 Task: Inception Effect.
Action: Mouse moved to (55, 23)
Screenshot: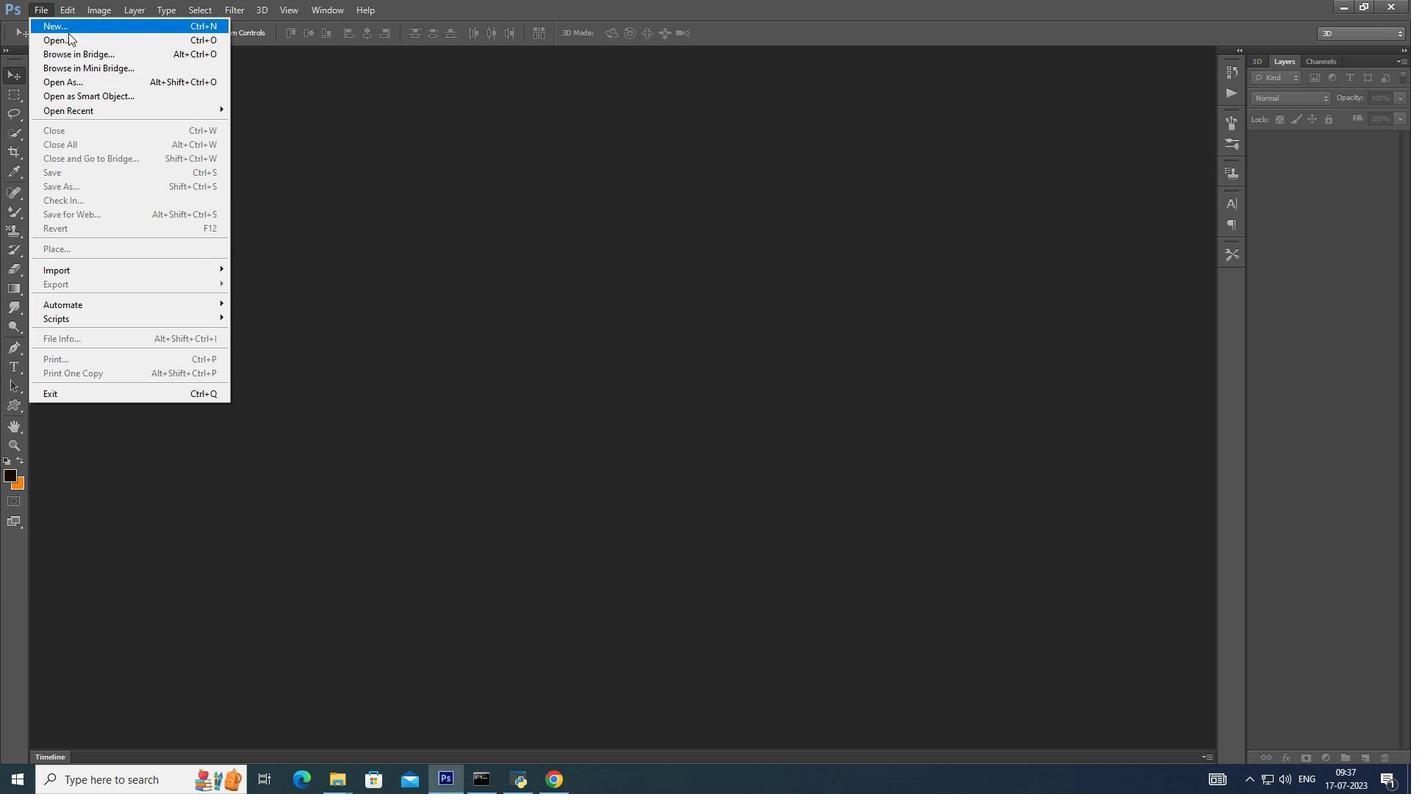 
Action: Mouse pressed left at (55, 23)
Screenshot: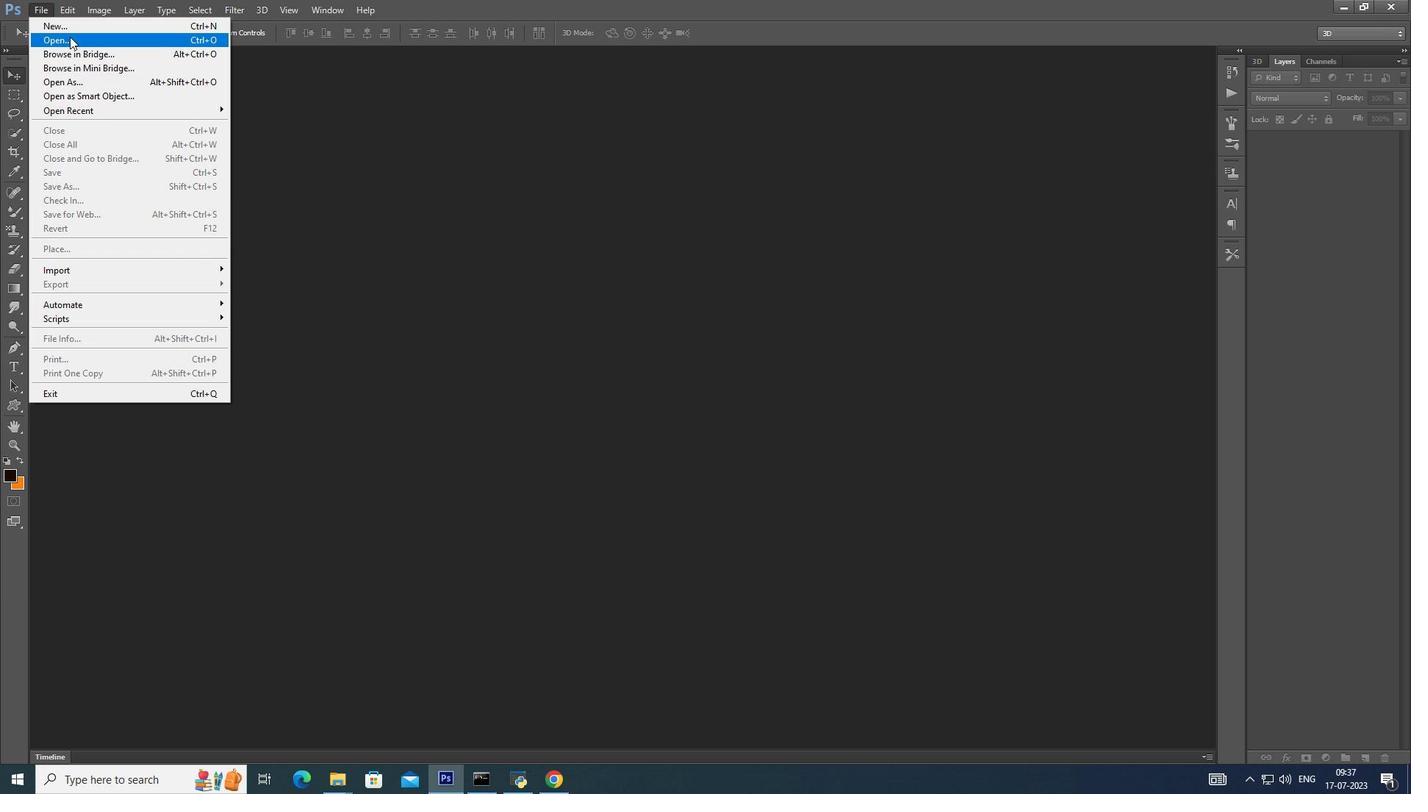 
Action: Mouse moved to (88, 55)
Screenshot: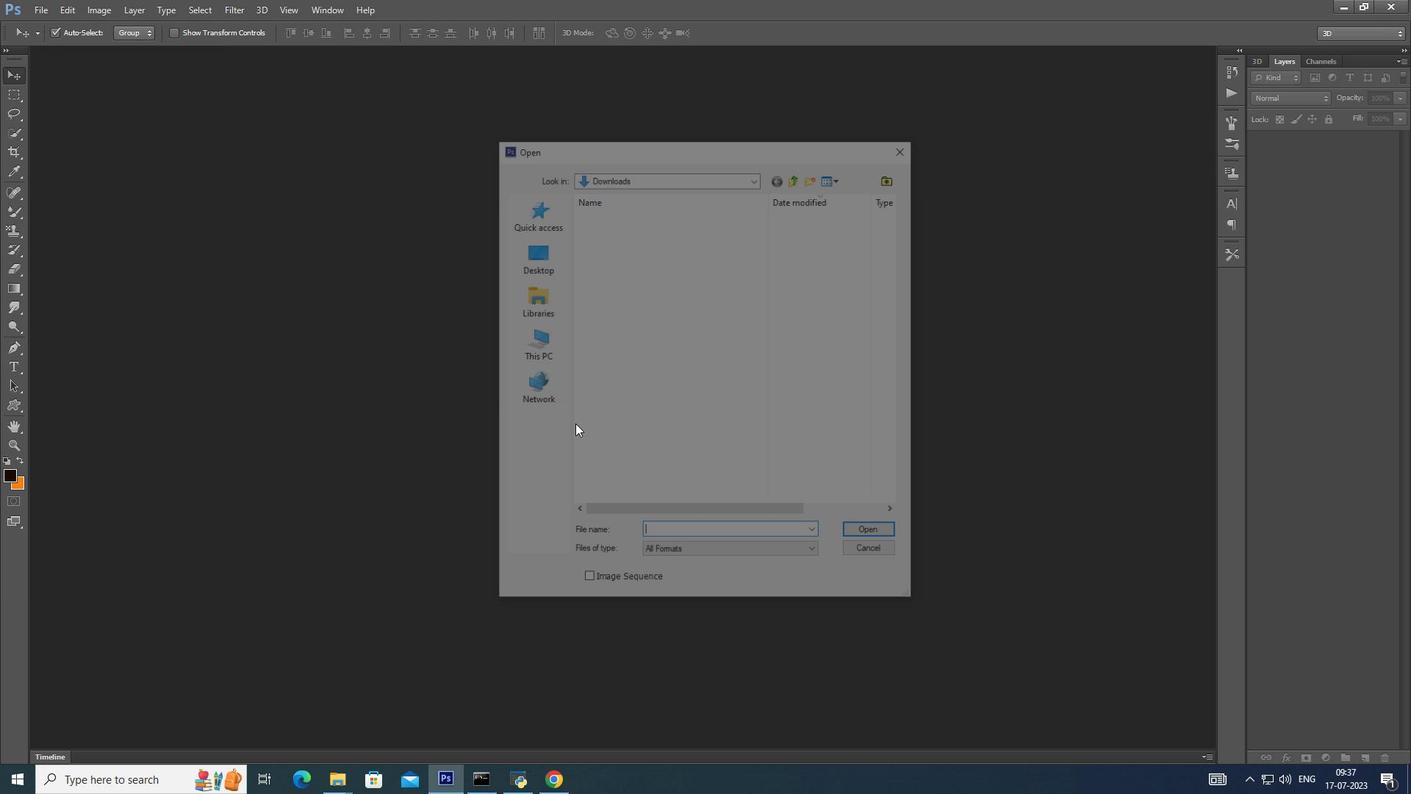 
Action: Mouse pressed left at (88, 55)
Screenshot: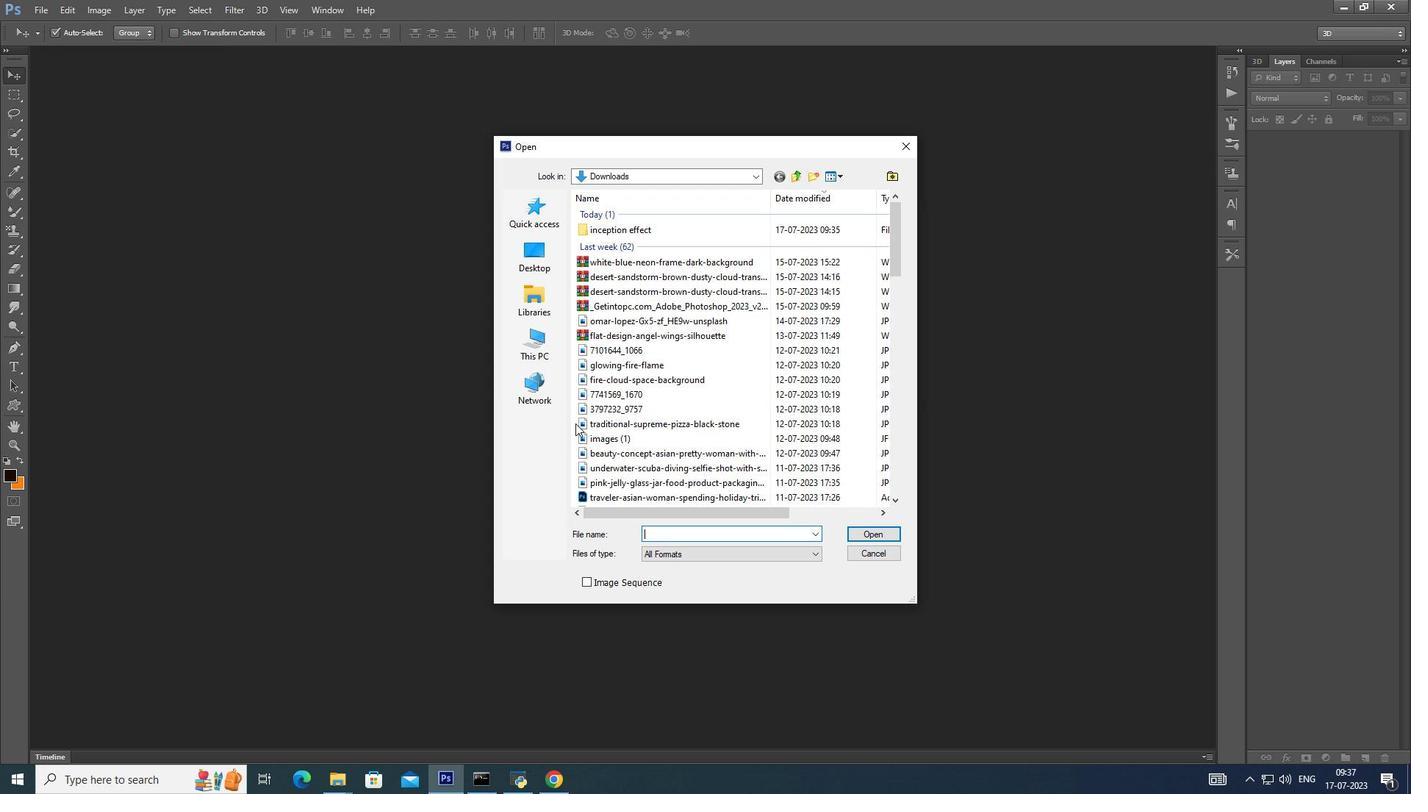 
Action: Mouse moved to (653, 244)
Screenshot: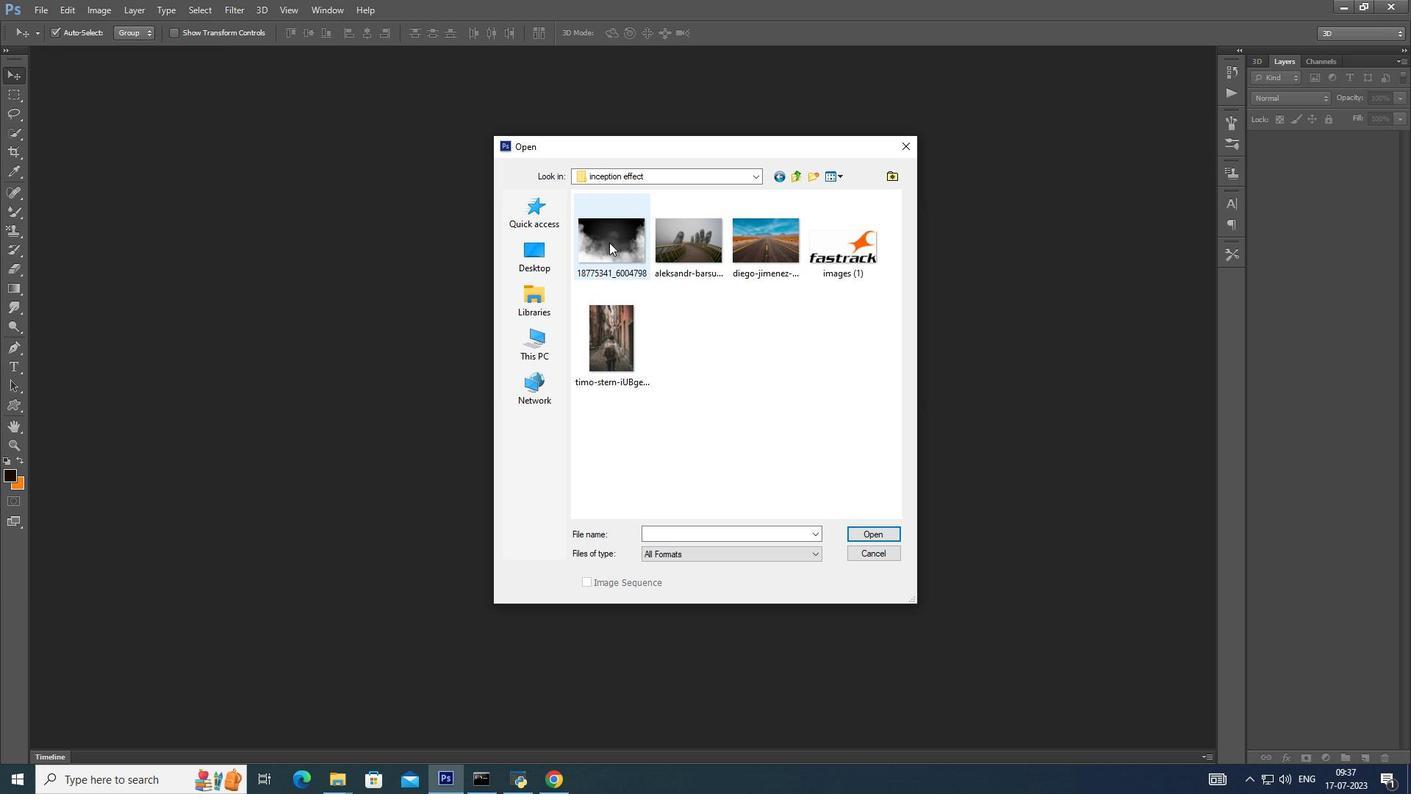 
Action: Mouse pressed left at (653, 244)
Screenshot: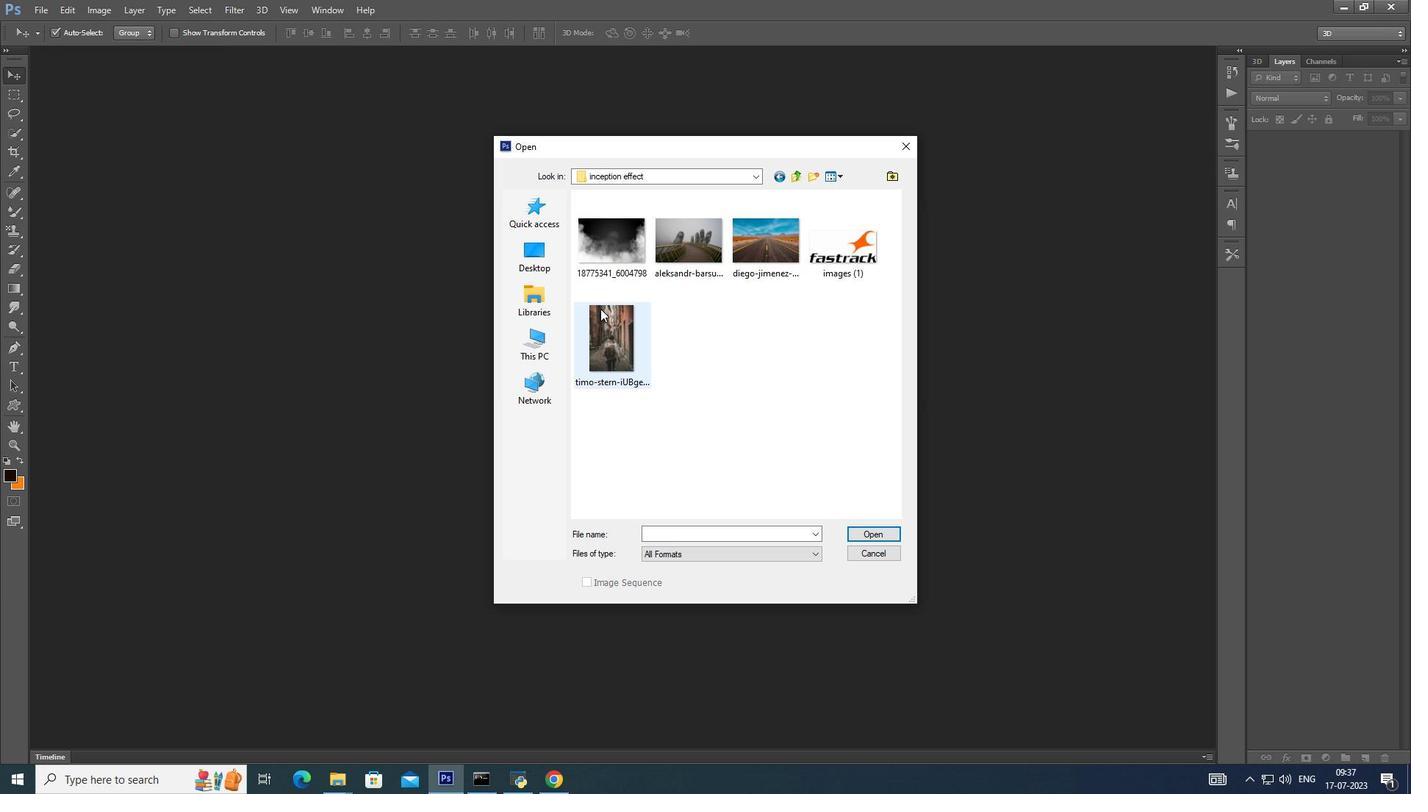 
Action: Mouse pressed left at (653, 244)
Screenshot: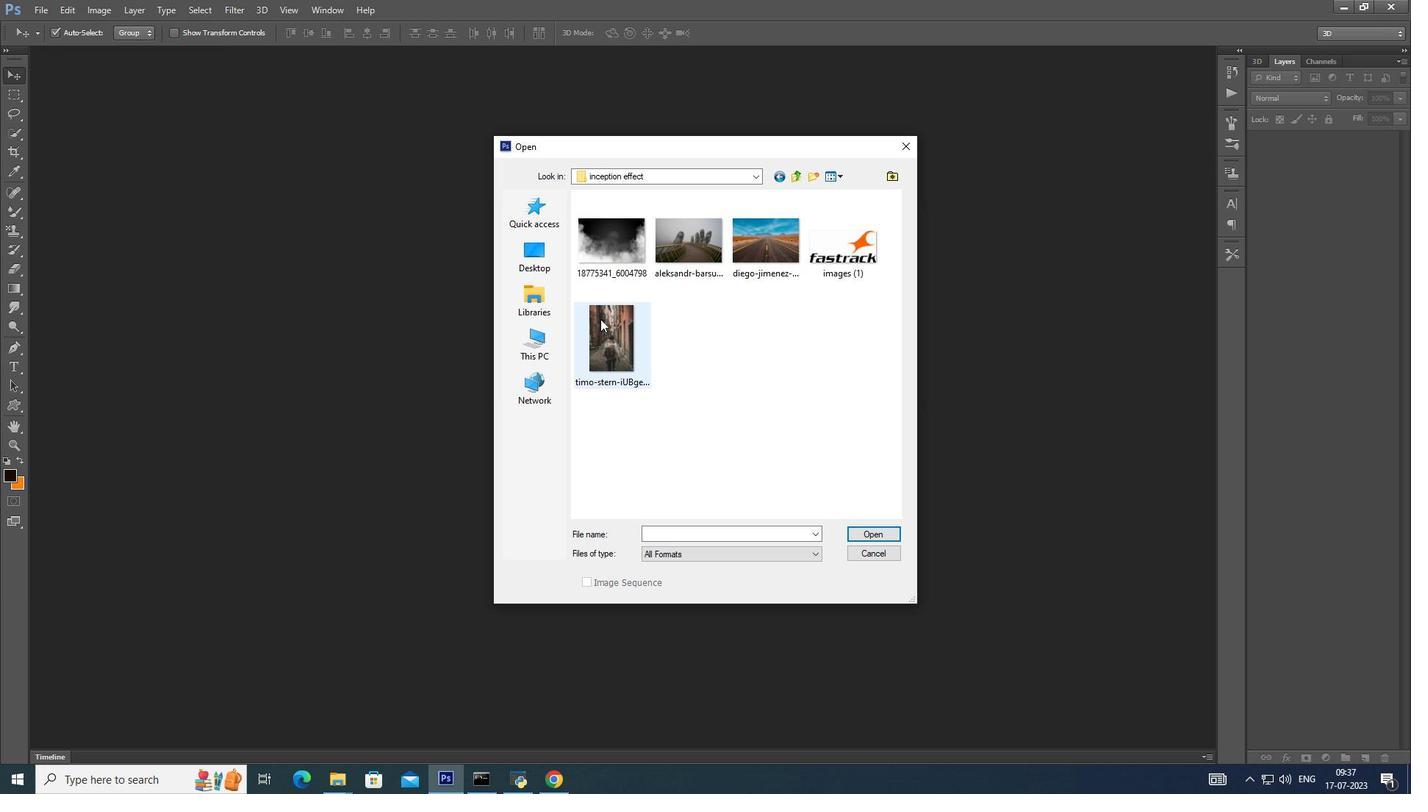 
Action: Mouse moved to (771, 275)
Screenshot: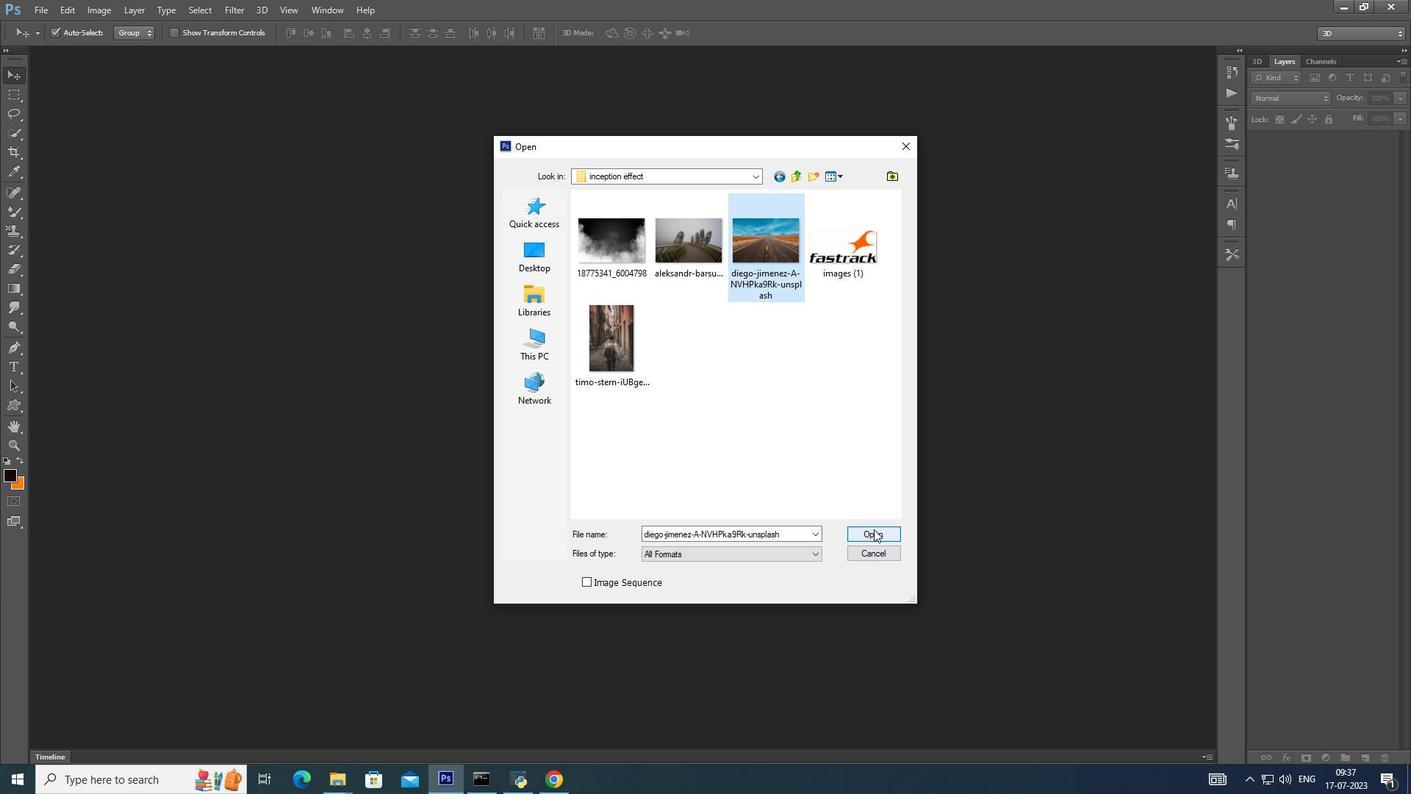 
Action: Mouse pressed left at (771, 275)
Screenshot: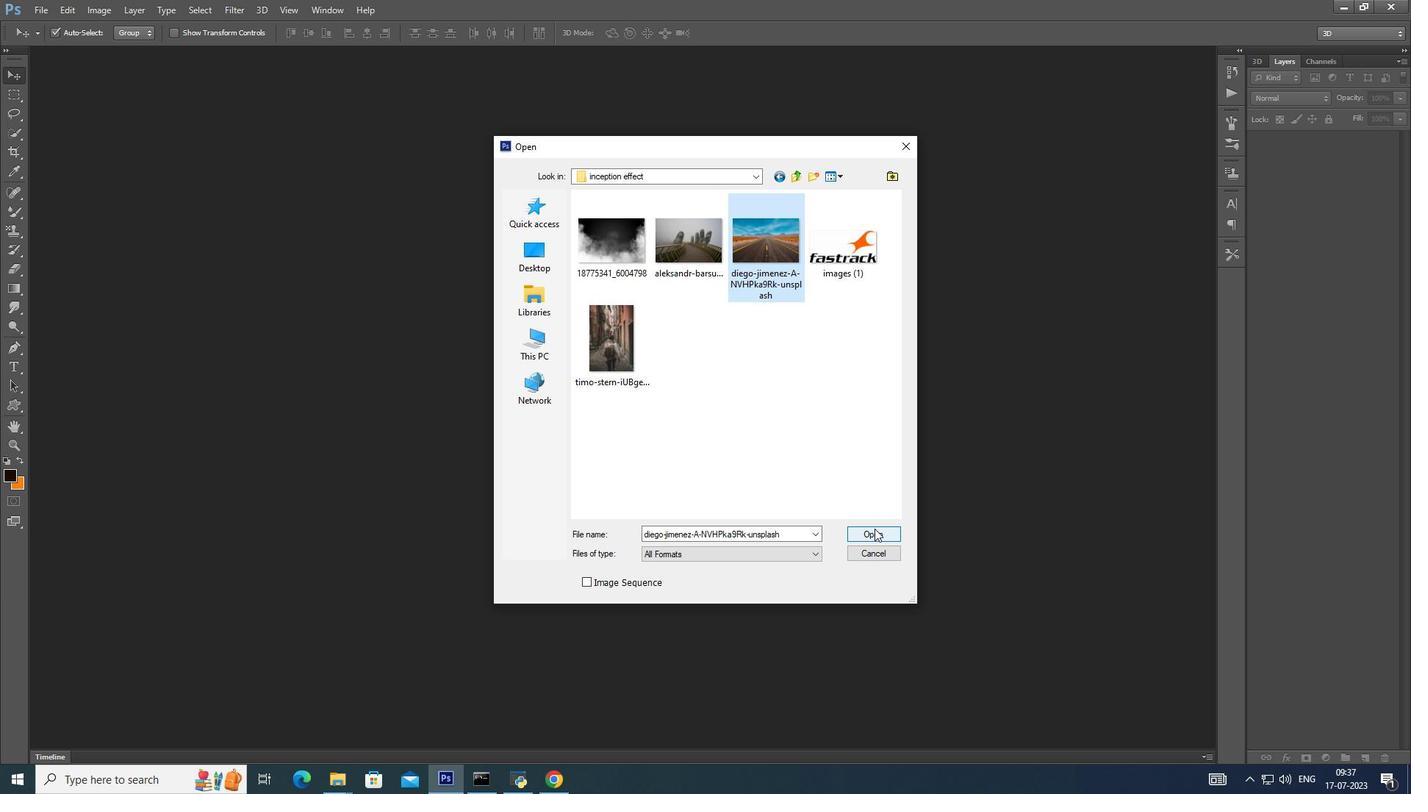 
Action: Mouse moved to (894, 547)
Screenshot: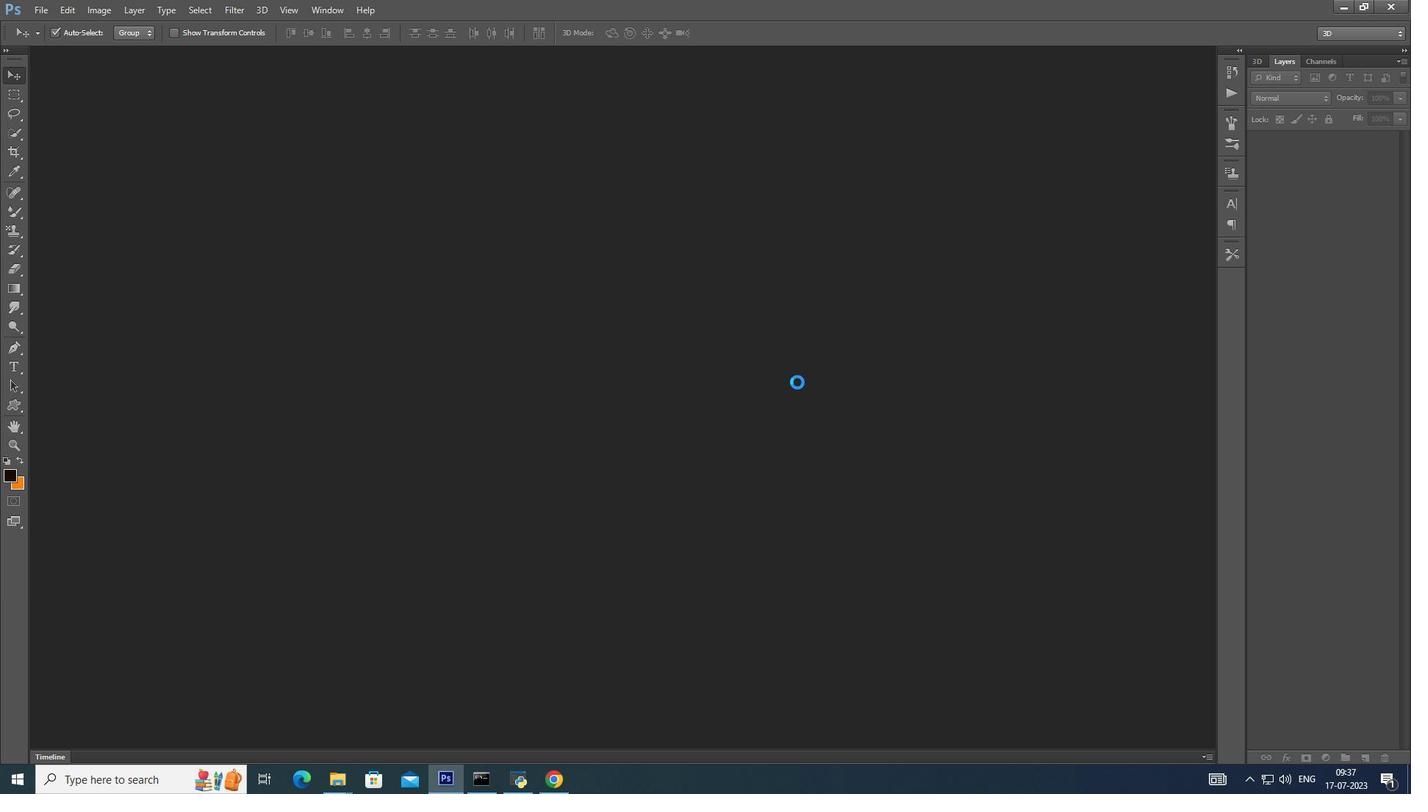 
Action: Mouse pressed left at (894, 547)
Screenshot: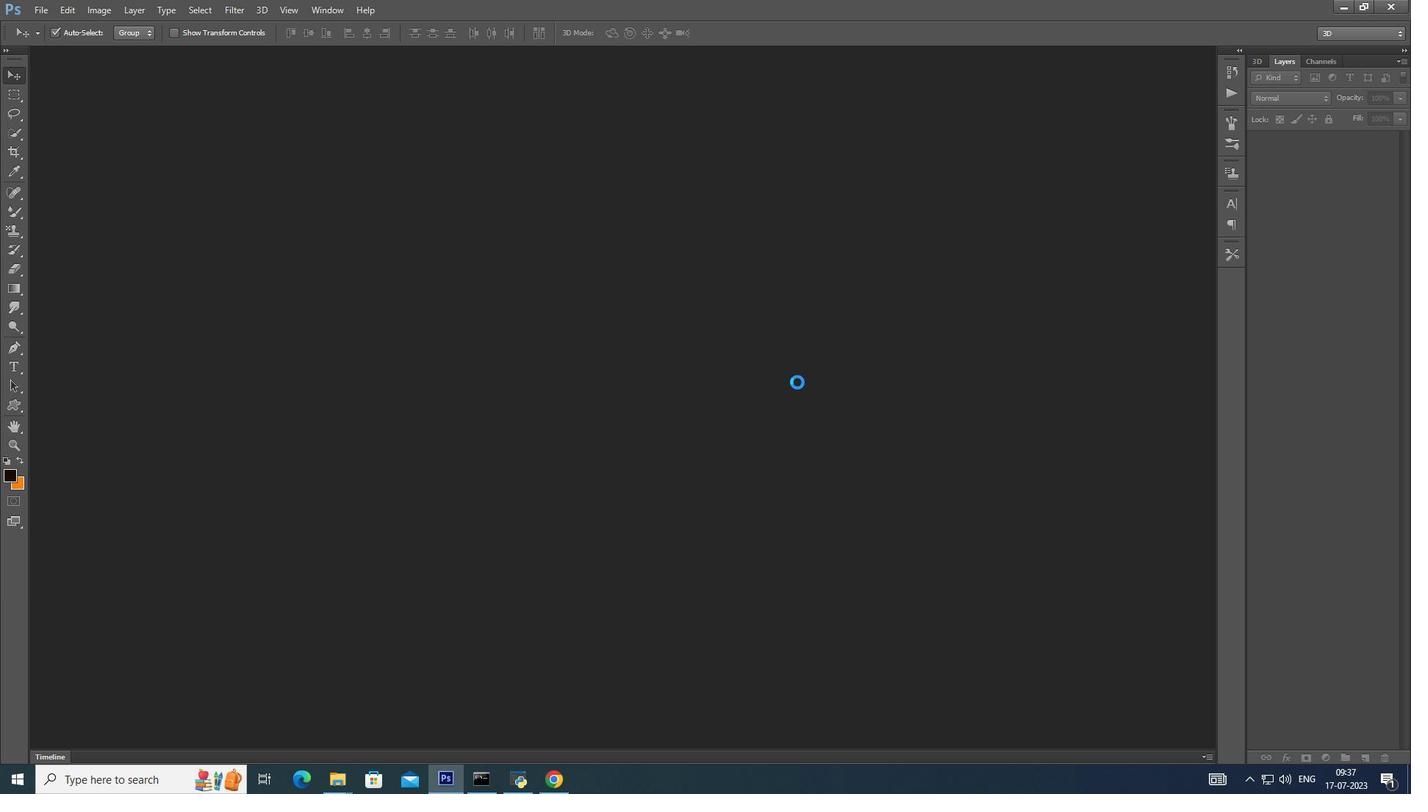 
Action: Mouse moved to (1360, 158)
Screenshot: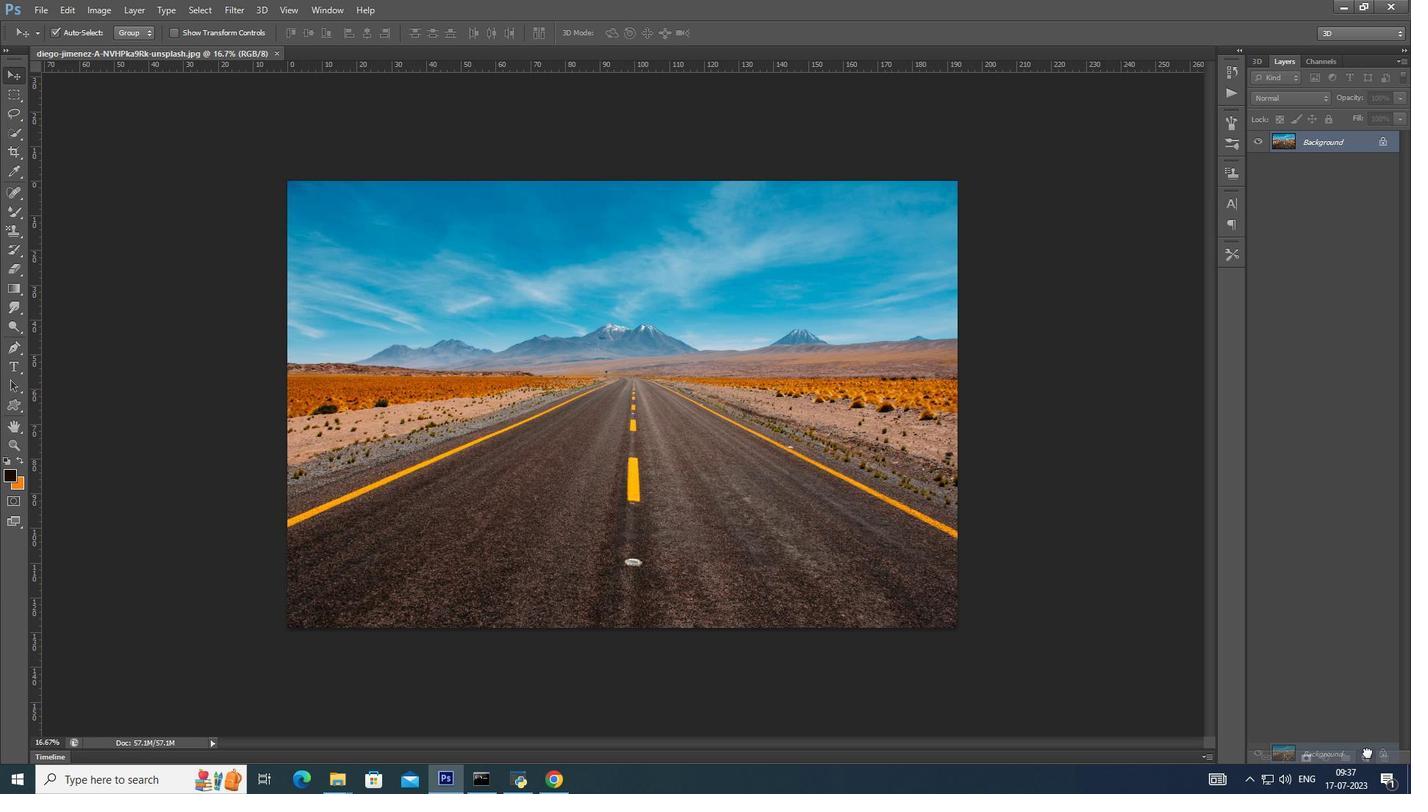 
Action: Mouse pressed left at (1360, 158)
Screenshot: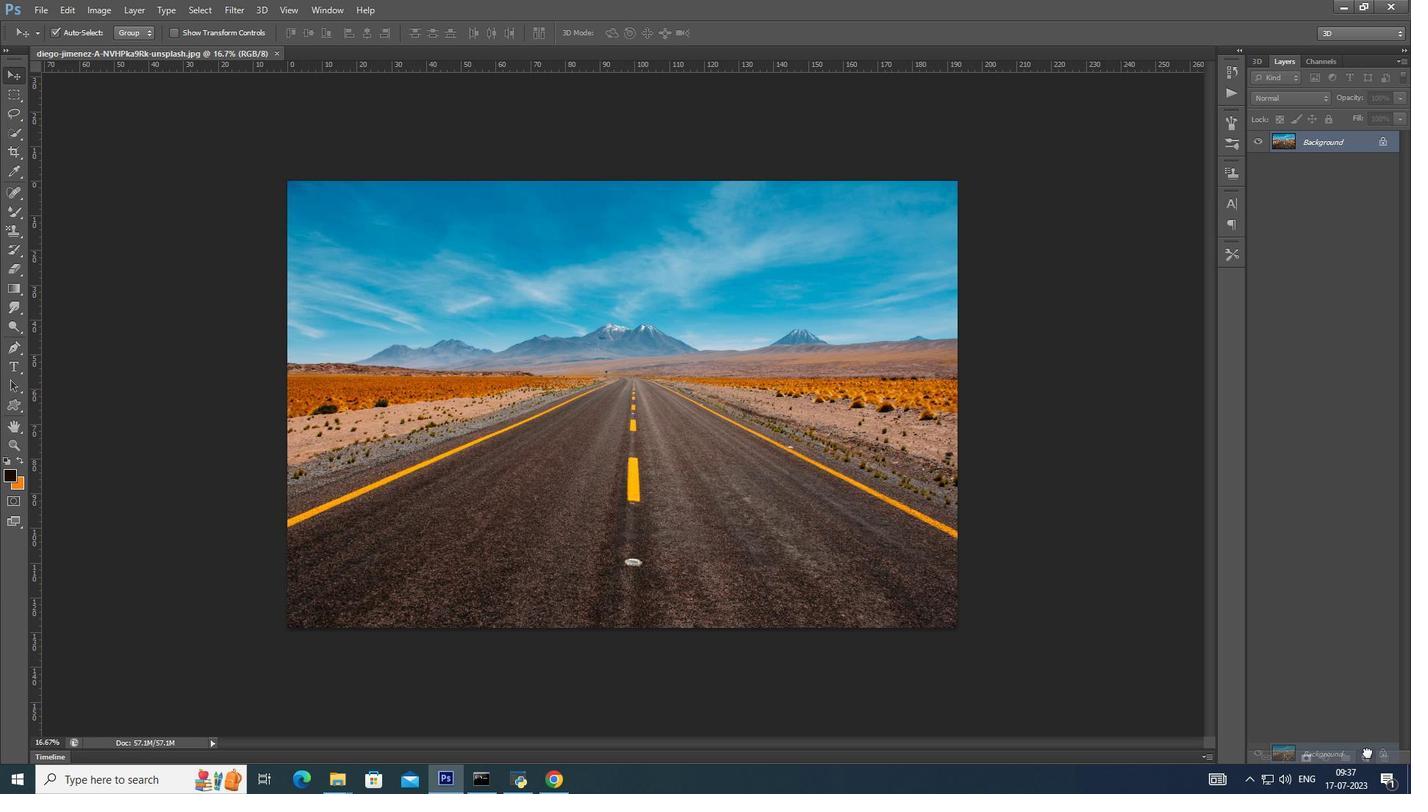 
Action: Mouse moved to (52, 29)
Screenshot: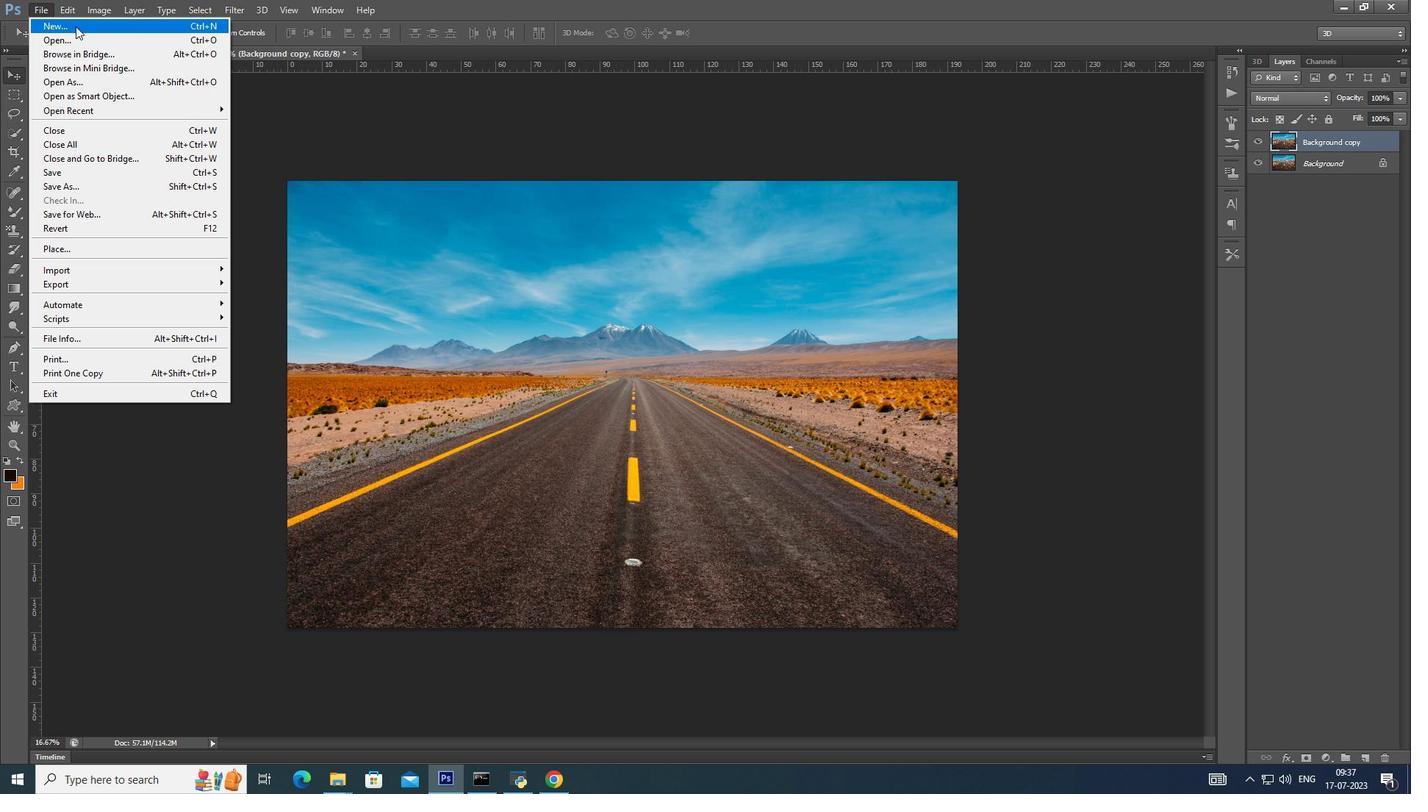 
Action: Mouse pressed left at (52, 29)
Screenshot: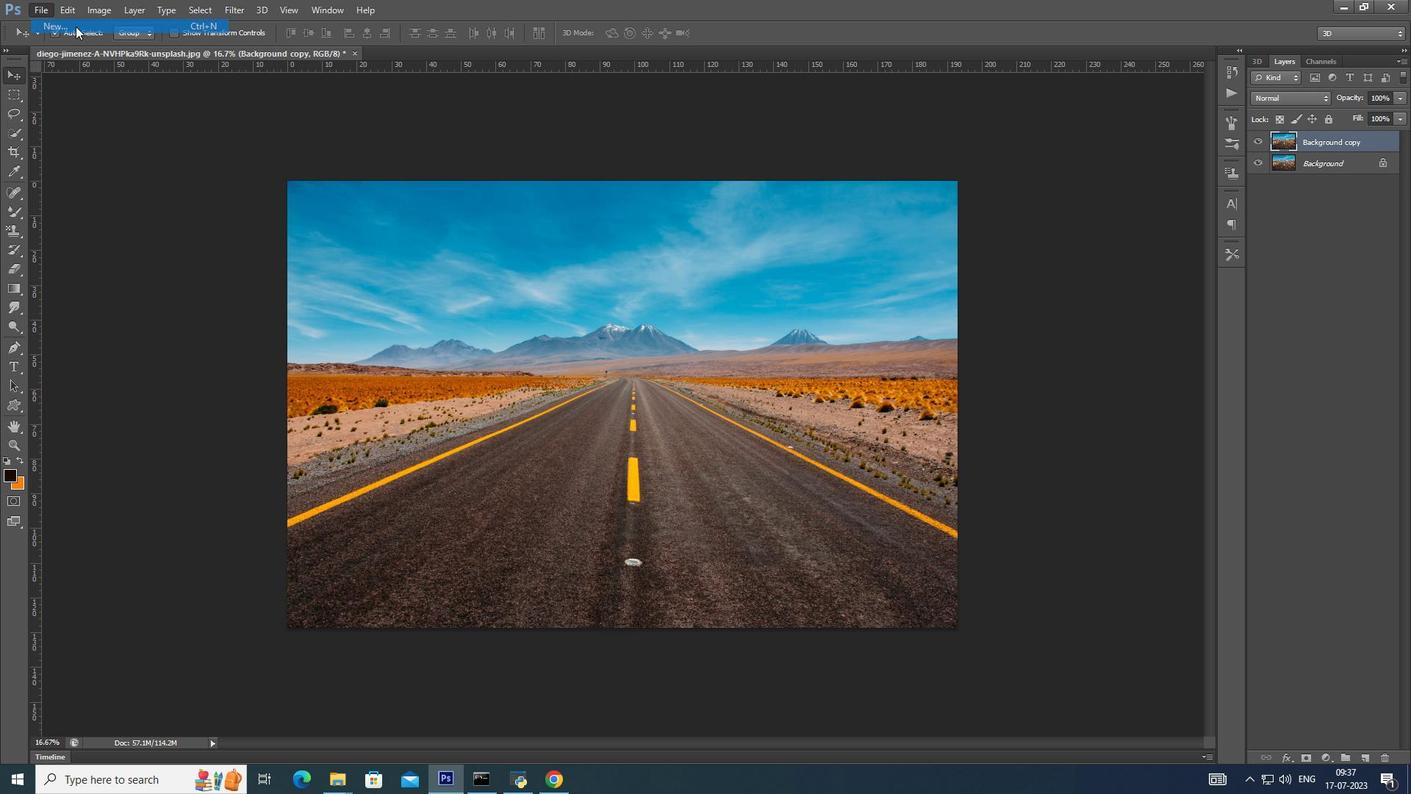 
Action: Mouse moved to (94, 45)
Screenshot: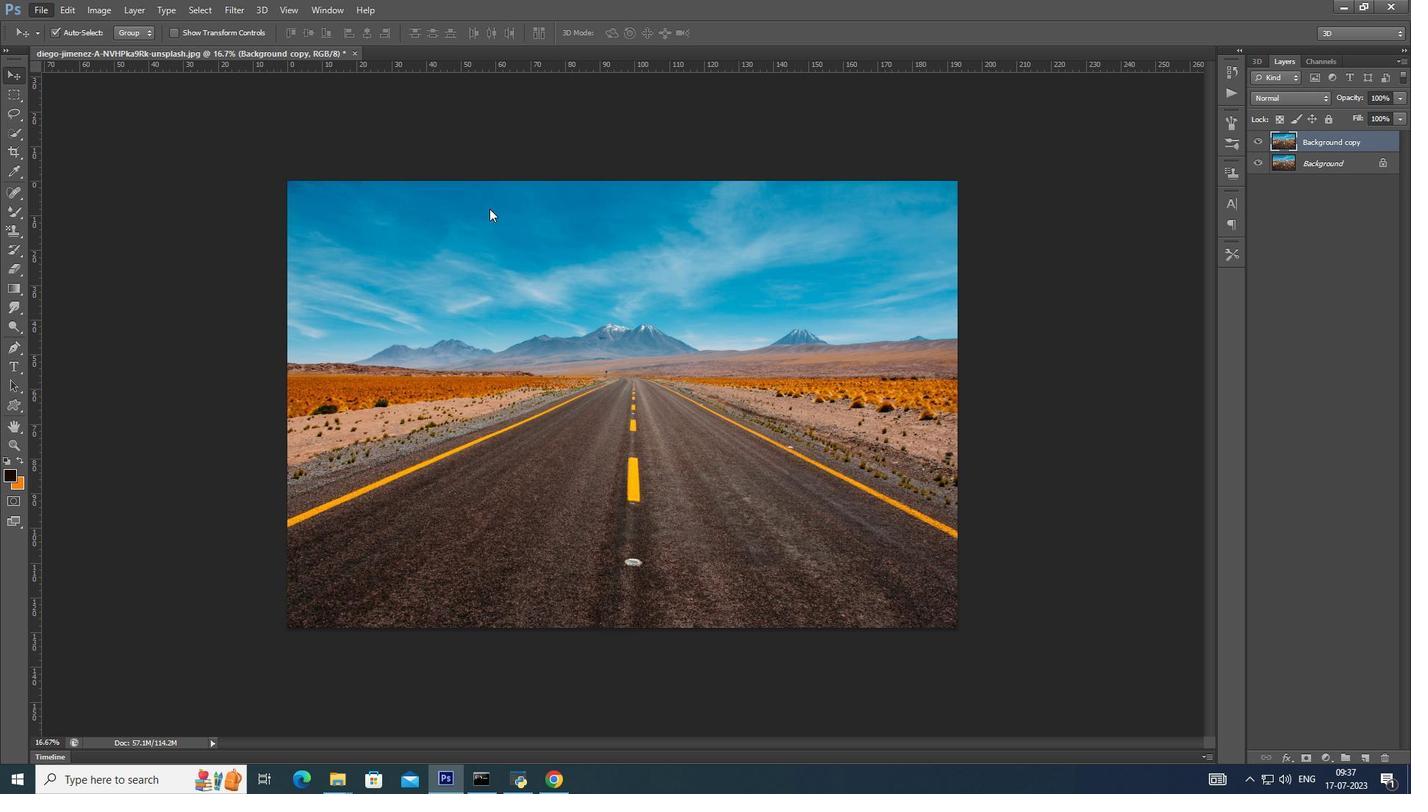 
Action: Mouse pressed left at (94, 45)
Screenshot: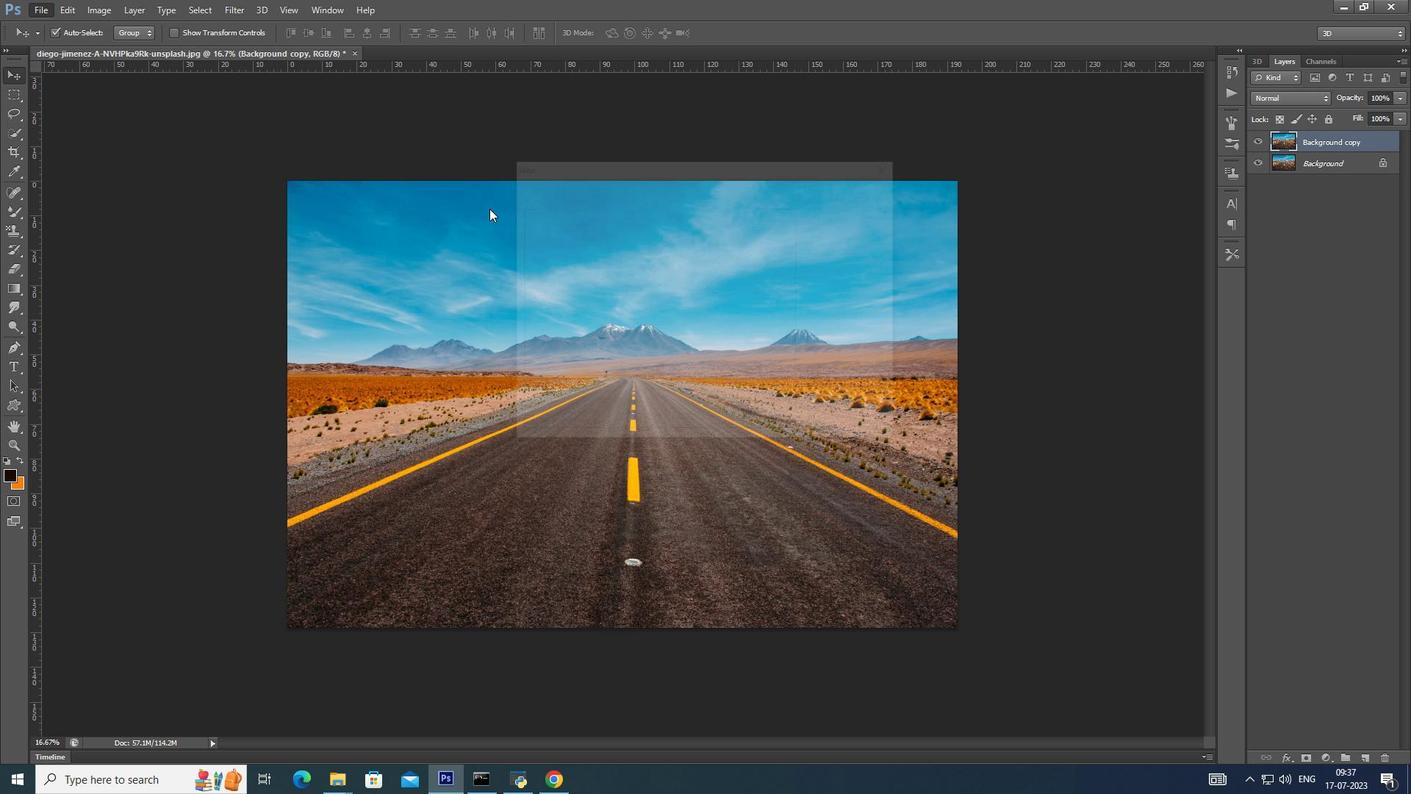 
Action: Mouse moved to (864, 203)
Screenshot: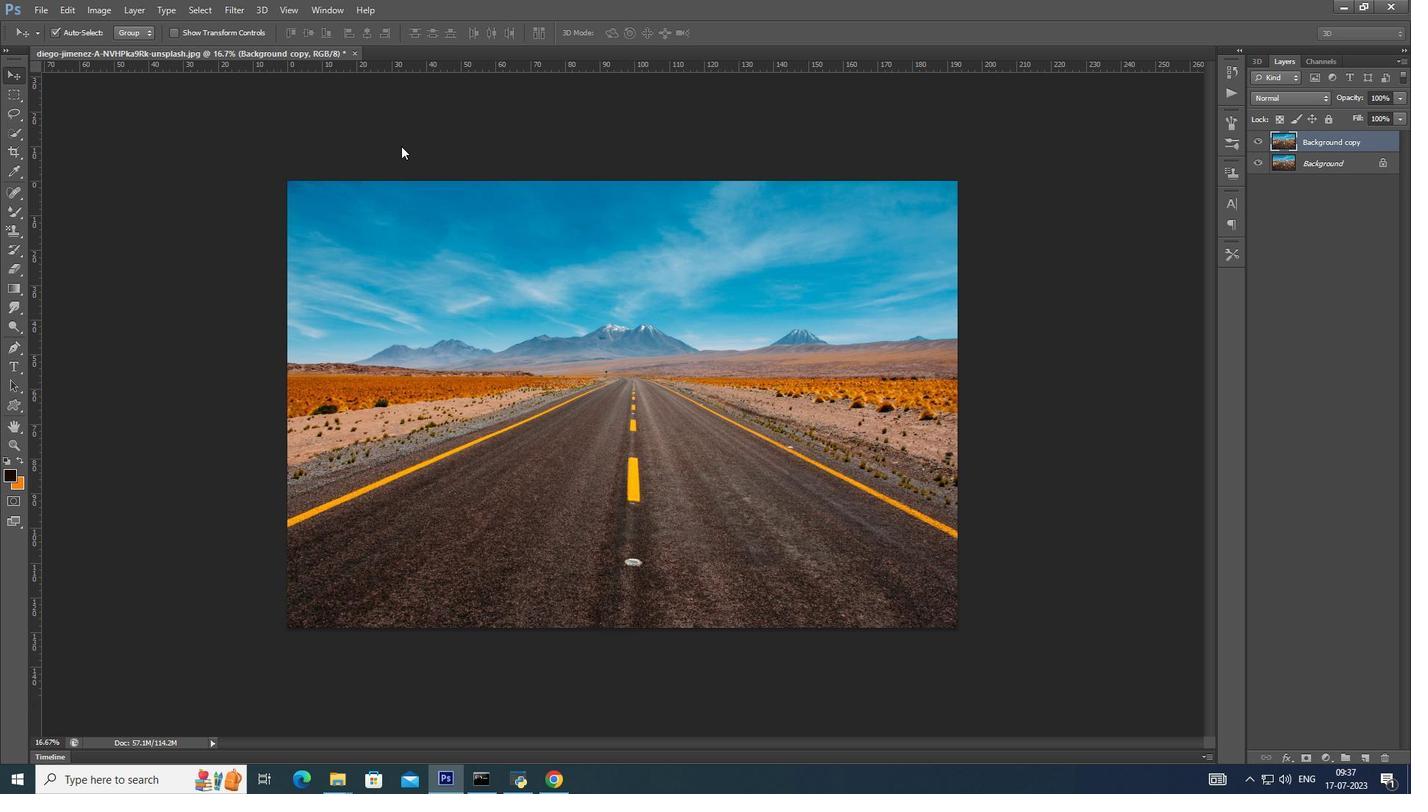 
Action: Mouse pressed left at (864, 203)
Screenshot: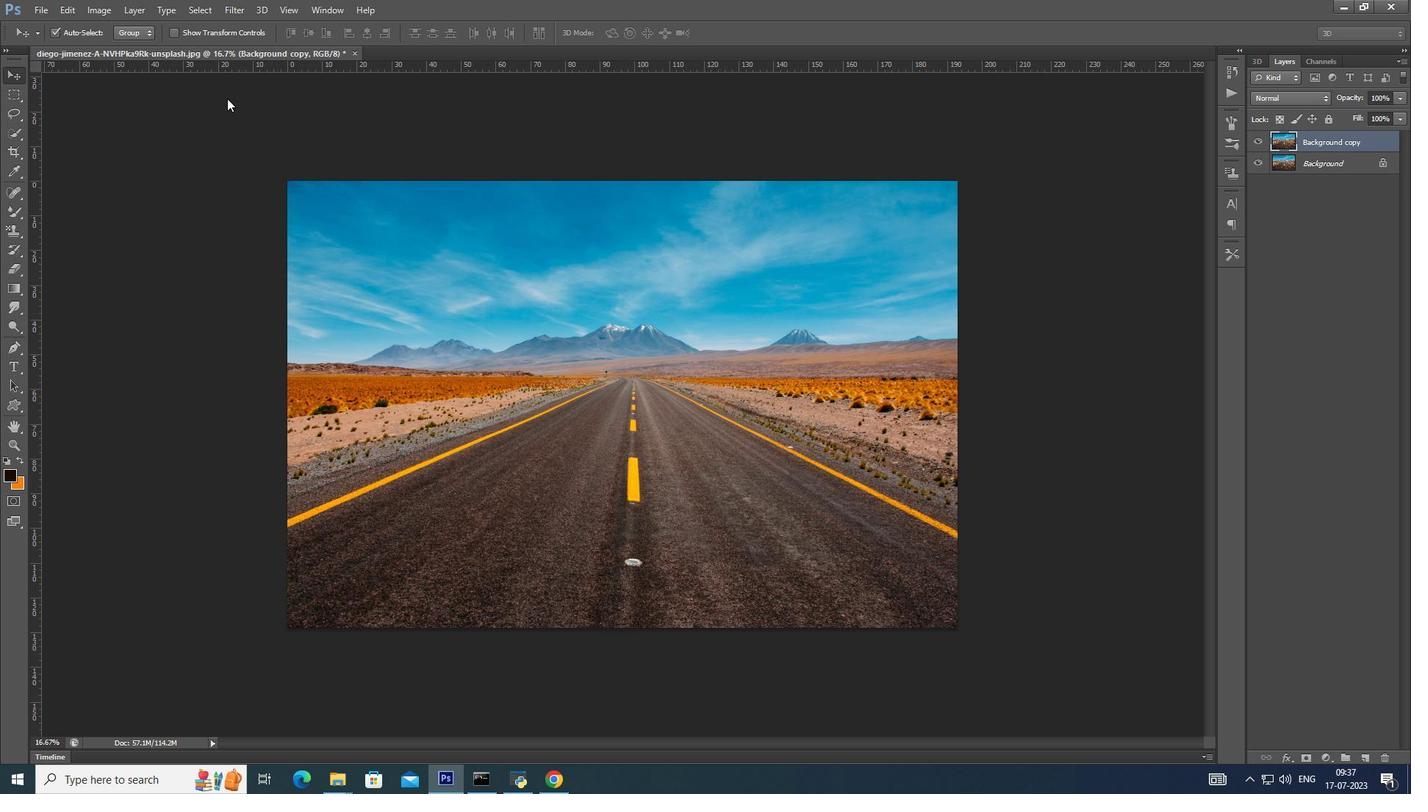 
Action: Mouse moved to (247, 72)
Screenshot: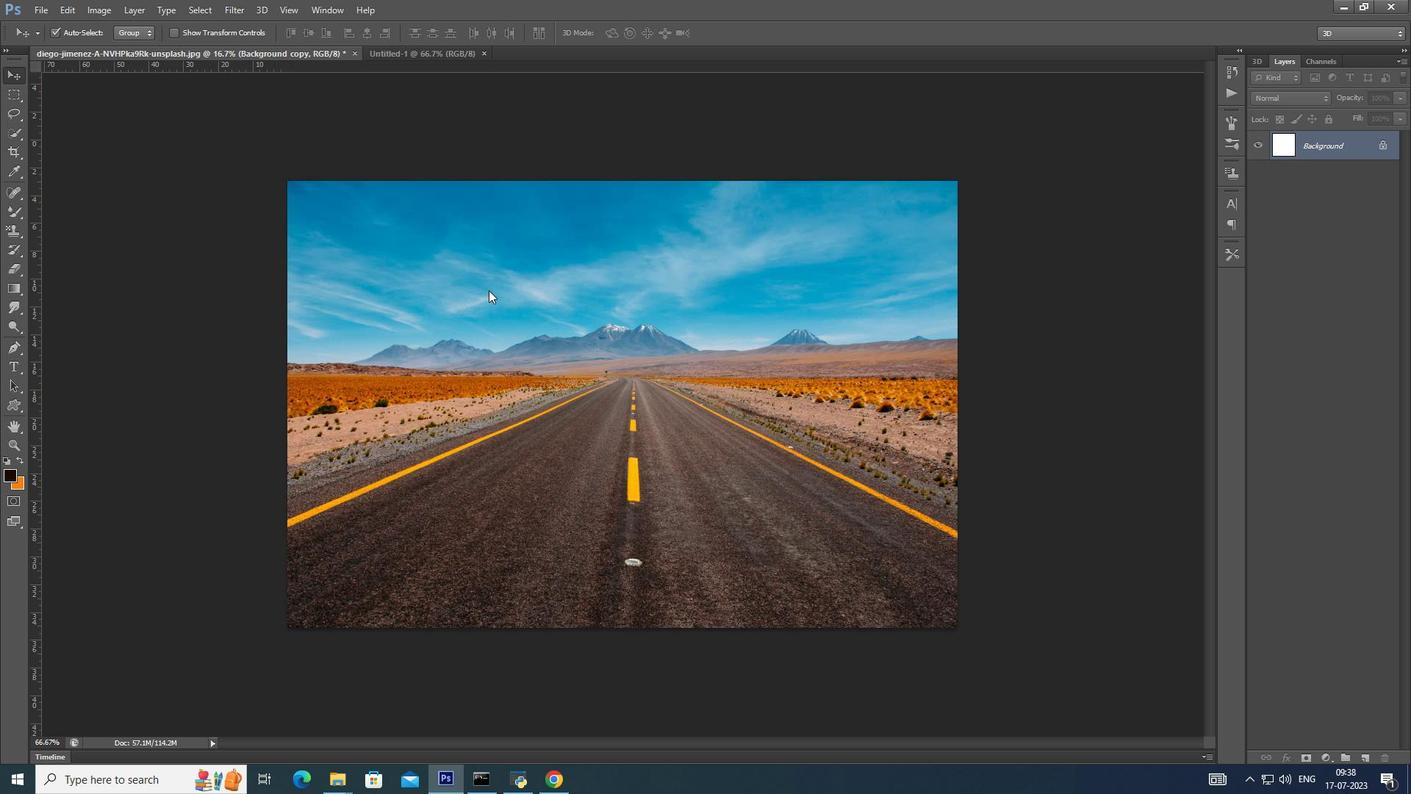 
Action: Mouse pressed left at (247, 72)
Screenshot: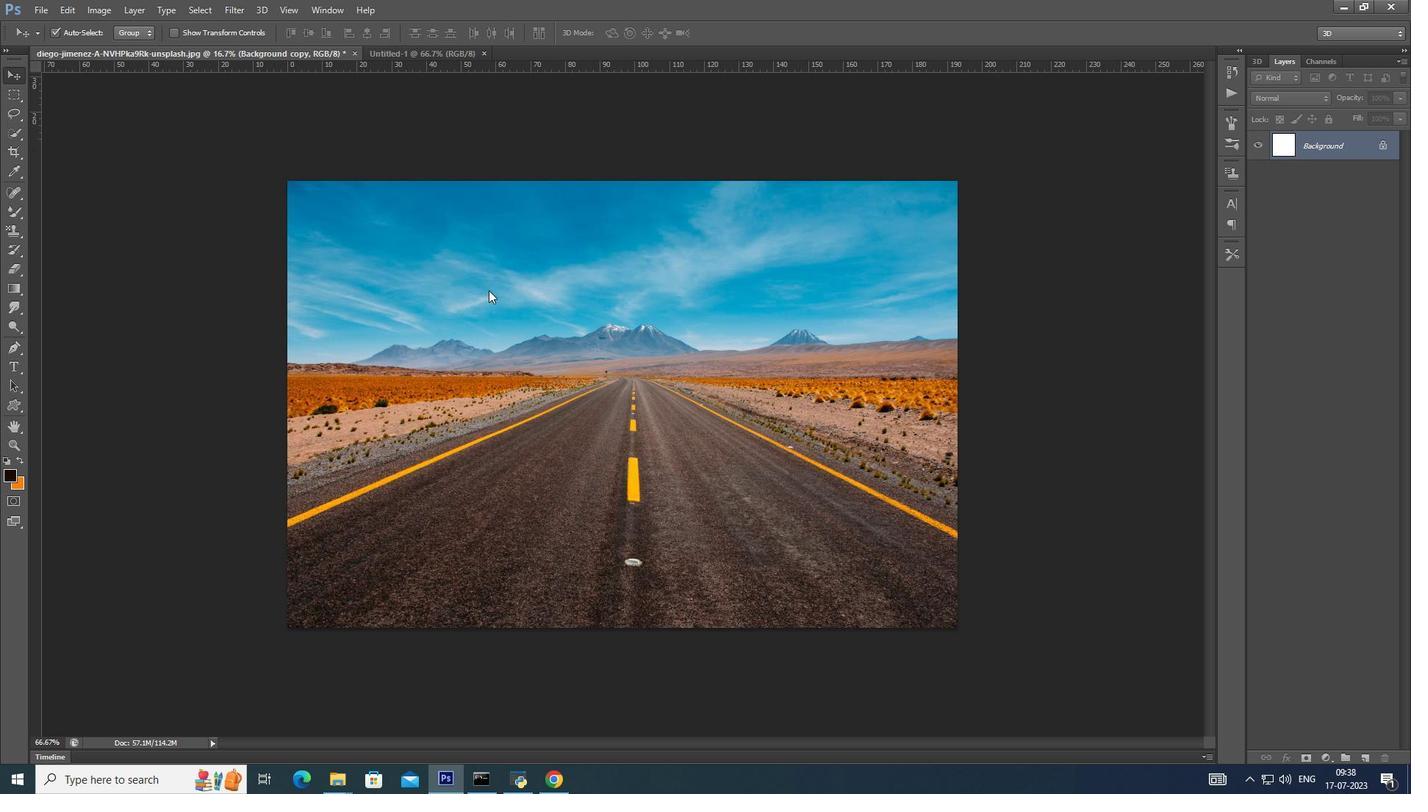 
Action: Mouse moved to (499, 354)
Screenshot: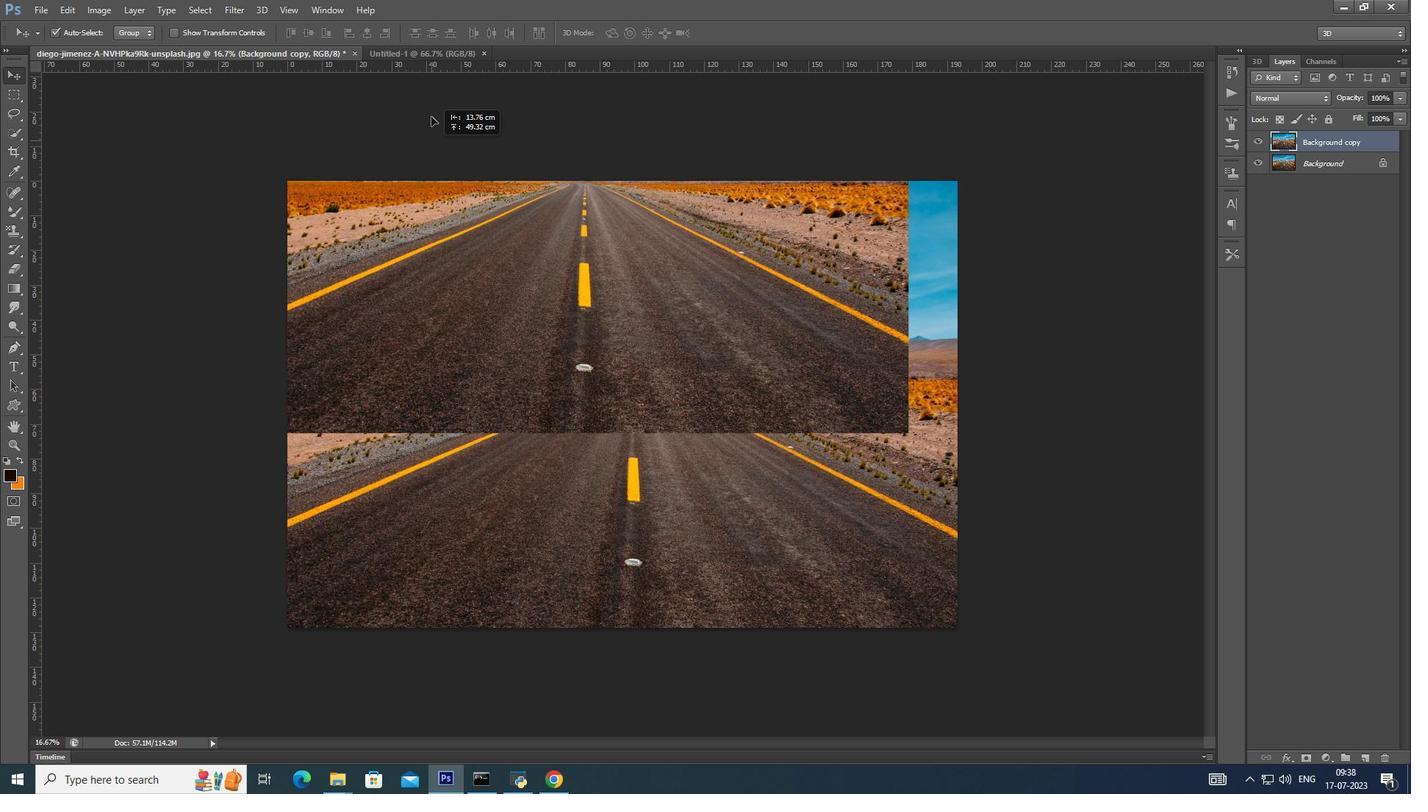
Action: Mouse pressed left at (499, 354)
Screenshot: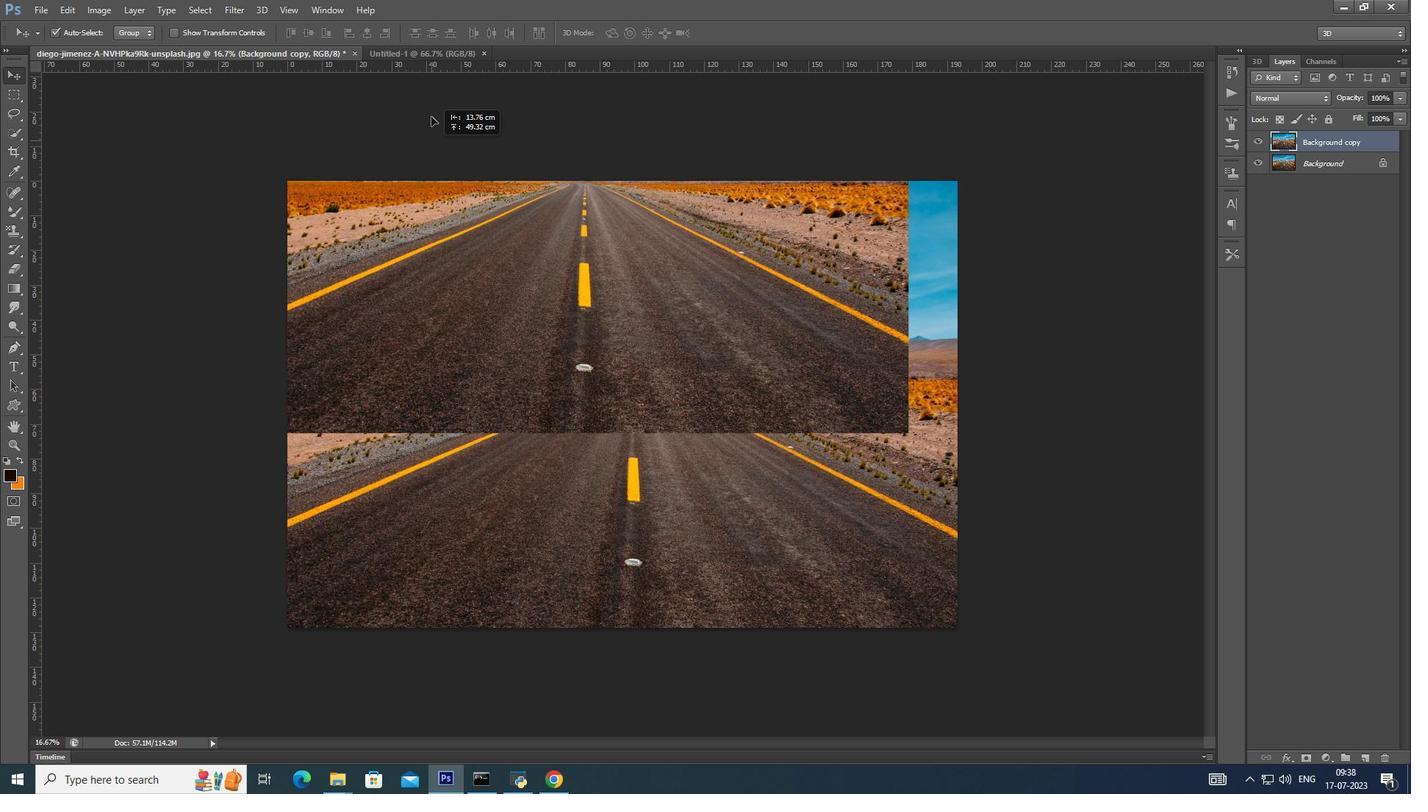 
Action: Mouse moved to (623, 441)
Screenshot: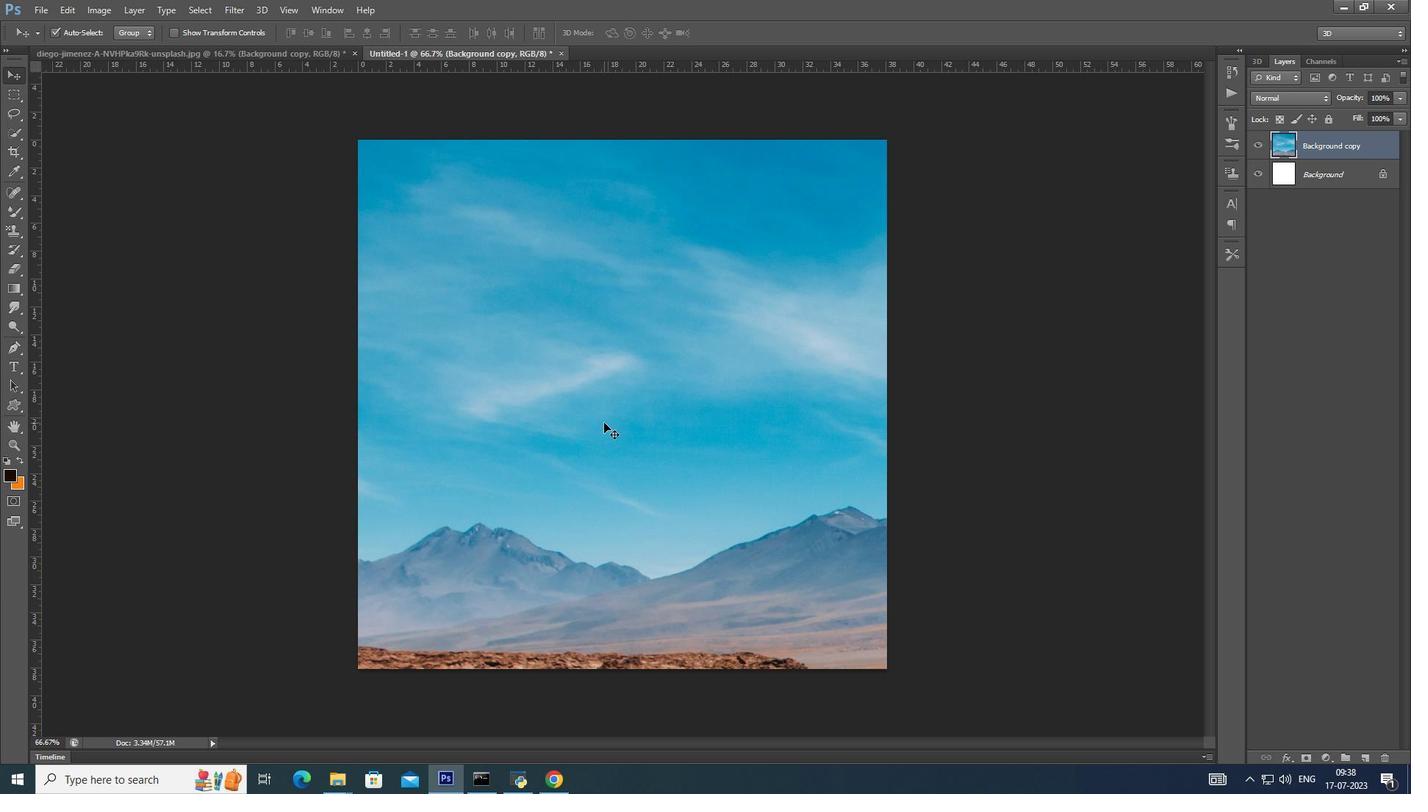 
Action: Key pressed ctrl+T<Key.shift_r><Key.shift_r><Key.shift_r><Key.shift_r><Key.shift_r><Key.shift_r><Key.shift_r><Key.shift_r>___<<189>><<189>><<189>><<189>>
Screenshot: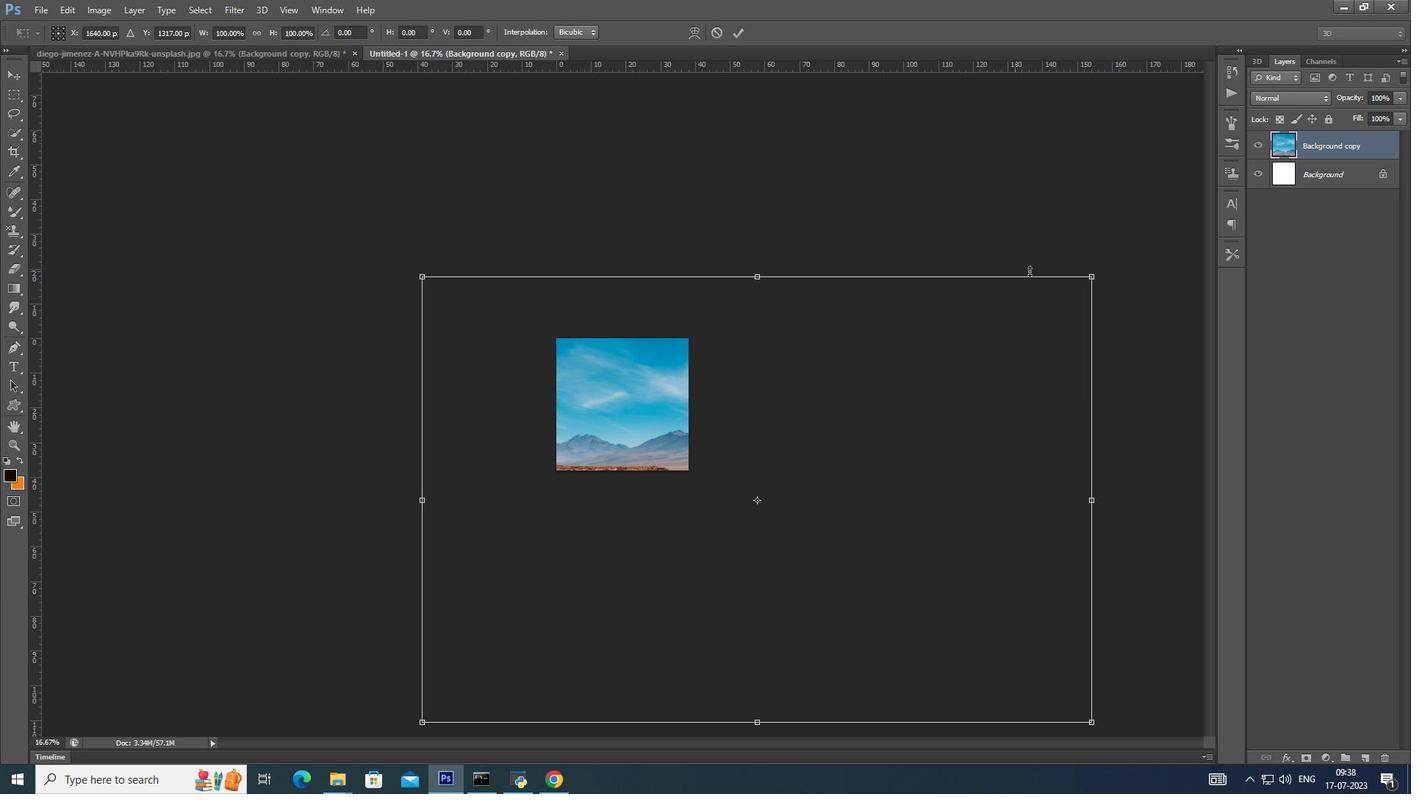 
Action: Mouse moved to (1111, 296)
Screenshot: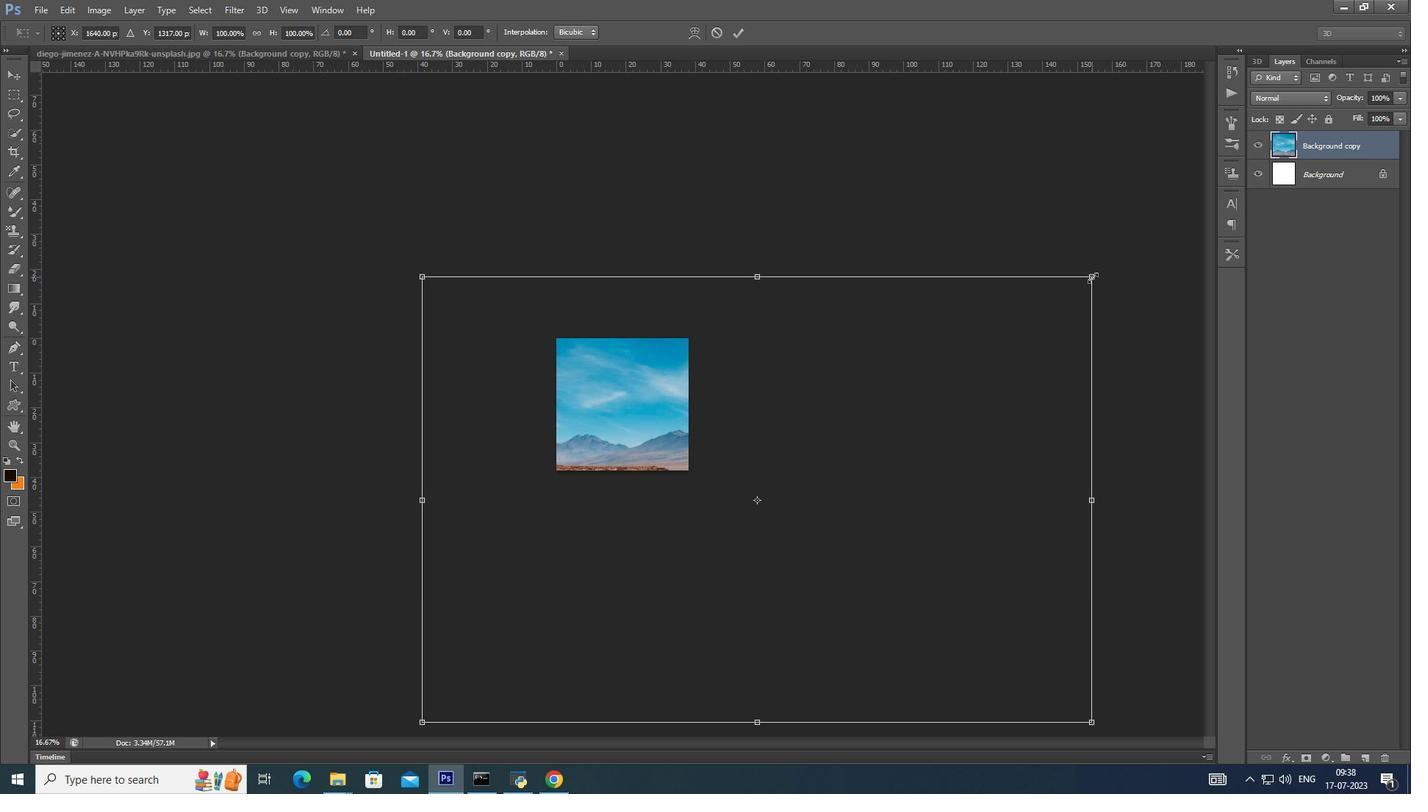 
Action: Key pressed <Key.shift><Key.alt_l>
Screenshot: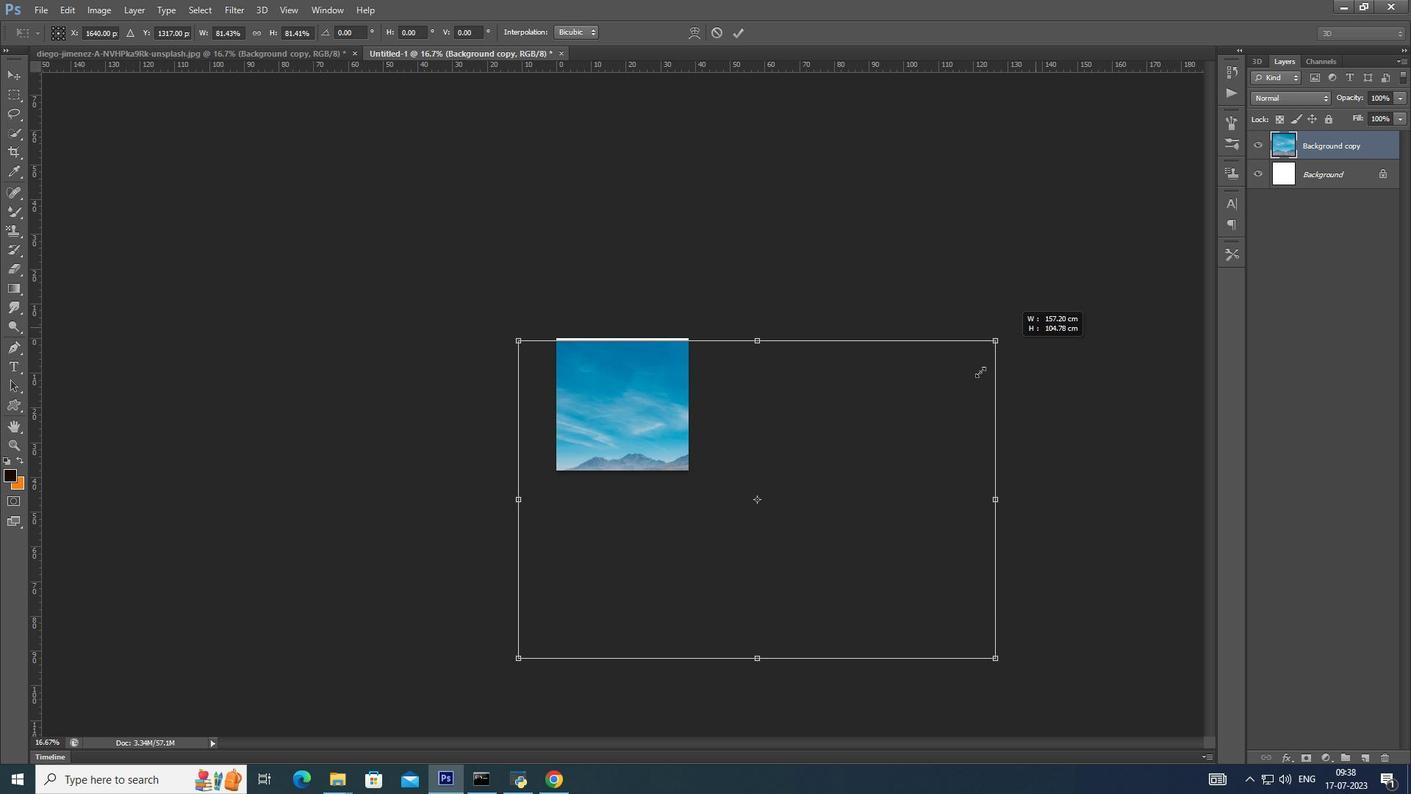 
Action: Mouse pressed left at (1111, 296)
Screenshot: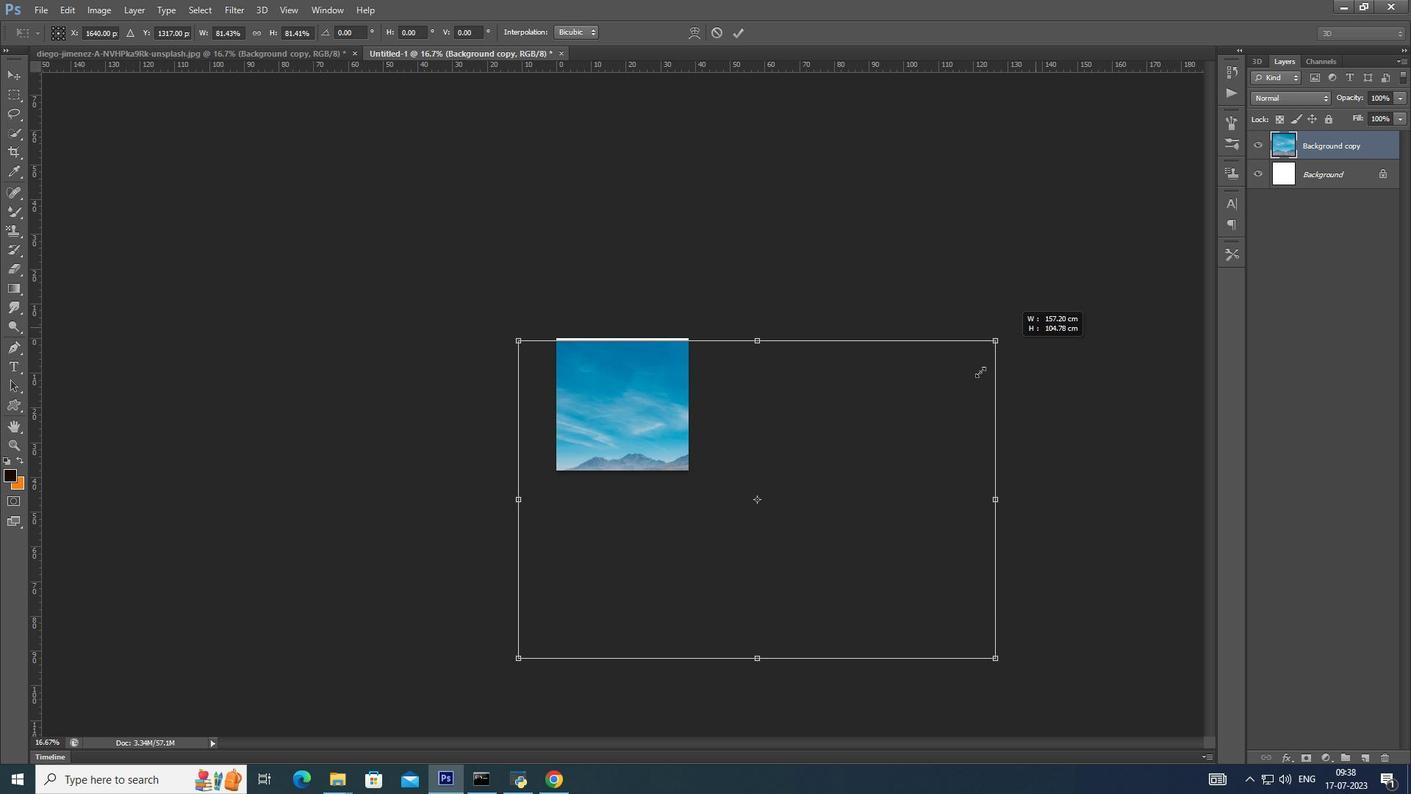 
Action: Mouse moved to (1089, 319)
Screenshot: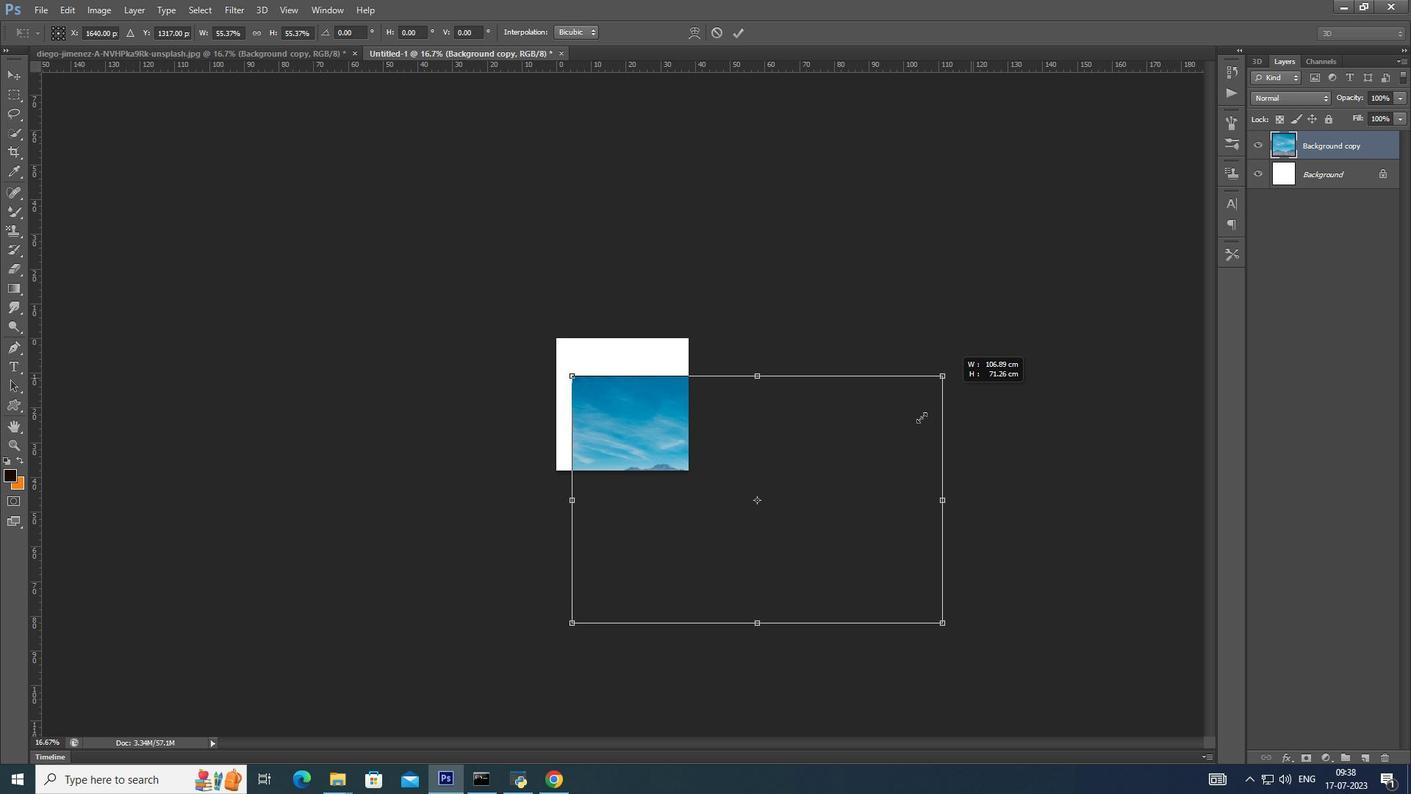 
Action: Key pressed <Key.alt_l>
Screenshot: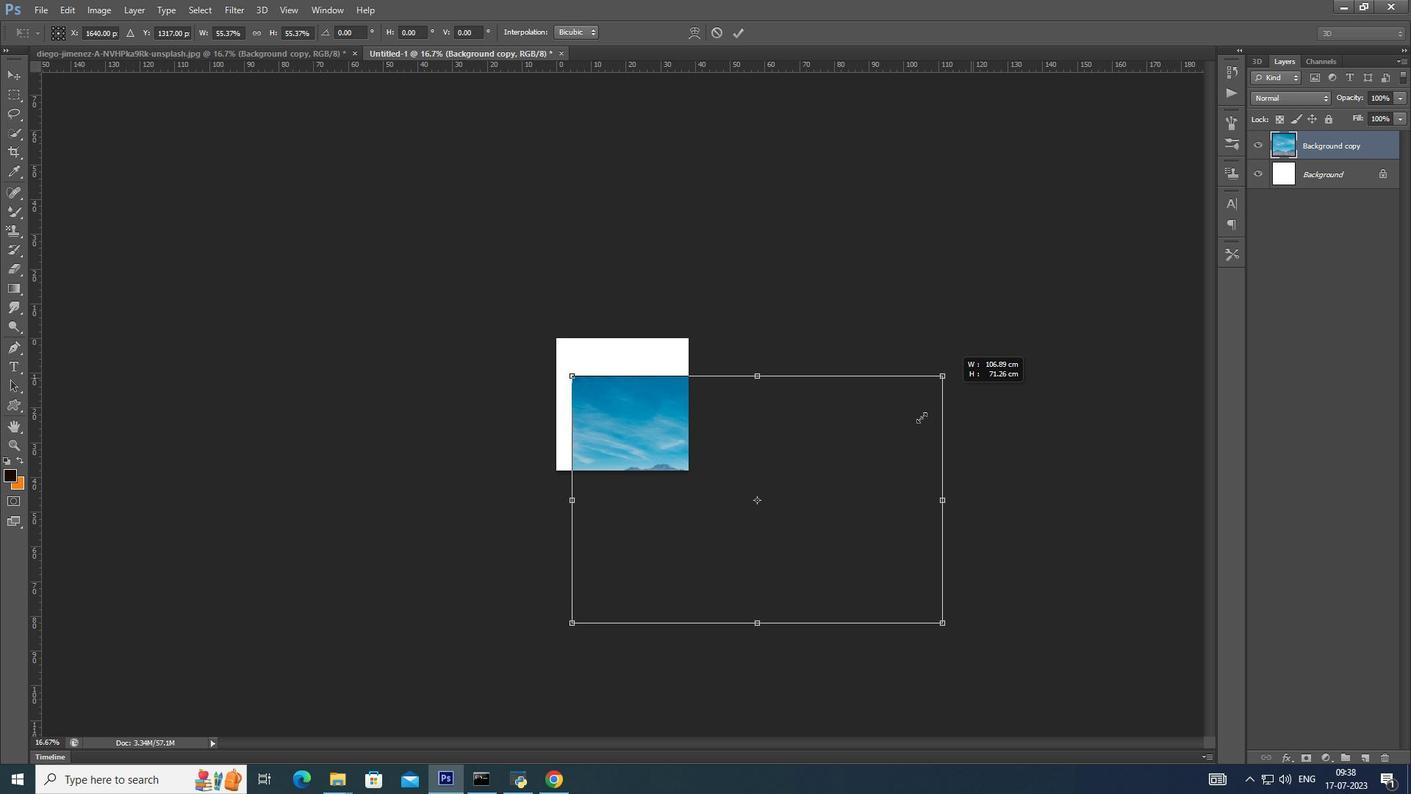 
Action: Mouse moved to (1085, 324)
Screenshot: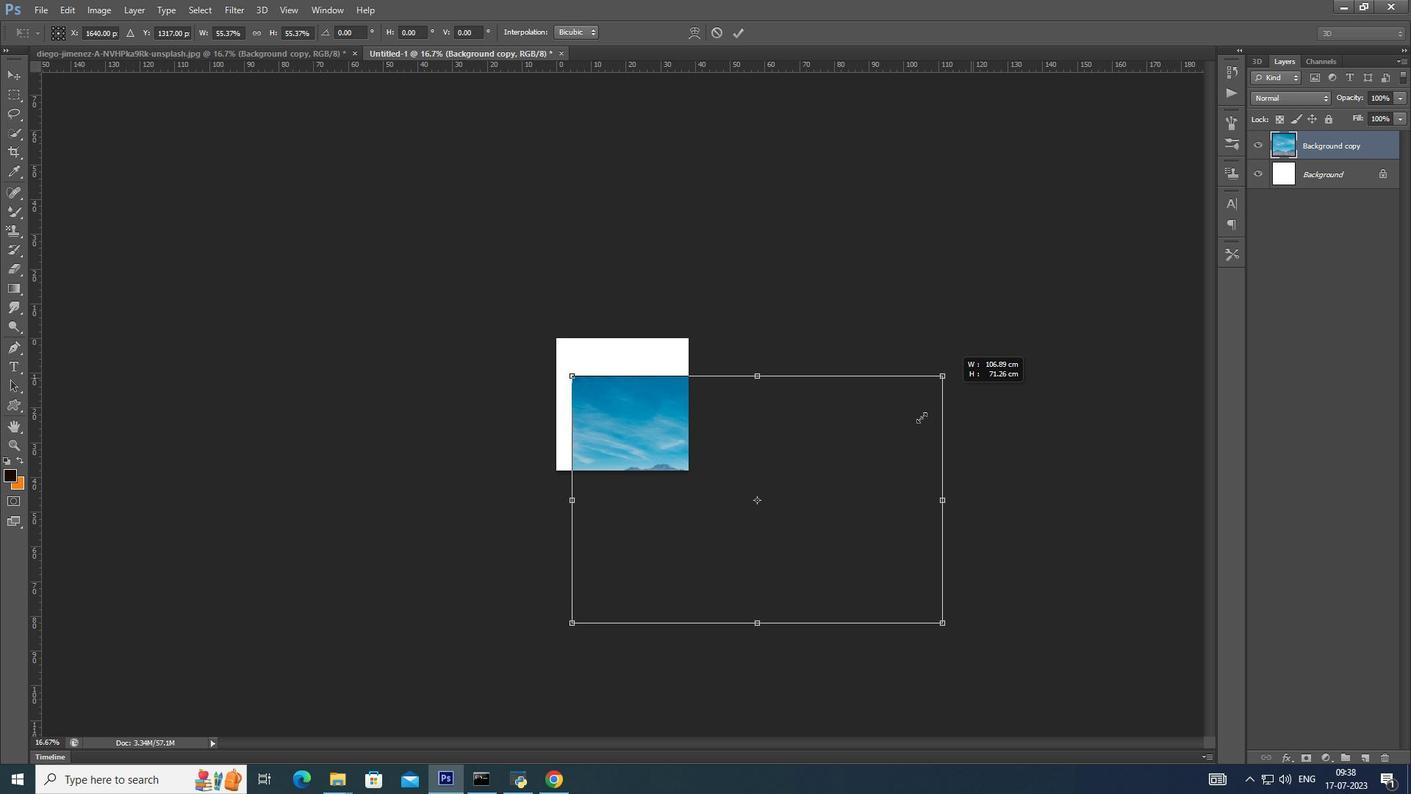 
Action: Key pressed <Key.alt_l>
Screenshot: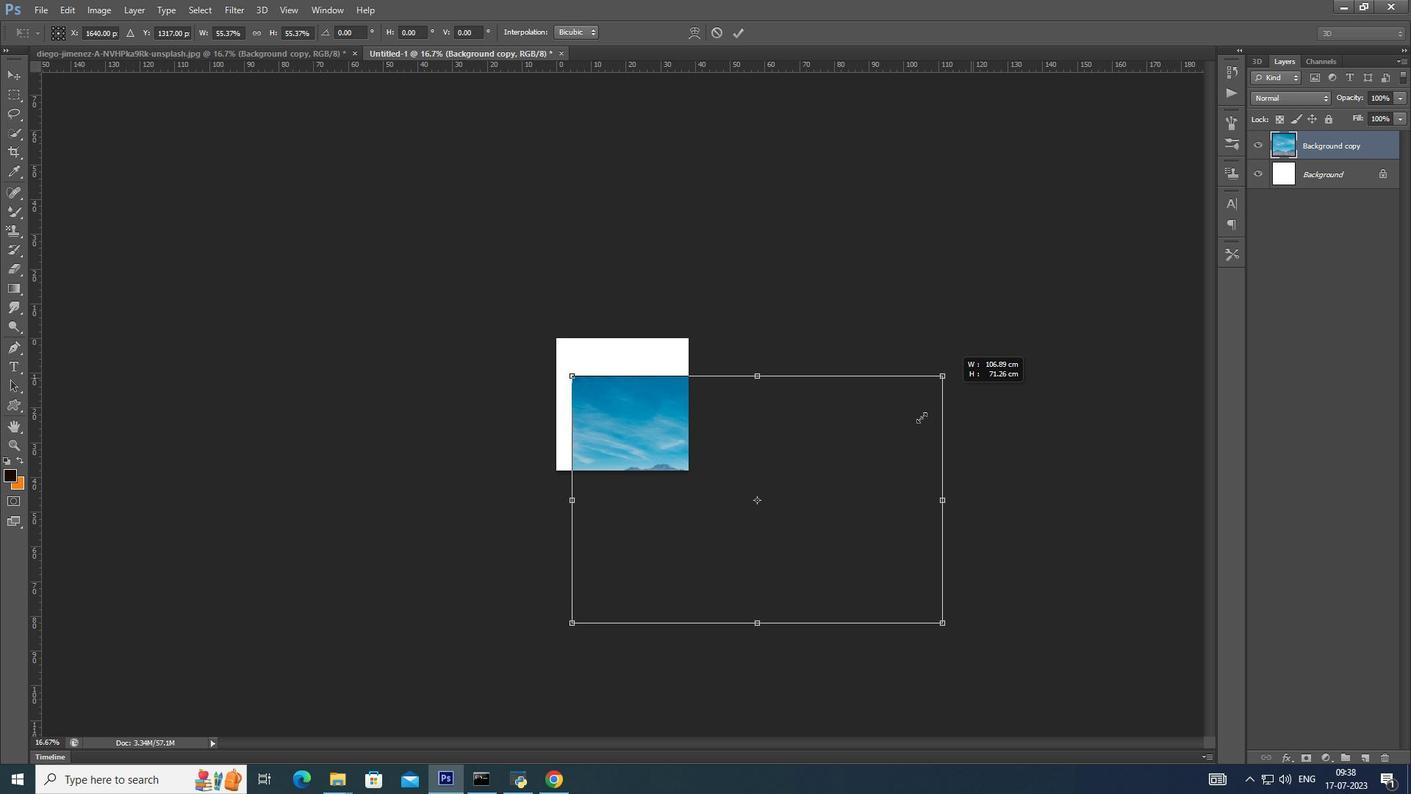 
Action: Mouse moved to (1084, 325)
Screenshot: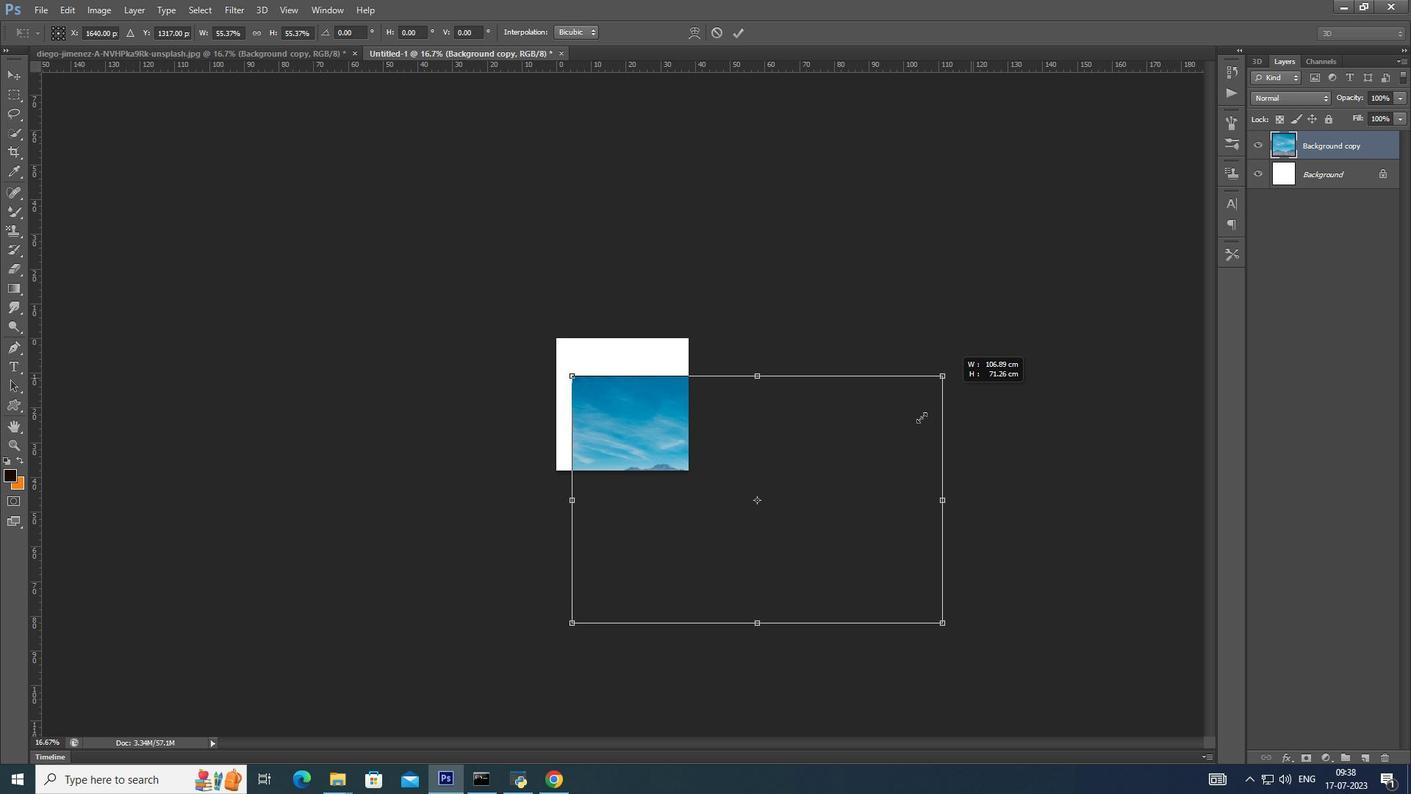 
Action: Key pressed <Key.alt_l>
Screenshot: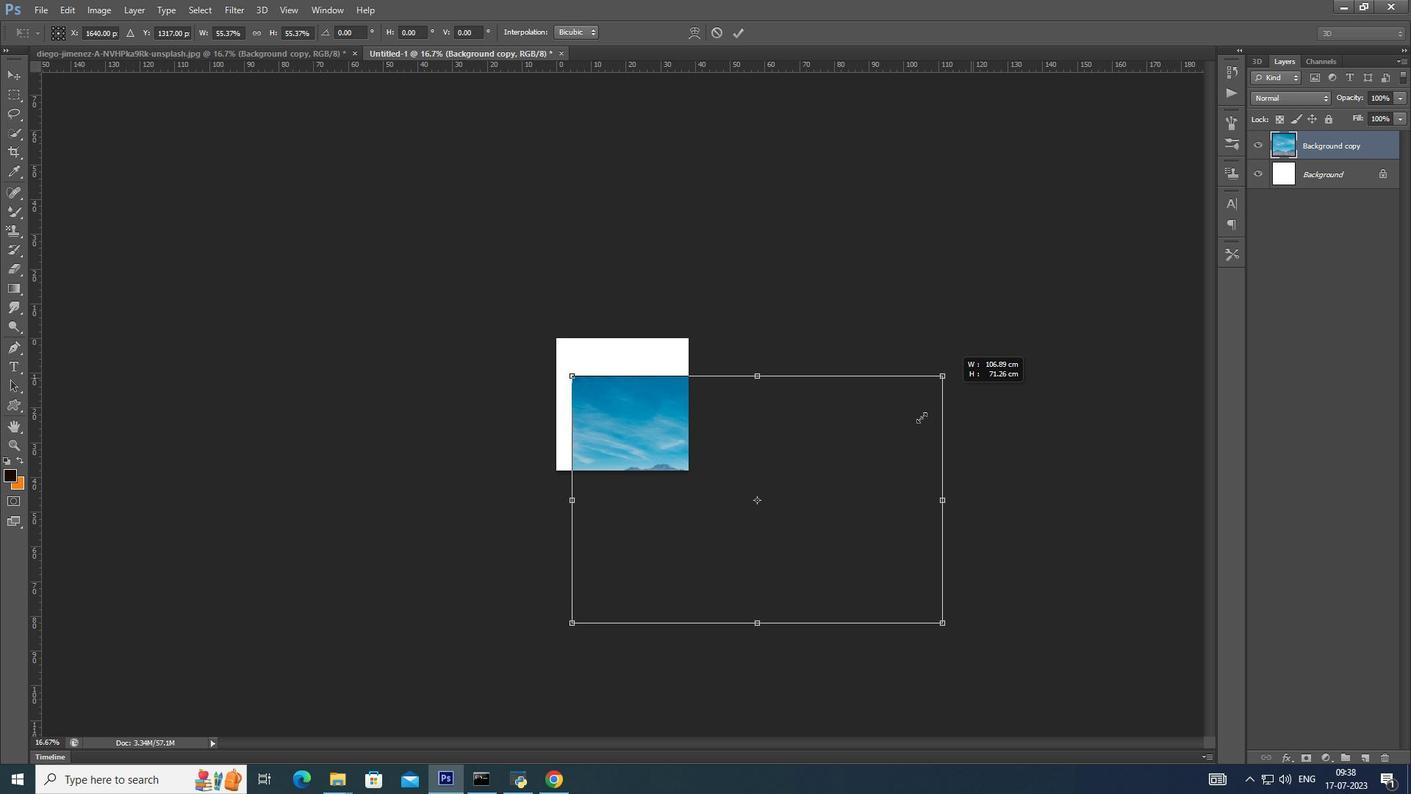 
Action: Mouse moved to (1080, 327)
Screenshot: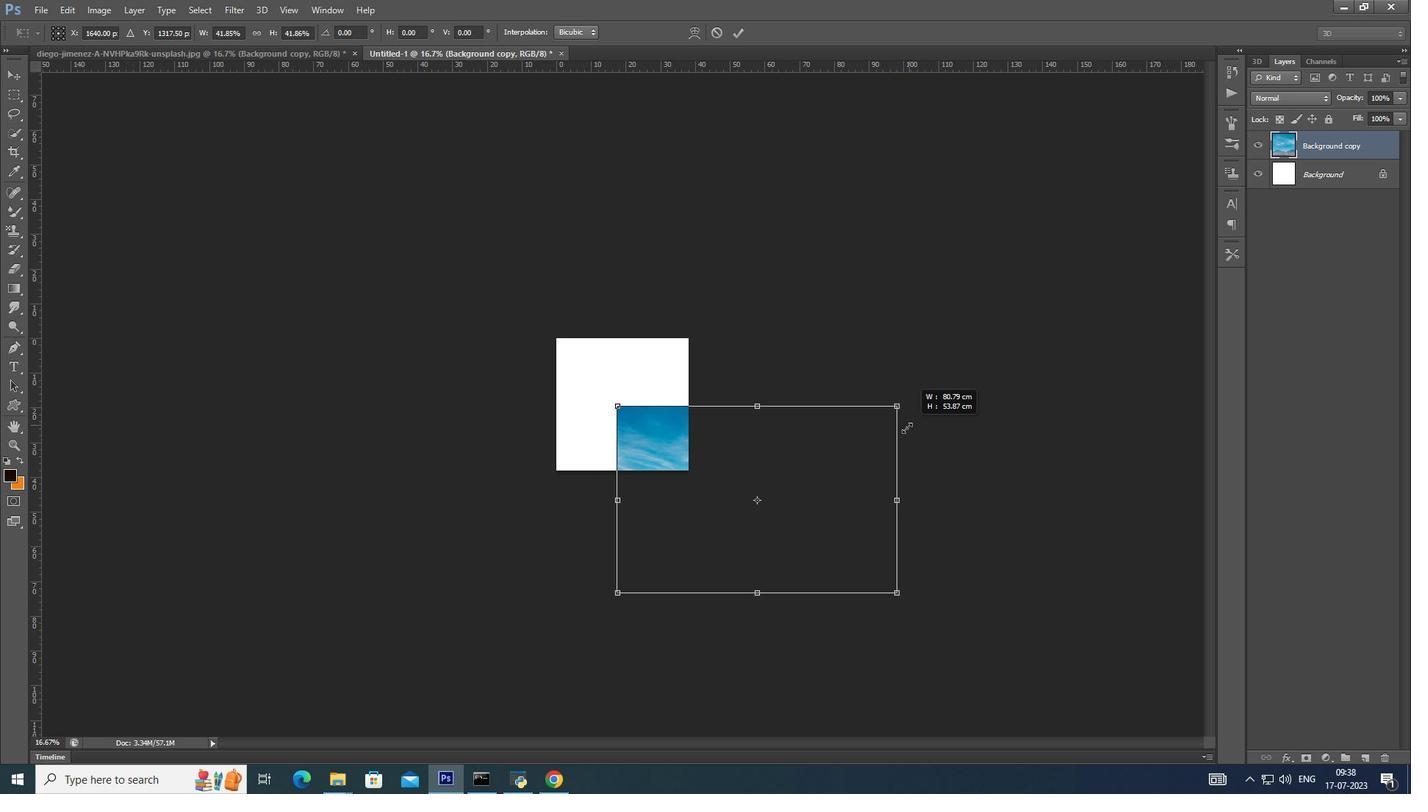 
Action: Key pressed <Key.alt_l>
Screenshot: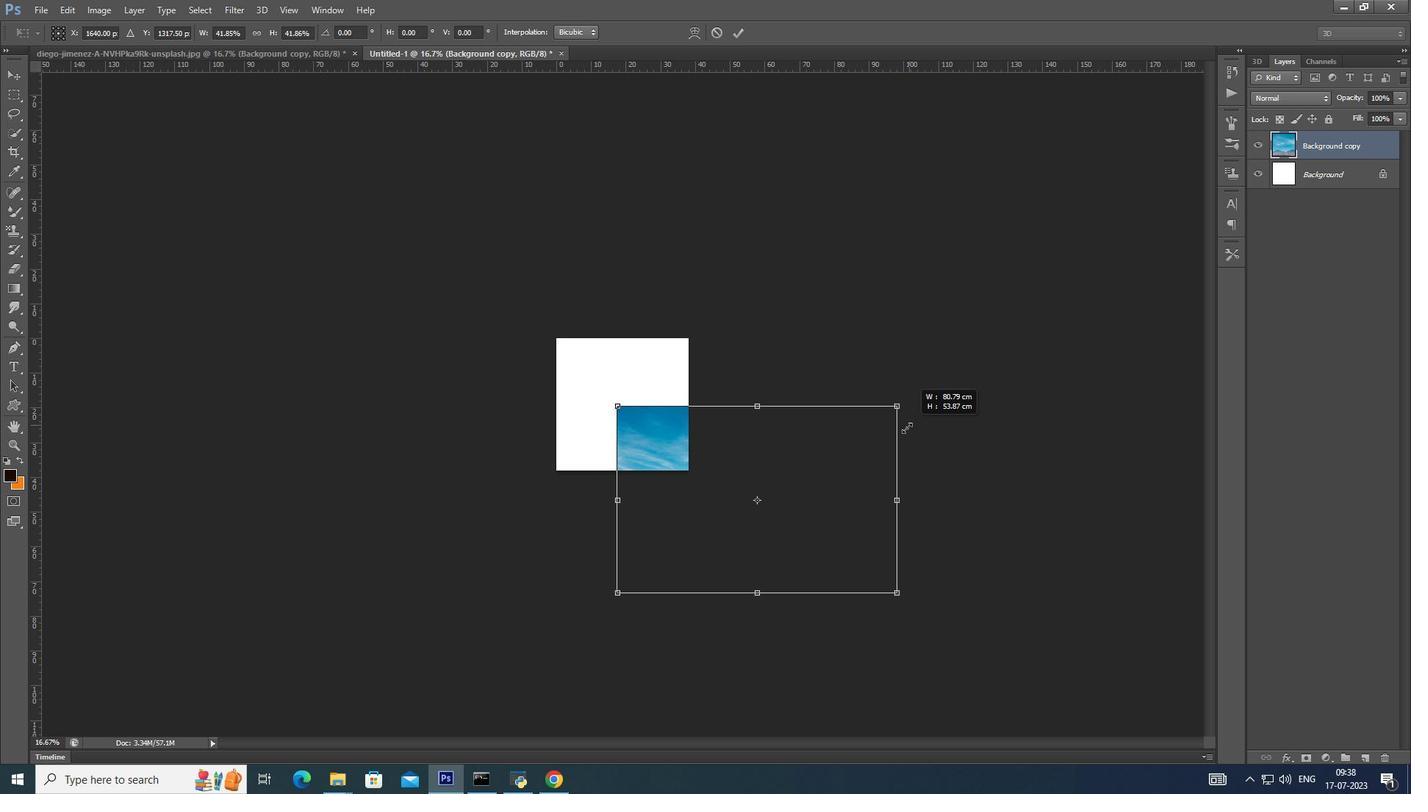 
Action: Mouse moved to (1076, 331)
Screenshot: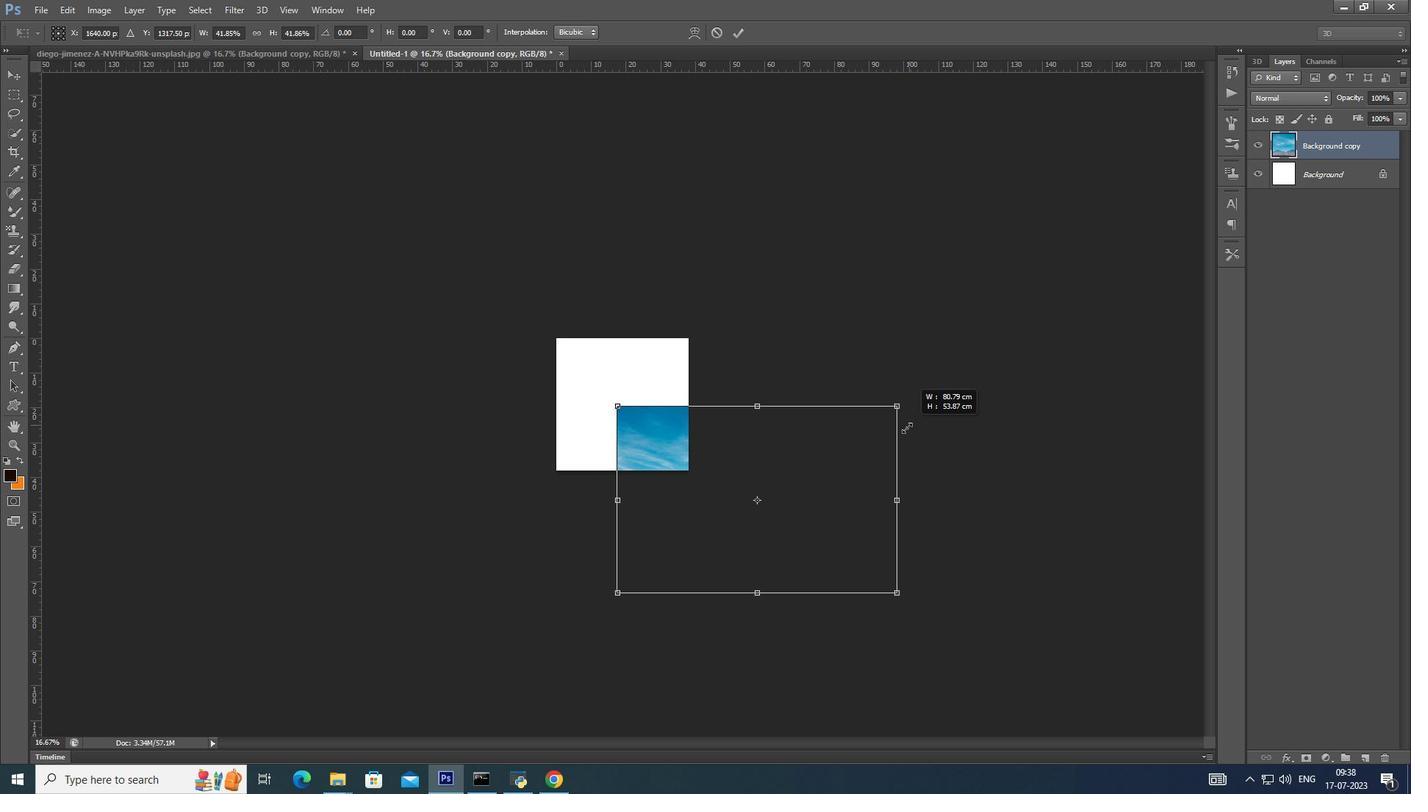 
Action: Key pressed <Key.alt_l>
Screenshot: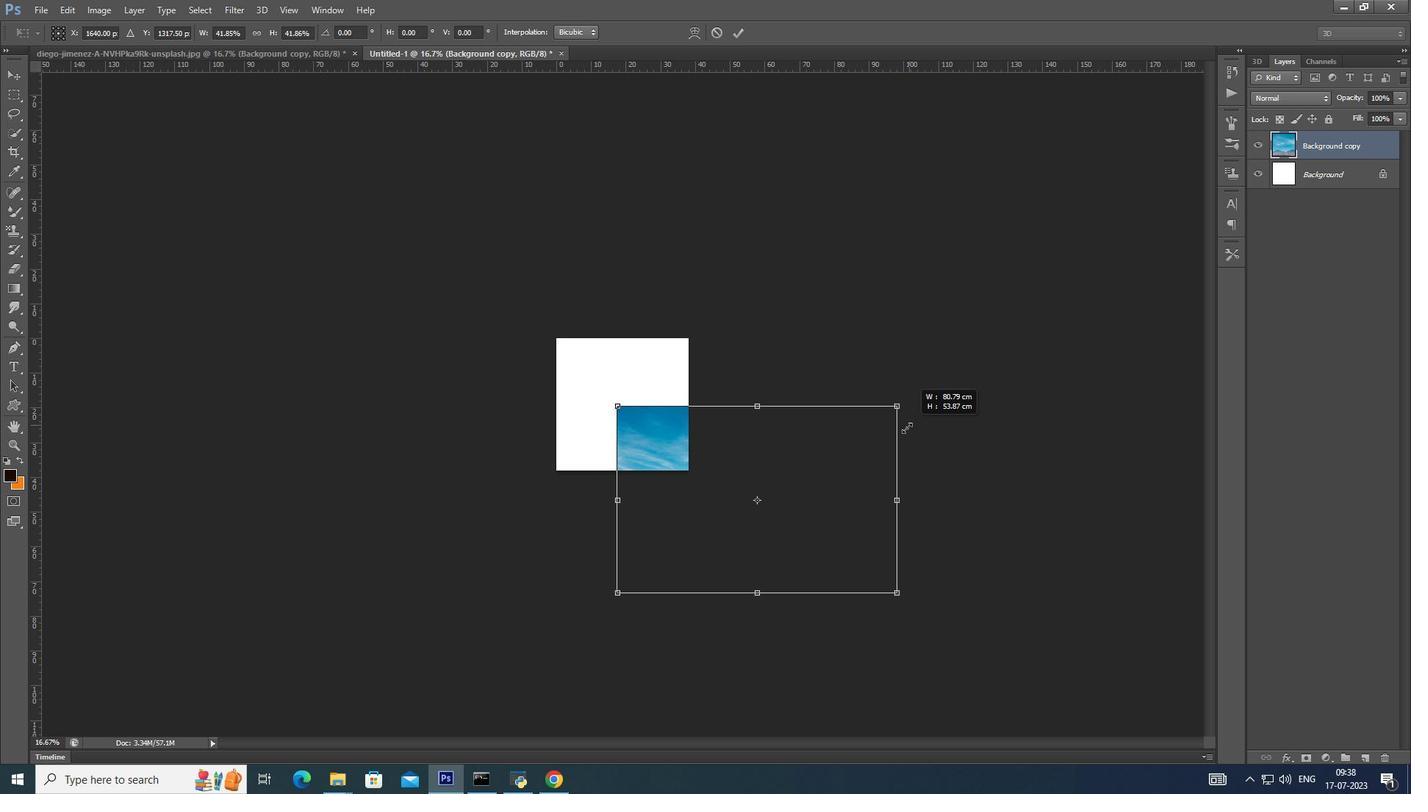 
Action: Mouse moved to (1069, 335)
Screenshot: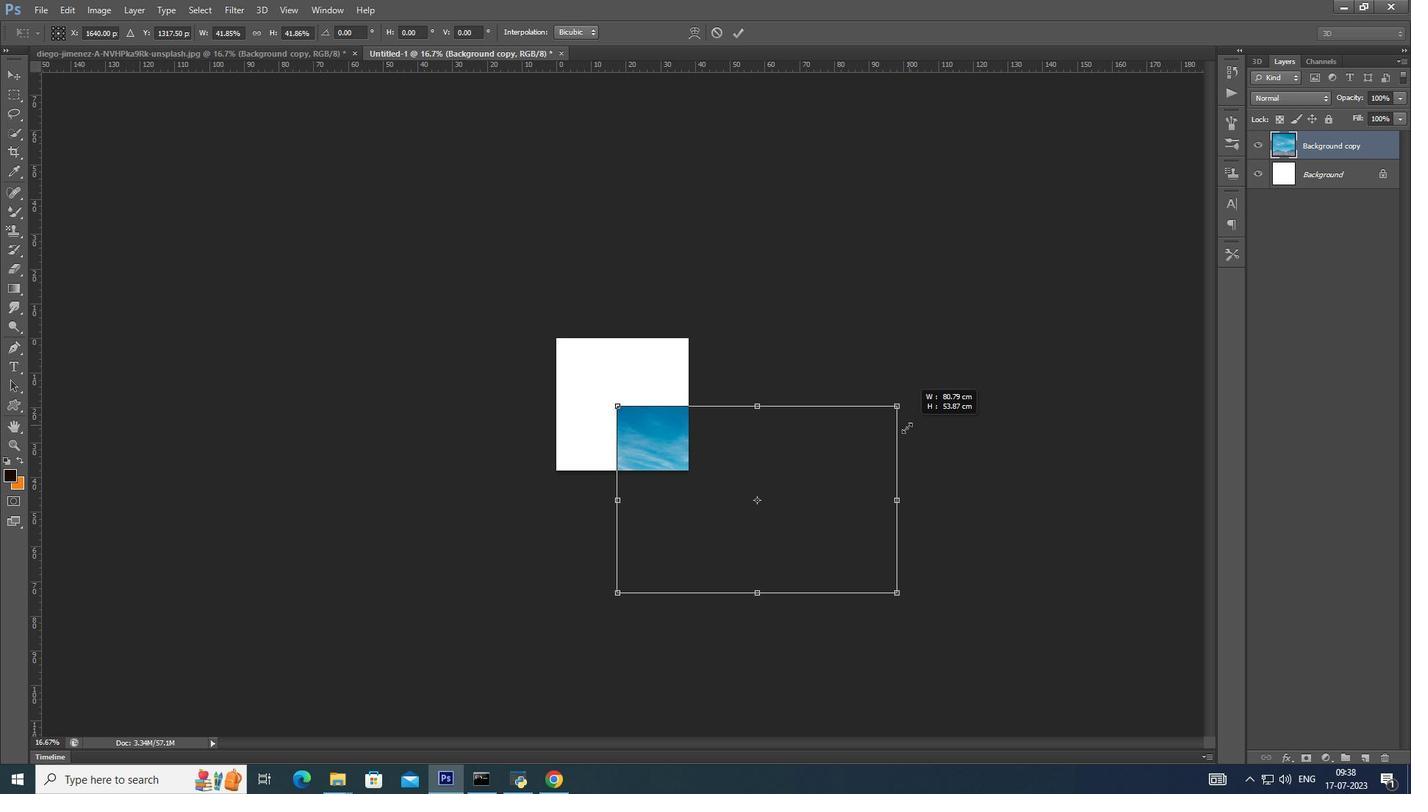 
Action: Key pressed <Key.alt_l>
Screenshot: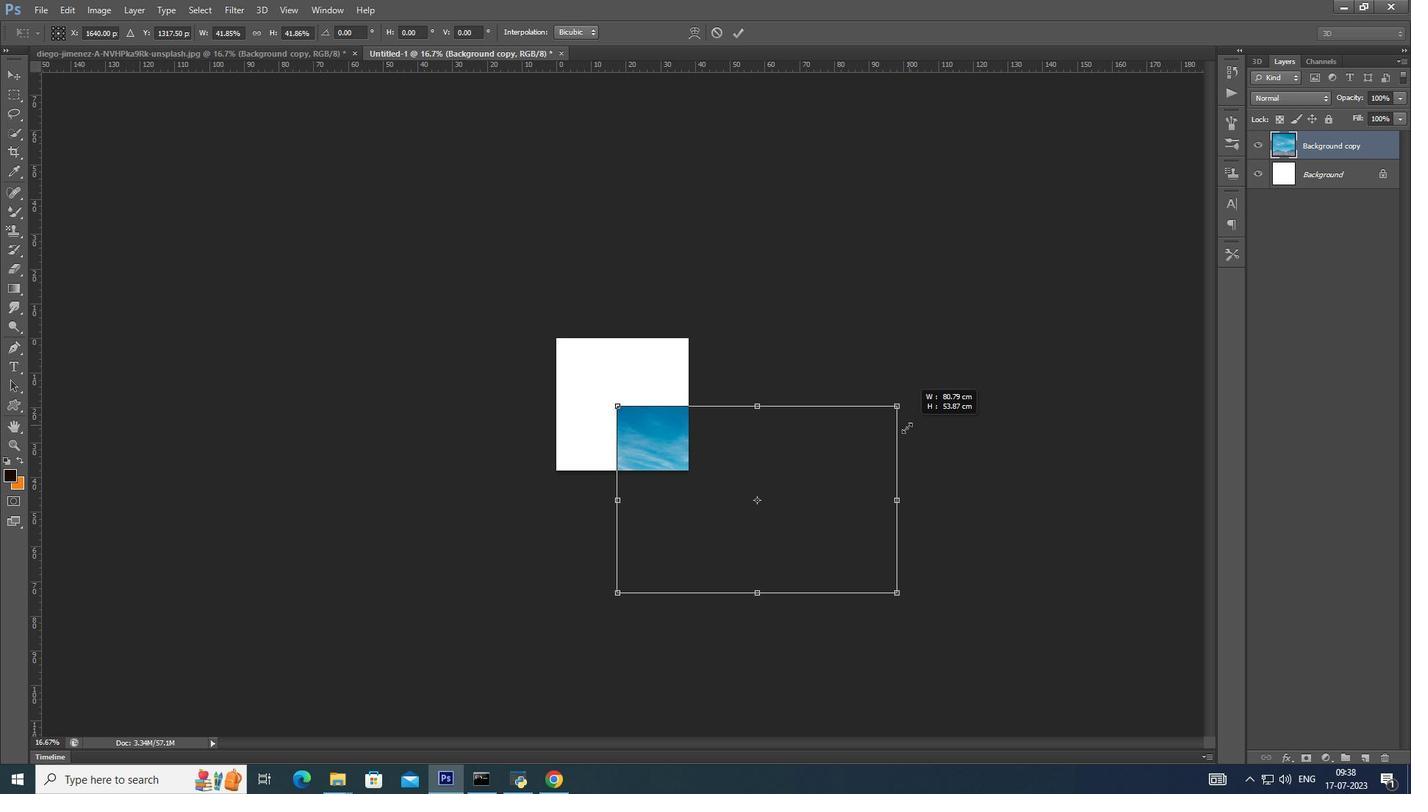 
Action: Mouse moved to (1068, 337)
Screenshot: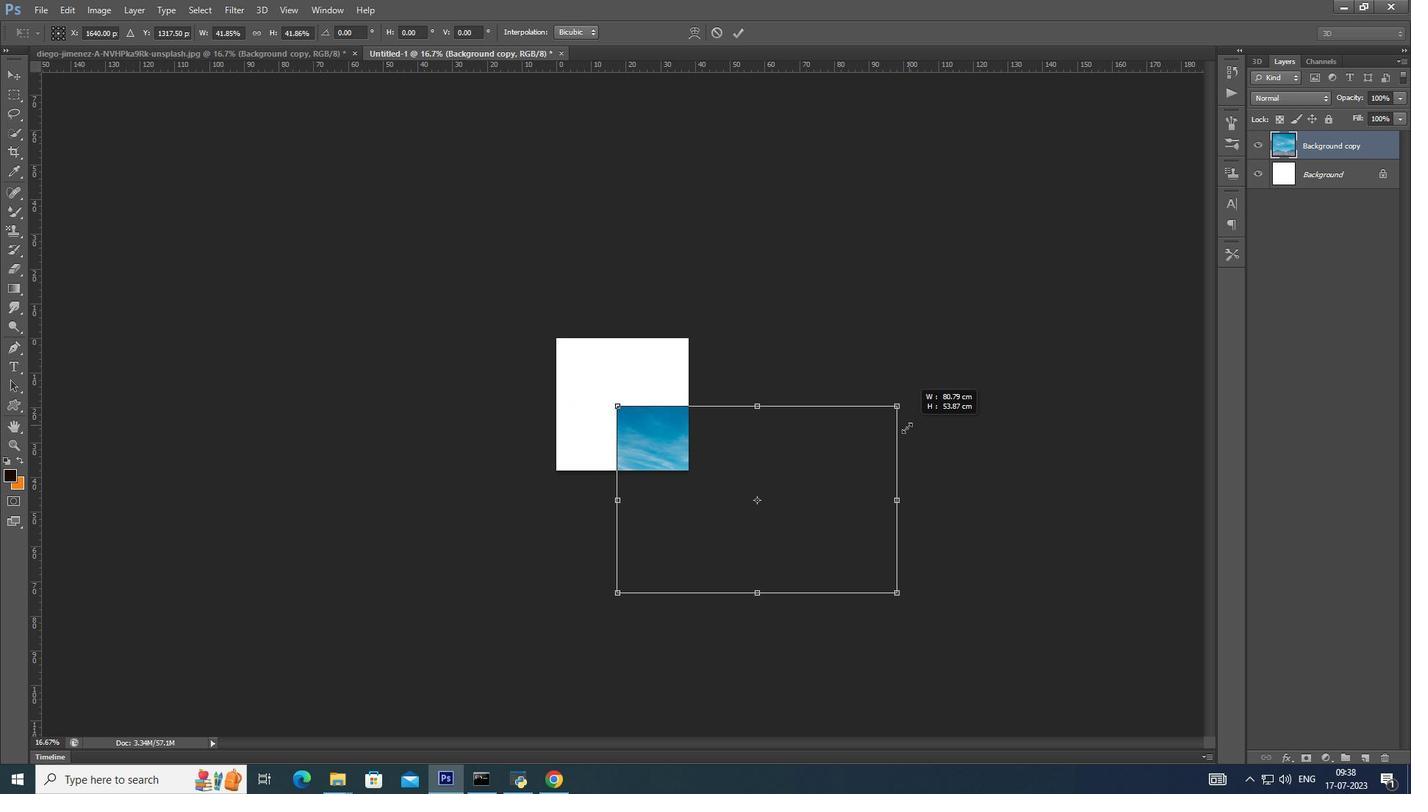 
Action: Key pressed <Key.alt_l>
Screenshot: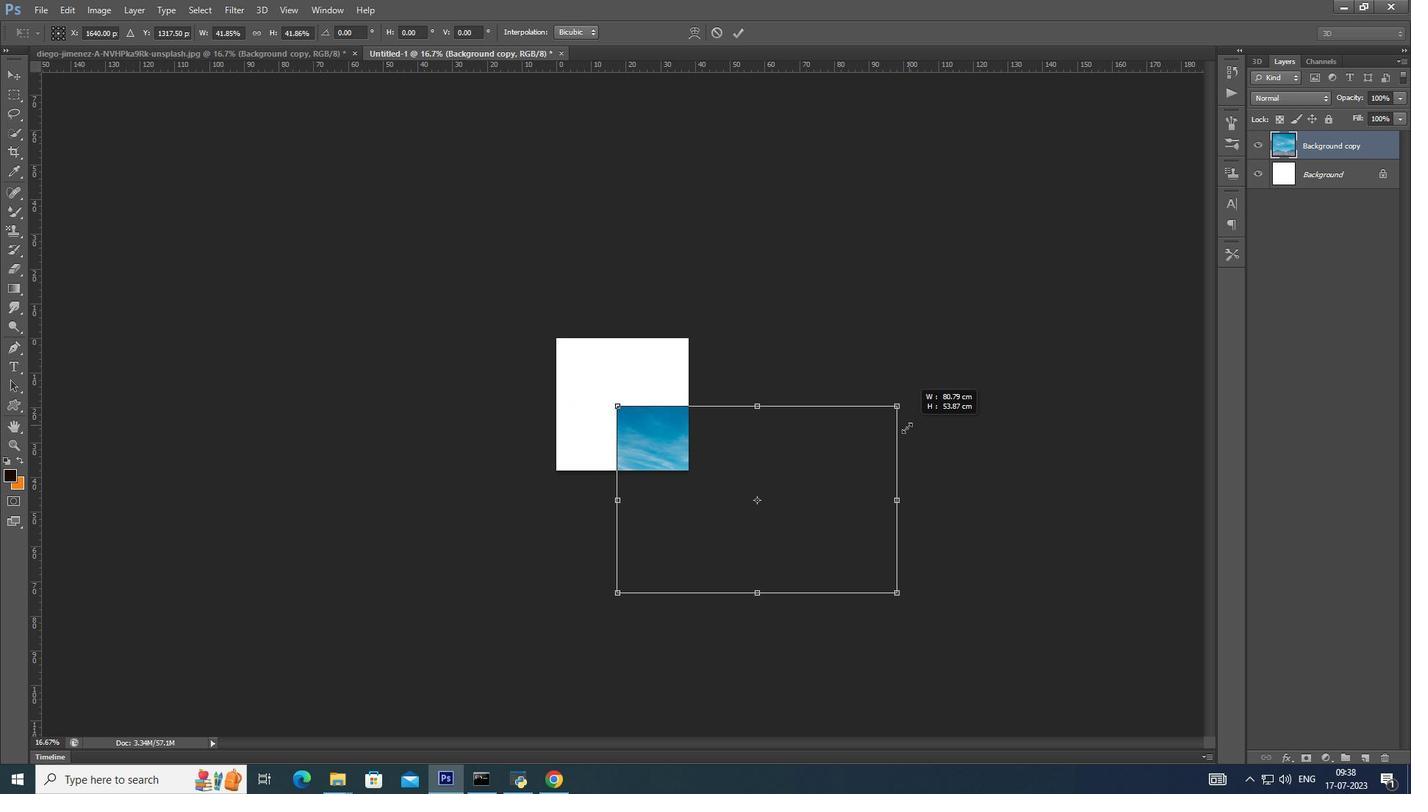 
Action: Mouse moved to (1060, 341)
Screenshot: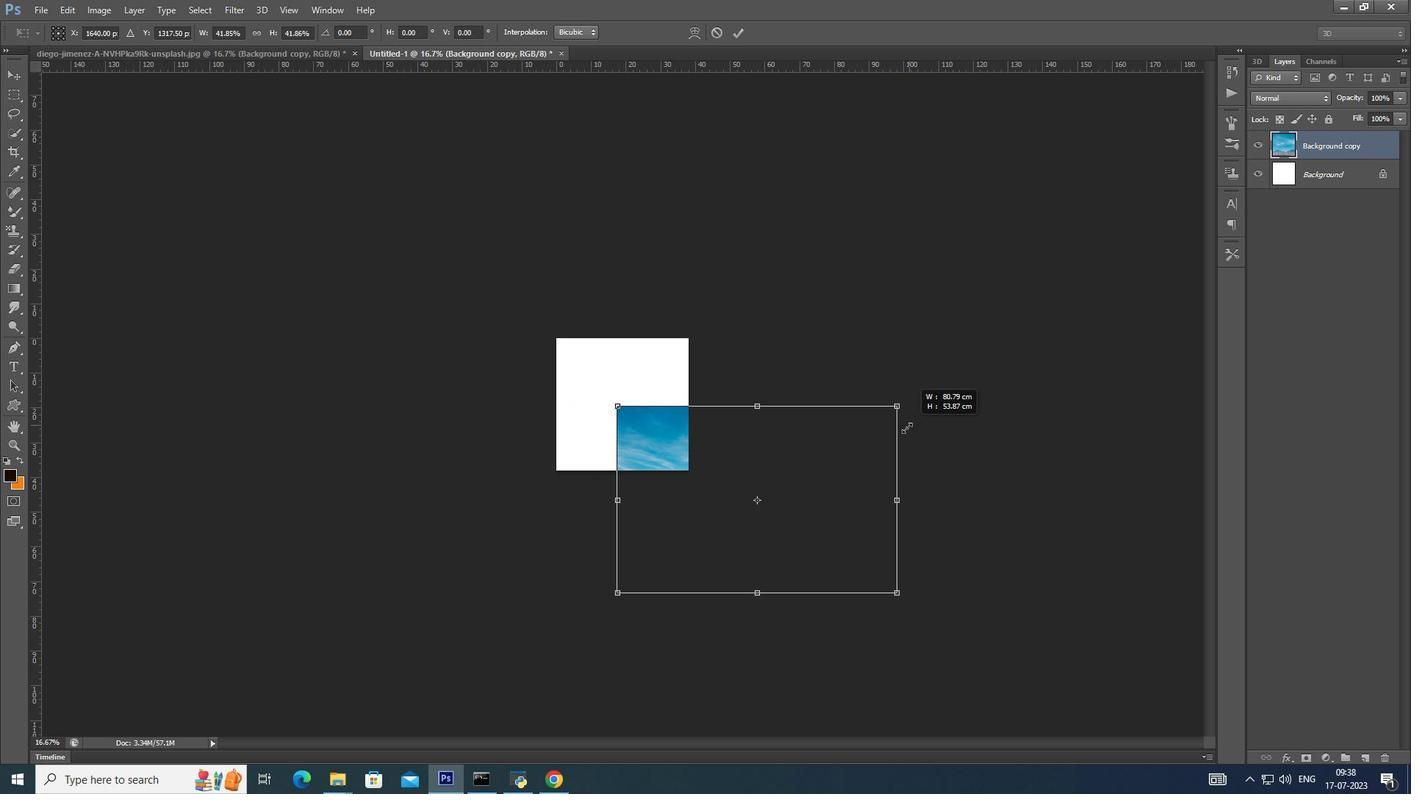 
Action: Key pressed <Key.alt_l>
Screenshot: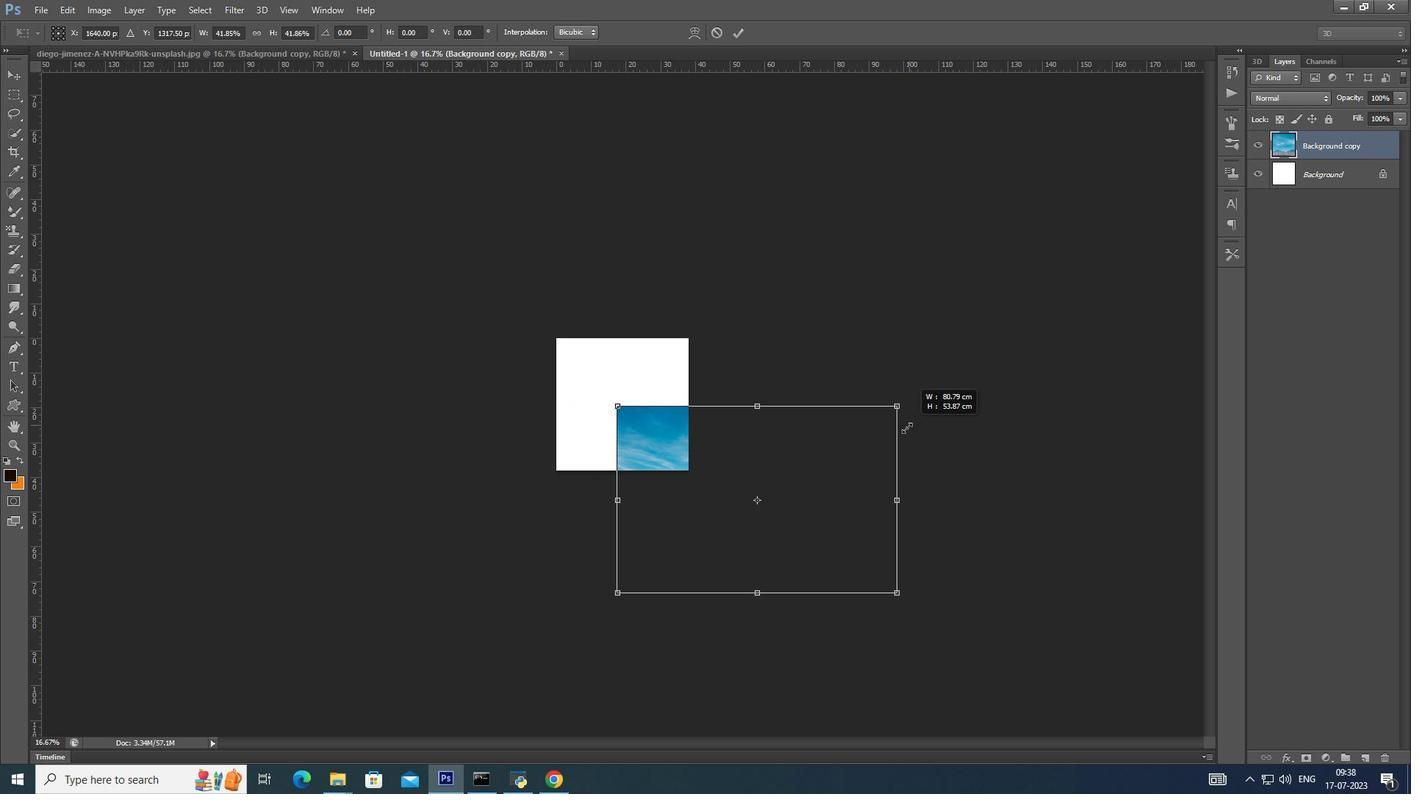 
Action: Mouse moved to (1052, 347)
Screenshot: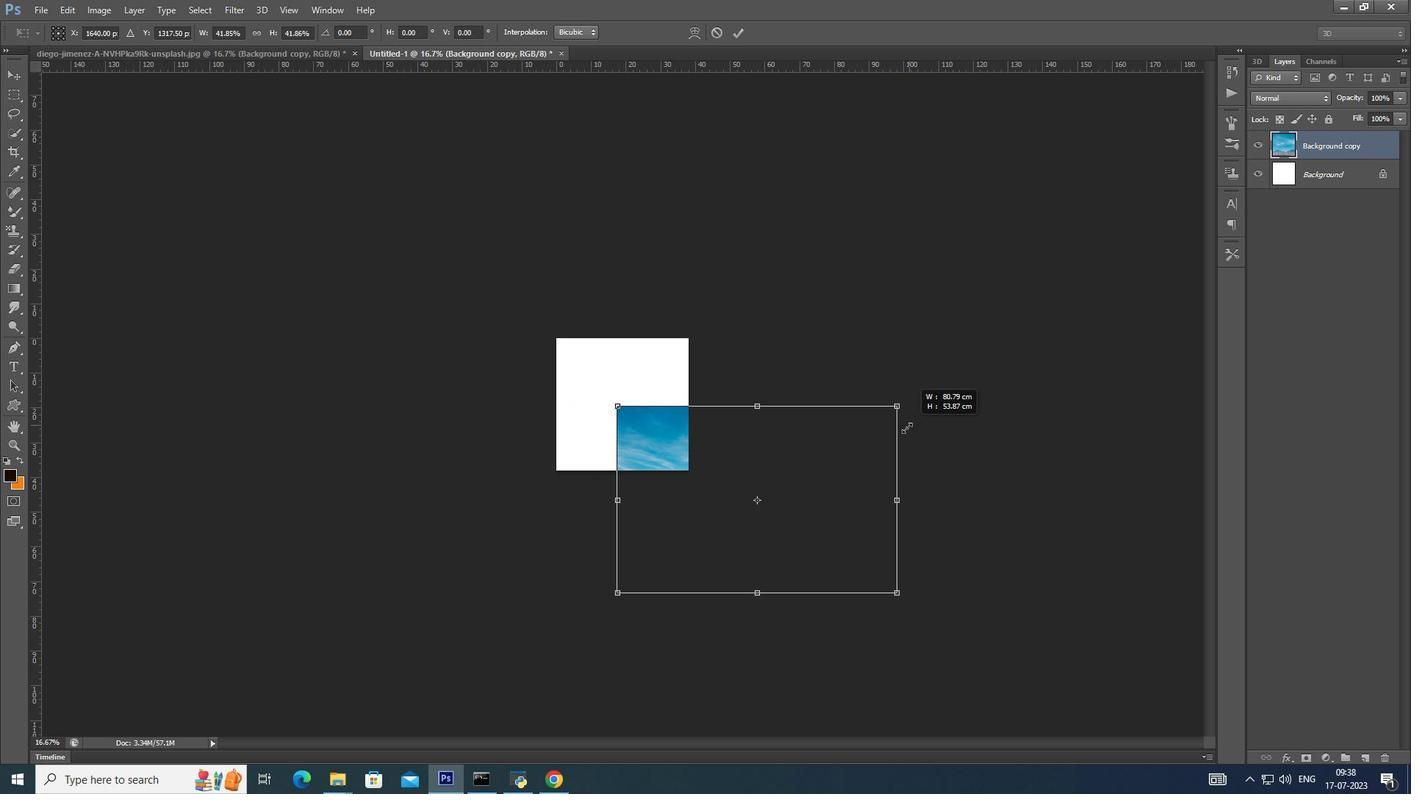 
Action: Key pressed <Key.alt_l>
Screenshot: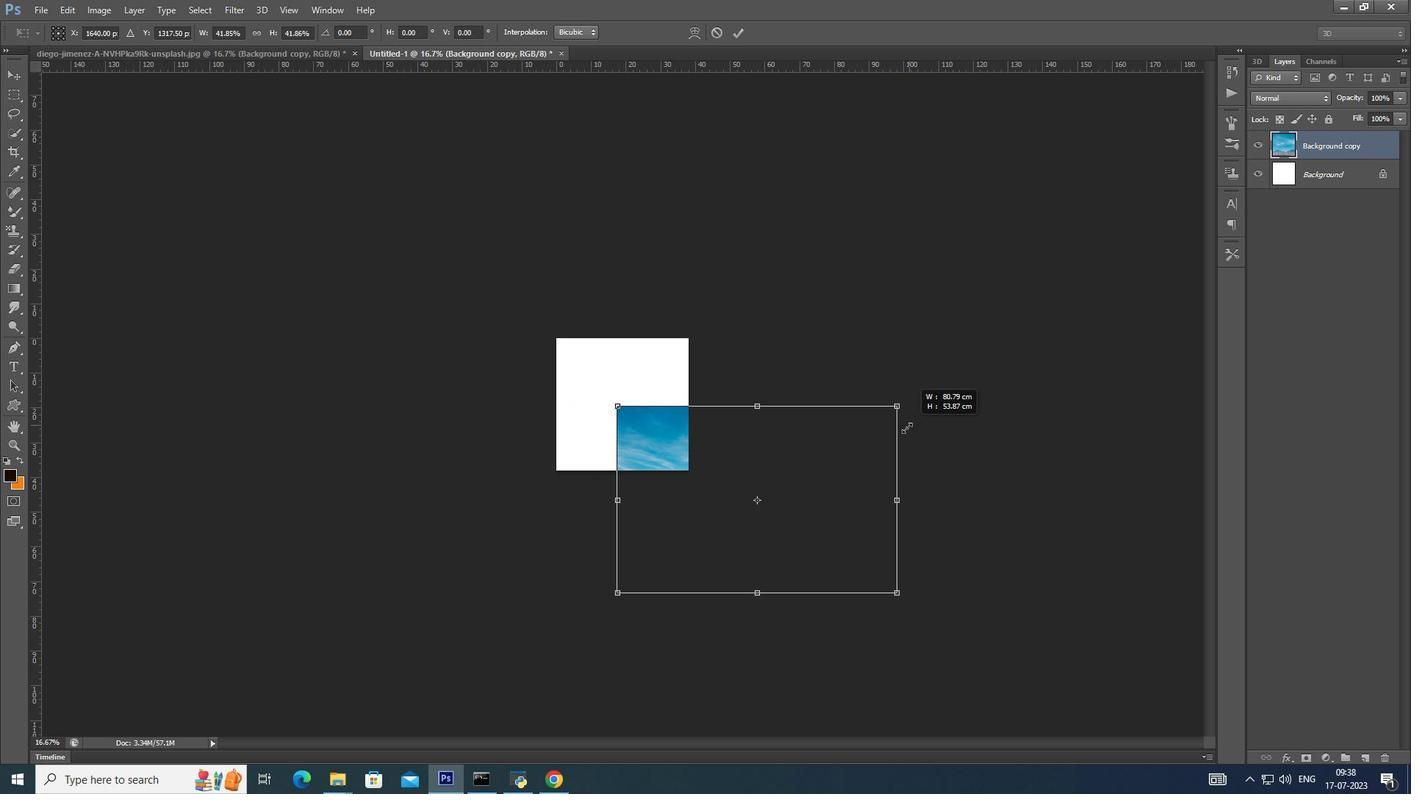 
Action: Mouse moved to (1046, 352)
Screenshot: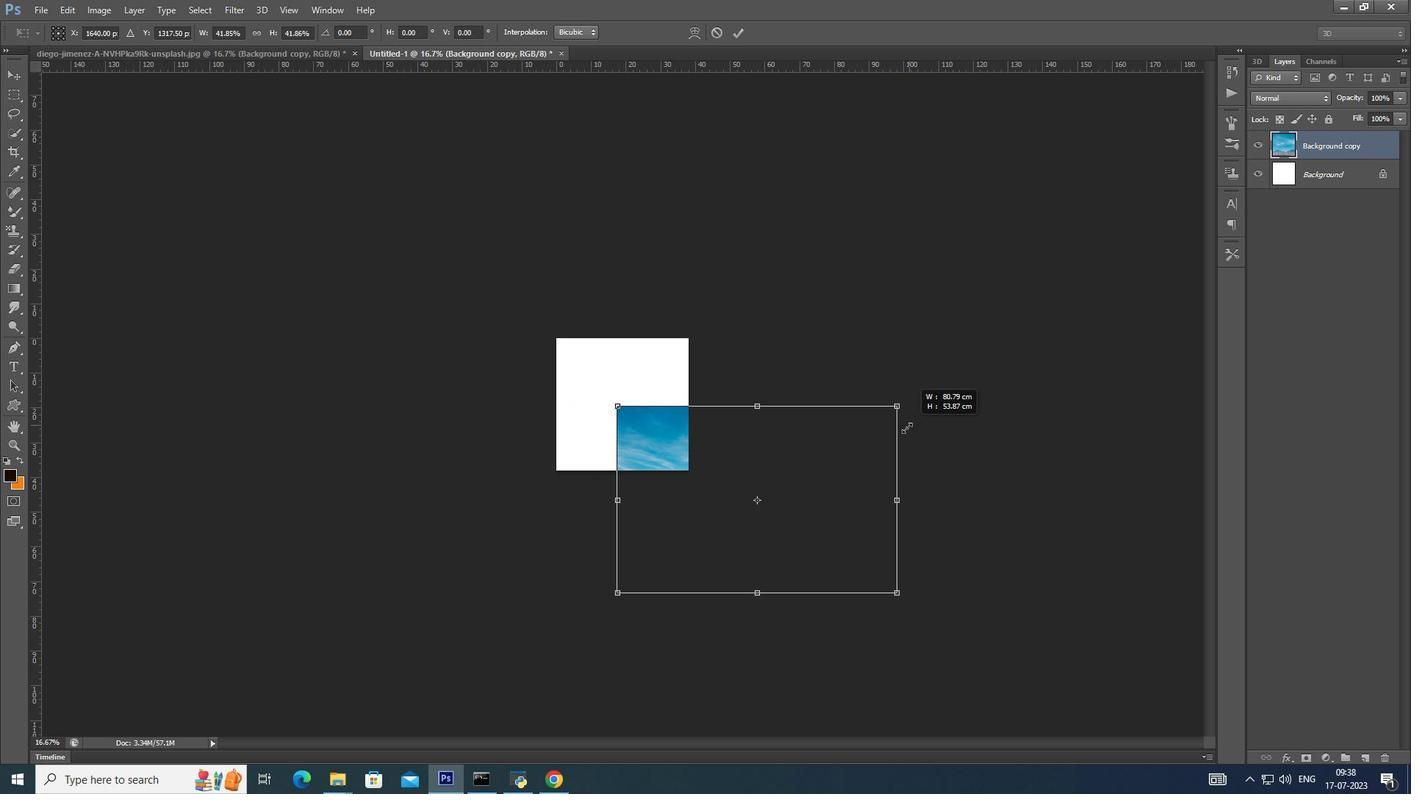 
Action: Key pressed <Key.alt_l>
Screenshot: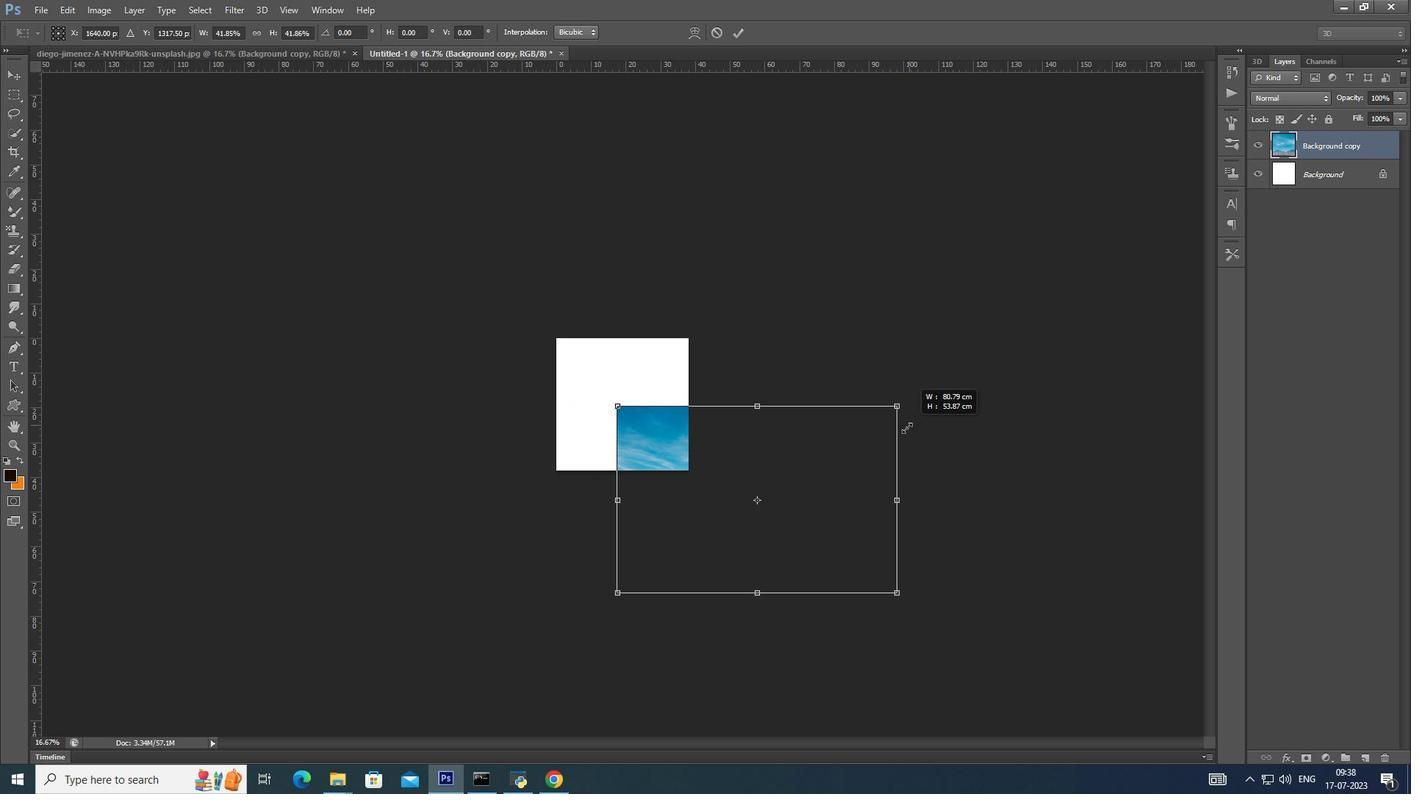 
Action: Mouse moved to (1037, 360)
Screenshot: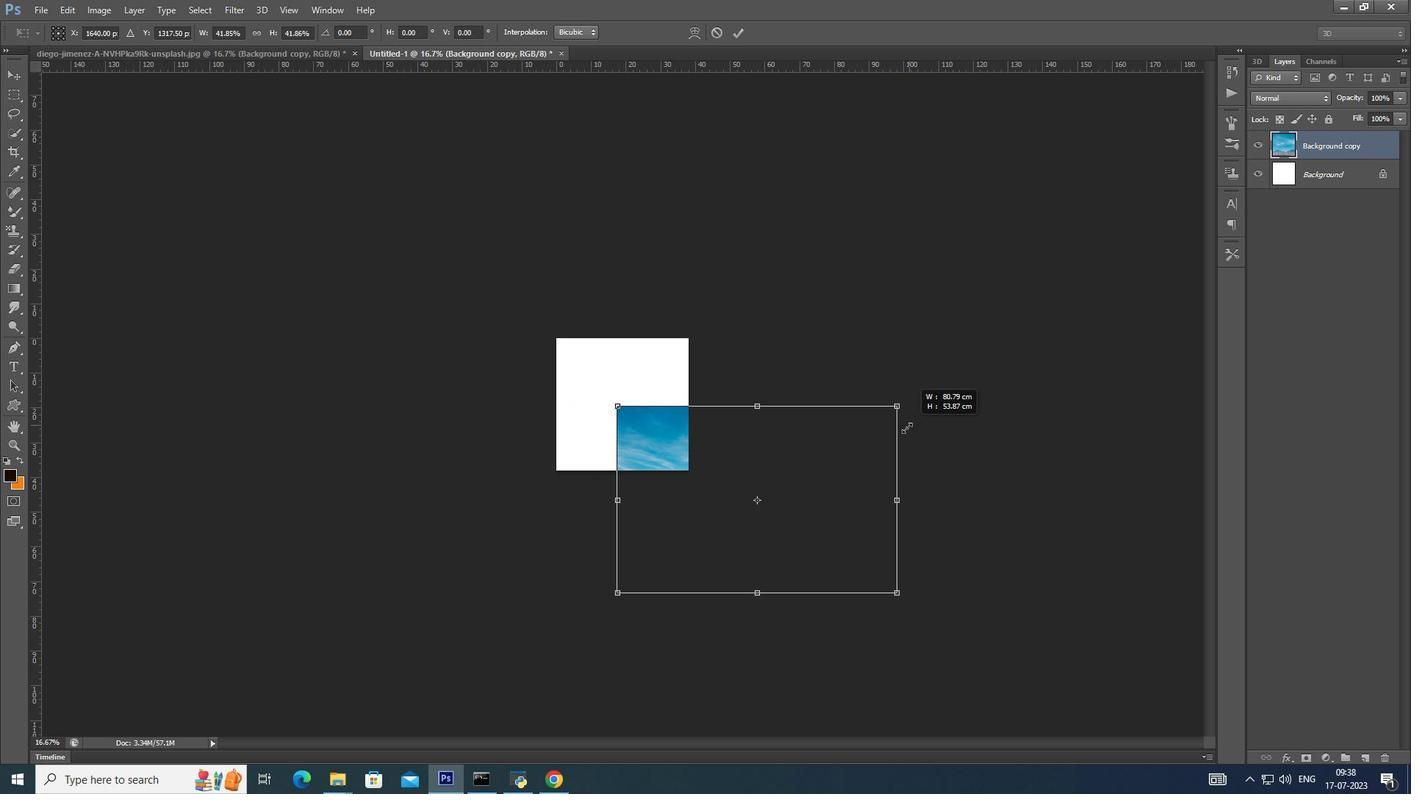 
Action: Key pressed <Key.alt_l>
Screenshot: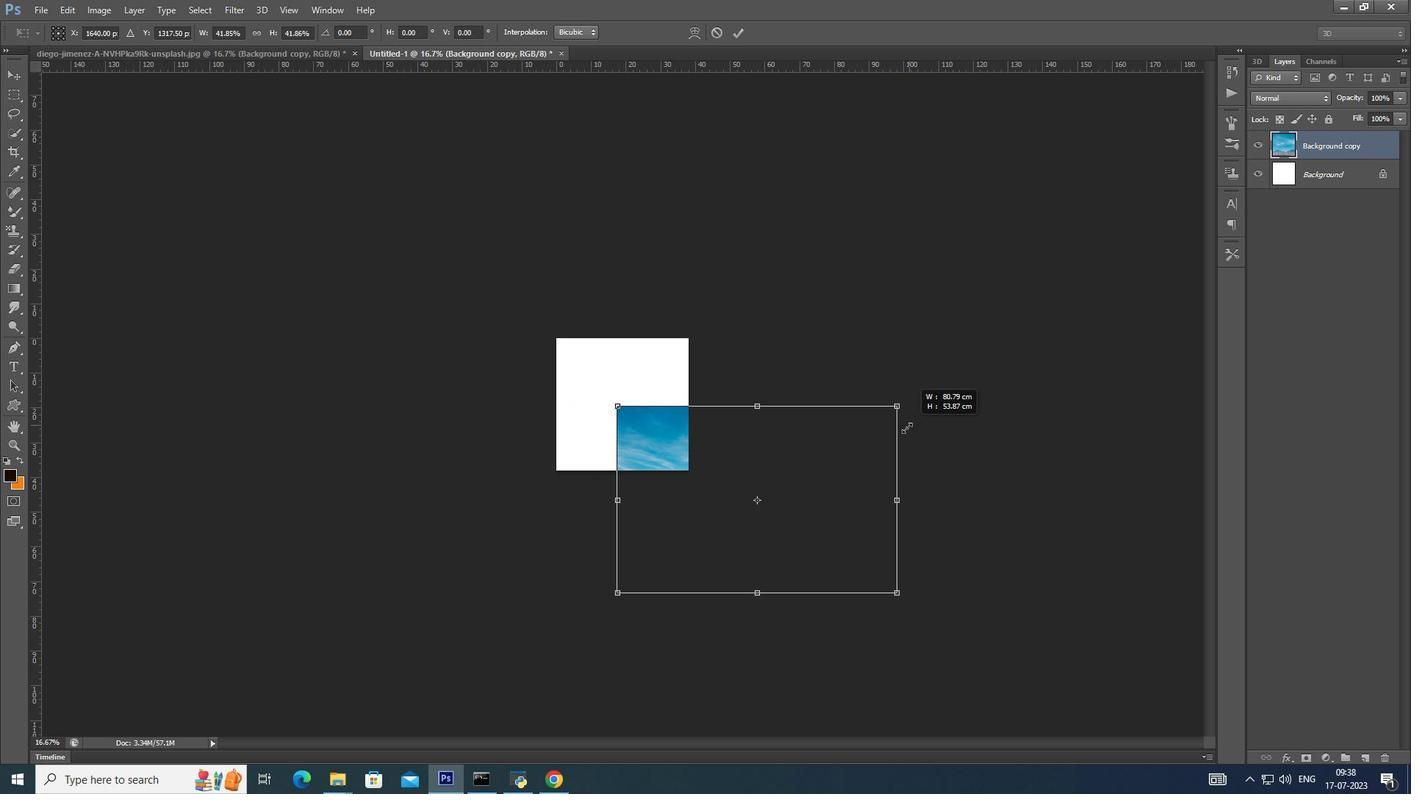 
Action: Mouse moved to (1033, 362)
Screenshot: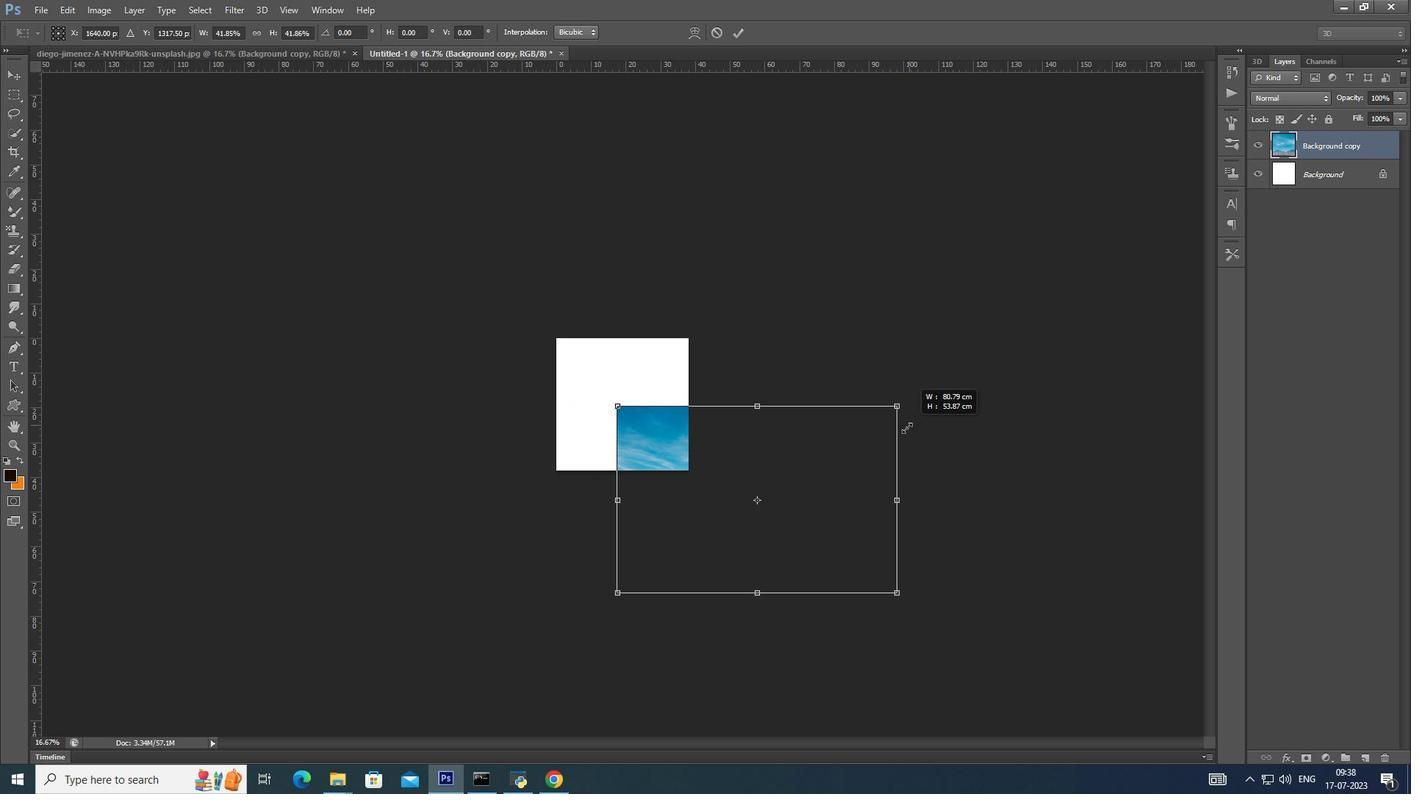 
Action: Key pressed <Key.alt_l>
Screenshot: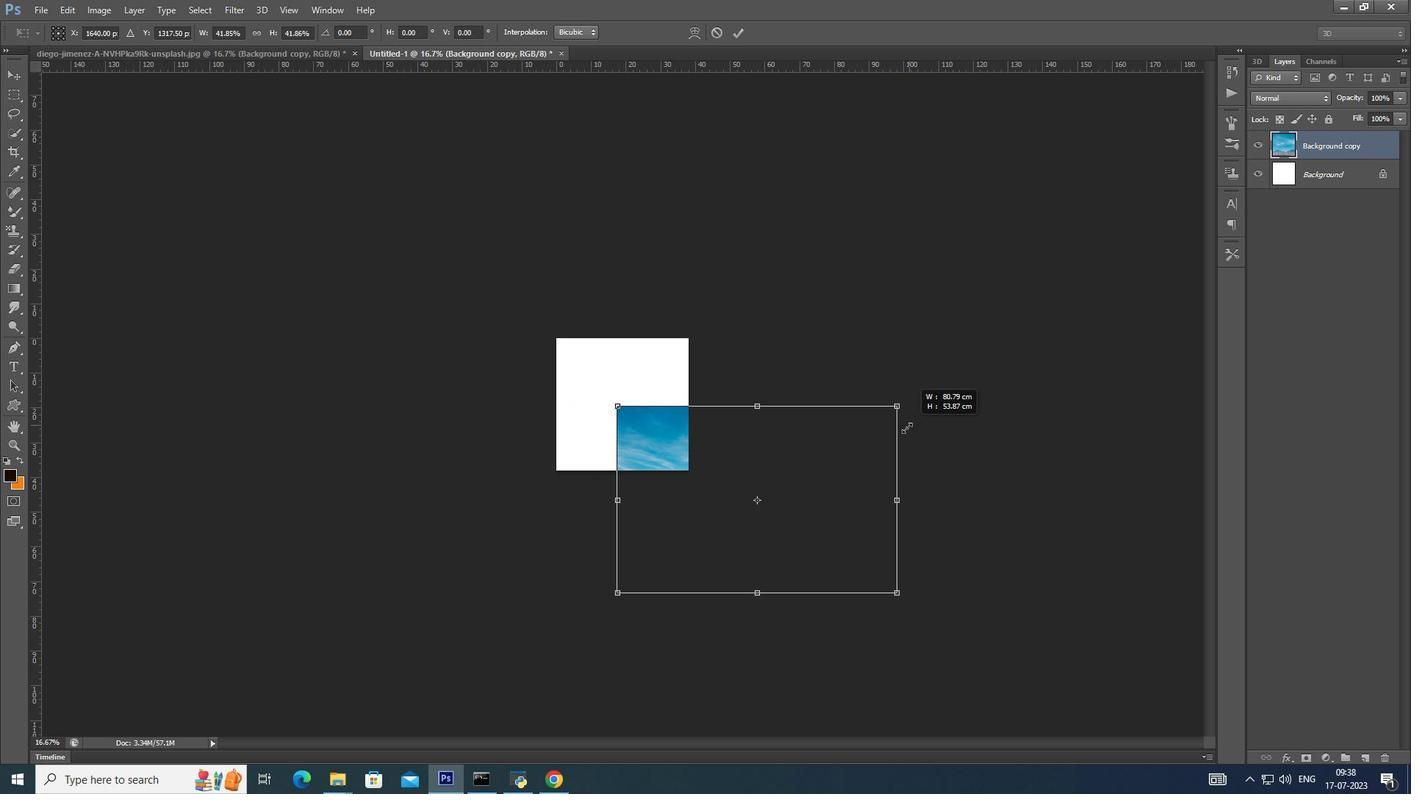 
Action: Mouse moved to (1022, 371)
Screenshot: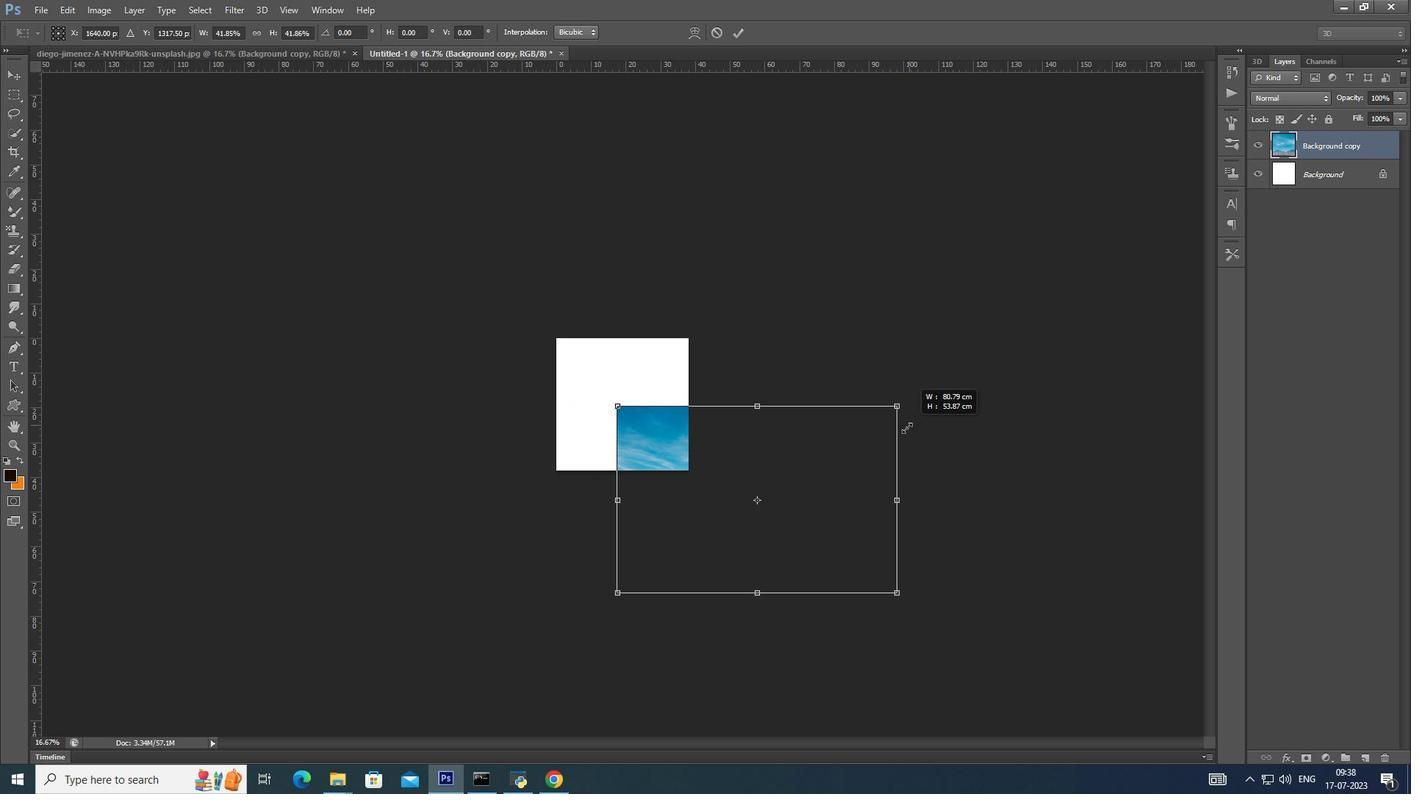 
Action: Key pressed <Key.alt_l>
Screenshot: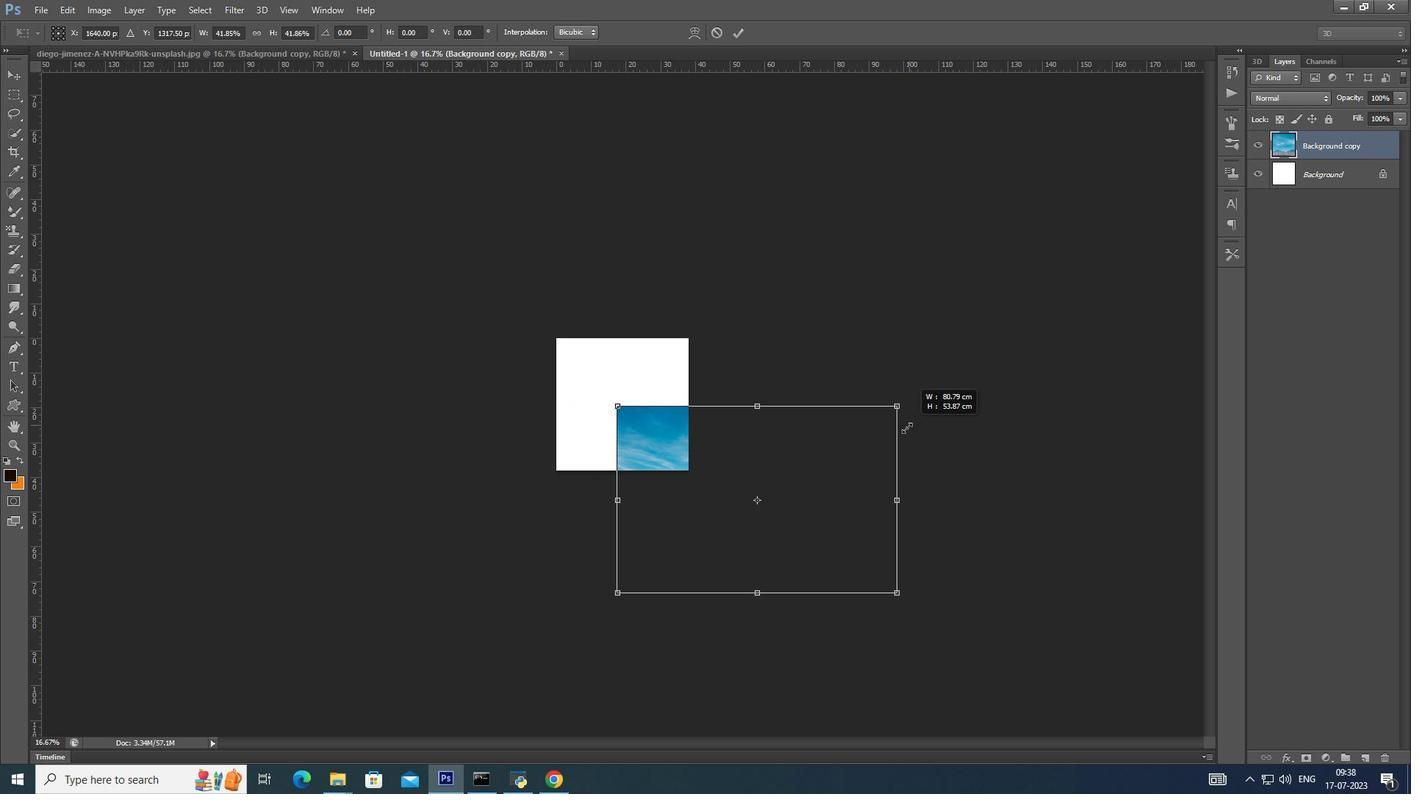 
Action: Mouse moved to (1018, 374)
Screenshot: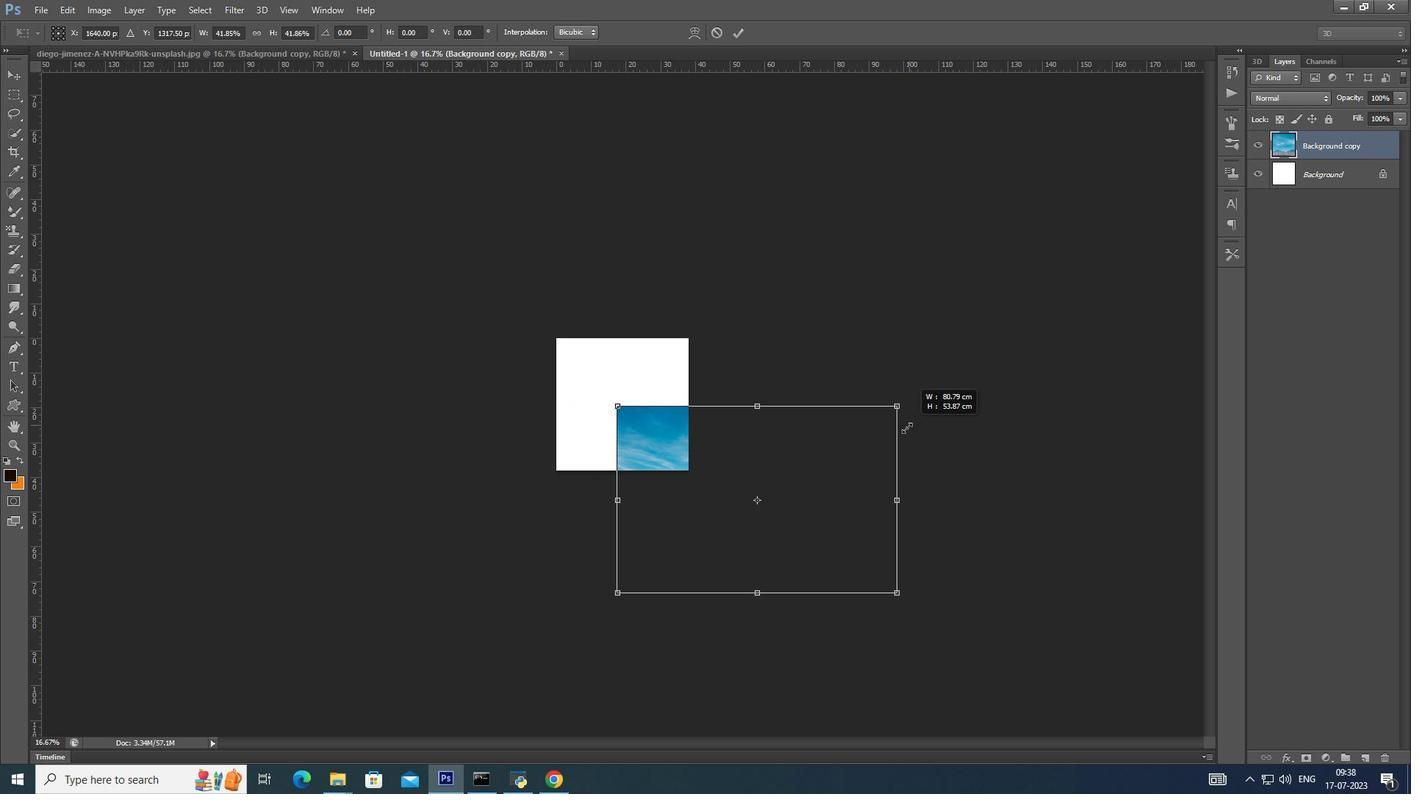 
Action: Key pressed <Key.alt_l>
Screenshot: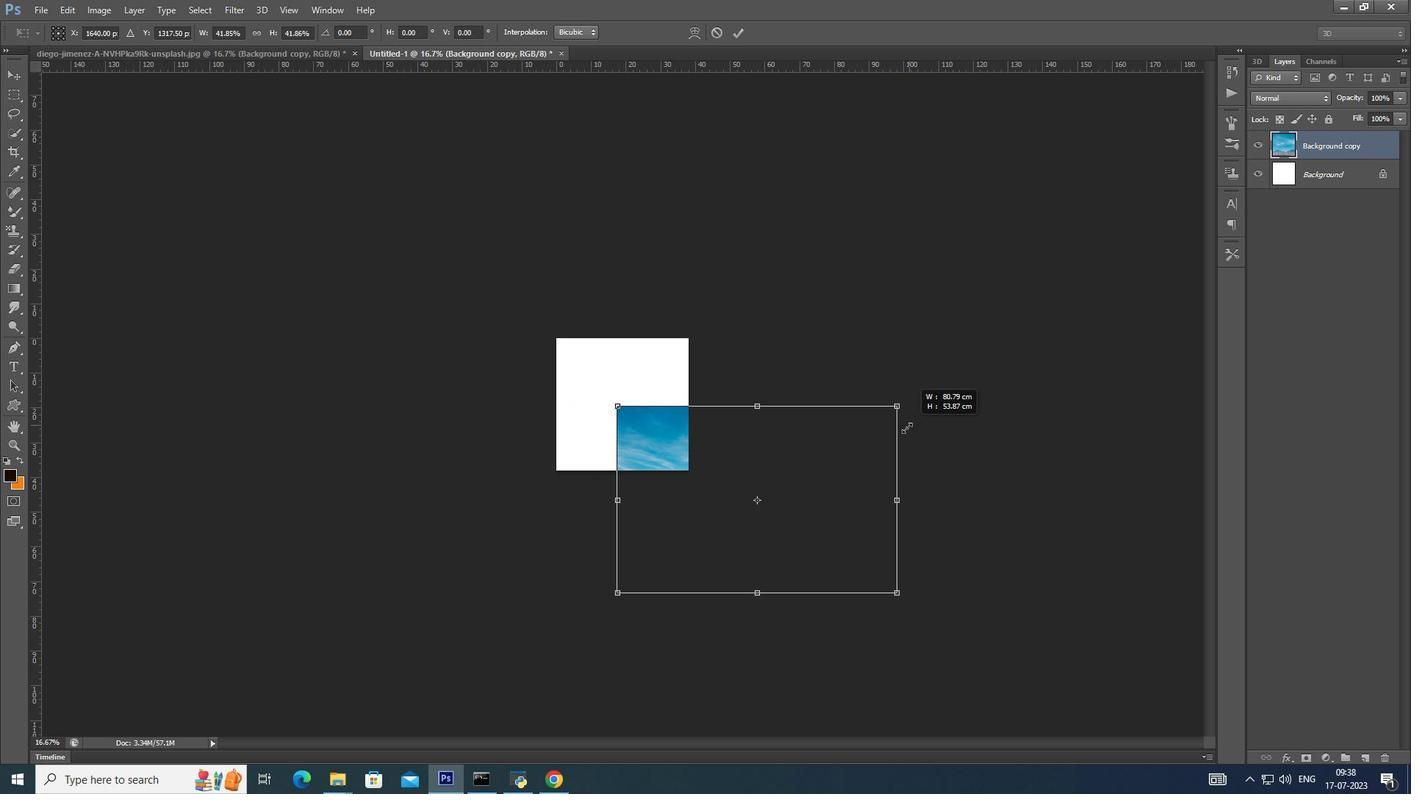 
Action: Mouse moved to (1010, 380)
Screenshot: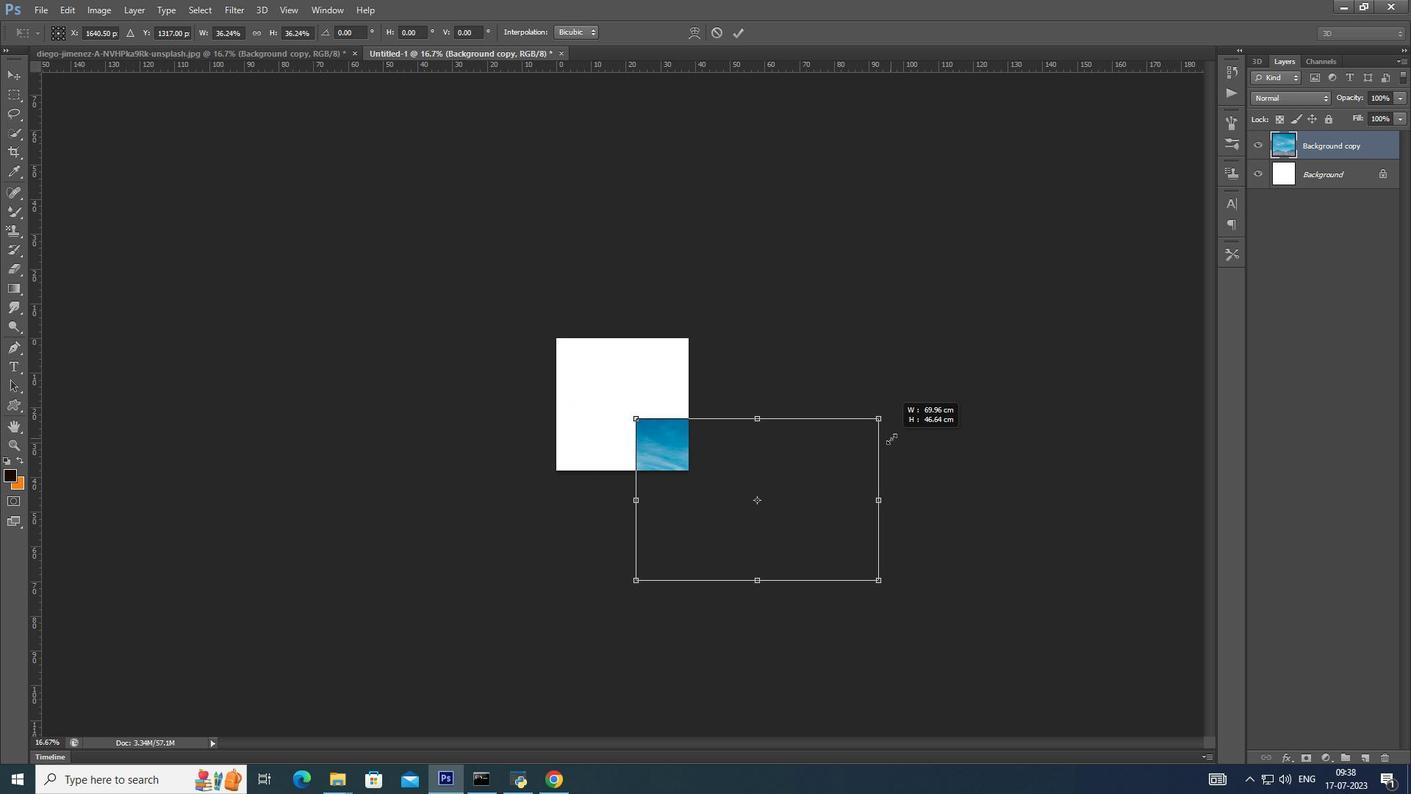 
Action: Key pressed <Key.alt_l>
Screenshot: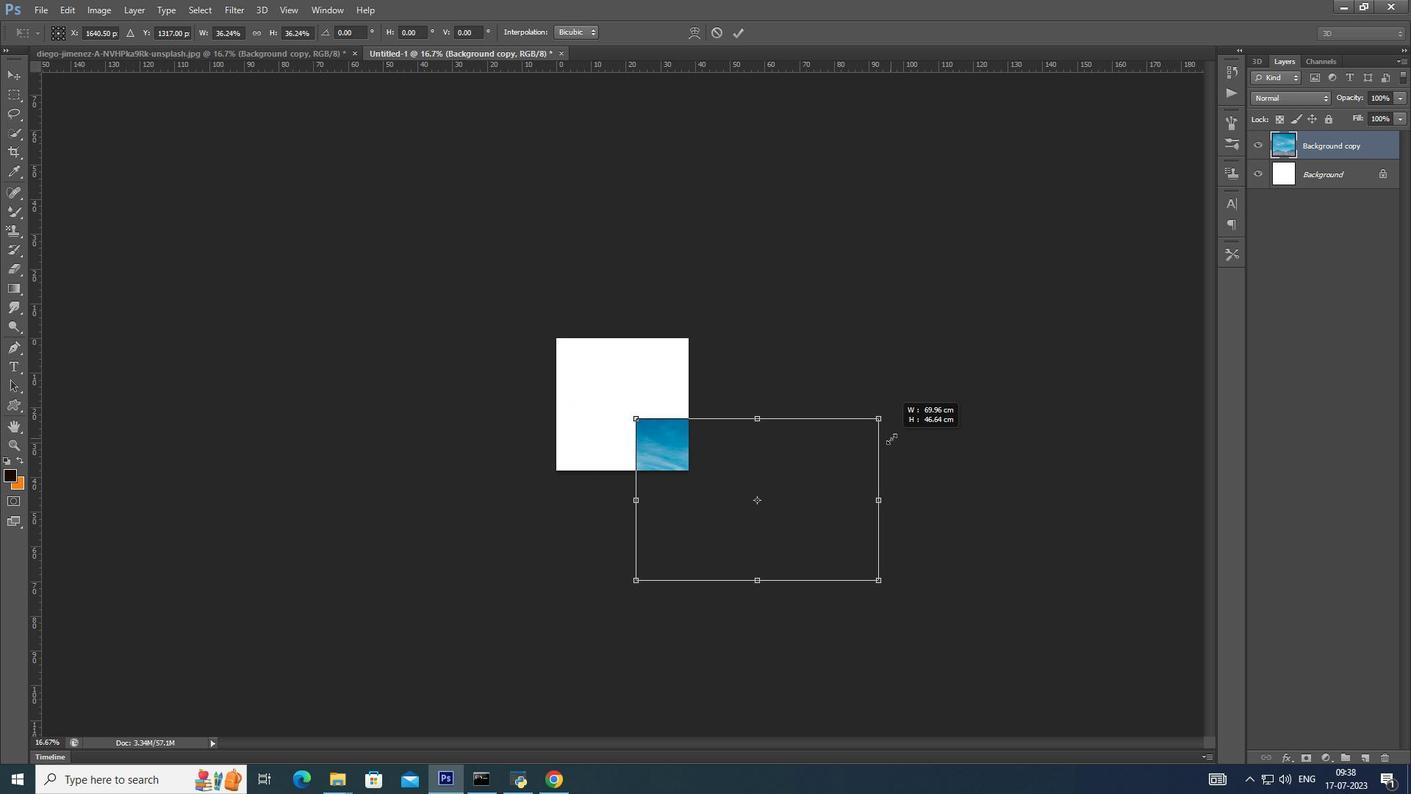 
Action: Mouse moved to (1005, 384)
Screenshot: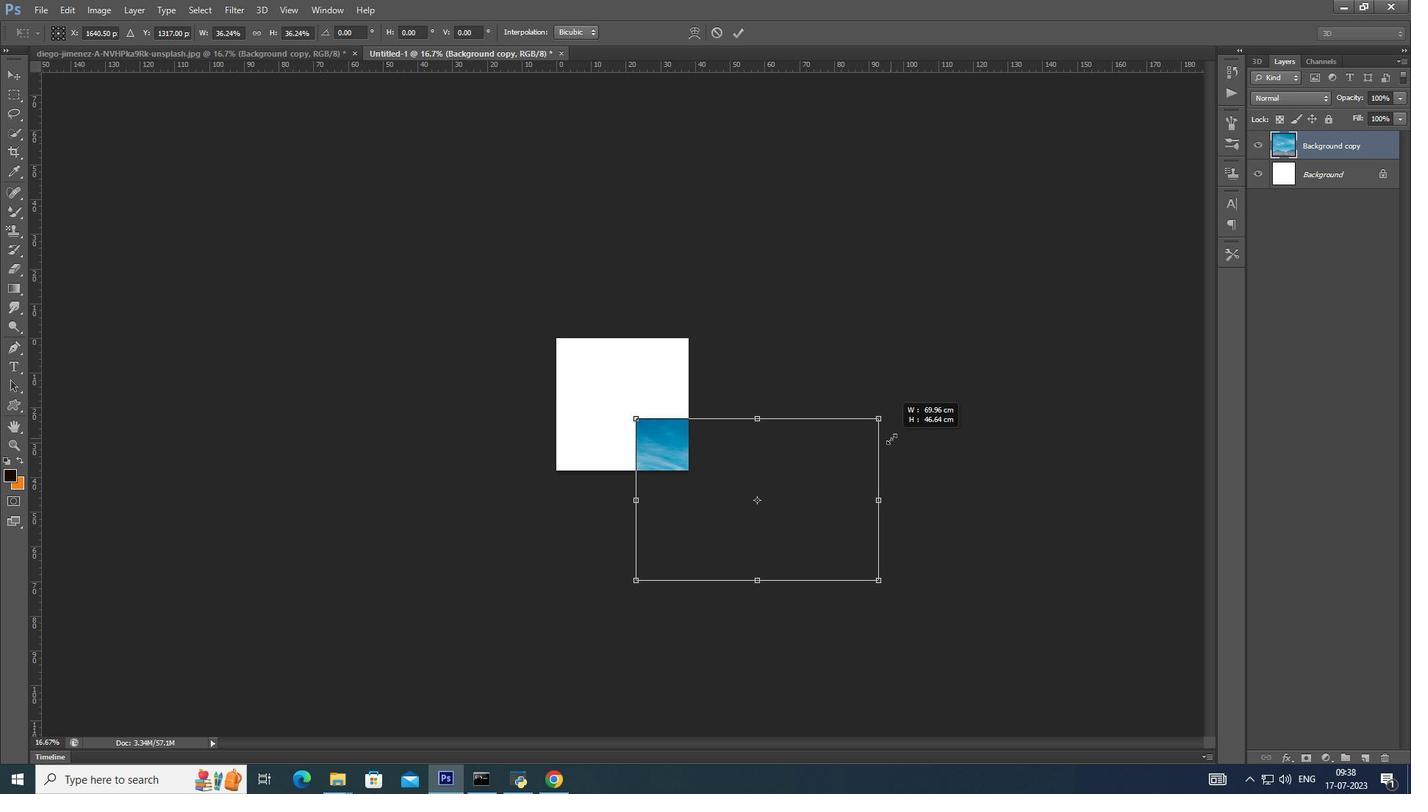 
Action: Key pressed <Key.alt_l>
Screenshot: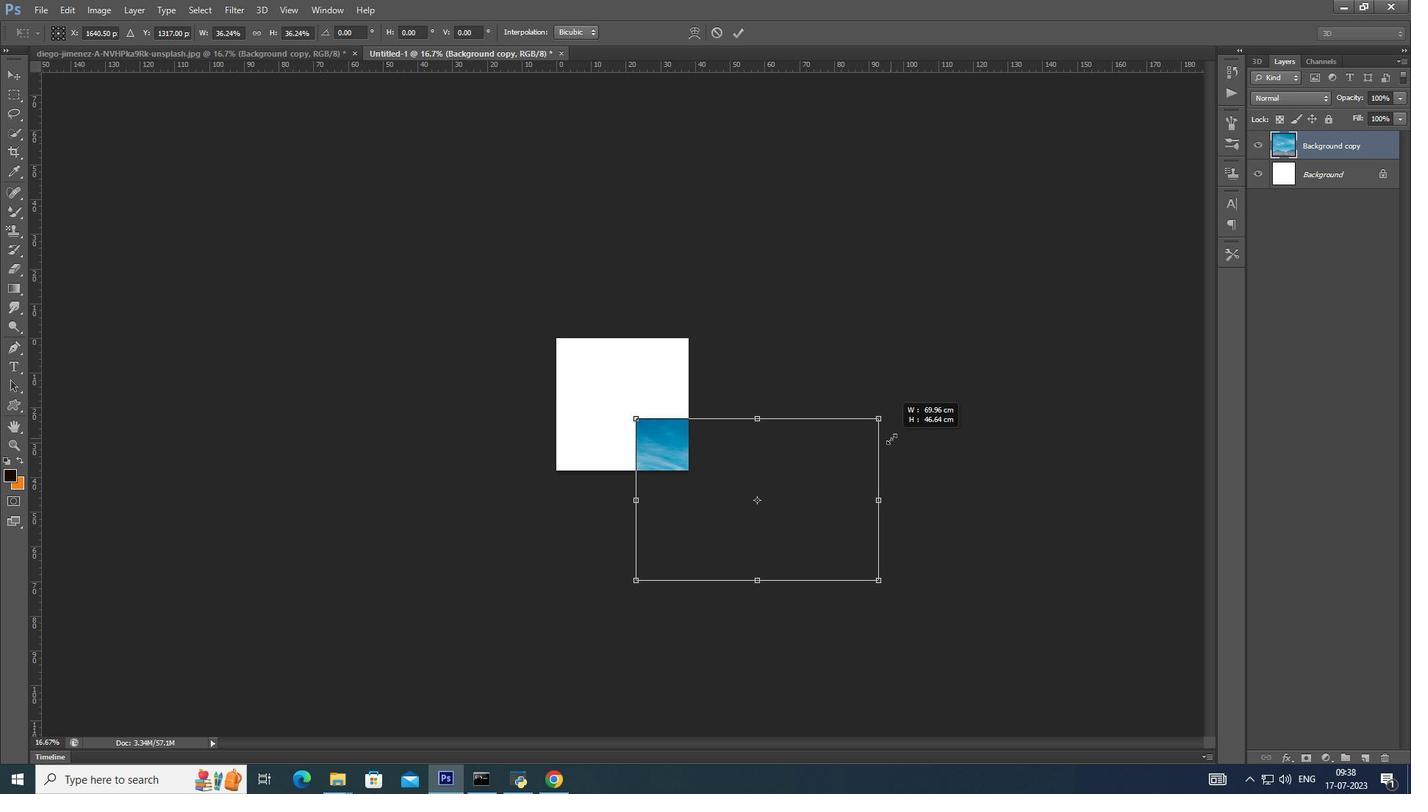
Action: Mouse moved to (1002, 387)
Screenshot: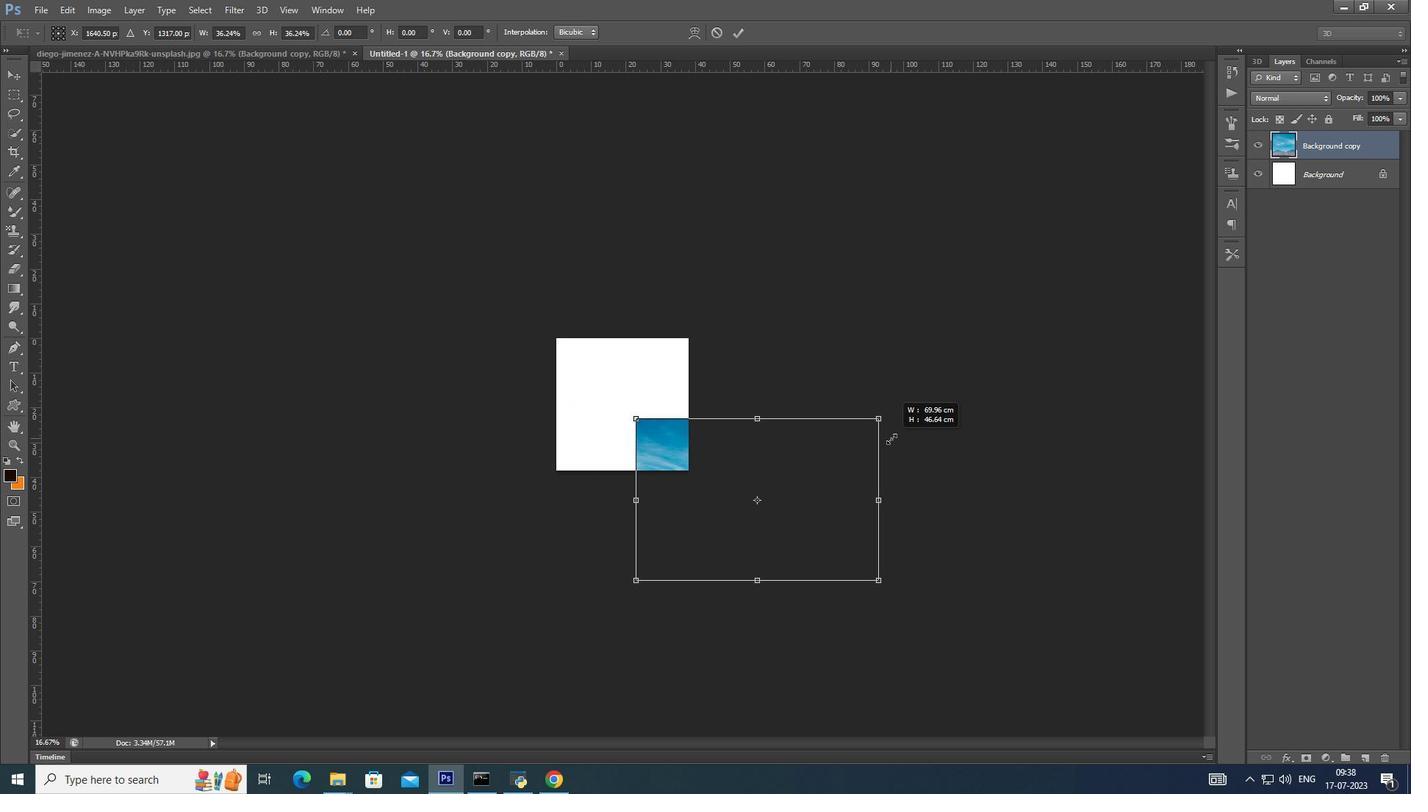 
Action: Key pressed <Key.alt_l>
Screenshot: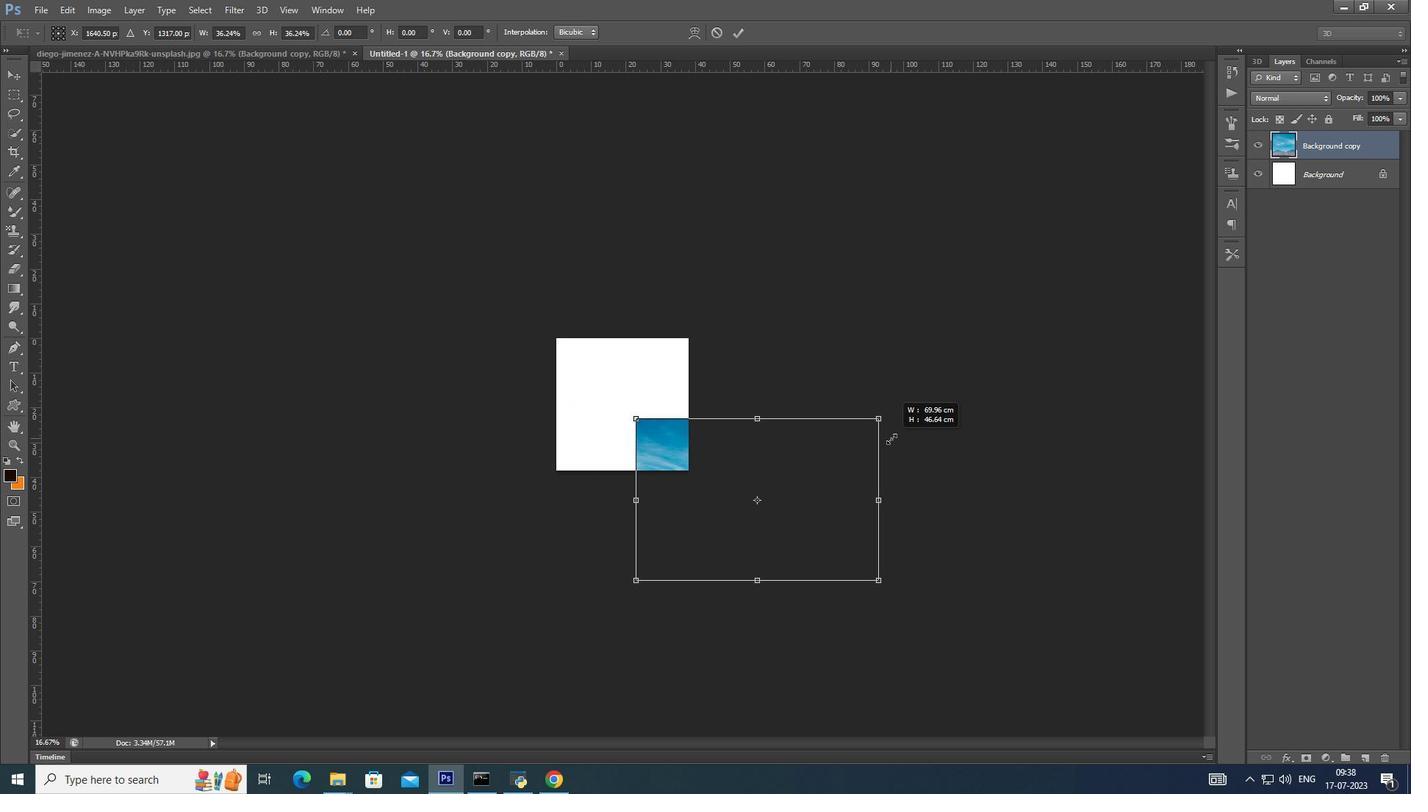 
Action: Mouse moved to (996, 392)
Screenshot: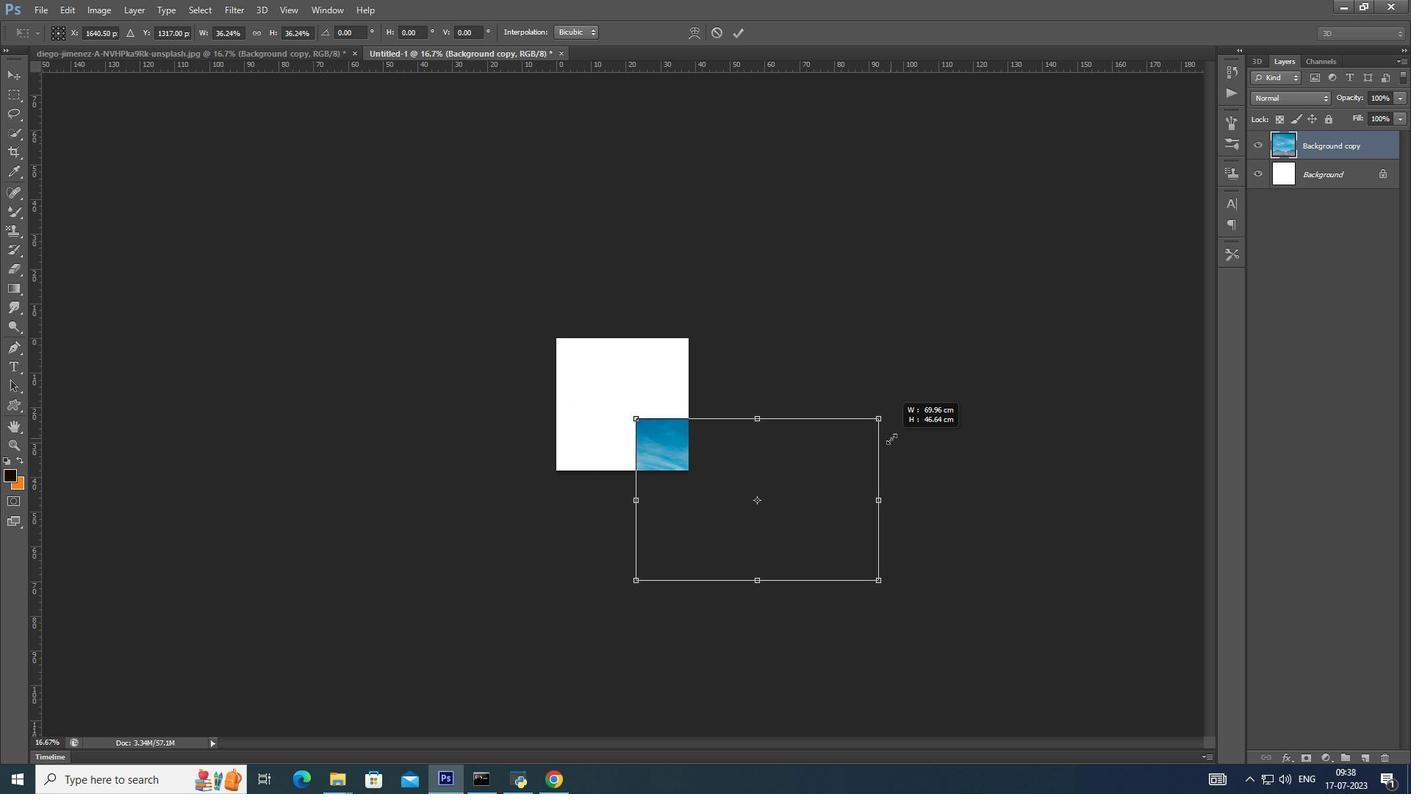 
Action: Key pressed <Key.alt_l>
Screenshot: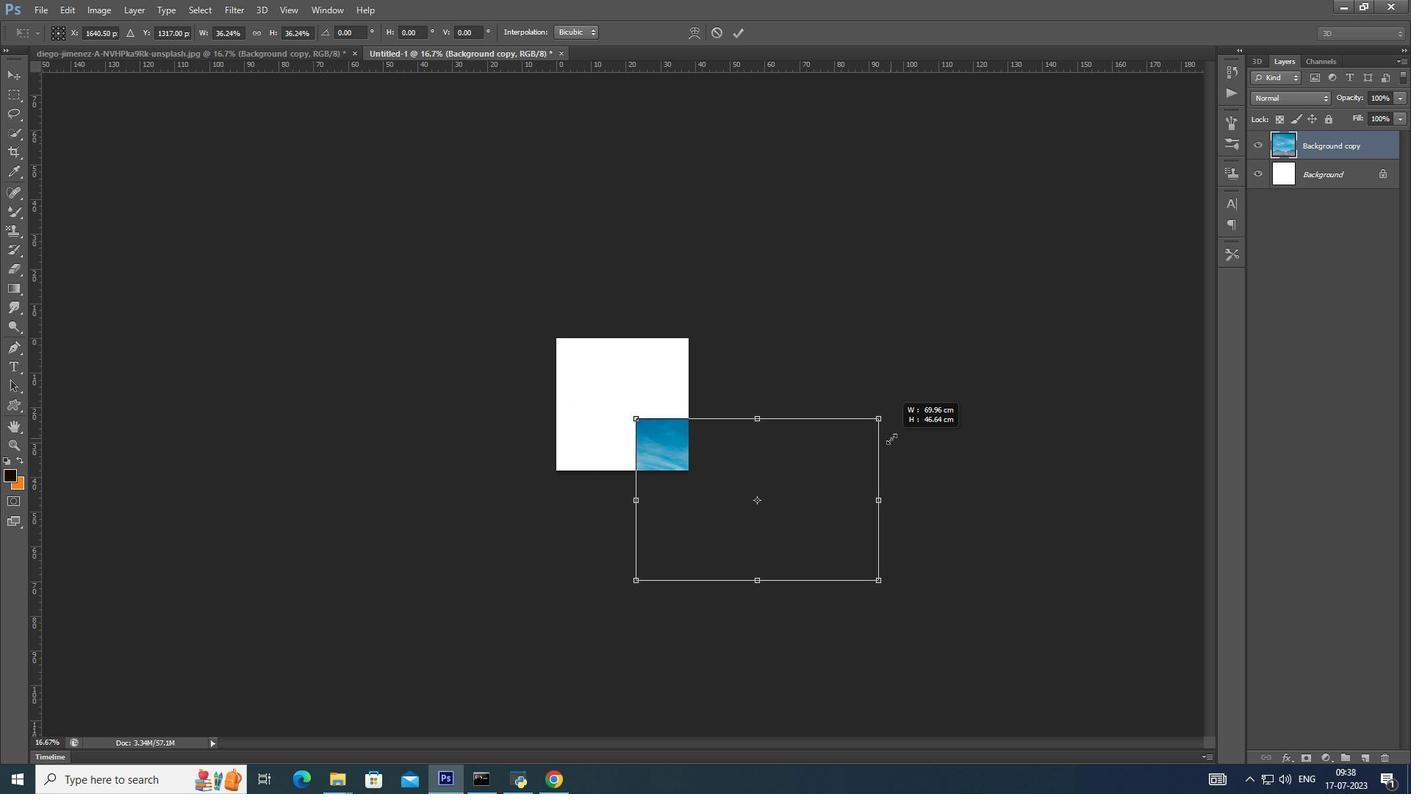 
Action: Mouse moved to (995, 393)
Screenshot: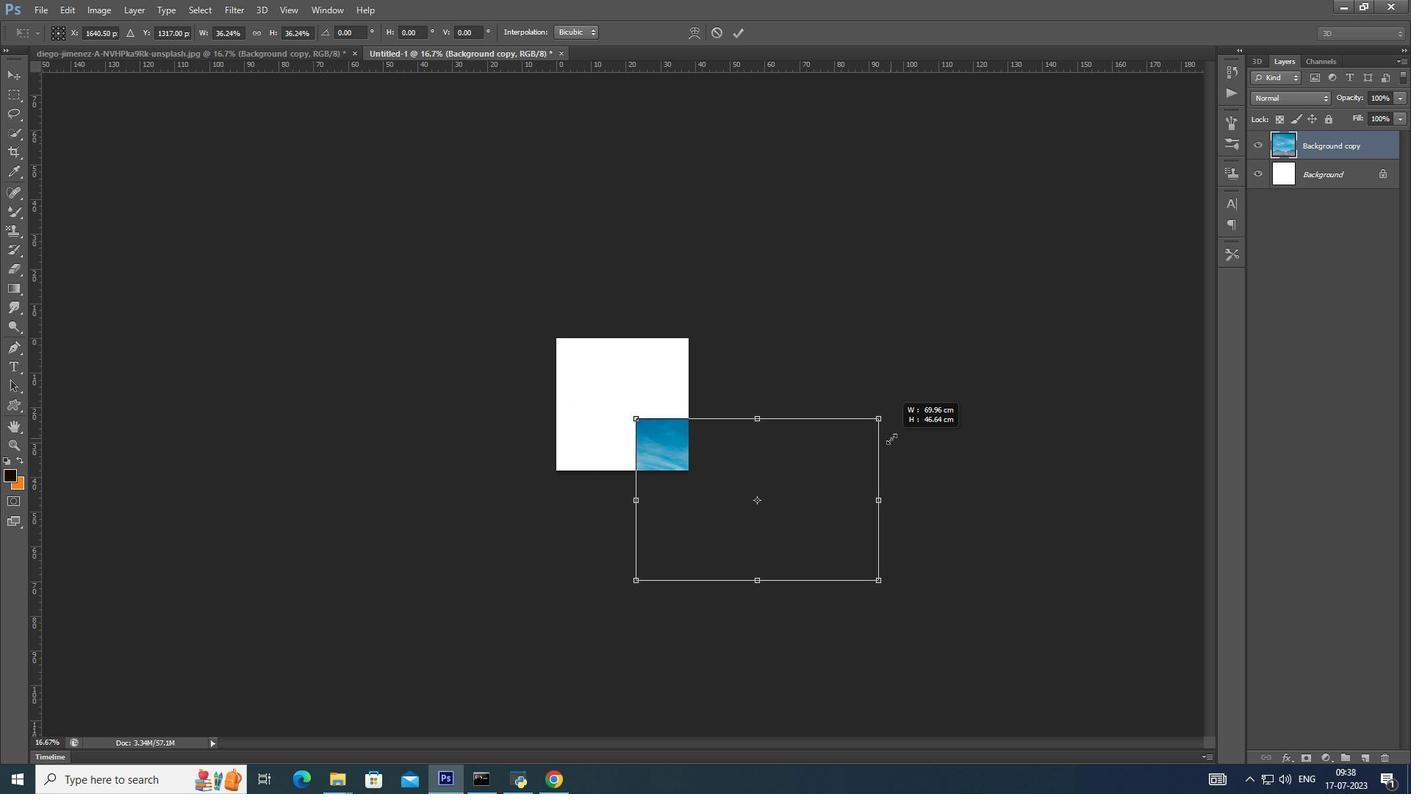 
Action: Key pressed <Key.alt_l>
Screenshot: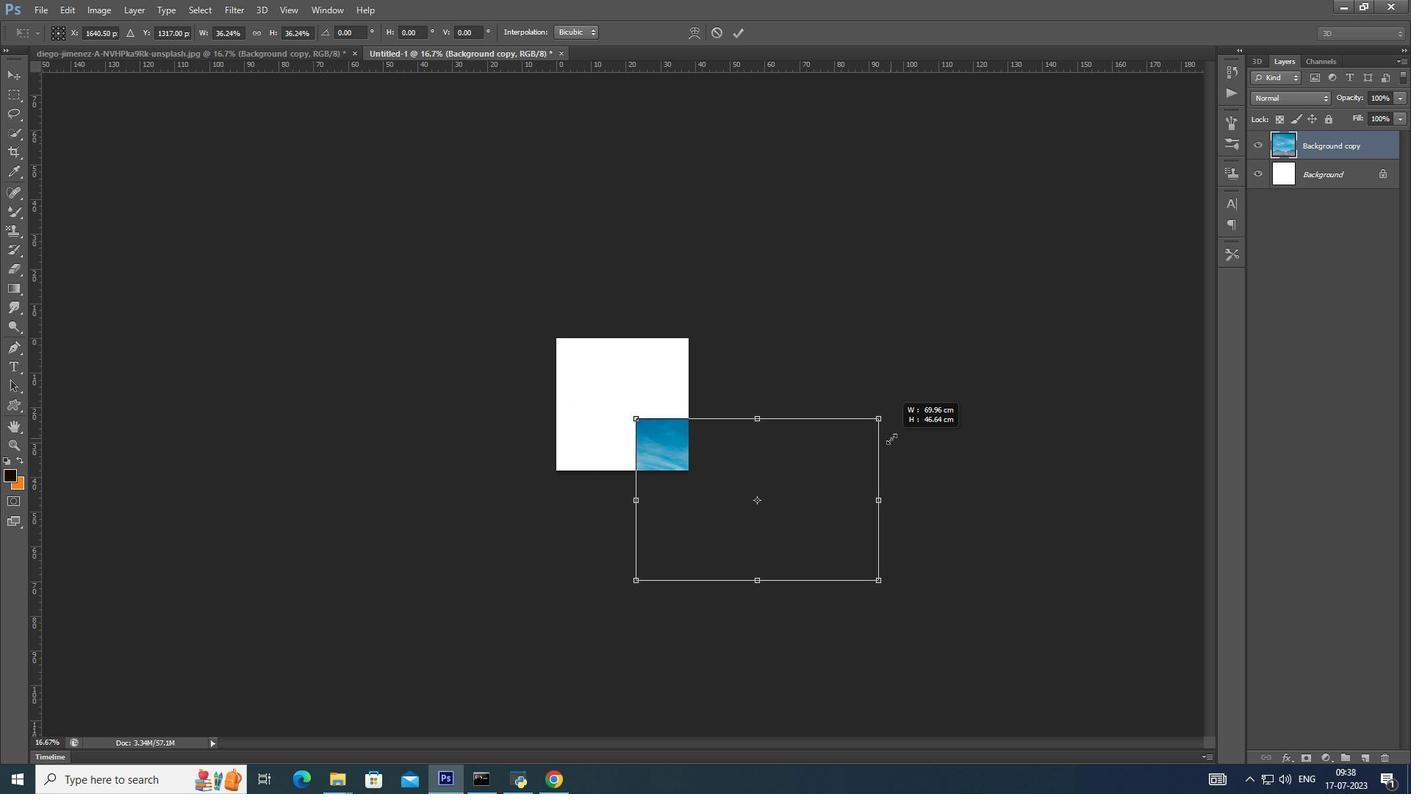 
Action: Mouse moved to (989, 398)
Screenshot: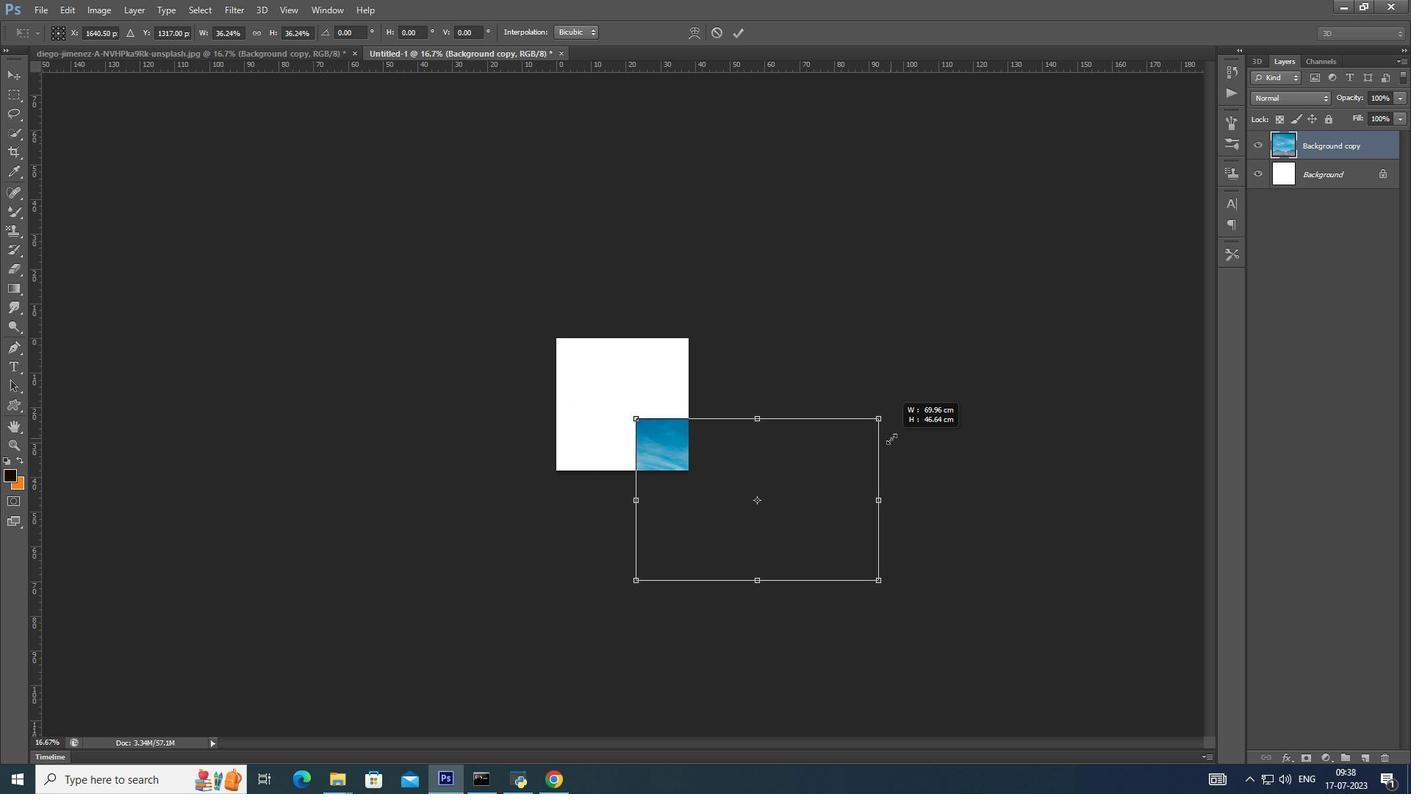 
Action: Key pressed <Key.alt_l>
Screenshot: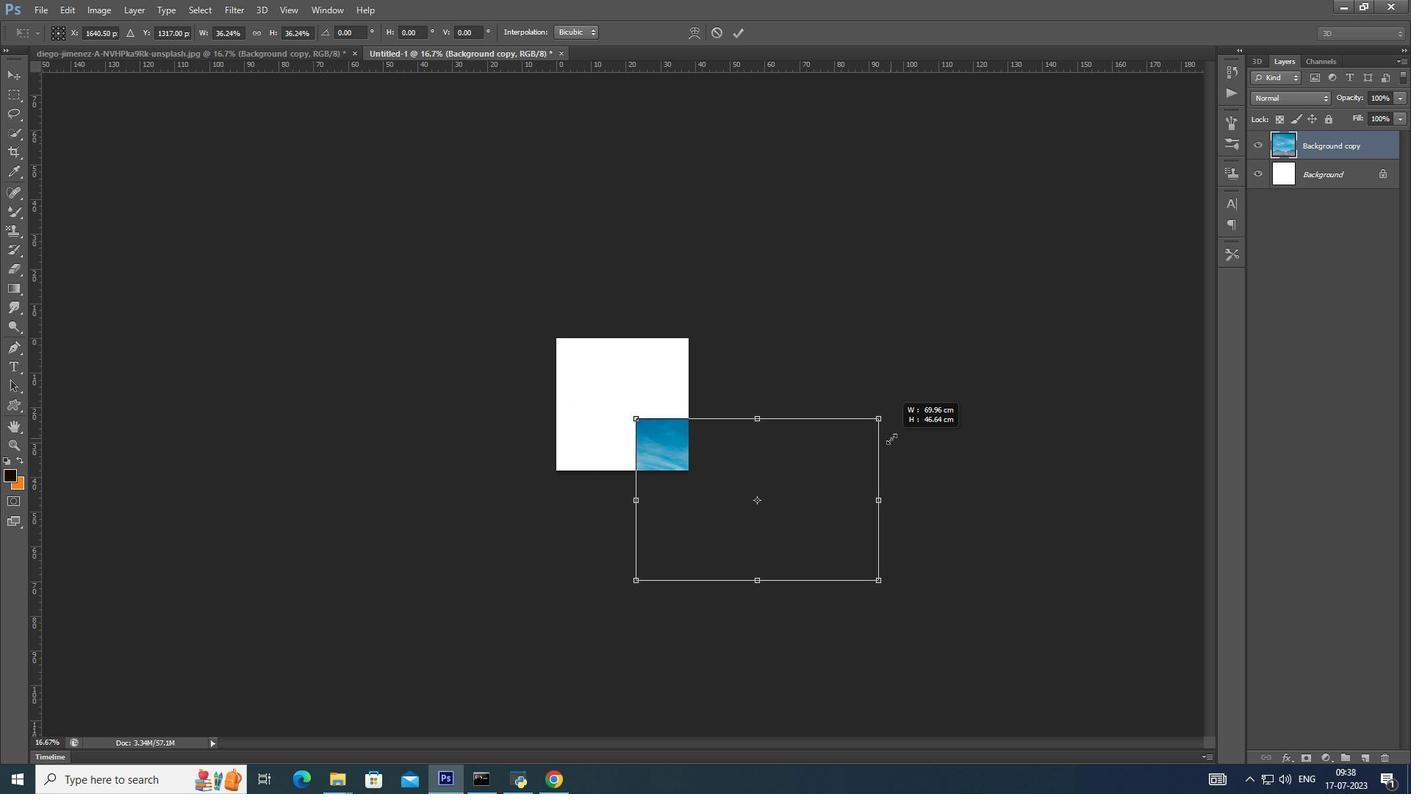 
Action: Mouse moved to (985, 401)
Screenshot: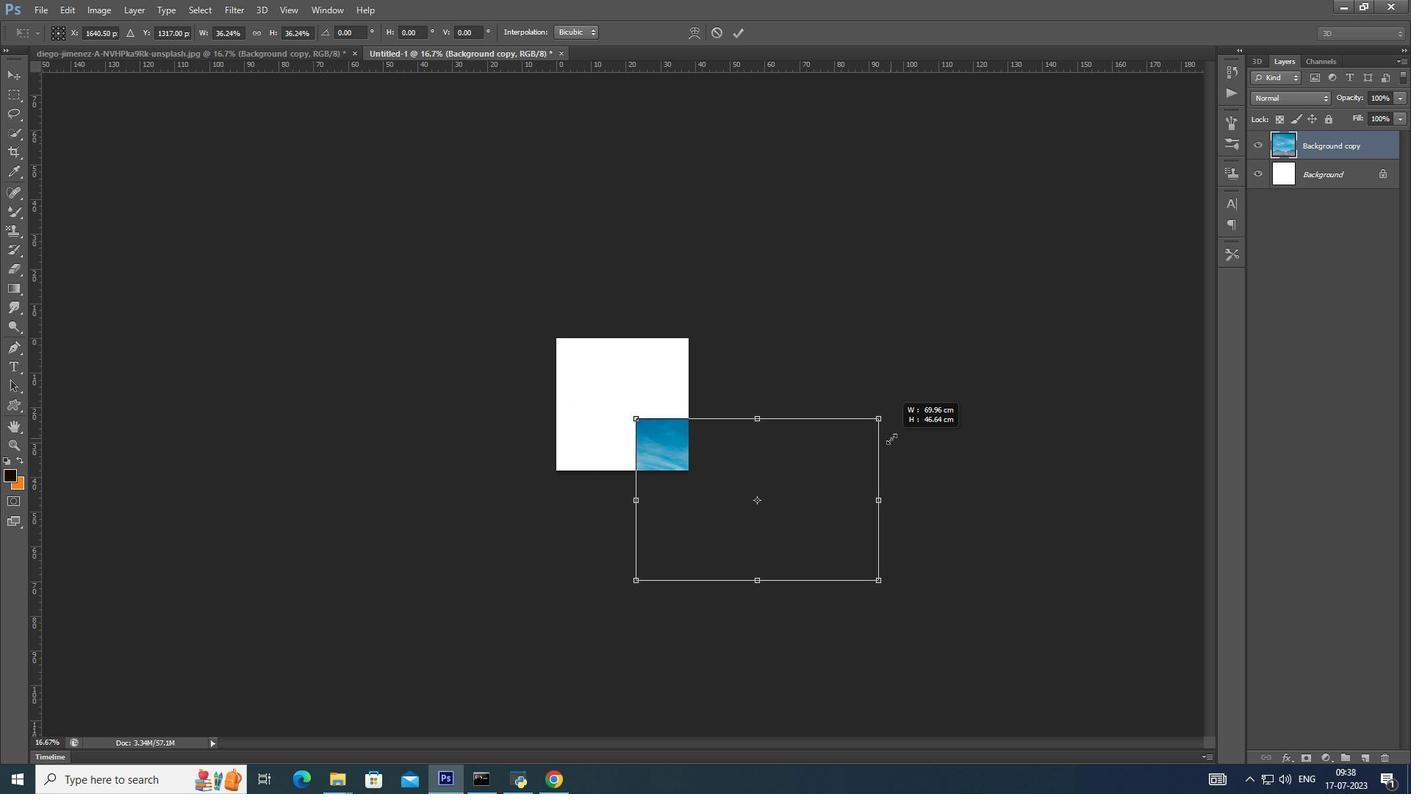 
Action: Key pressed <Key.alt_l>
Screenshot: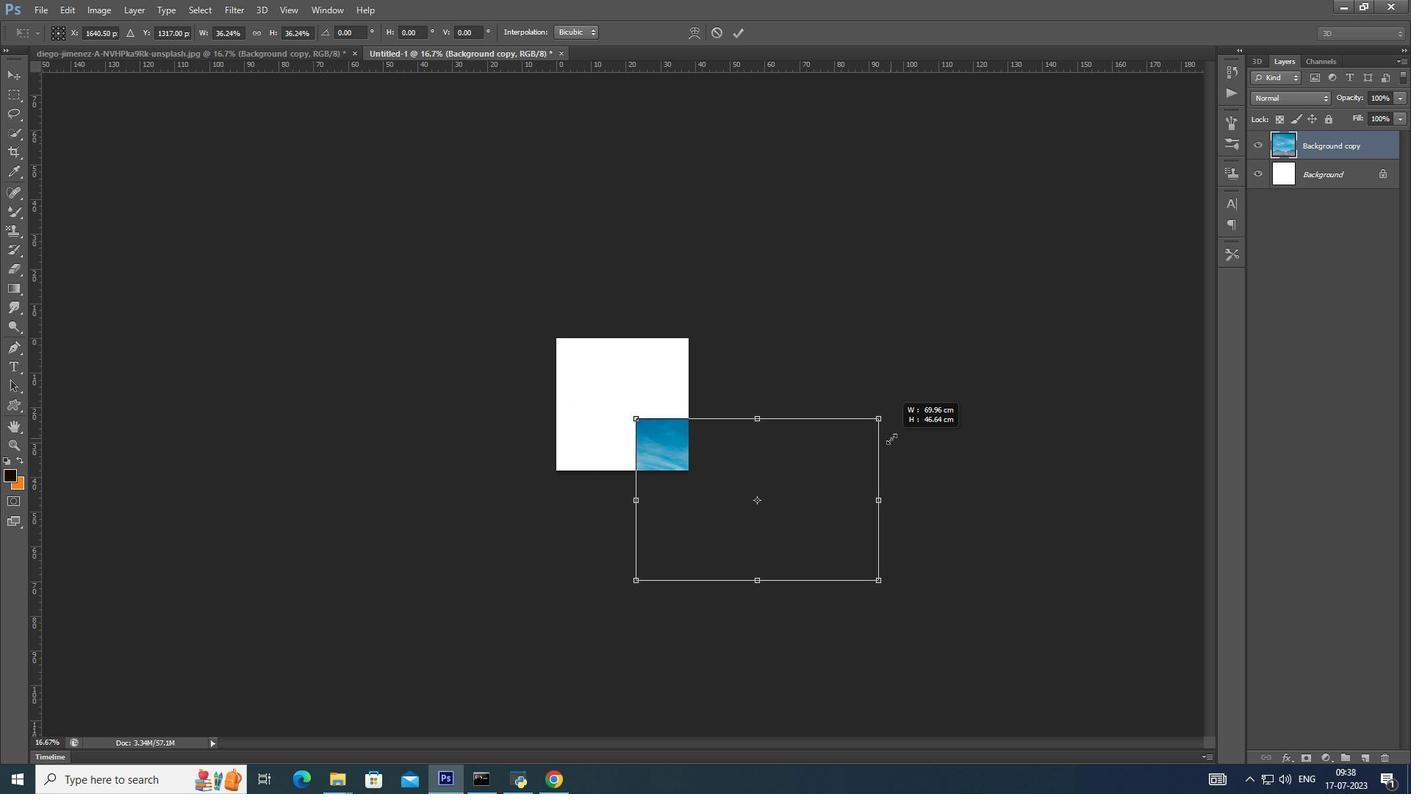 
Action: Mouse moved to (980, 405)
Screenshot: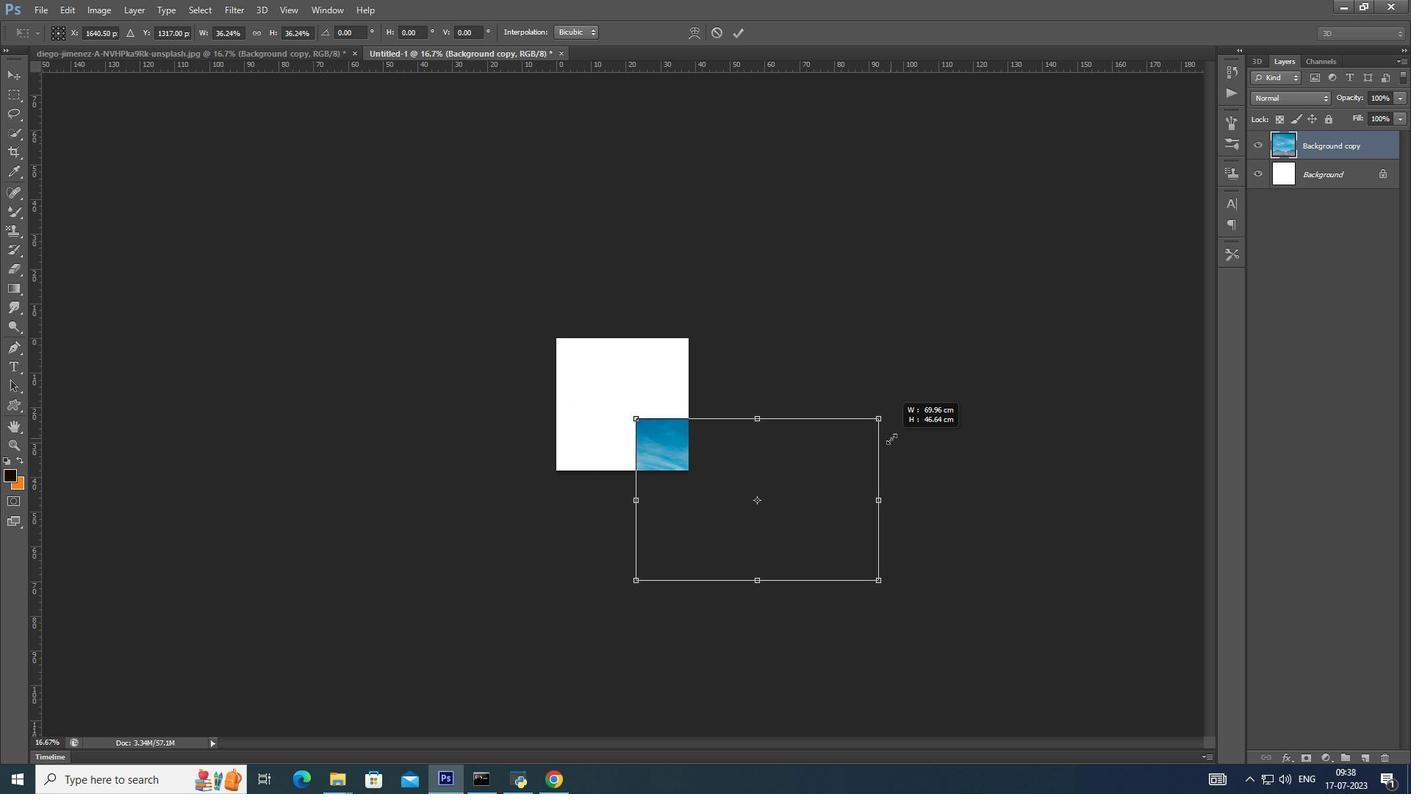 
Action: Key pressed <Key.alt_l>
Screenshot: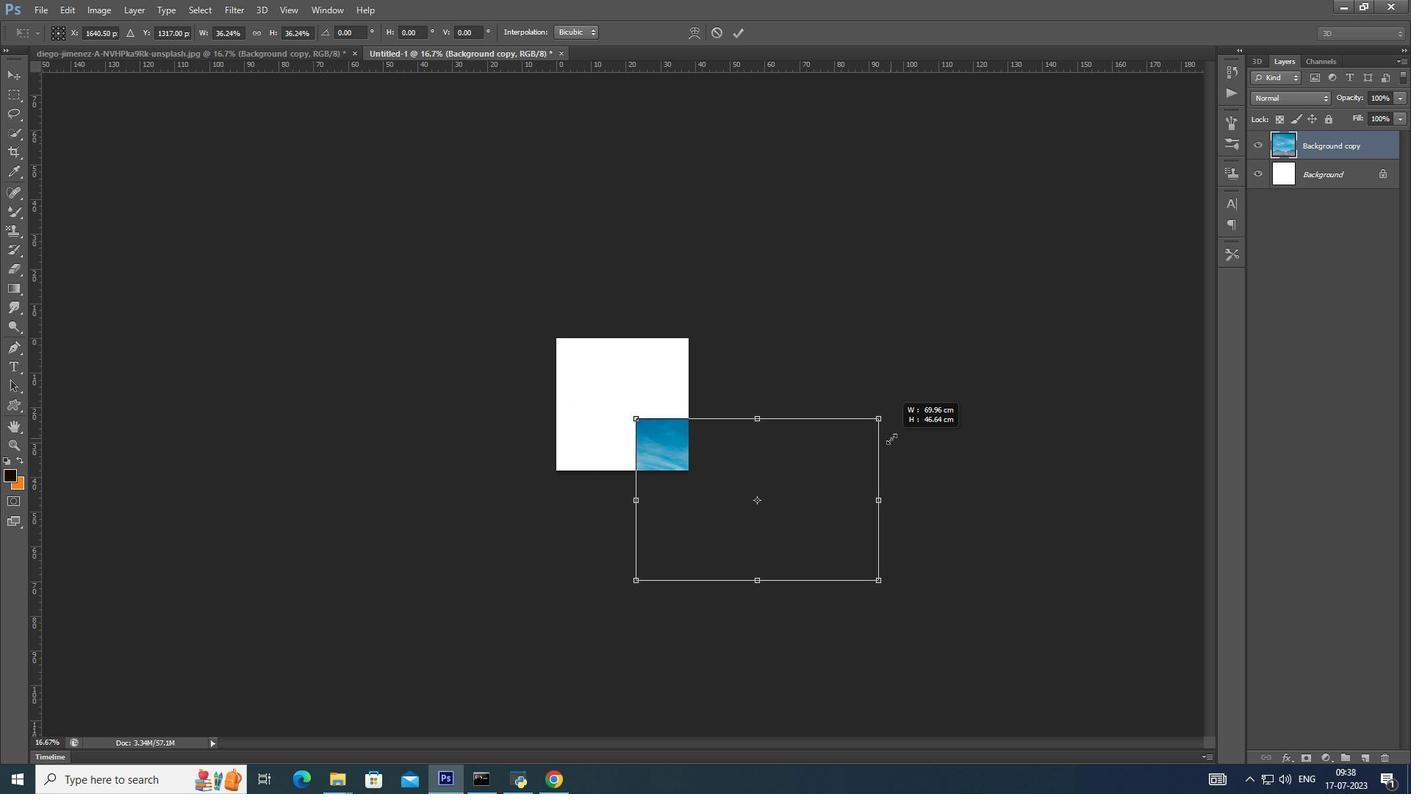 
Action: Mouse moved to (974, 409)
Screenshot: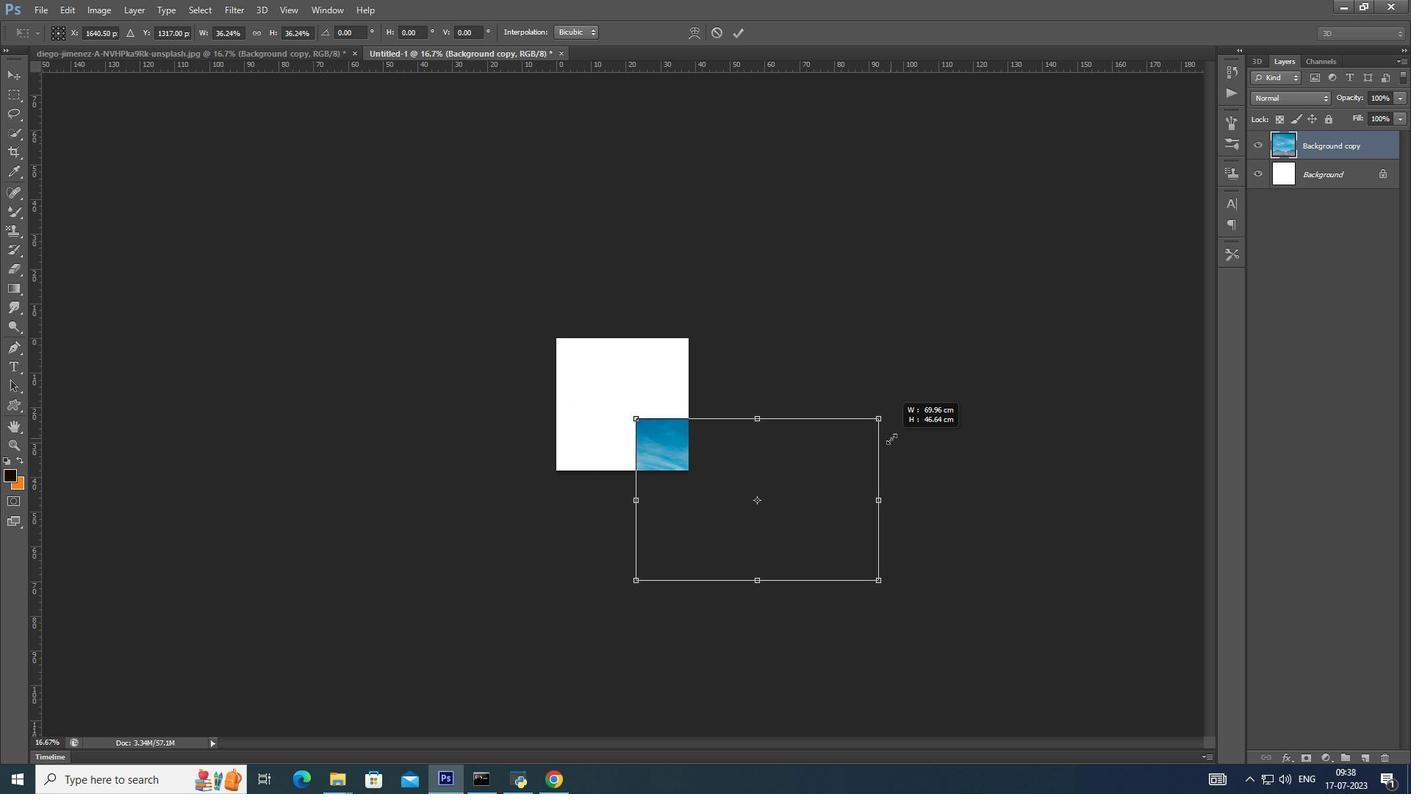 
Action: Key pressed <Key.alt_l>
Screenshot: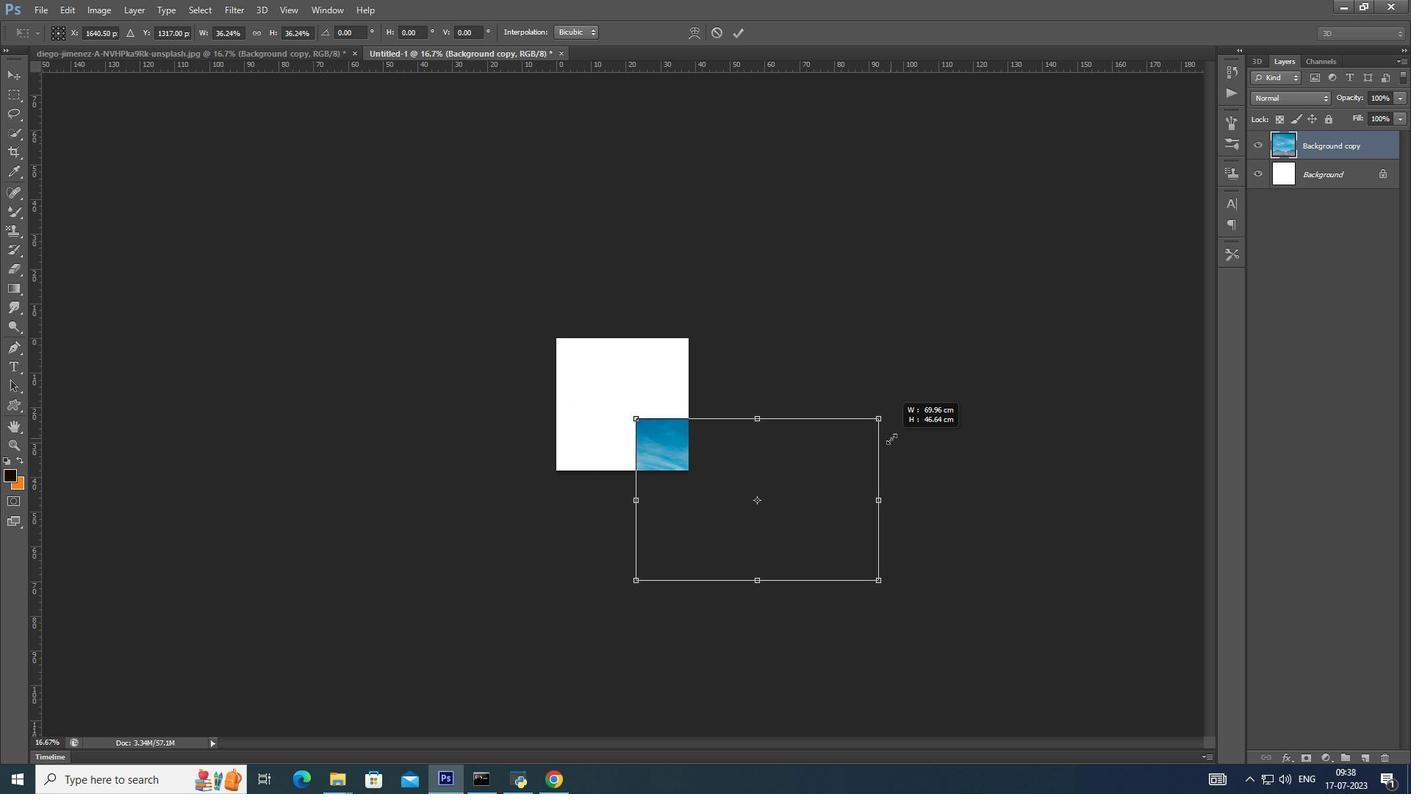 
Action: Mouse moved to (971, 410)
Screenshot: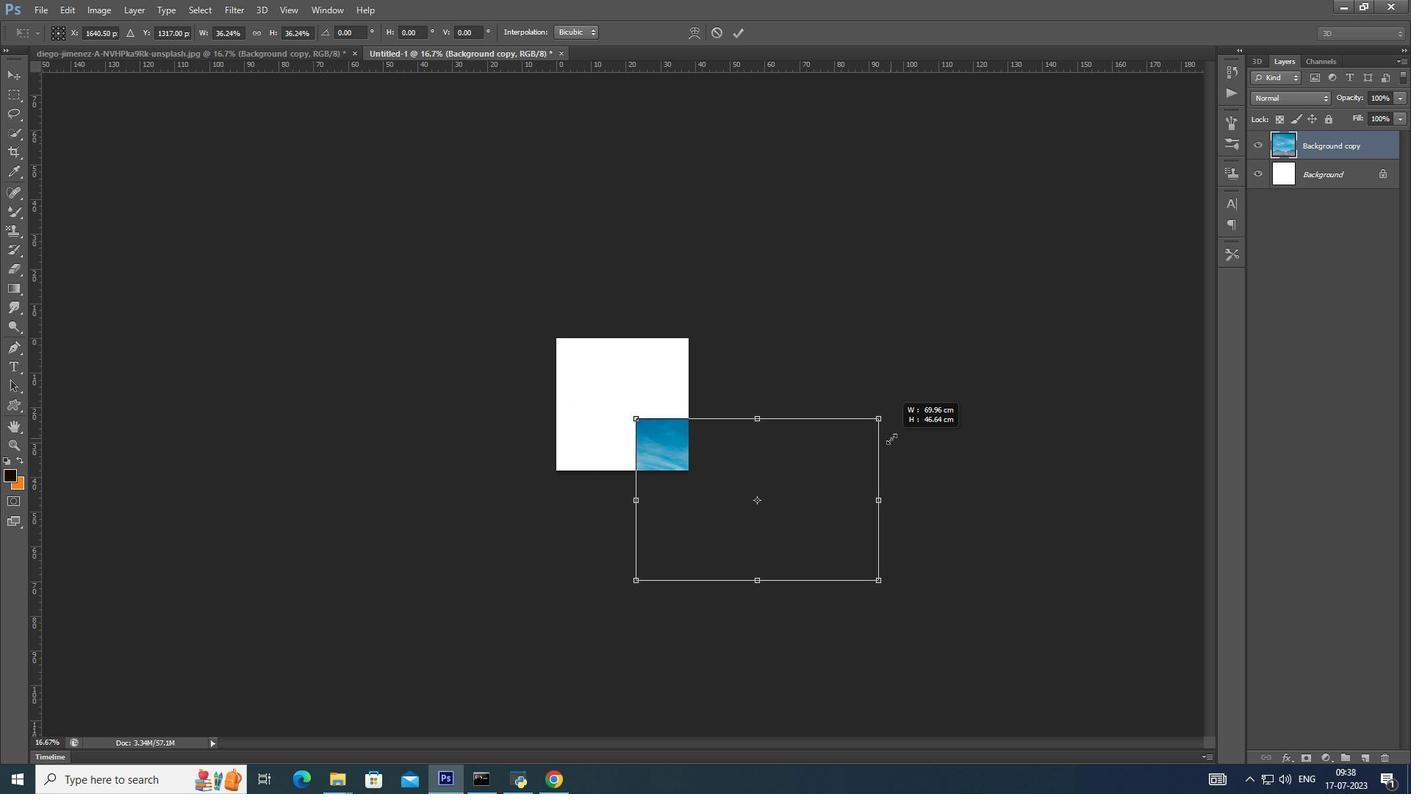 
Action: Key pressed <Key.alt_l>
Screenshot: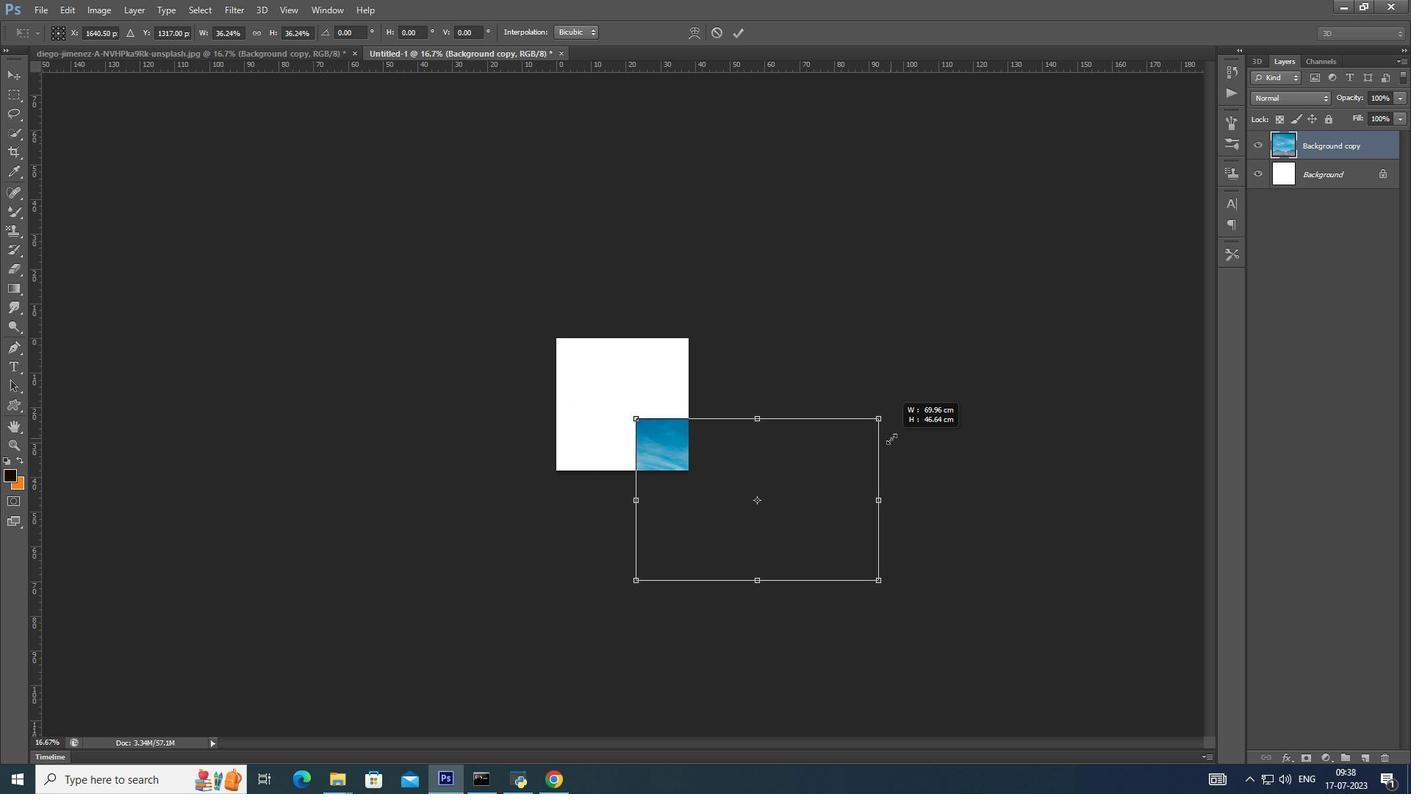 
Action: Mouse moved to (970, 411)
Screenshot: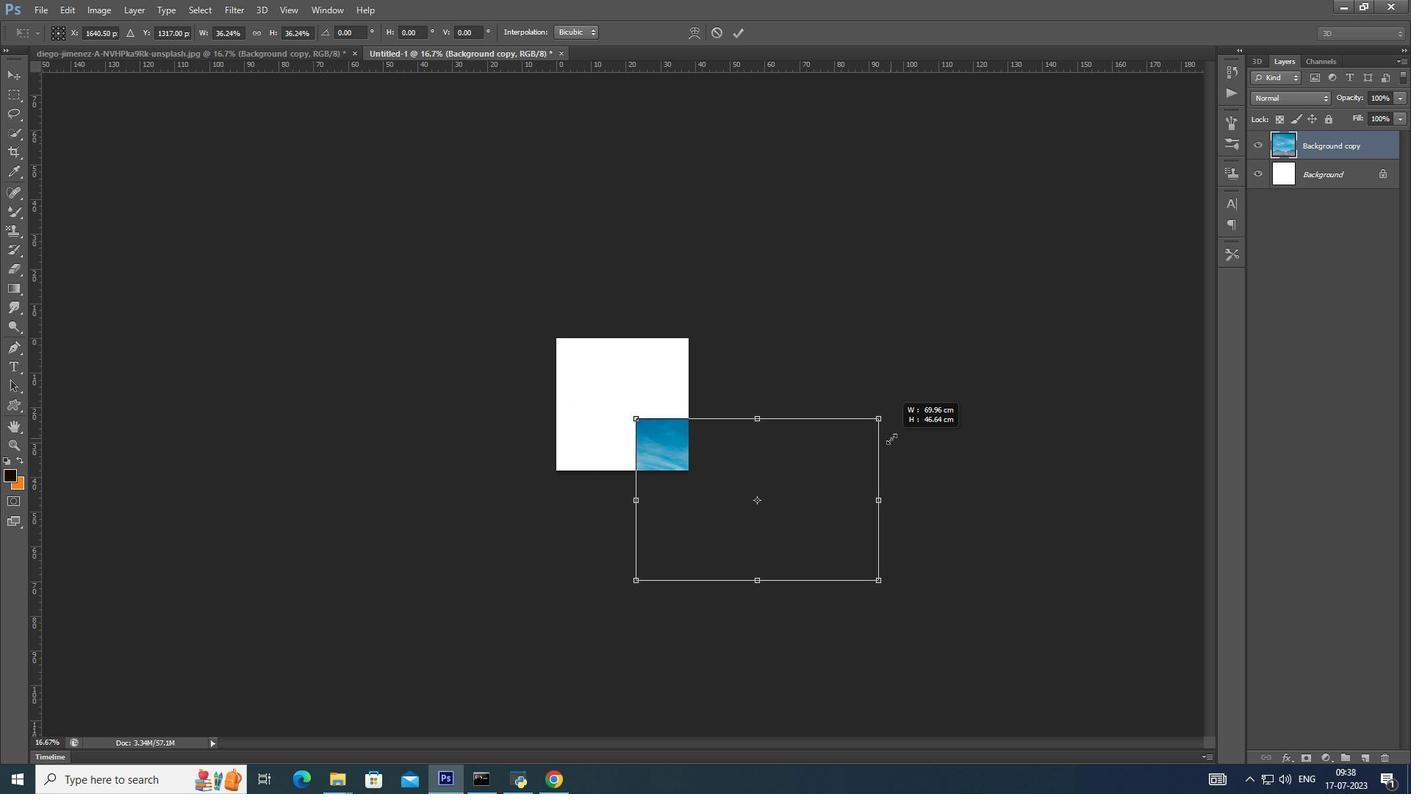 
Action: Key pressed <Key.alt_l><Key.alt_l><Key.alt_l>
Screenshot: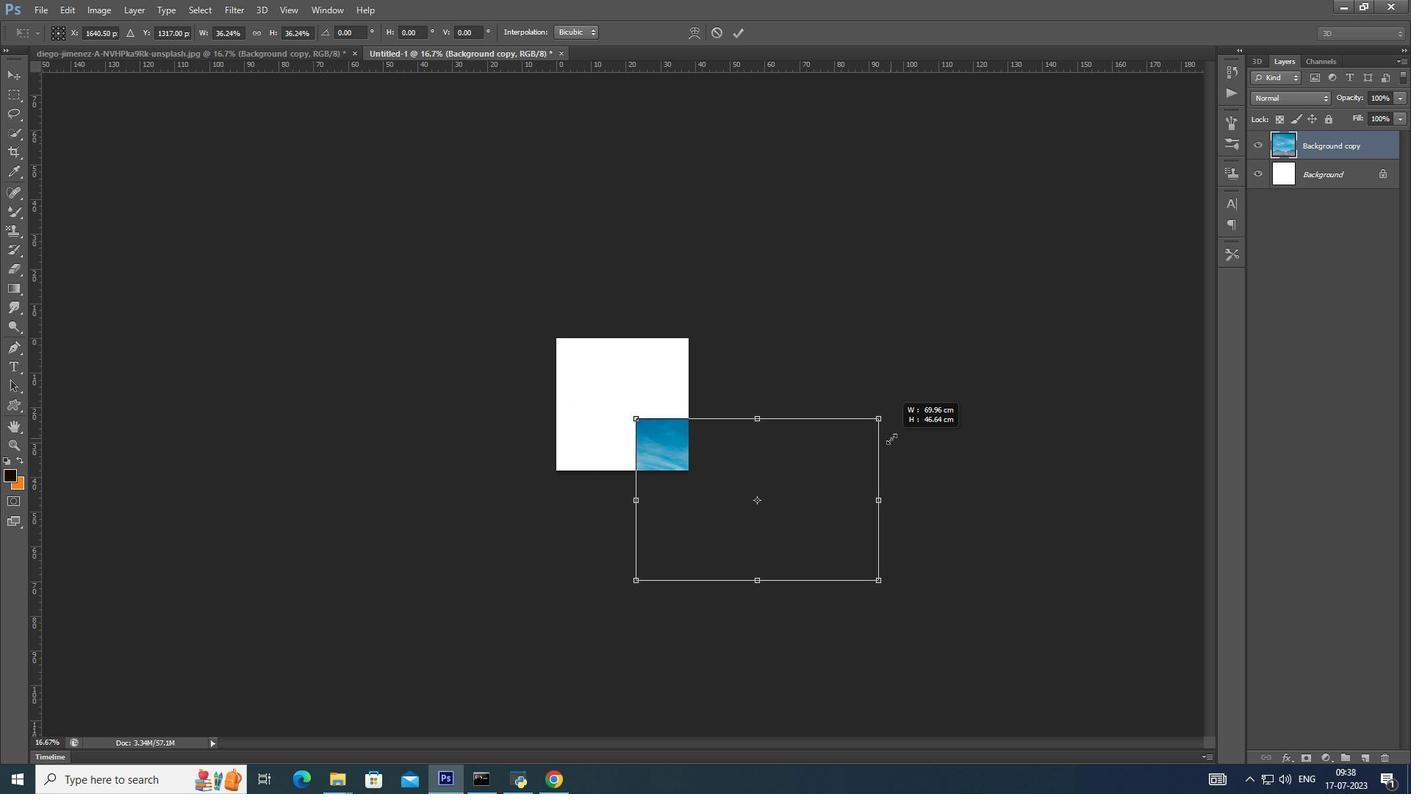 
Action: Mouse moved to (954, 424)
Screenshot: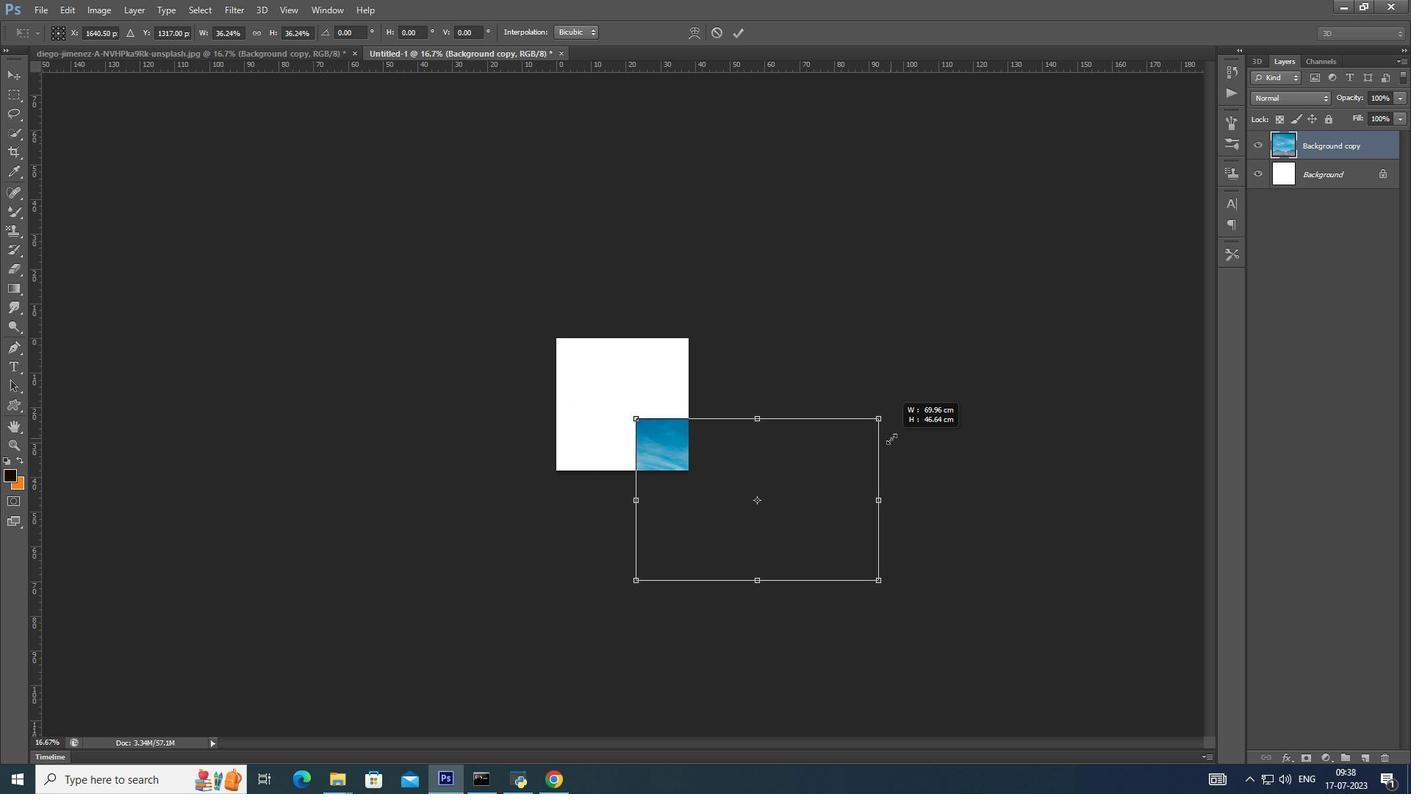 
Action: Key pressed <Key.alt_l>
Screenshot: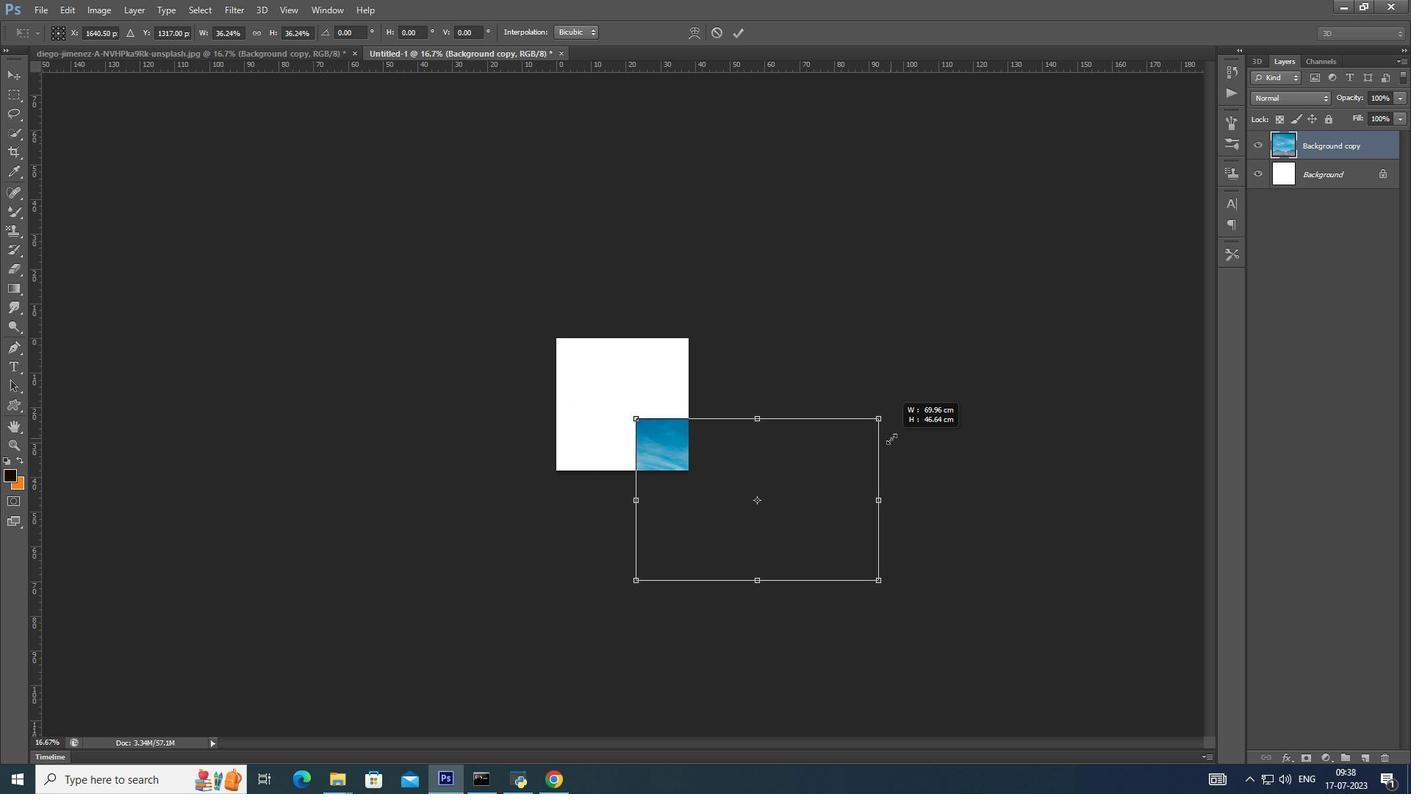 
Action: Mouse moved to (950, 427)
Screenshot: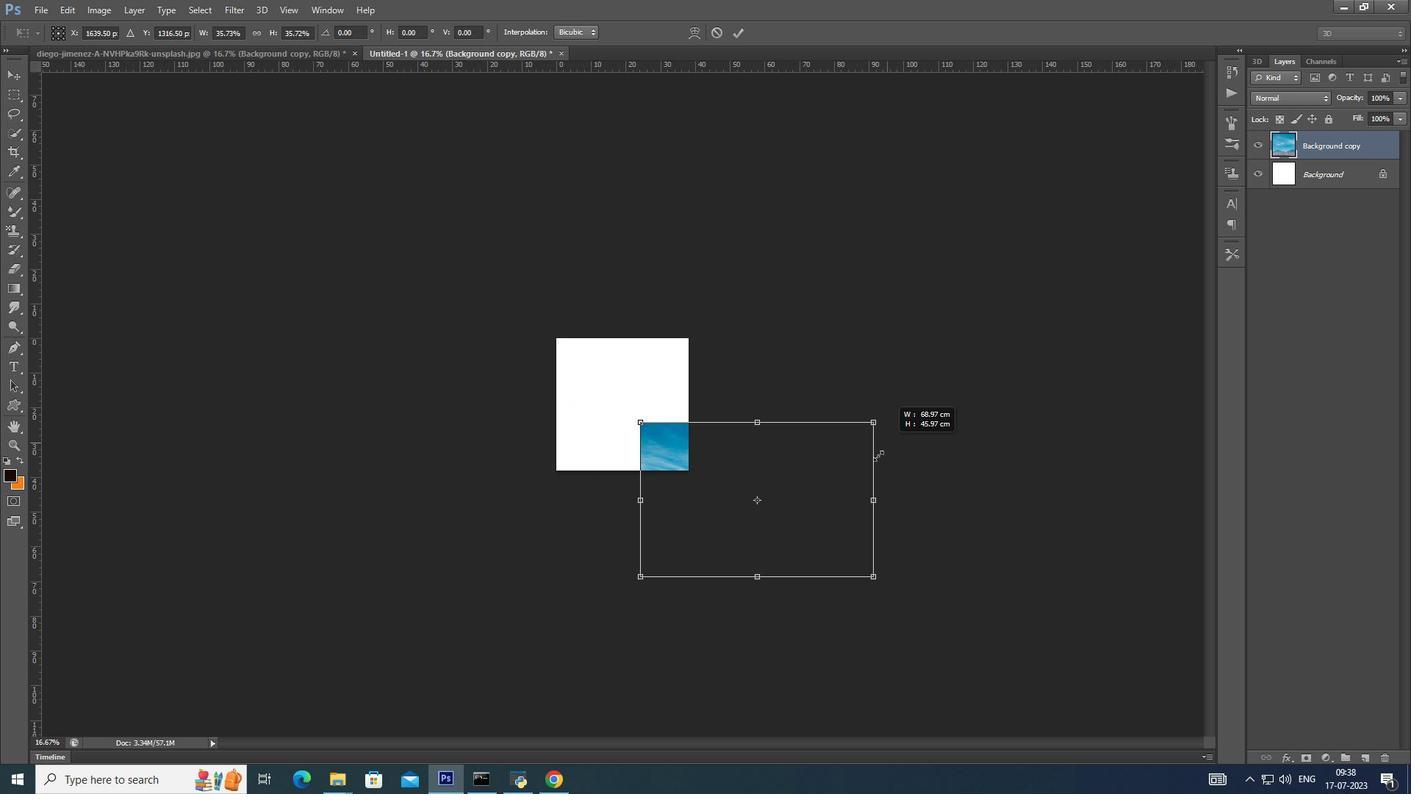
Action: Key pressed <Key.alt_l>
Screenshot: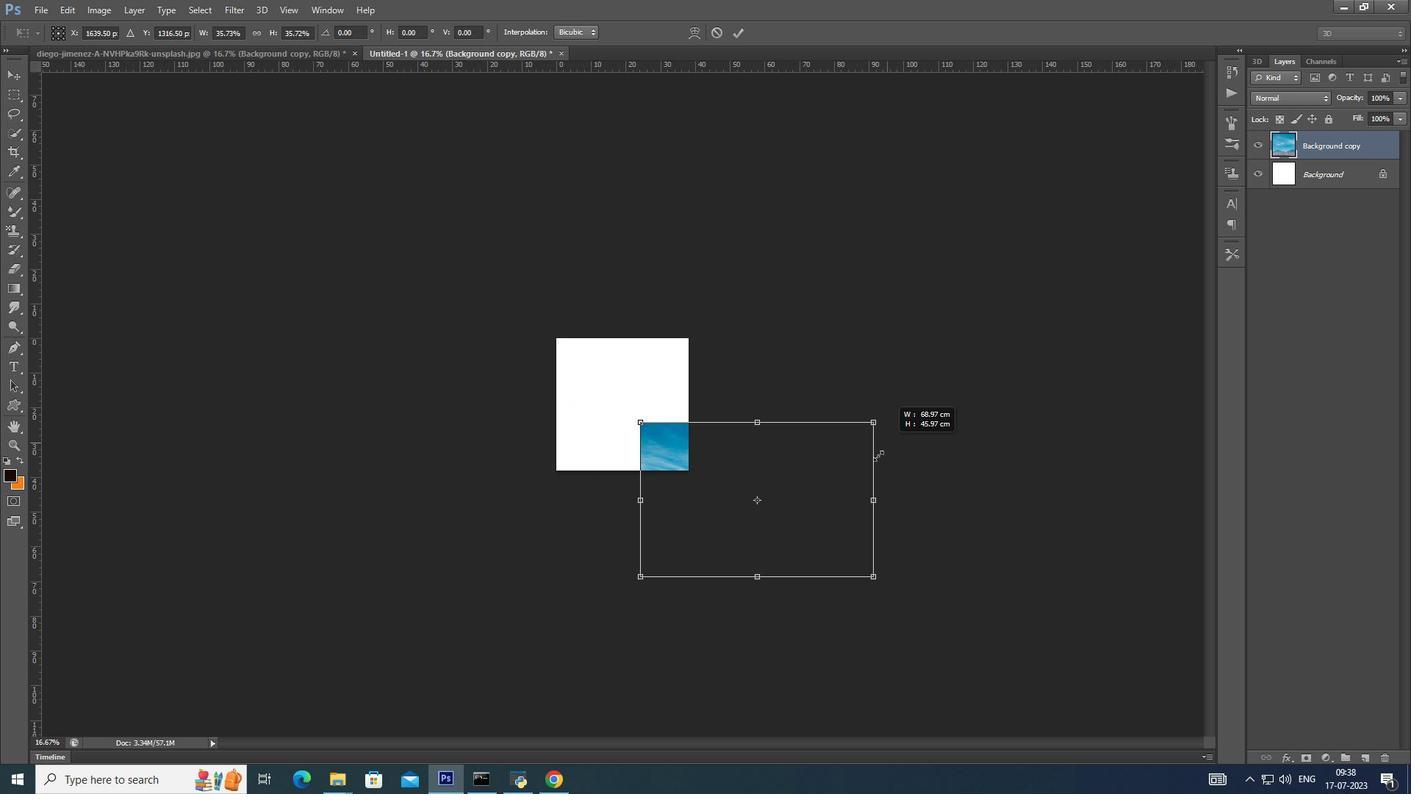 
Action: Mouse moved to (941, 434)
Screenshot: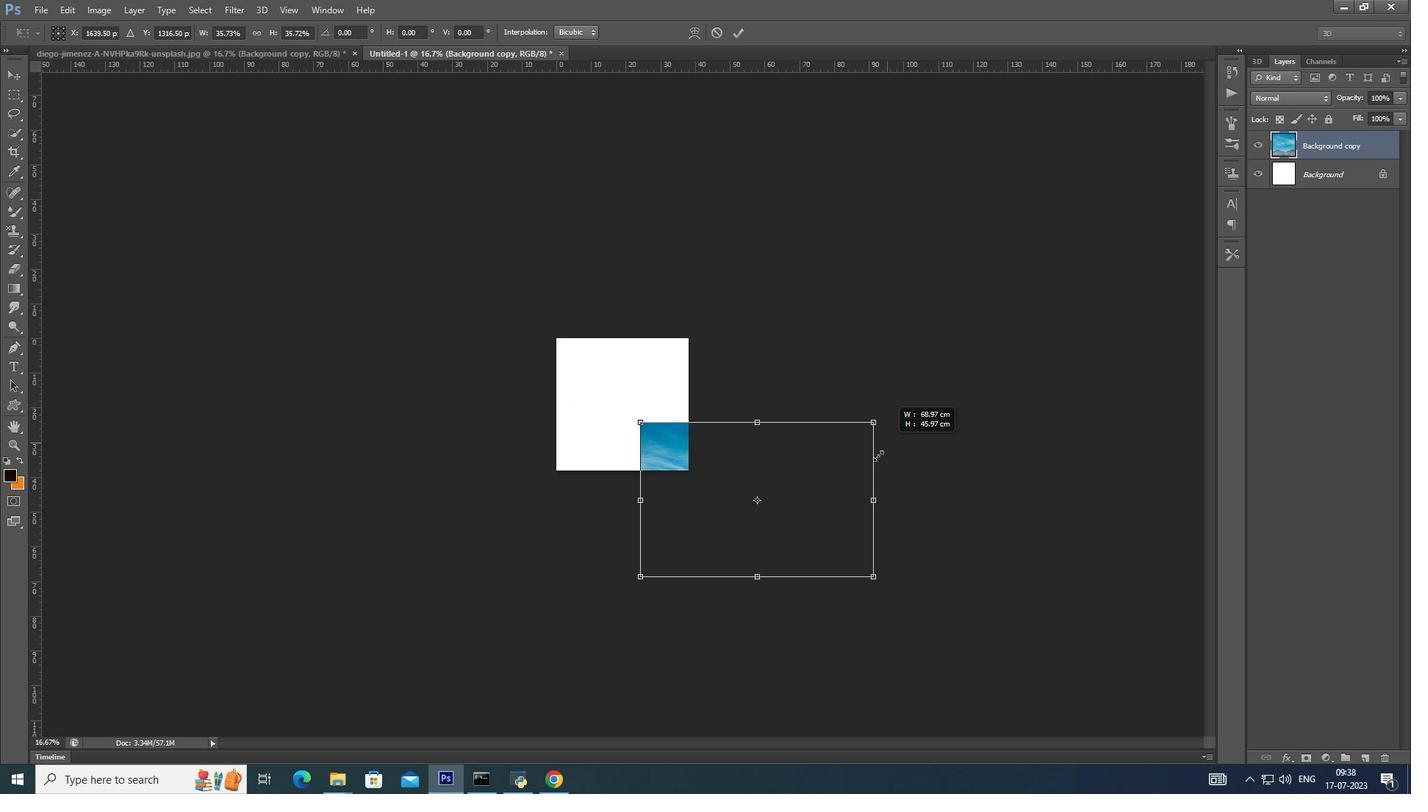 
Action: Key pressed <Key.alt_l>
Screenshot: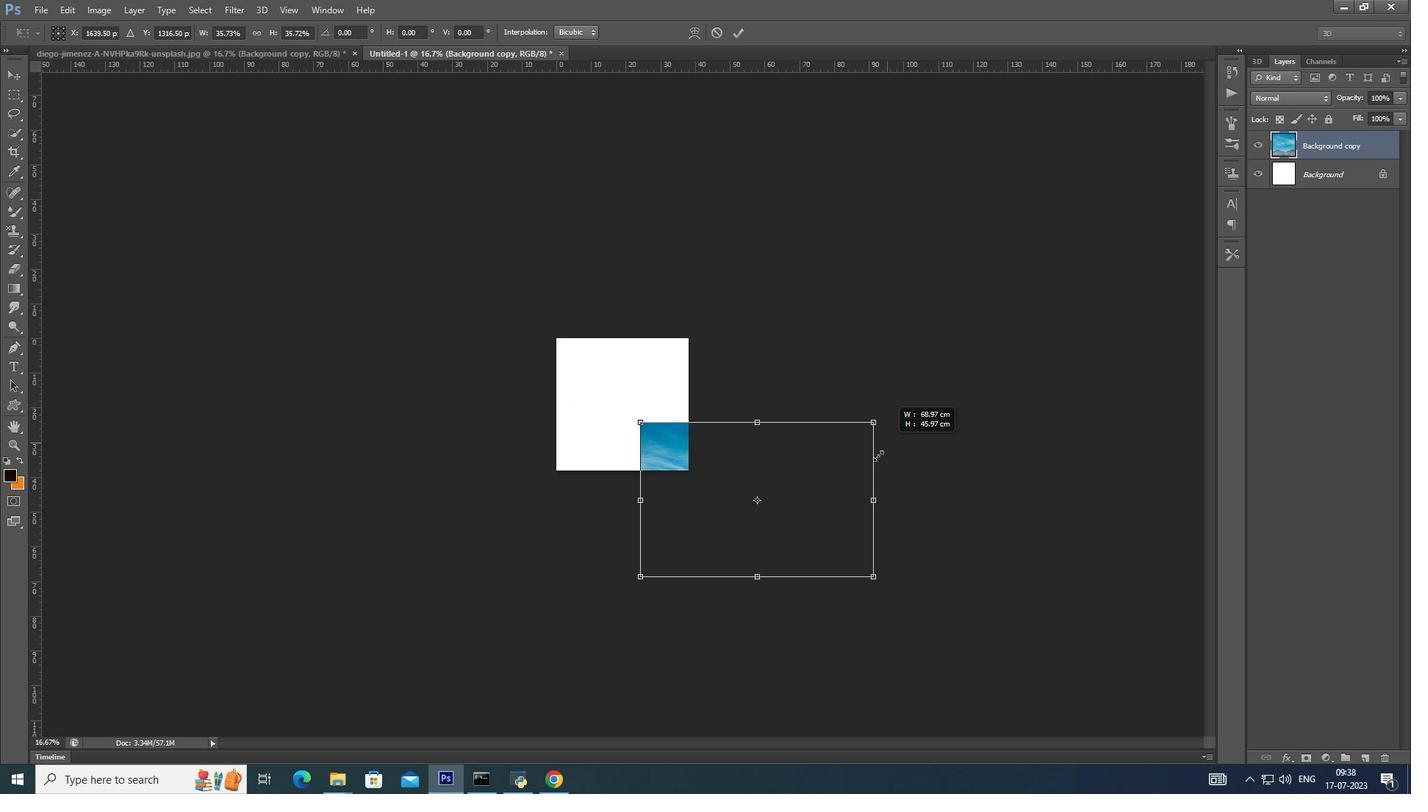 
Action: Mouse moved to (940, 435)
Screenshot: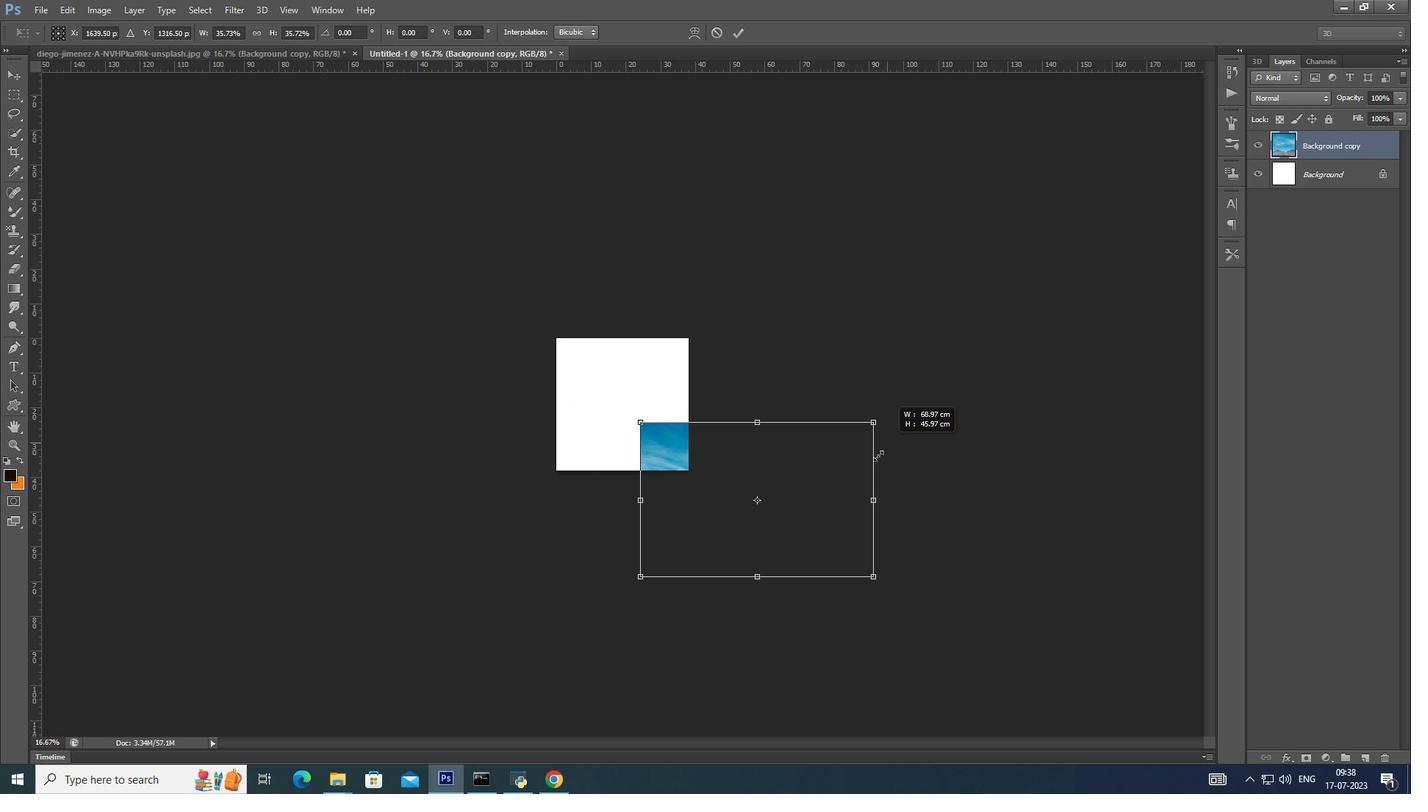
Action: Key pressed <Key.alt_l>
Screenshot: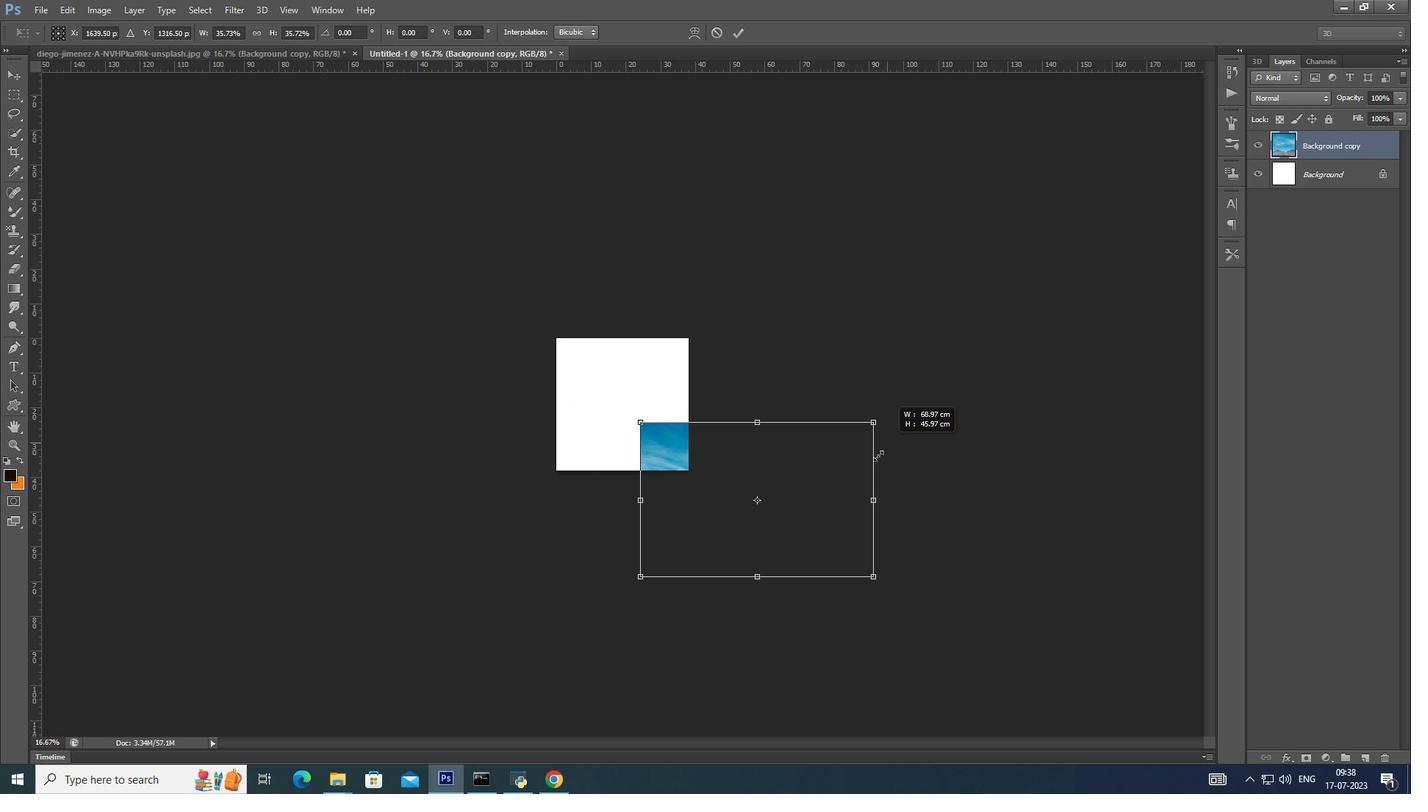 
Action: Mouse moved to (937, 437)
Screenshot: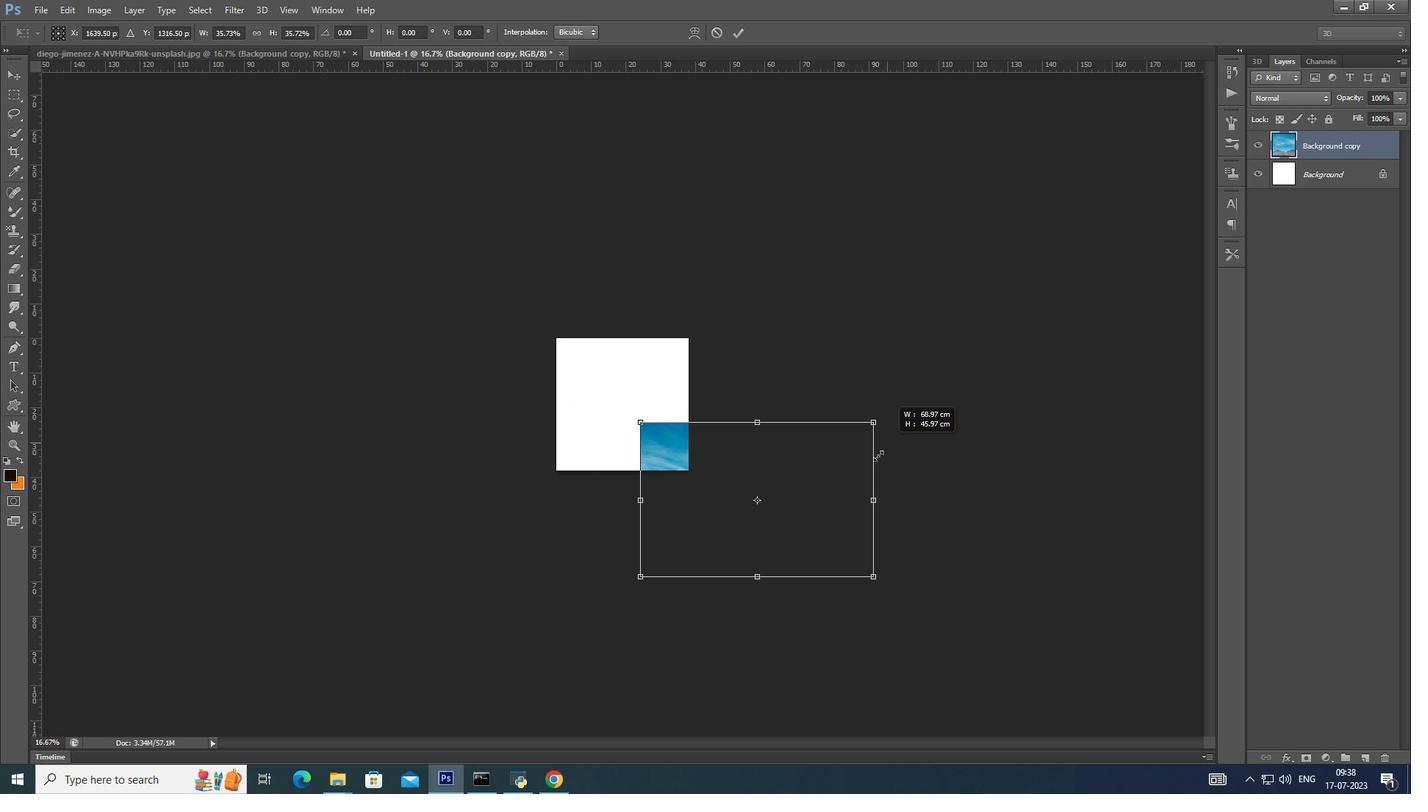 
Action: Key pressed <Key.alt_l>
Screenshot: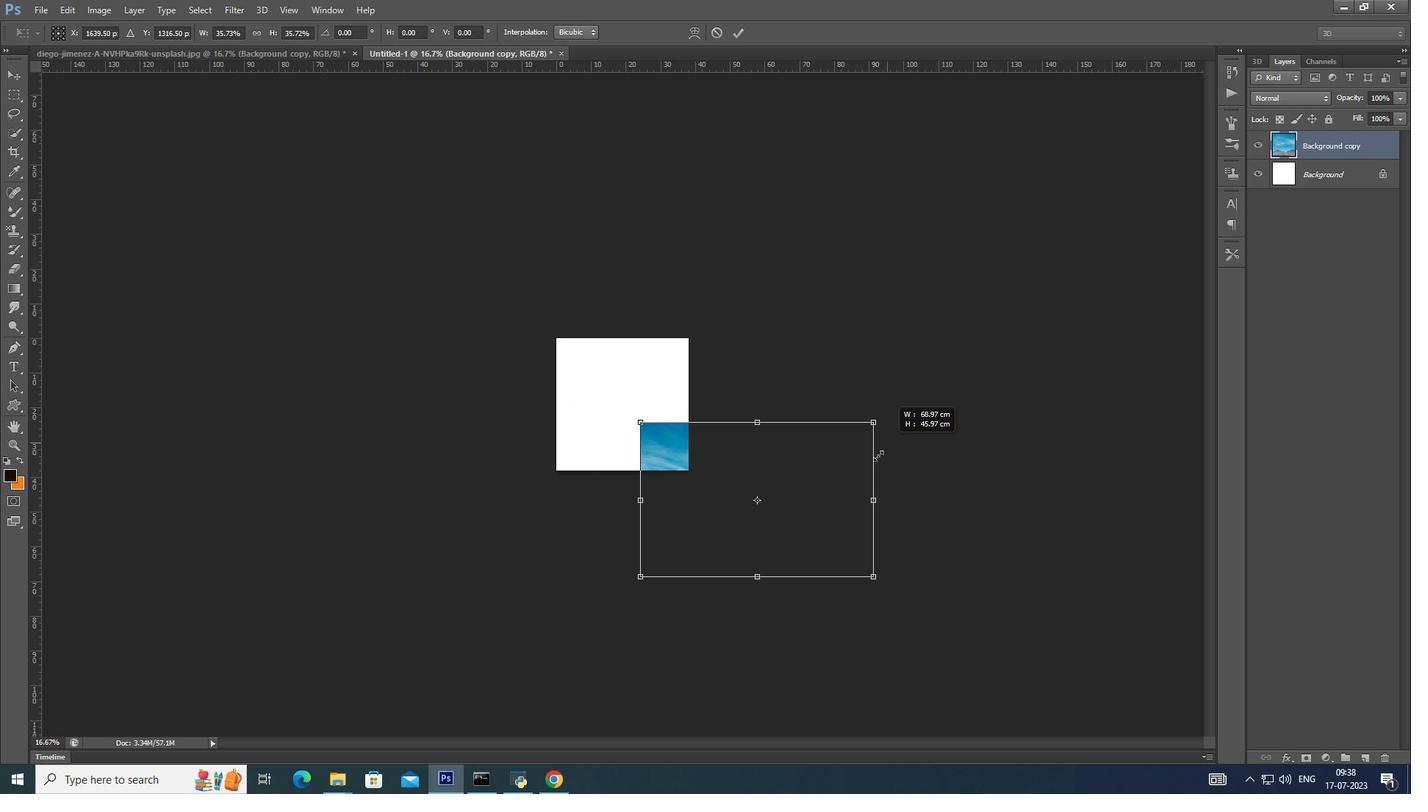 
Action: Mouse moved to (935, 438)
Screenshot: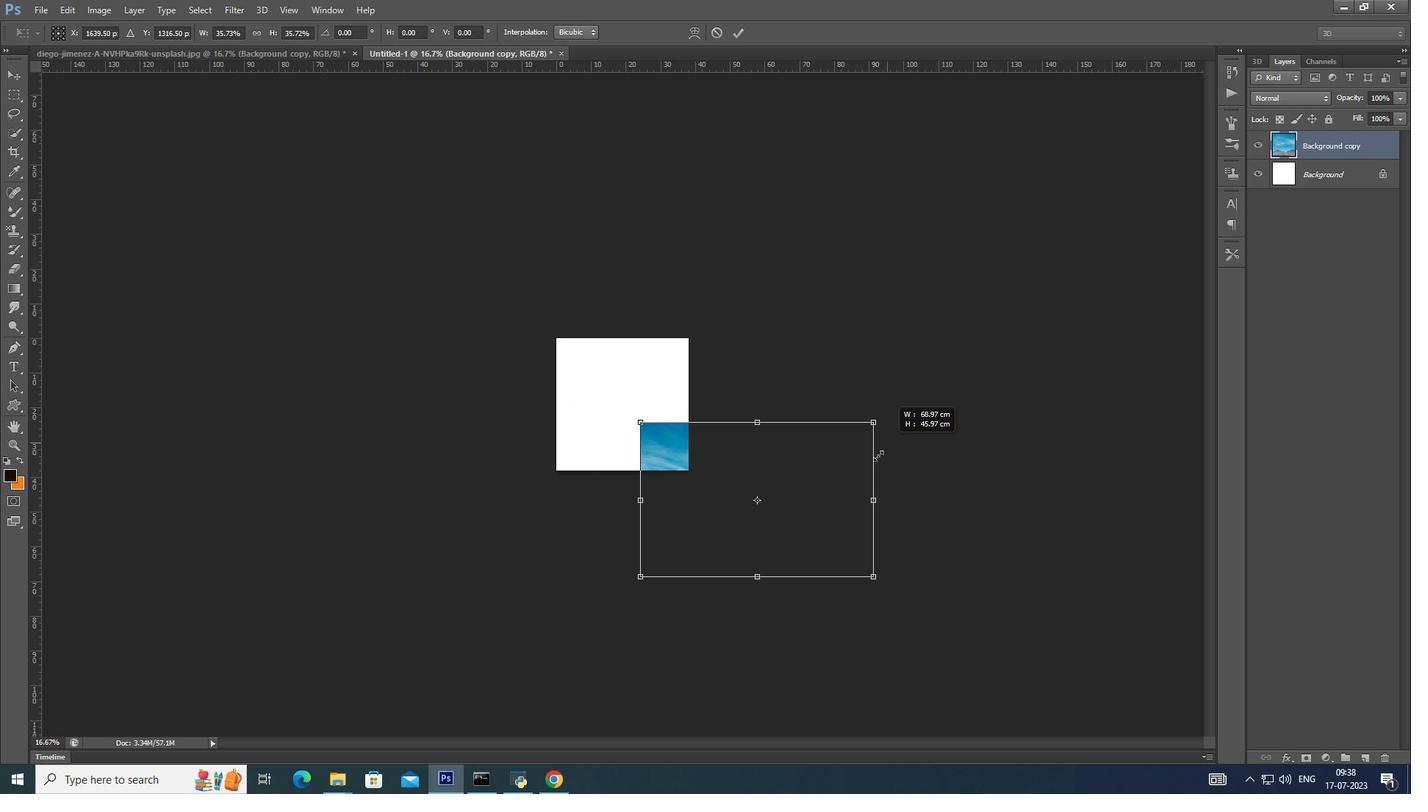 
Action: Key pressed <Key.alt_l>
Screenshot: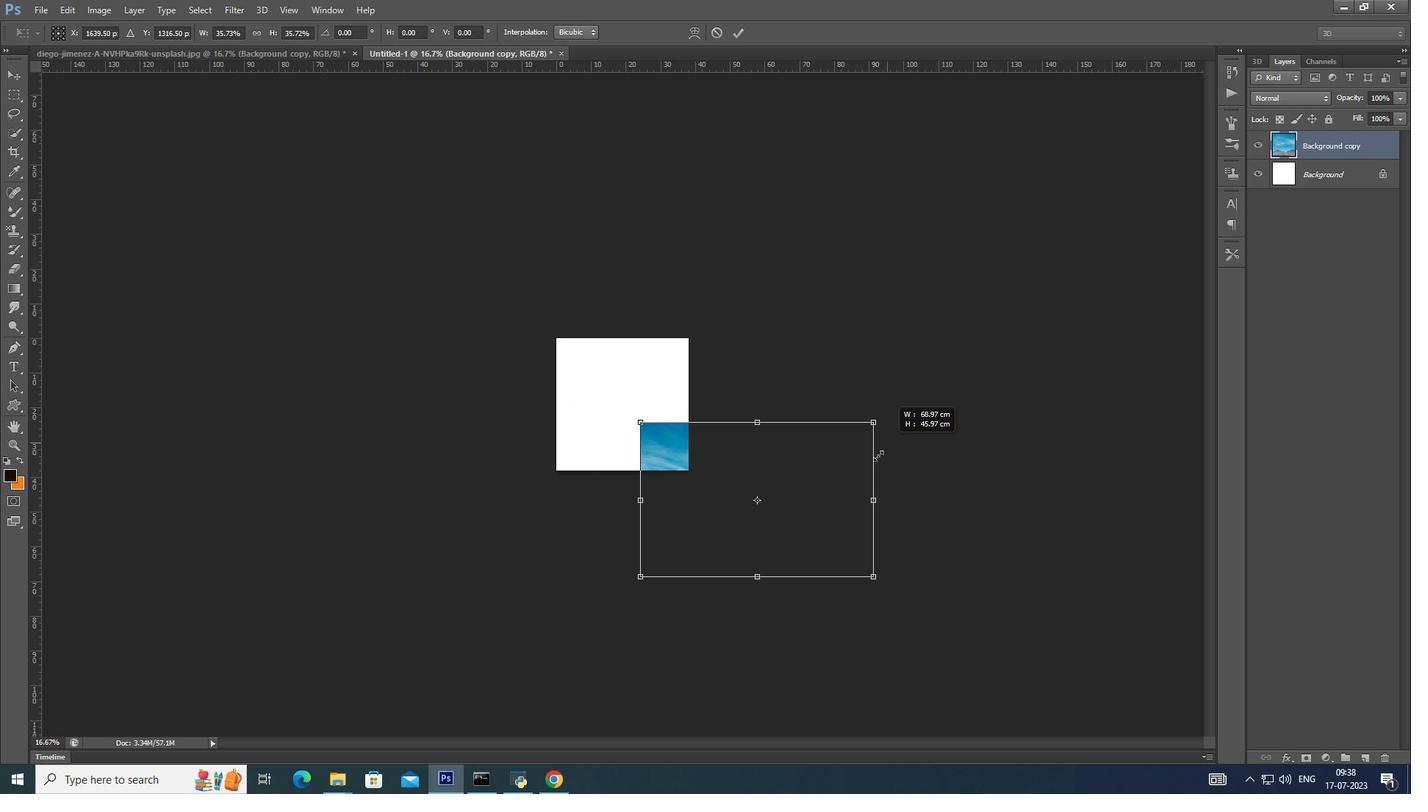 
Action: Mouse moved to (934, 440)
Screenshot: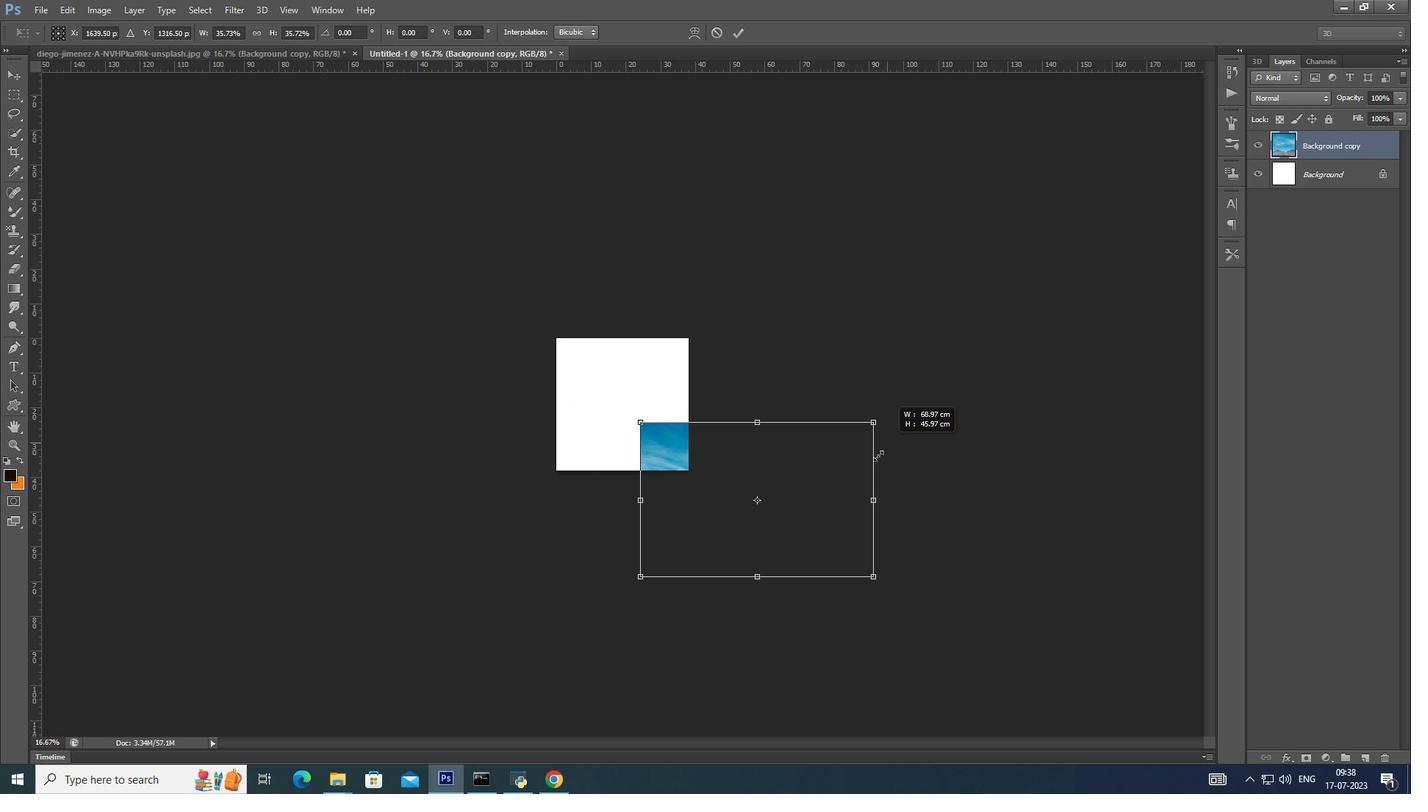 
Action: Key pressed <Key.alt_l>
Screenshot: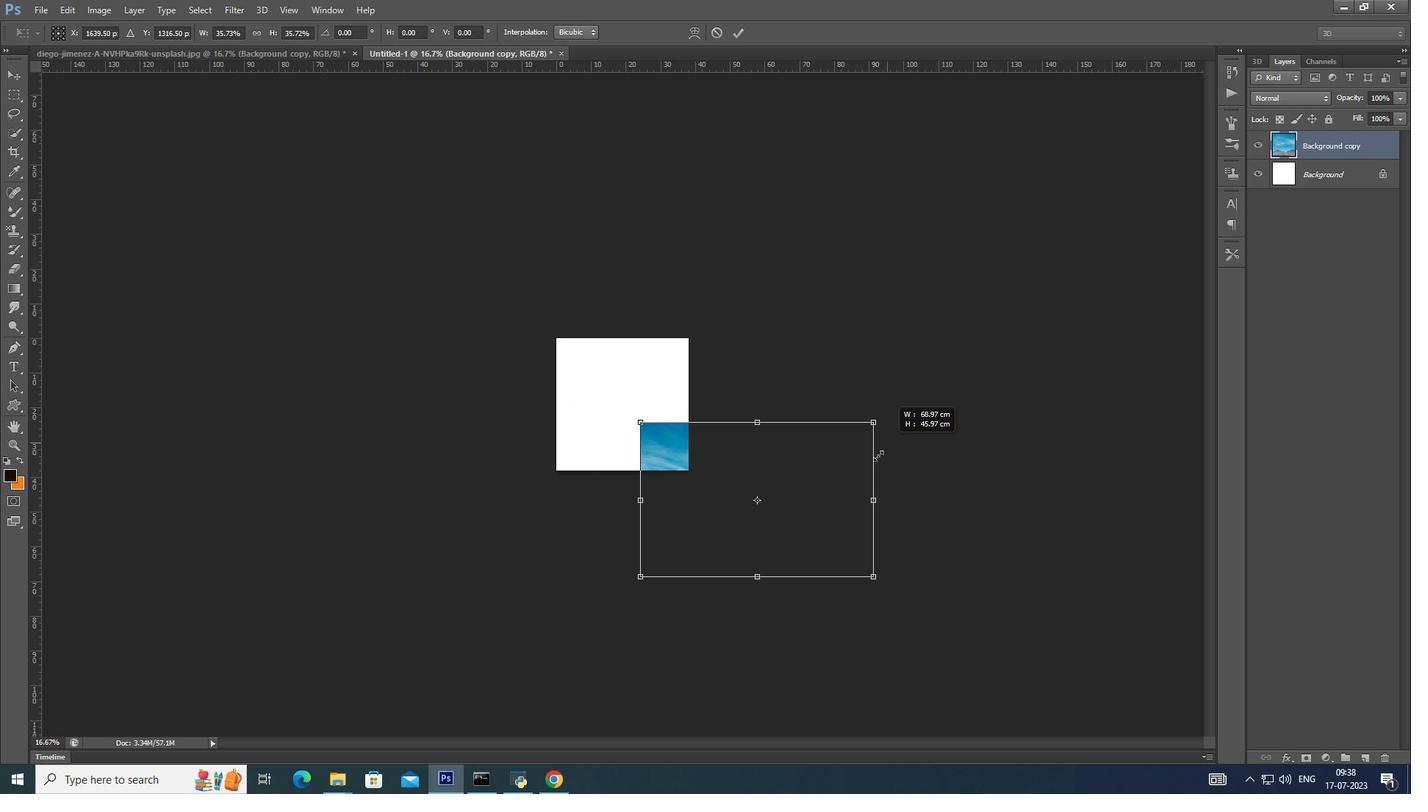 
Action: Mouse moved to (930, 443)
Screenshot: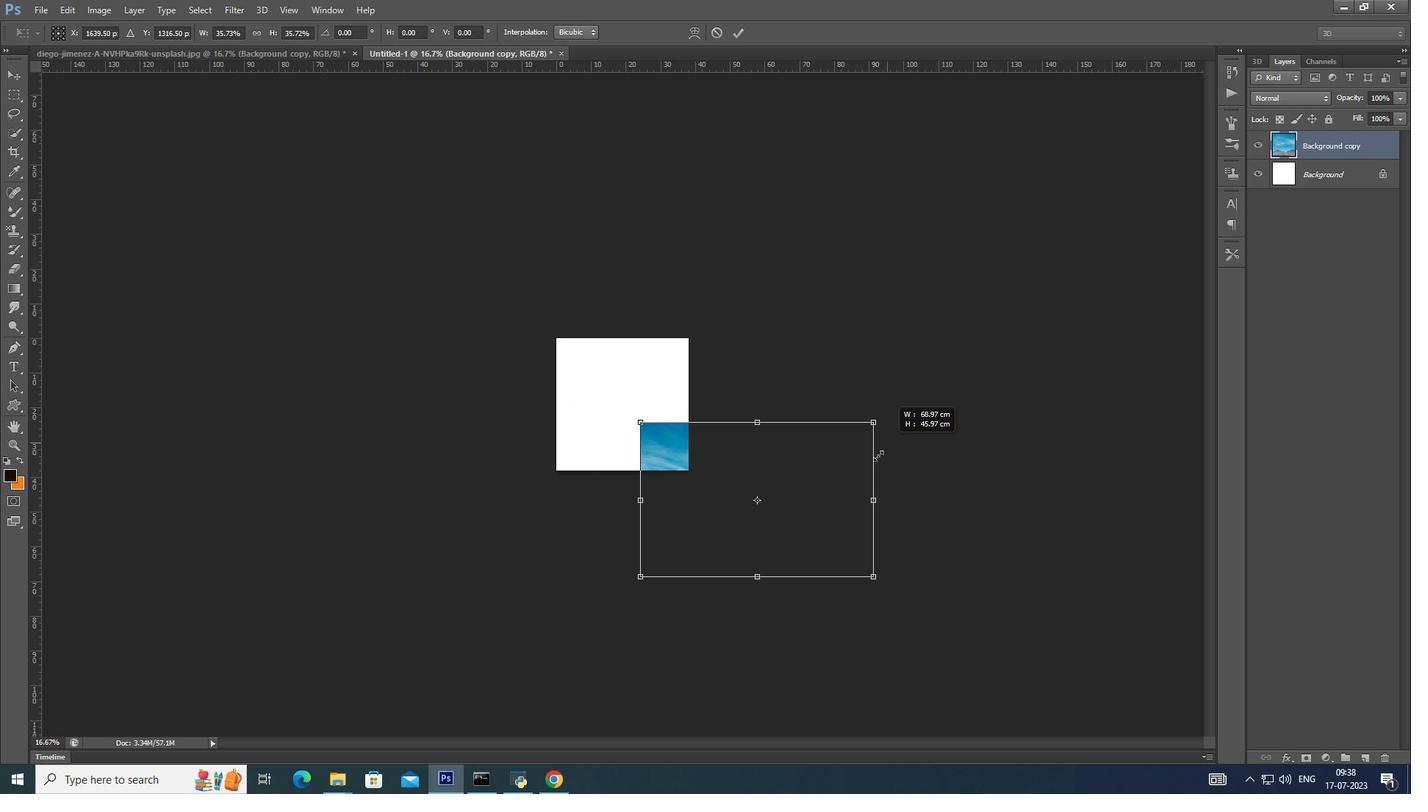 
Action: Key pressed <Key.alt_l>
Screenshot: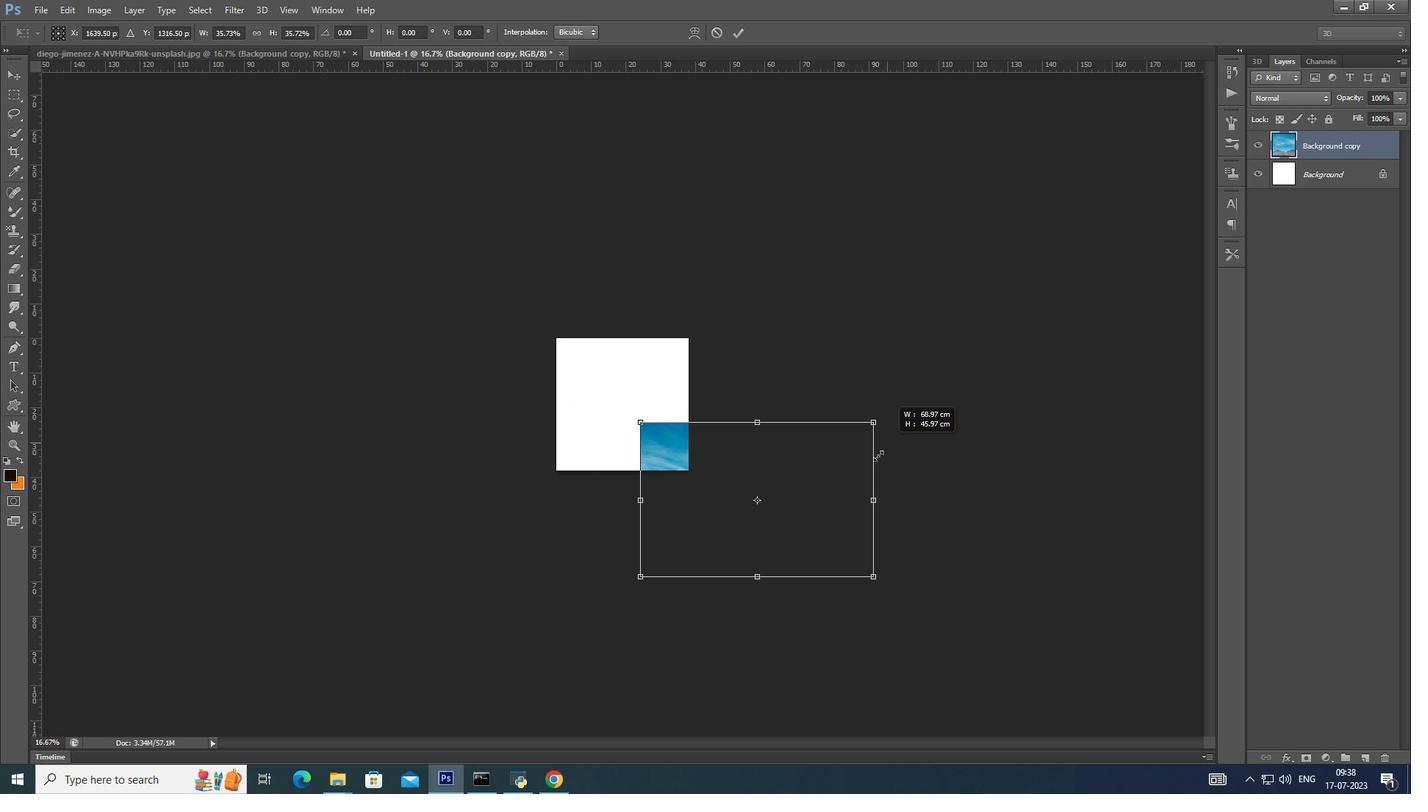 
Action: Mouse moved to (929, 443)
Screenshot: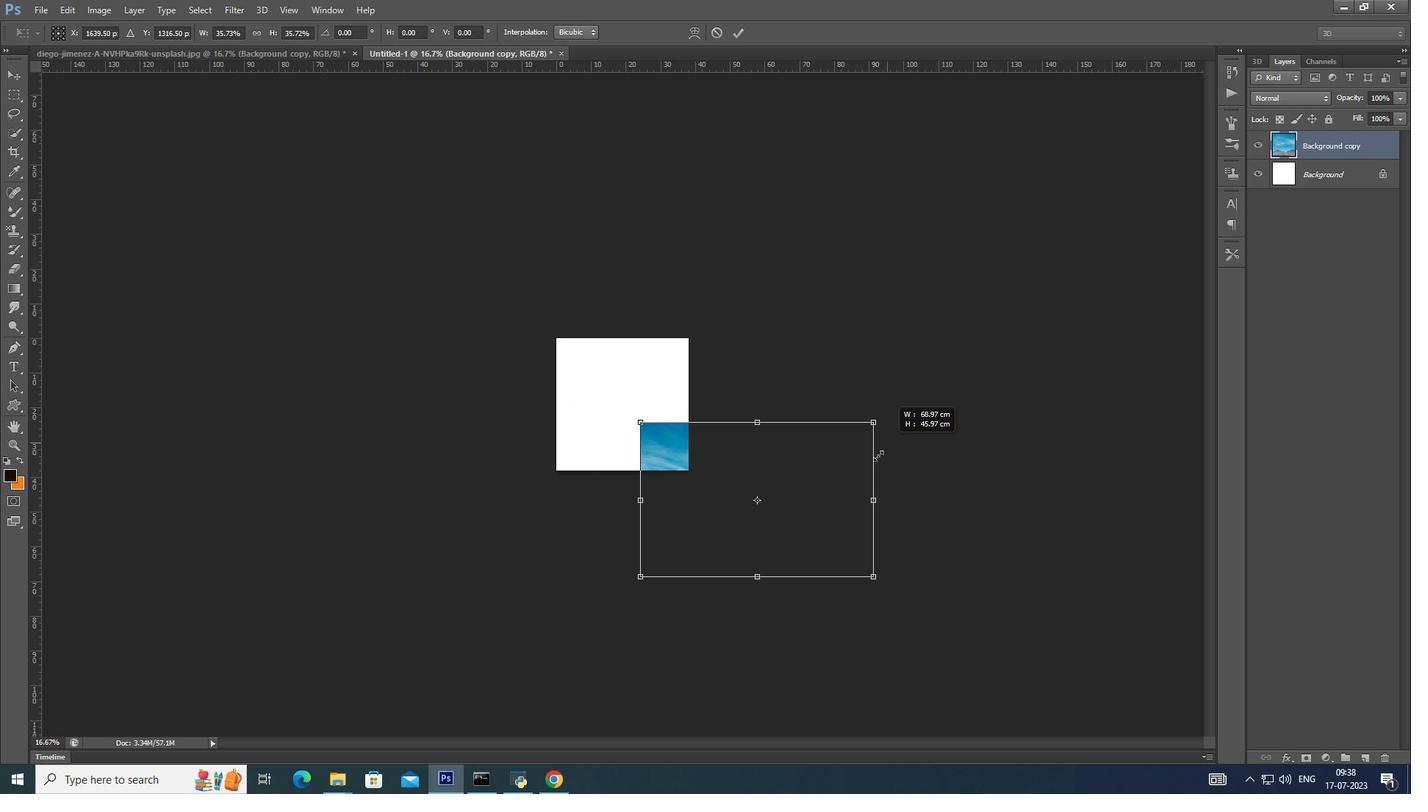 
Action: Key pressed <Key.alt_l>
Screenshot: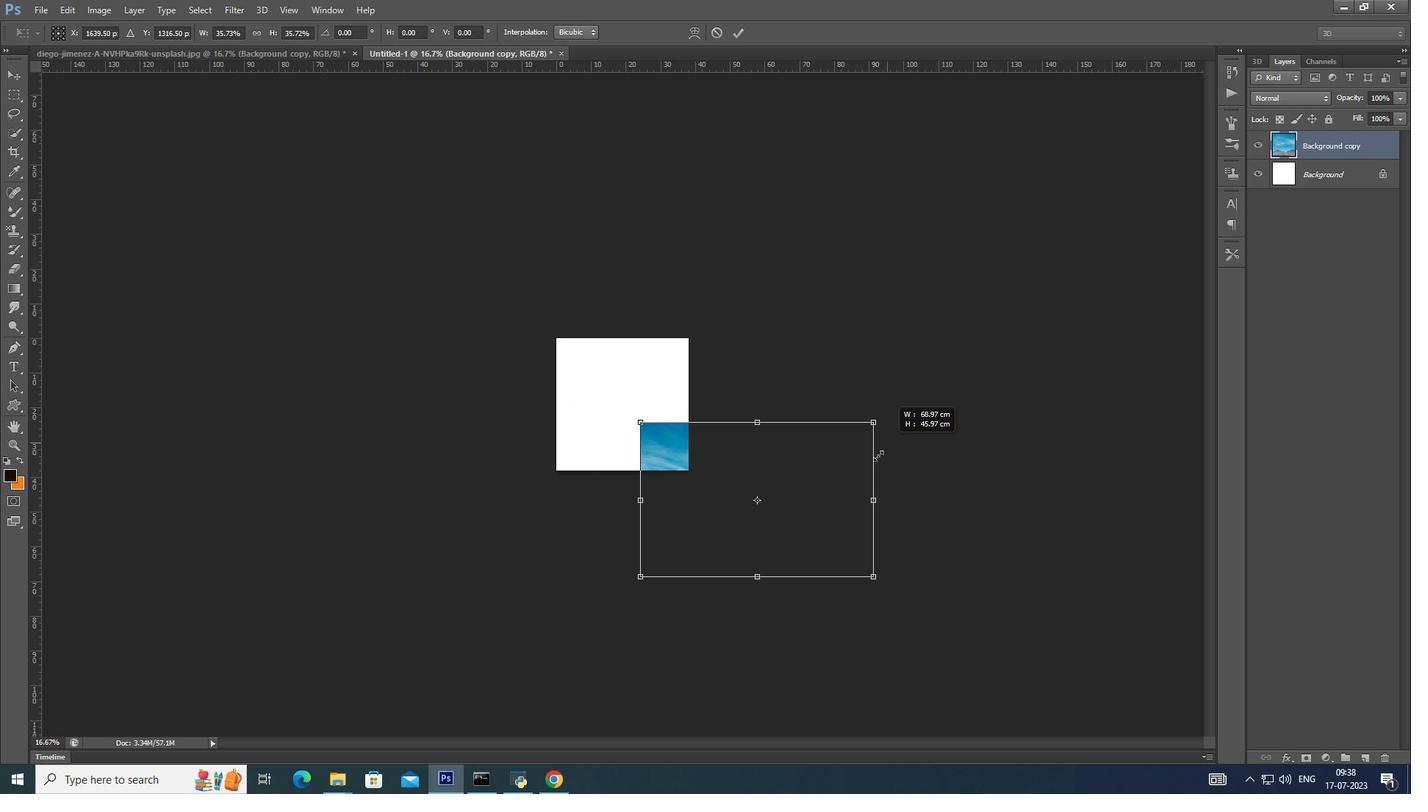 
Action: Mouse moved to (928, 444)
Screenshot: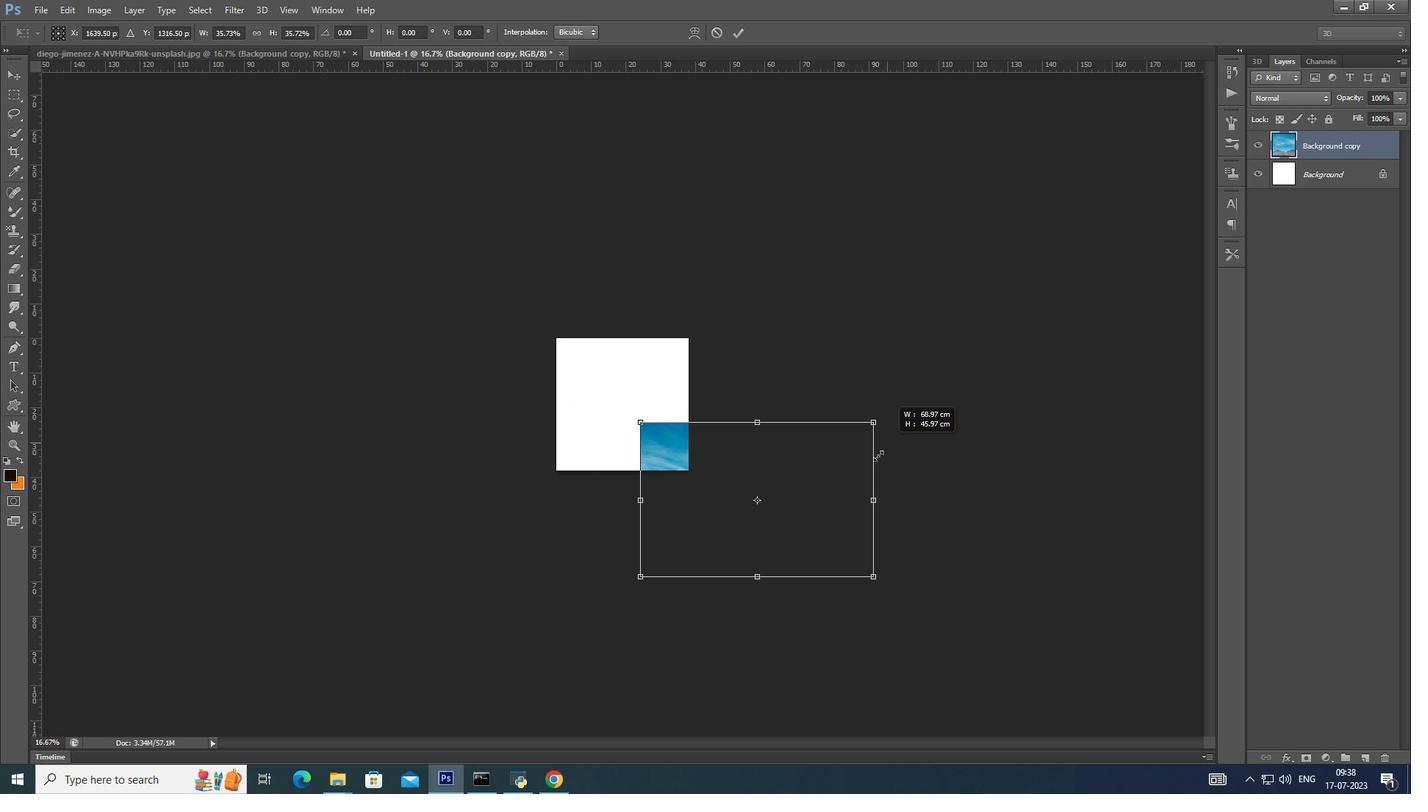 
Action: Key pressed <Key.alt_l><Key.alt_l><Key.alt_l><Key.alt_l><Key.alt_l><Key.alt_l>
Screenshot: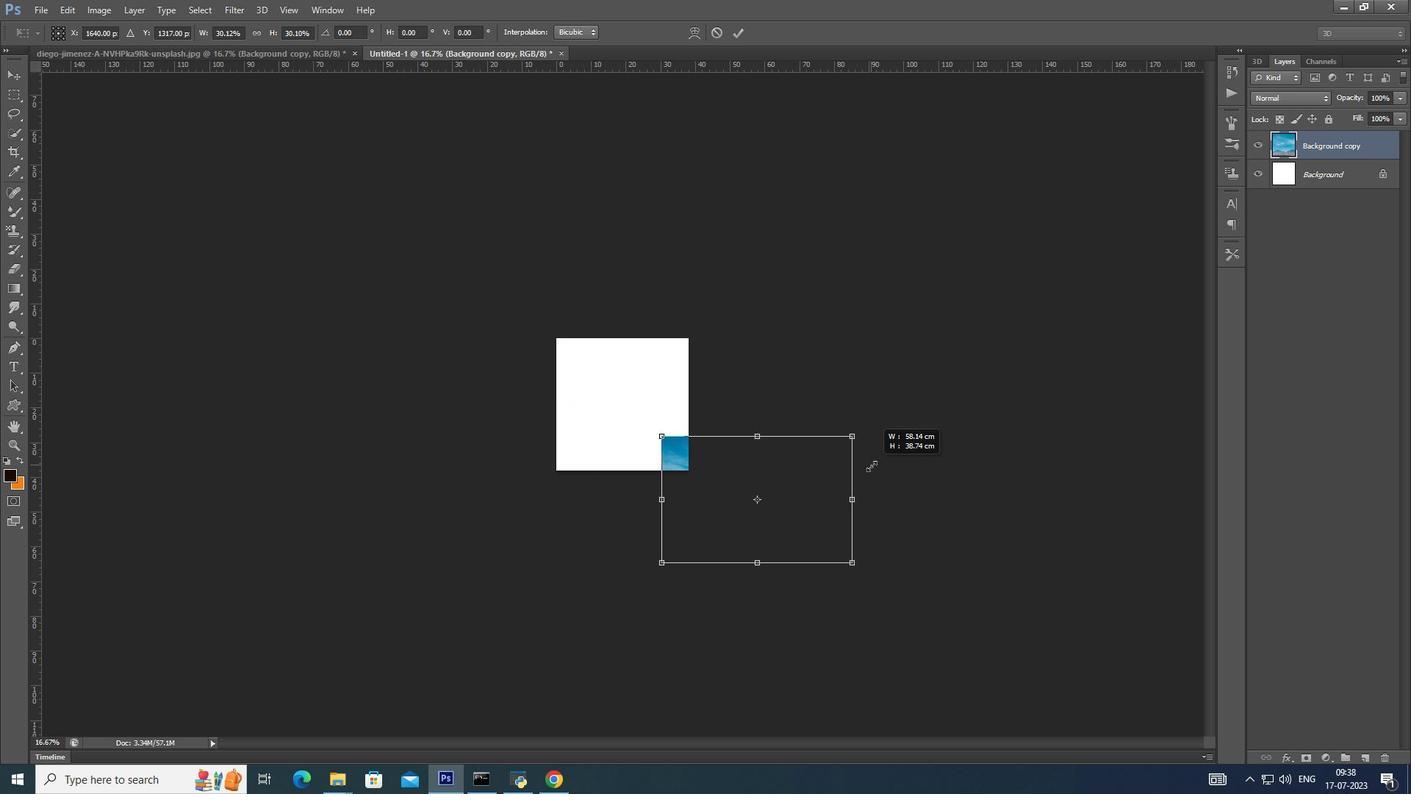 
Action: Mouse moved to (927, 445)
Screenshot: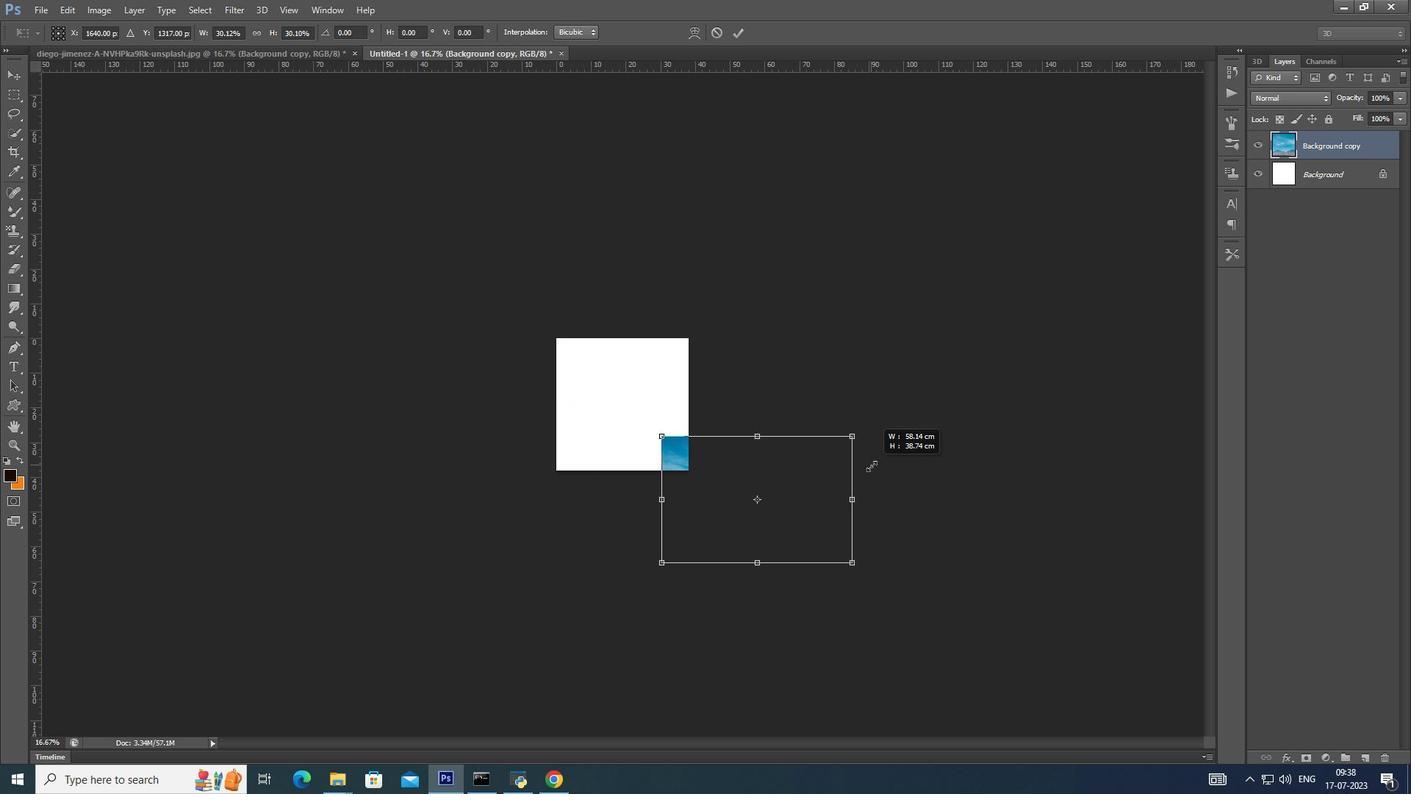 
Action: Key pressed <Key.alt_l>
Screenshot: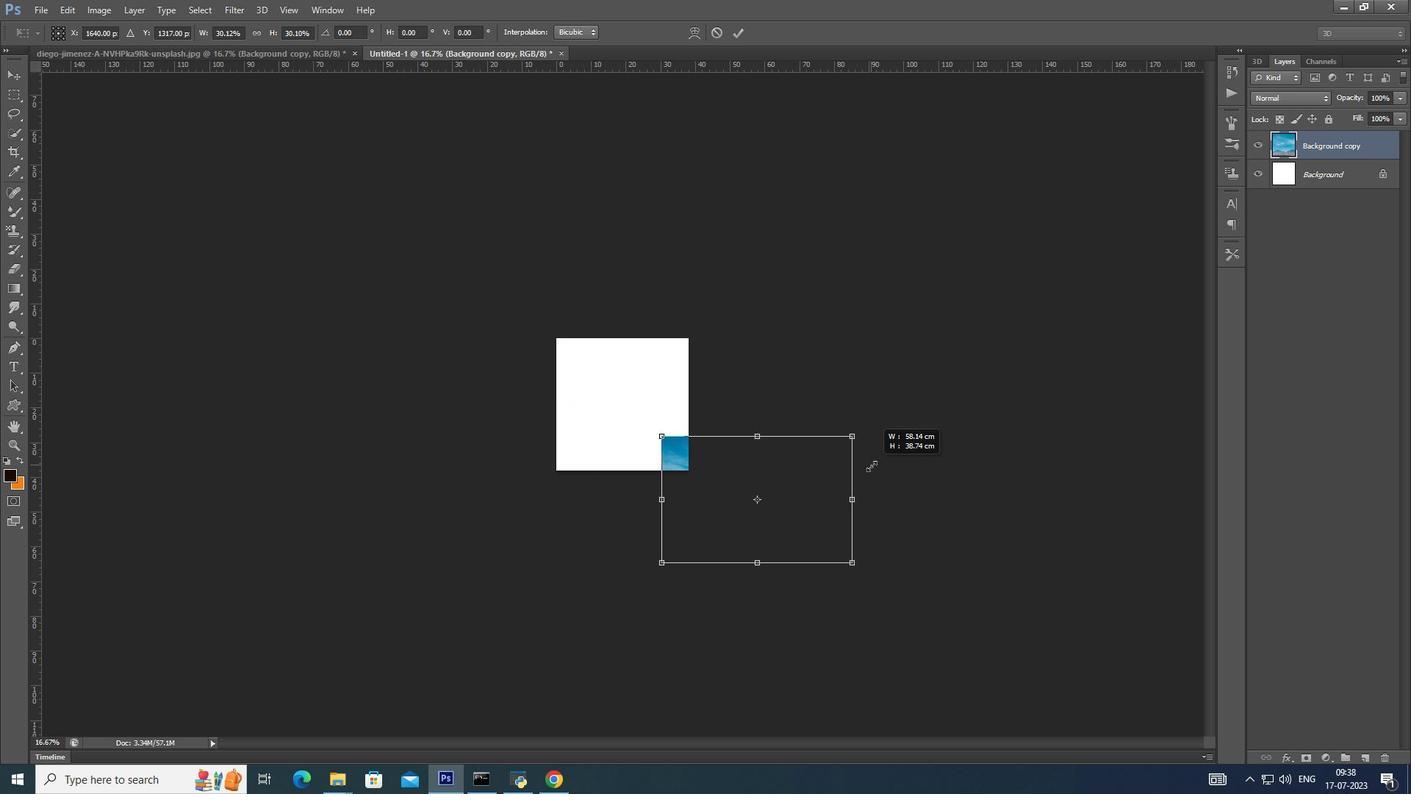 
Action: Mouse moved to (921, 448)
Screenshot: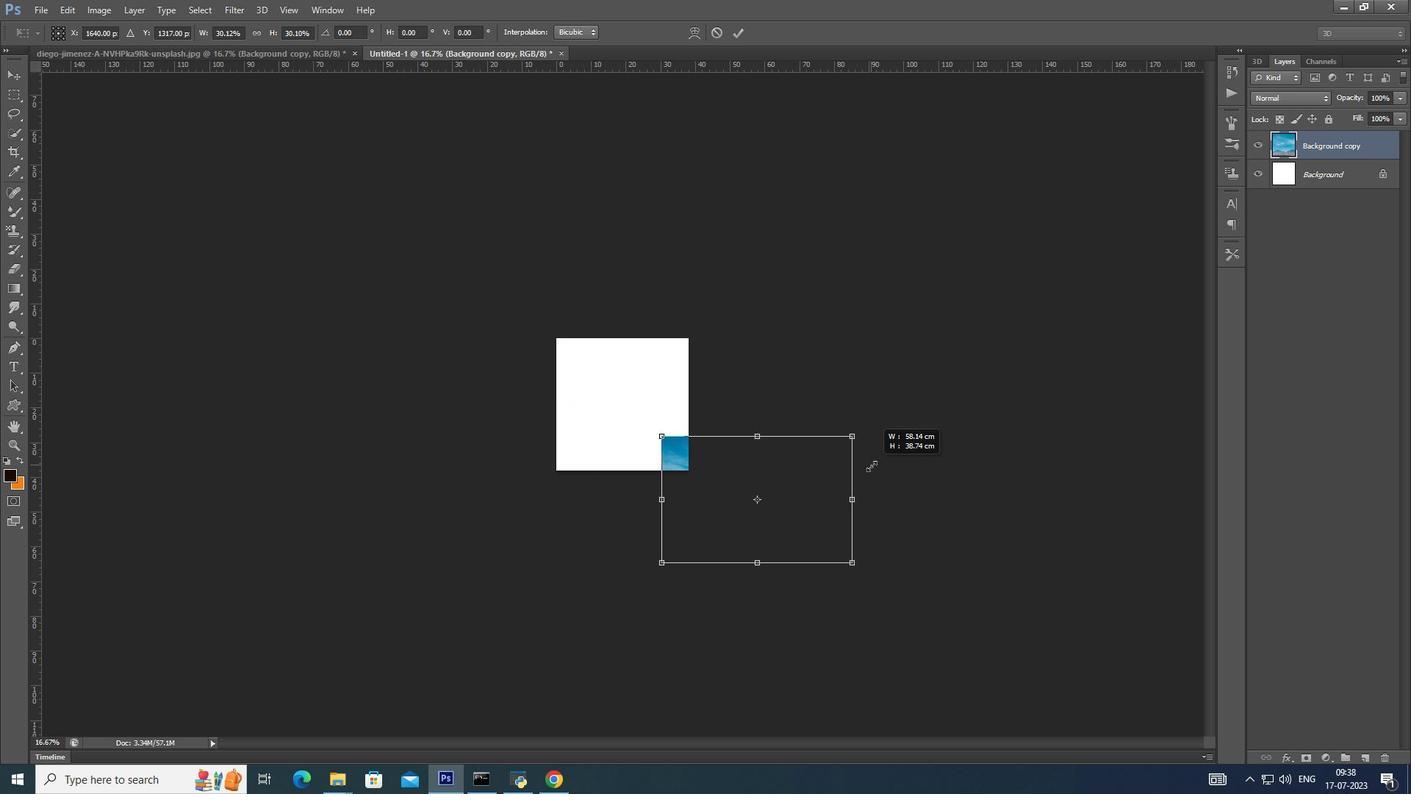 
Action: Key pressed <Key.alt_l>
Screenshot: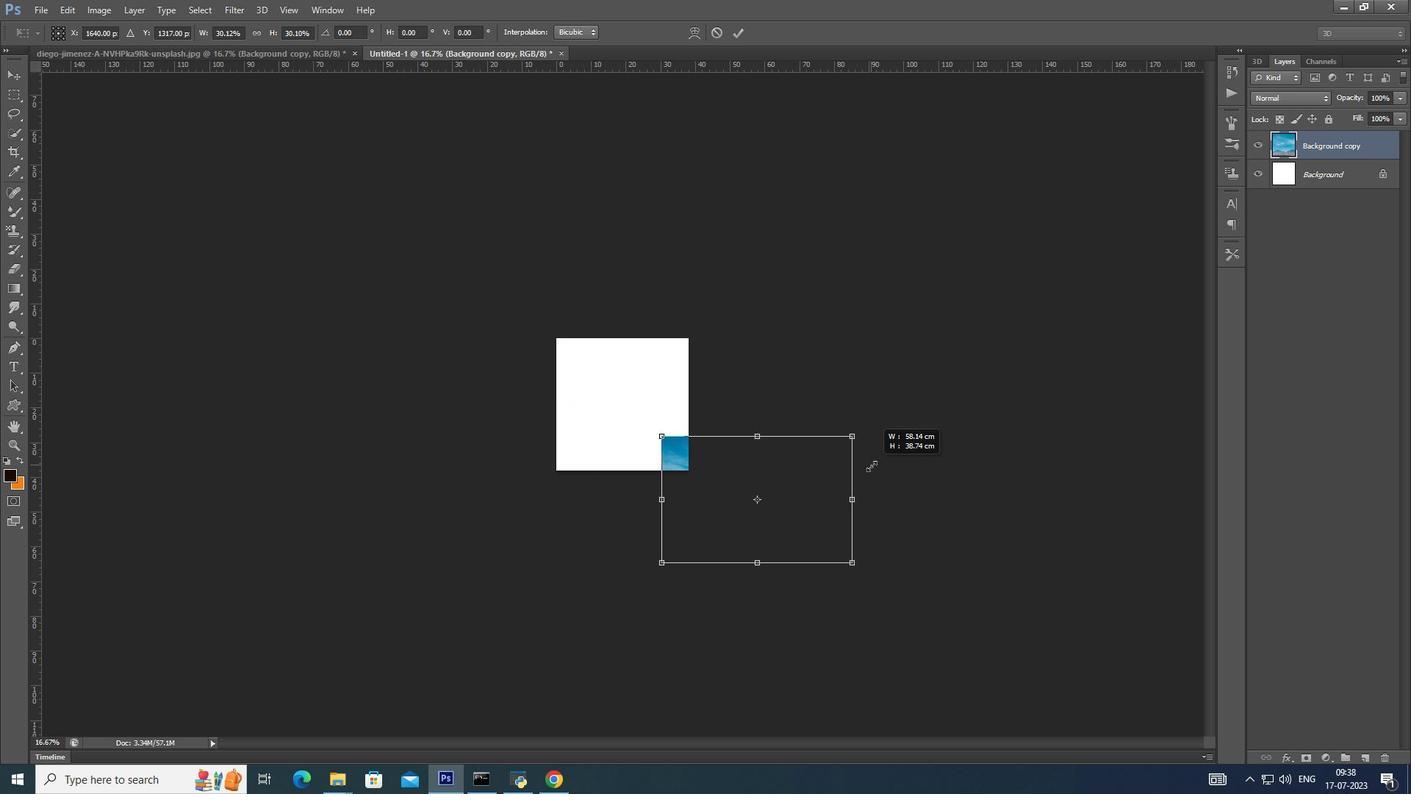 
Action: Mouse moved to (917, 450)
Screenshot: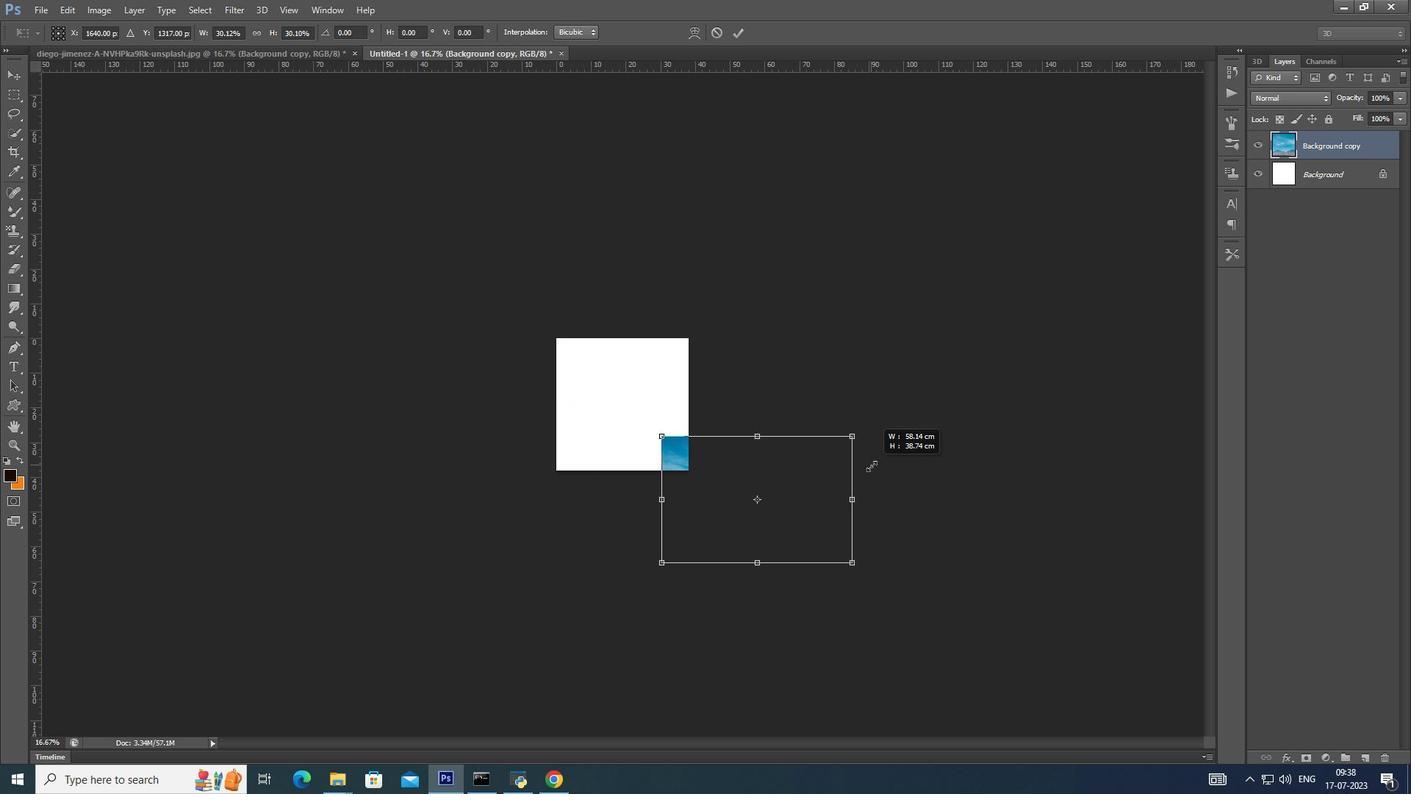 
Action: Key pressed <Key.alt_l>
Screenshot: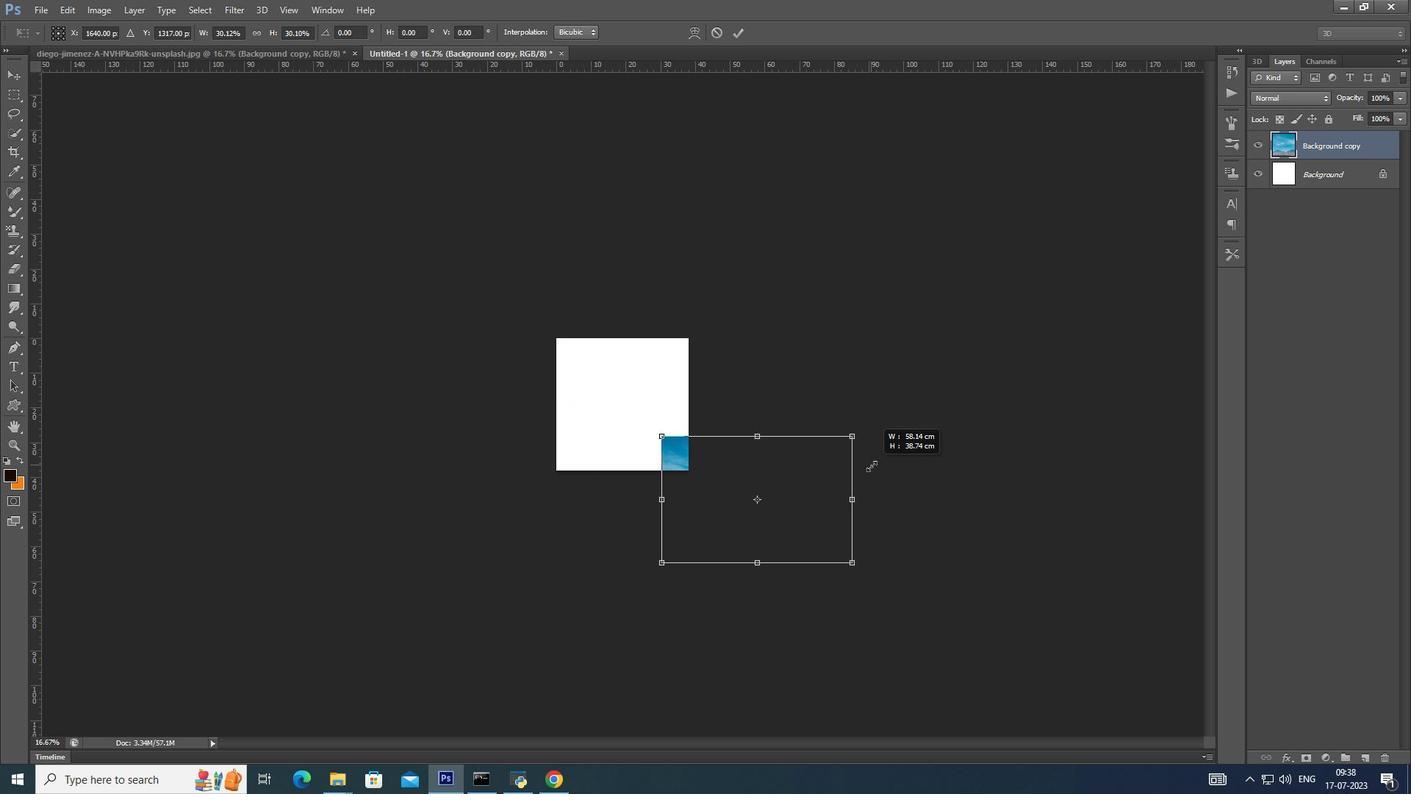 
Action: Mouse moved to (910, 457)
Screenshot: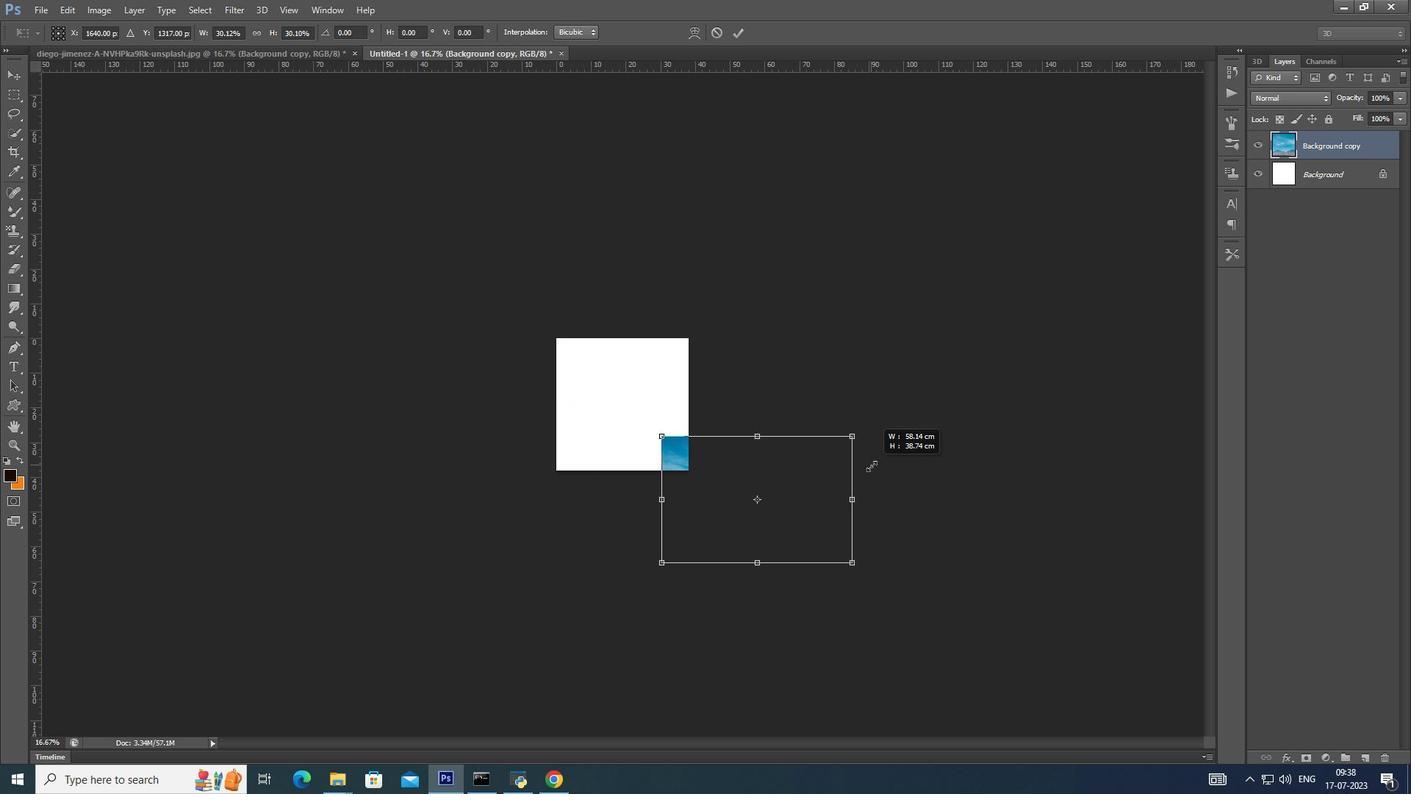 
Action: Key pressed <Key.alt_l><Key.alt_l><Key.alt_l><Key.alt_l><Key.alt_l><Key.alt_l><Key.alt_l><Key.alt_l><Key.alt_l><Key.alt_l><Key.alt_l><Key.alt_l><Key.alt_l><Key.alt_l><Key.alt_l><Key.alt_l><Key.alt_l>
Screenshot: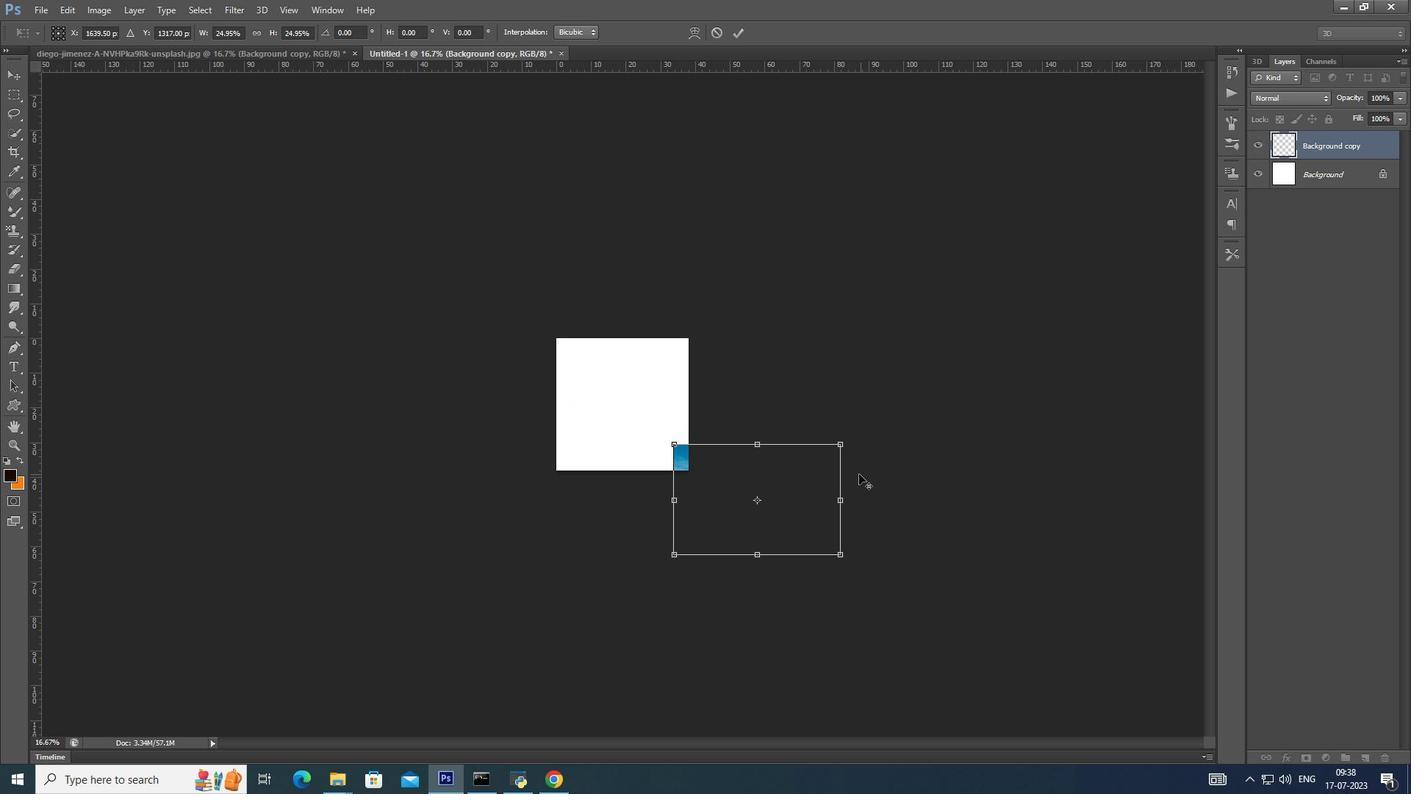 
Action: Mouse moved to (906, 461)
Screenshot: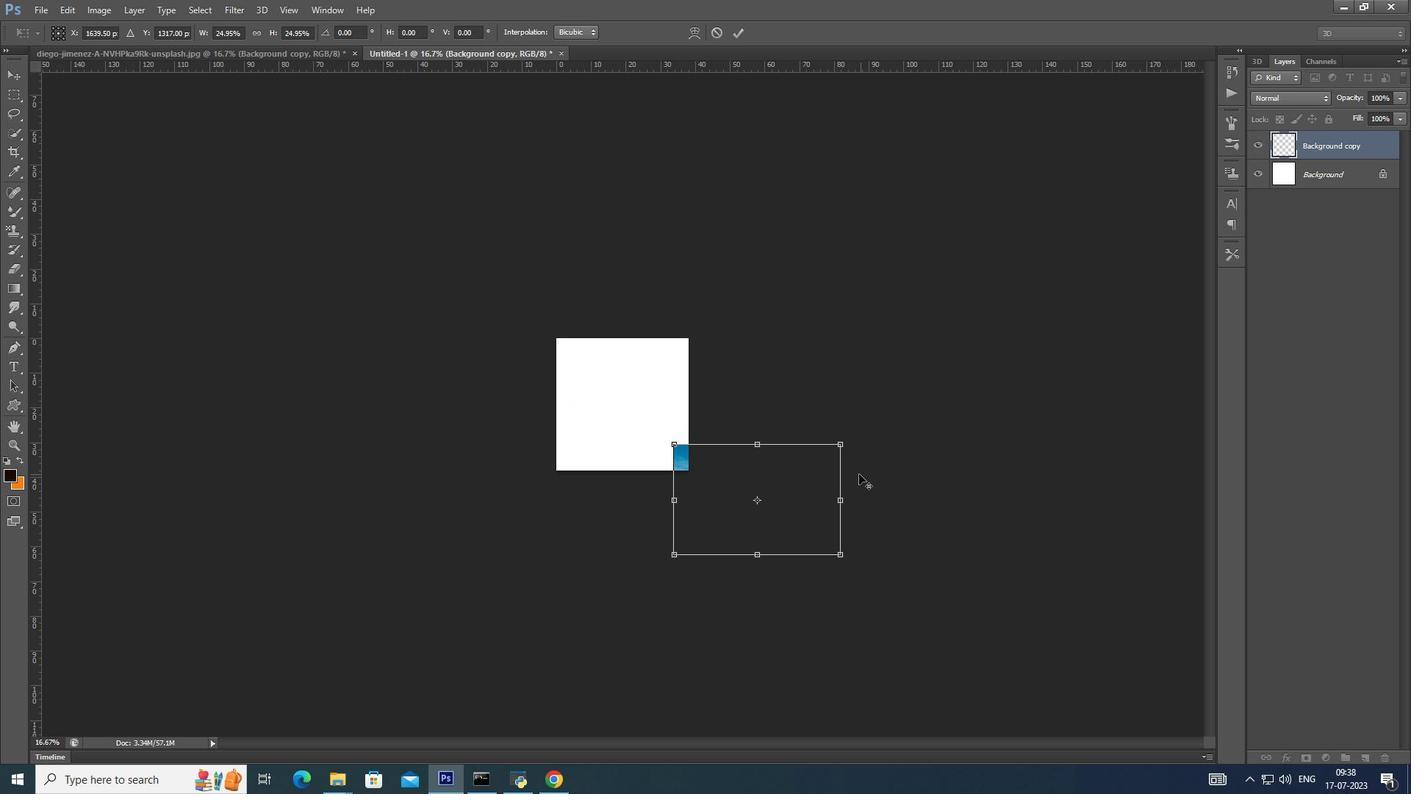 
Action: Key pressed <Key.alt_l>
Screenshot: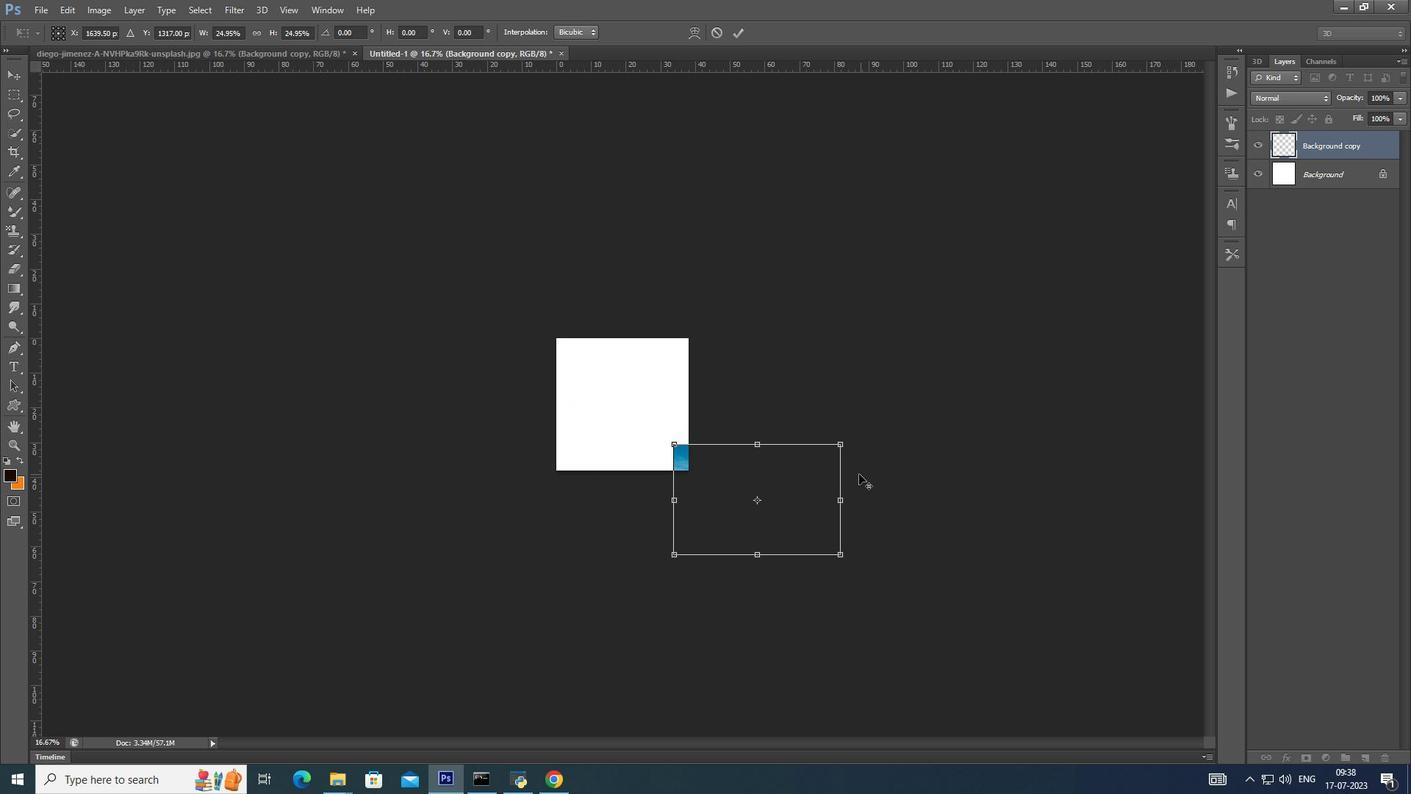 
Action: Mouse moved to (906, 461)
Screenshot: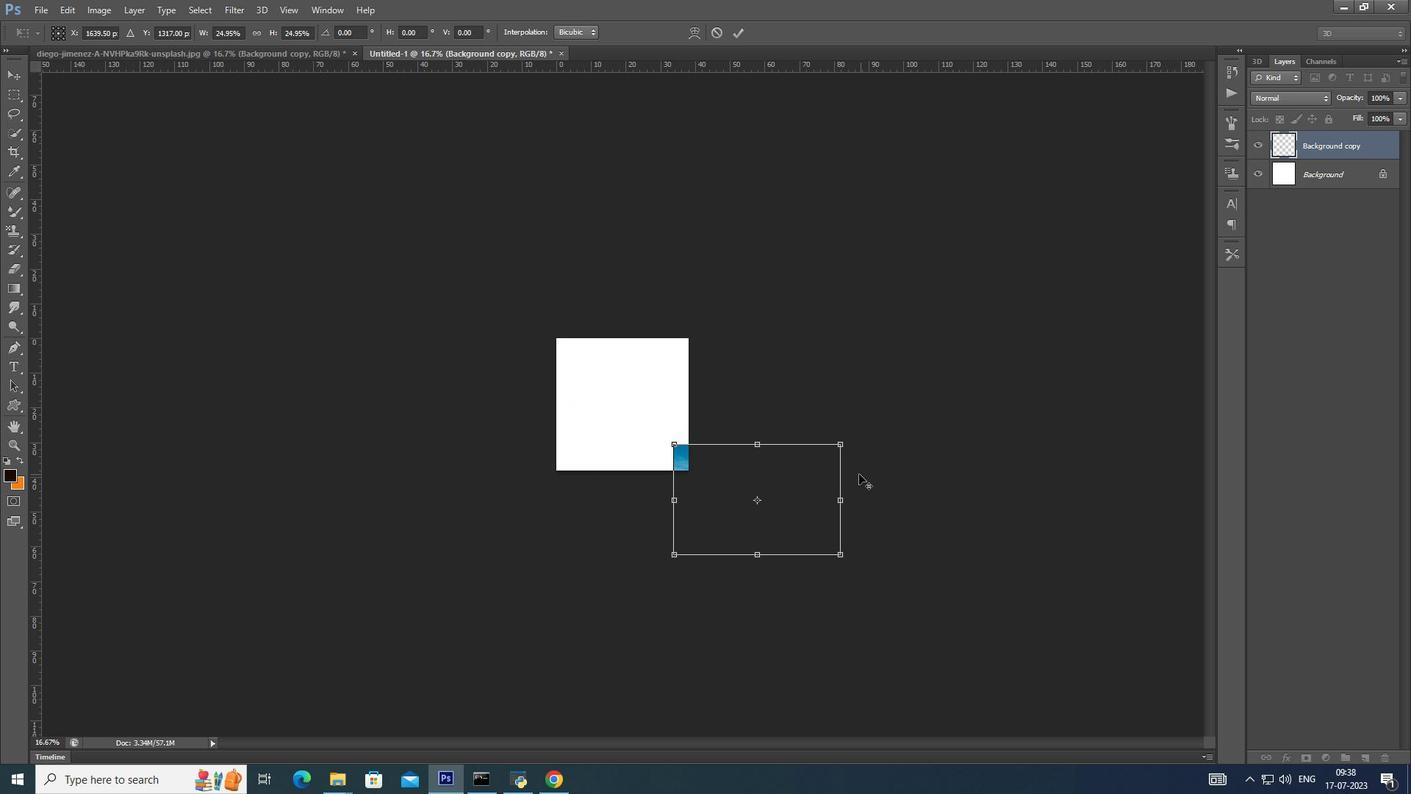 
Action: Key pressed <Key.alt_l>
Screenshot: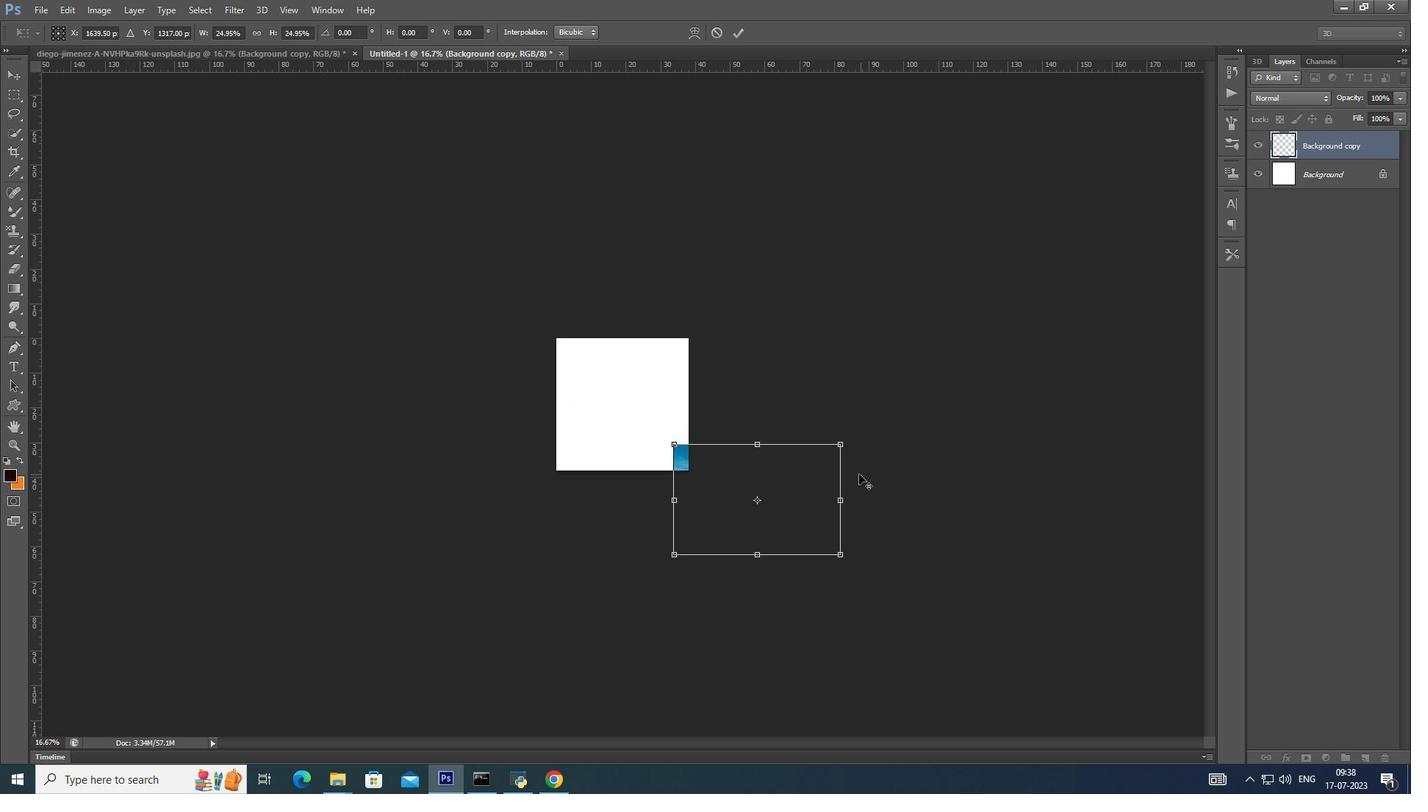 
Action: Mouse moved to (903, 466)
Screenshot: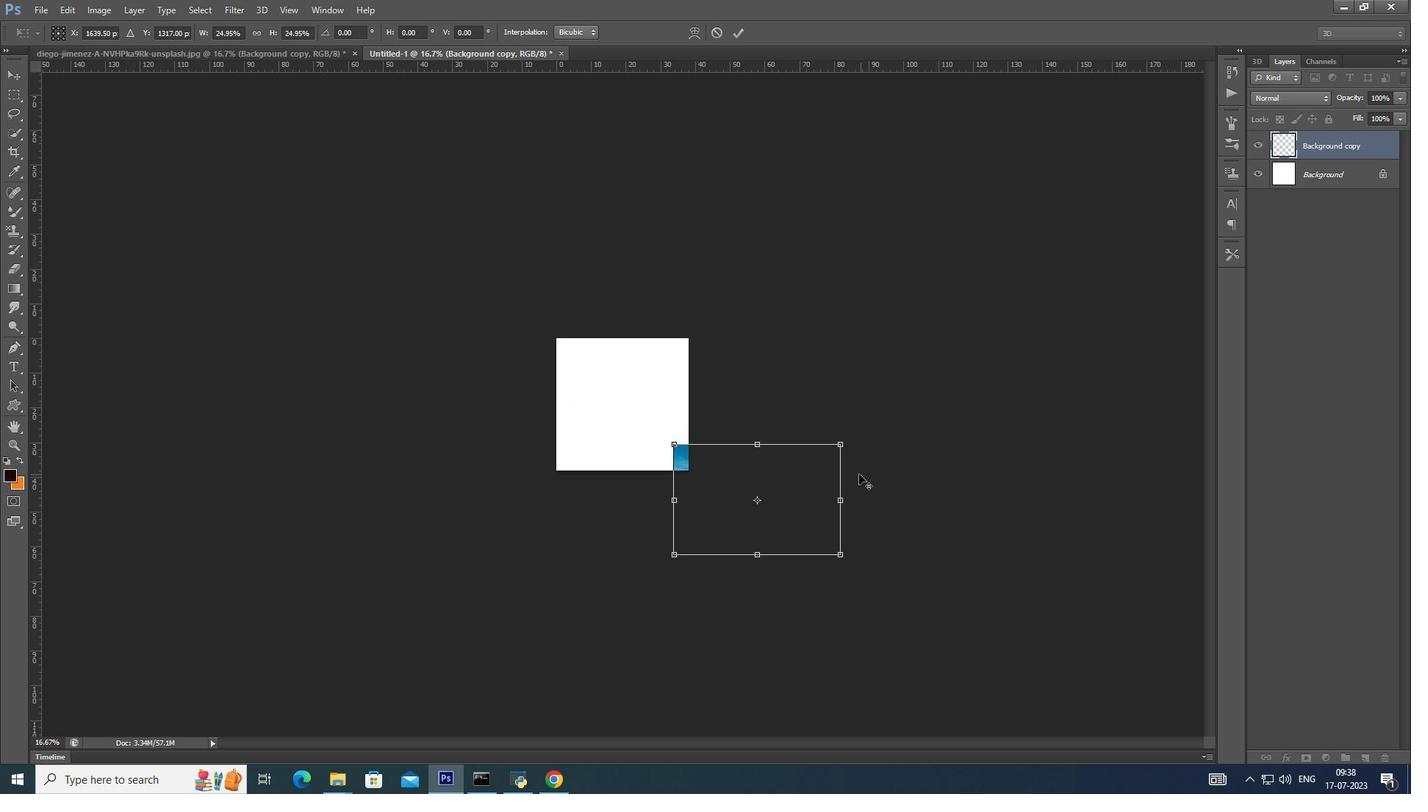 
Action: Key pressed <Key.alt_l><Key.alt_l>
Screenshot: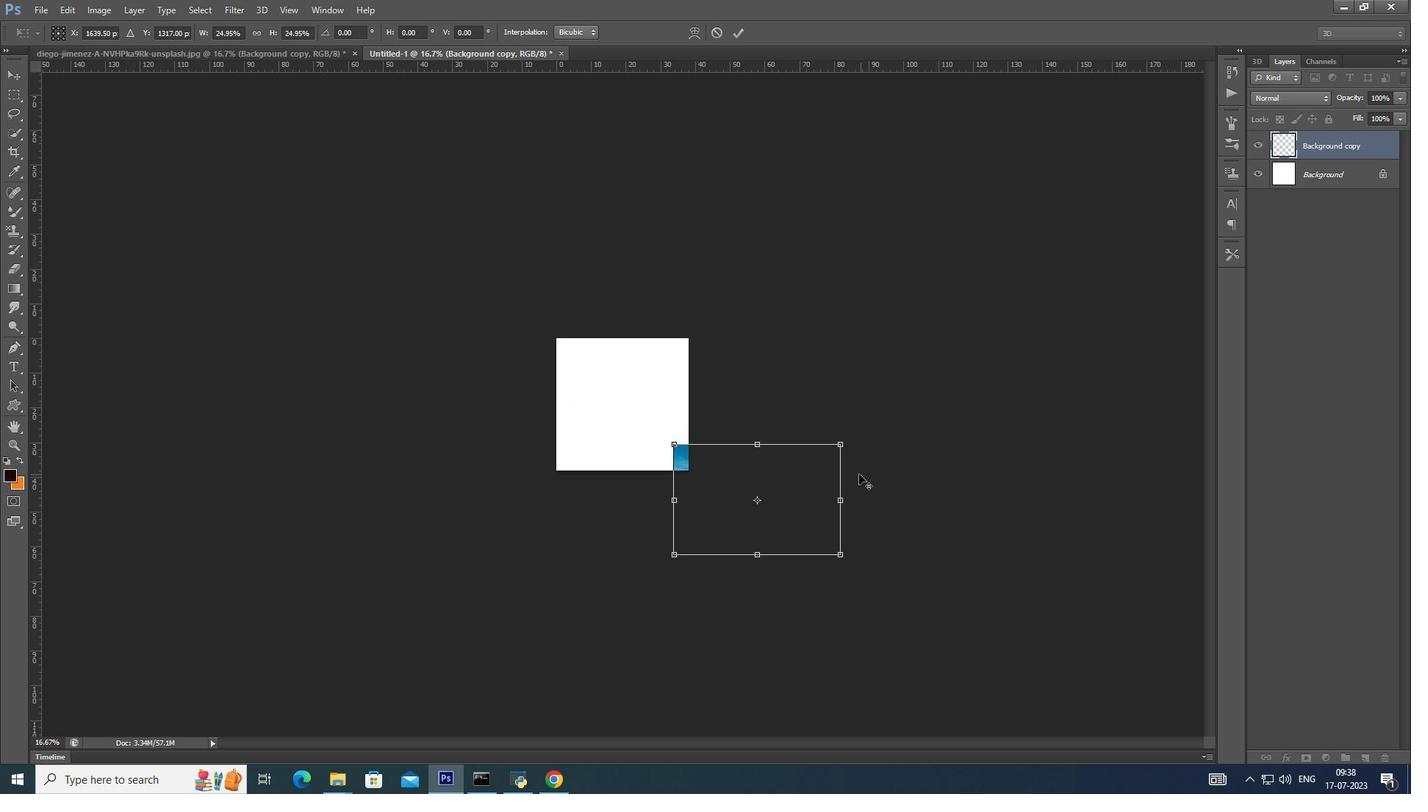 
Action: Mouse moved to (899, 471)
Screenshot: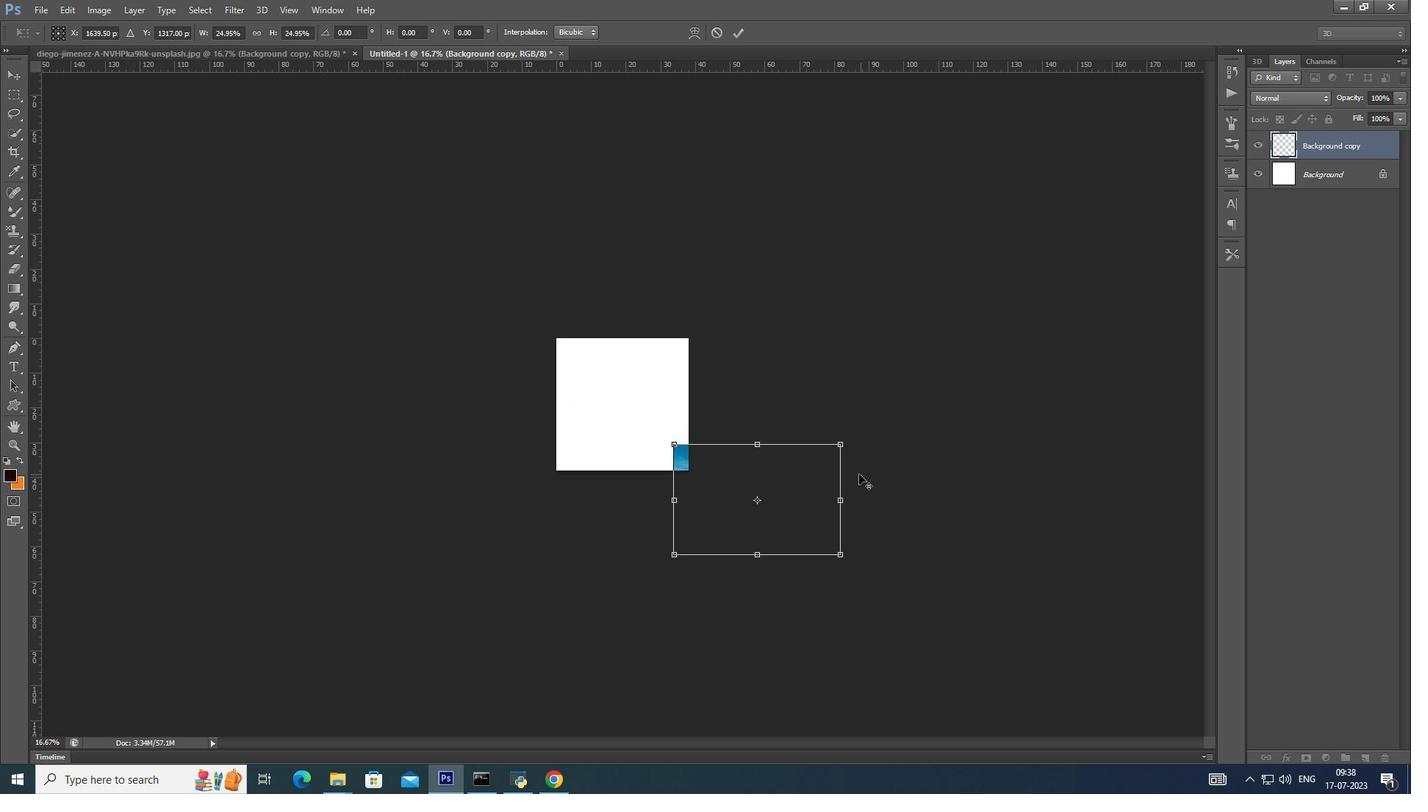 
Action: Key pressed <Key.alt_l>
Screenshot: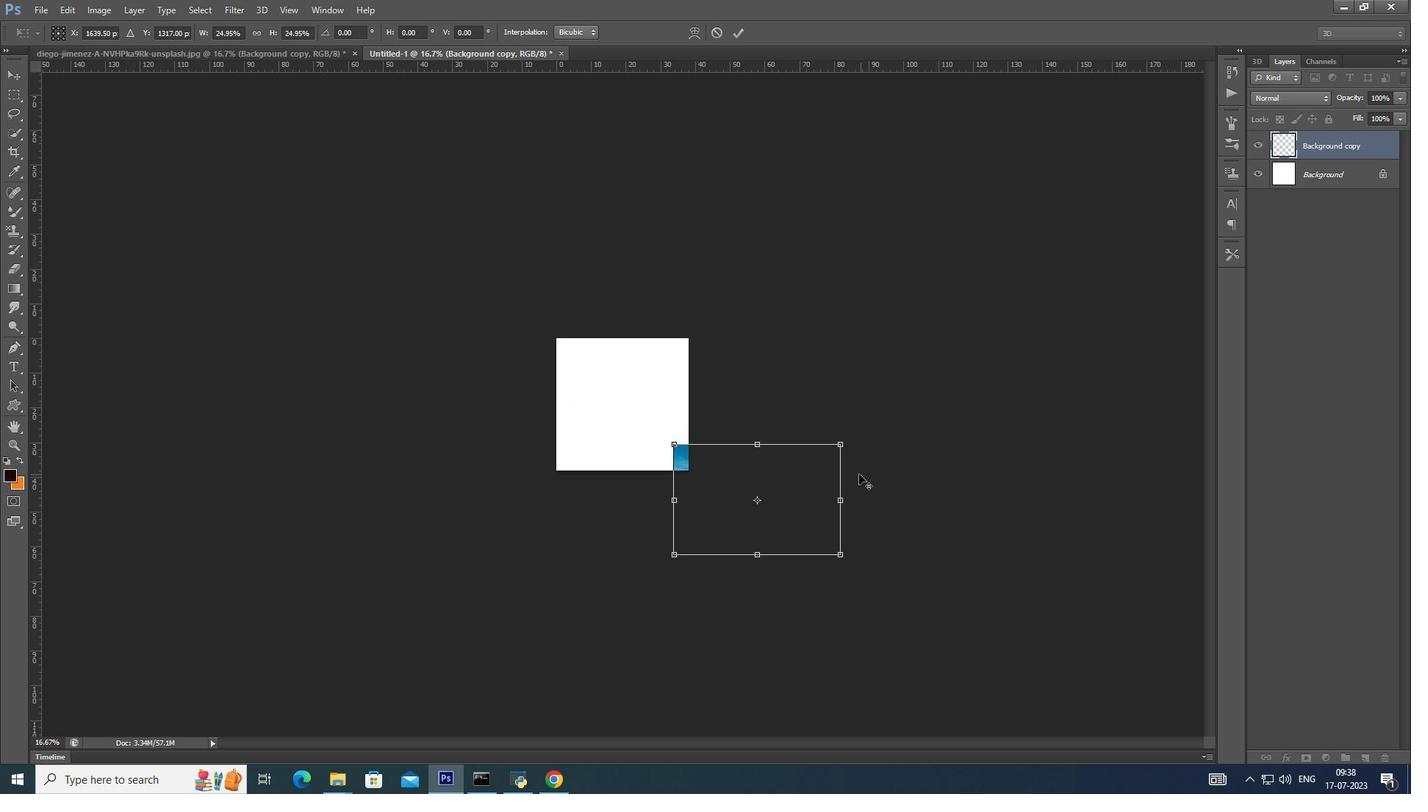 
Action: Mouse moved to (899, 472)
Screenshot: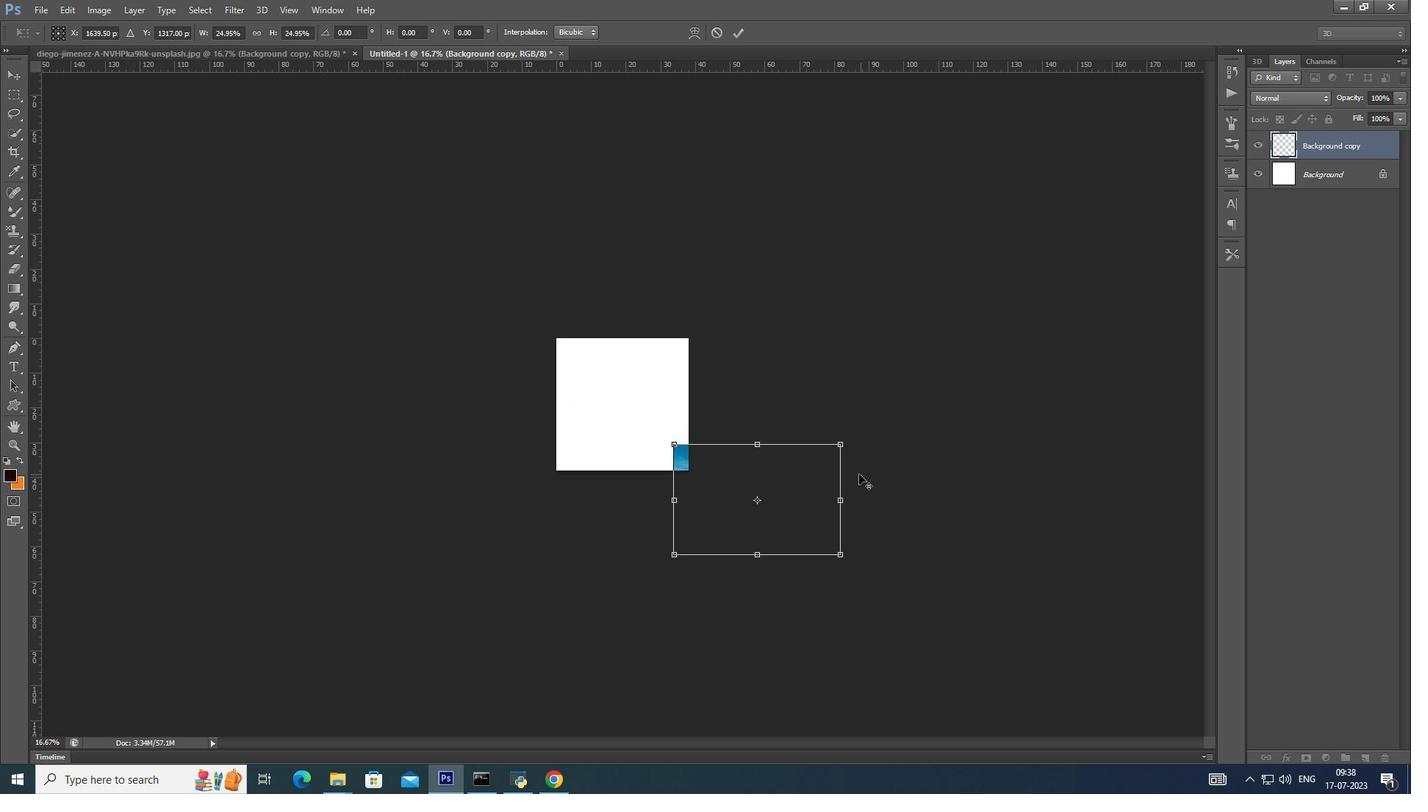 
Action: Key pressed <Key.alt_l>
Screenshot: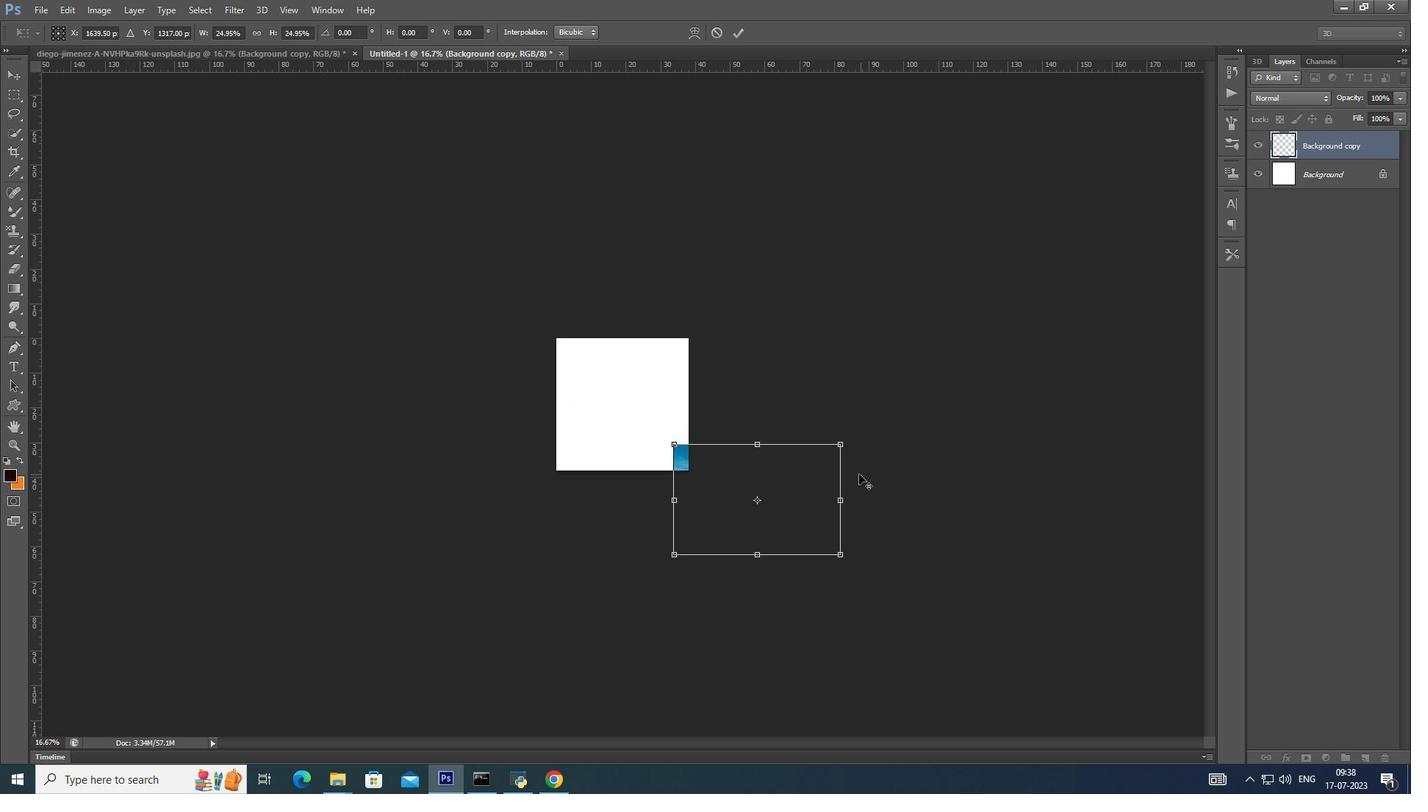 
Action: Mouse moved to (897, 474)
Screenshot: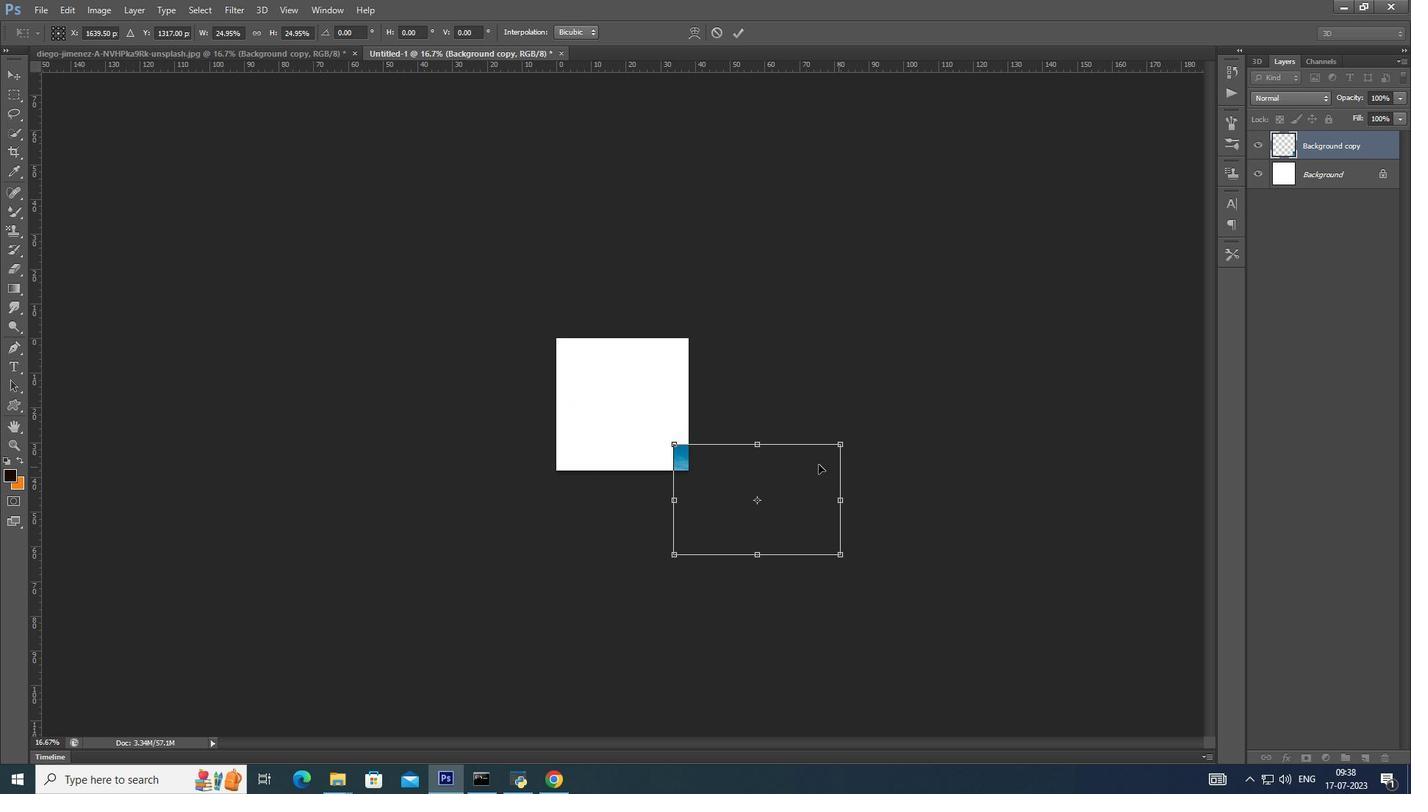
Action: Key pressed <Key.alt_l>
Screenshot: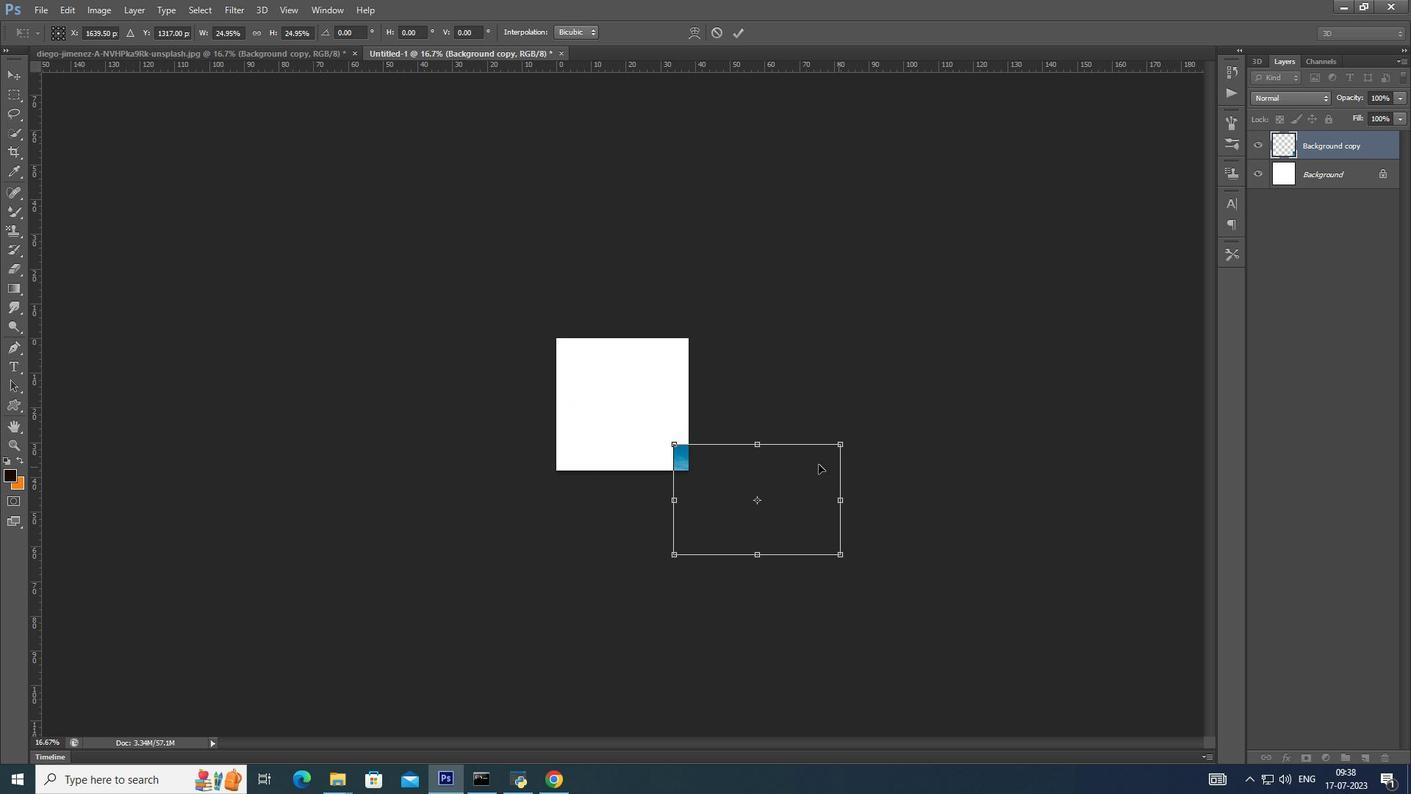 
Action: Mouse moved to (895, 477)
Screenshot: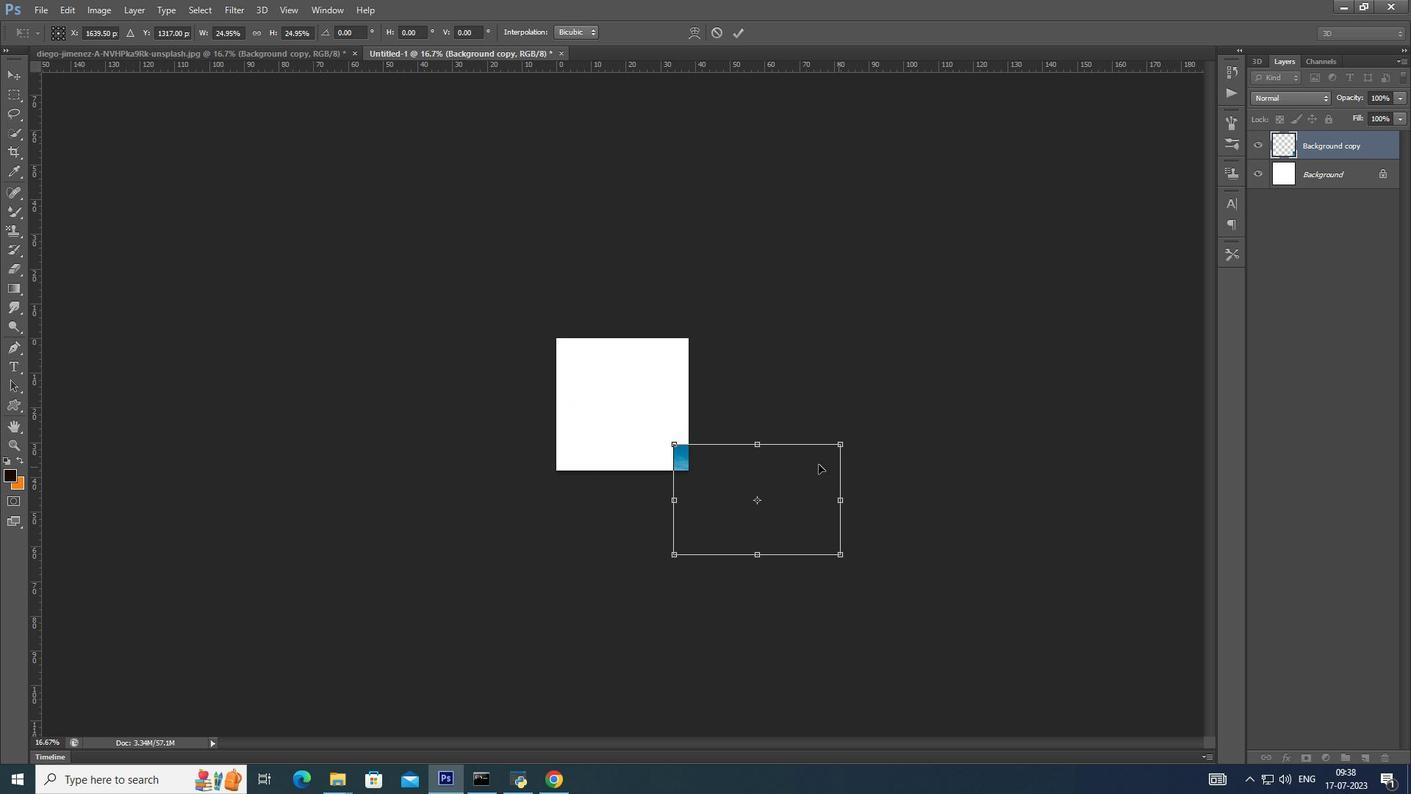 
Action: Key pressed <Key.alt_l>
Screenshot: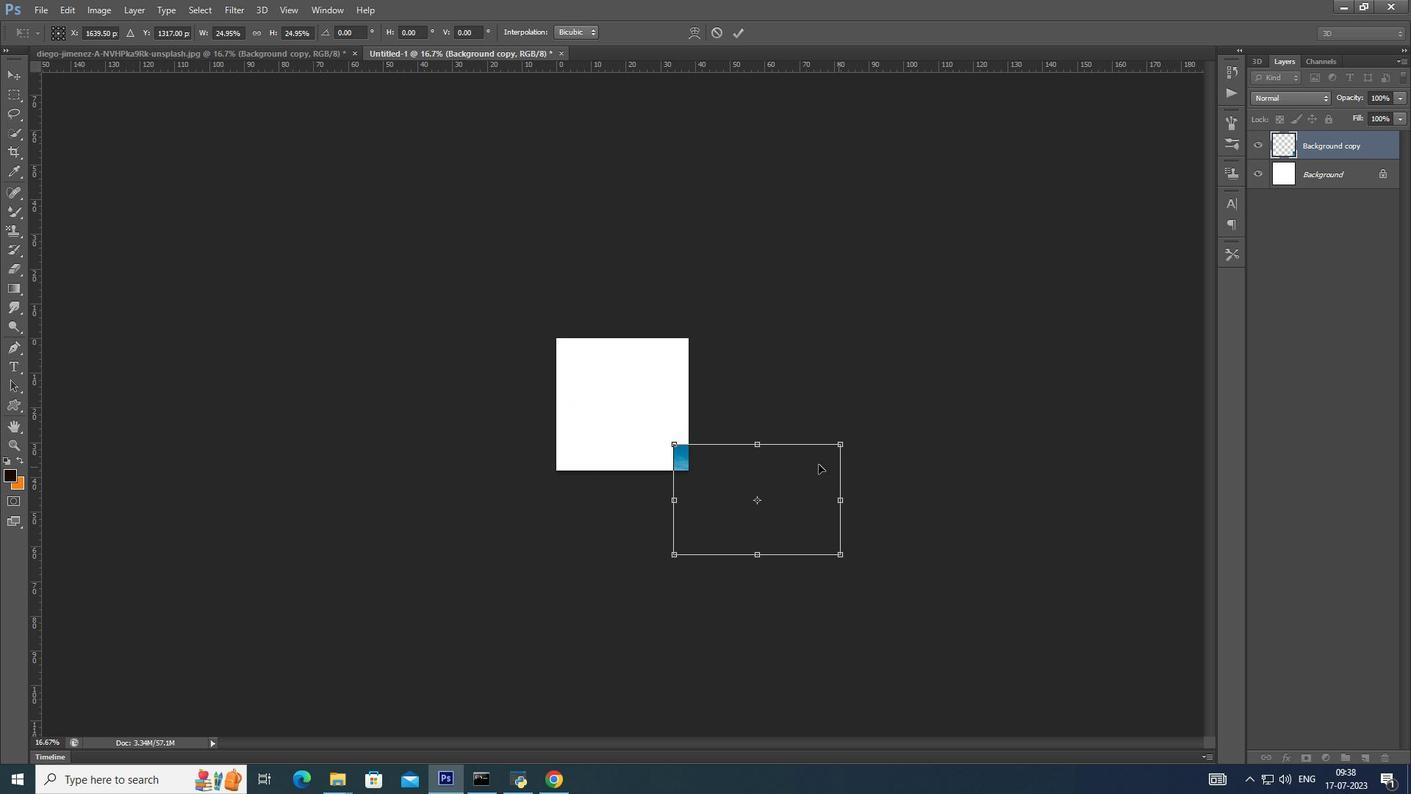
Action: Mouse moved to (895, 477)
Screenshot: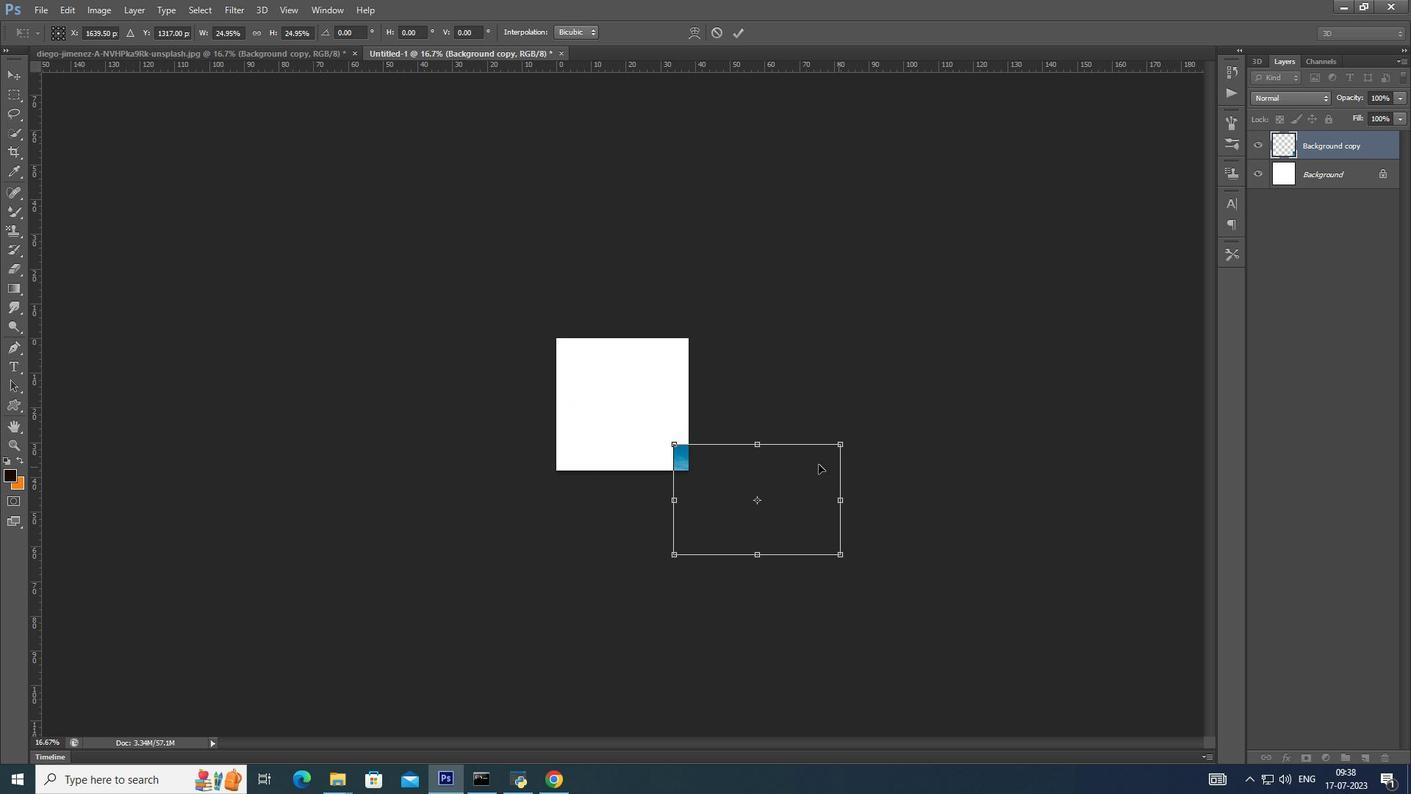 
Action: Key pressed <Key.alt_l>
Screenshot: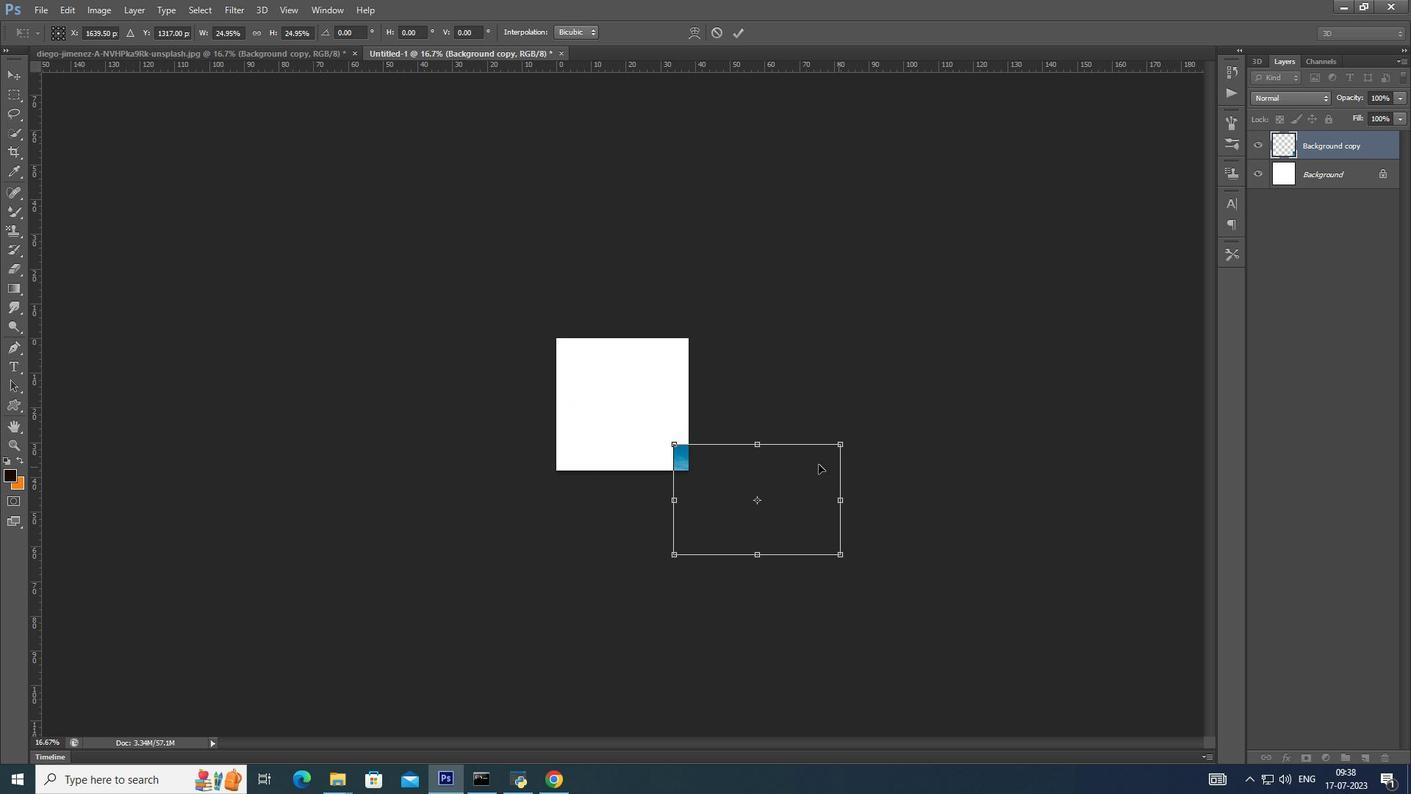 
Action: Mouse moved to (894, 479)
Screenshot: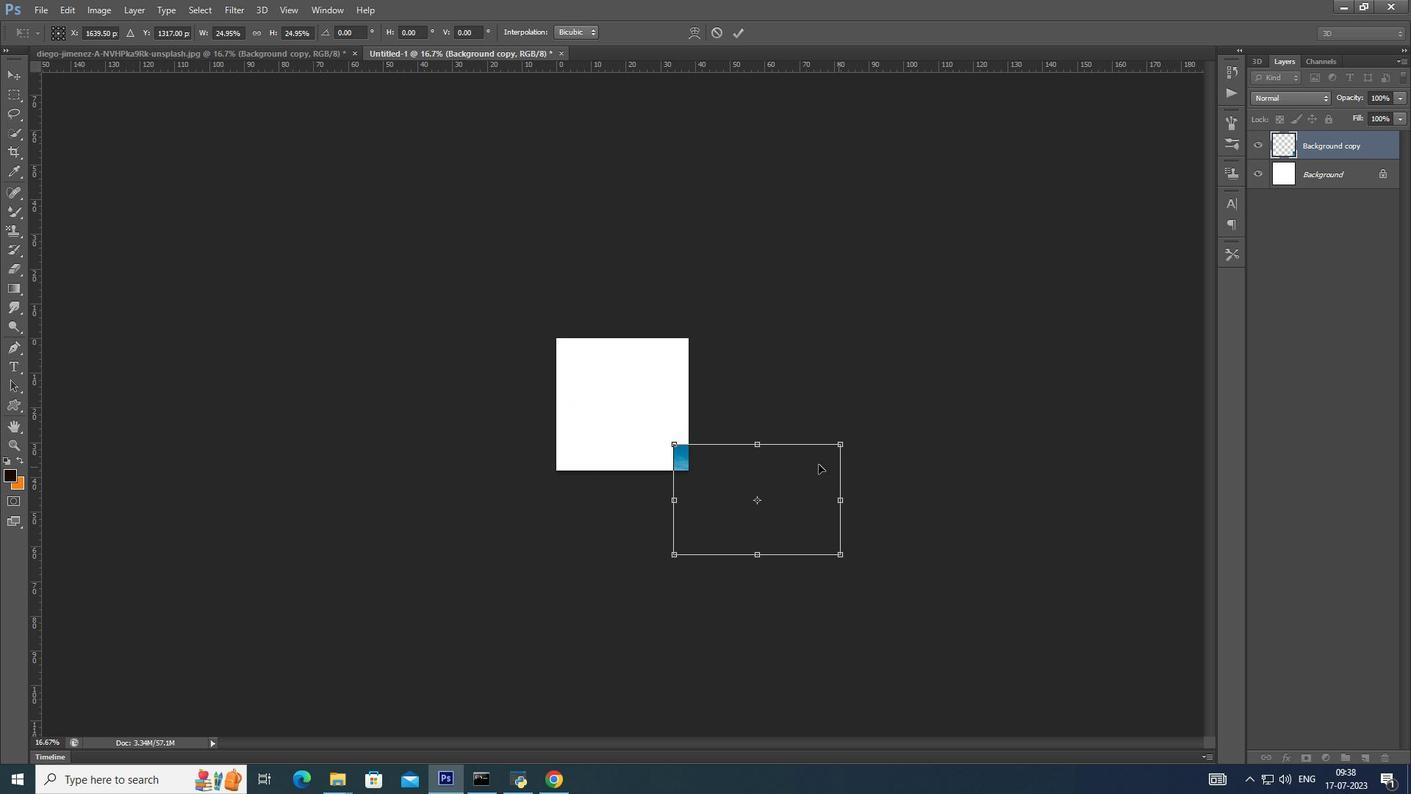 
Action: Key pressed <Key.alt_l>
Screenshot: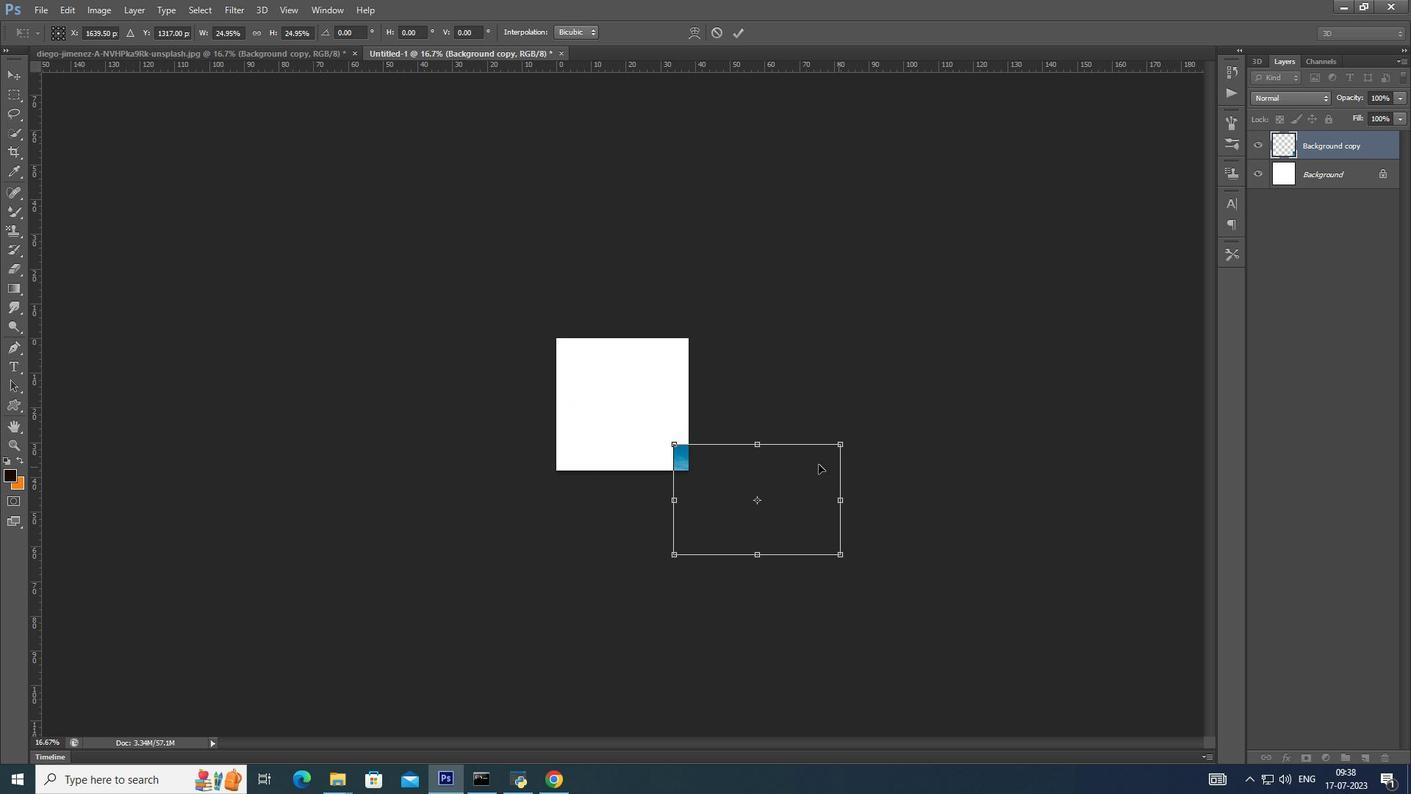 
Action: Mouse moved to (892, 481)
Screenshot: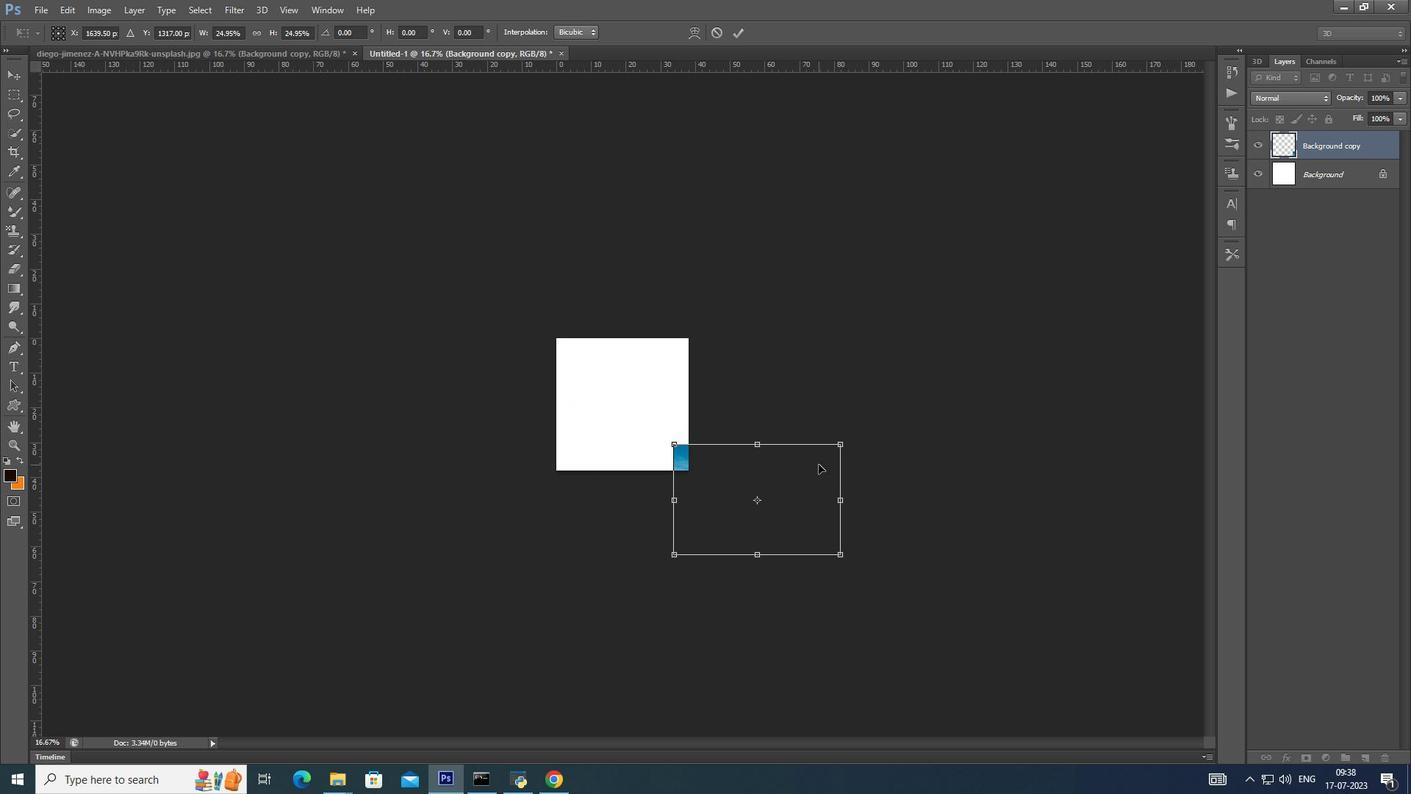 
Action: Key pressed <Key.alt_l>
Screenshot: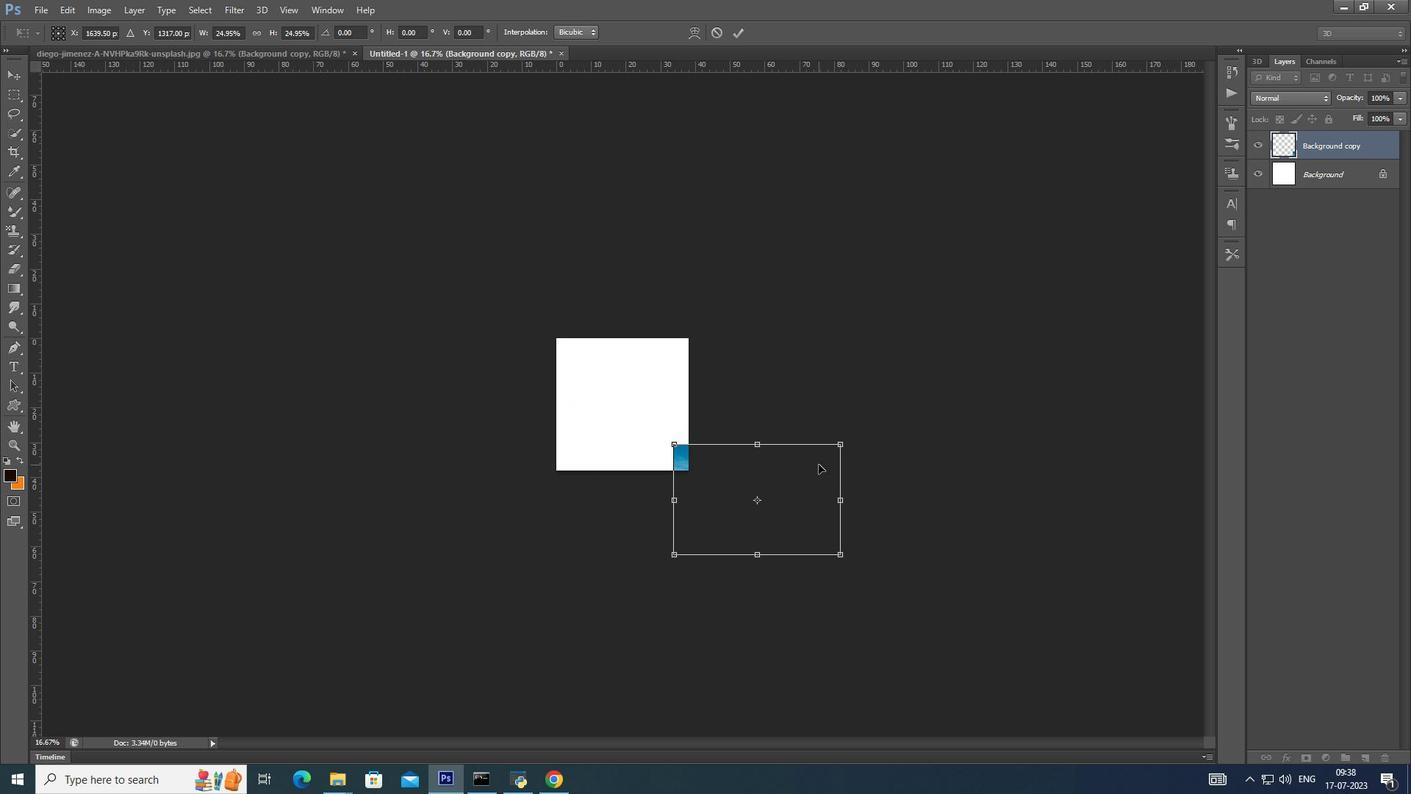 
Action: Mouse moved to (890, 483)
Screenshot: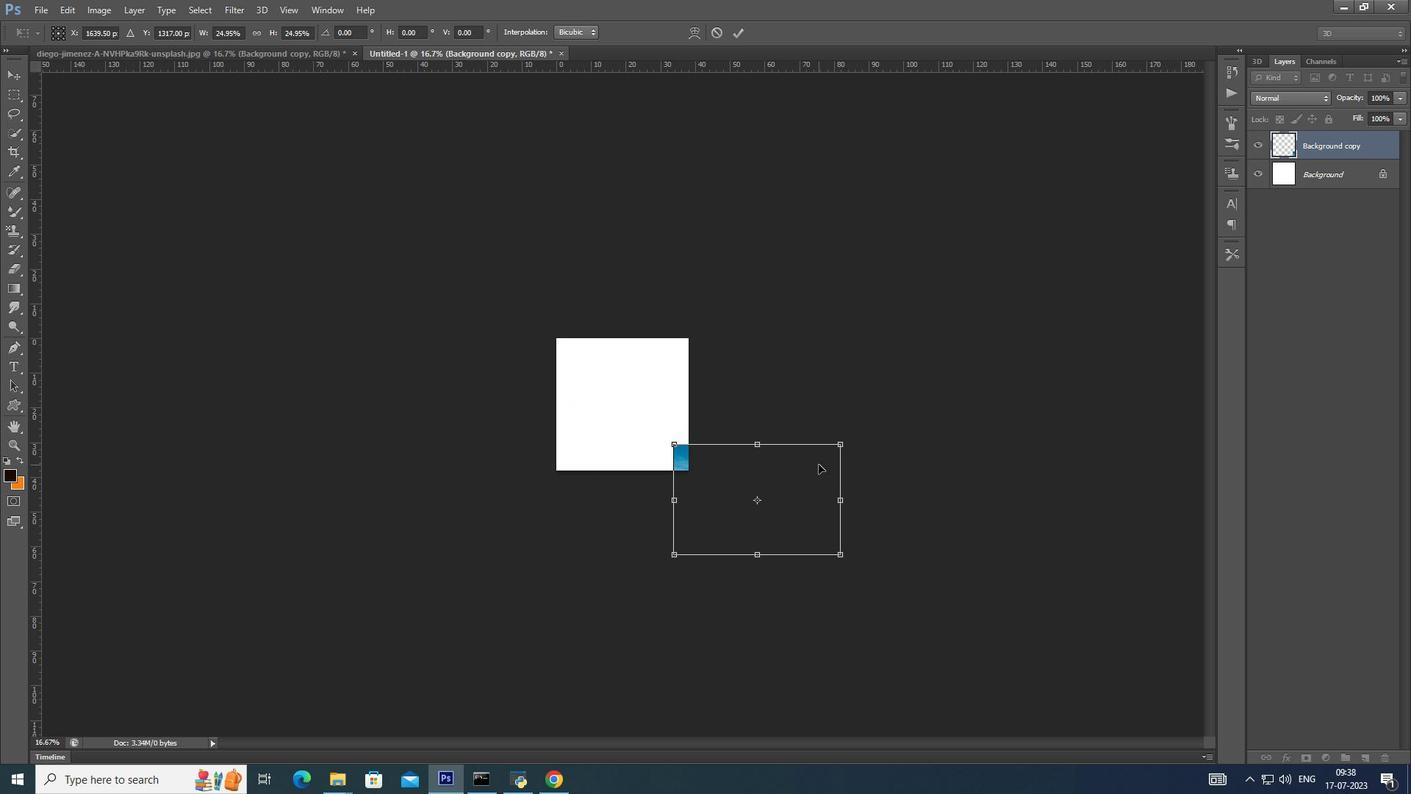 
Action: Key pressed <Key.alt_l>
Screenshot: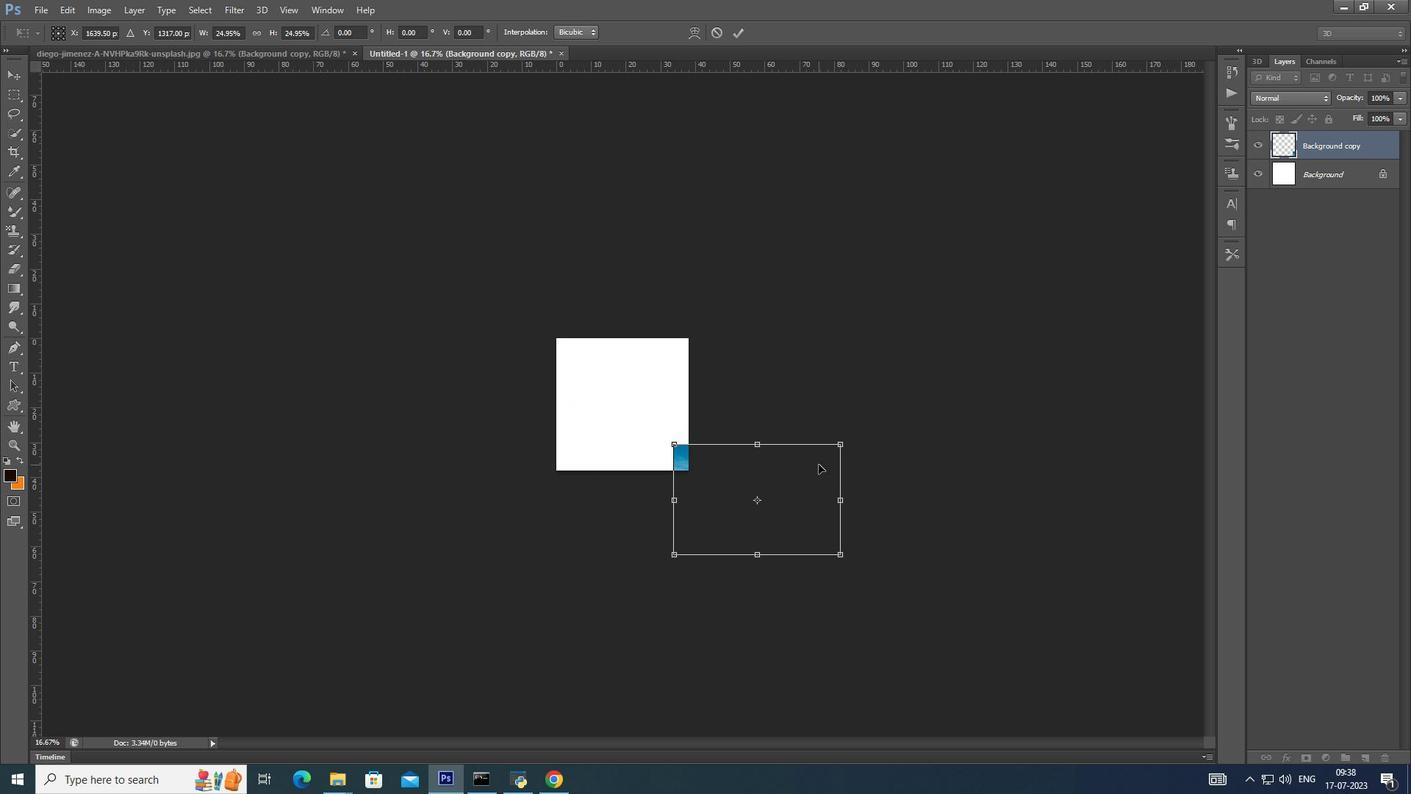 
Action: Mouse moved to (890, 484)
Screenshot: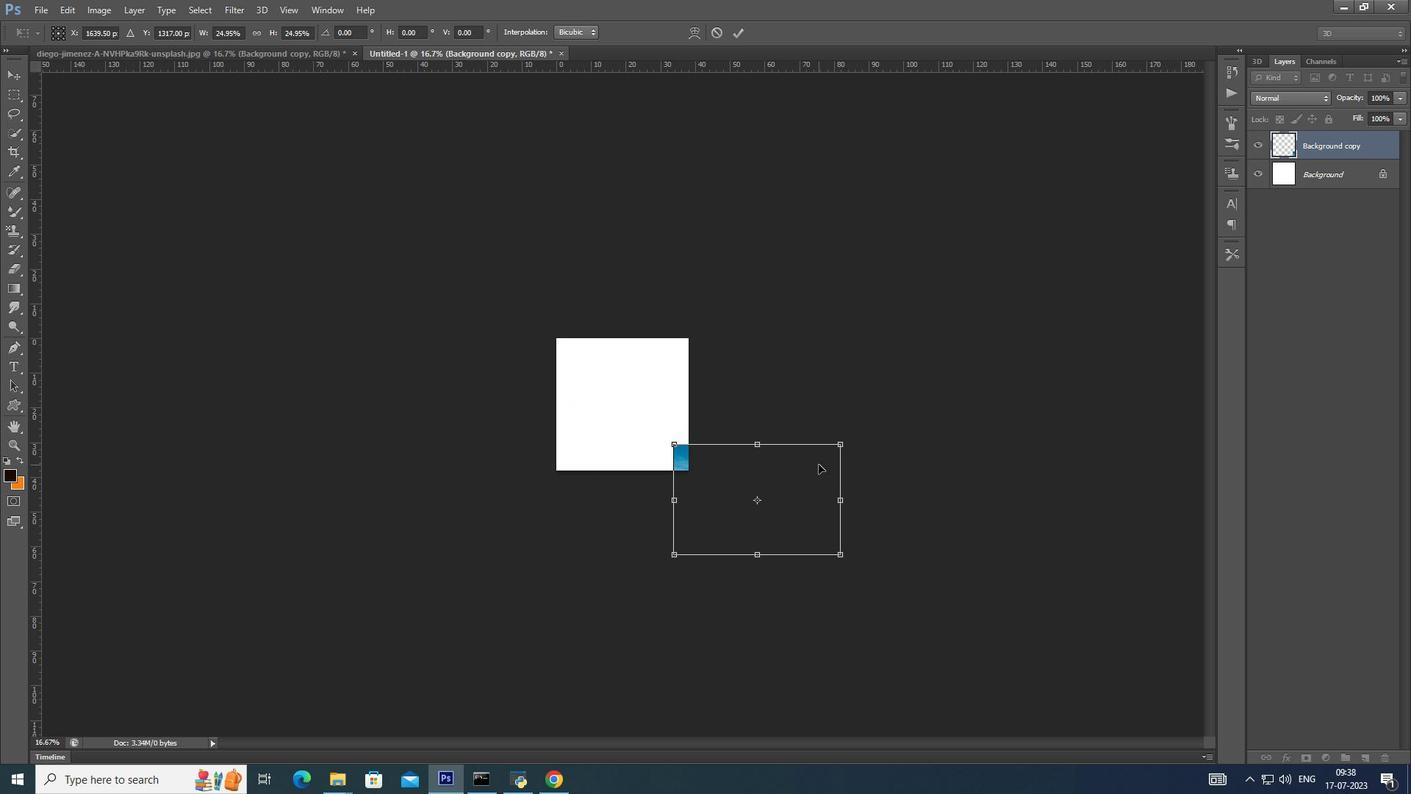 
Action: Key pressed <Key.alt_l><Key.alt_l><Key.alt_l><Key.alt_l>
Screenshot: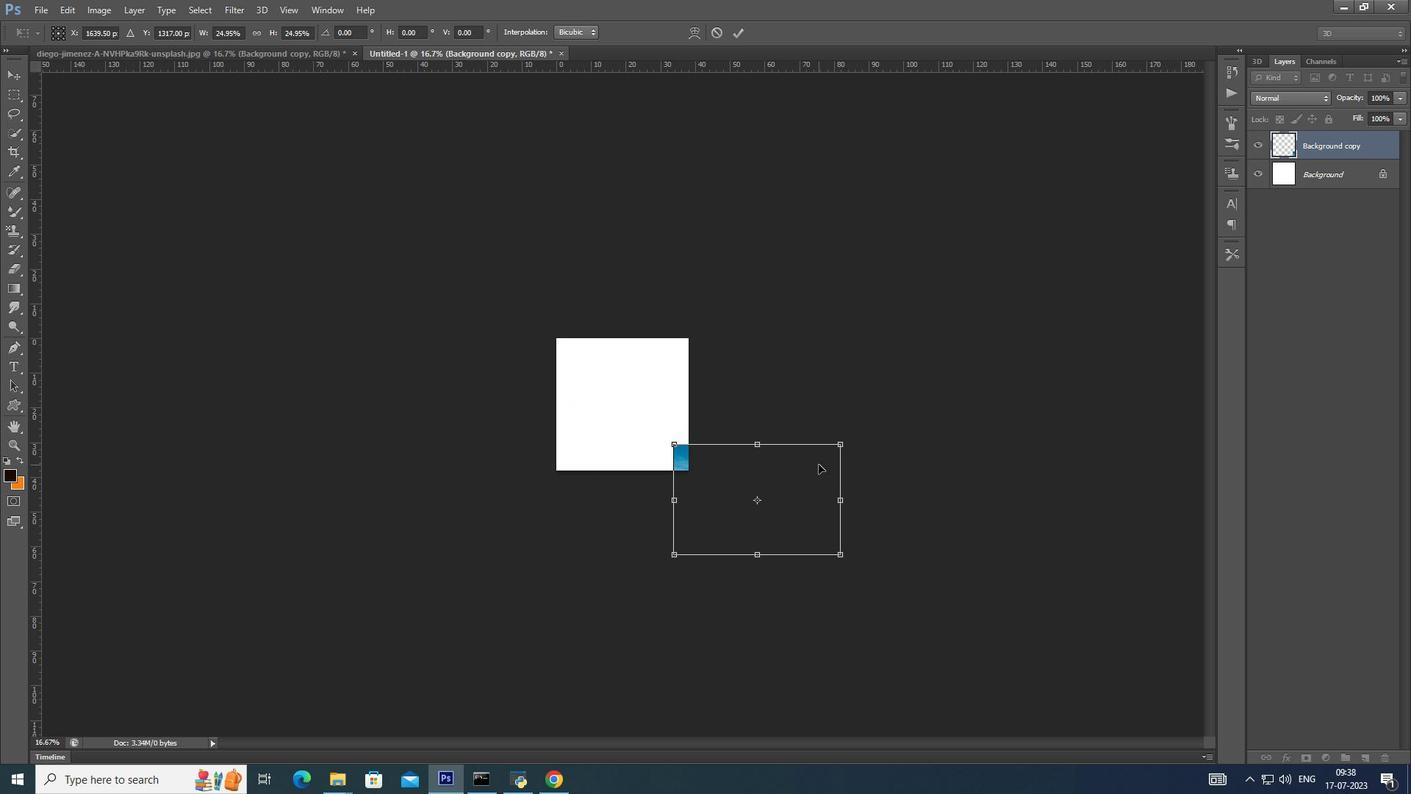 
Action: Mouse moved to (889, 485)
Screenshot: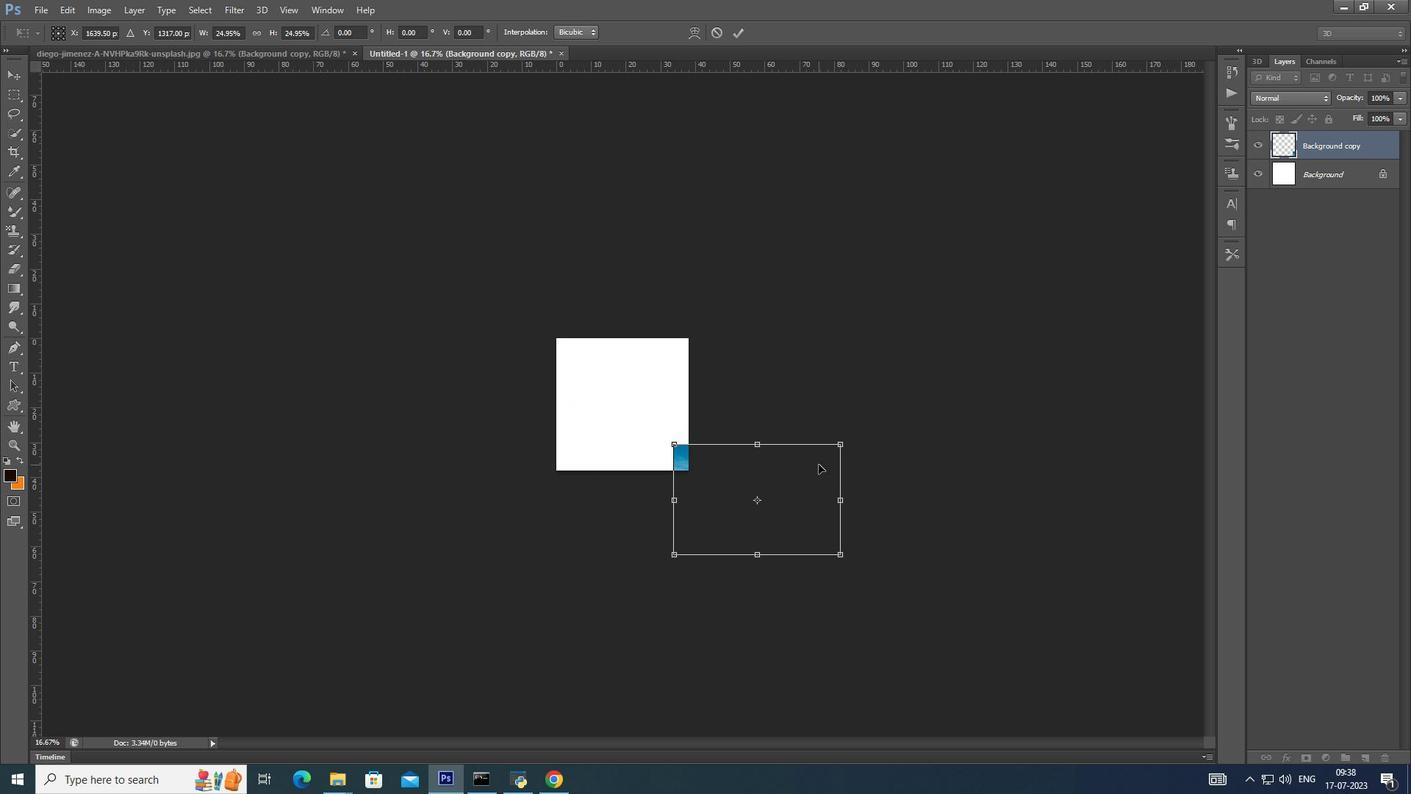 
Action: Key pressed <Key.alt_l>
Screenshot: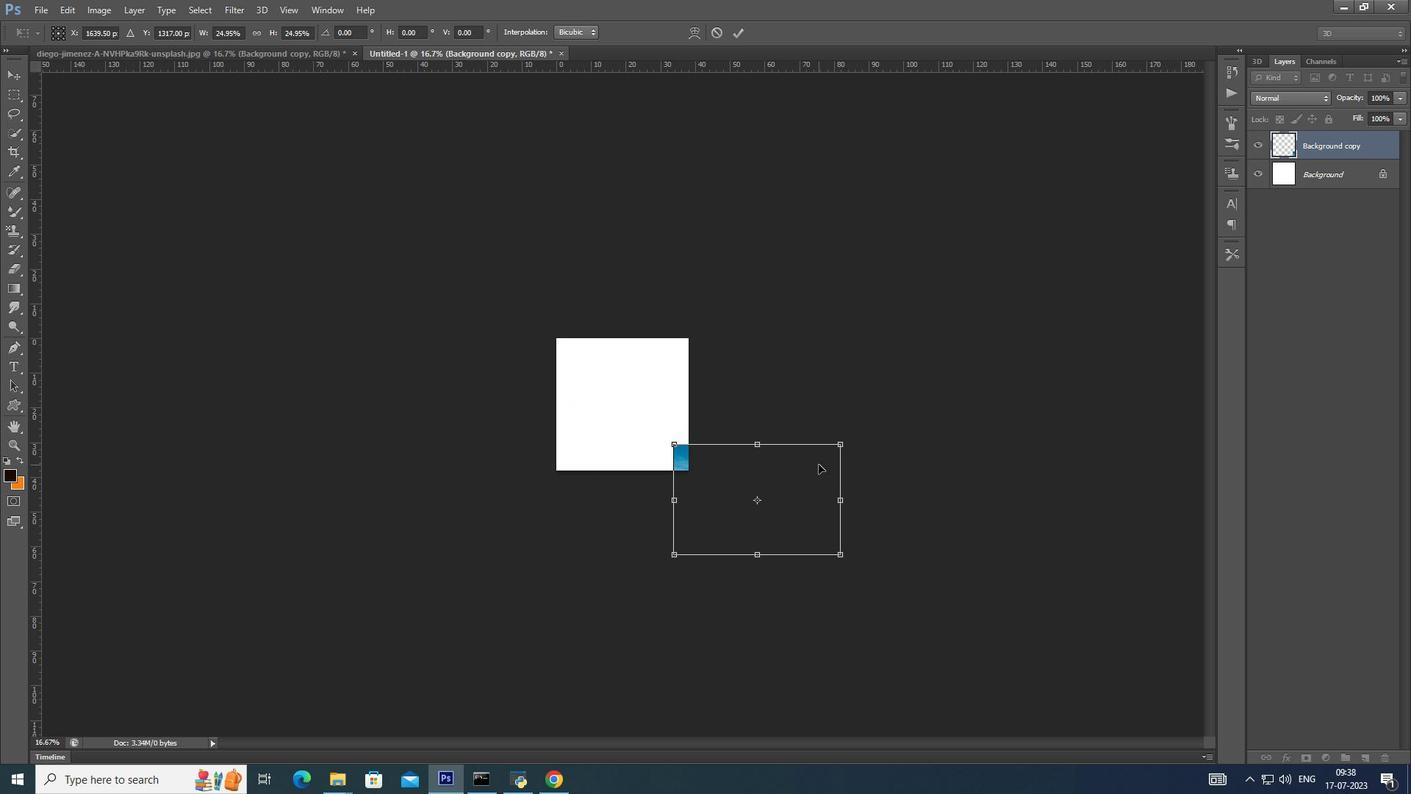
Action: Mouse moved to (882, 492)
Screenshot: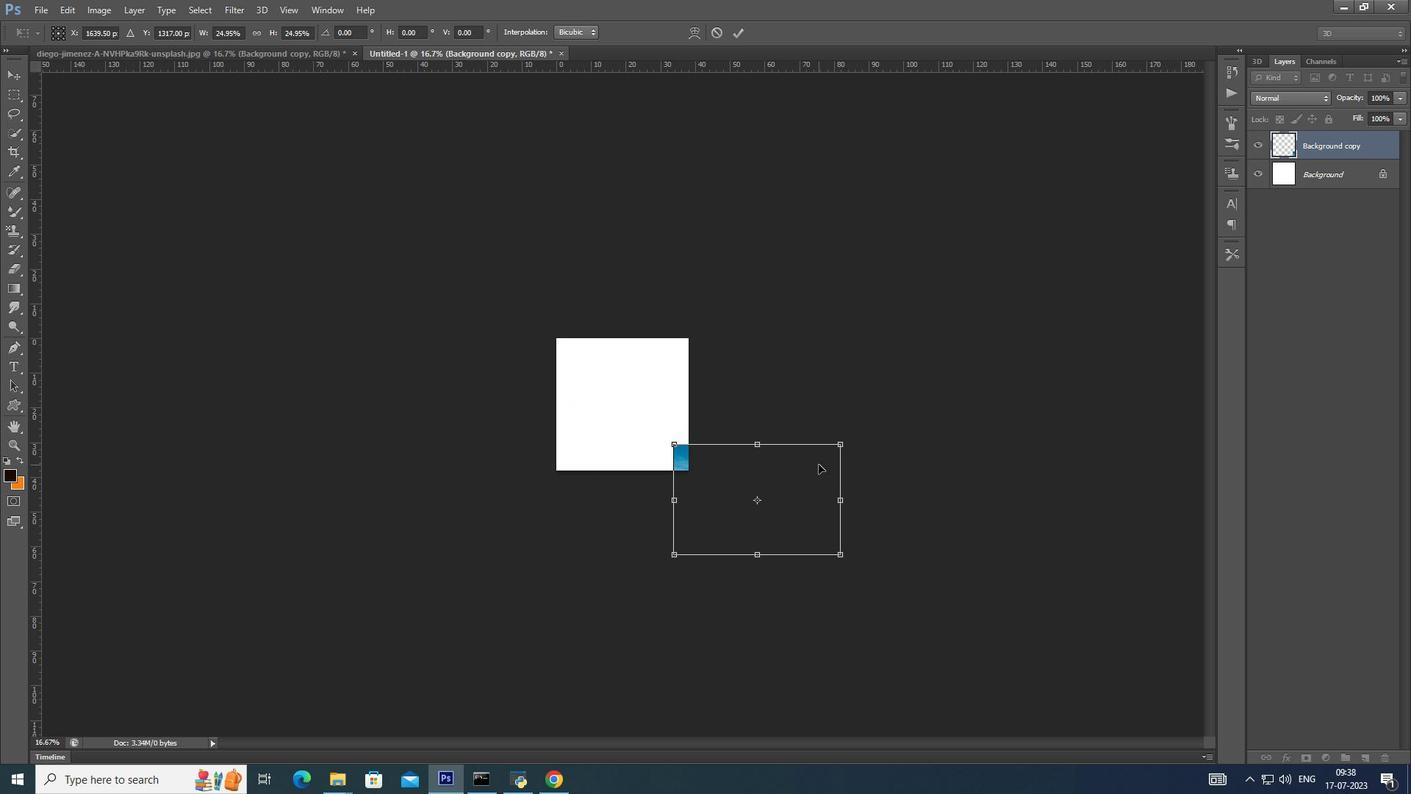 
Action: Key pressed <Key.alt_l>
Screenshot: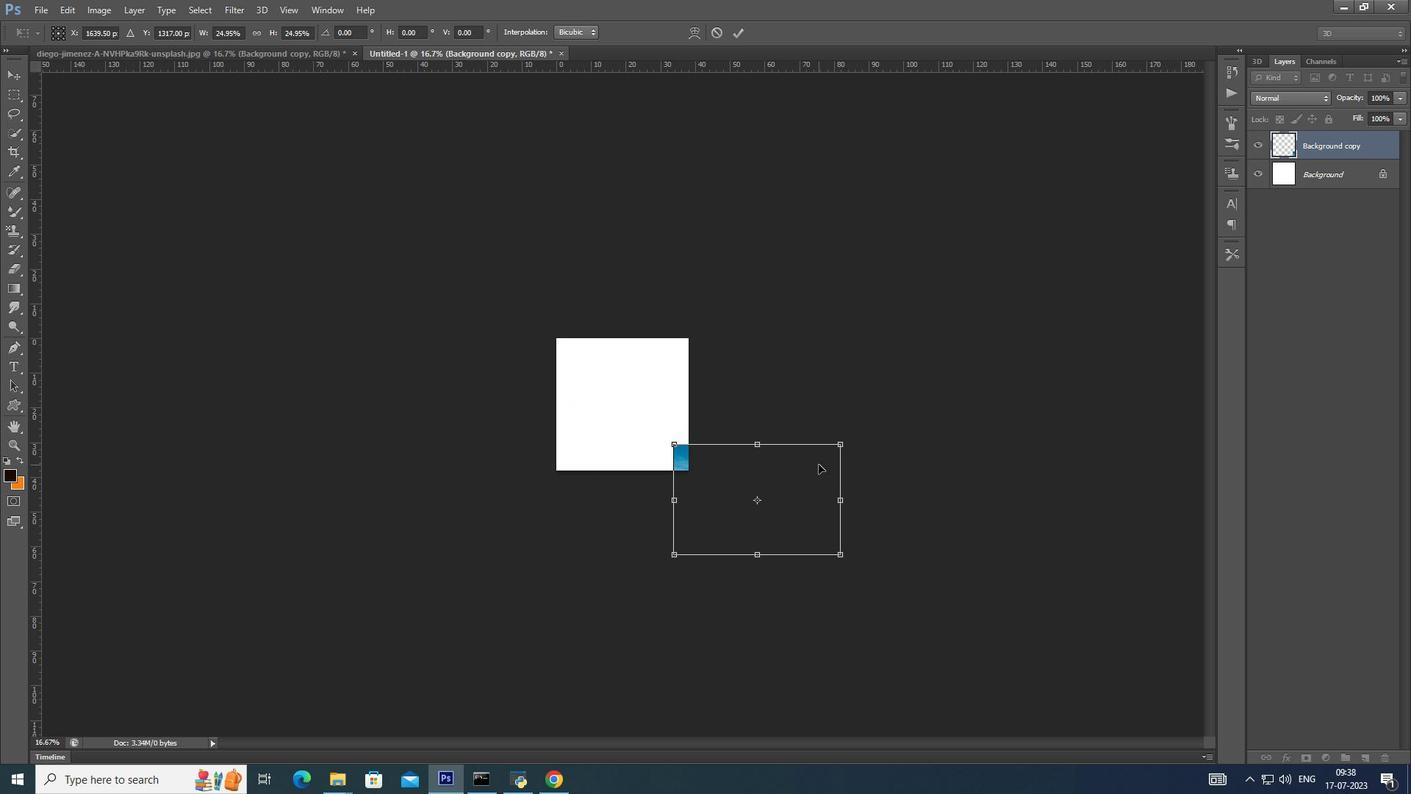 
Action: Mouse moved to (880, 494)
Screenshot: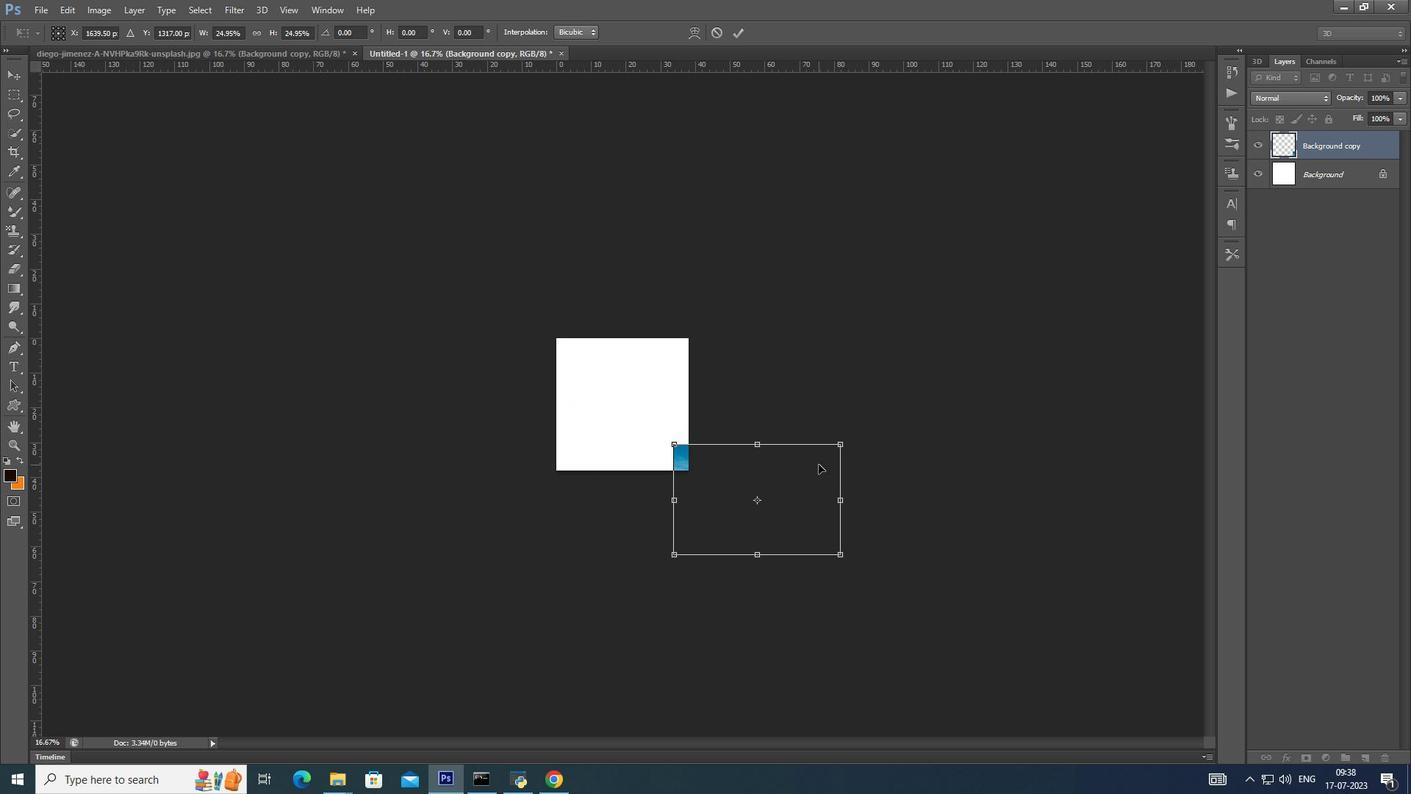 
Action: Key pressed <Key.alt_l><Key.alt_l><Key.alt_l><Key.alt_l><Key.alt_l><Key.alt_l><Key.alt_l><Key.alt_l><Key.alt_l><Key.alt_l><Key.alt_l><Key.alt_l><Key.alt_l><Key.alt_l><Key.alt_l><Key.alt_l><Key.alt_l><Key.alt_l>
Screenshot: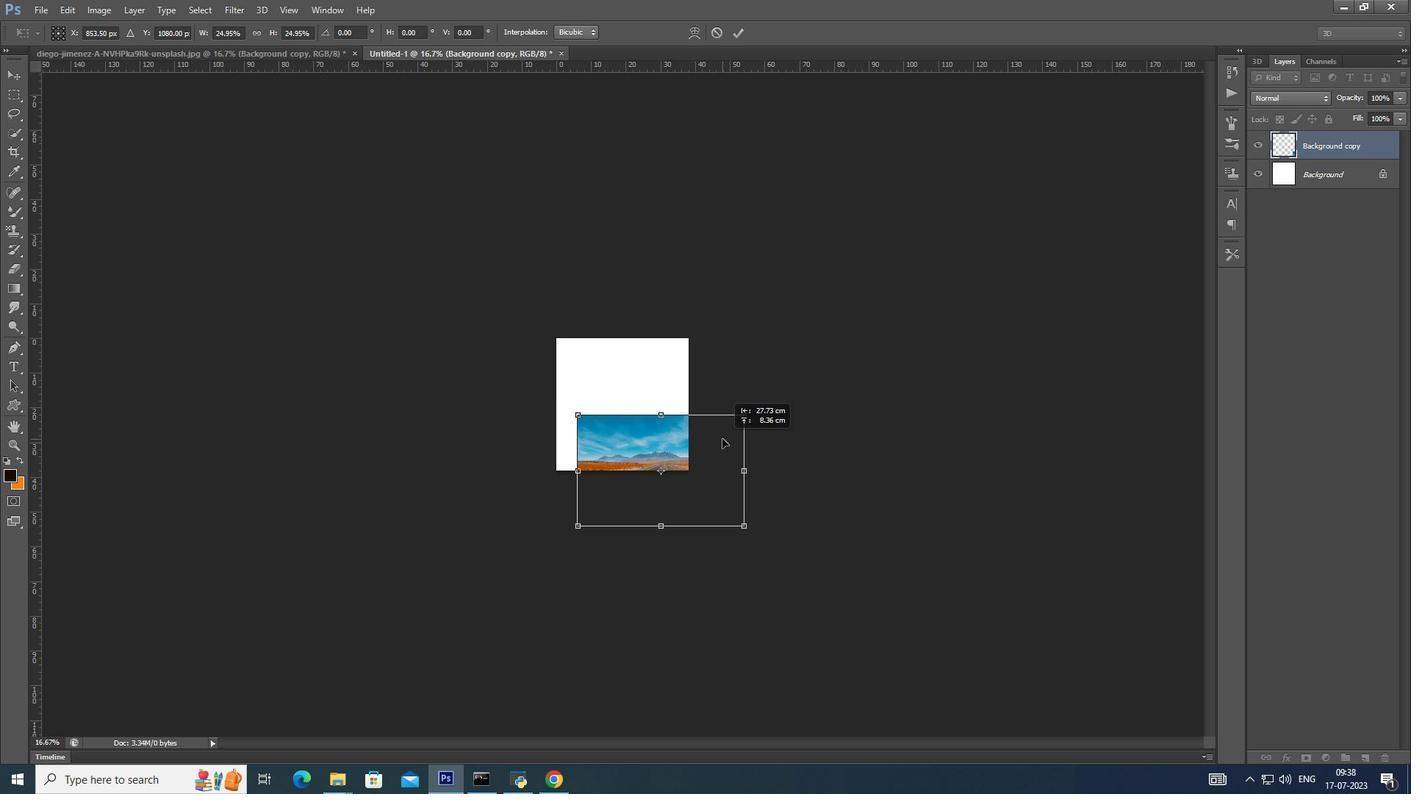 
Action: Mouse moved to (878, 493)
Screenshot: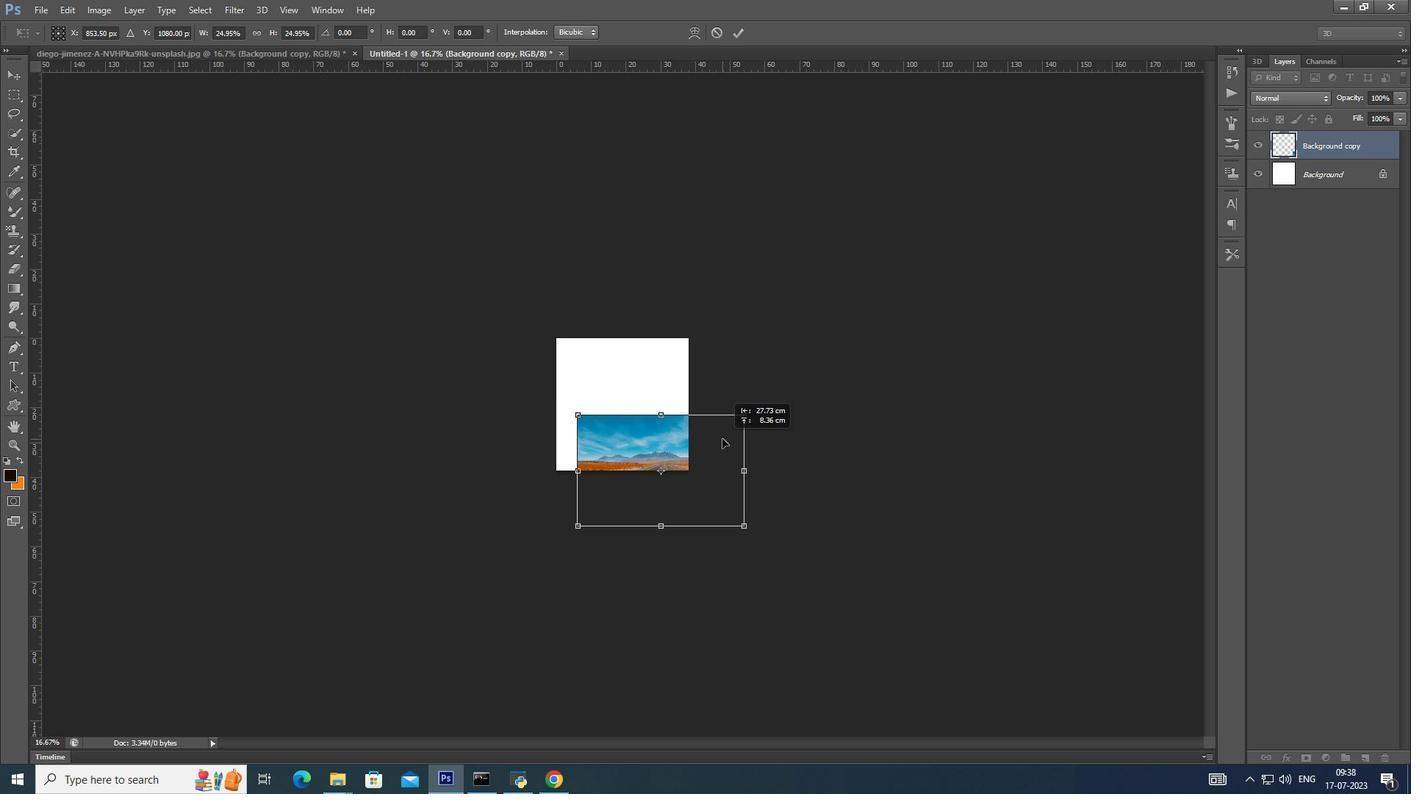 
Action: Key pressed <Key.alt_l><Key.alt_l>
Screenshot: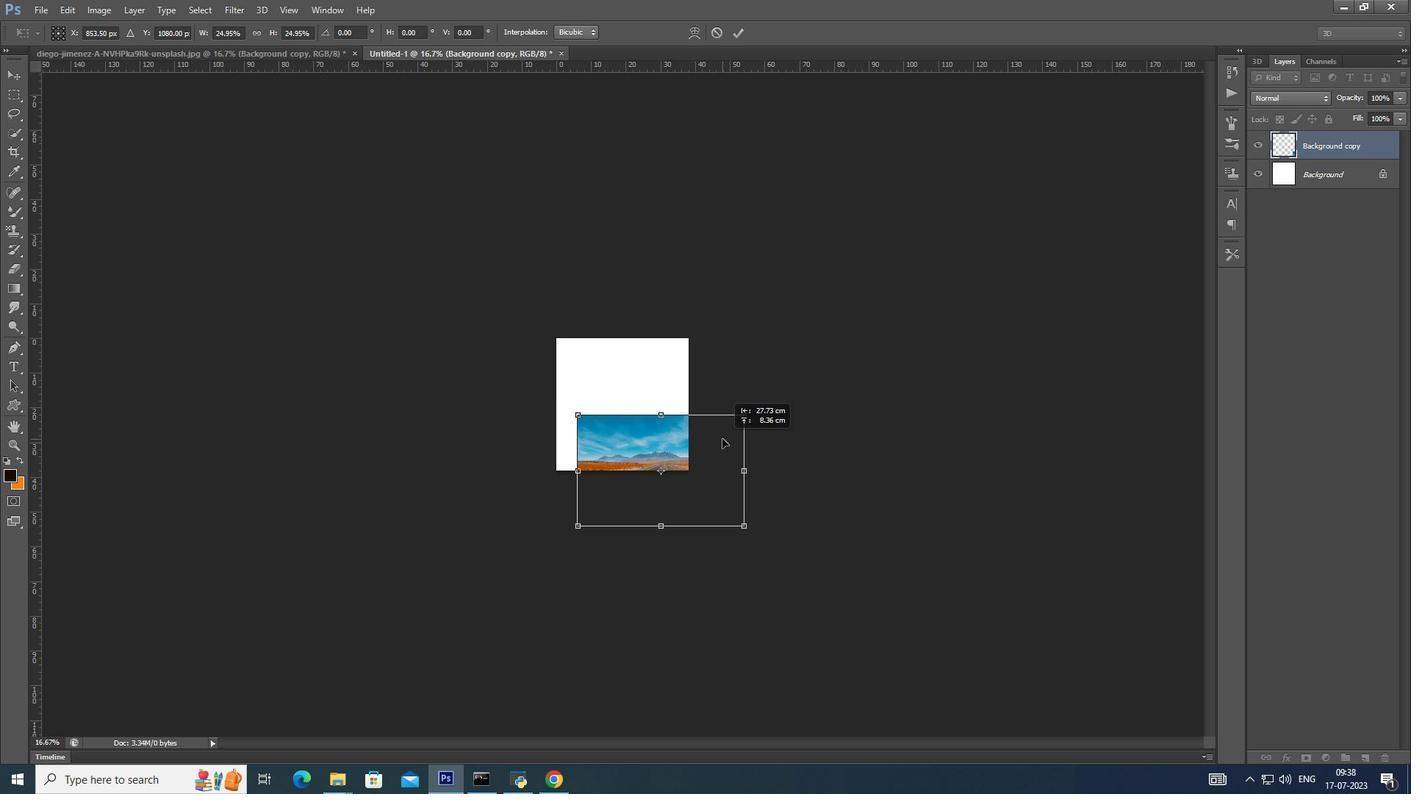 
Action: Mouse moved to (878, 491)
Screenshot: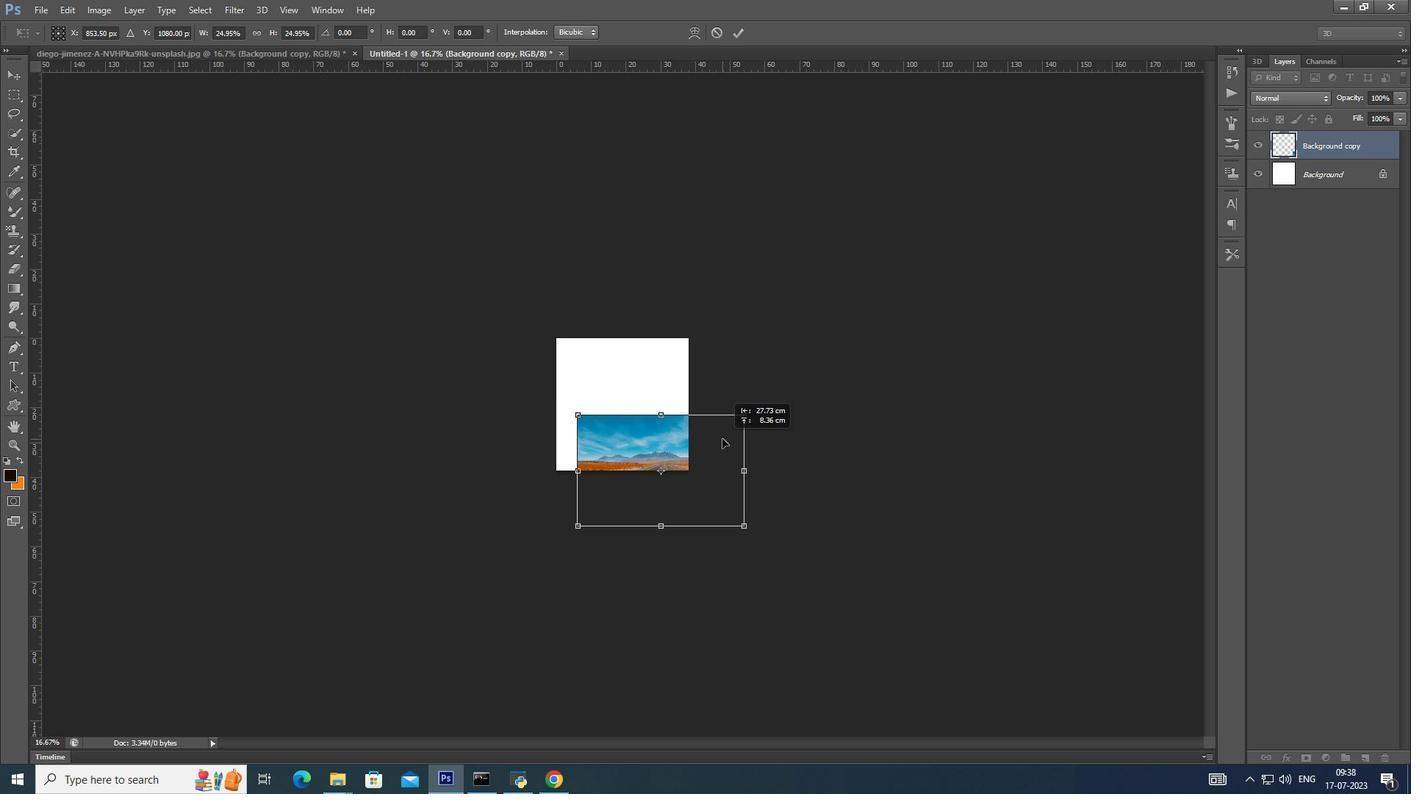 
Action: Key pressed <Key.alt_l>
Screenshot: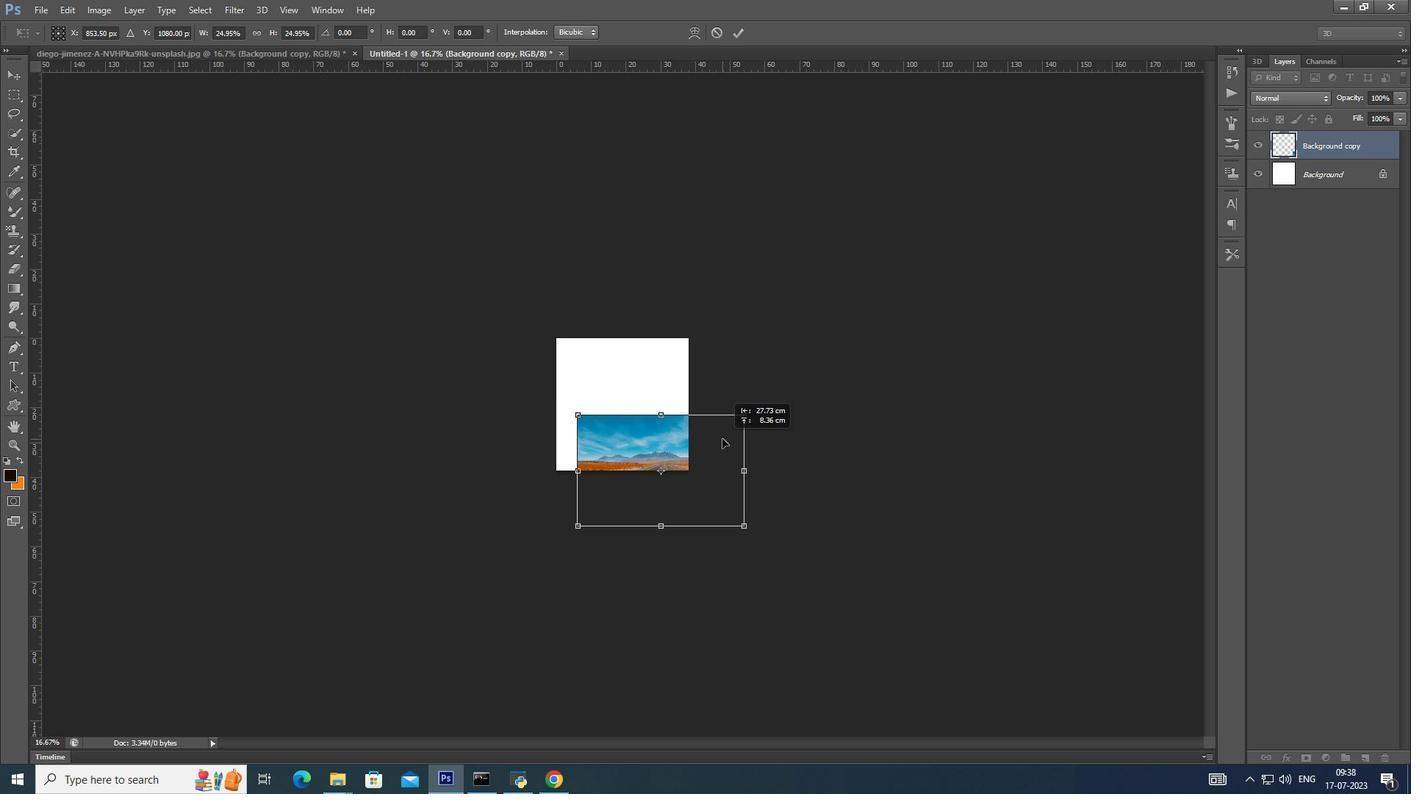 
Action: Mouse moved to (838, 483)
Screenshot: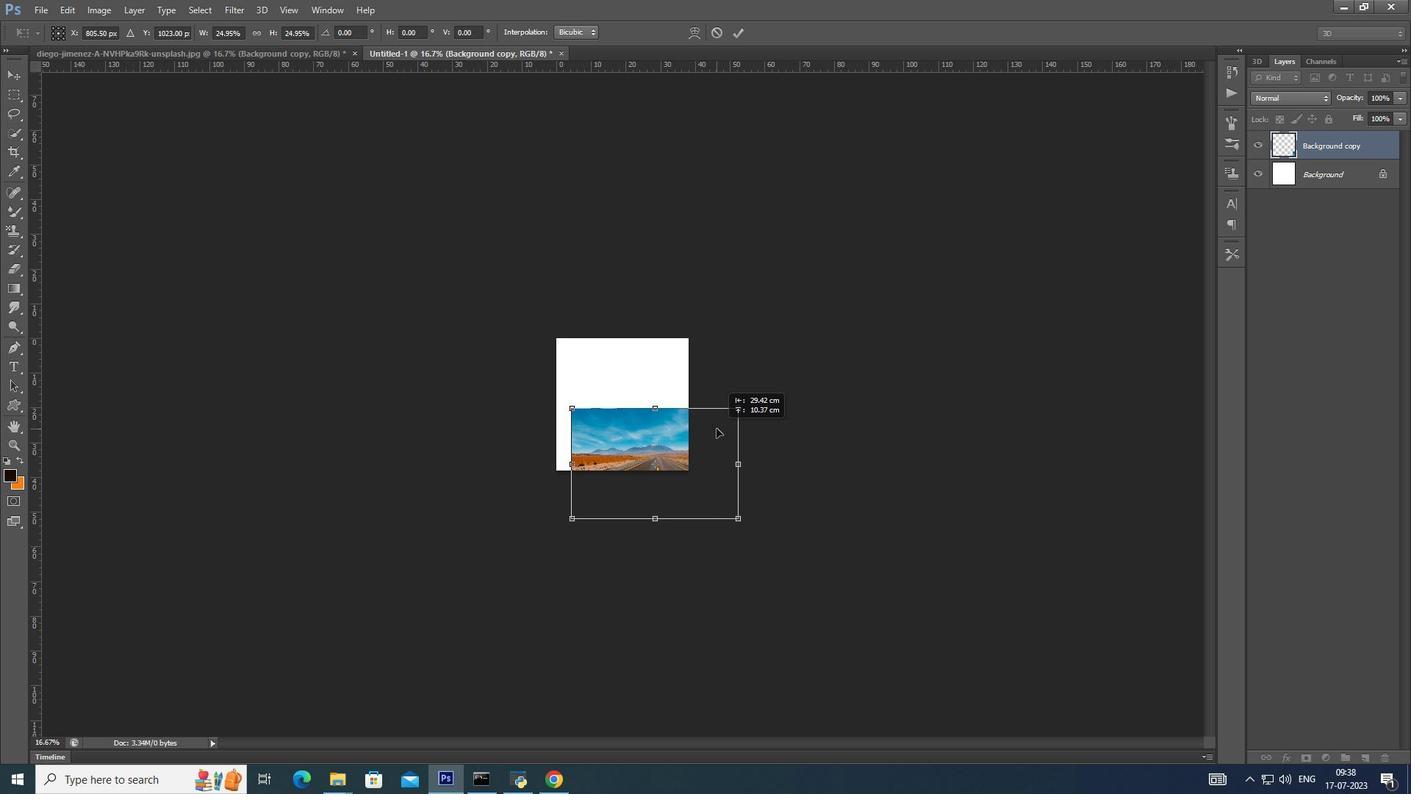 
Action: Mouse pressed left at (838, 483)
Screenshot: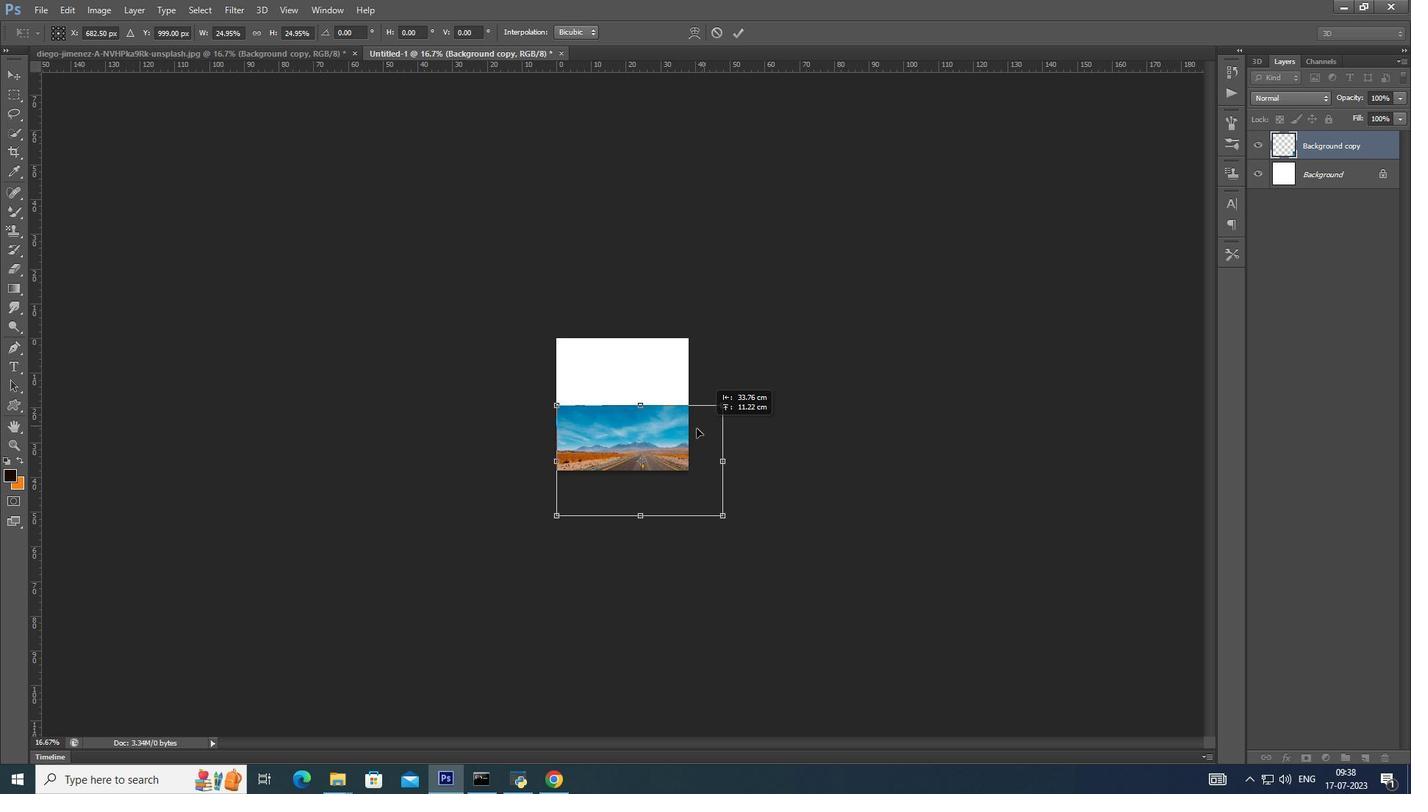 
Action: Mouse moved to (730, 422)
Screenshot: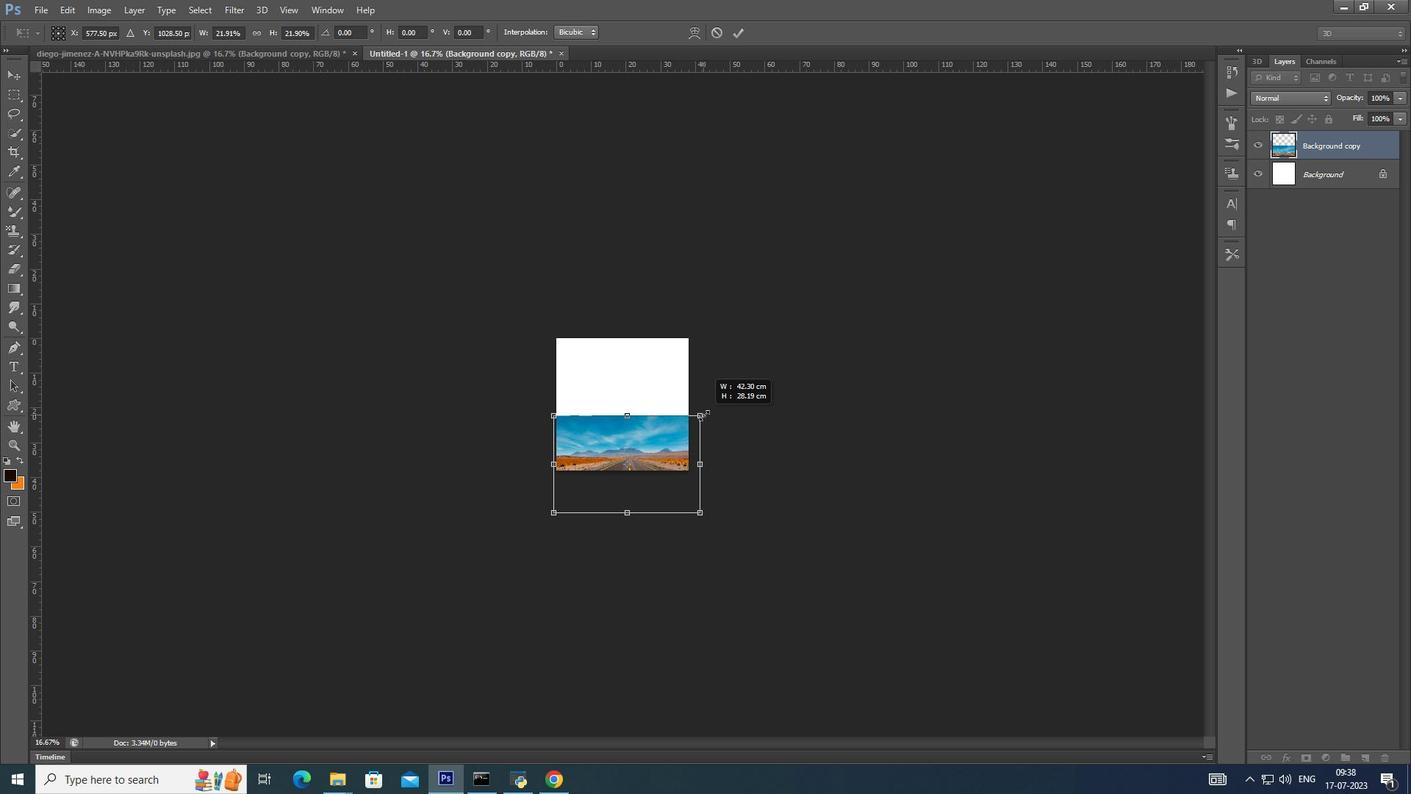 
Action: Key pressed <Key.shift>
Screenshot: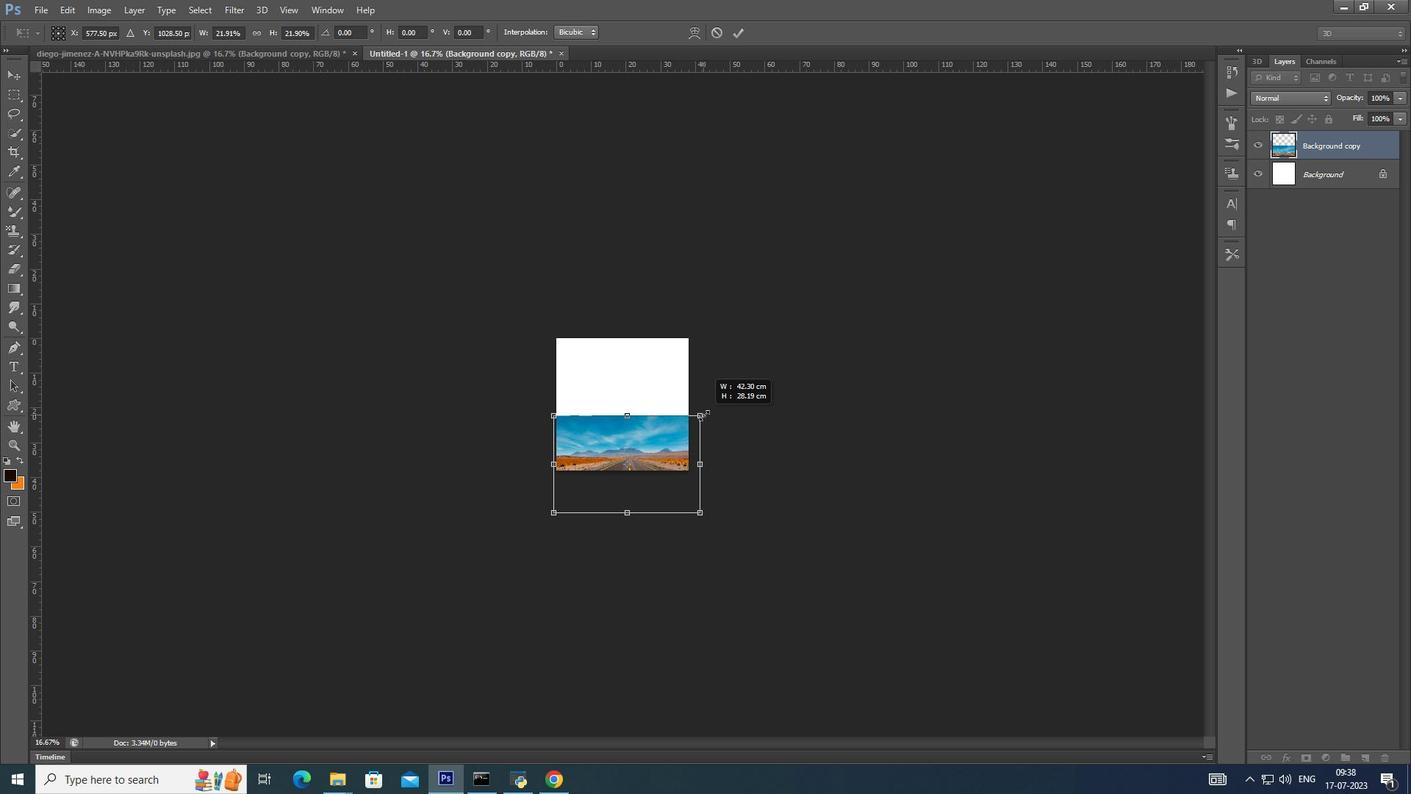 
Action: Mouse pressed left at (730, 422)
Screenshot: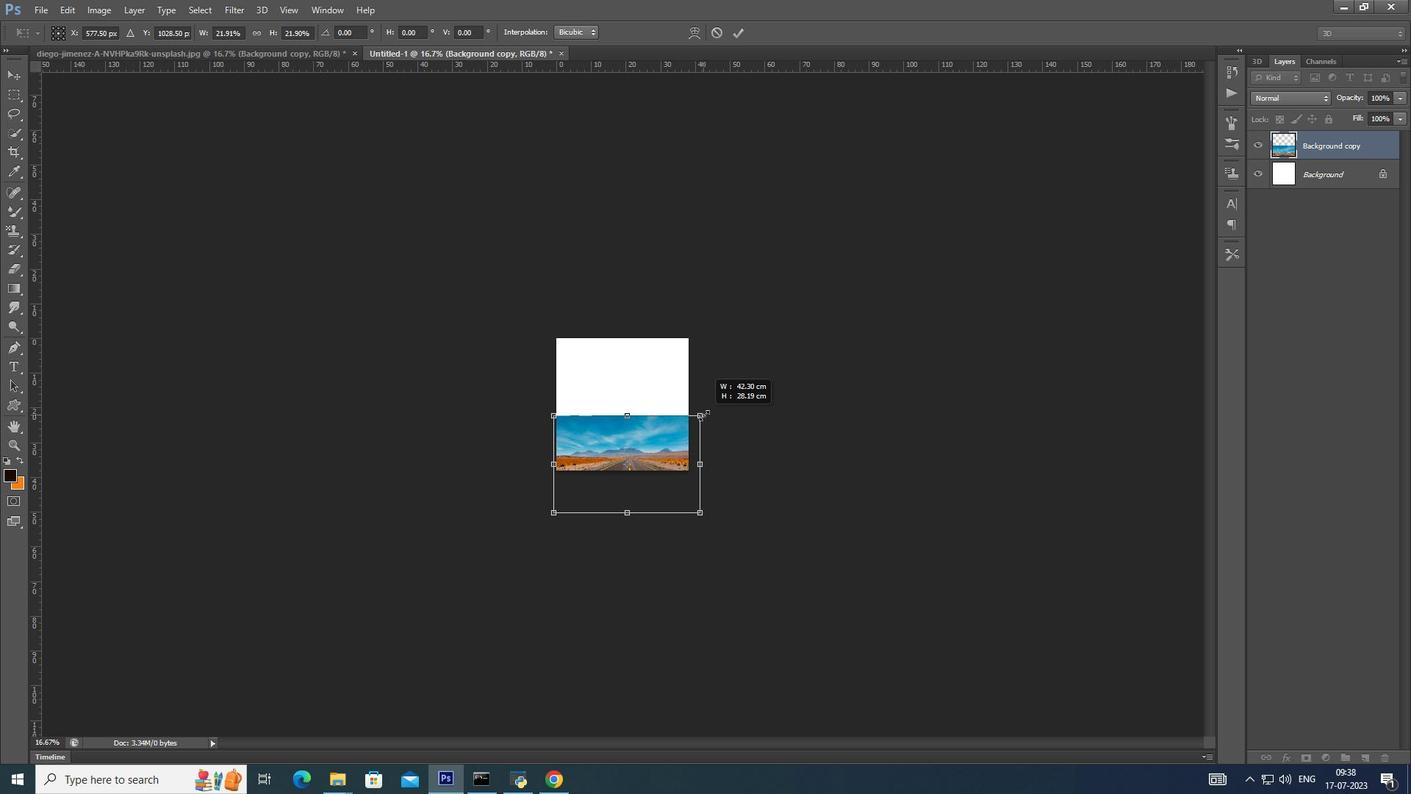 
Action: Key pressed <Key.alt_l>
Screenshot: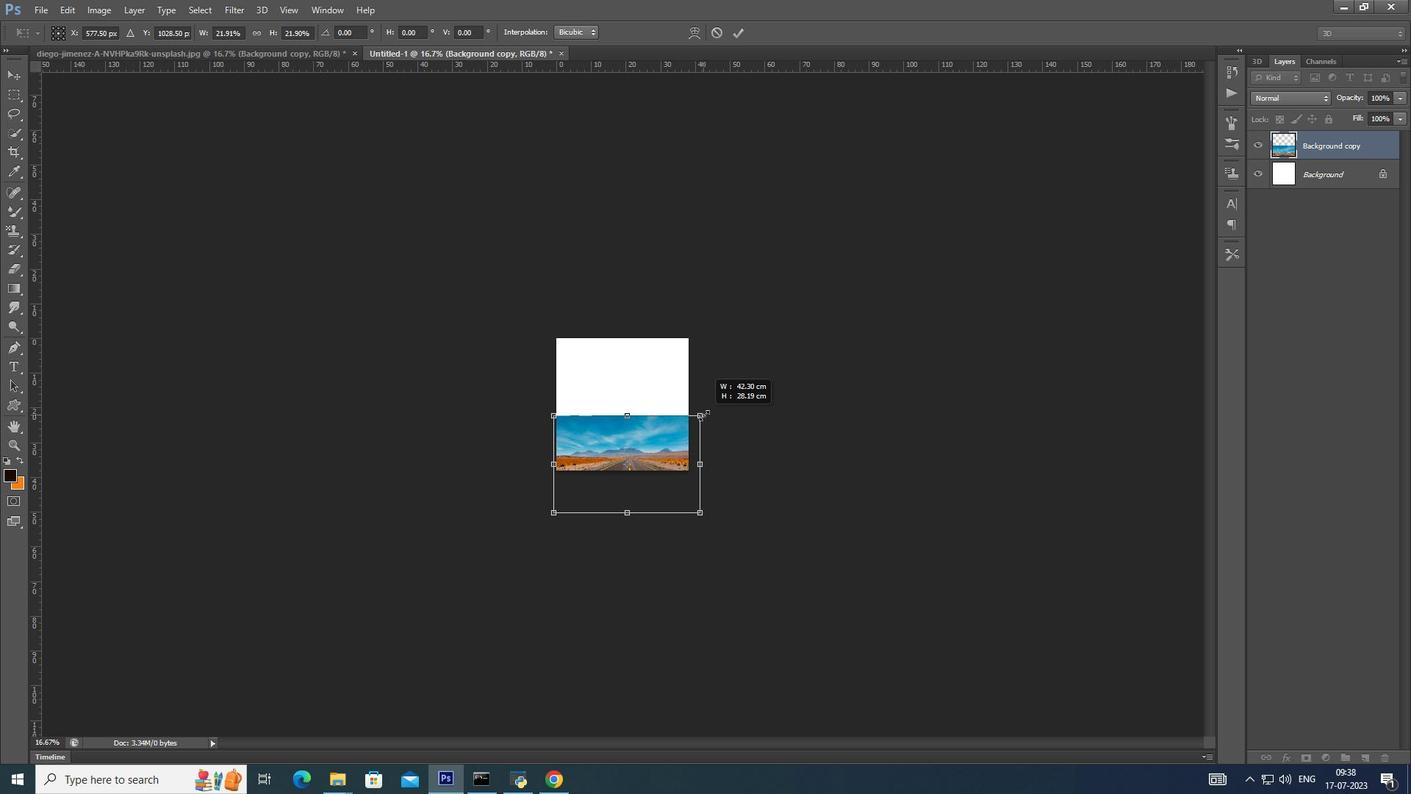 
Action: Mouse moved to (722, 433)
Screenshot: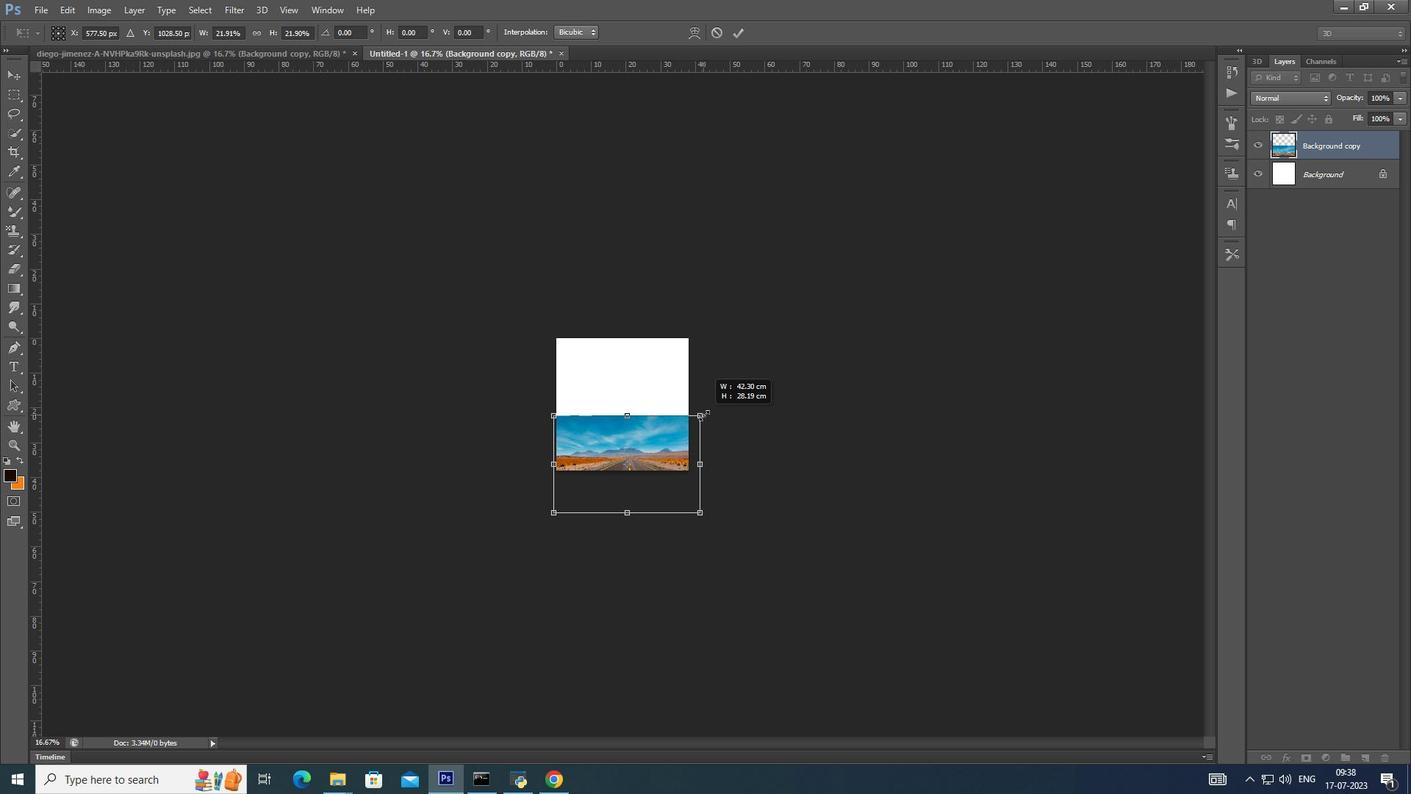 
Action: Key pressed <Key.alt_l><Key.alt_l><Key.alt_l><Key.alt_l><Key.alt_l><Key.alt_l><Key.alt_l><Key.alt_l><Key.alt_l><Key.alt_l><Key.alt_l><Key.alt_l><Key.alt_l><Key.alt_l><Key.alt_l><Key.alt_l><Key.alt_l><Key.alt_l><Key.alt_l><Key.alt_l><Key.alt_l><Key.alt_l><Key.alt_l><Key.alt_l><Key.alt_l><Key.alt_l><Key.alt_l><Key.alt_l><Key.alt_l><Key.alt_l><Key.alt_l><Key.alt_l><Key.alt_l><Key.alt_l><Key.alt_l><Key.alt_l><Key.alt_l><Key.alt_l><Key.alt_l><Key.alt_l><Key.alt_l><Key.alt_l><Key.alt_l><Key.alt_l><Key.alt_l><Key.alt_l><Key.alt_l><Key.alt_l><Key.alt_l><Key.alt_l><Key.alt_l><Key.alt_l><Key.alt_l><Key.alt_l>
Screenshot: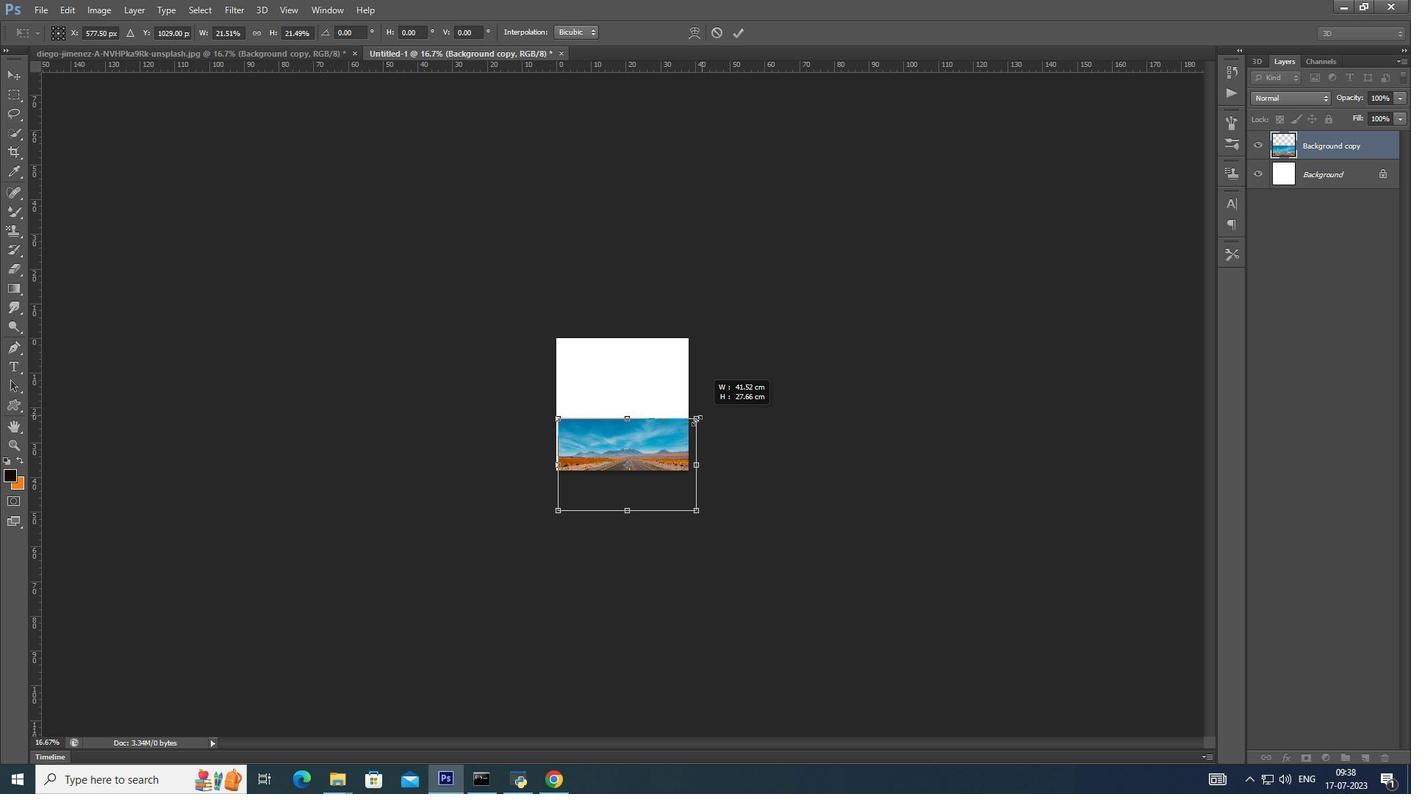 
Action: Mouse moved to (721, 433)
Screenshot: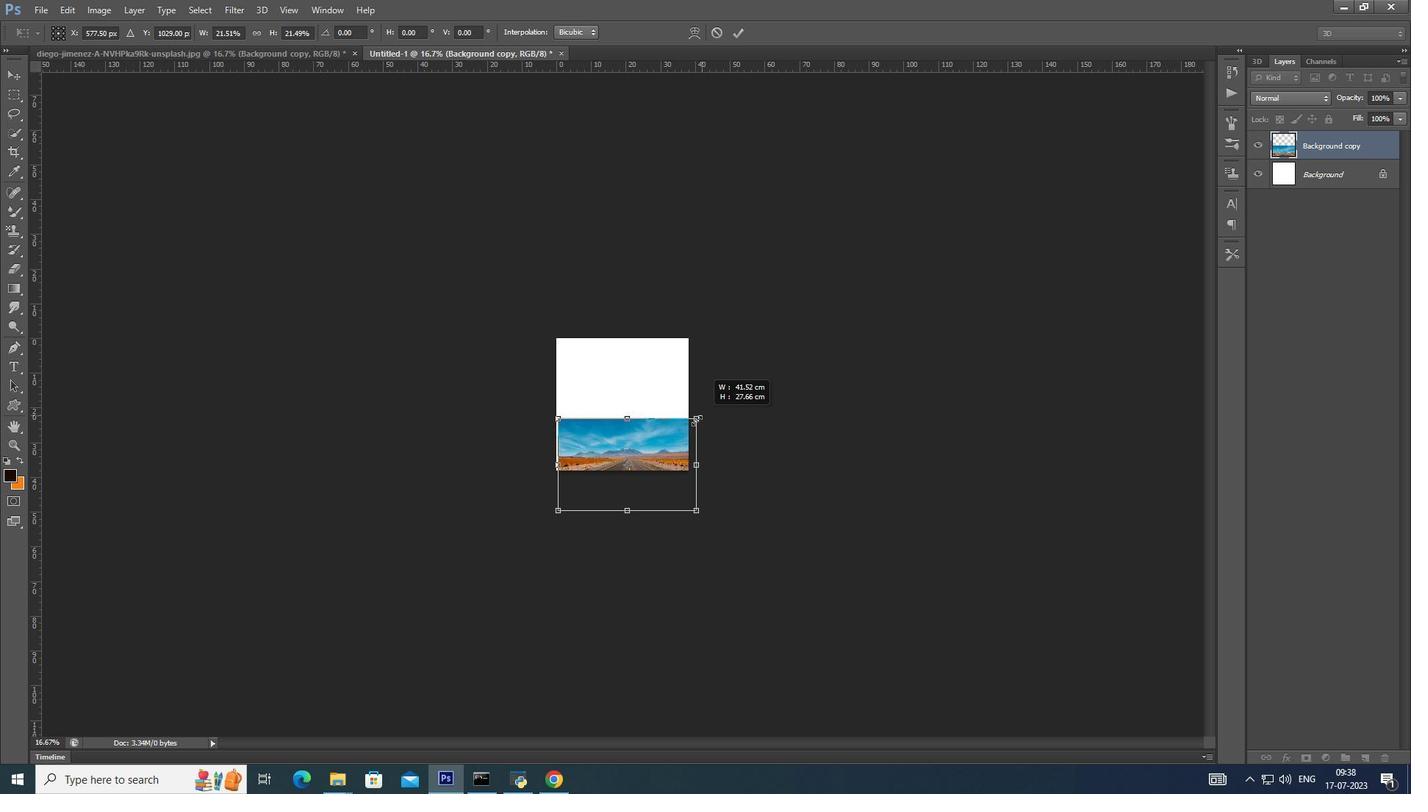 
Action: Key pressed <Key.alt_l><Key.alt_l><Key.alt_l><Key.alt_l><Key.alt_l><Key.alt_l><Key.alt_l><Key.alt_l>
Screenshot: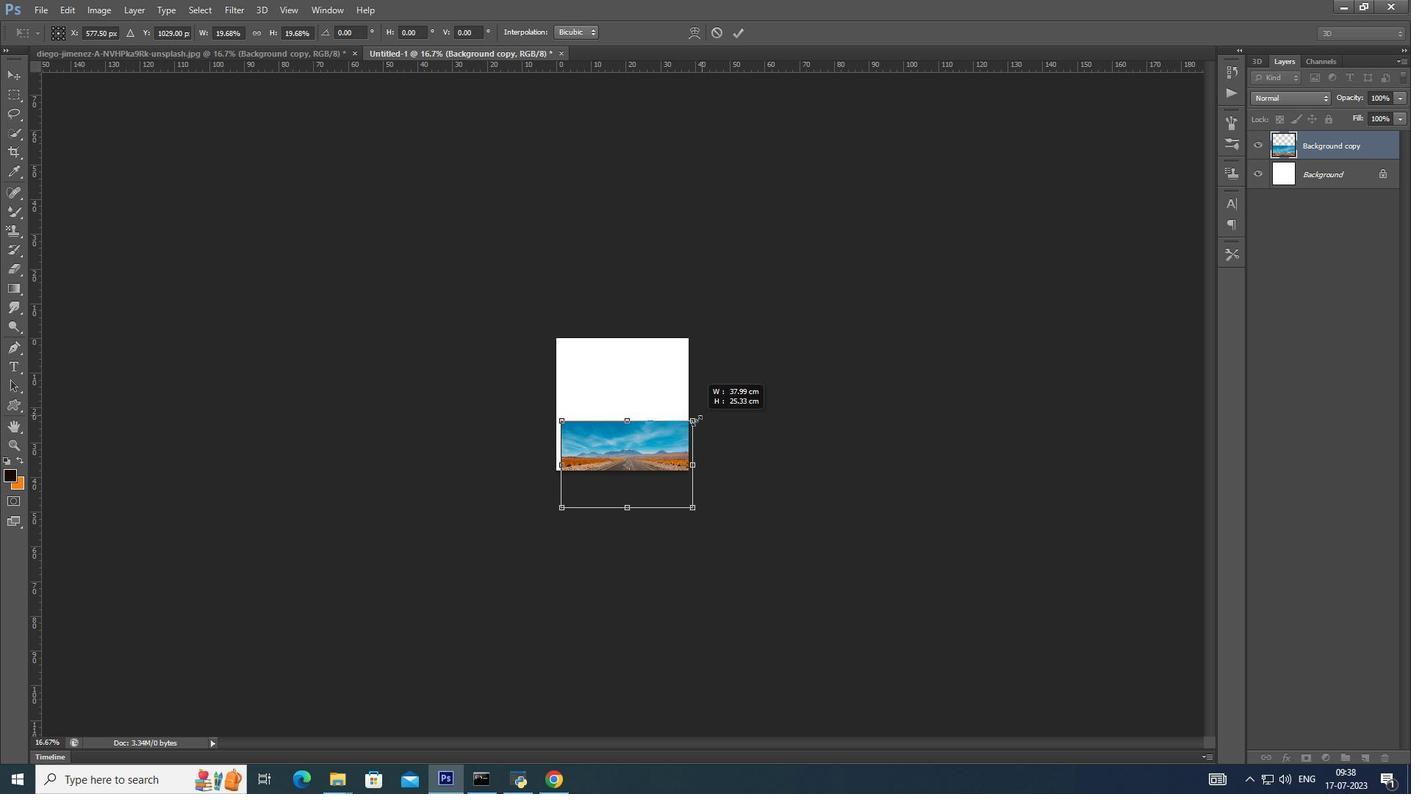 
Action: Mouse moved to (721, 434)
Screenshot: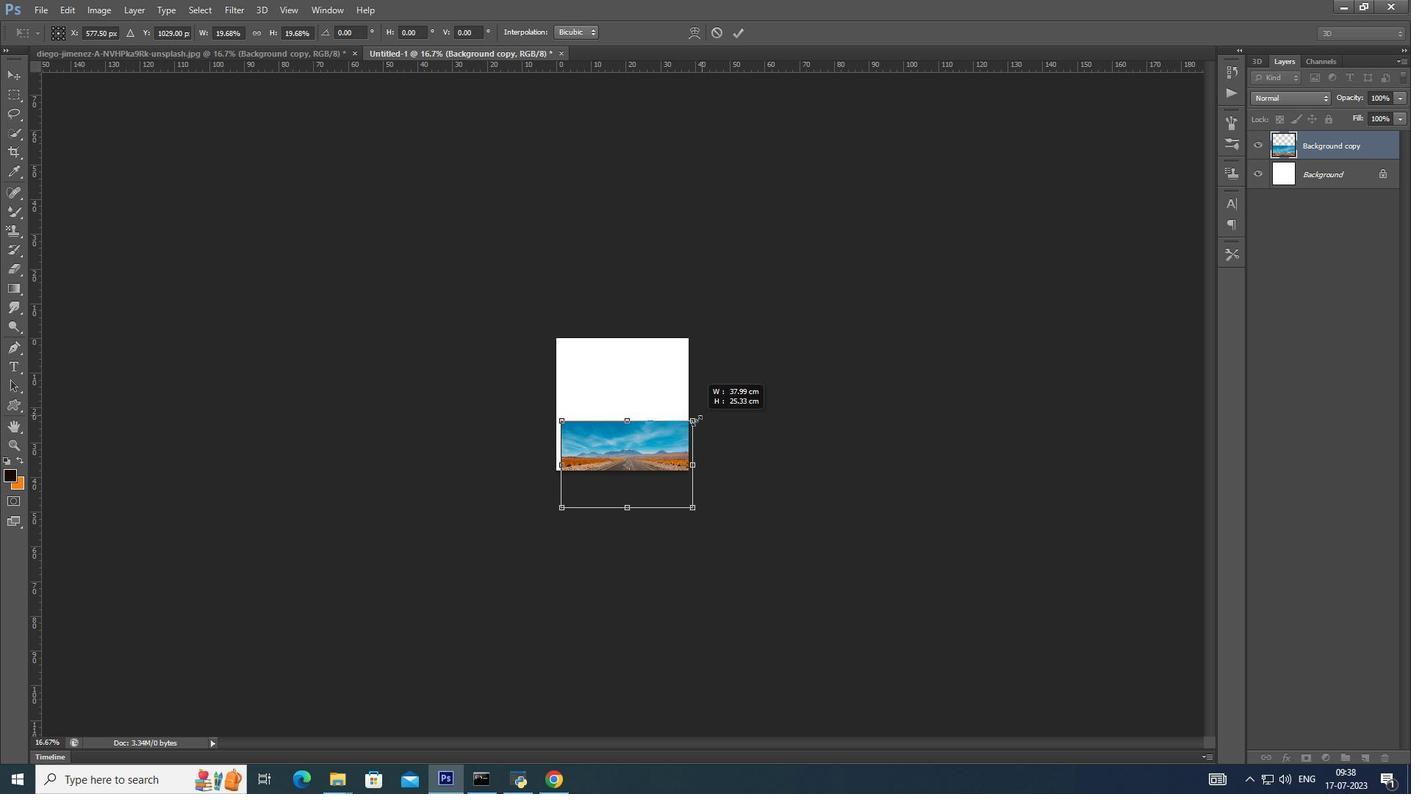 
Action: Key pressed <Key.alt_l><Key.alt_l><Key.alt_l><Key.alt_l><Key.alt_l><Key.alt_l><Key.alt_l><Key.alt_l><Key.alt_l><Key.alt_l><Key.alt_l><Key.alt_l><Key.alt_l><Key.alt_l><Key.alt_l><Key.alt_l><Key.alt_l><Key.alt_l><Key.alt_l><Key.alt_l><Key.alt_l><Key.alt_l><Key.alt_l><Key.alt_l><Key.alt_l><Key.alt_l><Key.alt_l>
Screenshot: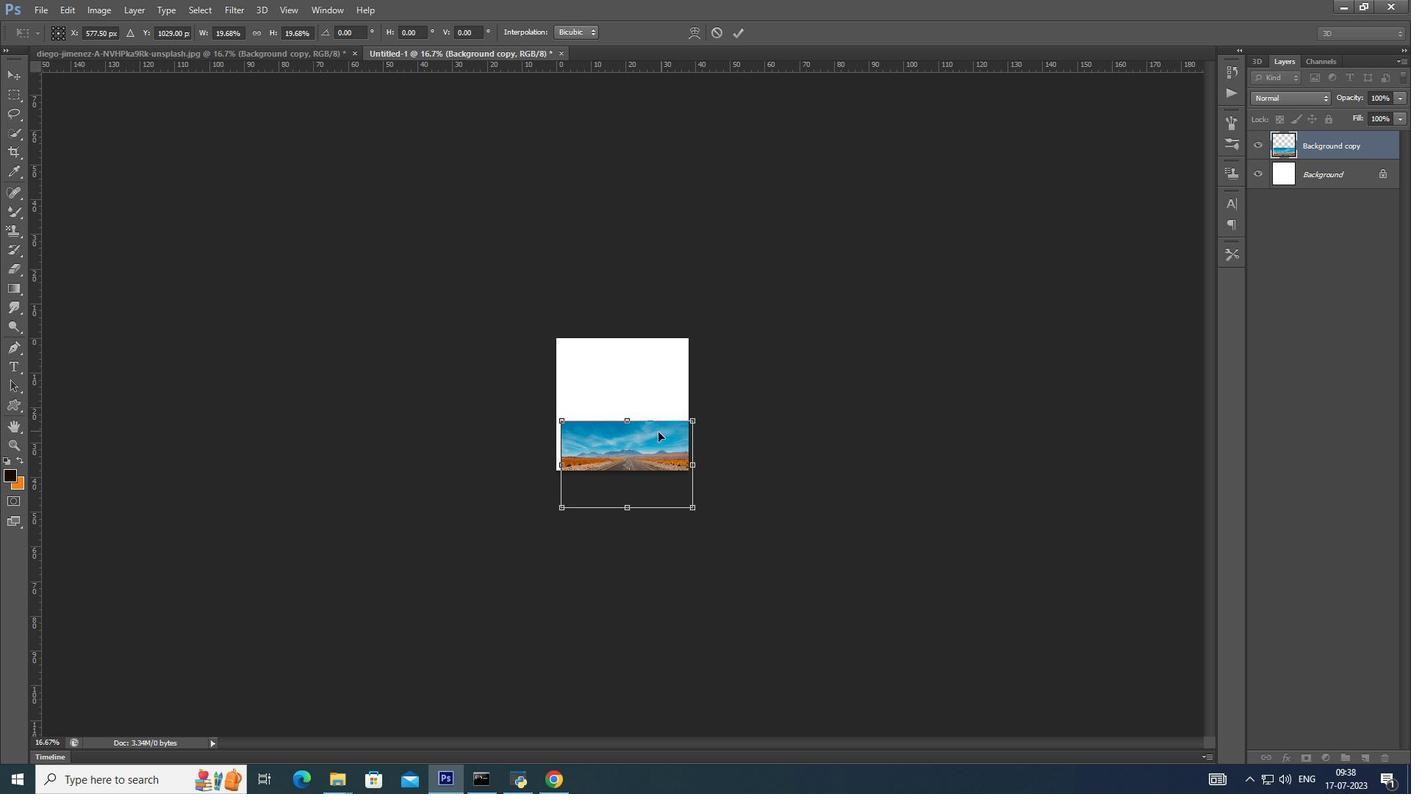 
Action: Mouse moved to (719, 436)
Screenshot: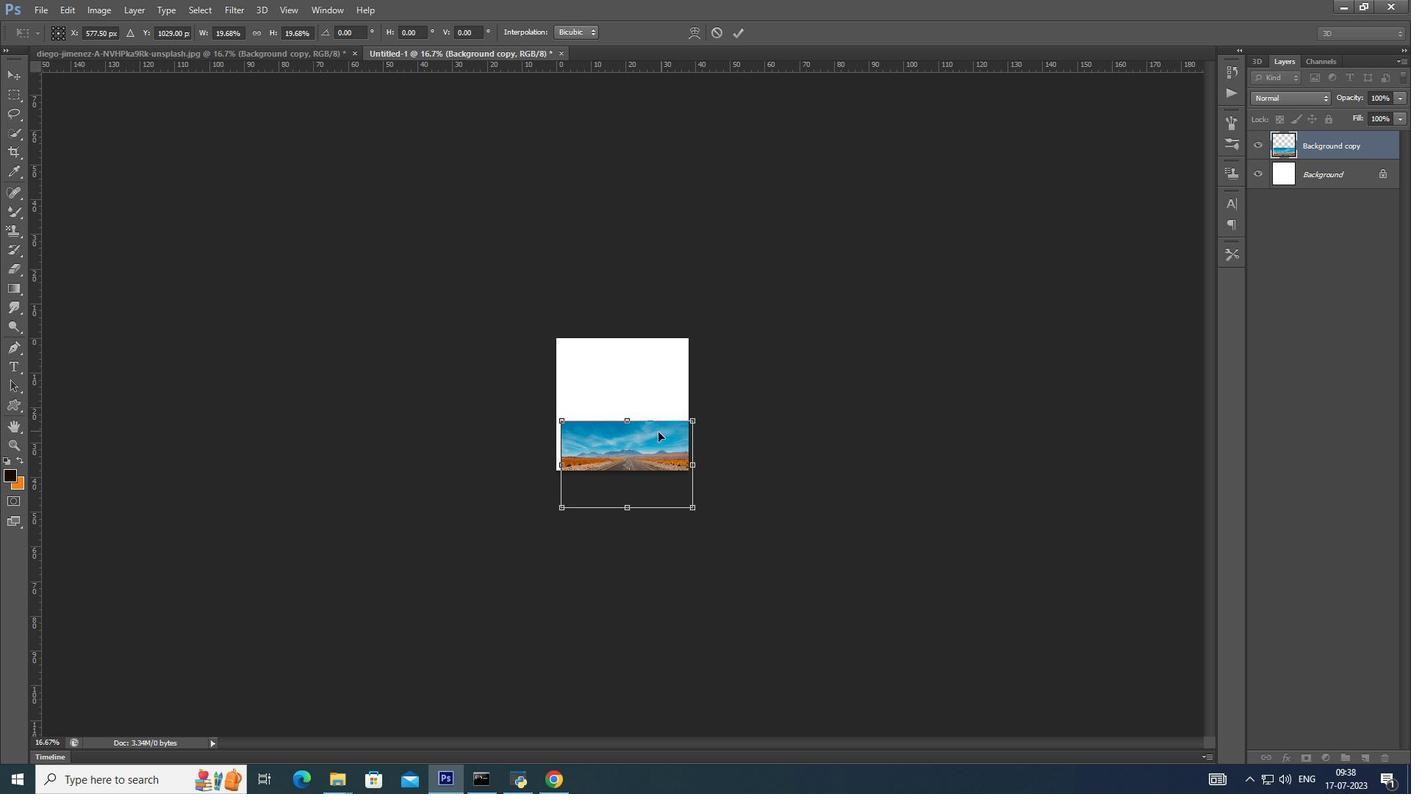 
Action: Key pressed <Key.alt_l>
Screenshot: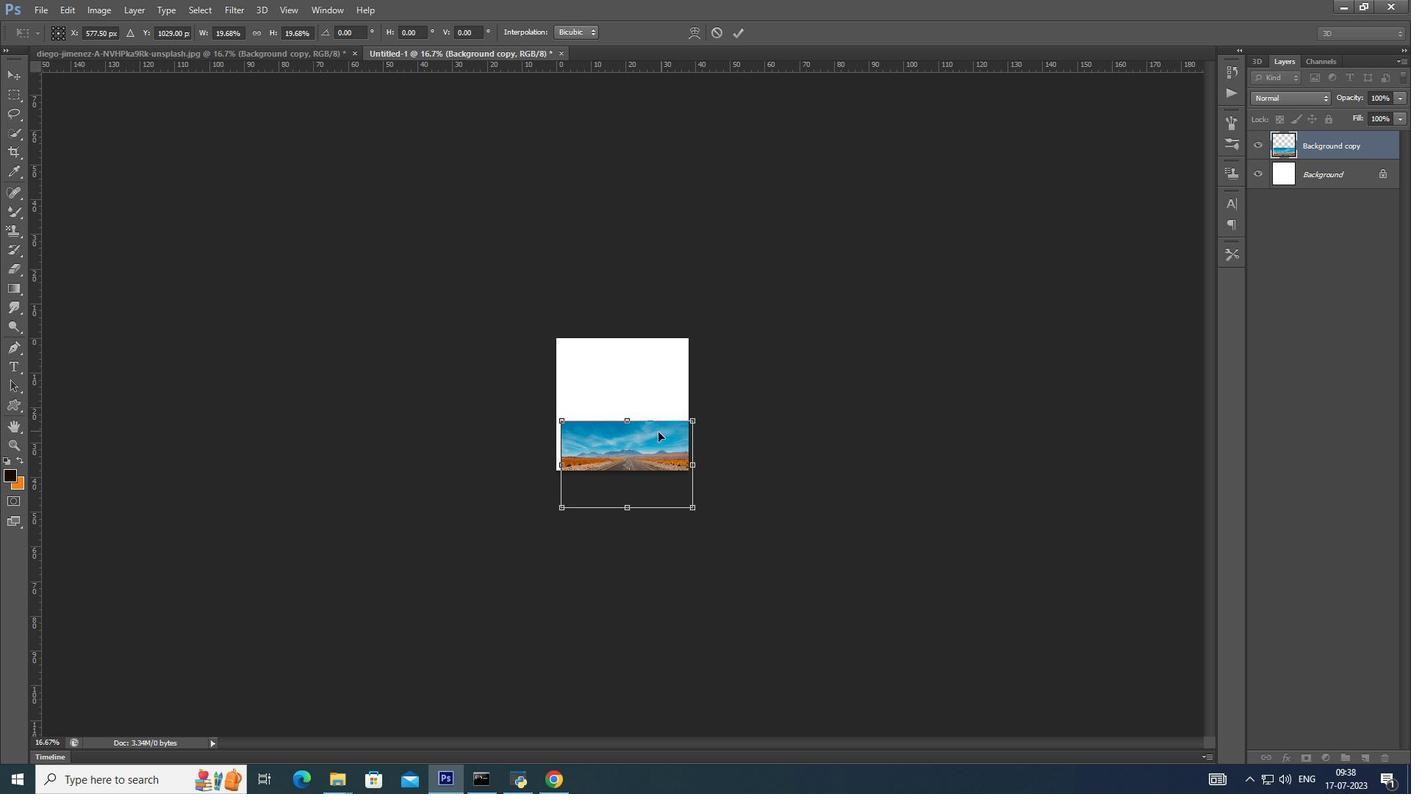
Action: Mouse moved to (715, 438)
Screenshot: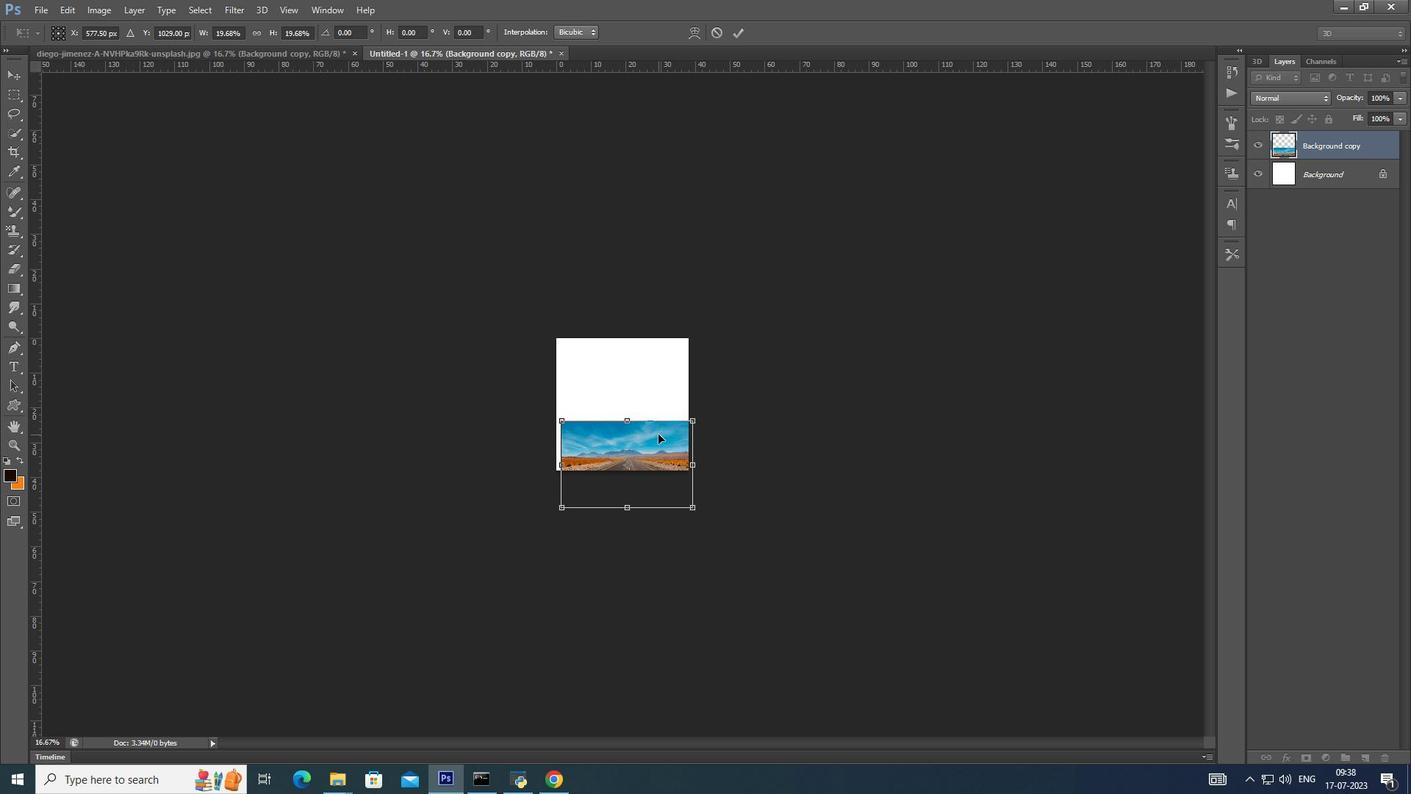 
Action: Key pressed <Key.alt_l><Key.alt_l><Key.alt_l><Key.alt_l><Key.alt_l><Key.alt_l><Key.alt_l><Key.alt_l>
Screenshot: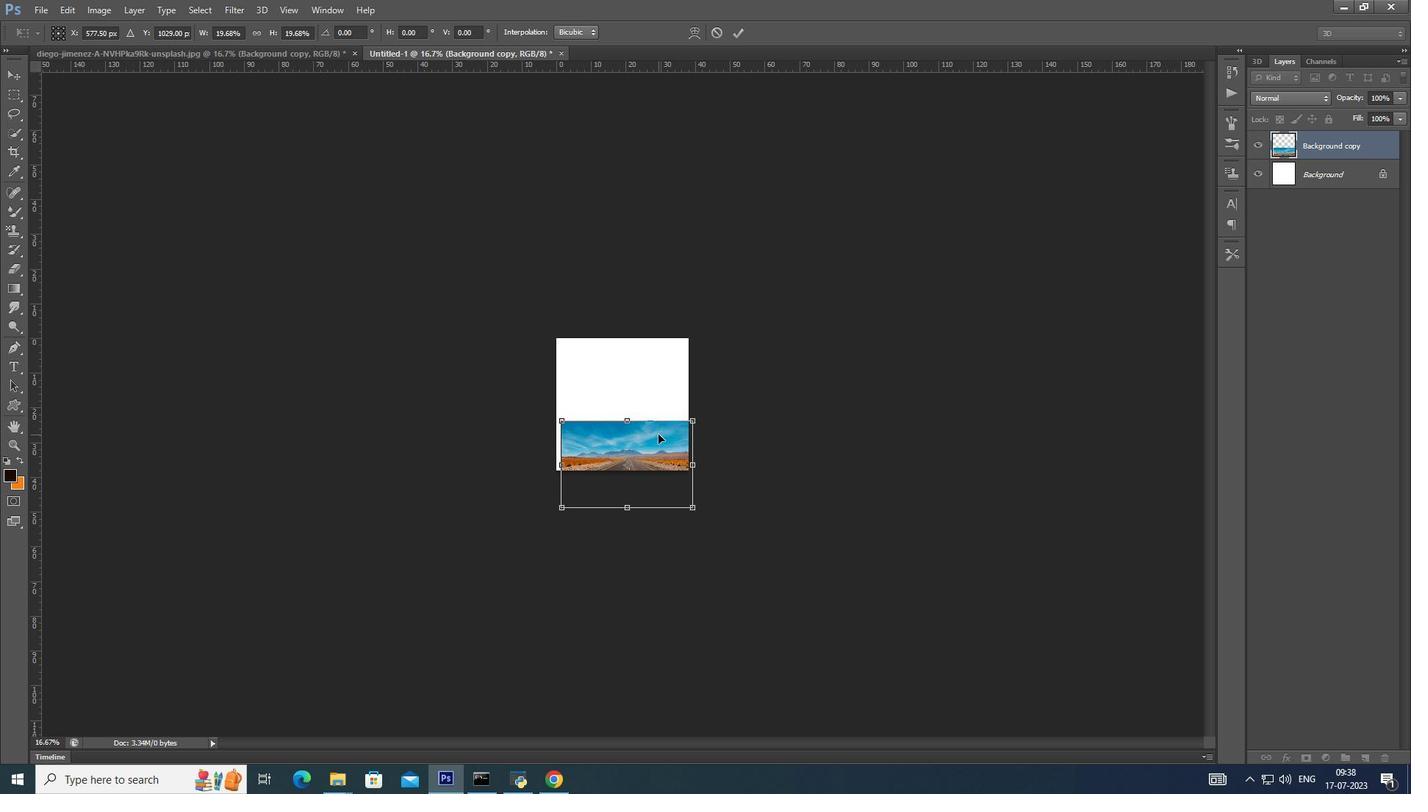 
Action: Mouse moved to (715, 438)
Screenshot: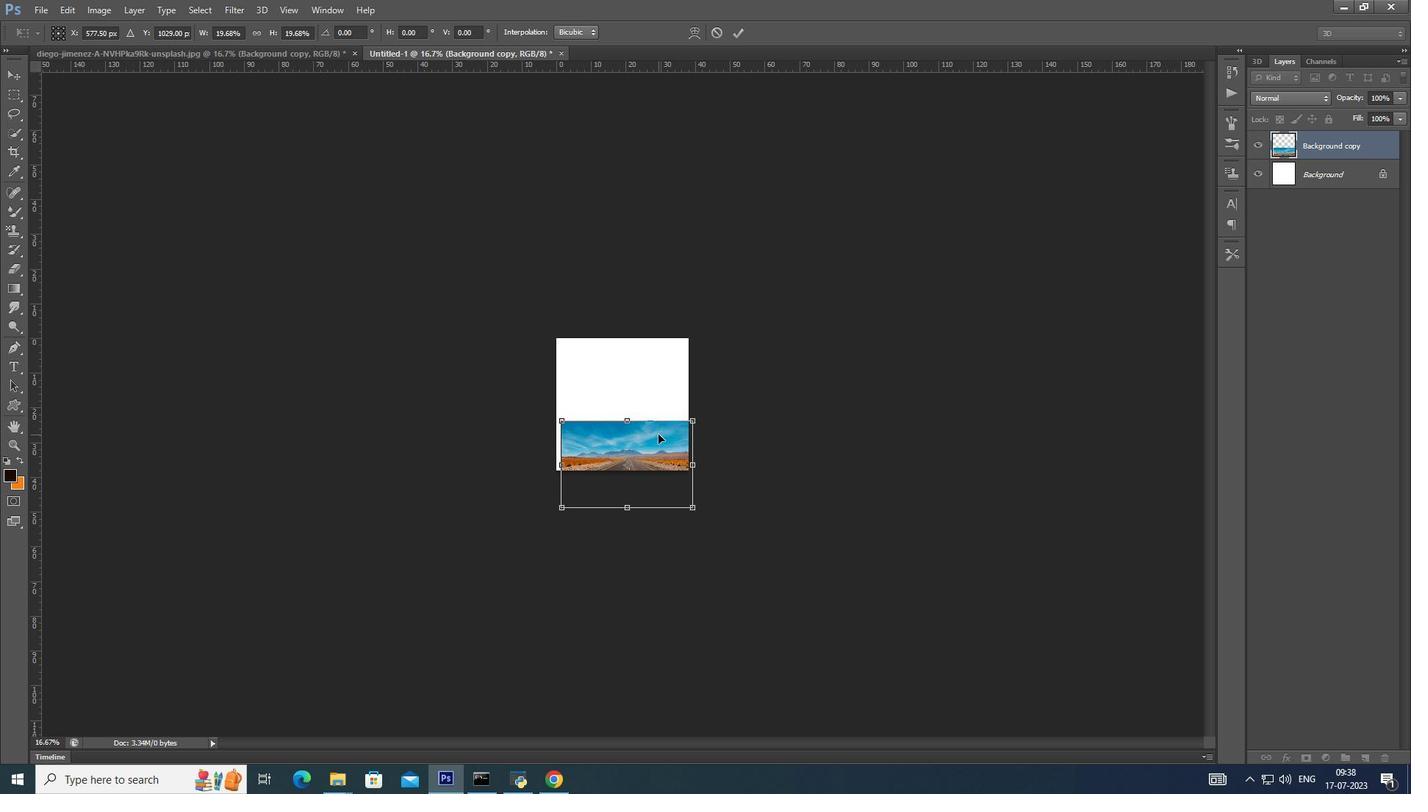 
Action: Key pressed <Key.alt_l><Key.alt_l><Key.alt_l><Key.alt_l><Key.alt_l><Key.alt_l><Key.alt_l><Key.alt_l><Key.alt_l><Key.alt_l><Key.alt_l><Key.alt_l><Key.alt_l><Key.alt_l><Key.alt_l><Key.alt_l><Key.alt_l><Key.alt_l><Key.alt_l><Key.alt_l>
Screenshot: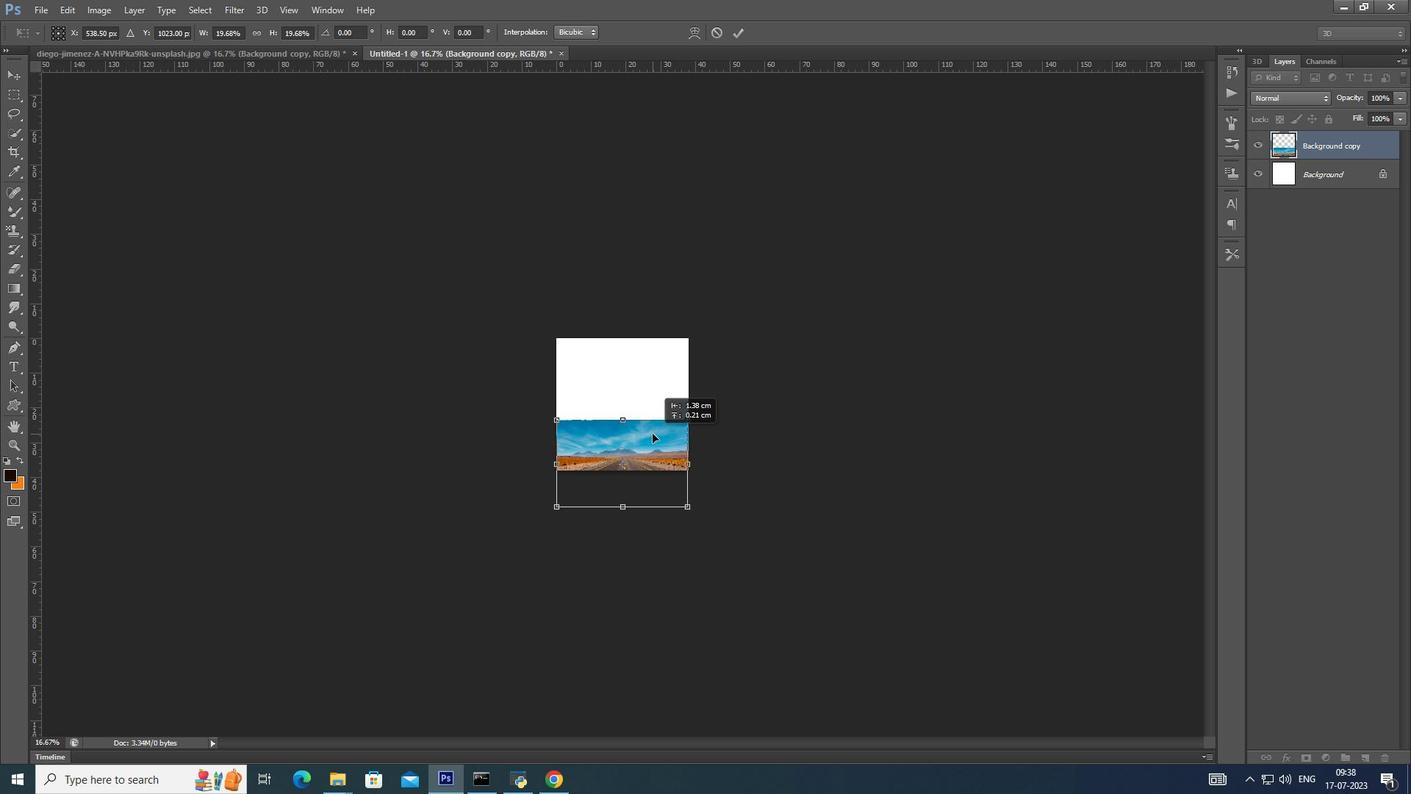 
Action: Mouse moved to (677, 453)
Screenshot: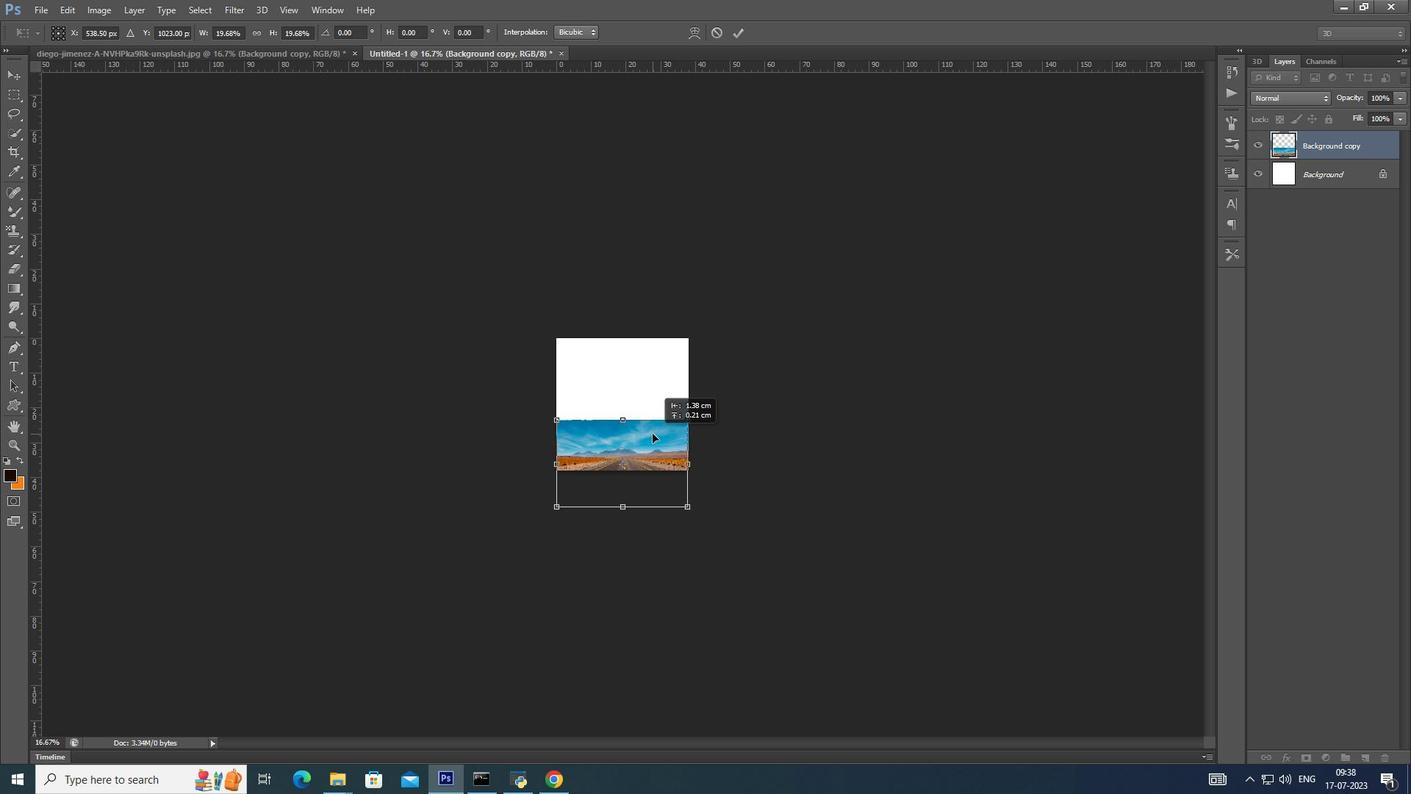 
Action: Mouse pressed left at (677, 453)
Screenshot: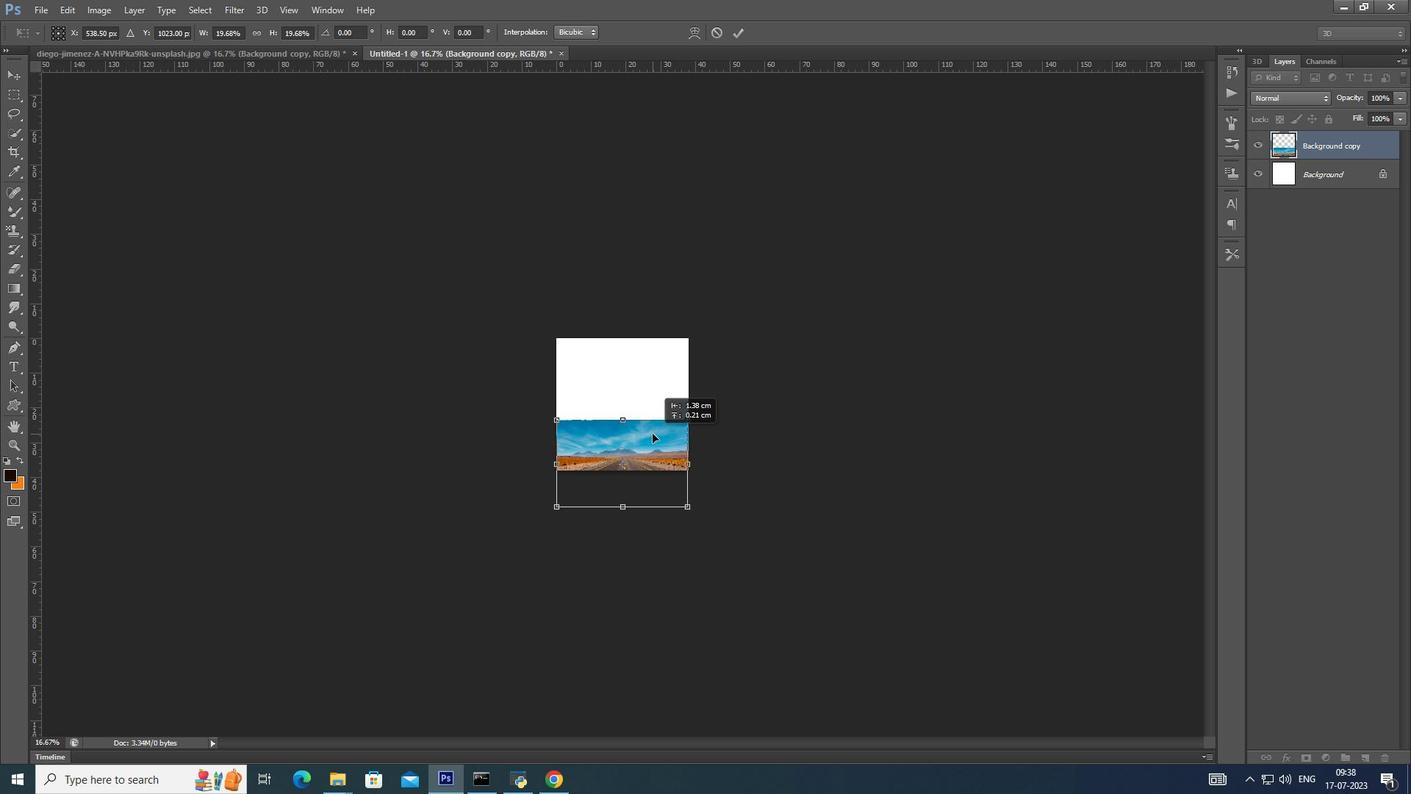 
Action: Mouse moved to (671, 452)
Screenshot: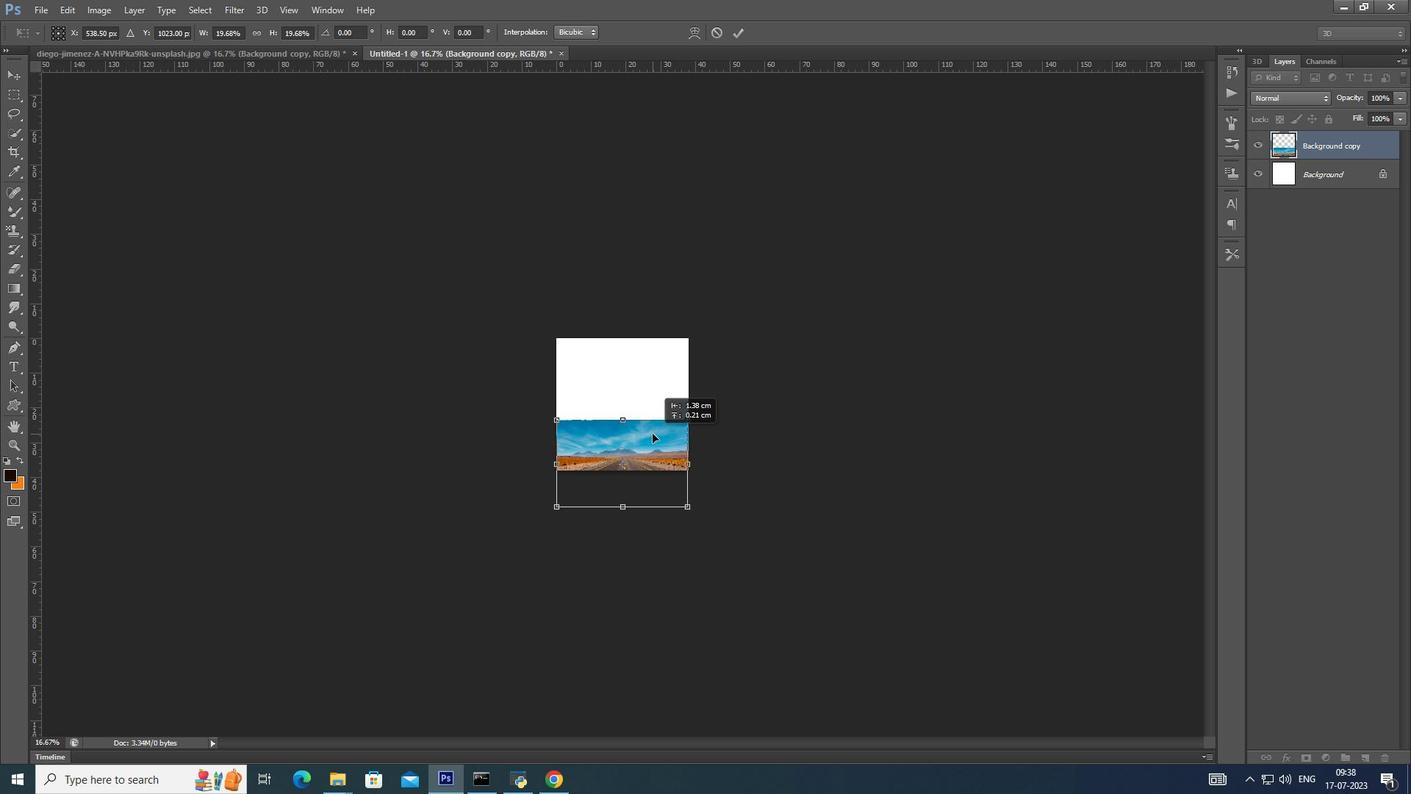 
Action: Key pressed <Key.enter>
Screenshot: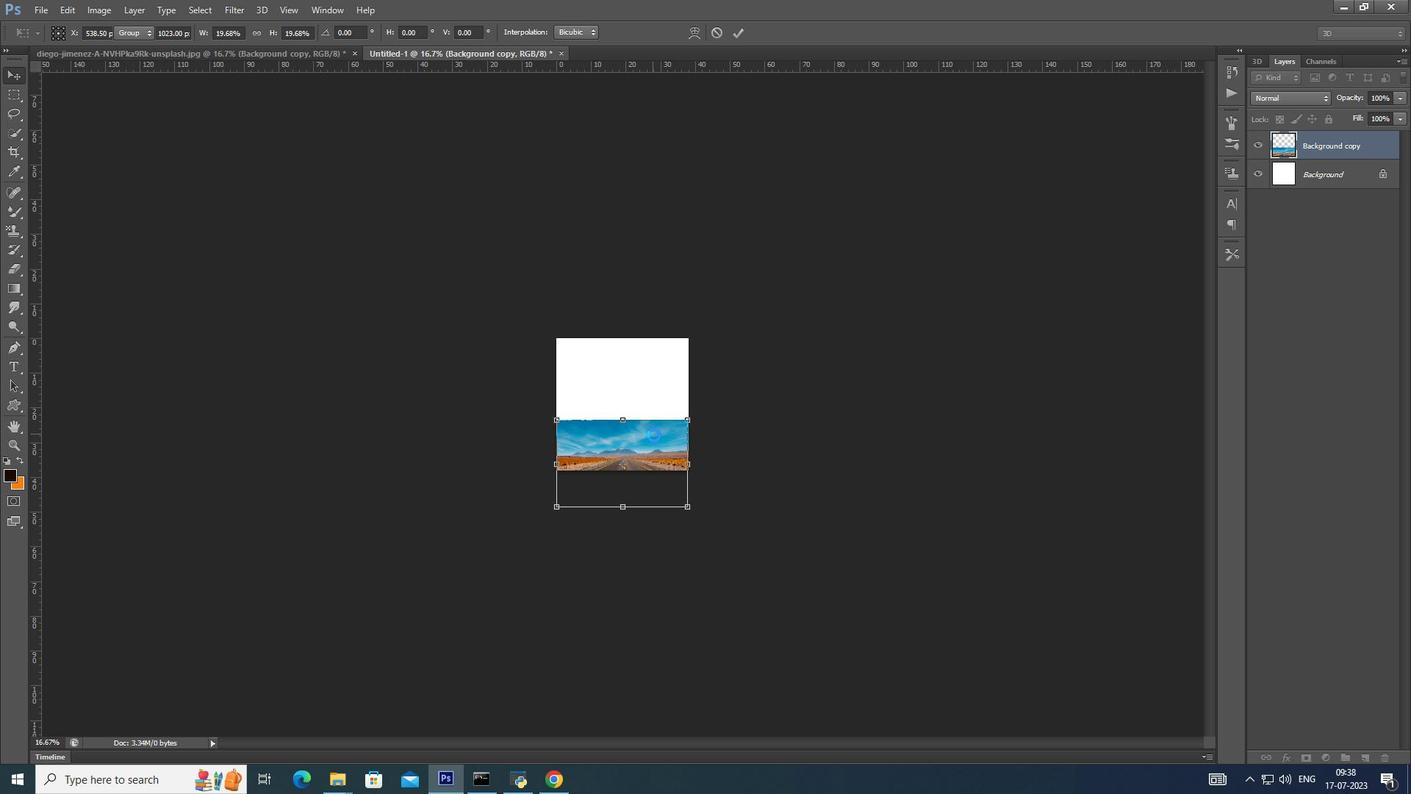 
Action: Mouse moved to (673, 454)
Screenshot: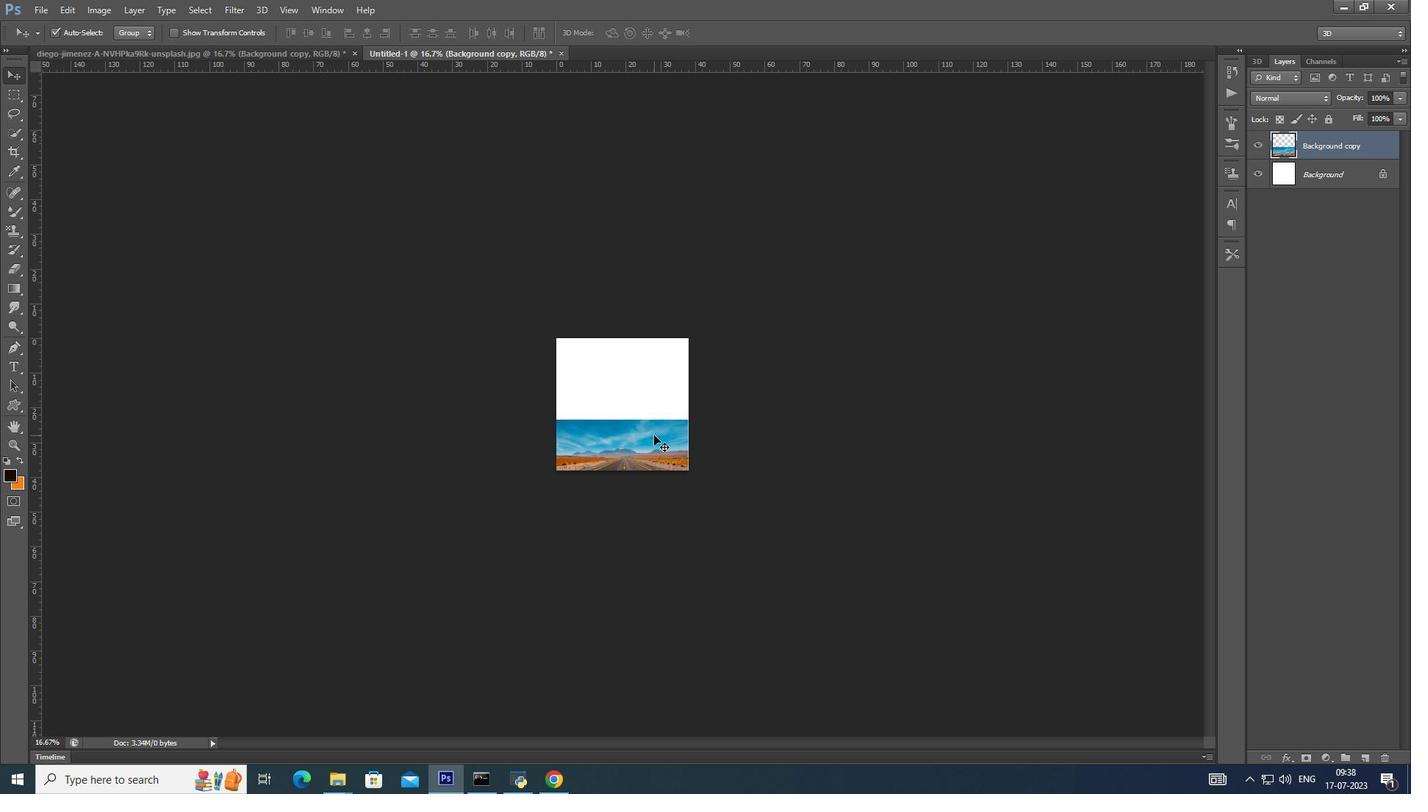 
Action: Key pressed <<187>><<187>><<187>>
Screenshot: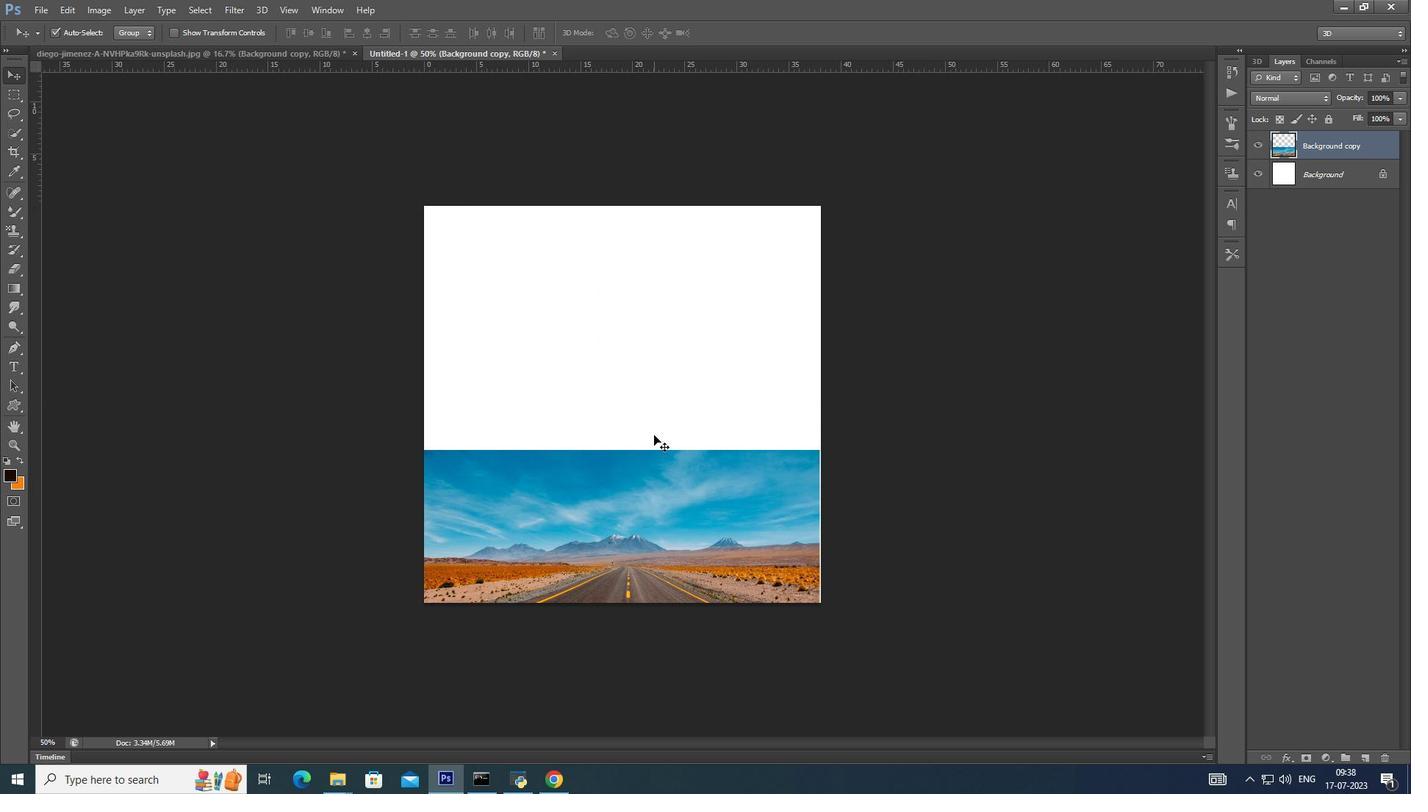 
Action: Mouse moved to (768, 555)
Screenshot: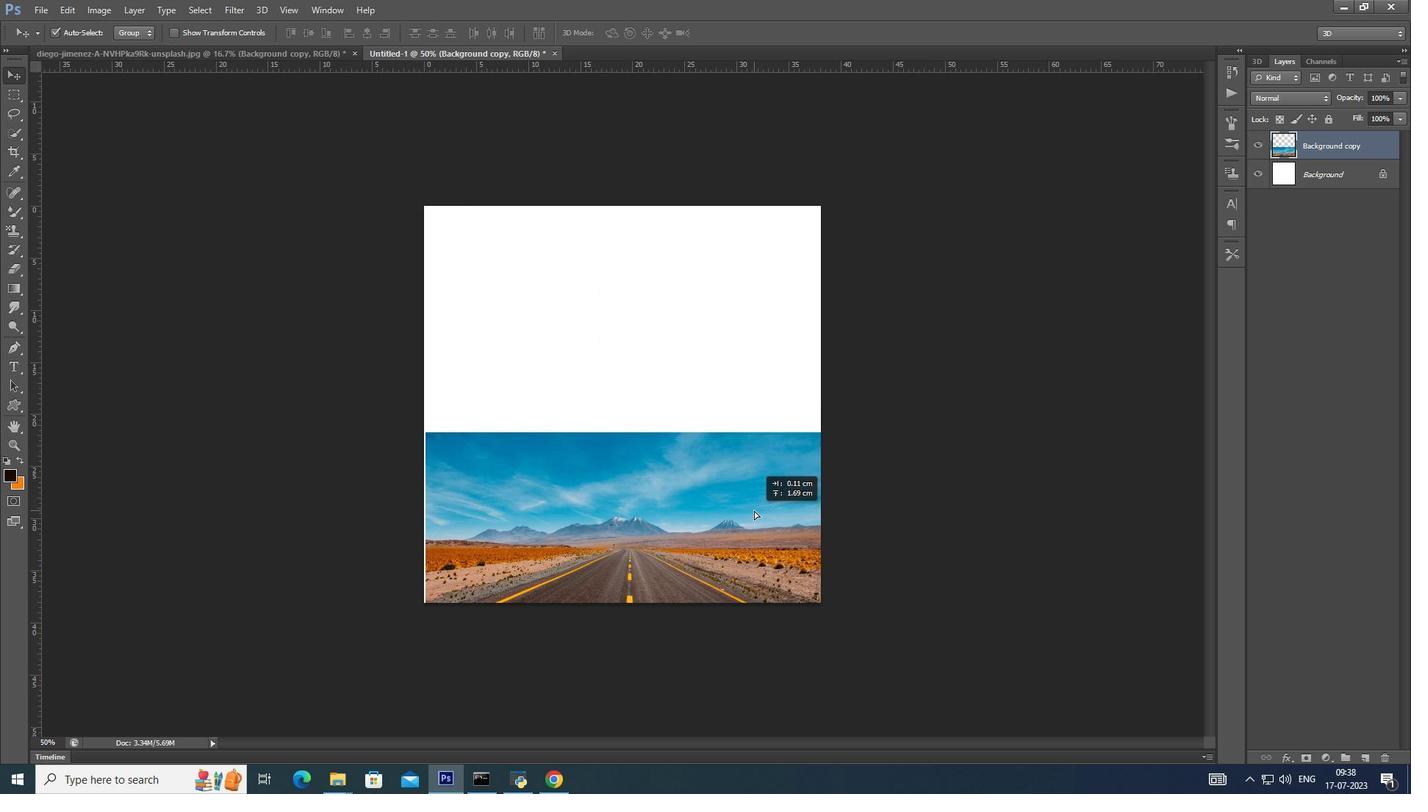 
Action: Mouse pressed left at (768, 555)
Screenshot: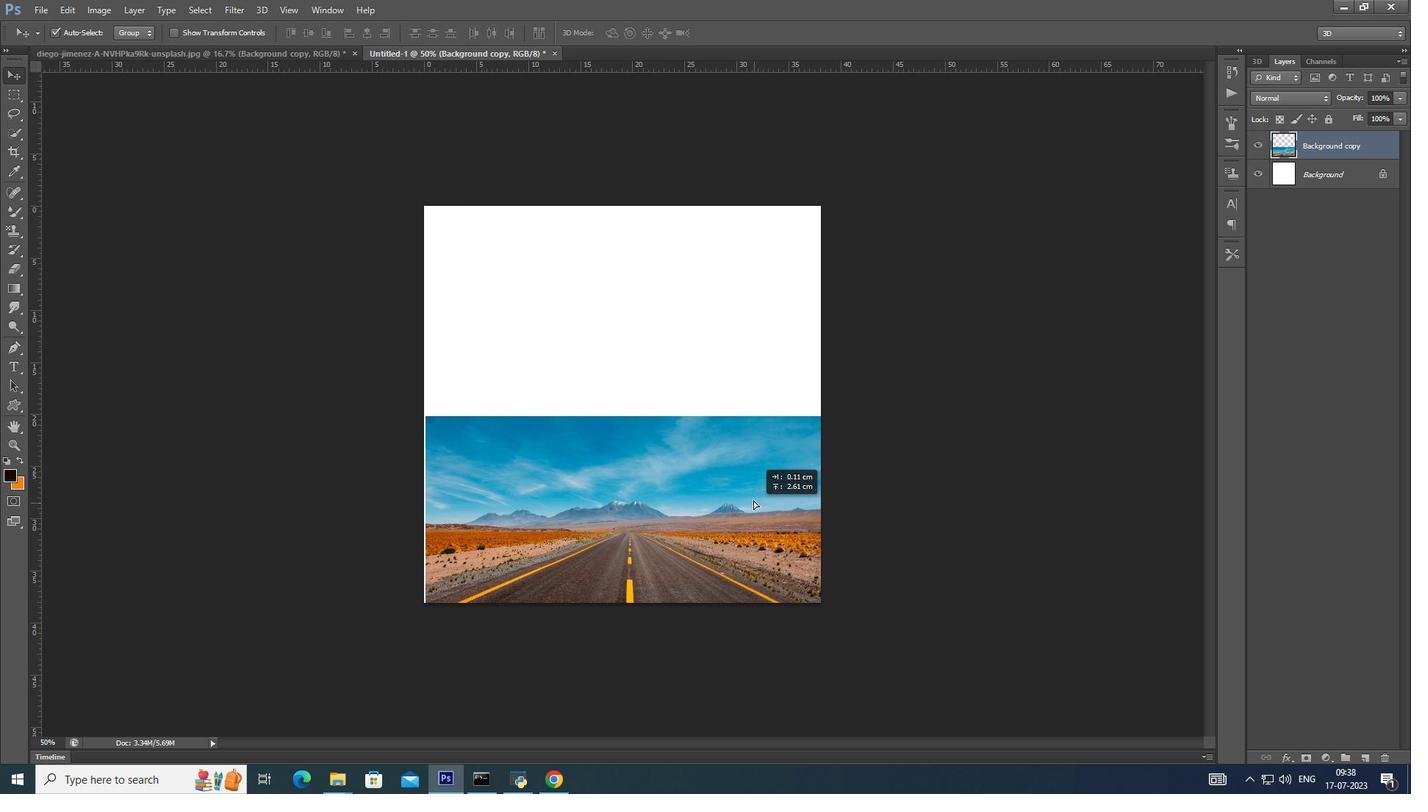 
Action: Mouse moved to (771, 516)
Screenshot: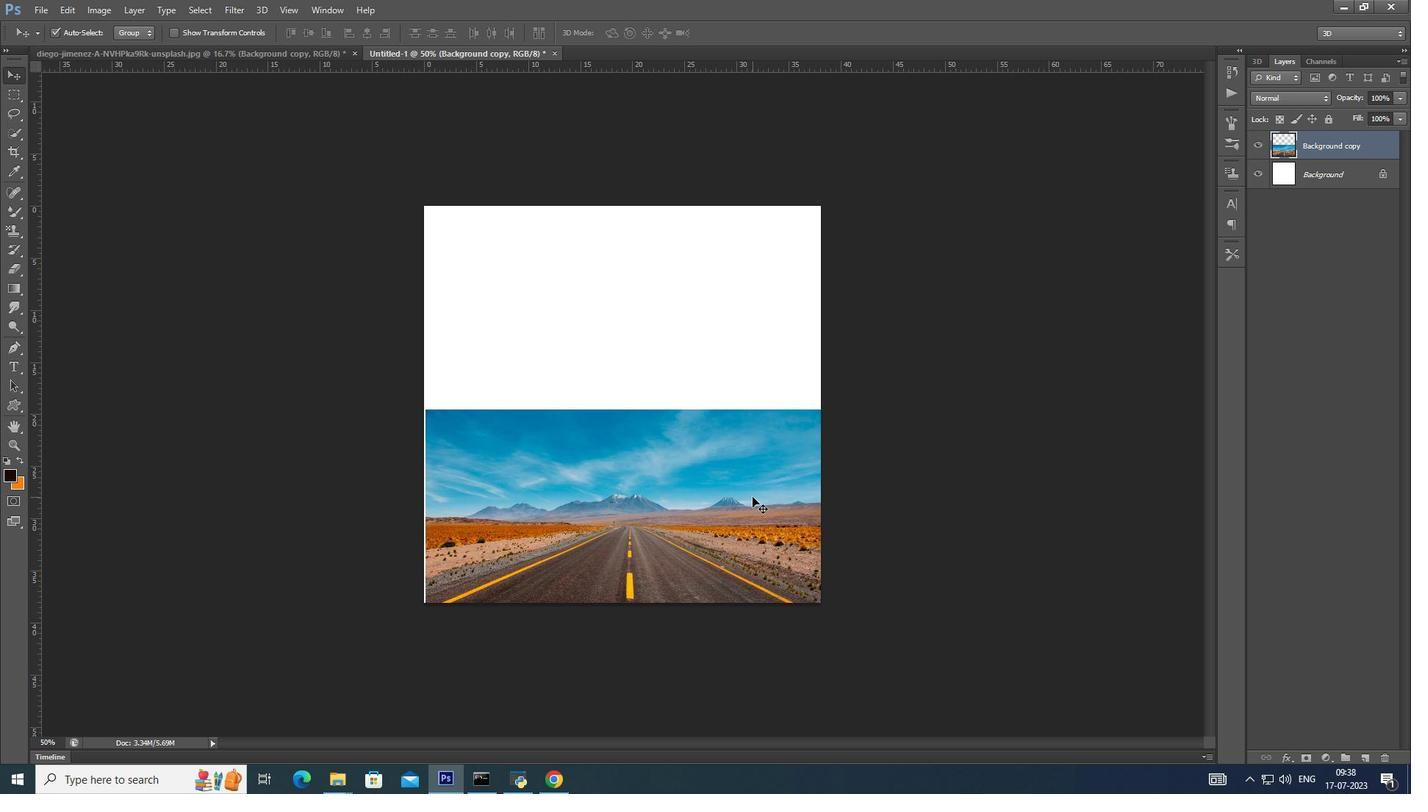
Action: Key pressed <Key.left><Key.left>ctrl+T
Screenshot: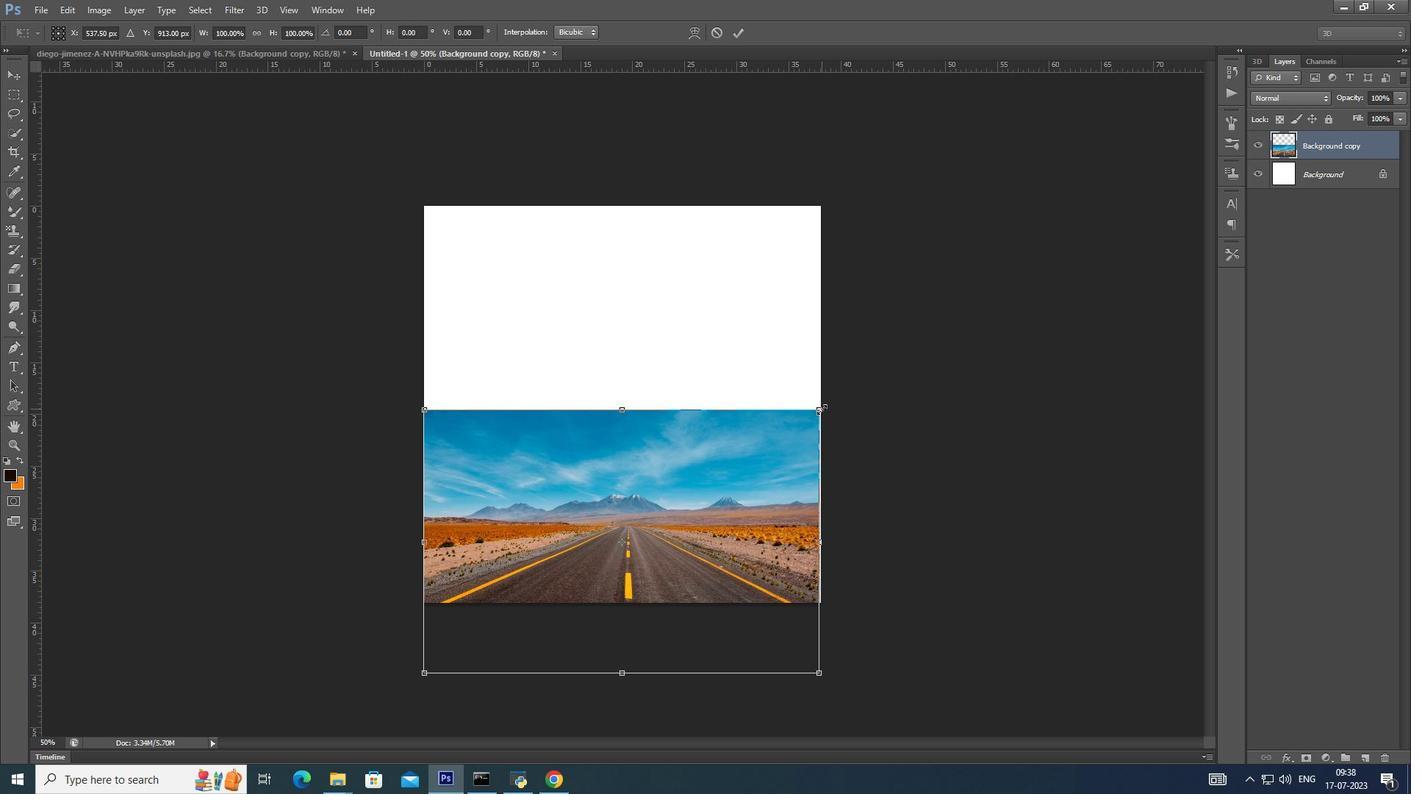 
Action: Mouse moved to (840, 427)
Screenshot: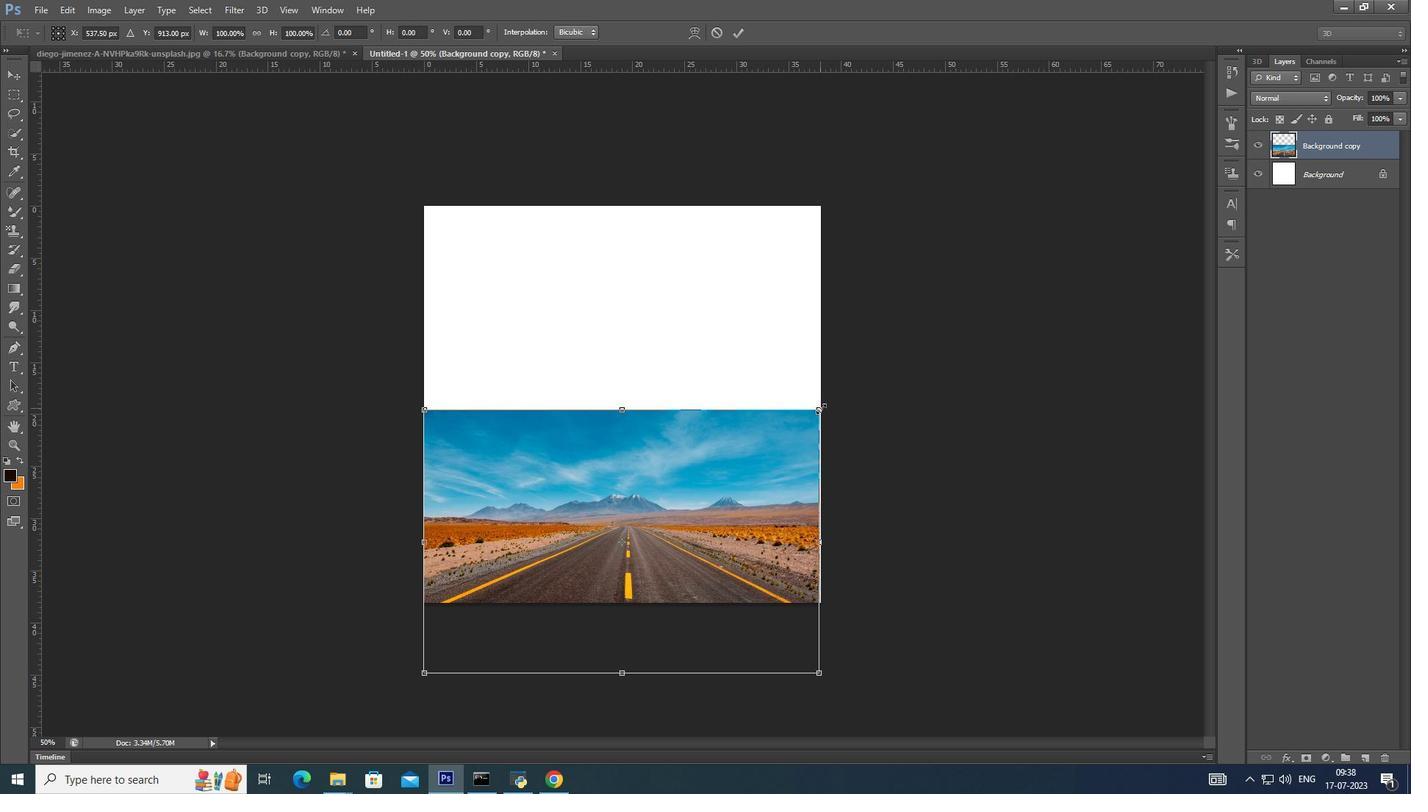 
Action: Key pressed <Key.shift><Key.alt_l>
Screenshot: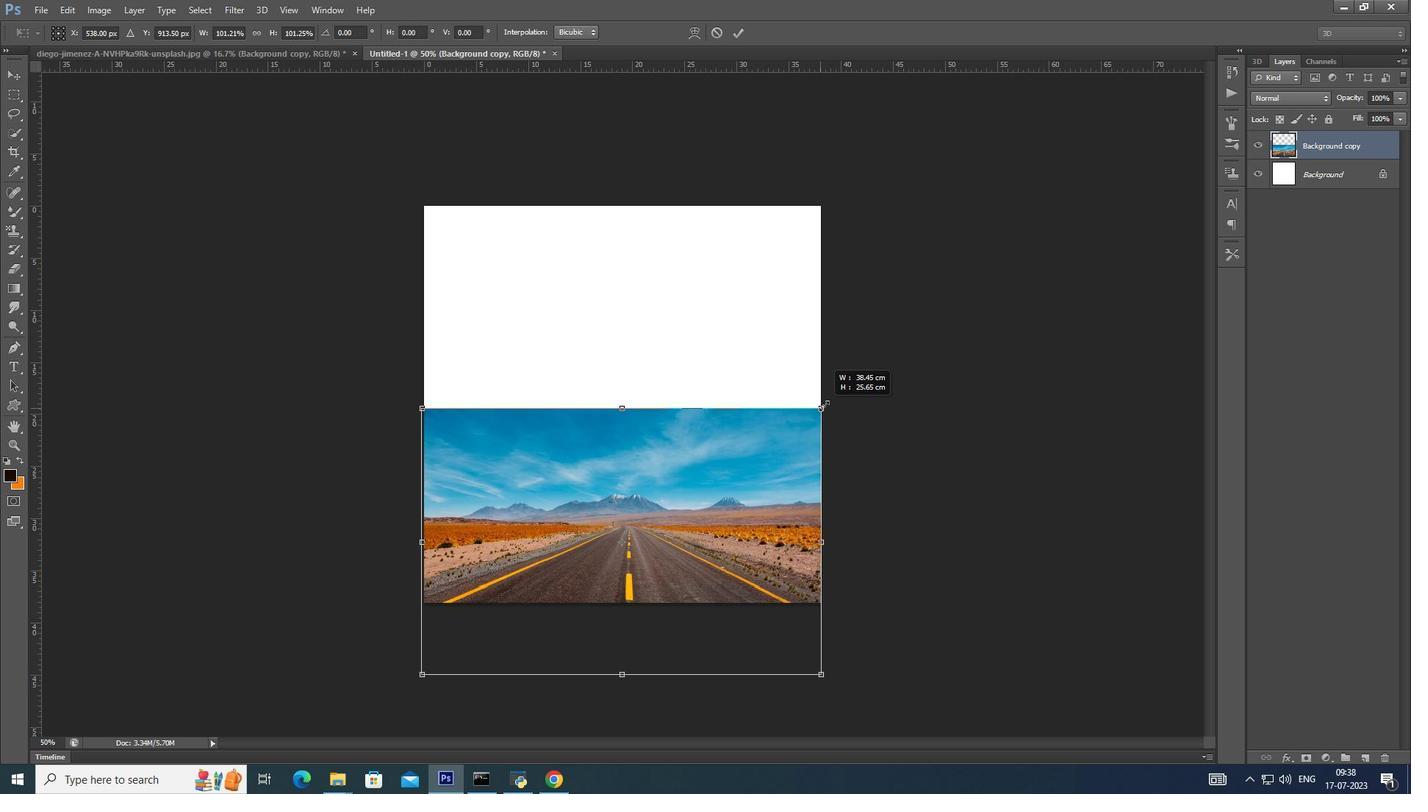 
Action: Mouse pressed left at (840, 427)
Screenshot: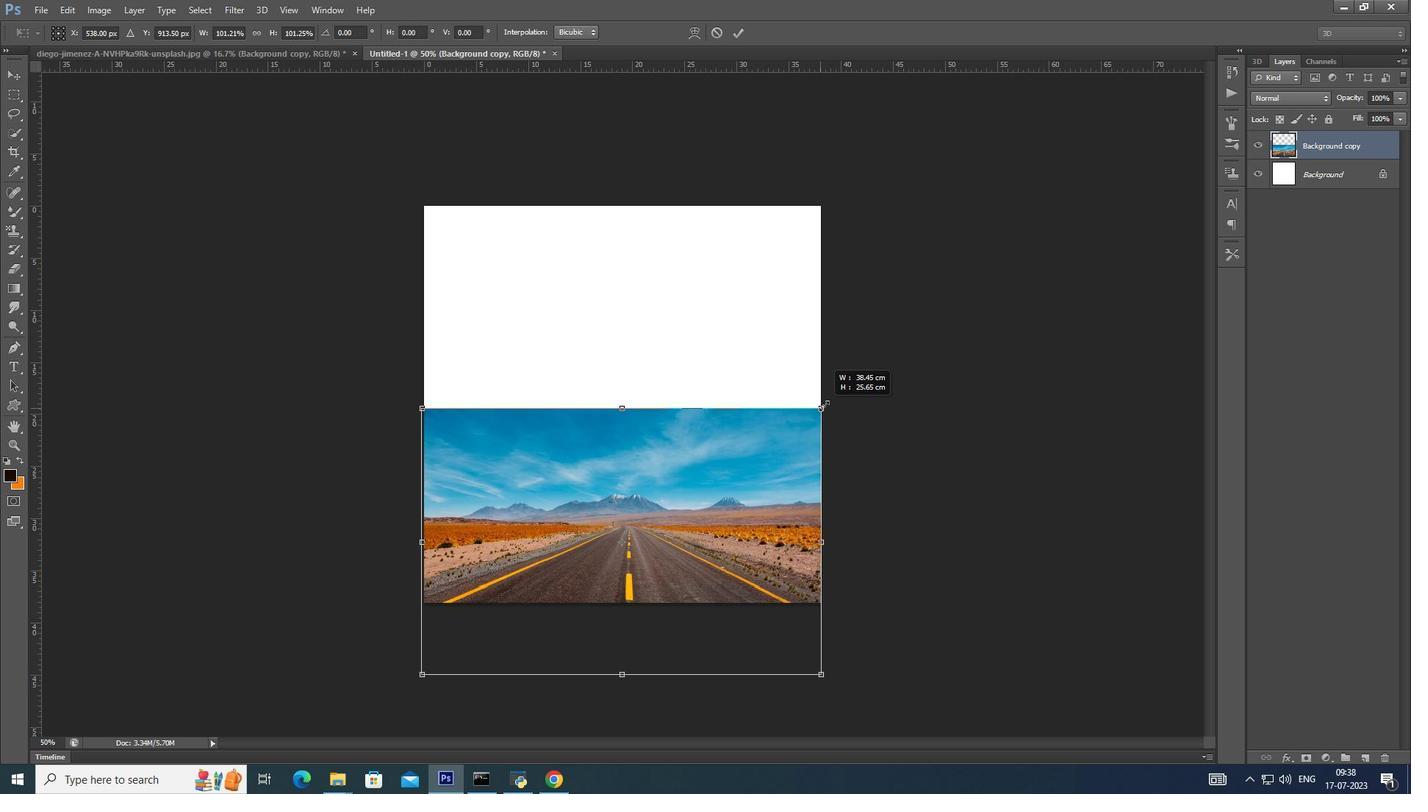 
Action: Mouse moved to (839, 427)
Screenshot: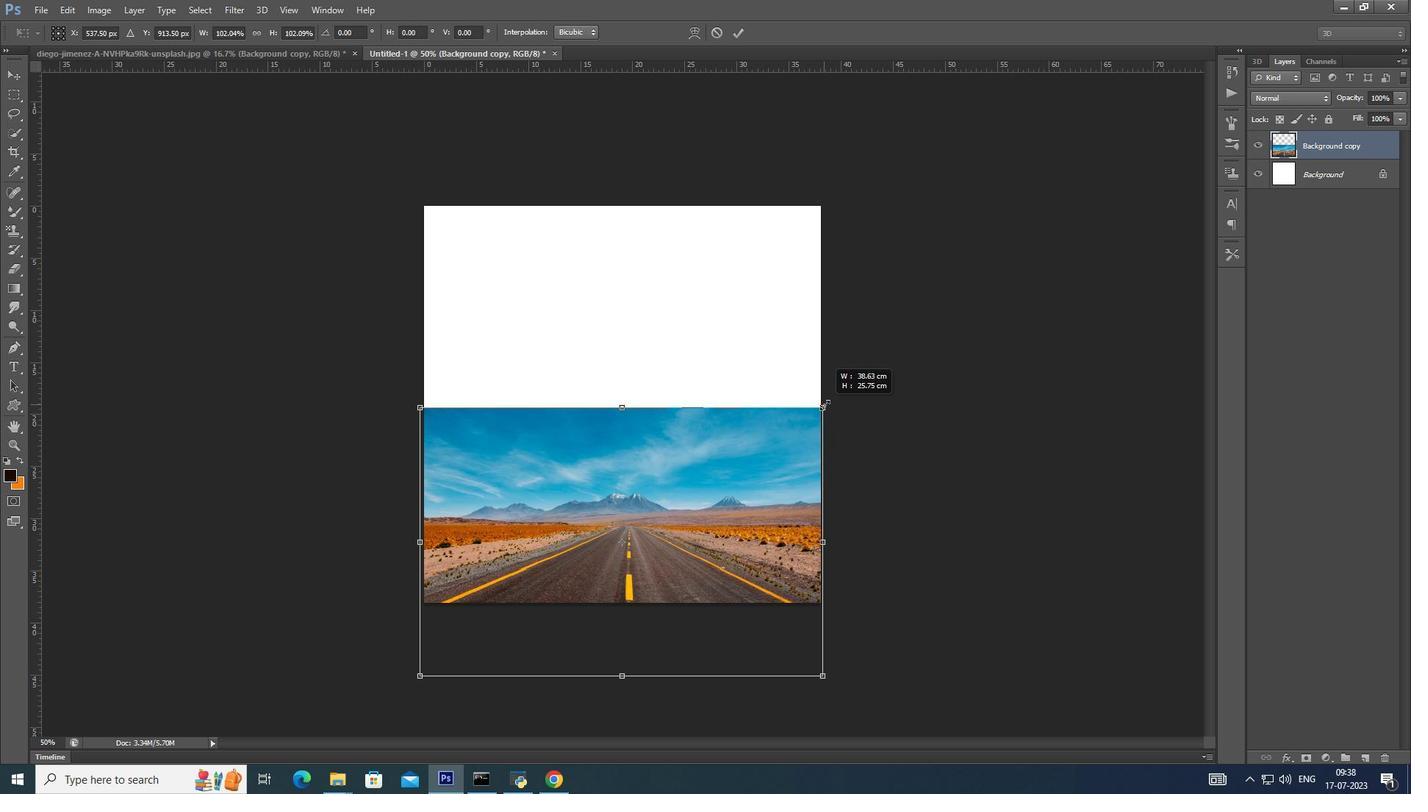 
Action: Key pressed <Key.shift><Key.alt_l><Key.shift><Key.alt_l><Key.shift><Key.alt_l><Key.shift><Key.alt_l><Key.shift><Key.alt_l><Key.shift><Key.alt_l><Key.shift><Key.alt_l><Key.shift><Key.alt_l><Key.shift><Key.alt_l><Key.shift><Key.alt_l><Key.shift><Key.alt_l><Key.shift>
Screenshot: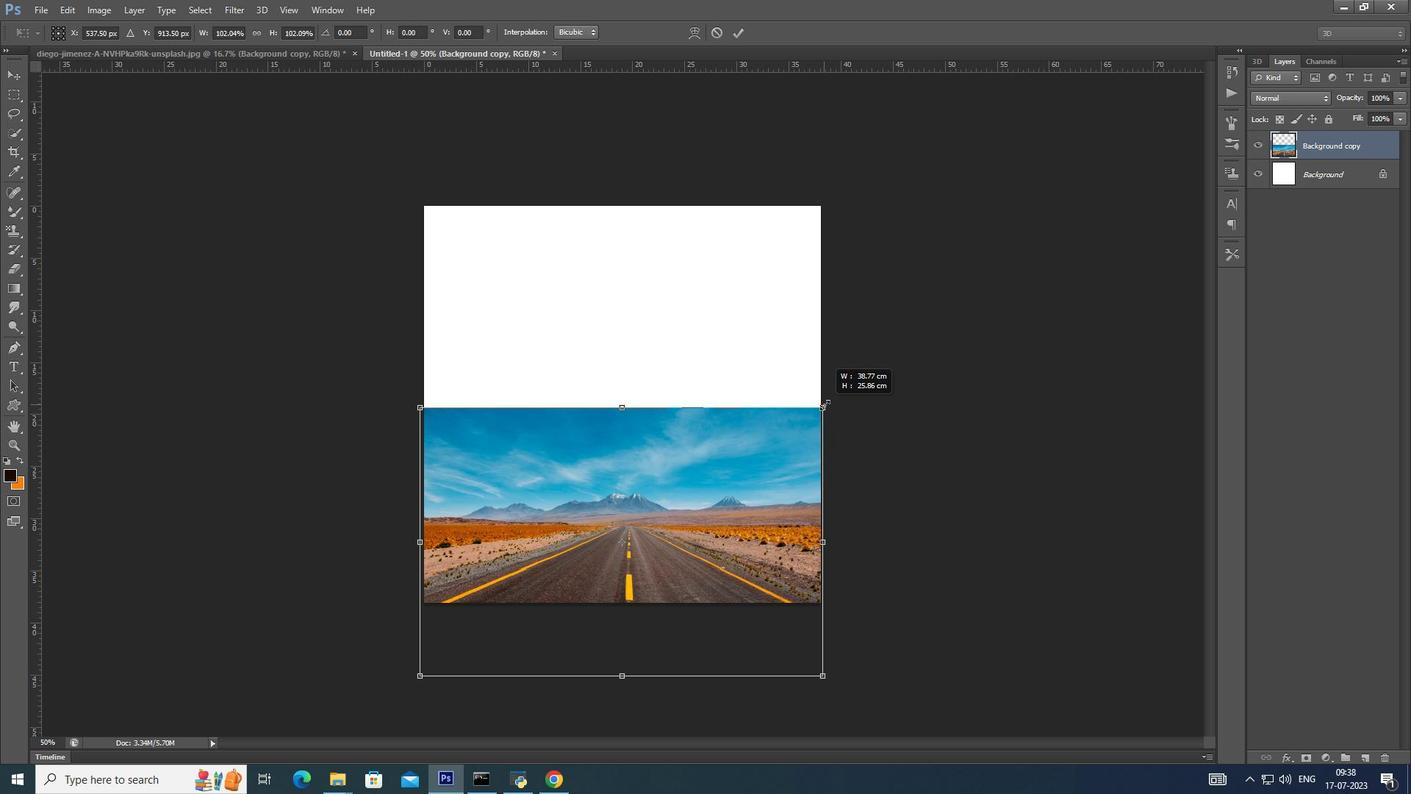 
Action: Mouse moved to (839, 427)
Screenshot: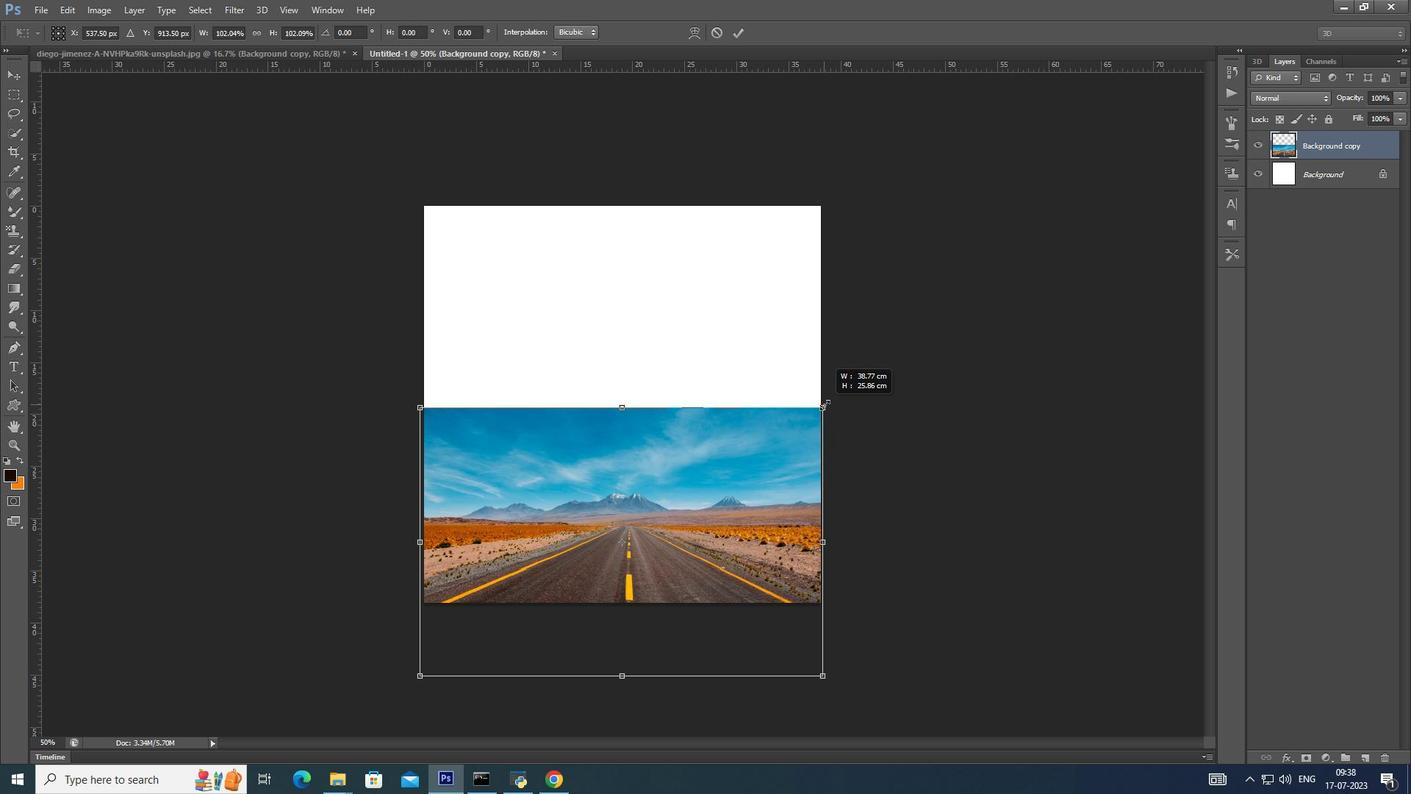 
Action: Key pressed <Key.alt_l>
Screenshot: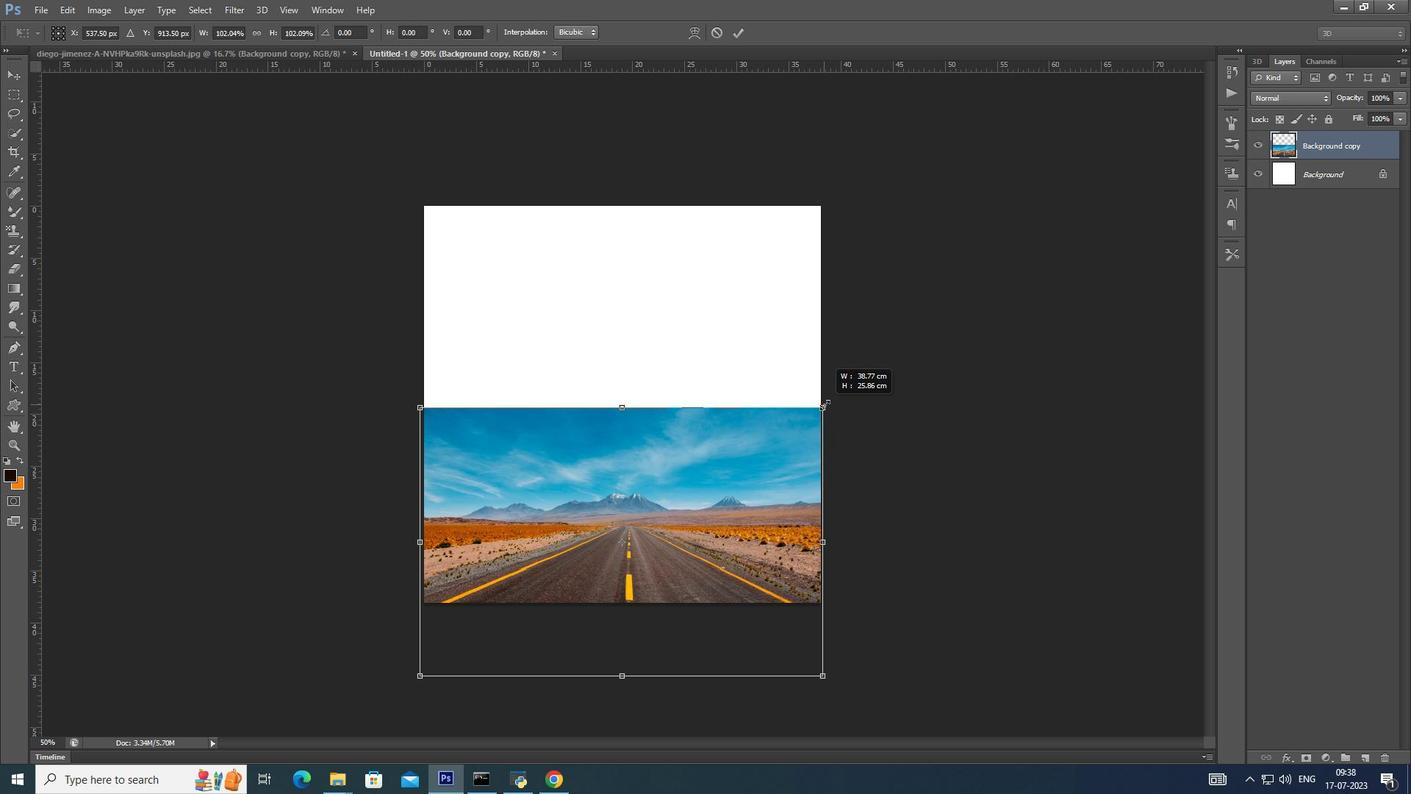 
Action: Mouse moved to (839, 427)
Screenshot: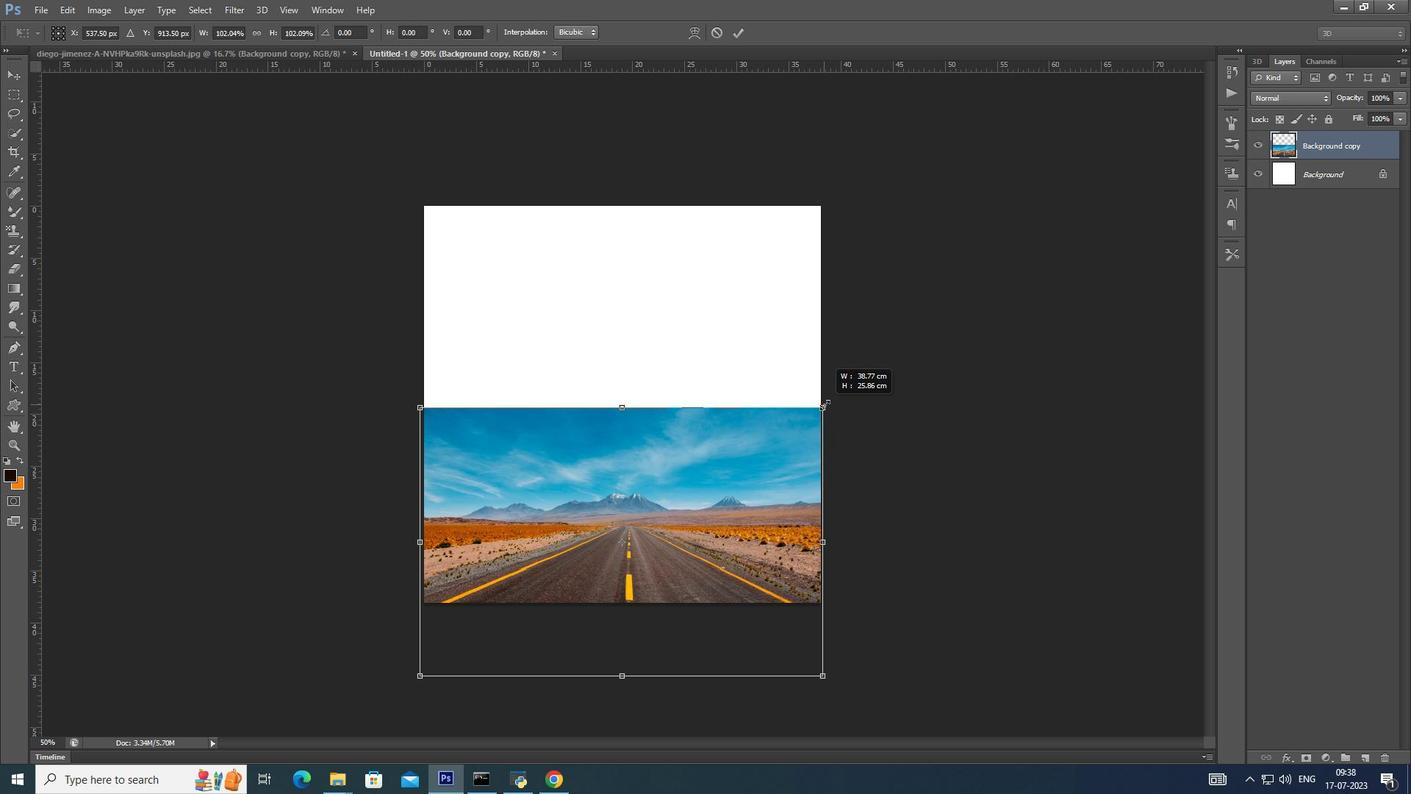 
Action: Key pressed <Key.shift><Key.alt_l><Key.shift><Key.alt_l><Key.shift><Key.alt_l><Key.shift><Key.alt_l><Key.shift><Key.alt_l><Key.shift><Key.alt_l><Key.shift><Key.alt_l><Key.shift>
Screenshot: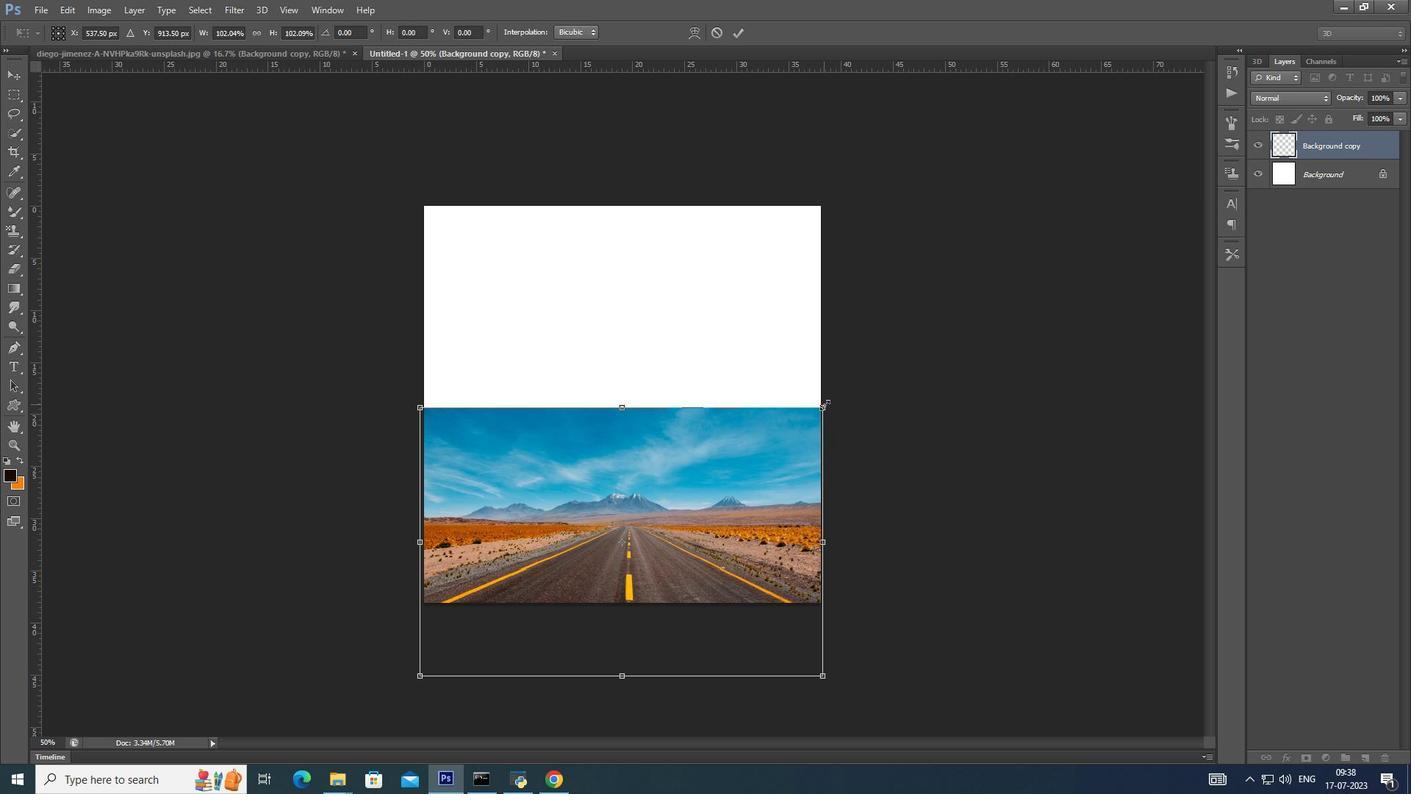 
Action: Mouse moved to (840, 425)
Screenshot: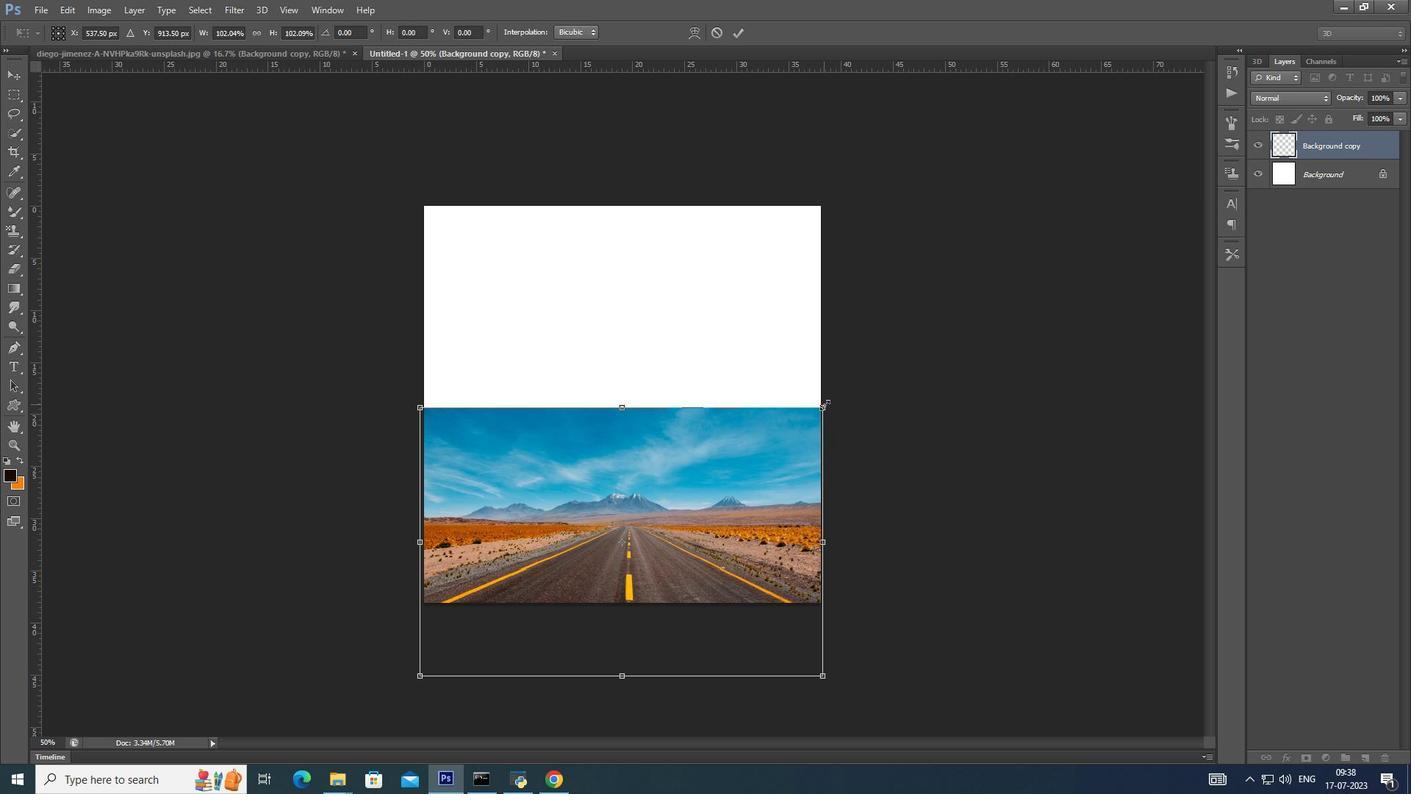 
Action: Key pressed <Key.alt_l>
Screenshot: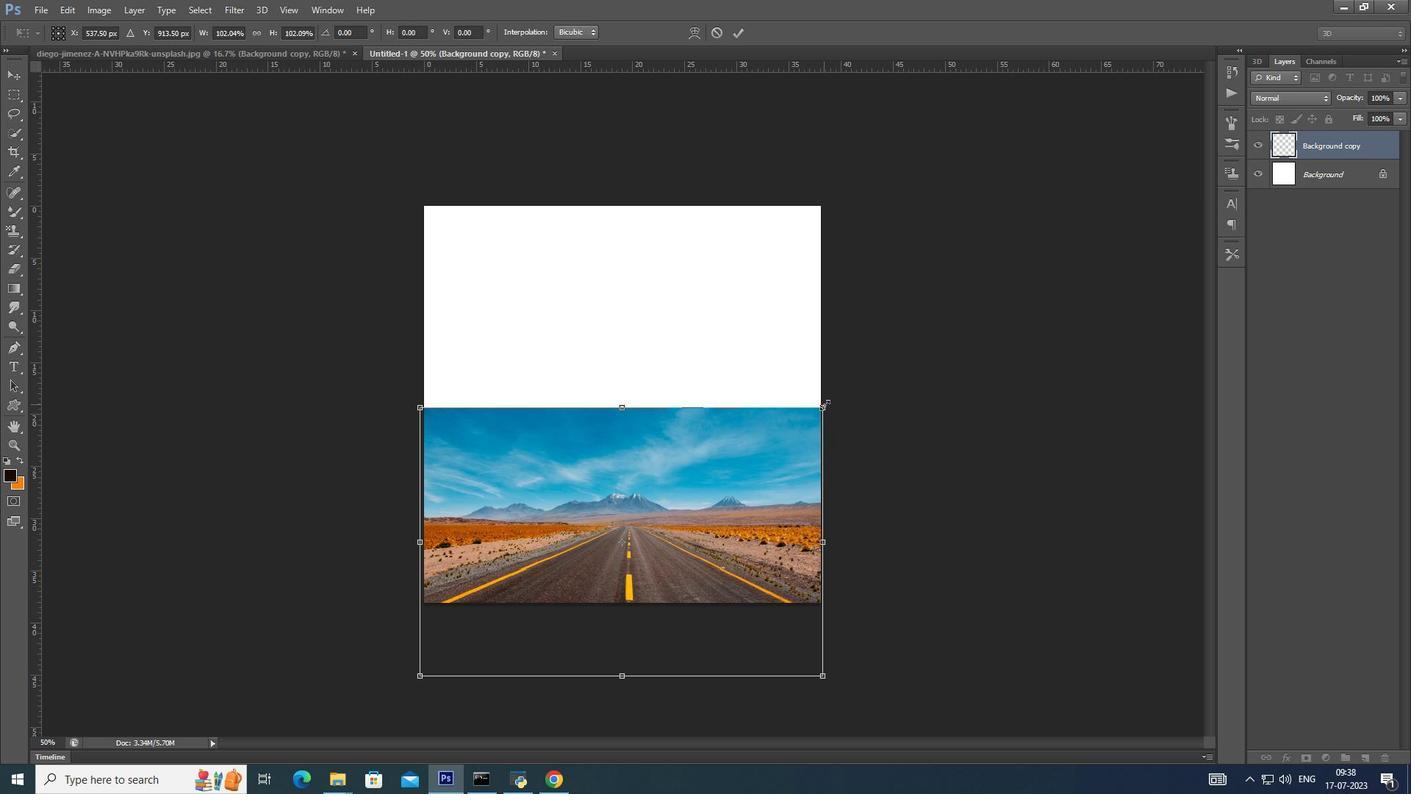 
Action: Mouse moved to (841, 425)
Screenshot: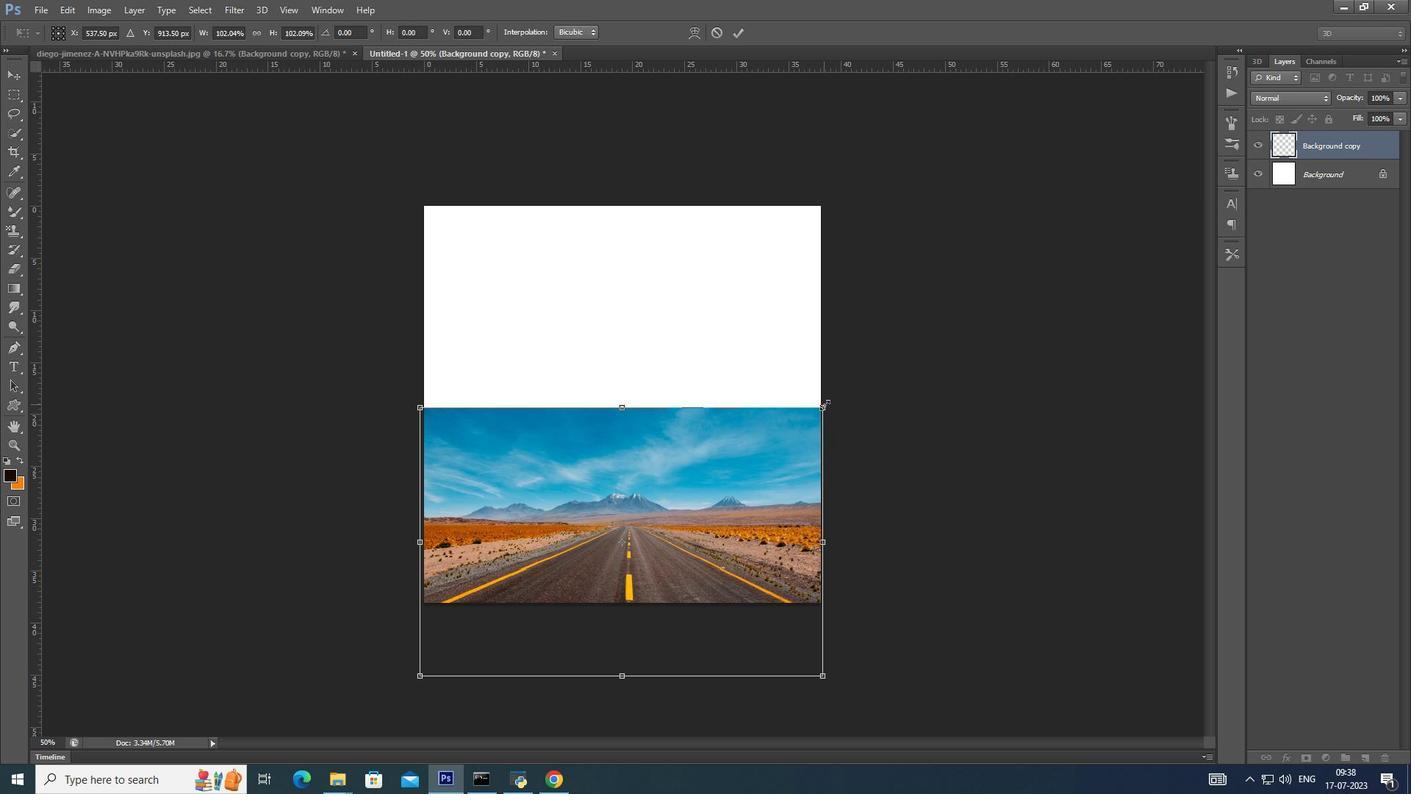 
Action: Key pressed <Key.shift>
Screenshot: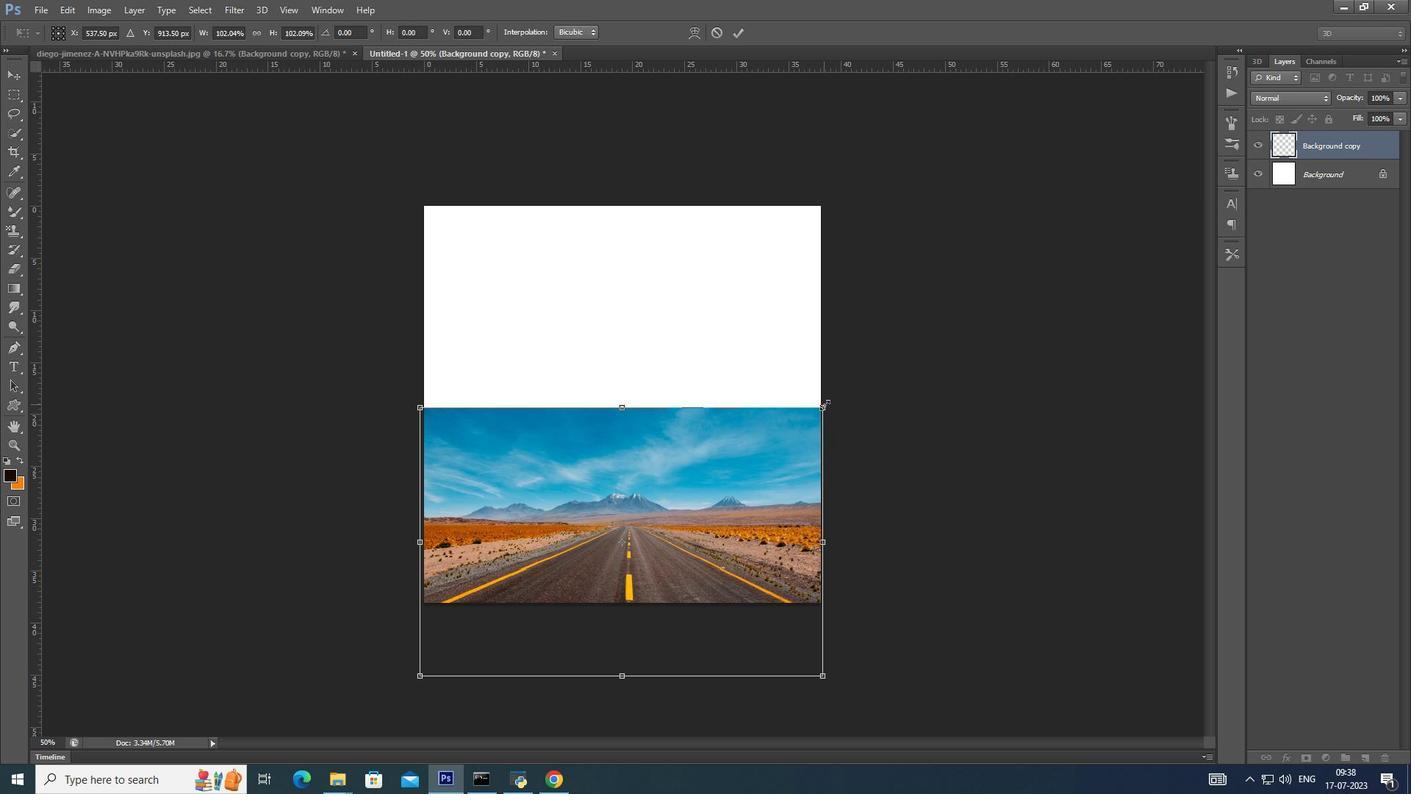 
Action: Mouse moved to (841, 424)
Screenshot: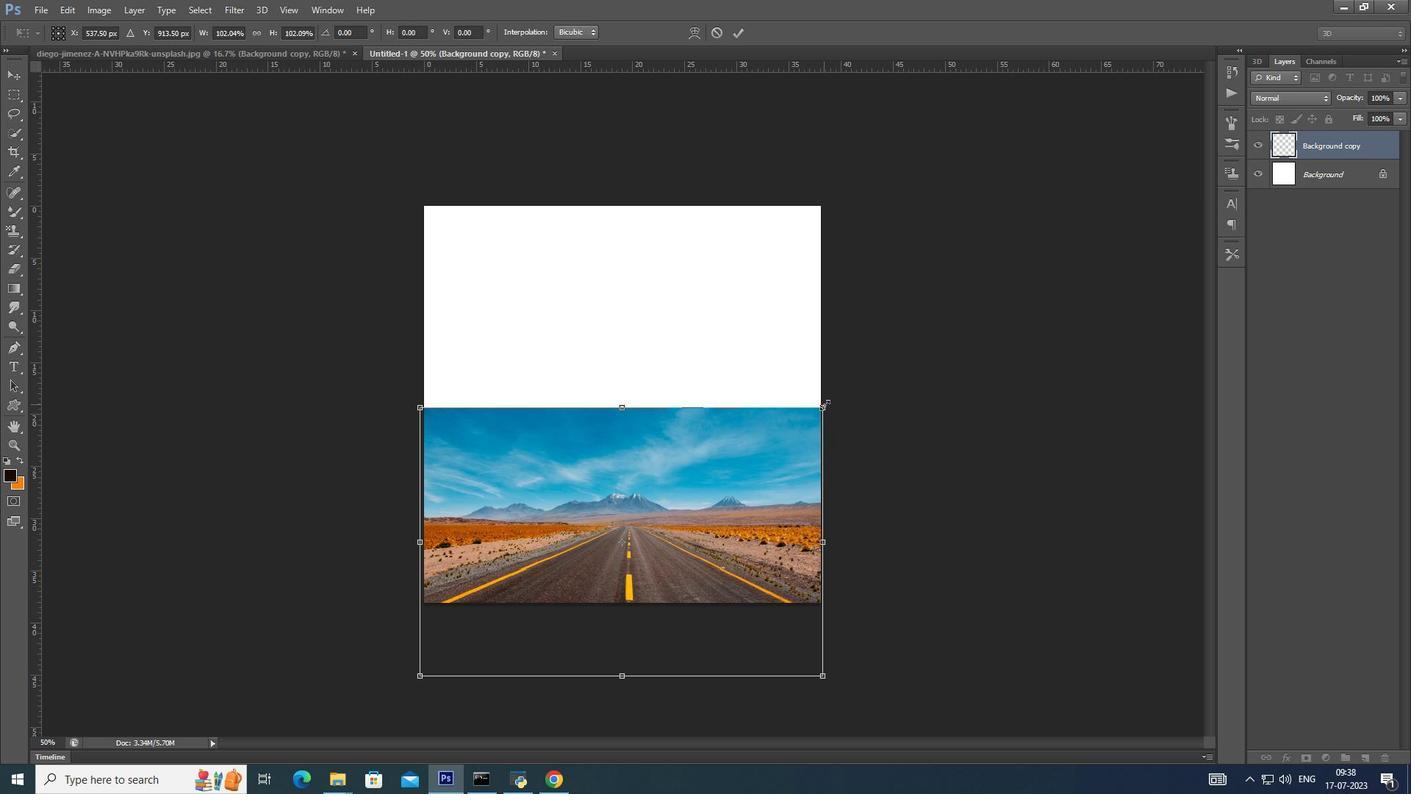 
Action: Key pressed <Key.alt_l><Key.shift><Key.alt_l><Key.shift><Key.alt_l><Key.shift><Key.alt_l><Key.shift><Key.alt_l><Key.shift><Key.alt_l>
Screenshot: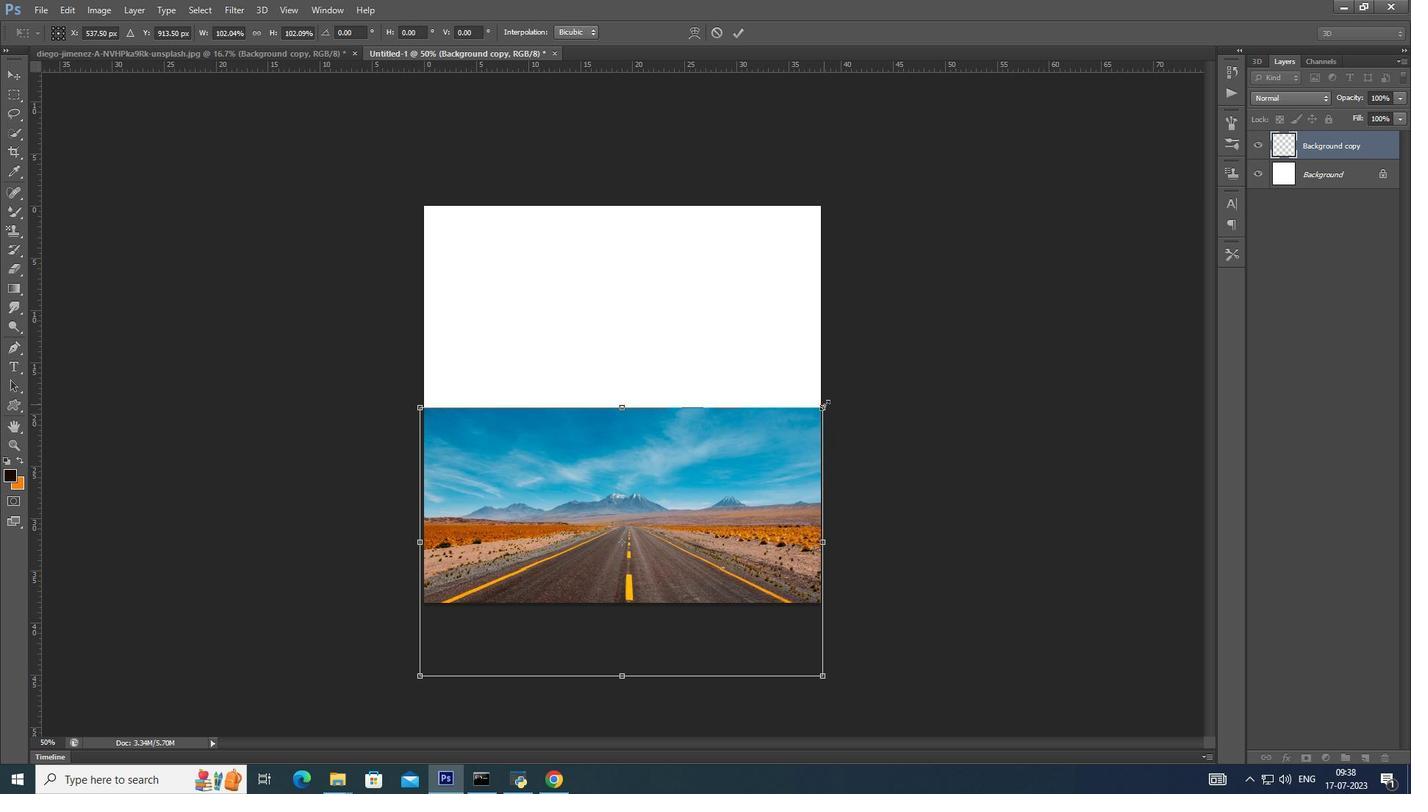 
Action: Mouse moved to (842, 424)
Screenshot: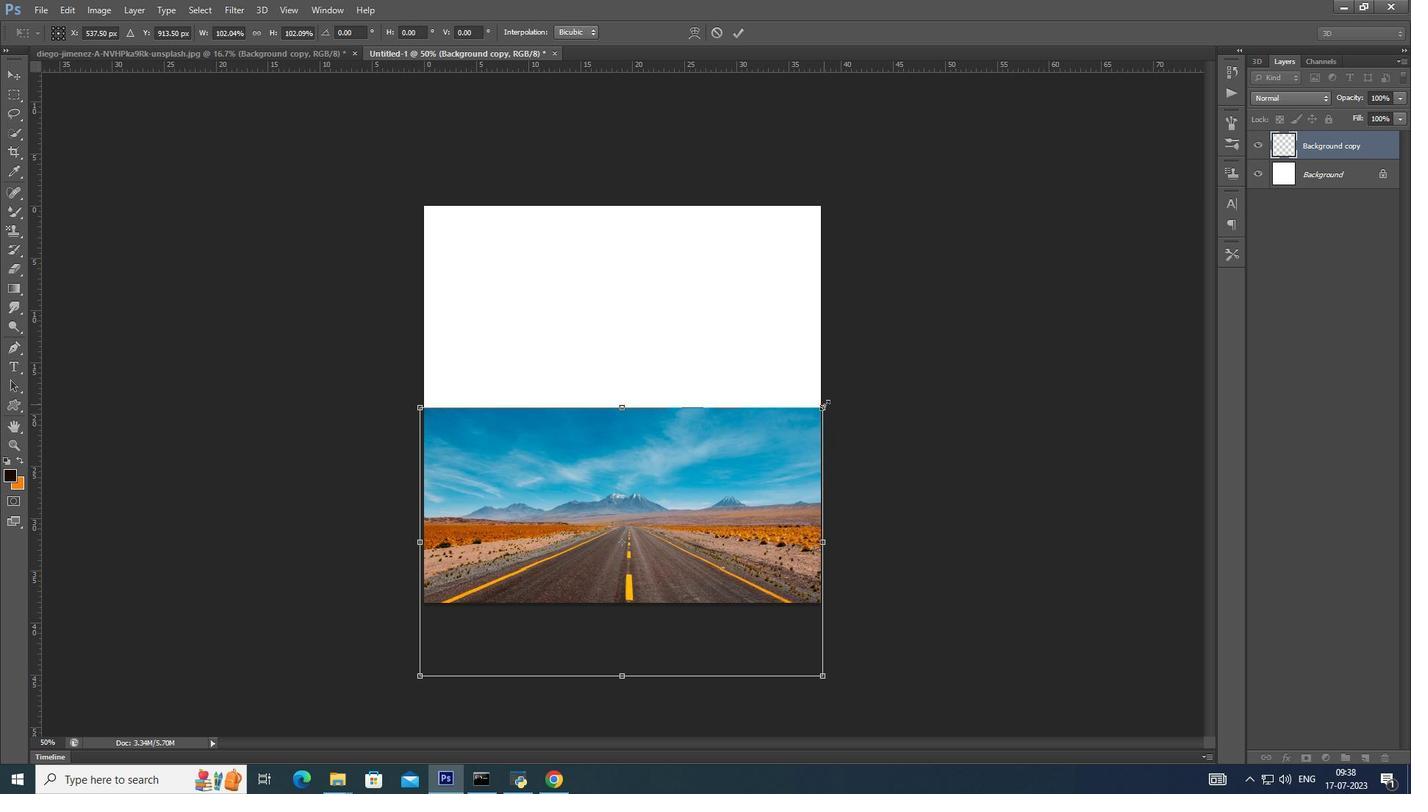 
Action: Key pressed <Key.shift><Key.alt_l>
Screenshot: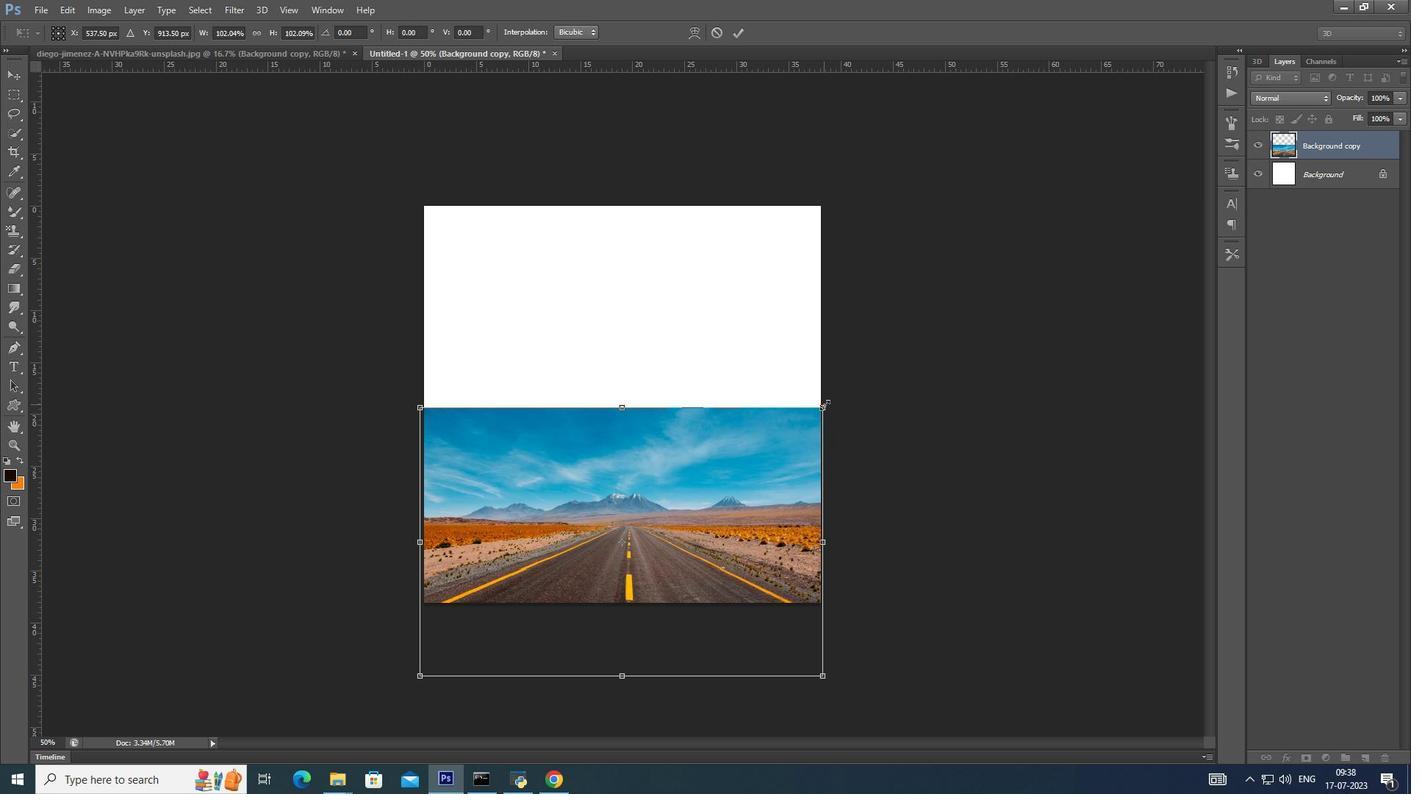 
Action: Mouse moved to (843, 423)
Screenshot: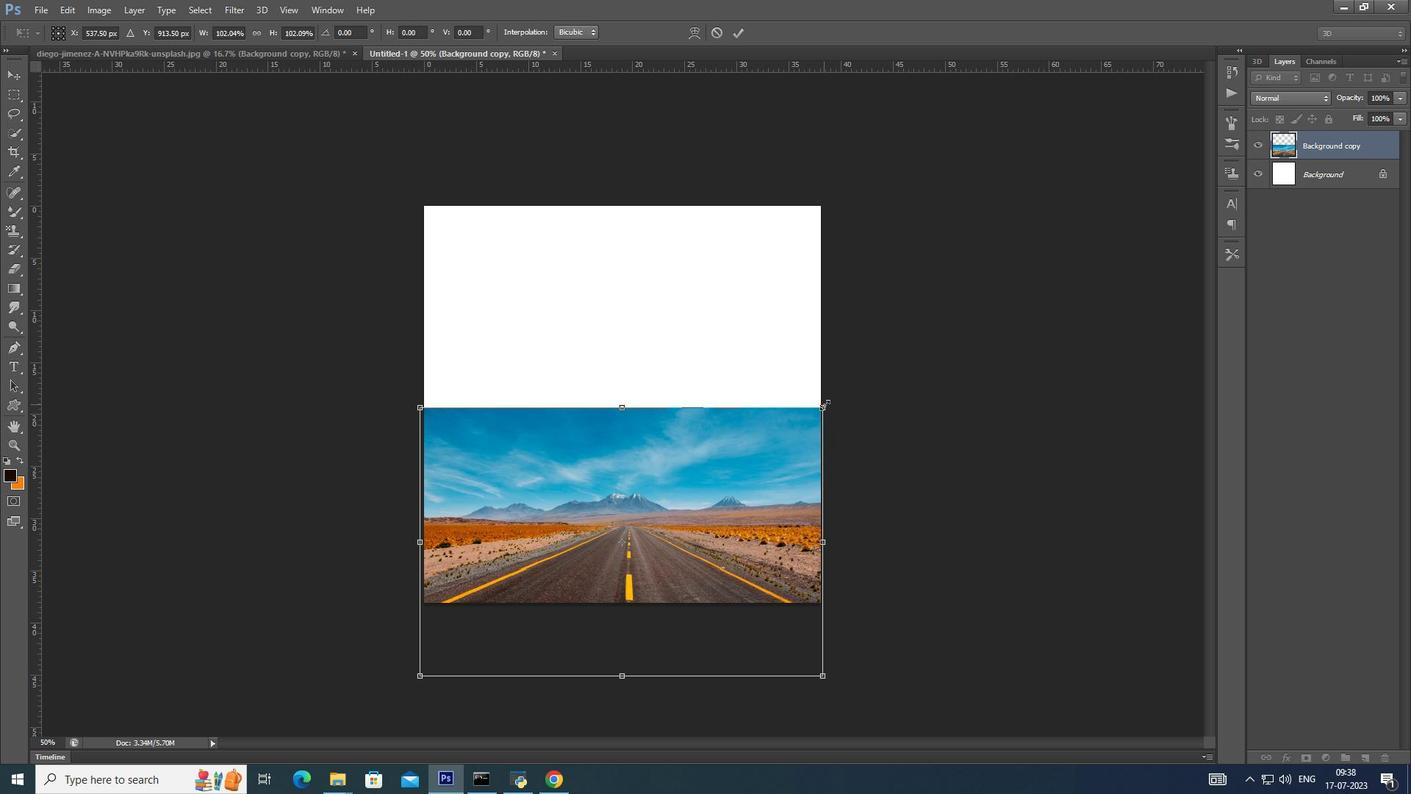
Action: Key pressed <Key.shift><Key.alt_l><Key.shift><Key.alt_l><Key.shift><Key.alt_l><Key.shift><Key.alt_l><Key.shift><Key.alt_l><Key.shift><Key.alt_l><Key.shift><Key.alt_l><Key.shift><Key.alt_l><Key.shift><Key.alt_l><Key.shift><Key.alt_l><Key.shift><Key.alt_l><Key.shift><Key.alt_l><Key.shift><Key.alt_l><Key.shift><Key.alt_l><Key.shift><Key.alt_l><Key.shift><Key.alt_l><Key.shift><Key.alt_l><Key.shift><Key.alt_l><Key.shift><Key.alt_l><Key.shift><Key.alt_l><Key.shift><Key.alt_l><Key.shift><Key.alt_l><Key.shift><Key.alt_l><Key.shift><Key.alt_l><Key.shift><Key.alt_l><Key.shift><Key.alt_l><Key.enter>
Screenshot: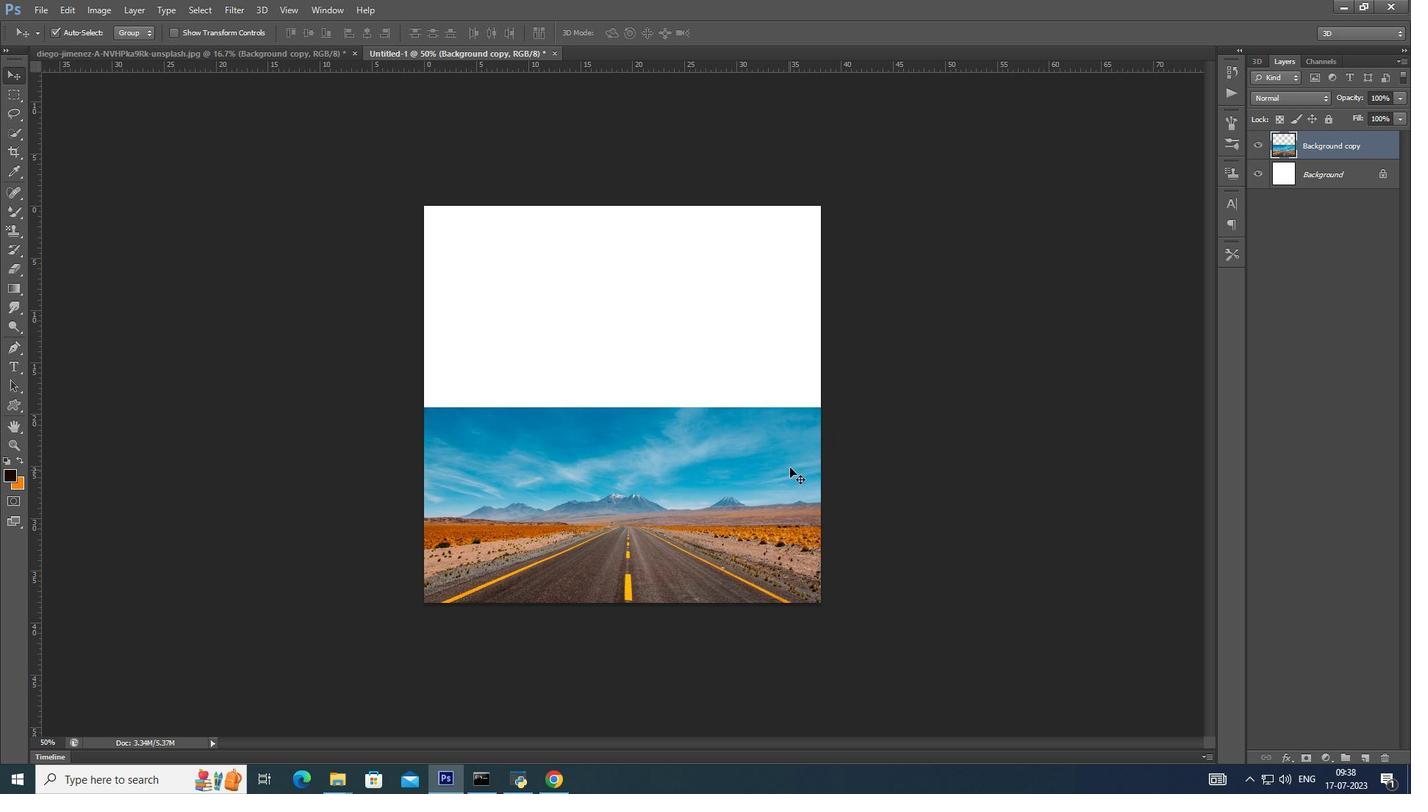 
Action: Mouse moved to (809, 488)
Screenshot: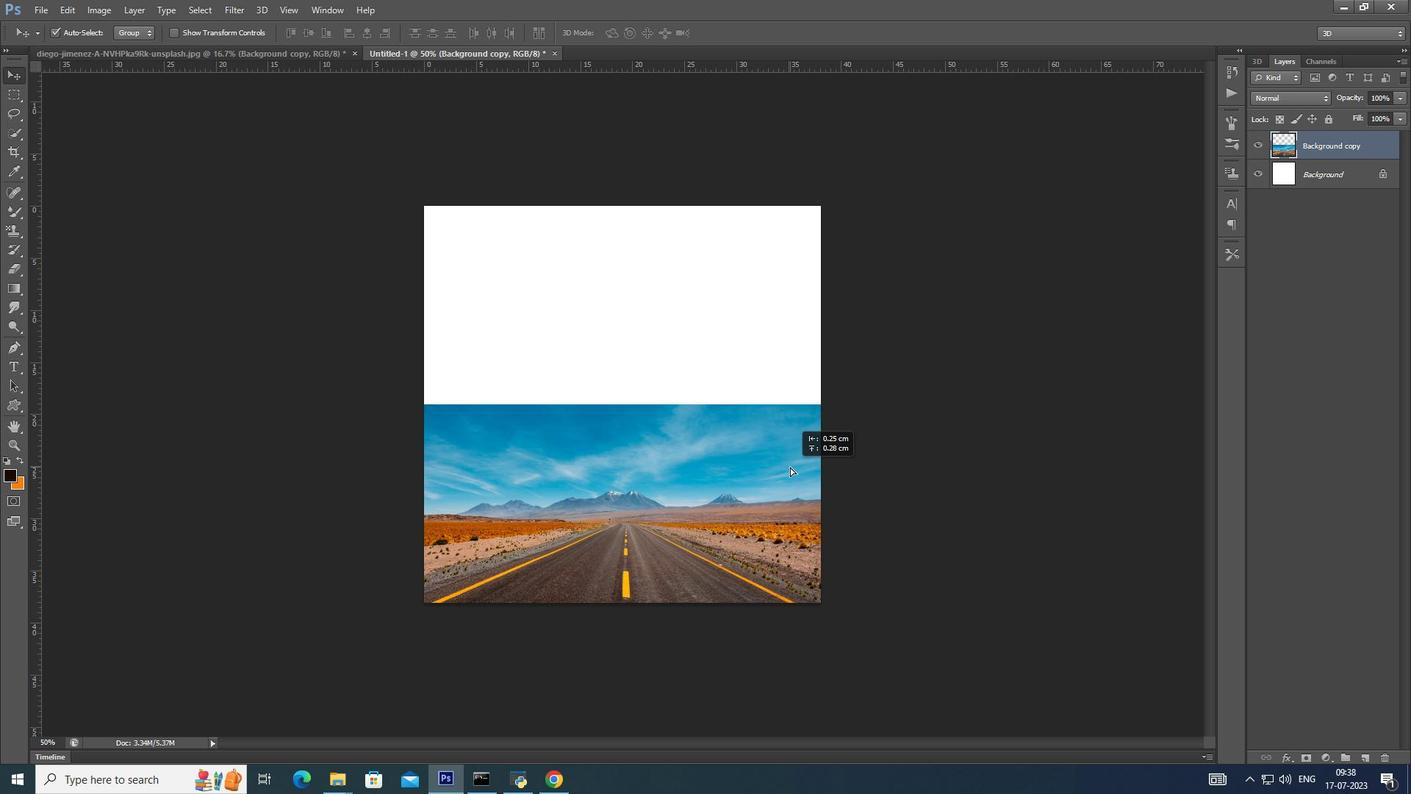 
Action: Mouse pressed left at (809, 488)
Screenshot: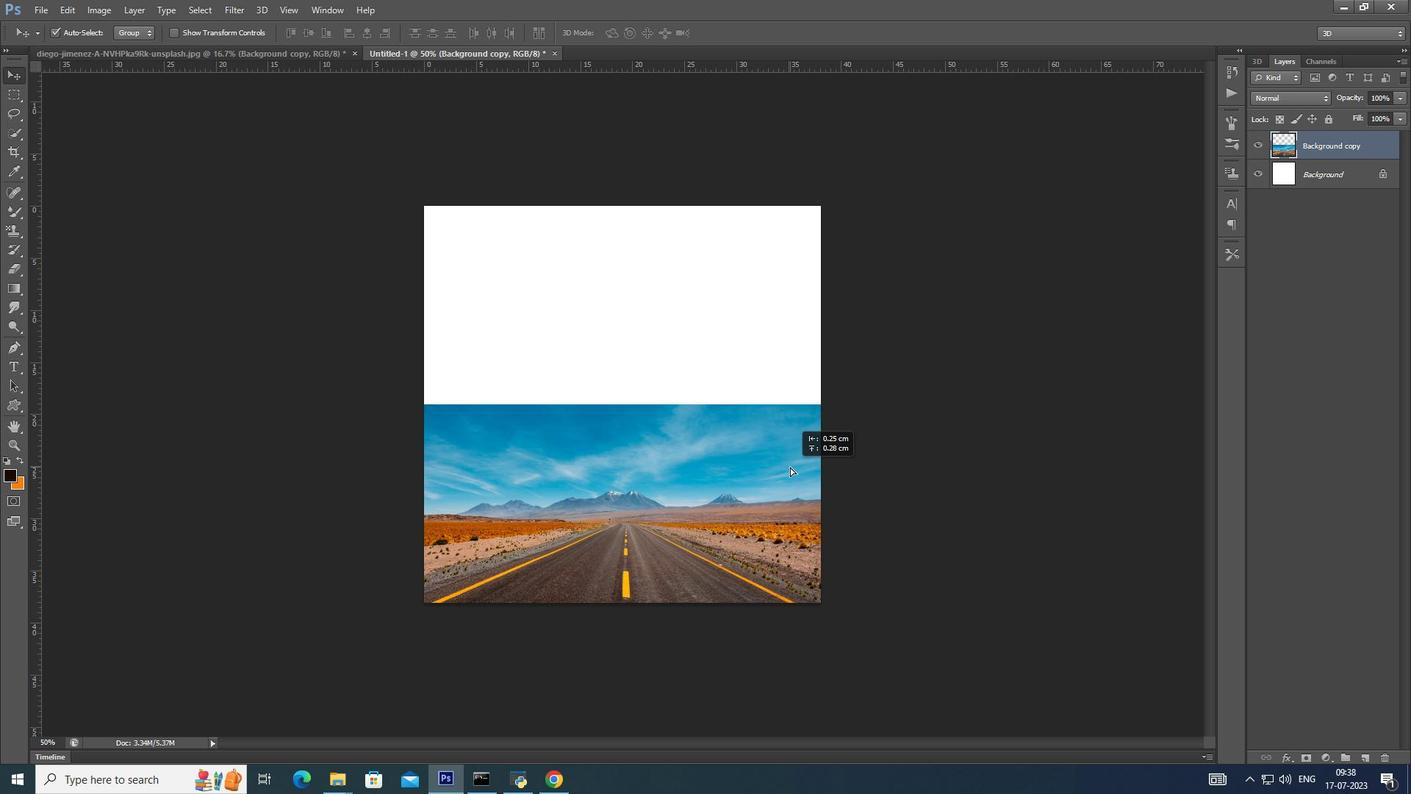 
Action: Mouse moved to (1352, 160)
Screenshot: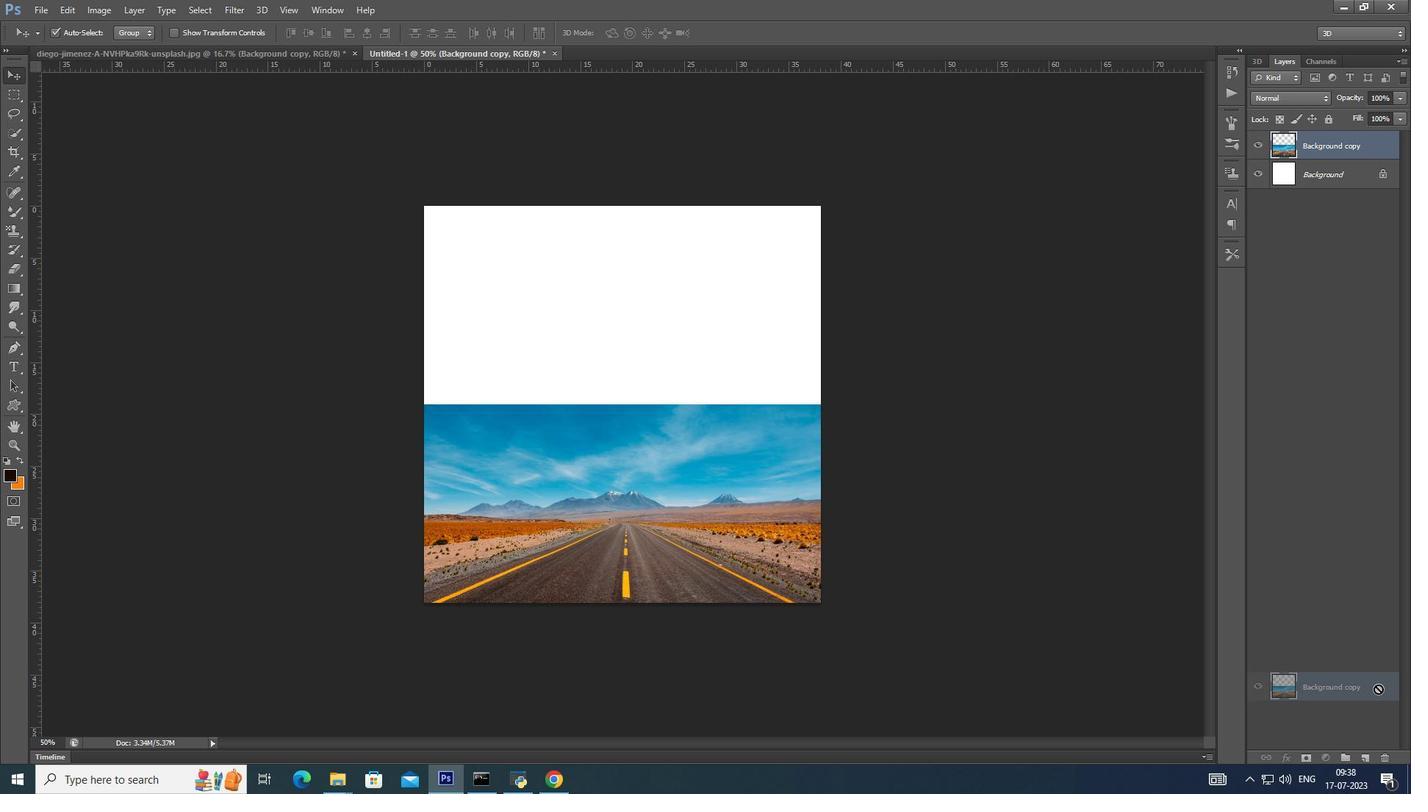 
Action: Mouse pressed left at (1352, 160)
Screenshot: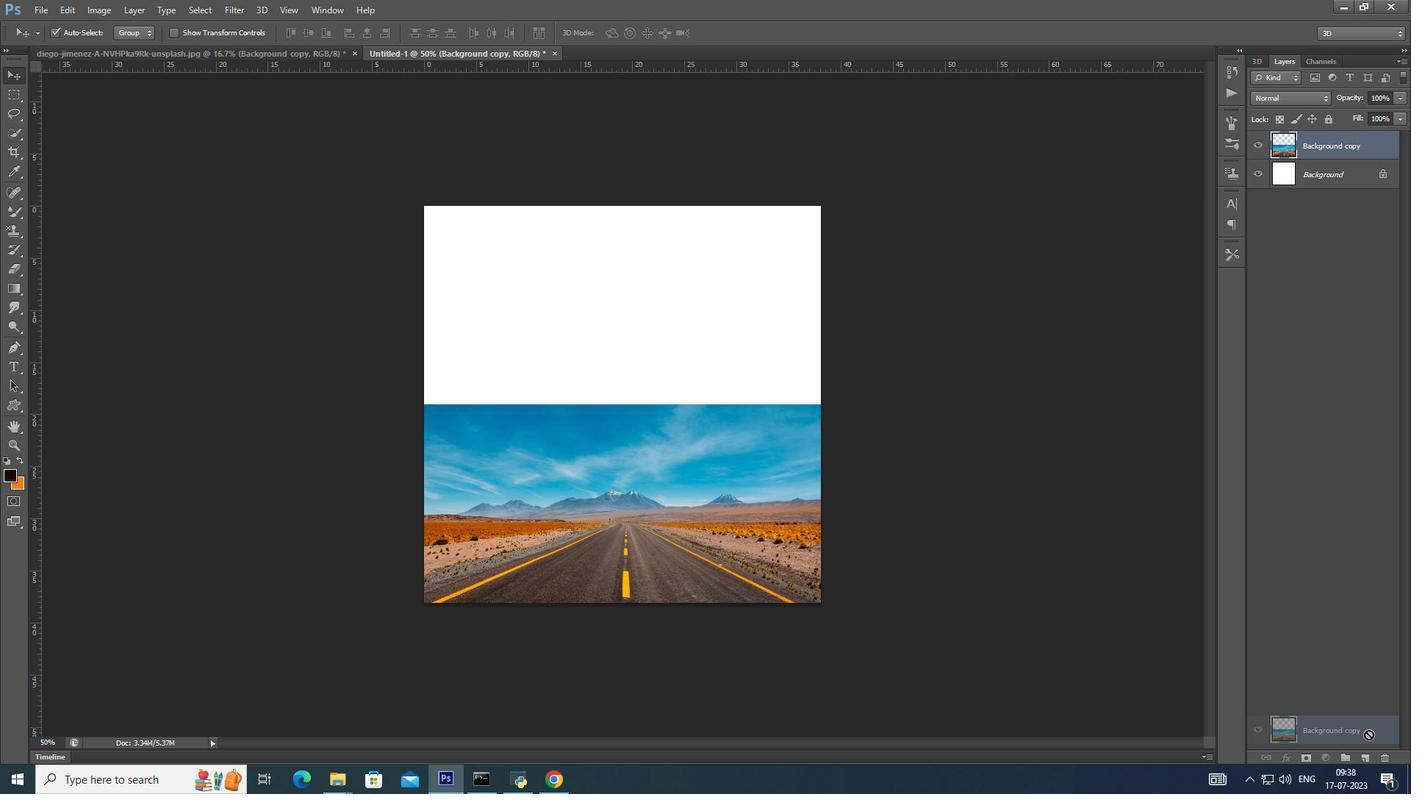 
Action: Mouse moved to (666, 255)
Screenshot: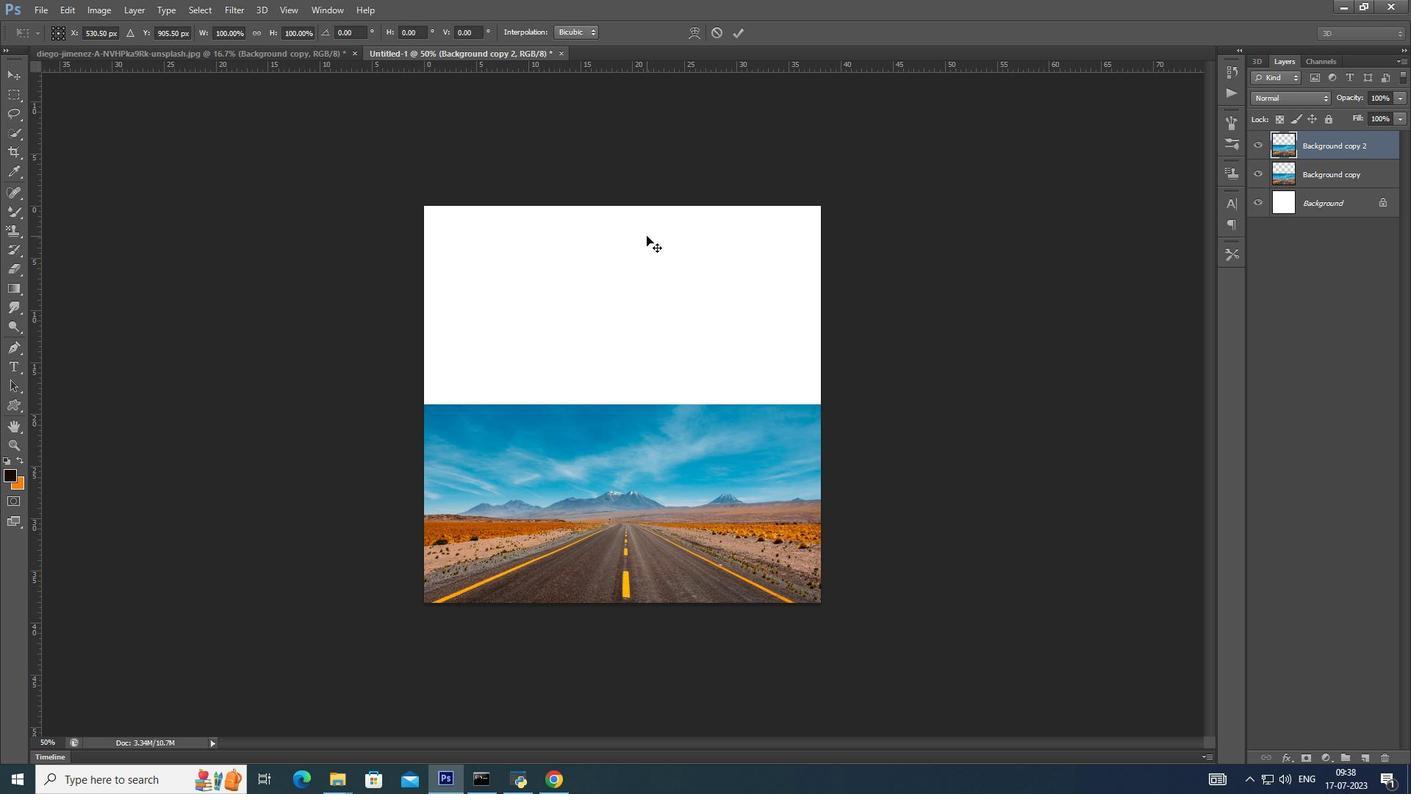 
Action: Key pressed ctrl+T
Screenshot: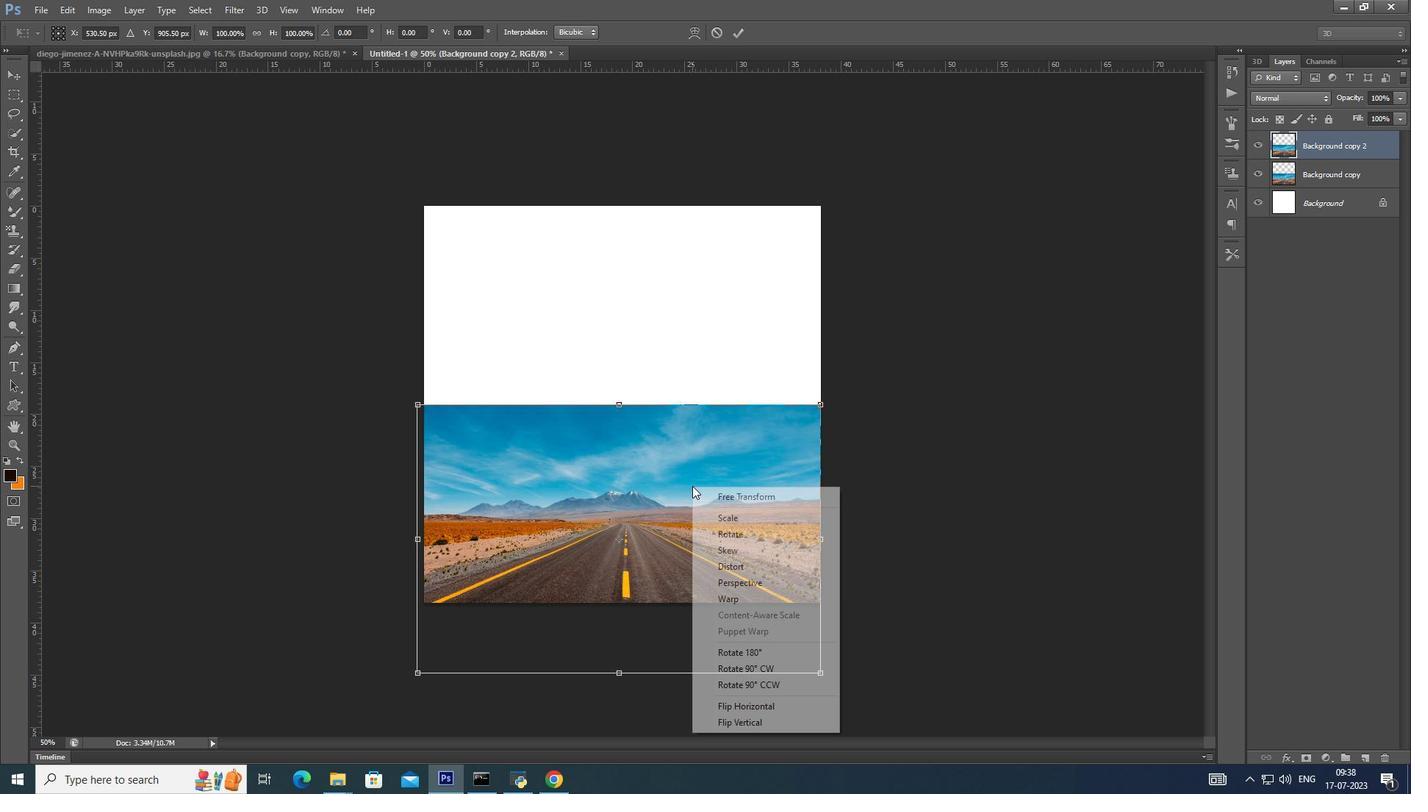
Action: Mouse moved to (711, 505)
Screenshot: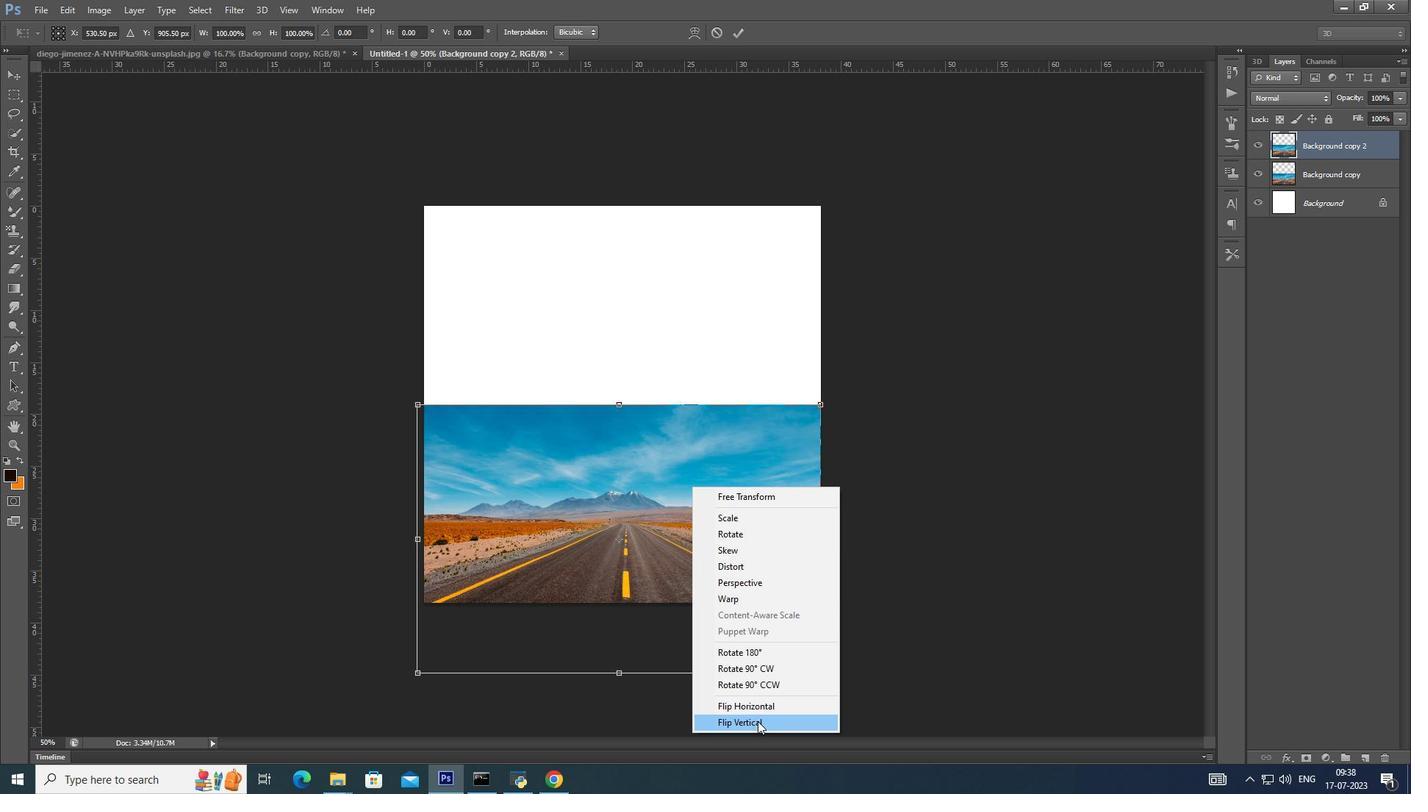 
Action: Mouse pressed right at (711, 505)
Screenshot: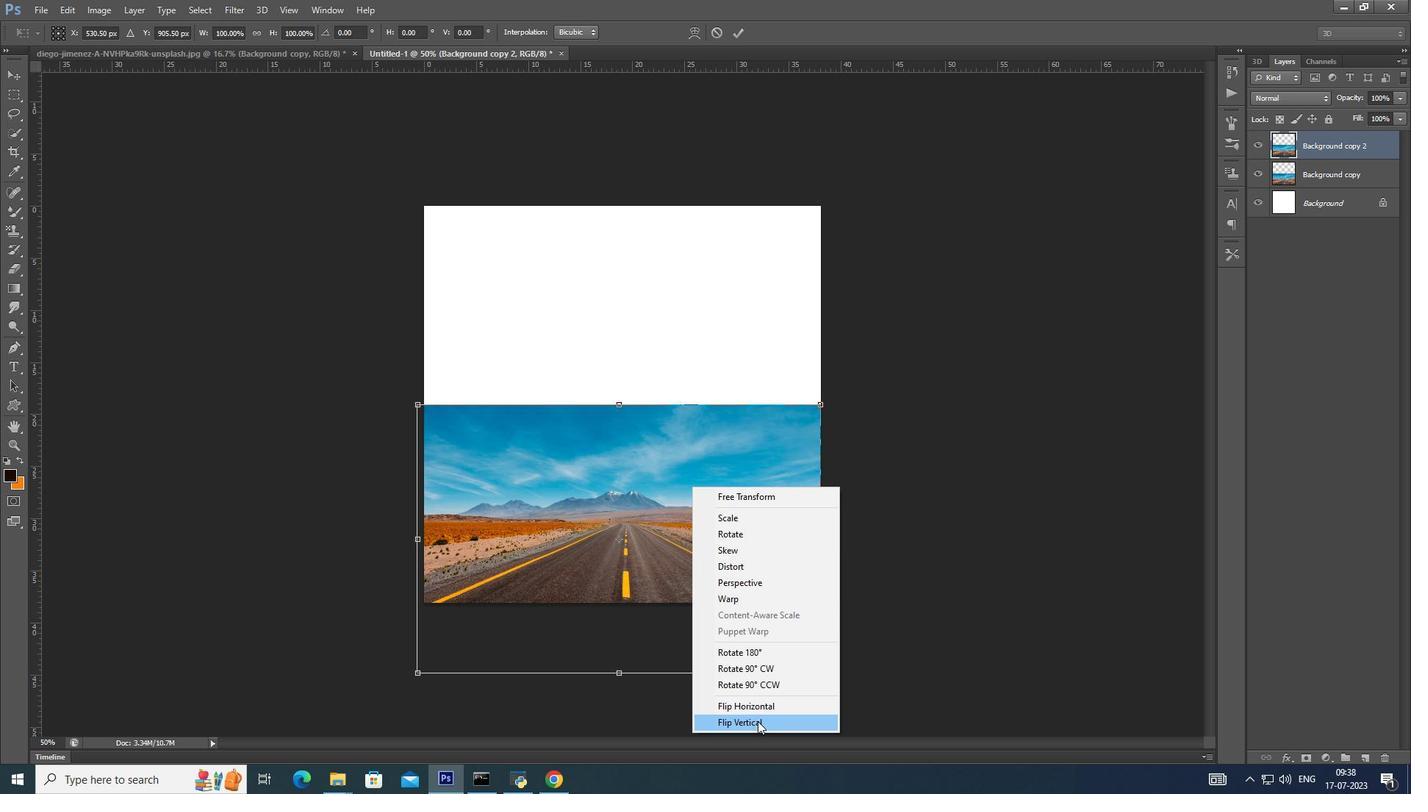 
Action: Mouse moved to (777, 740)
Screenshot: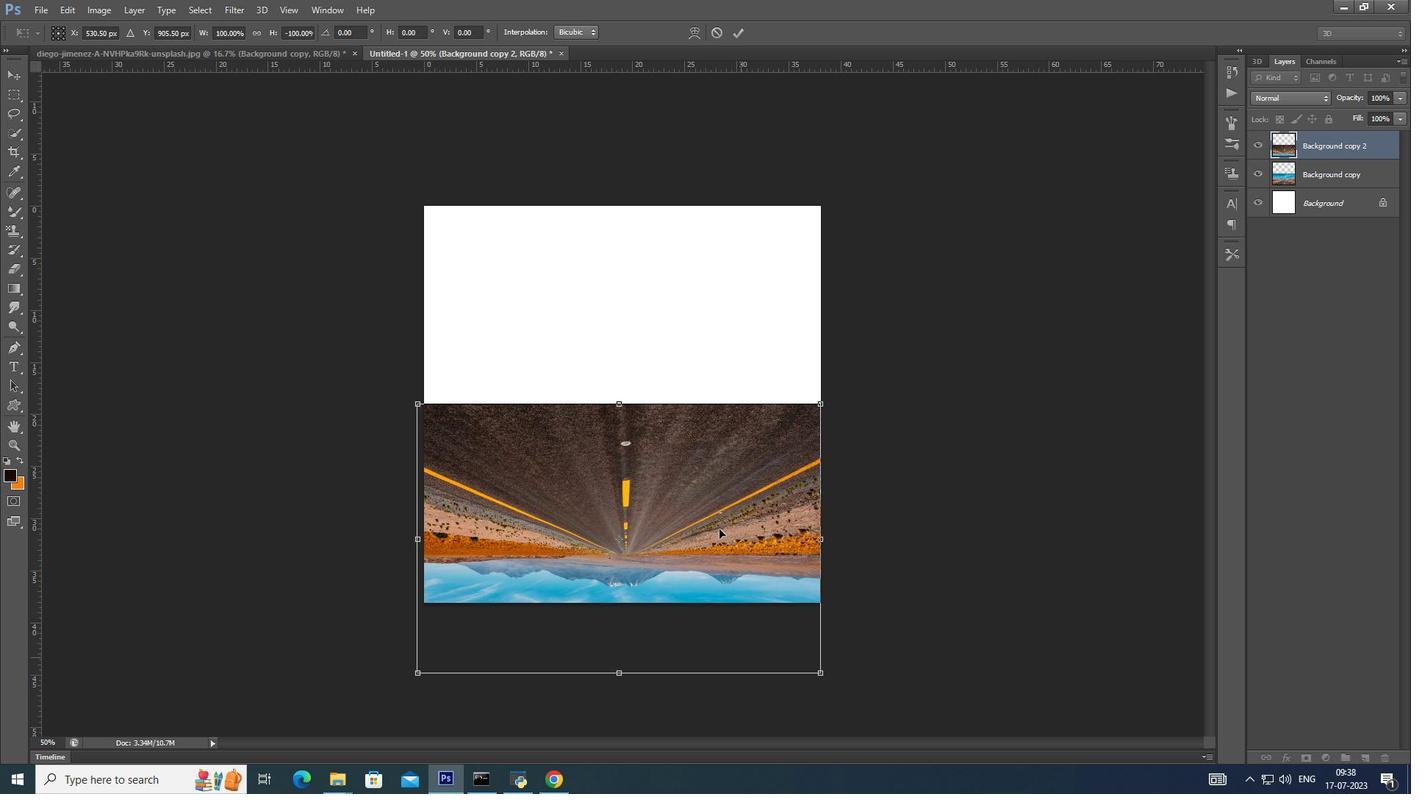 
Action: Mouse pressed left at (777, 740)
Screenshot: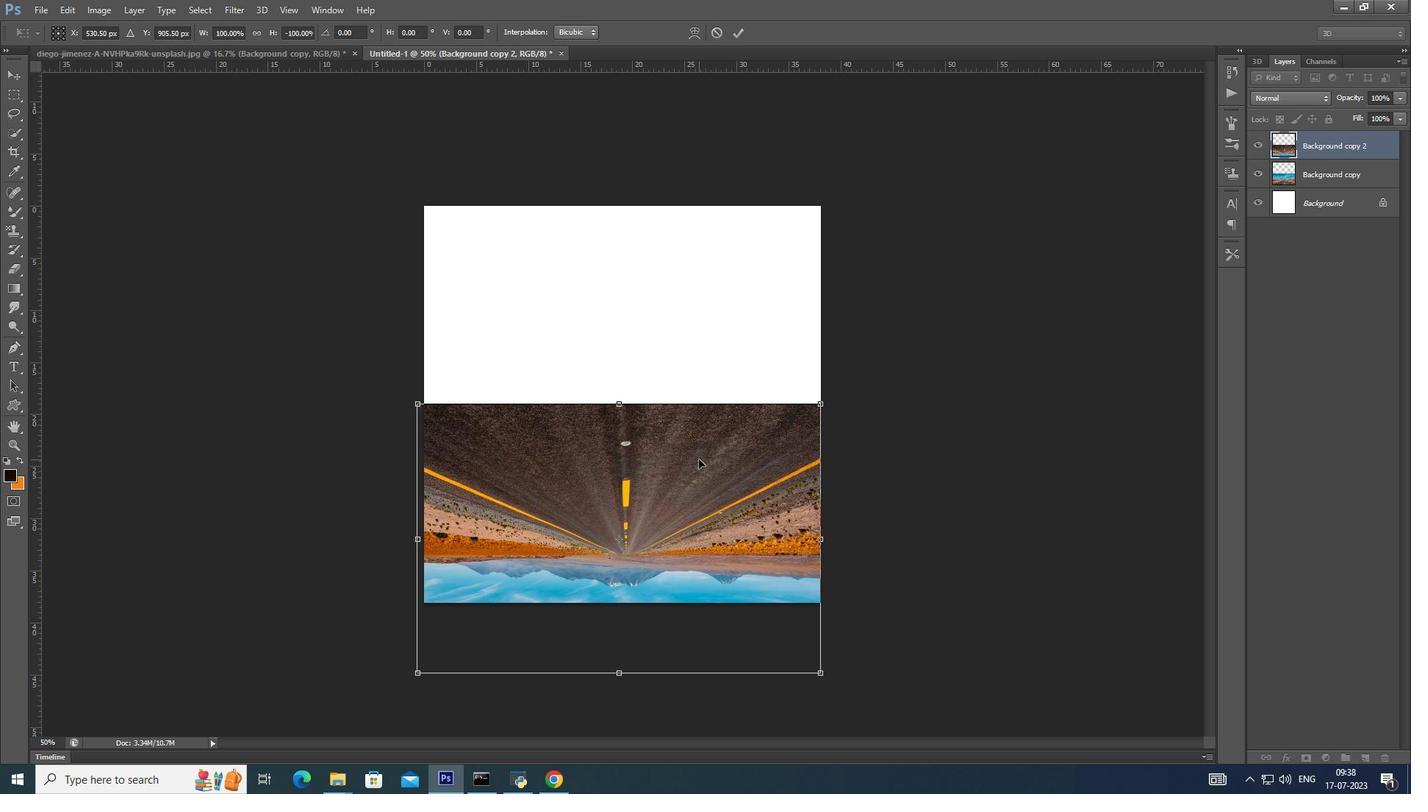 
Action: Mouse moved to (718, 478)
Screenshot: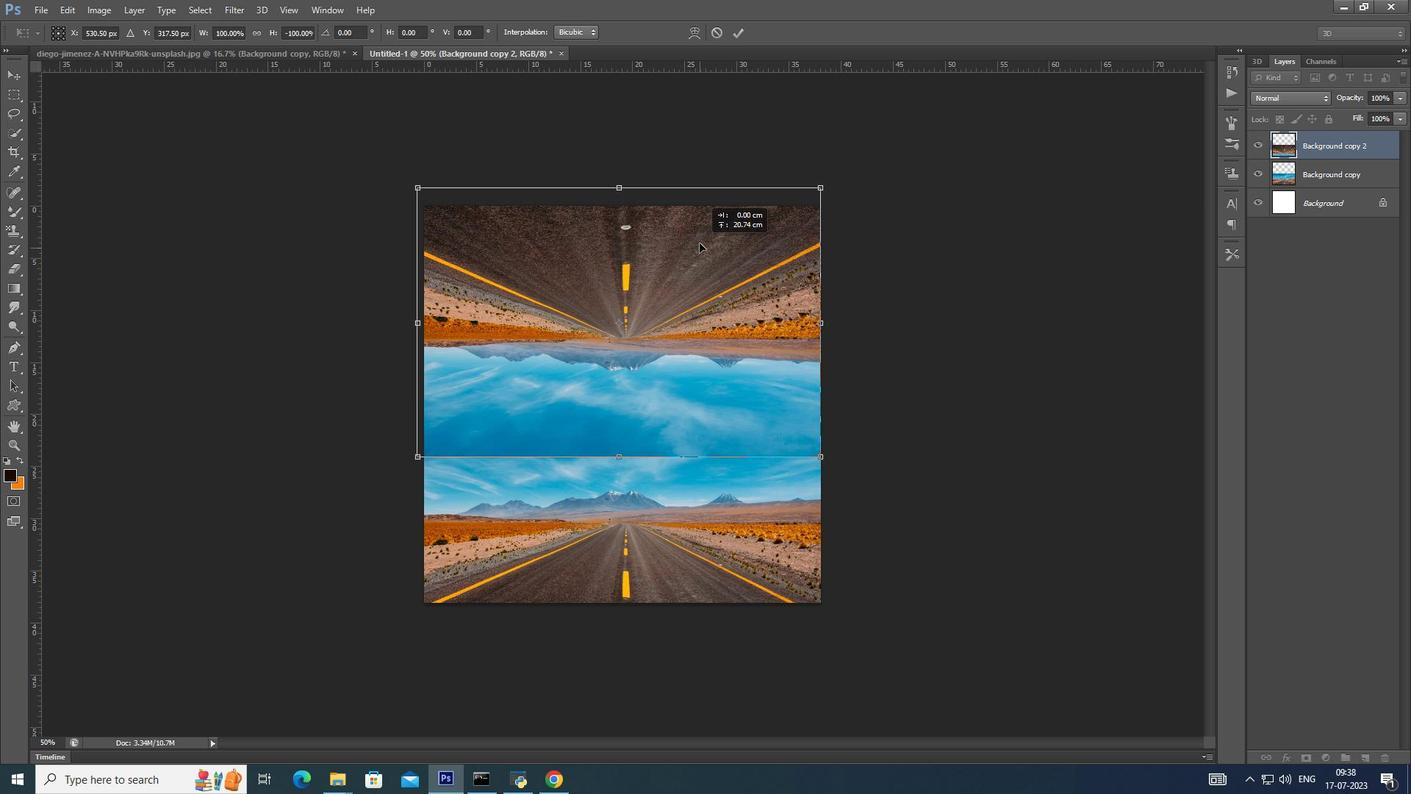 
Action: Mouse pressed left at (718, 478)
Screenshot: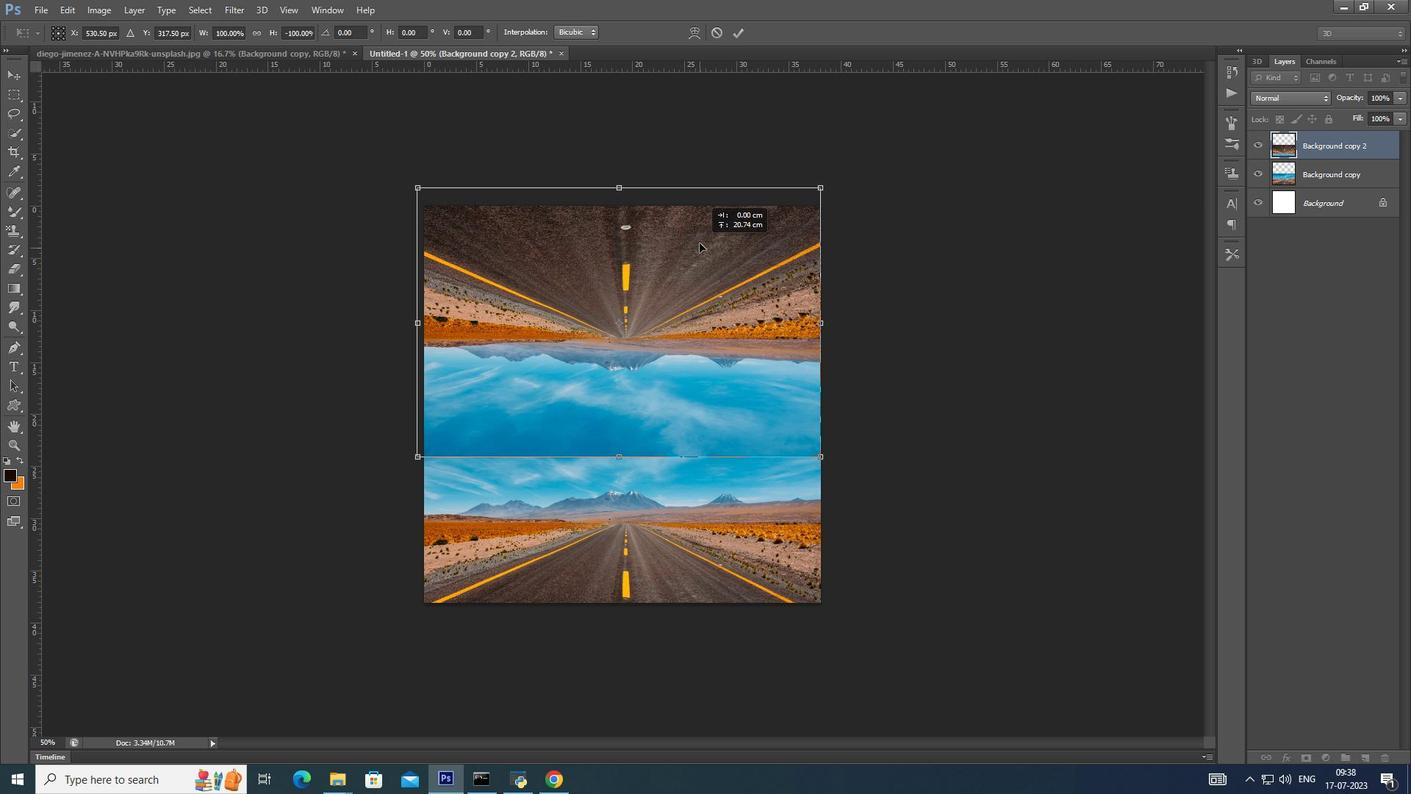 
Action: Mouse moved to (819, 349)
Screenshot: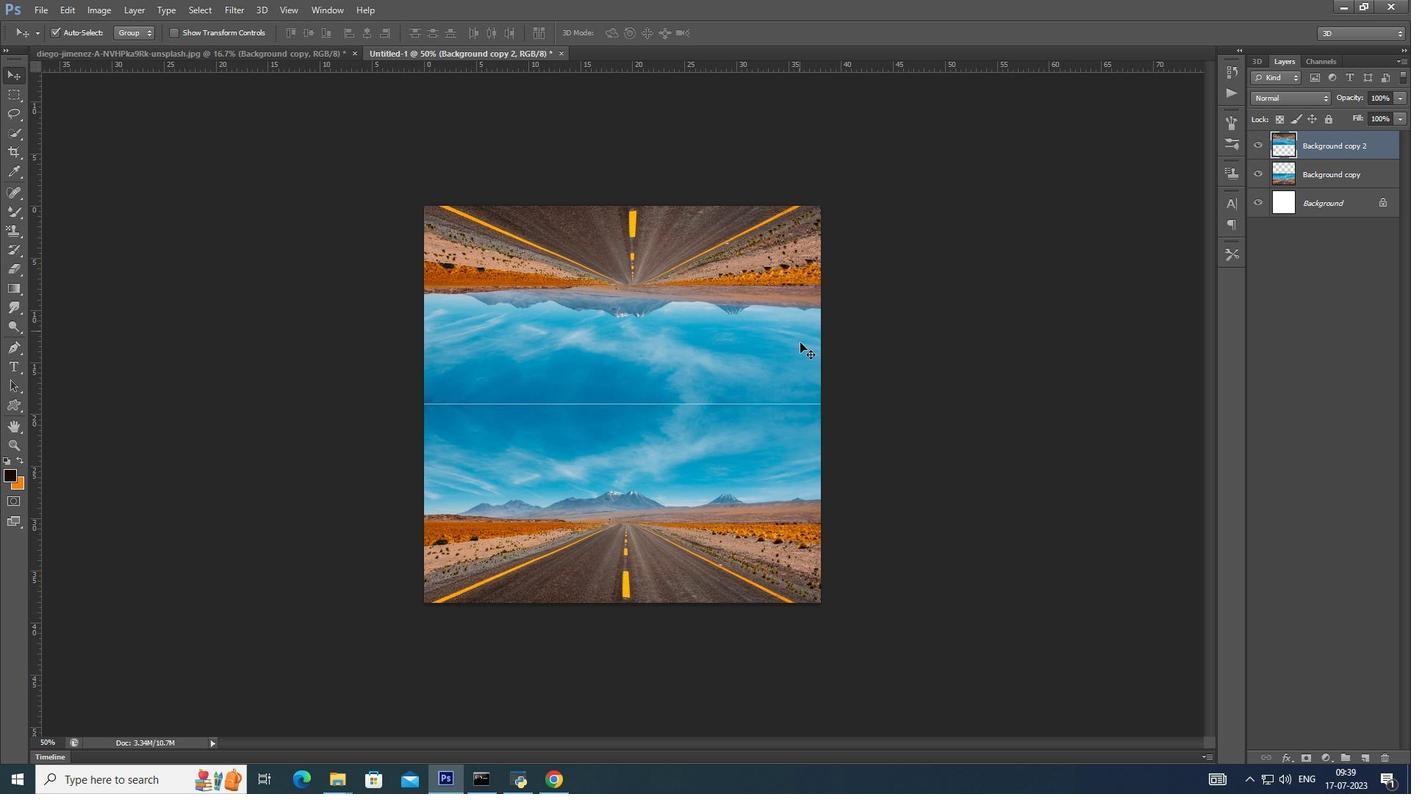 
Action: Key pressed <Key.enter>
Screenshot: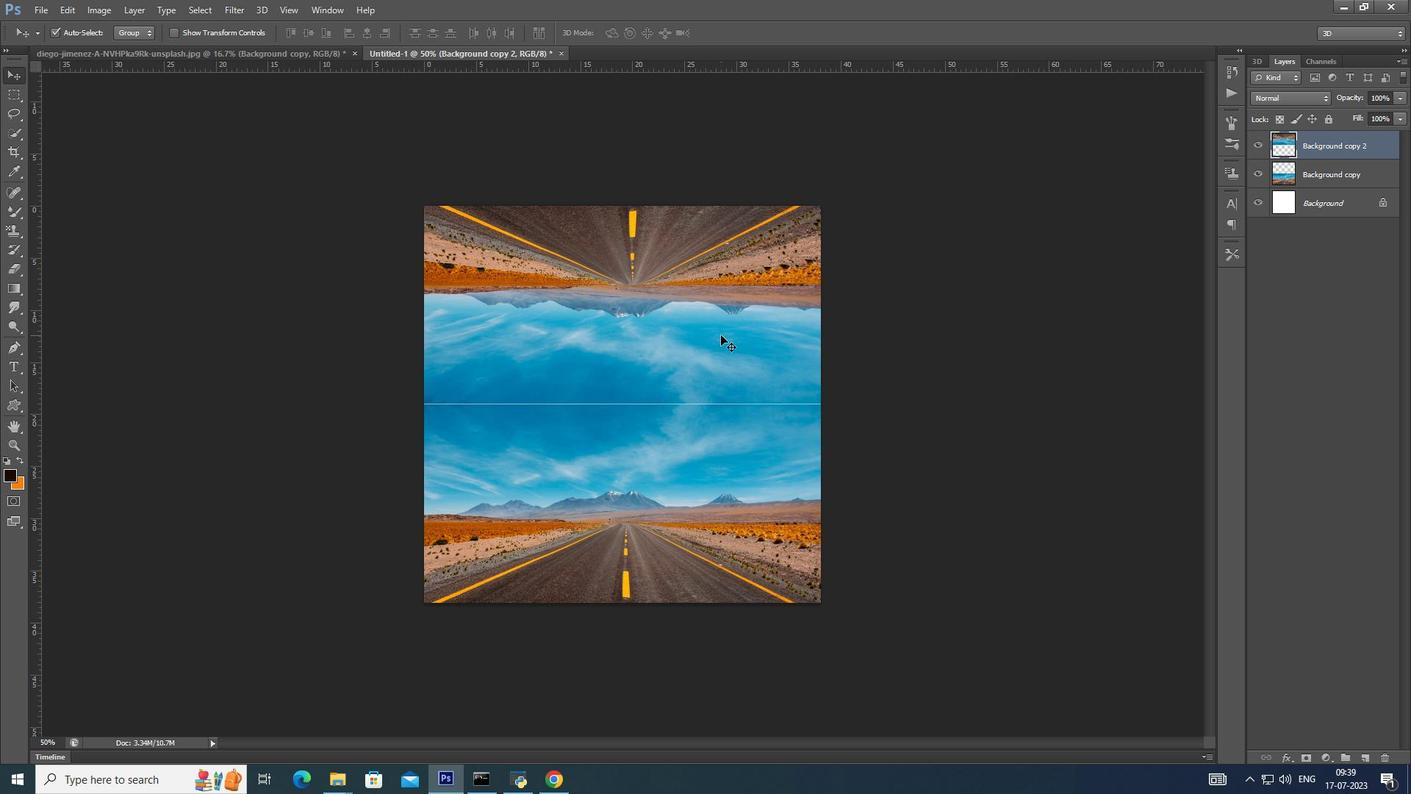 
Action: Mouse moved to (740, 354)
Screenshot: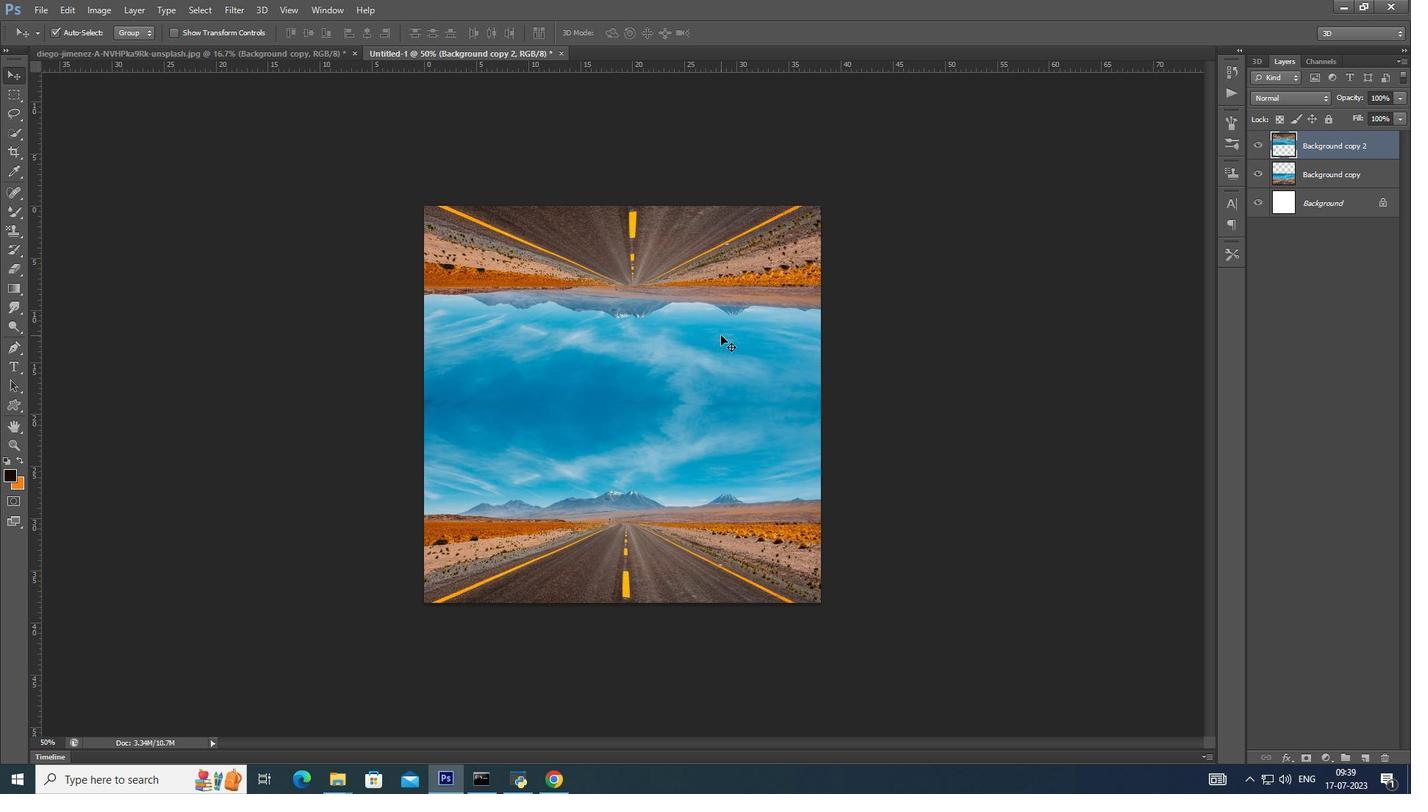 
Action: Mouse pressed left at (740, 354)
Screenshot: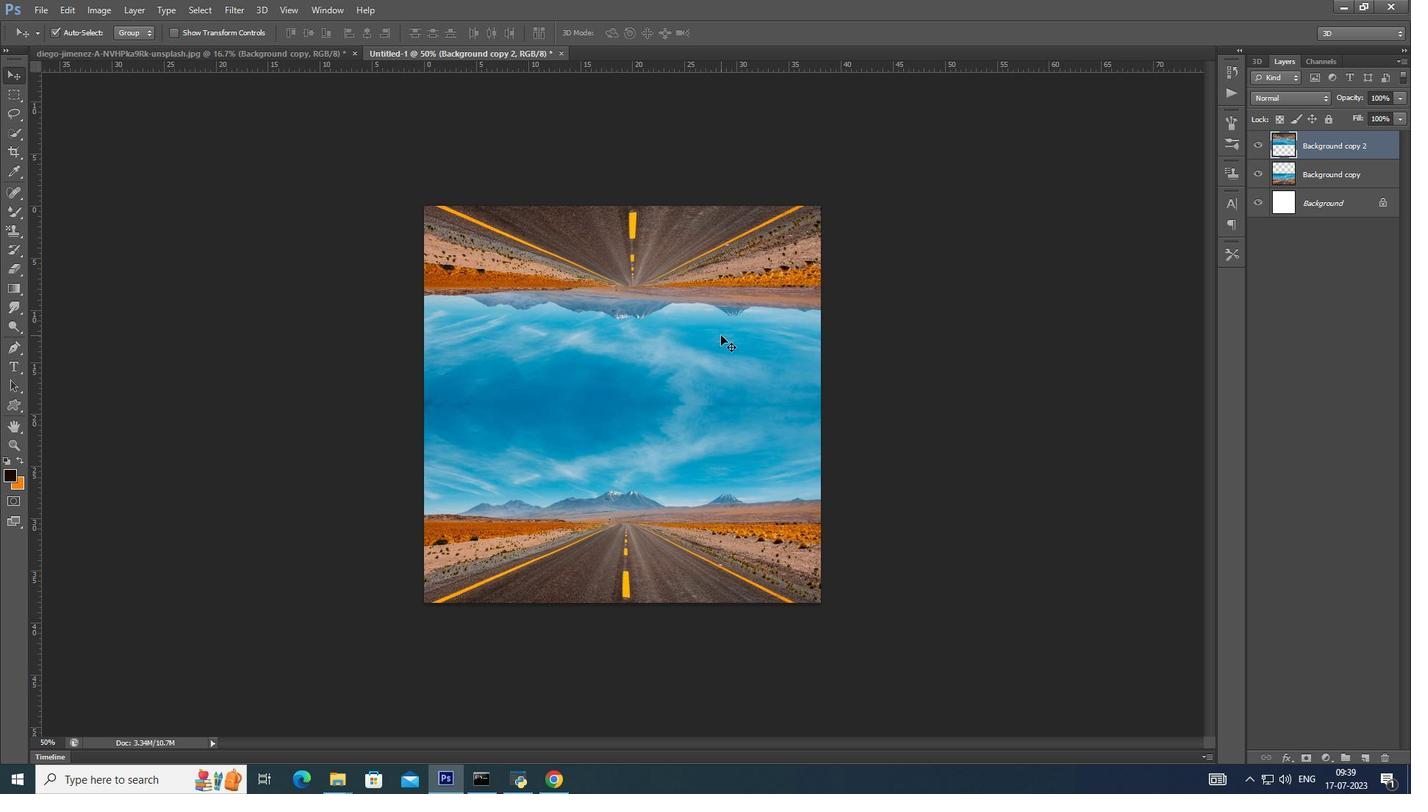 
Action: Key pressed <Key.down><Key.down>
Screenshot: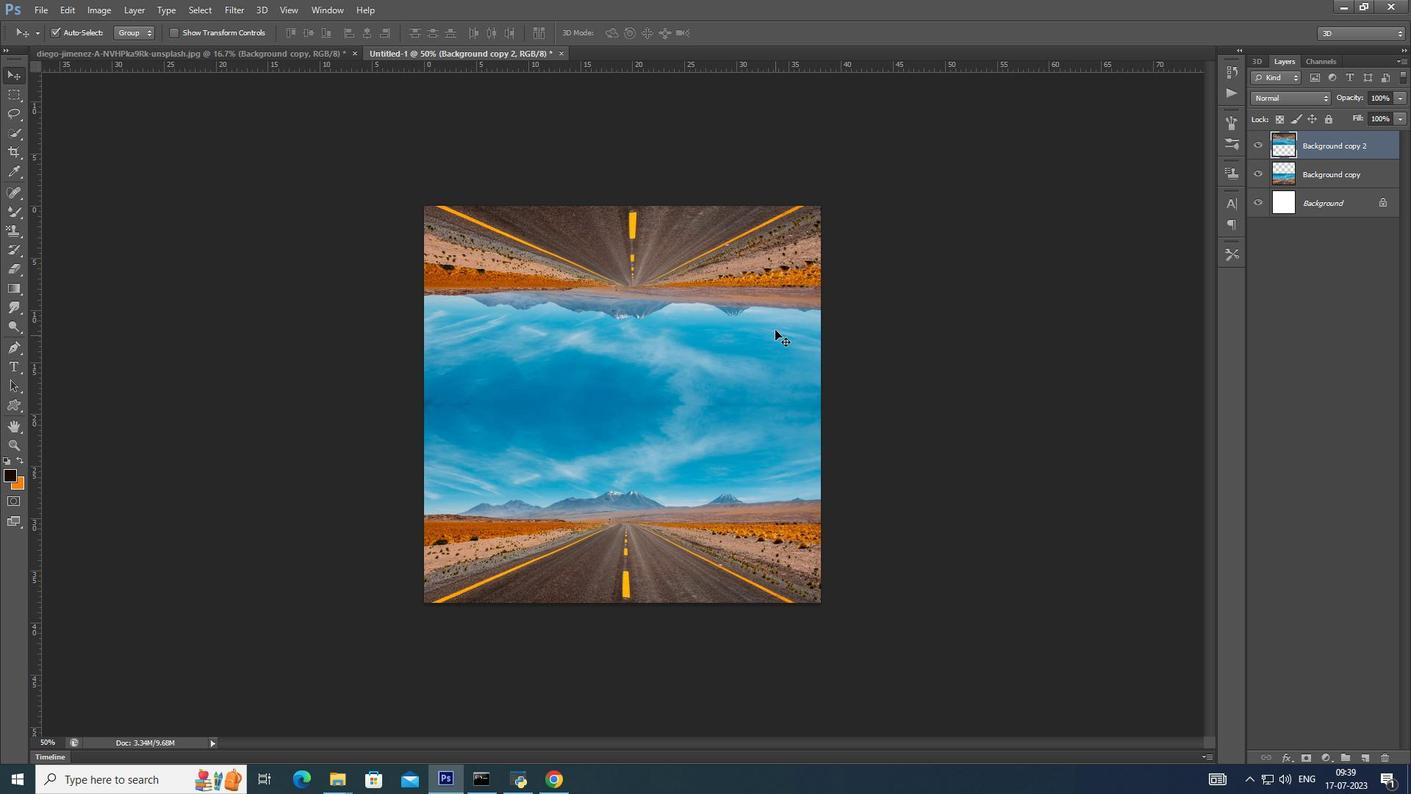 
Action: Mouse moved to (696, 531)
Screenshot: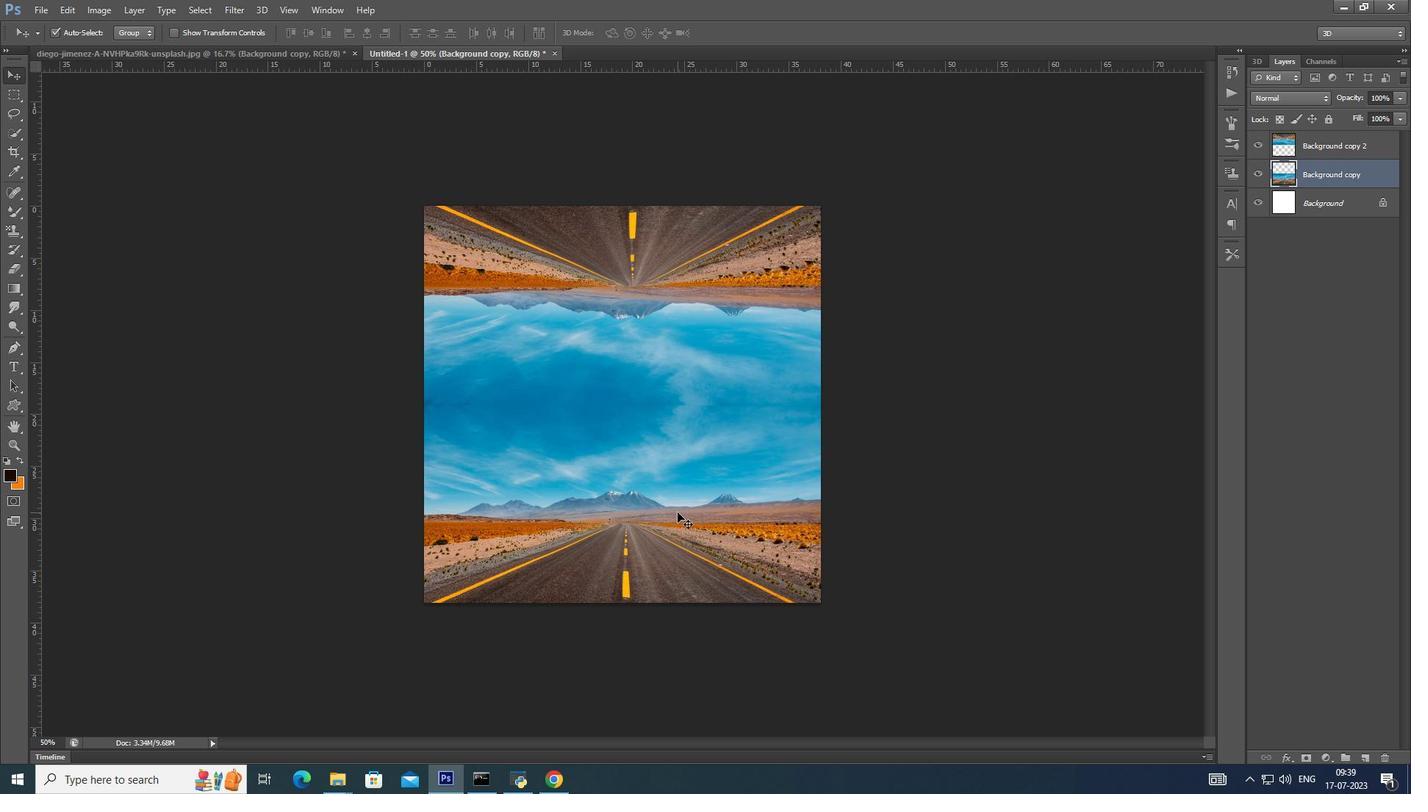 
Action: Mouse pressed left at (696, 531)
Screenshot: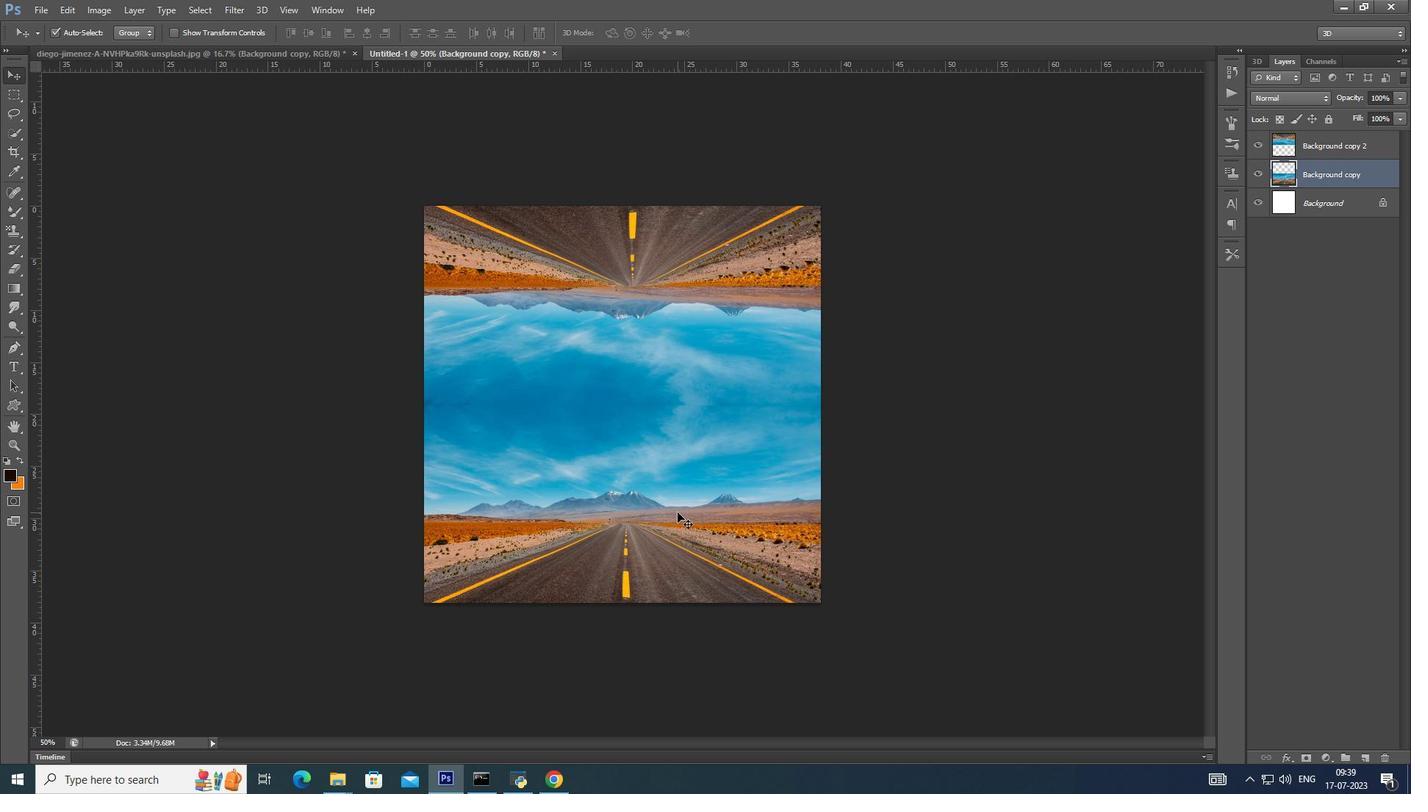 
Action: Mouse pressed left at (696, 531)
Screenshot: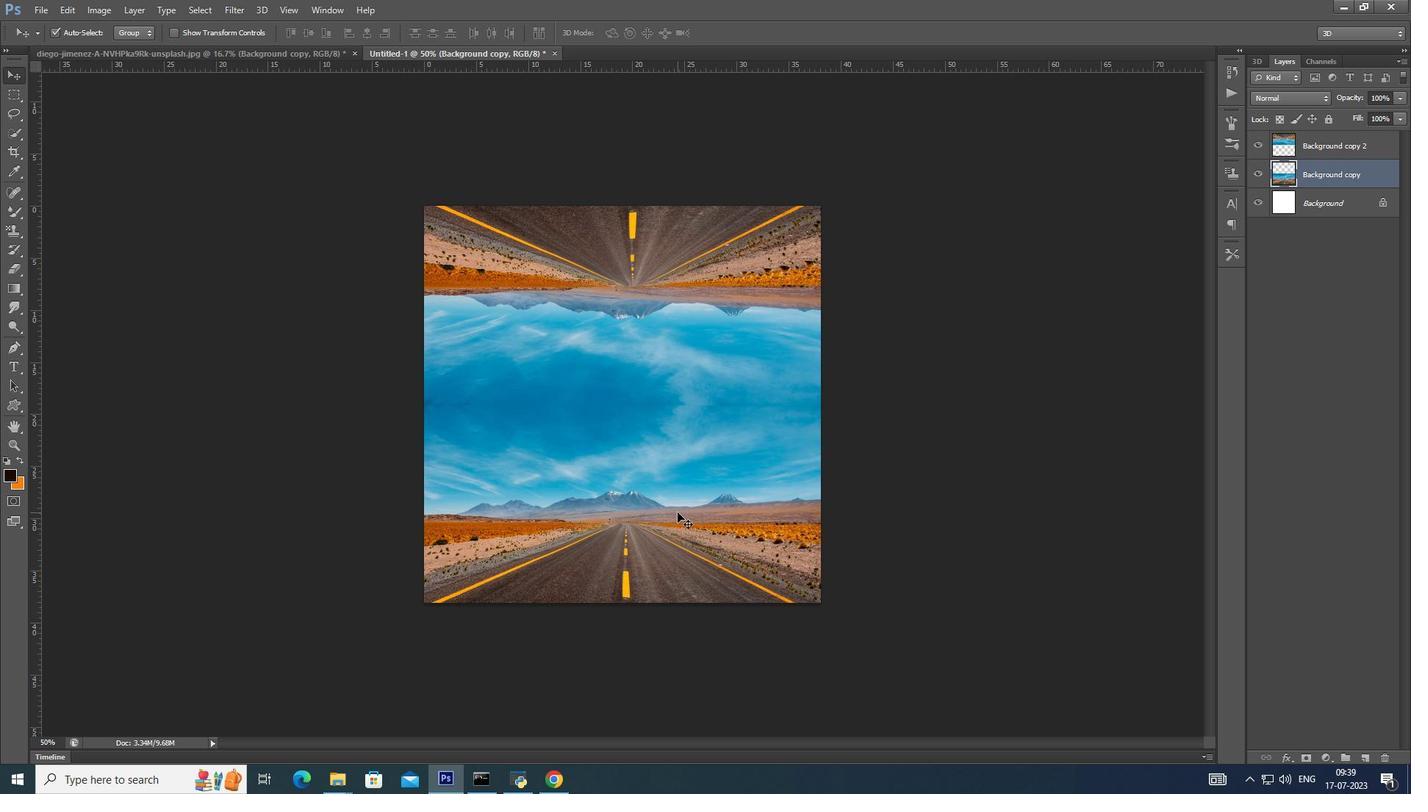 
Action: Mouse moved to (686, 308)
Screenshot: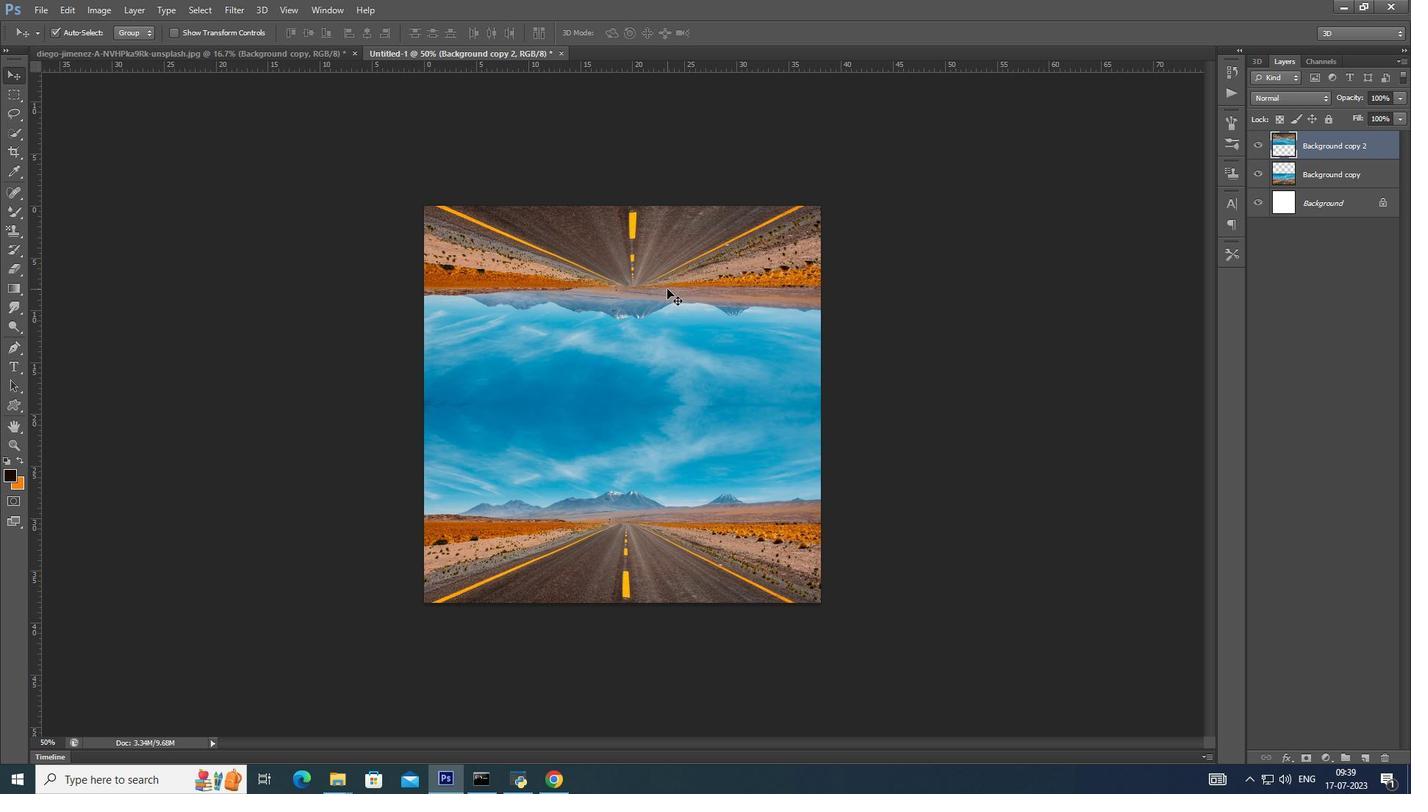 
Action: Mouse pressed left at (686, 308)
Screenshot: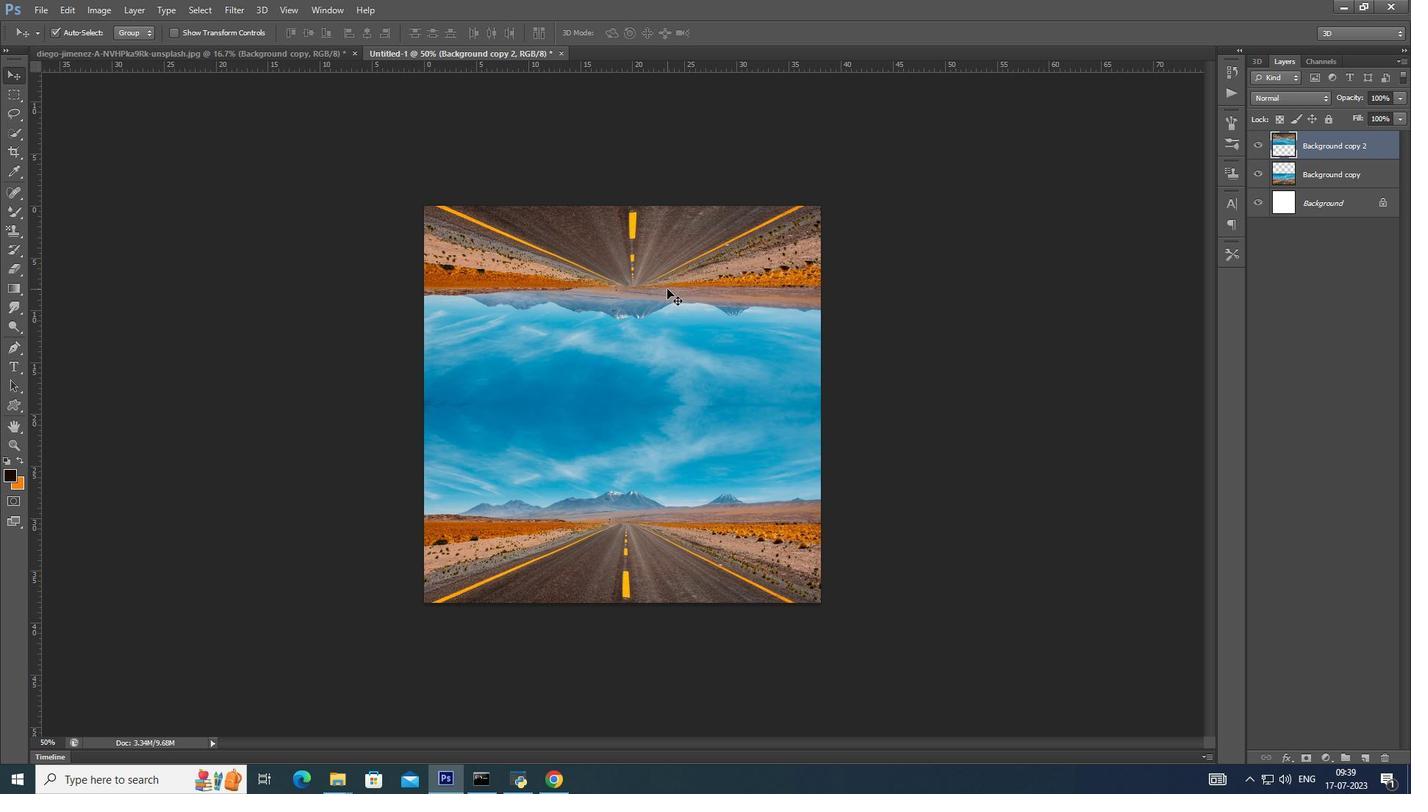 
Action: Mouse moved to (58, 24)
Screenshot: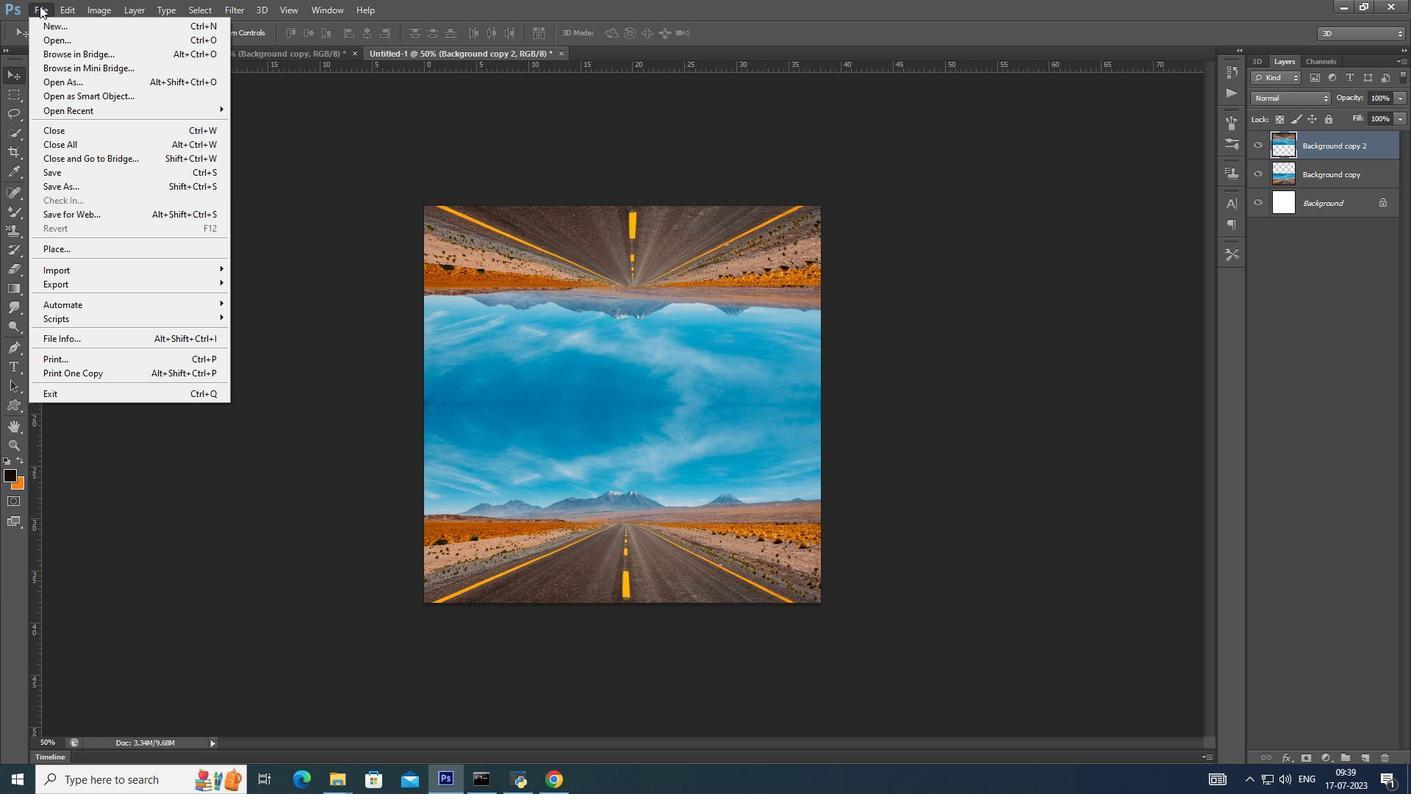 
Action: Mouse pressed left at (58, 24)
Screenshot: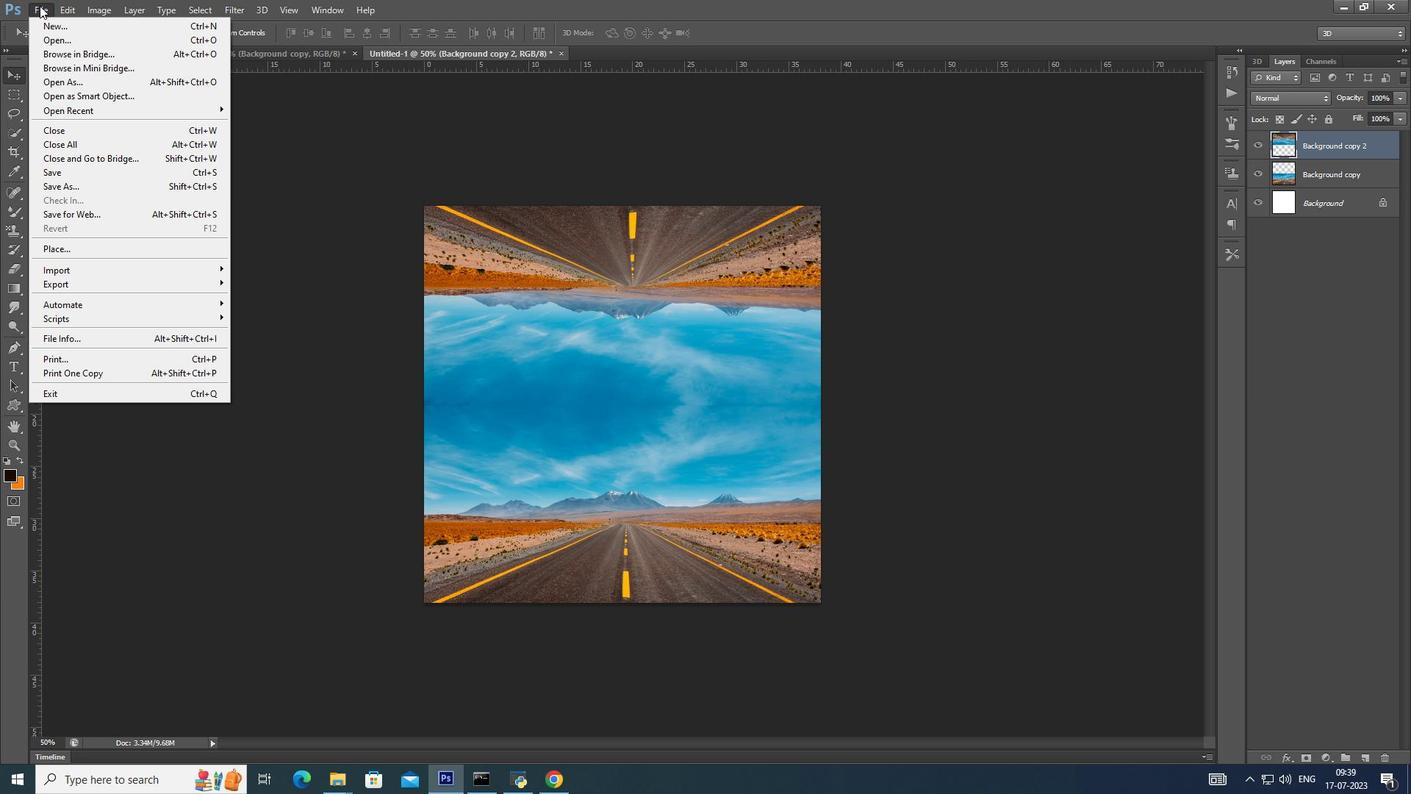 
Action: Mouse moved to (69, 61)
Screenshot: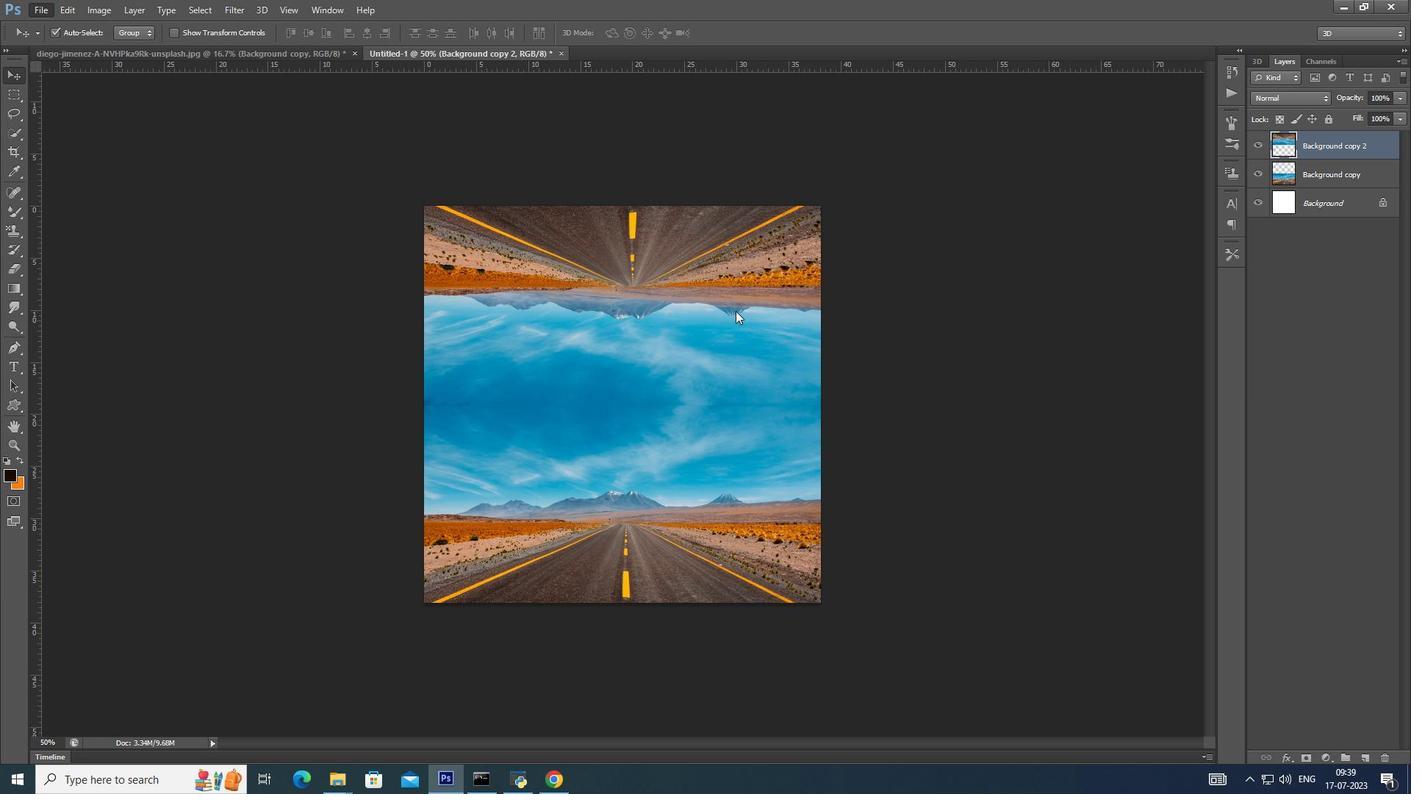 
Action: Mouse pressed left at (69, 61)
Screenshot: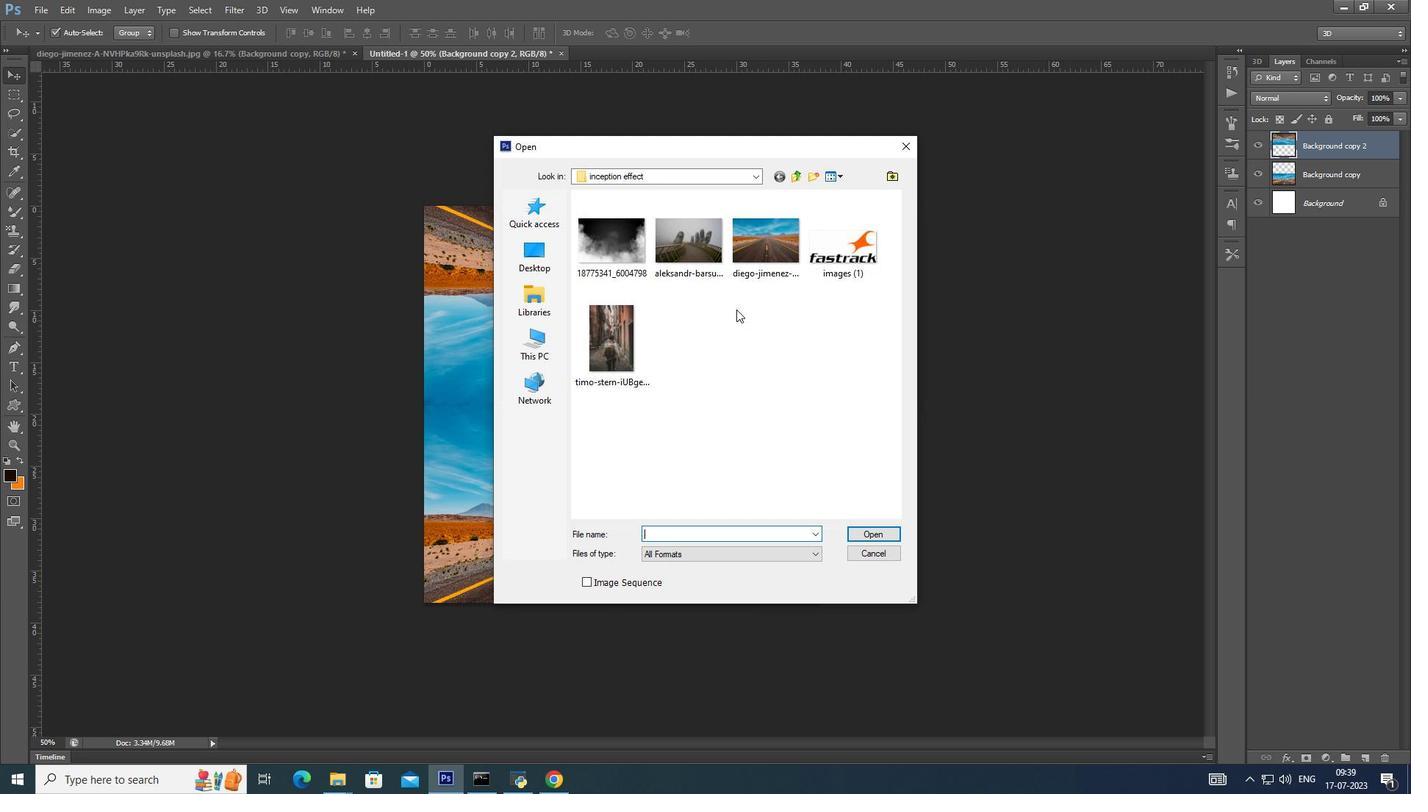 
Action: Mouse moved to (708, 265)
Screenshot: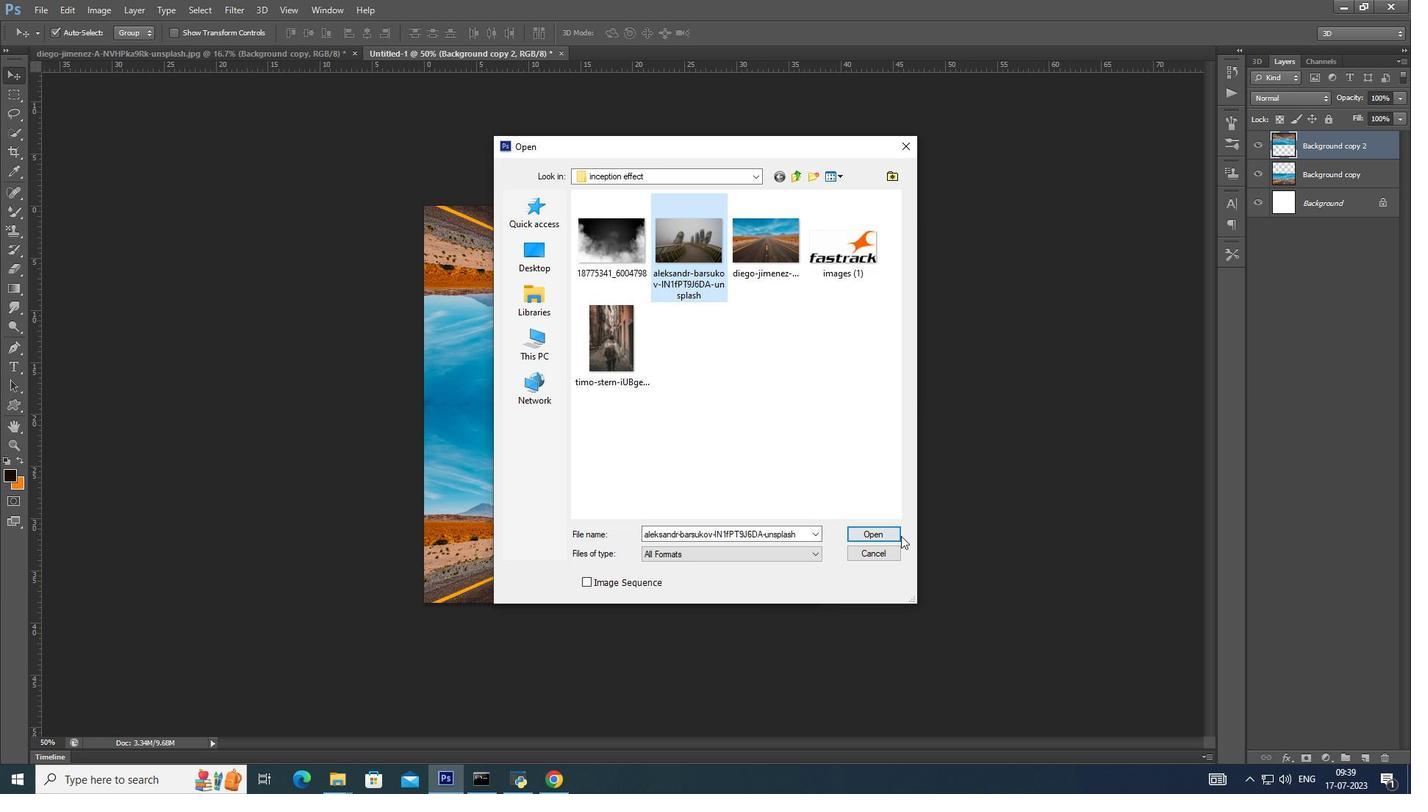 
Action: Mouse pressed left at (708, 265)
Screenshot: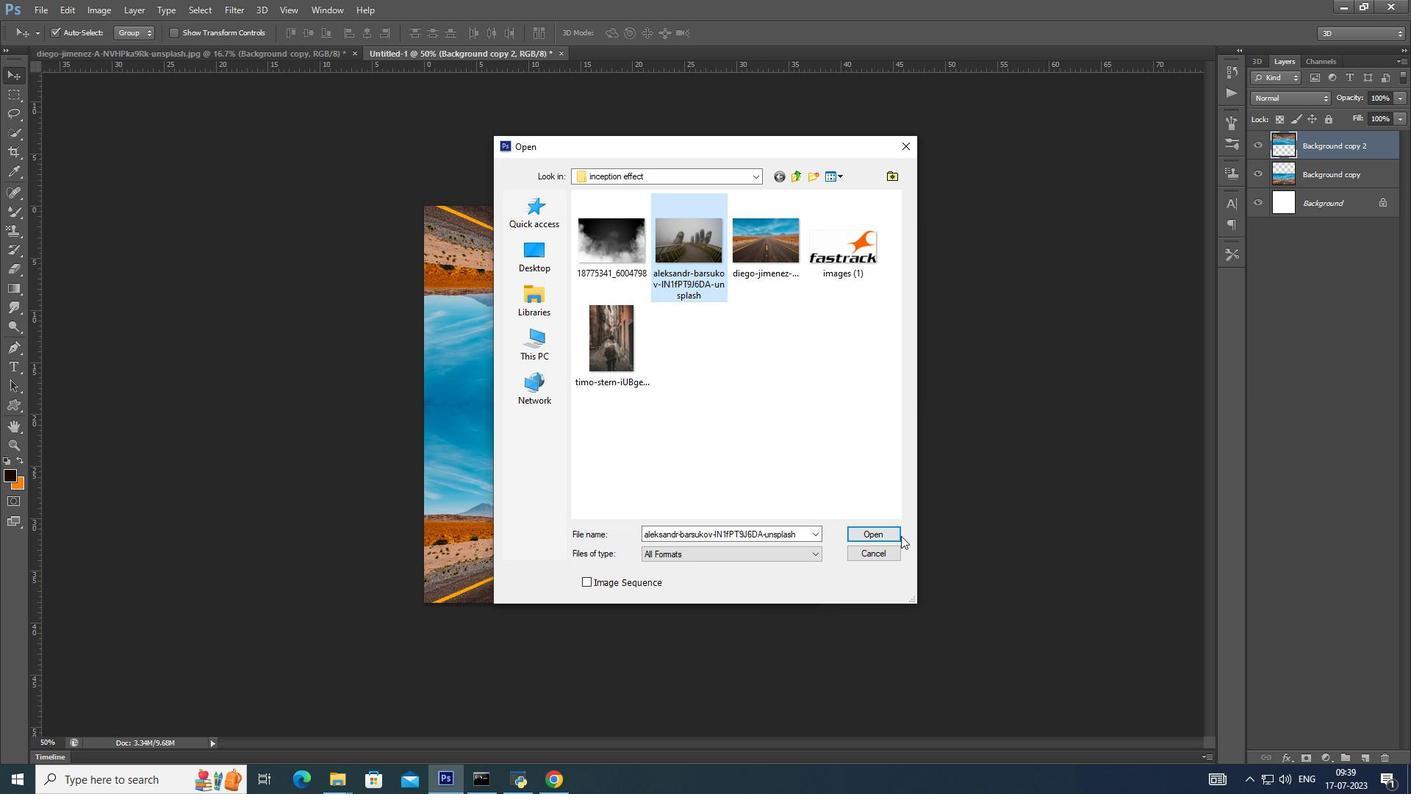 
Action: Mouse moved to (911, 552)
Screenshot: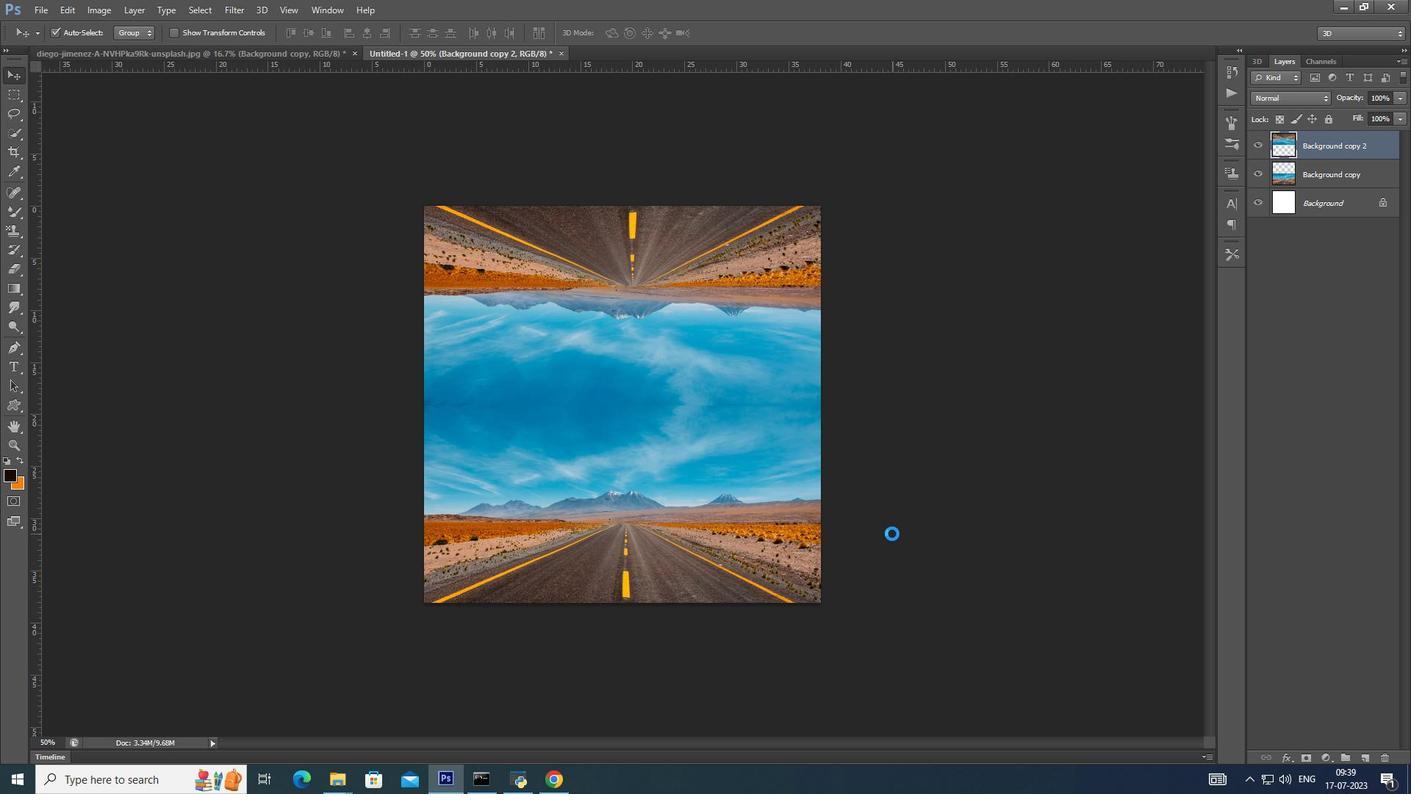 
Action: Mouse pressed left at (911, 552)
Screenshot: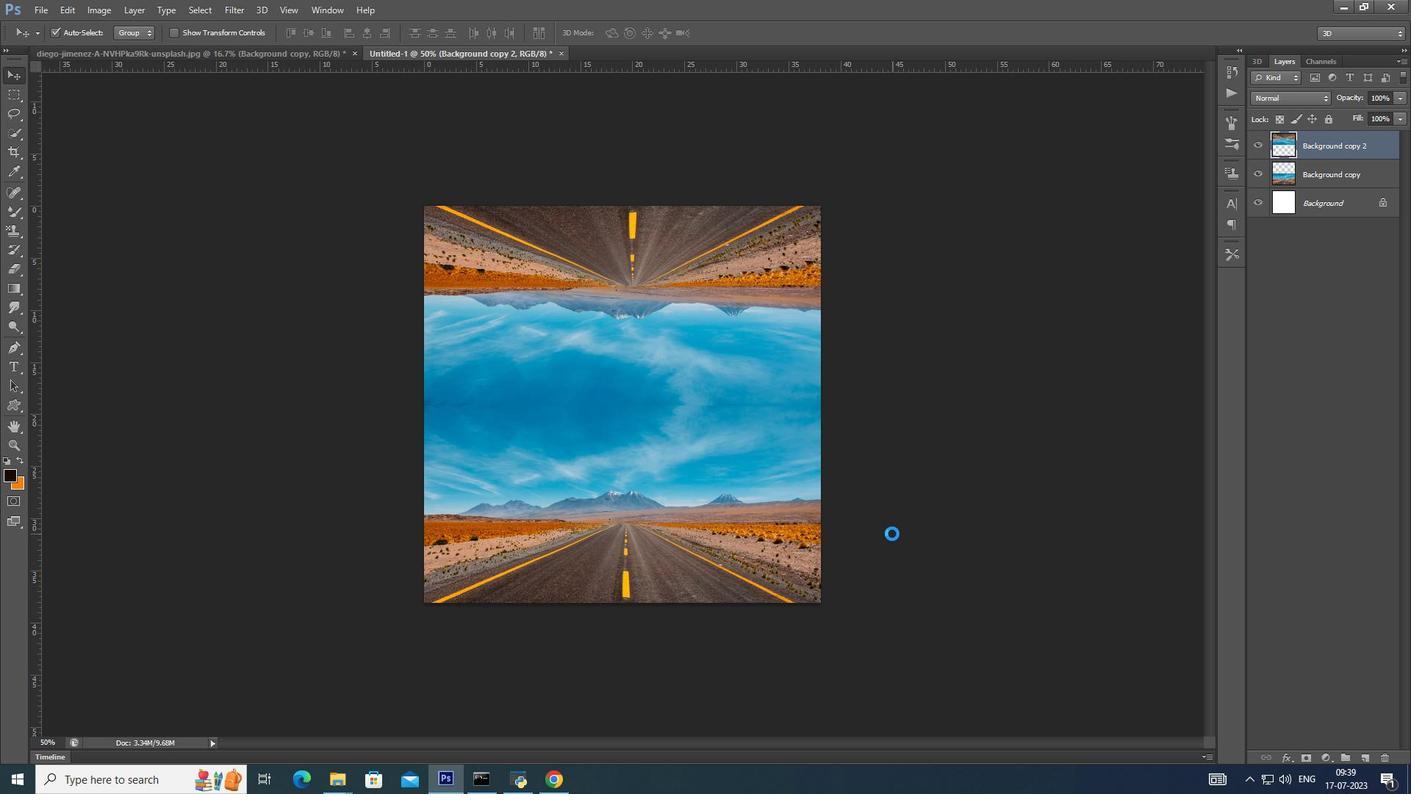 
Action: Mouse moved to (1346, 160)
Screenshot: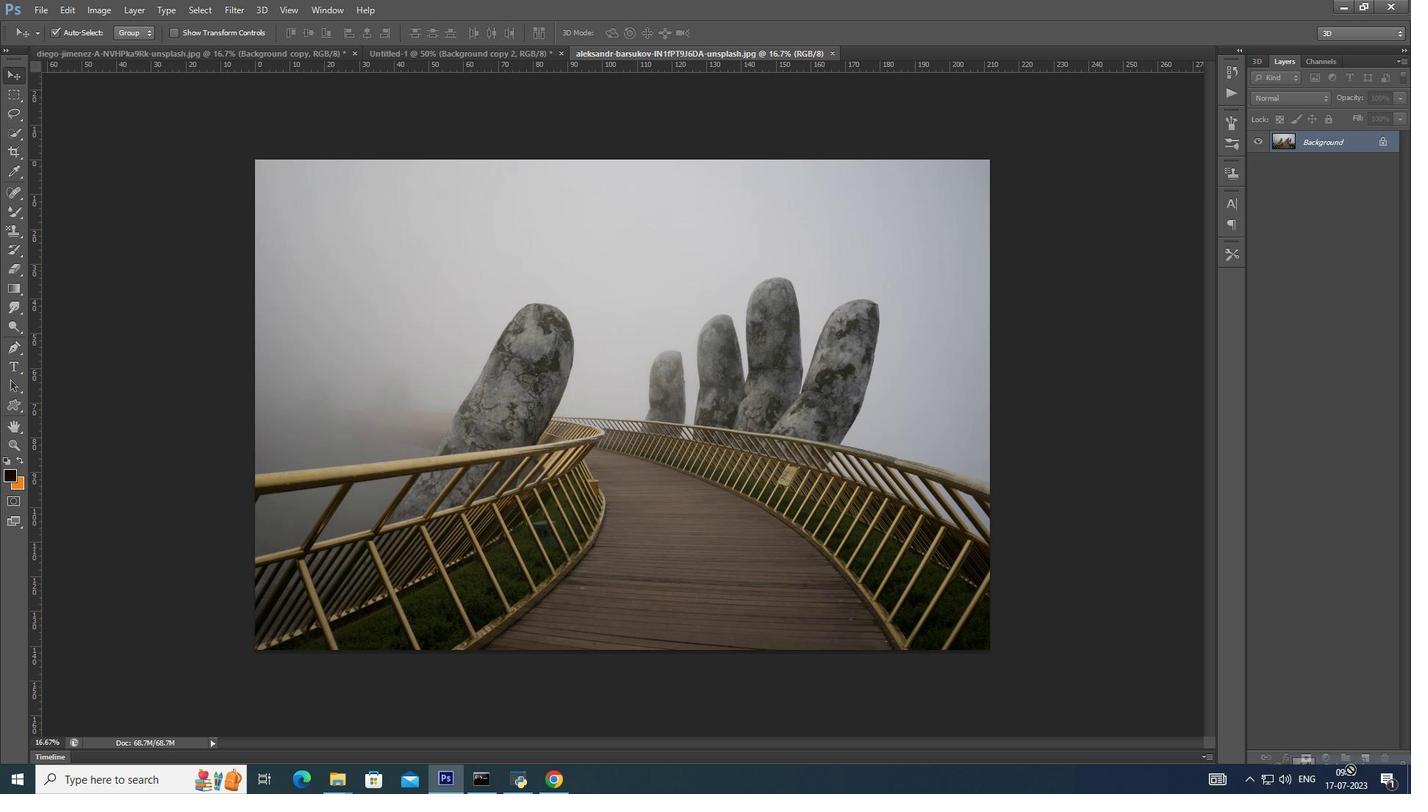 
Action: Mouse pressed left at (1346, 160)
Screenshot: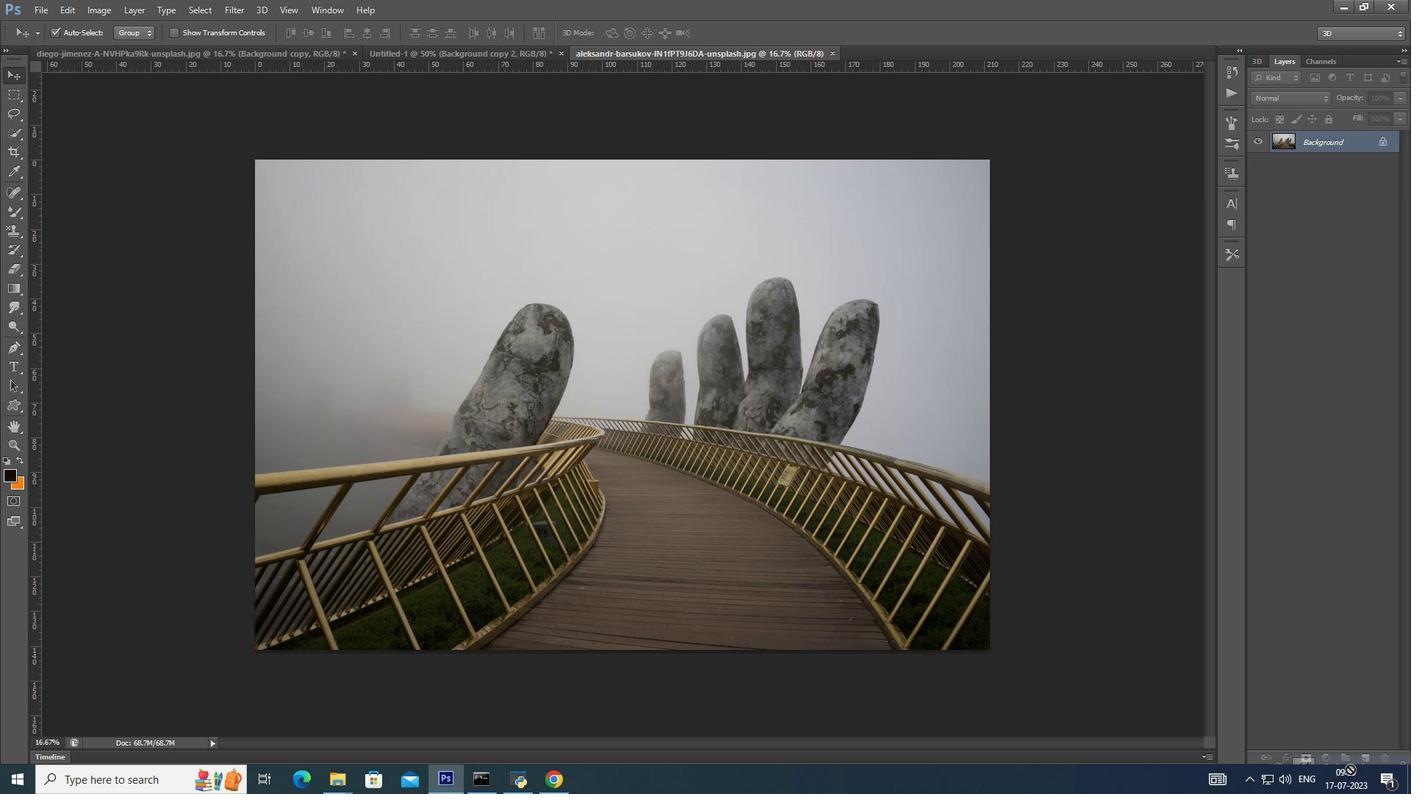 
Action: Mouse moved to (33, 150)
Screenshot: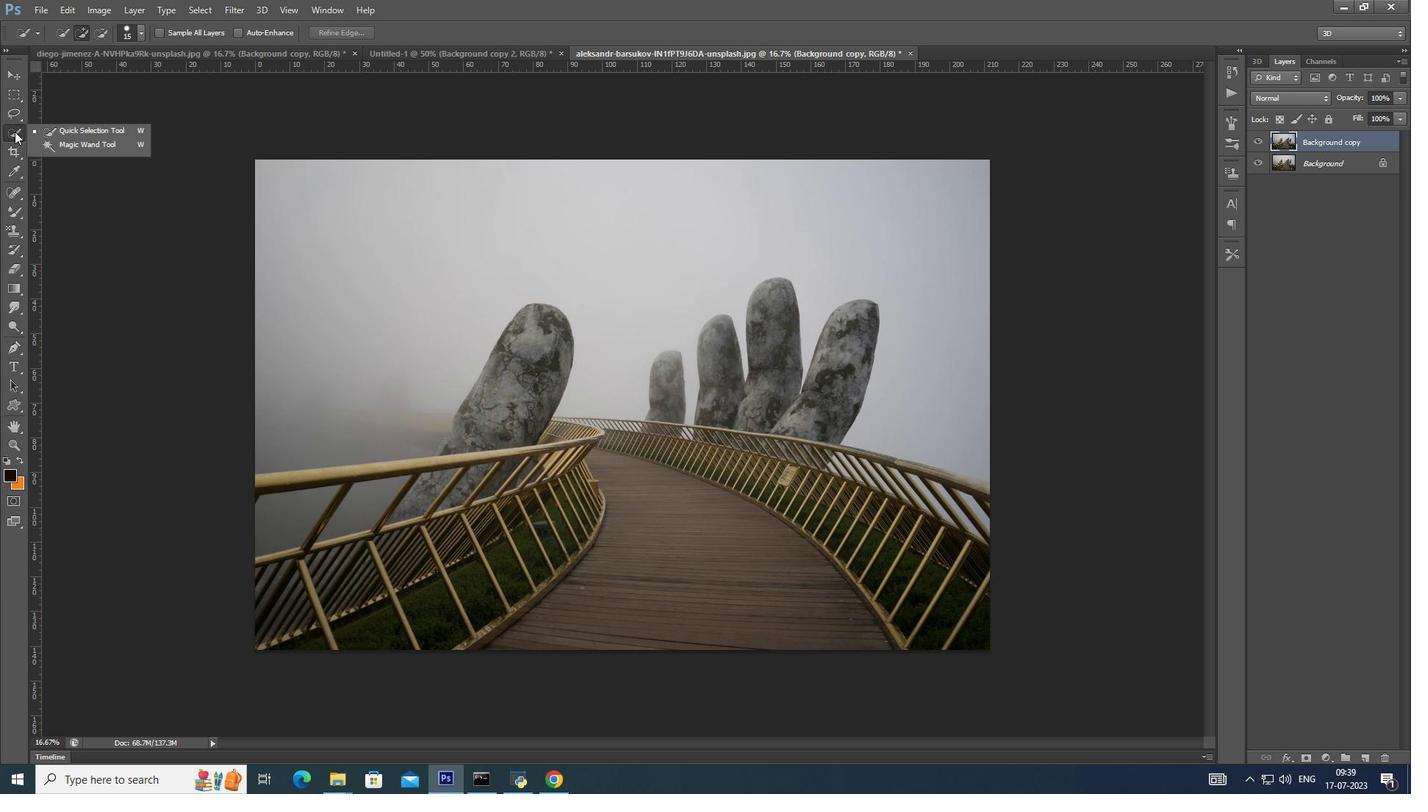 
Action: Mouse pressed left at (33, 150)
Screenshot: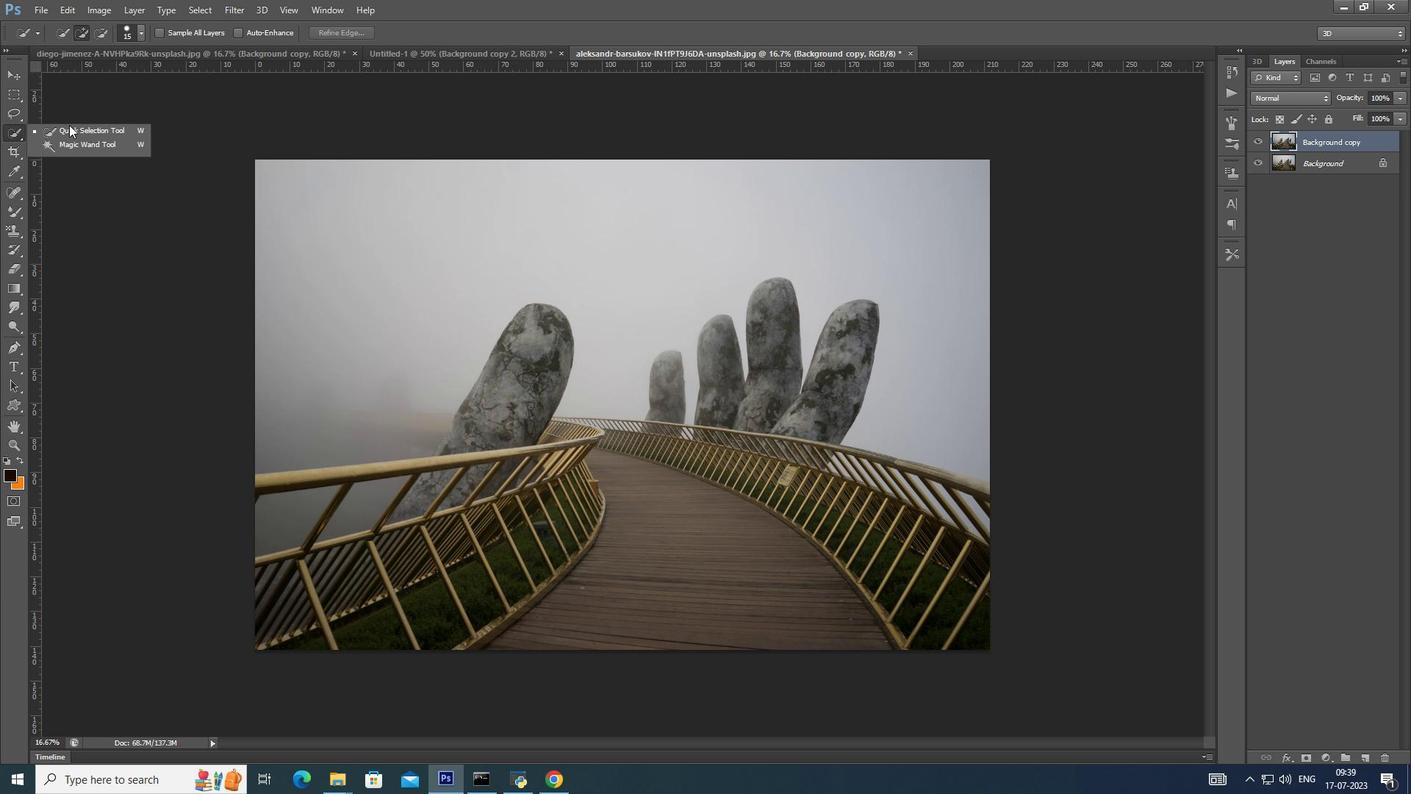 
Action: Mouse moved to (102, 147)
Screenshot: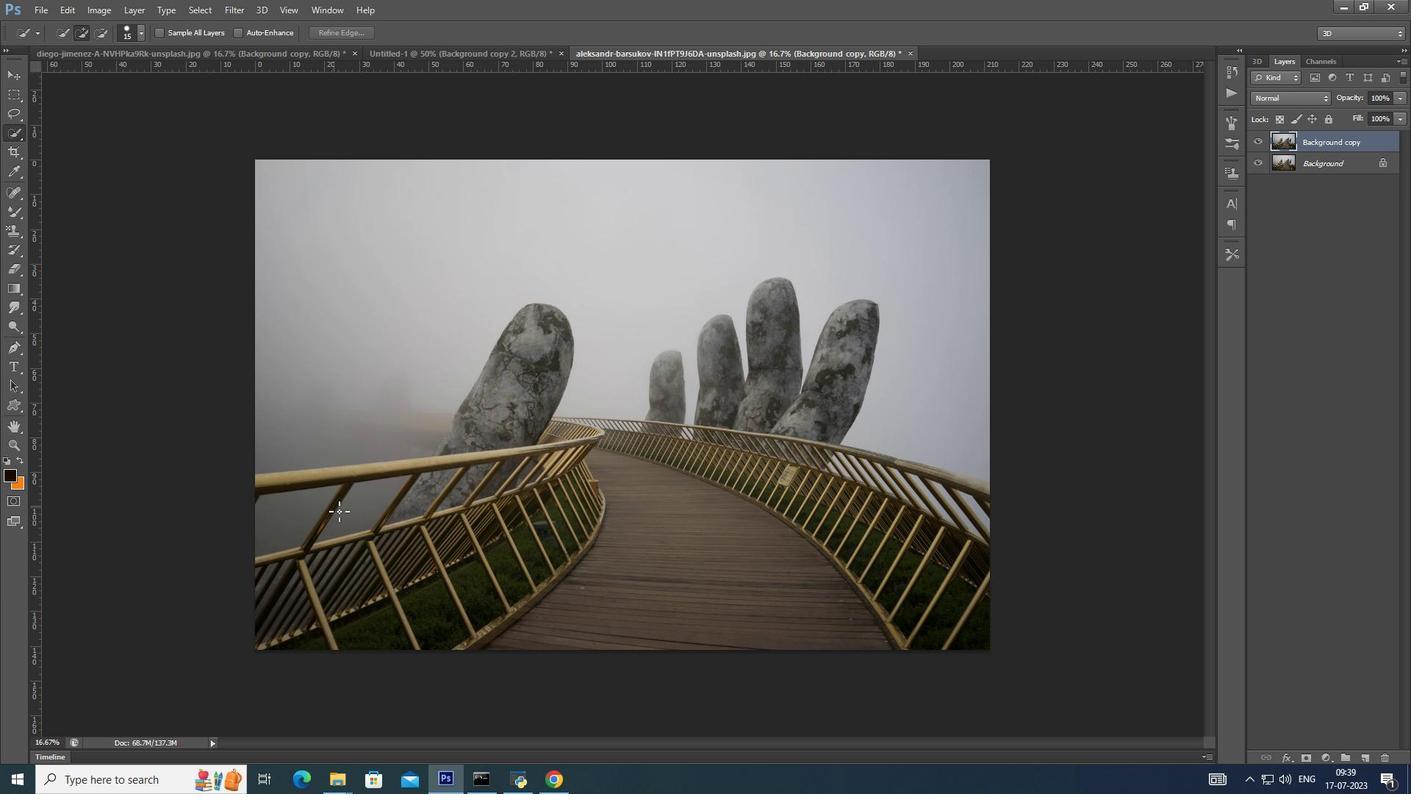 
Action: Mouse pressed left at (102, 147)
Screenshot: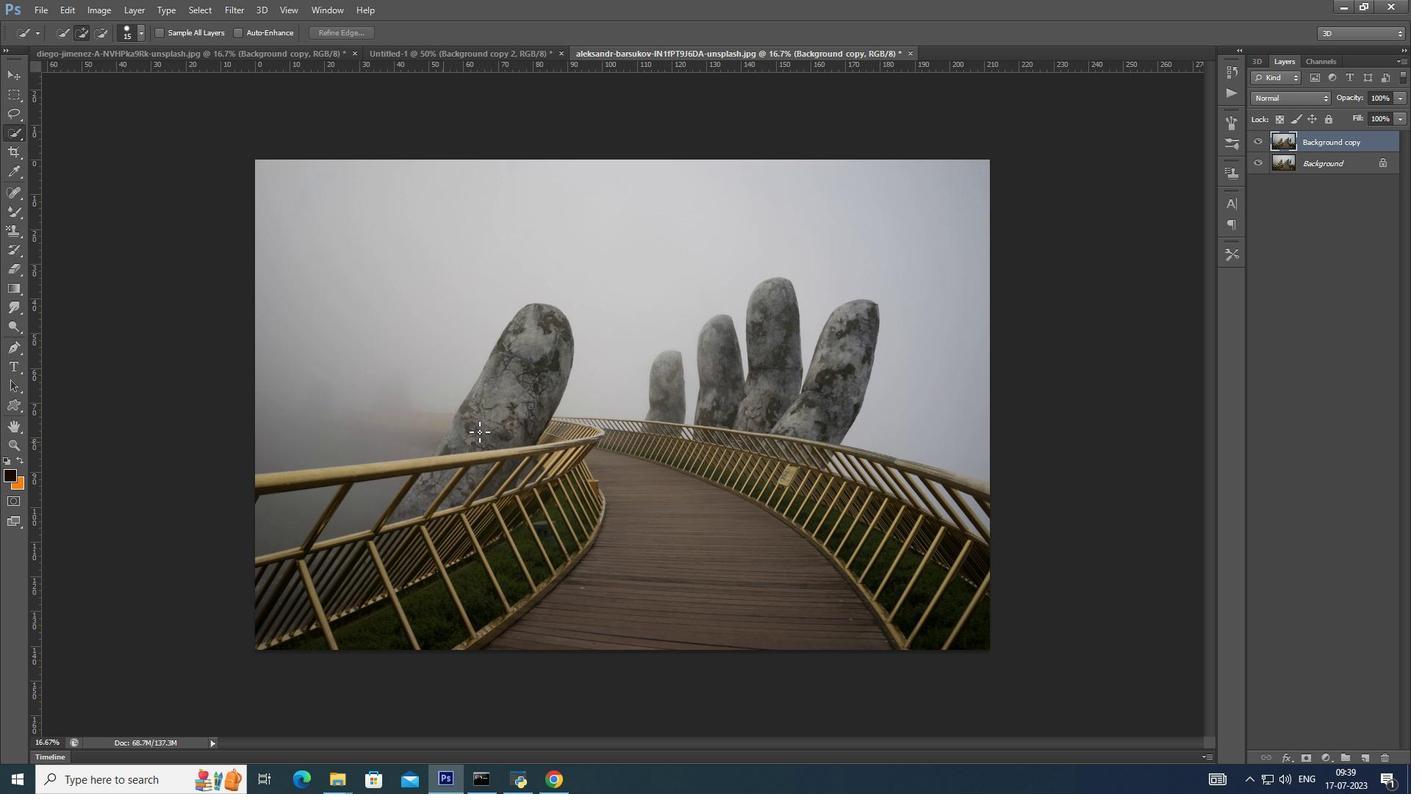 
Action: Mouse moved to (523, 402)
Screenshot: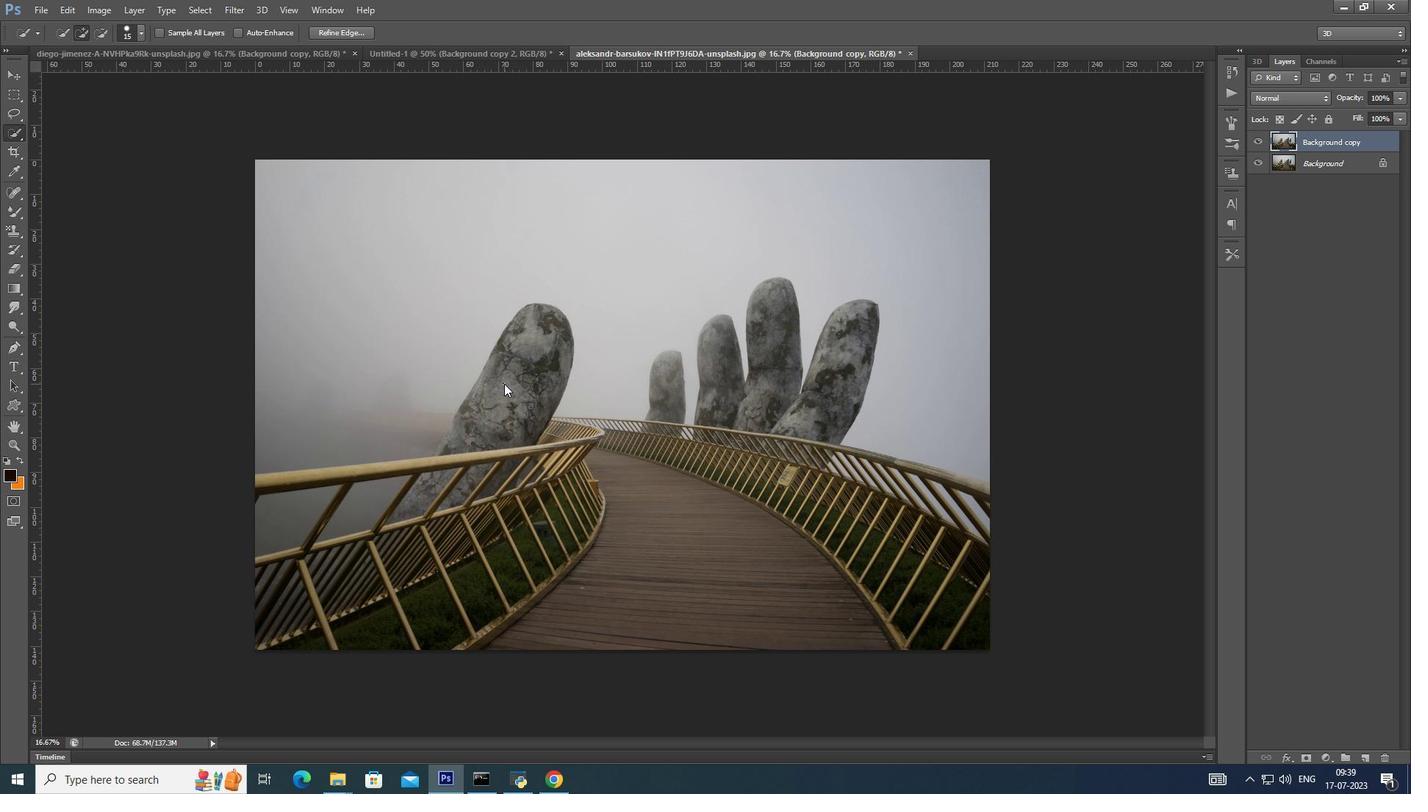 
Action: Mouse pressed left at (523, 402)
Screenshot: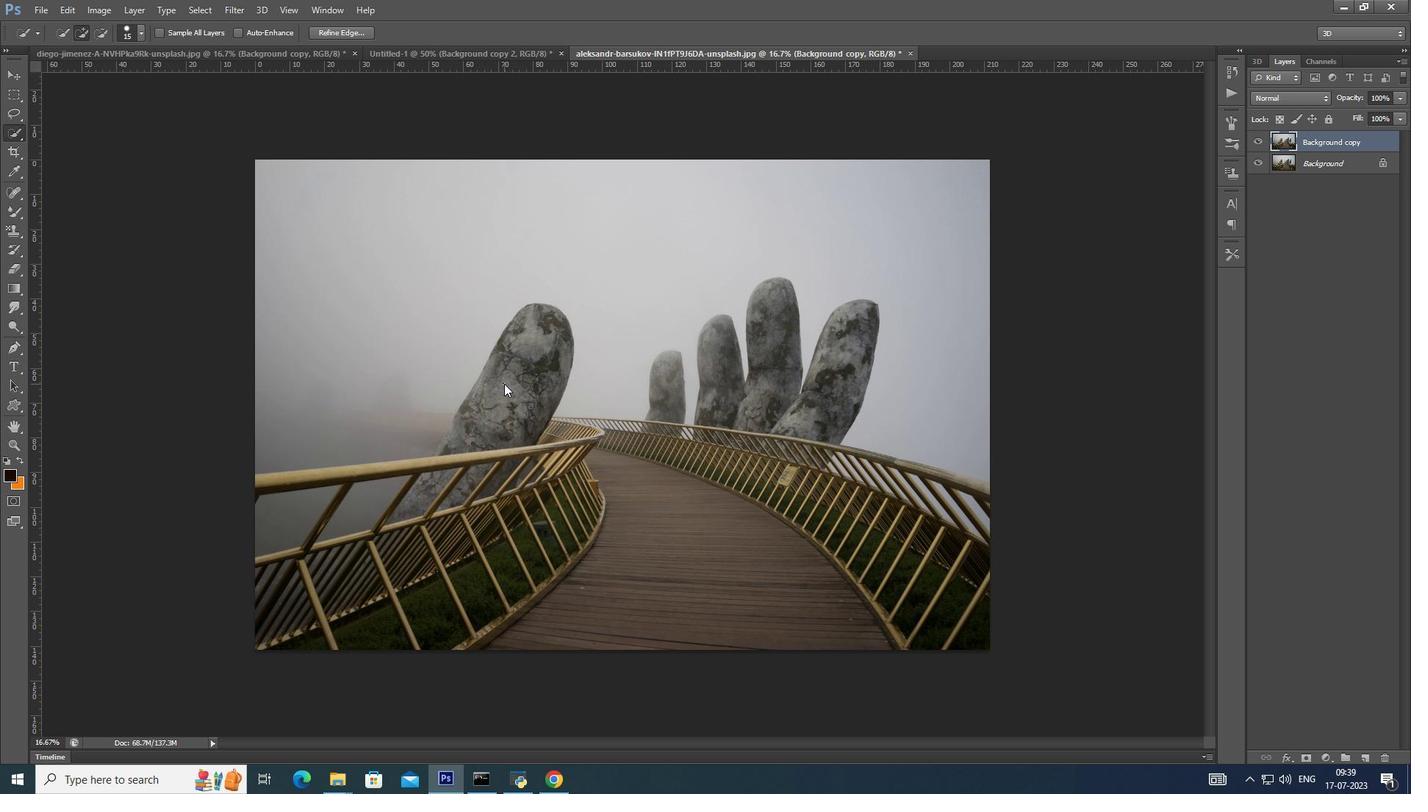 
Action: Mouse moved to (546, 396)
Screenshot: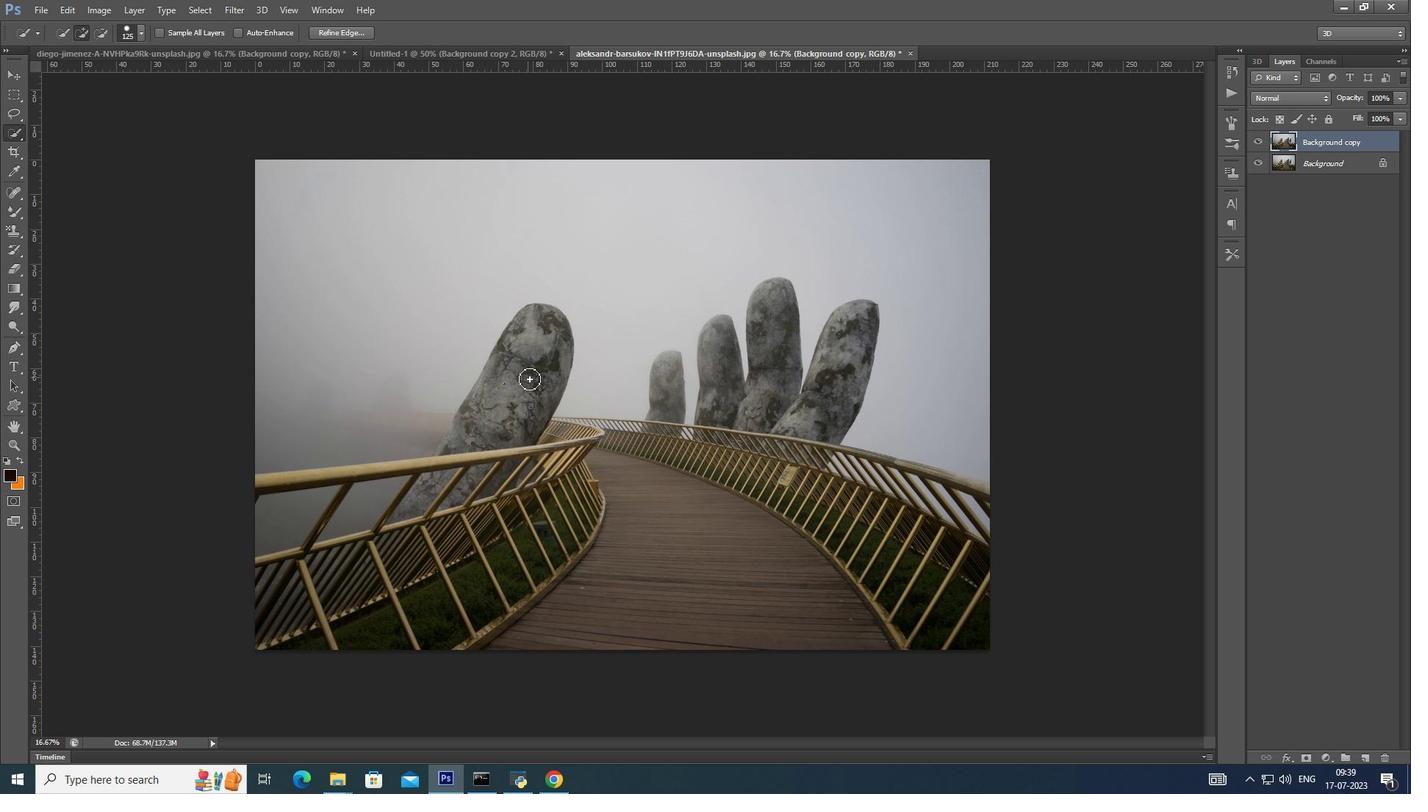 
Action: Key pressed ]]]]]]]]]]]]]]]]]]]]]]
Screenshot: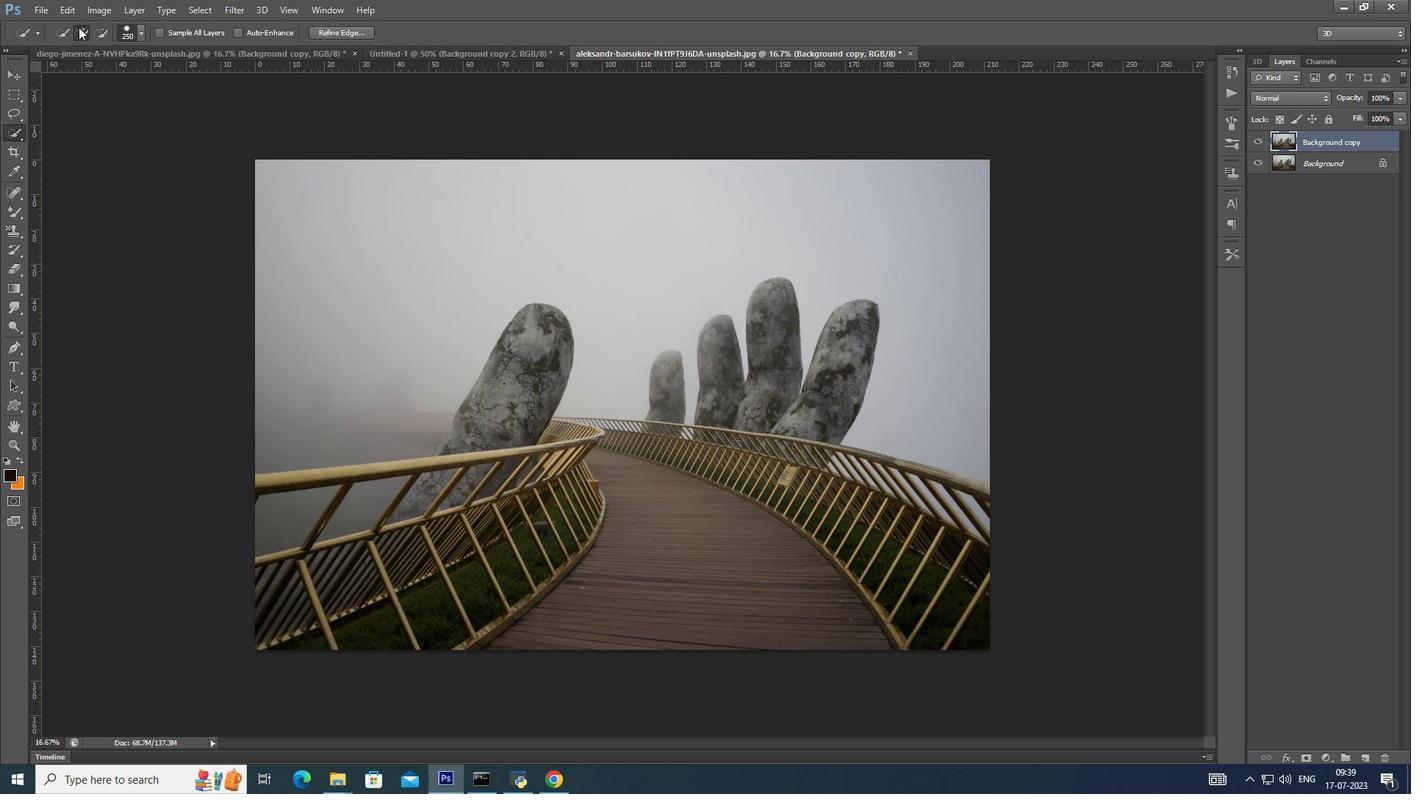 
Action: Mouse moved to (78, 49)
Screenshot: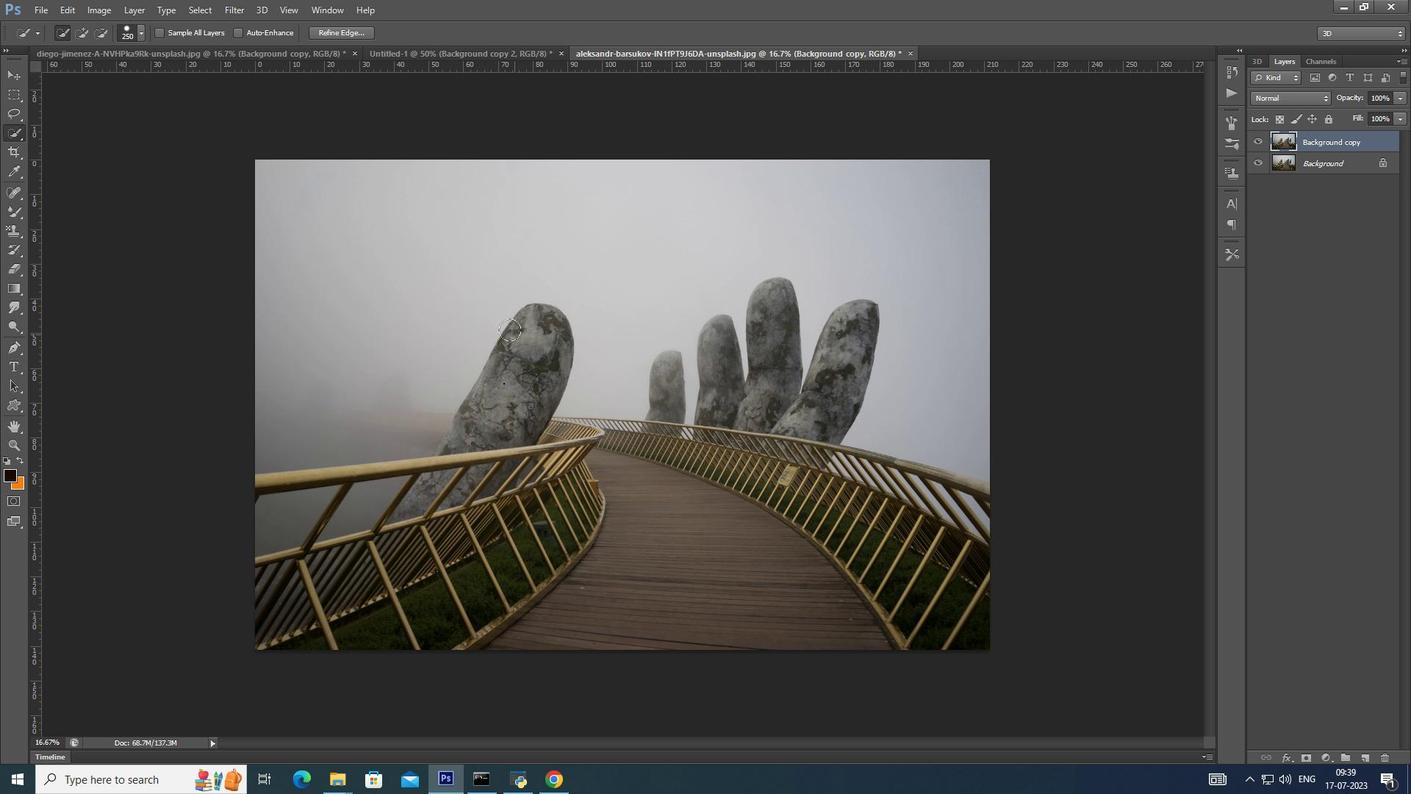 
Action: Mouse pressed left at (78, 49)
Screenshot: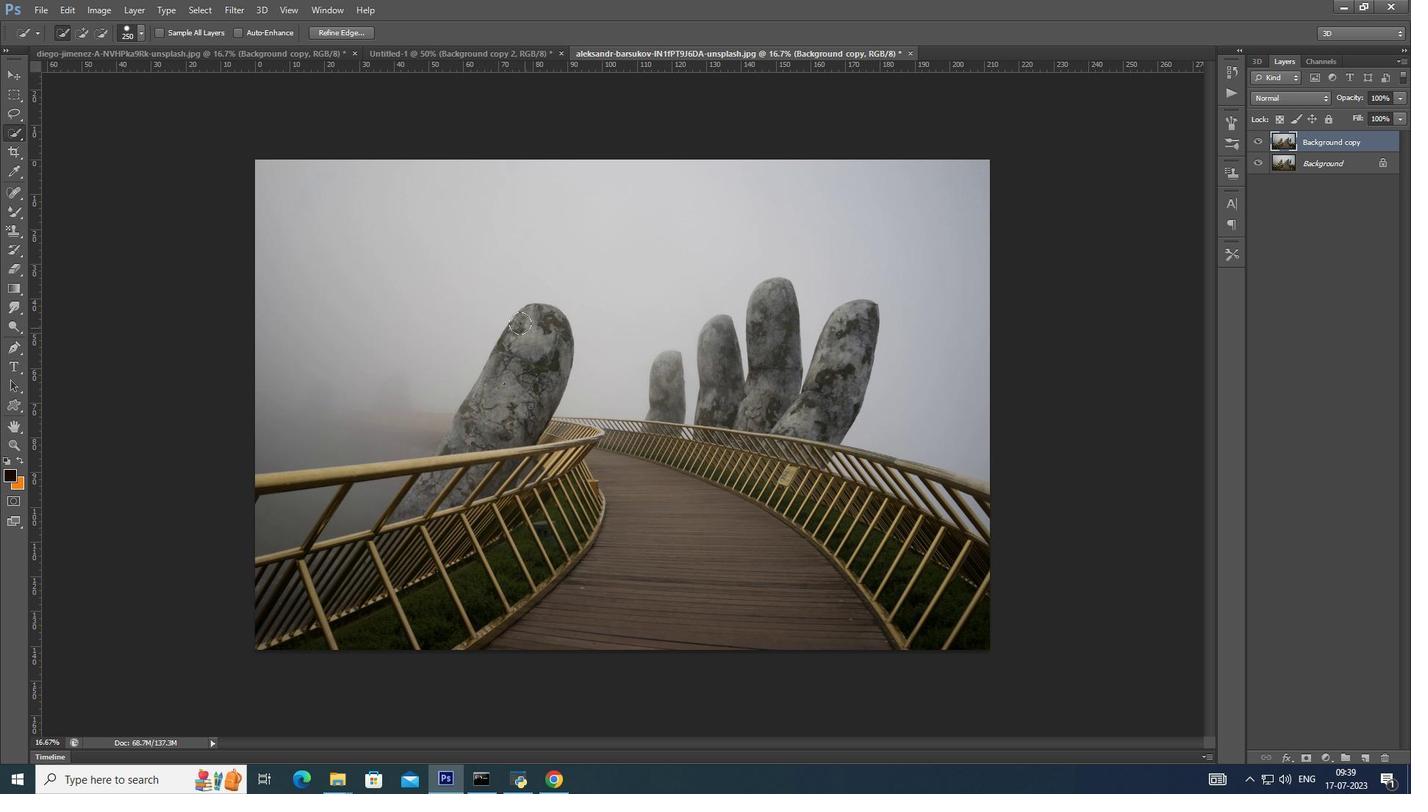 
Action: Mouse moved to (544, 347)
Screenshot: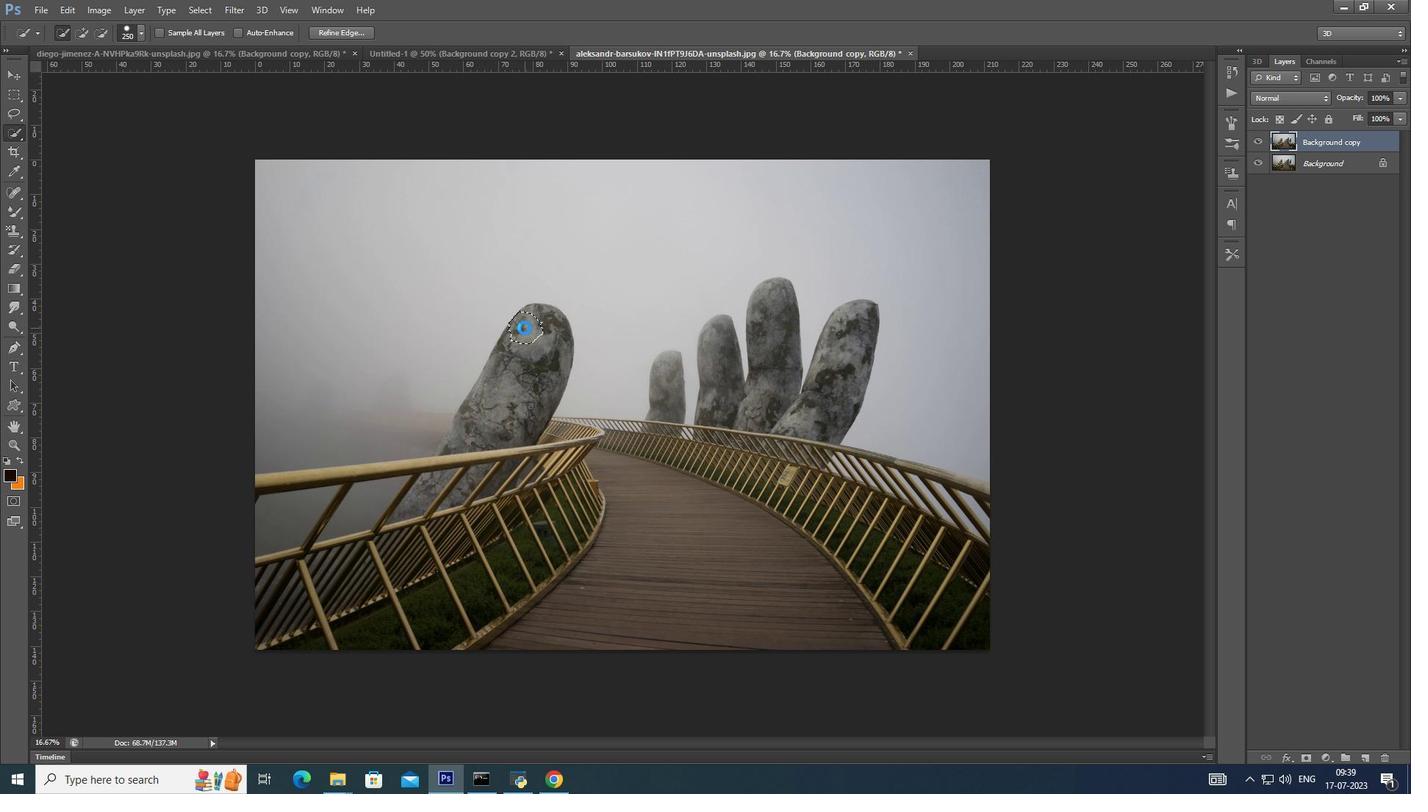 
Action: Mouse pressed left at (544, 347)
Screenshot: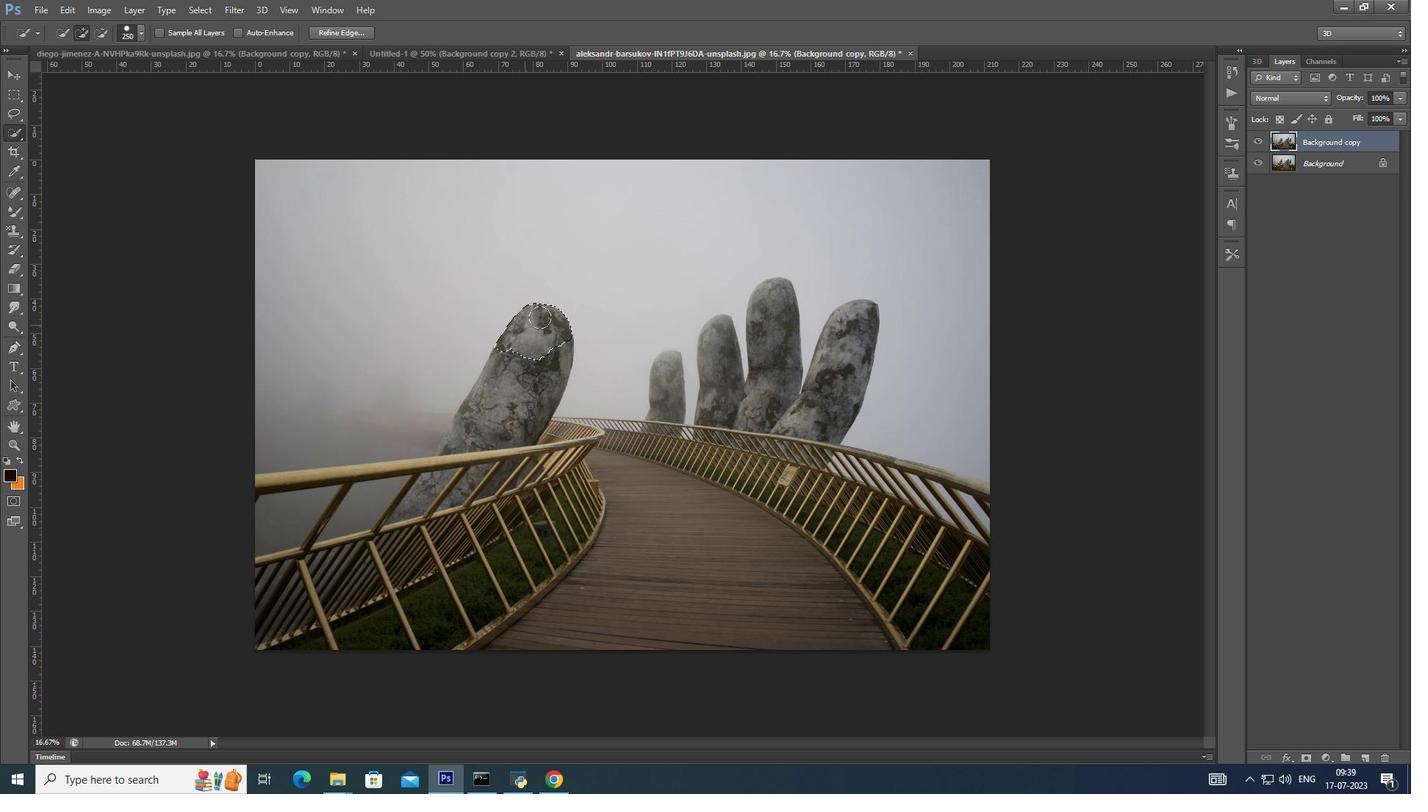 
Action: Mouse moved to (524, 427)
Screenshot: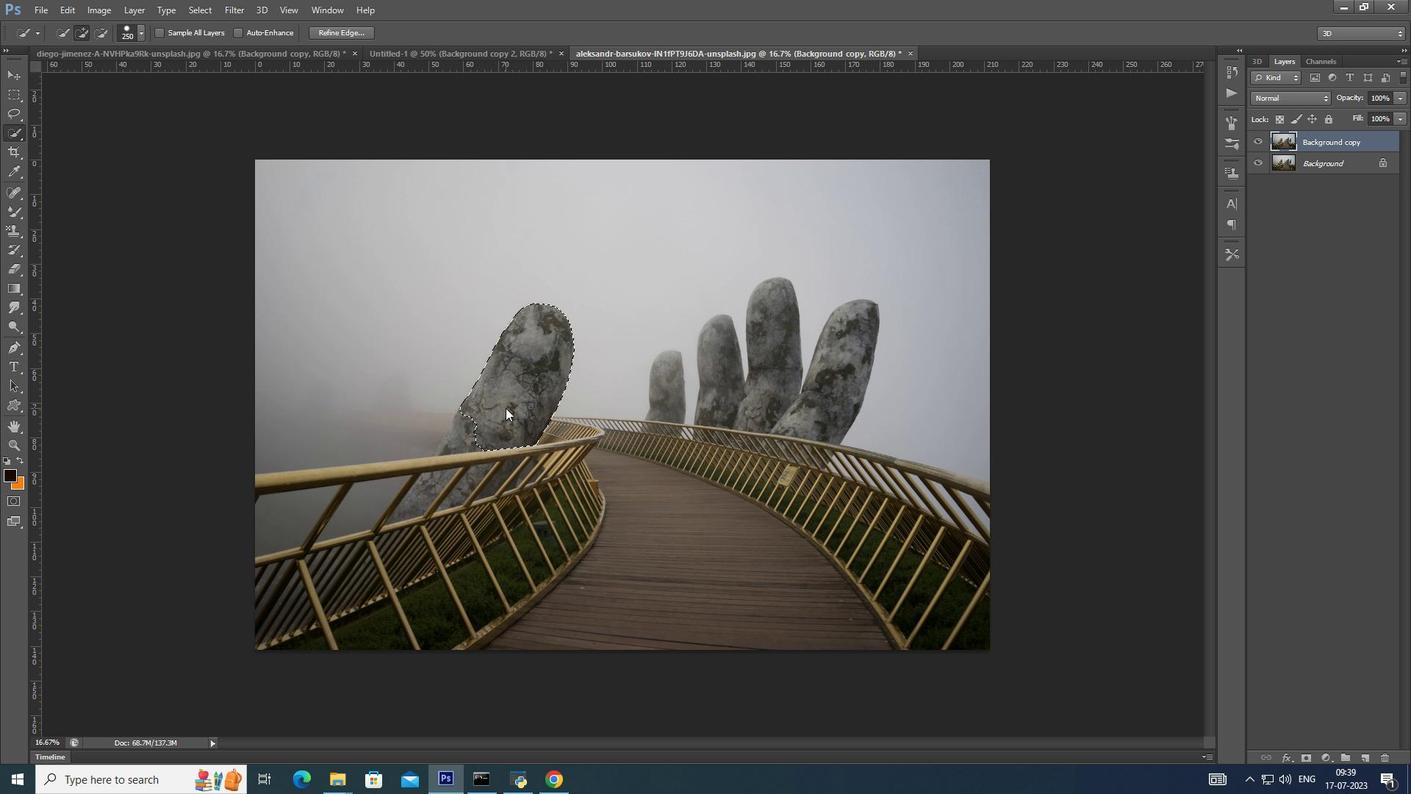 
Action: Mouse pressed left at (524, 427)
Screenshot: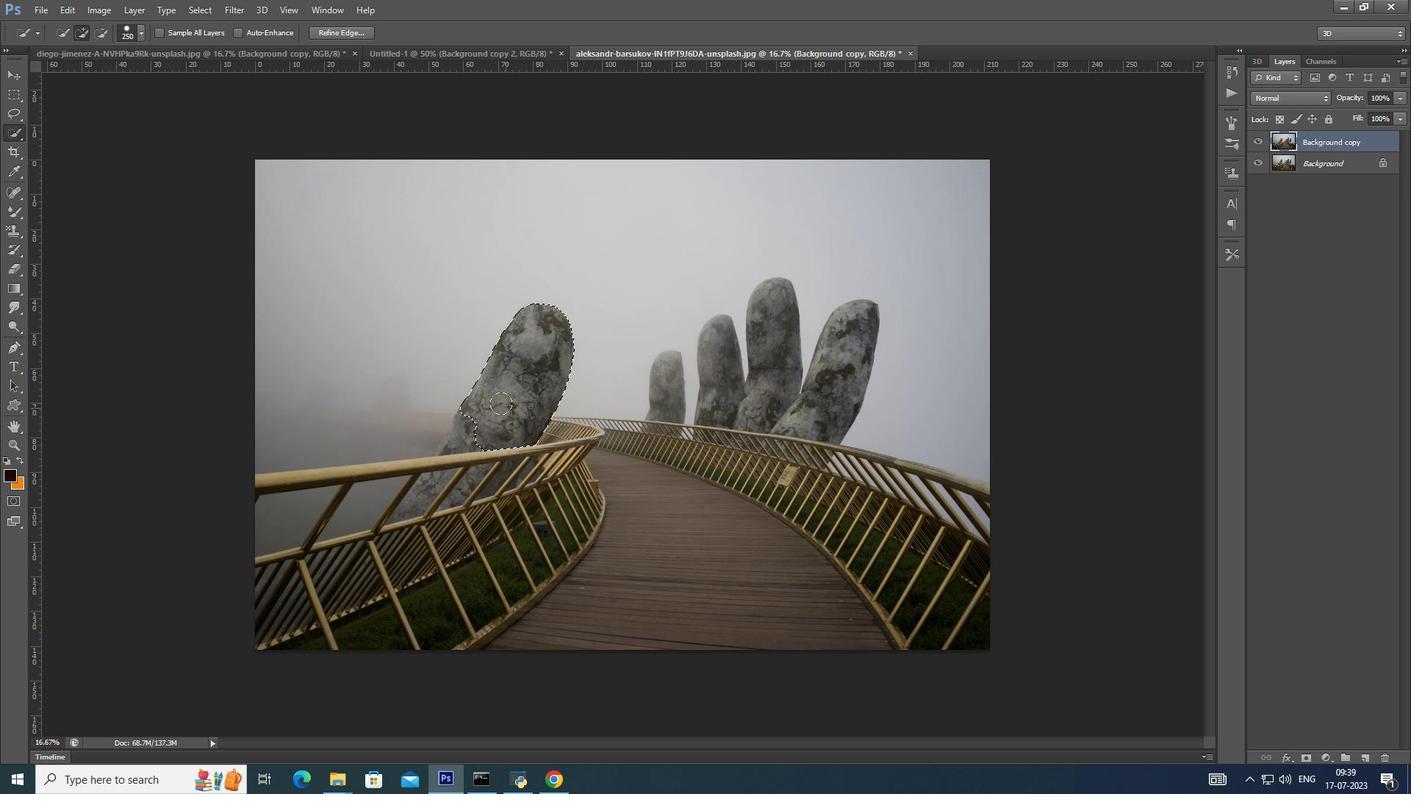 
Action: Mouse moved to (478, 485)
Screenshot: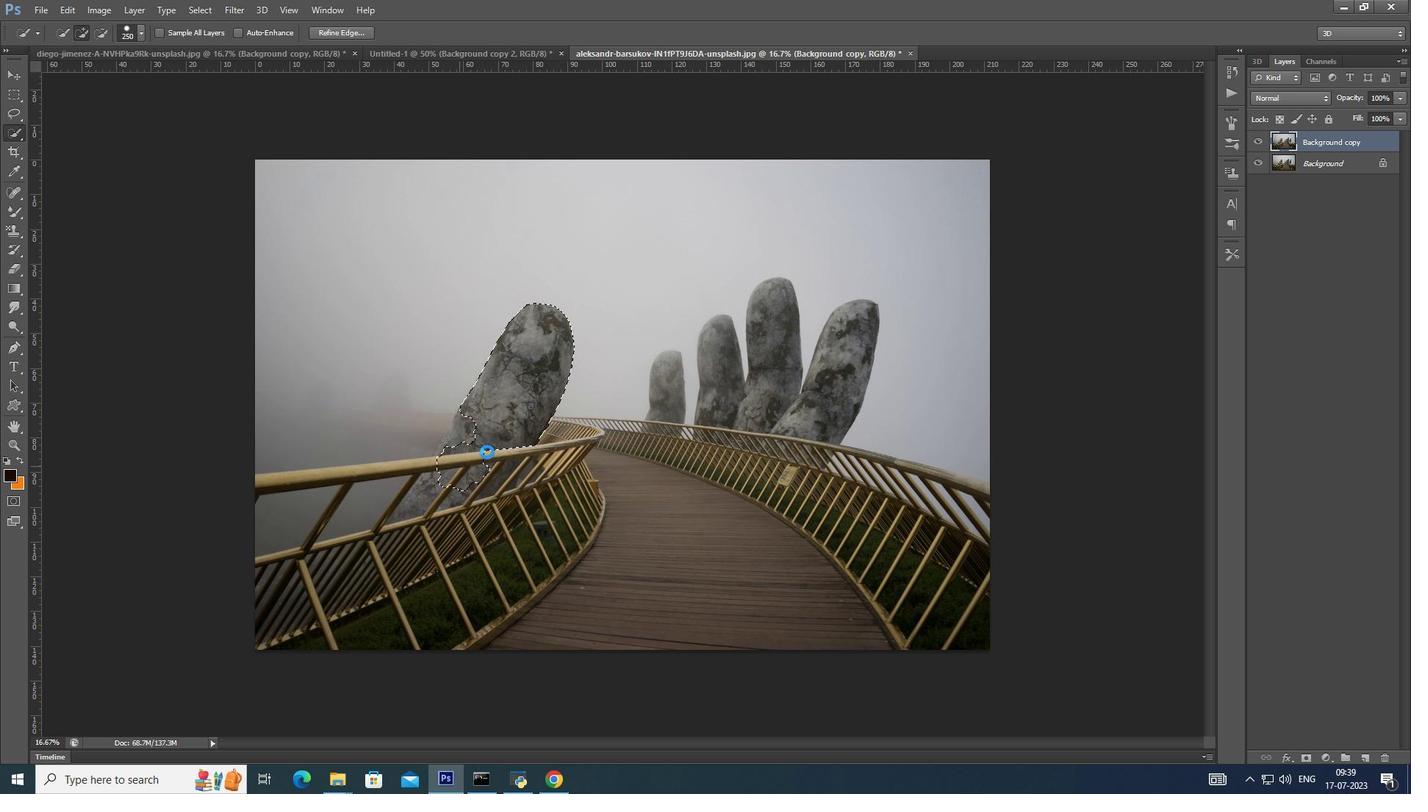 
Action: Mouse pressed left at (478, 485)
Screenshot: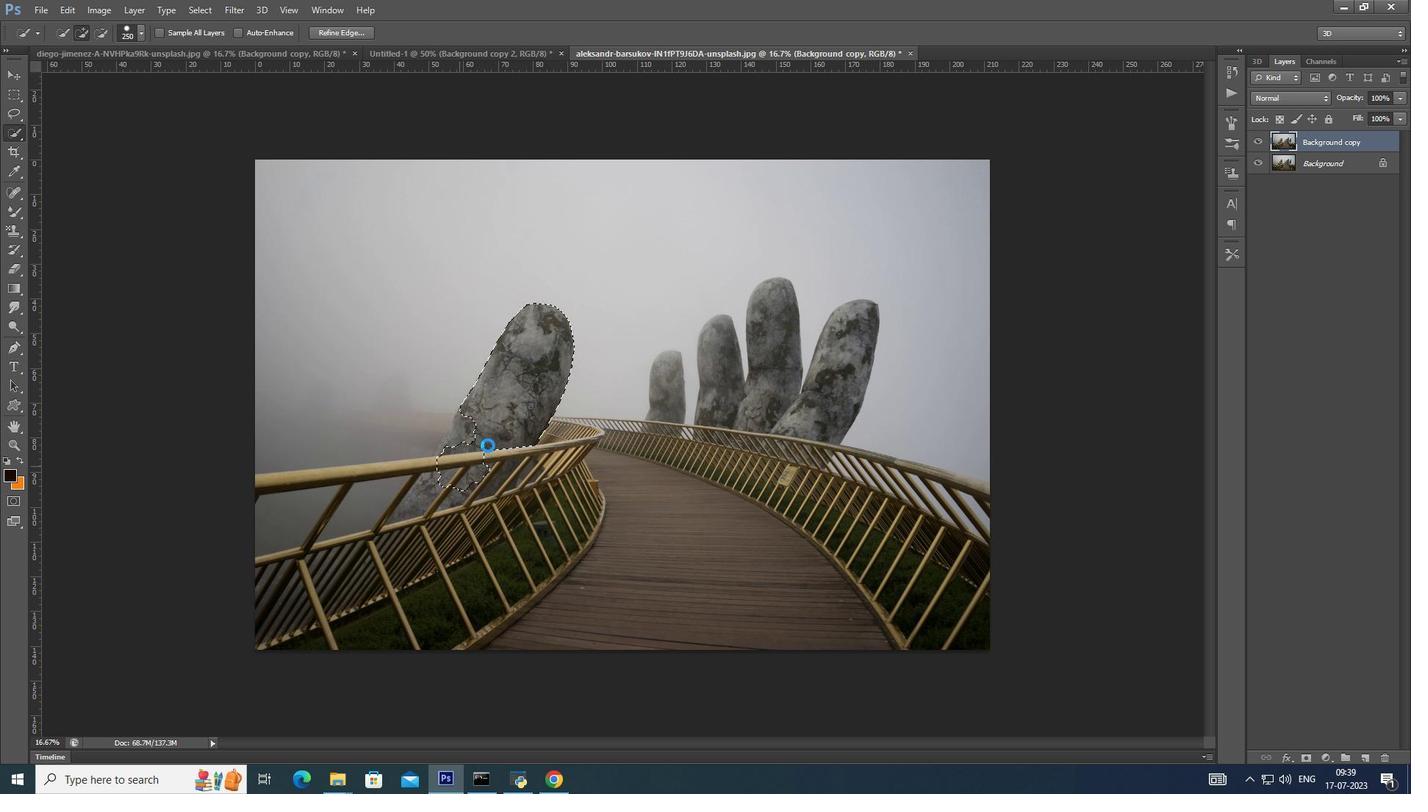 
Action: Mouse moved to (428, 501)
Screenshot: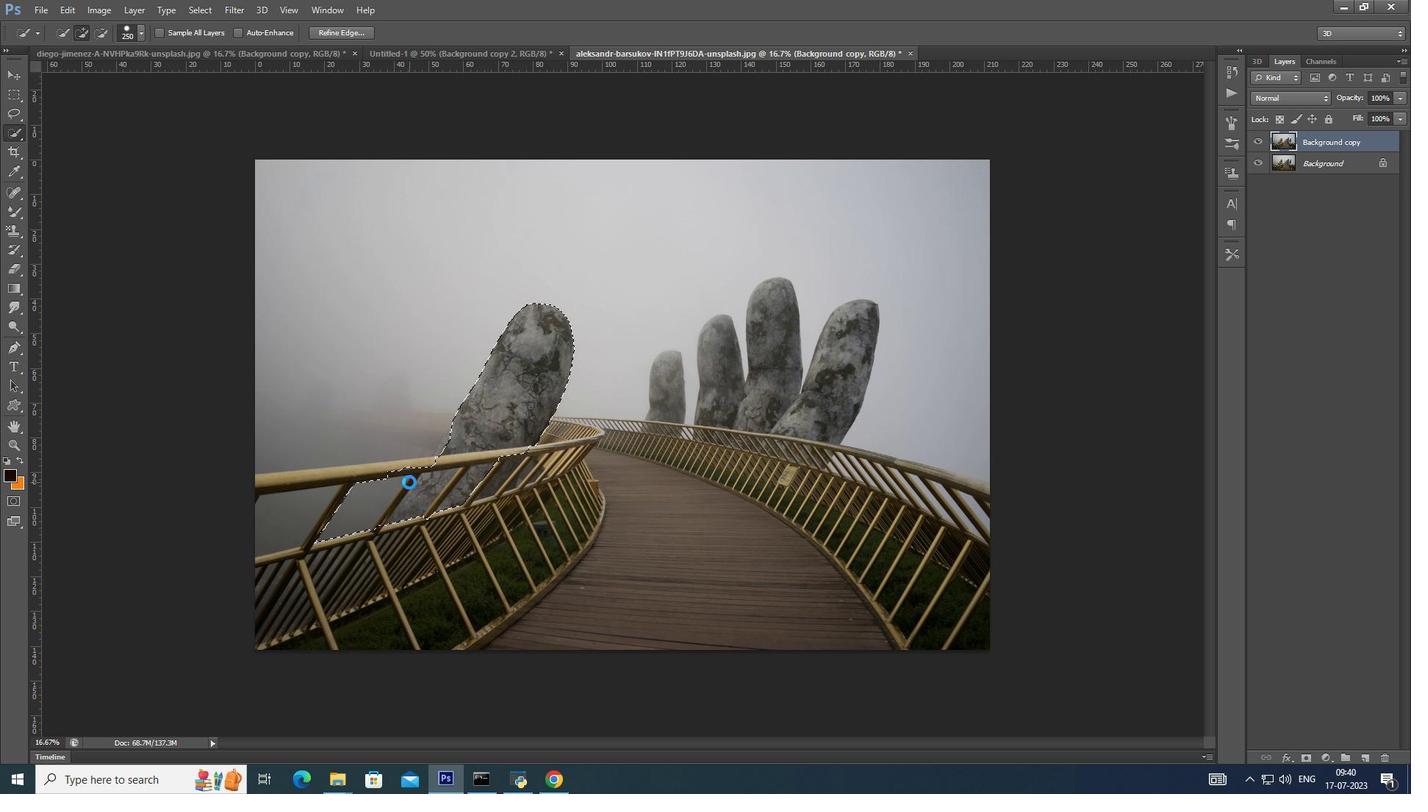 
Action: Mouse pressed left at (428, 501)
Screenshot: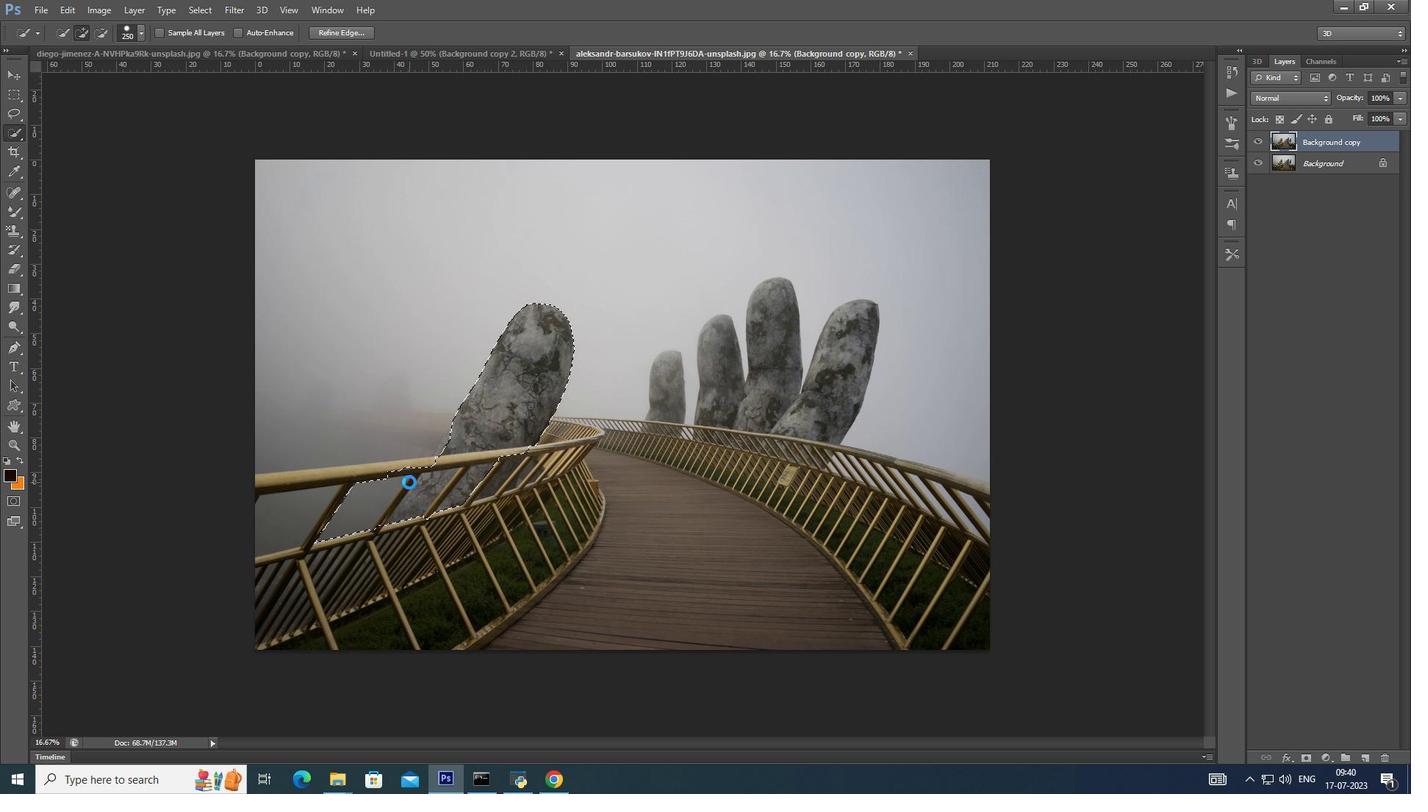
Action: Mouse moved to (341, 512)
Screenshot: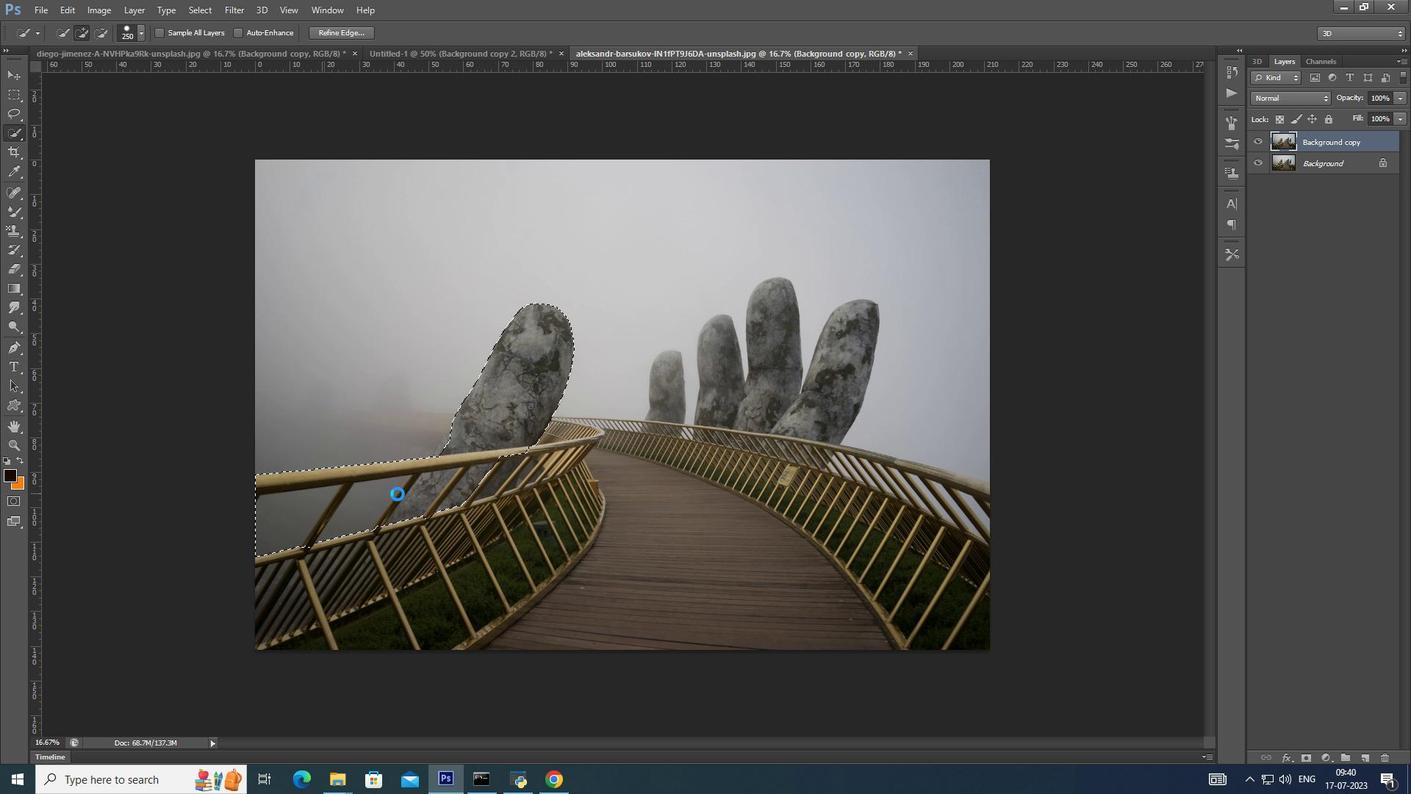 
Action: Mouse pressed left at (341, 512)
Screenshot: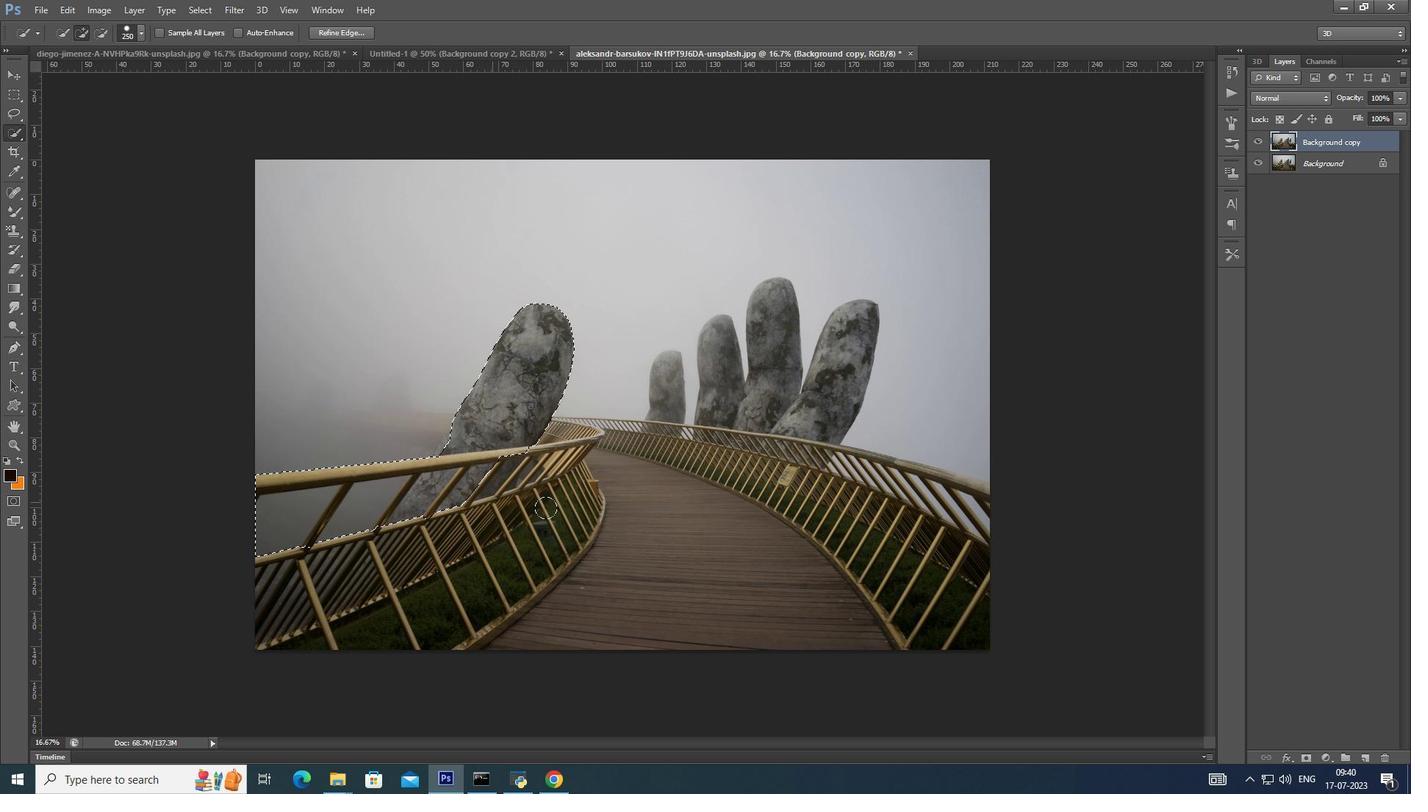 
Action: Mouse moved to (303, 582)
Screenshot: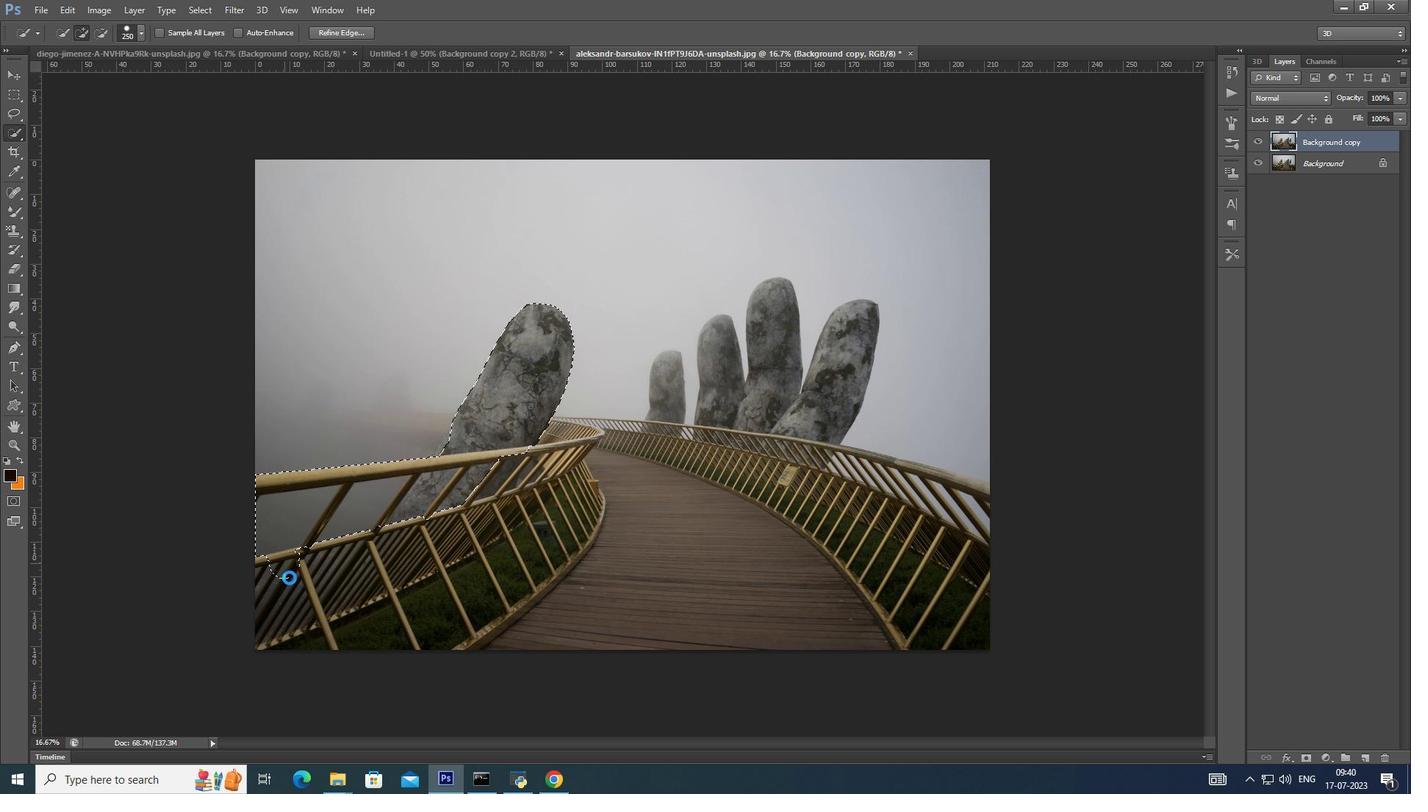 
Action: Mouse pressed left at (303, 582)
Screenshot: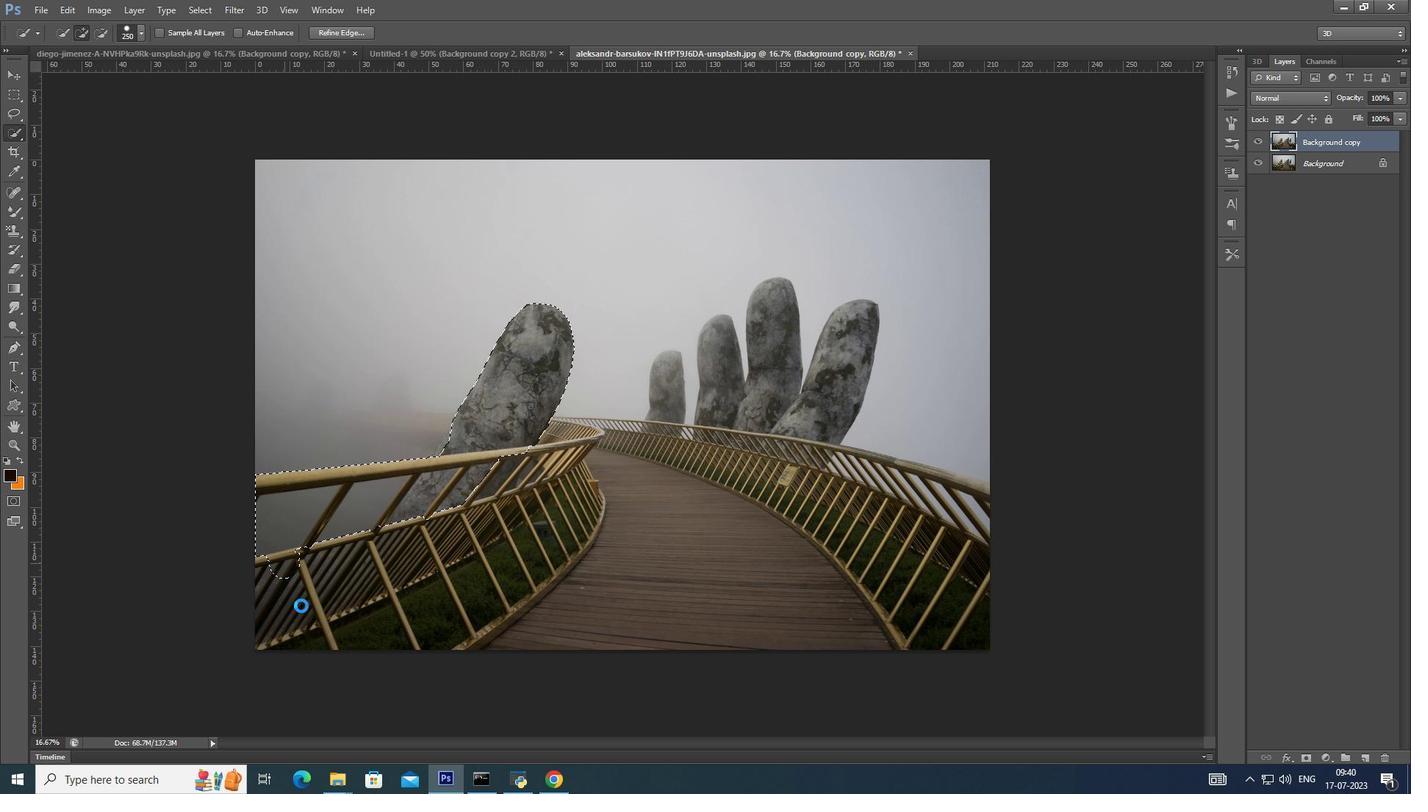 
Action: Mouse moved to (328, 616)
Screenshot: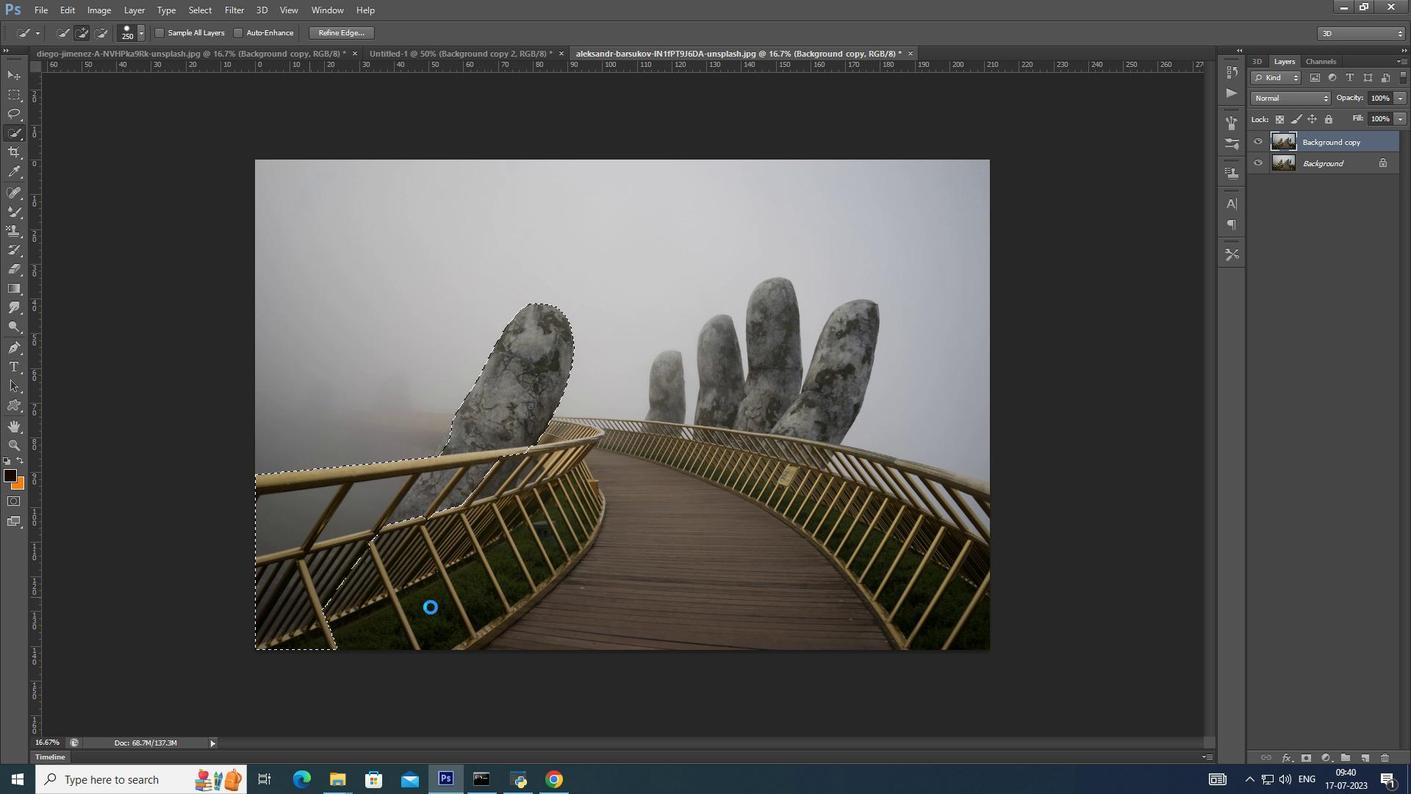 
Action: Mouse pressed left at (328, 616)
Screenshot: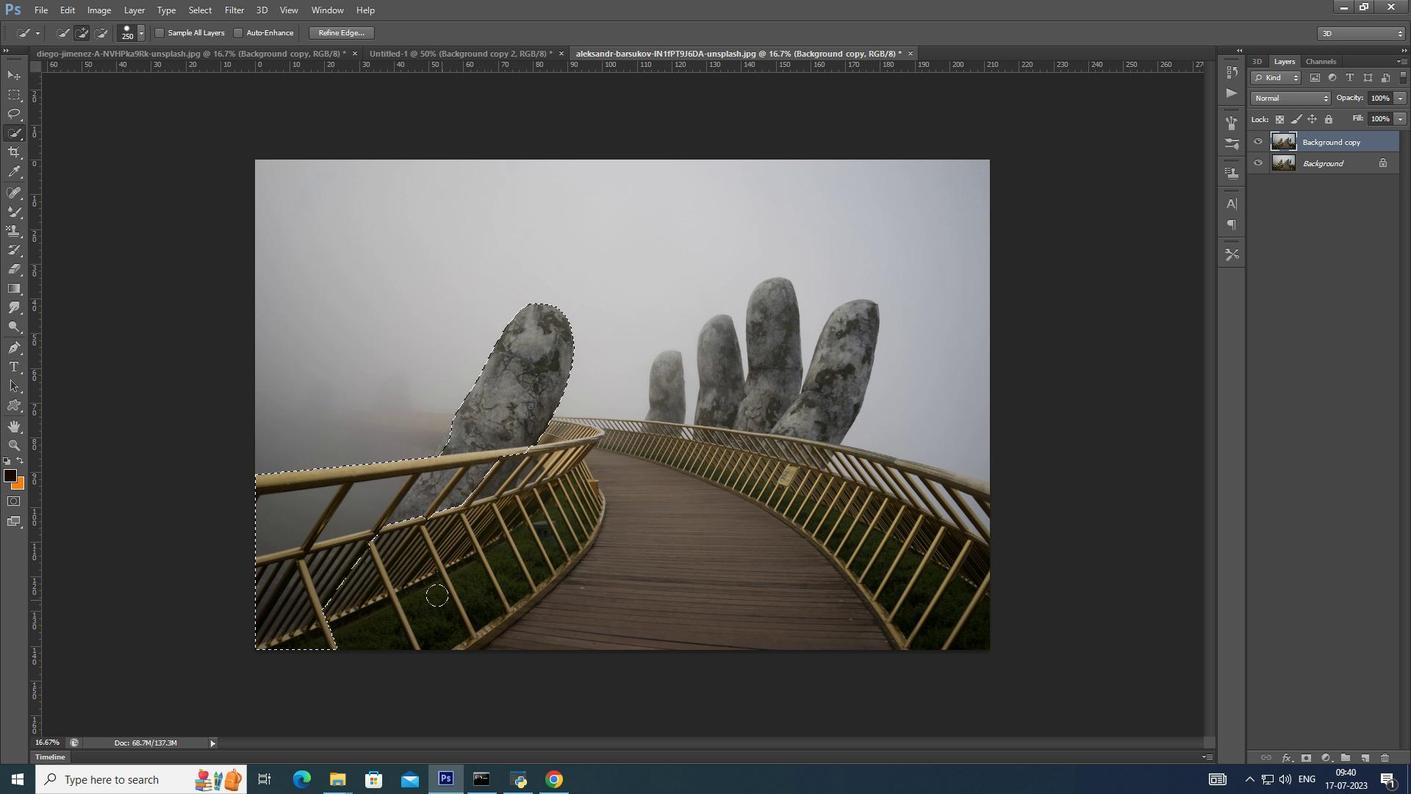 
Action: Mouse moved to (471, 610)
Screenshot: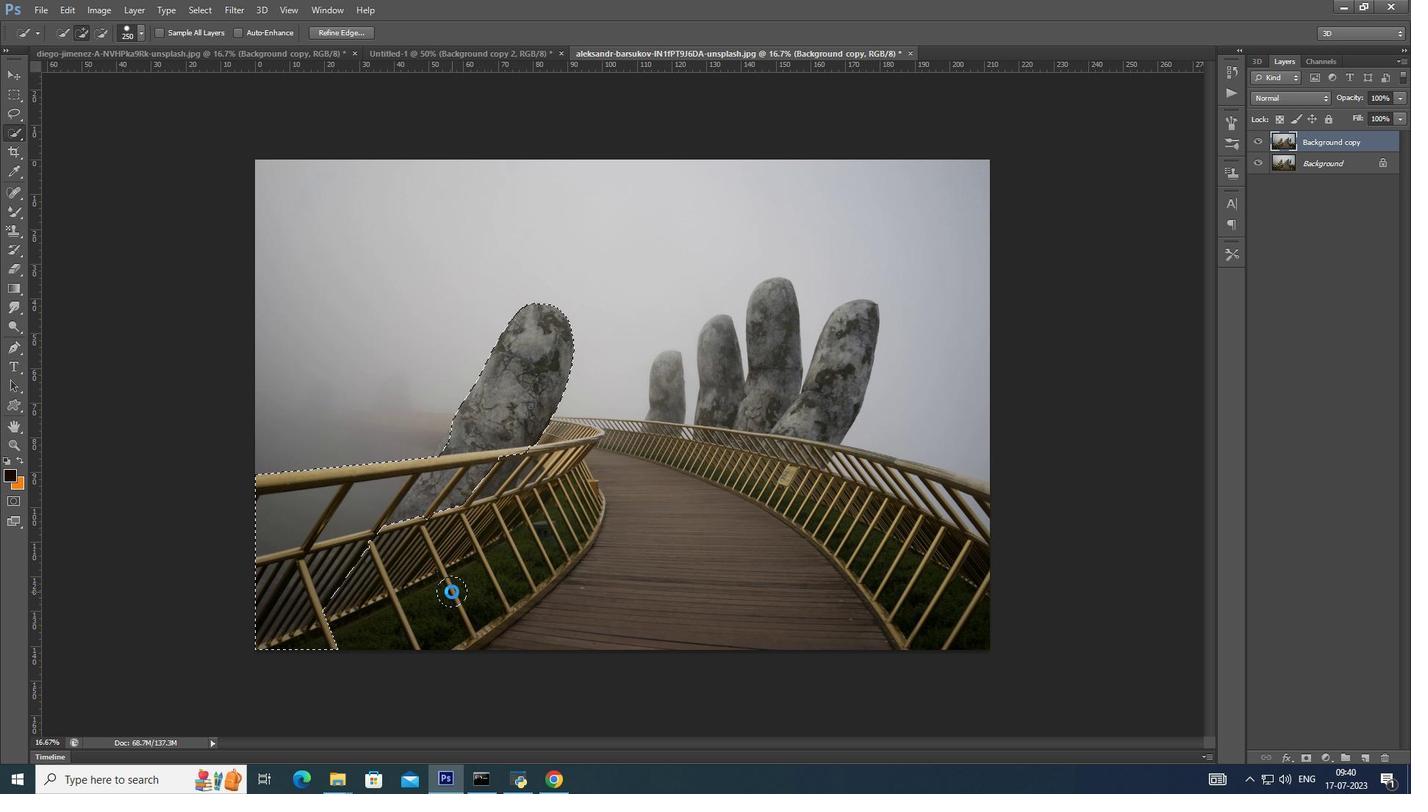 
Action: Mouse pressed left at (471, 610)
Screenshot: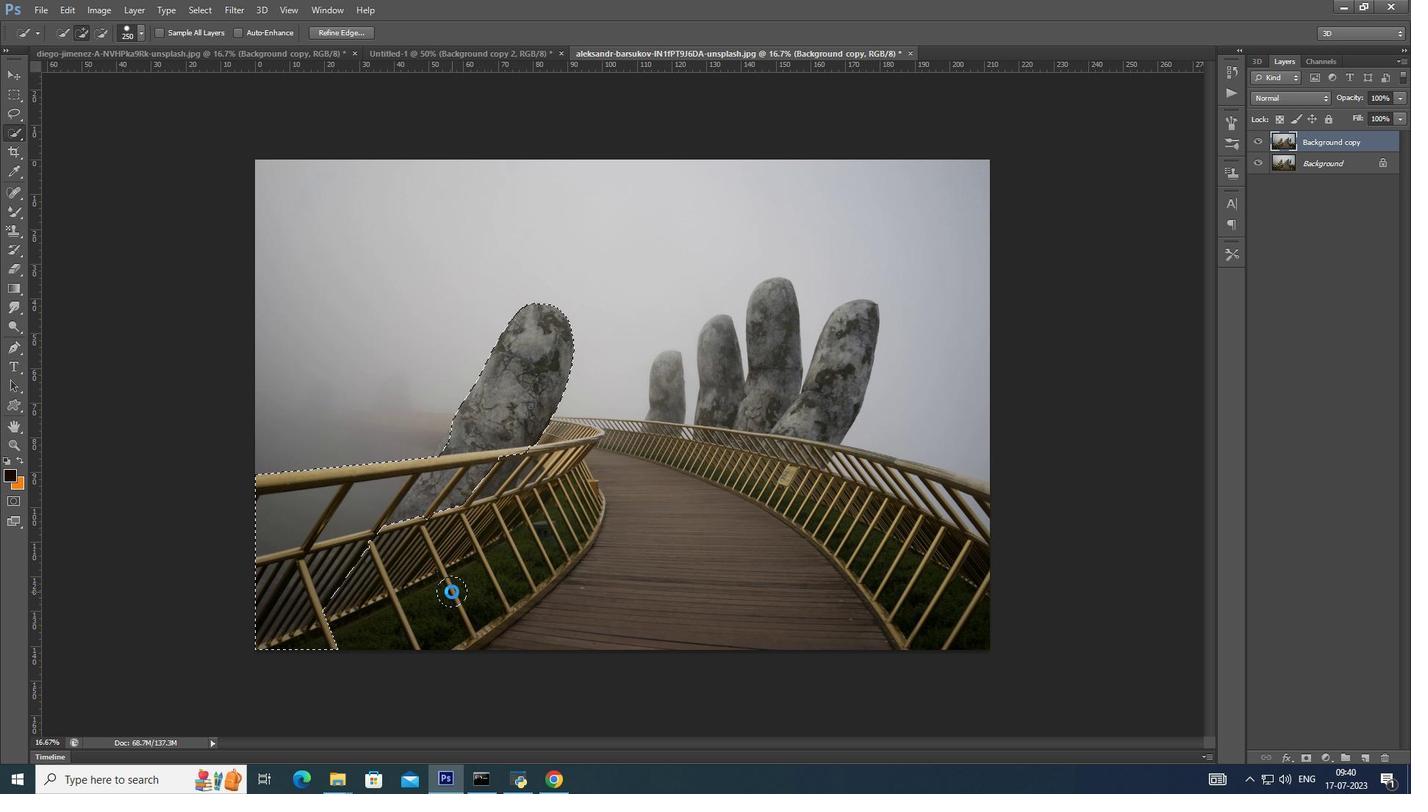 
Action: Mouse moved to (601, 596)
Screenshot: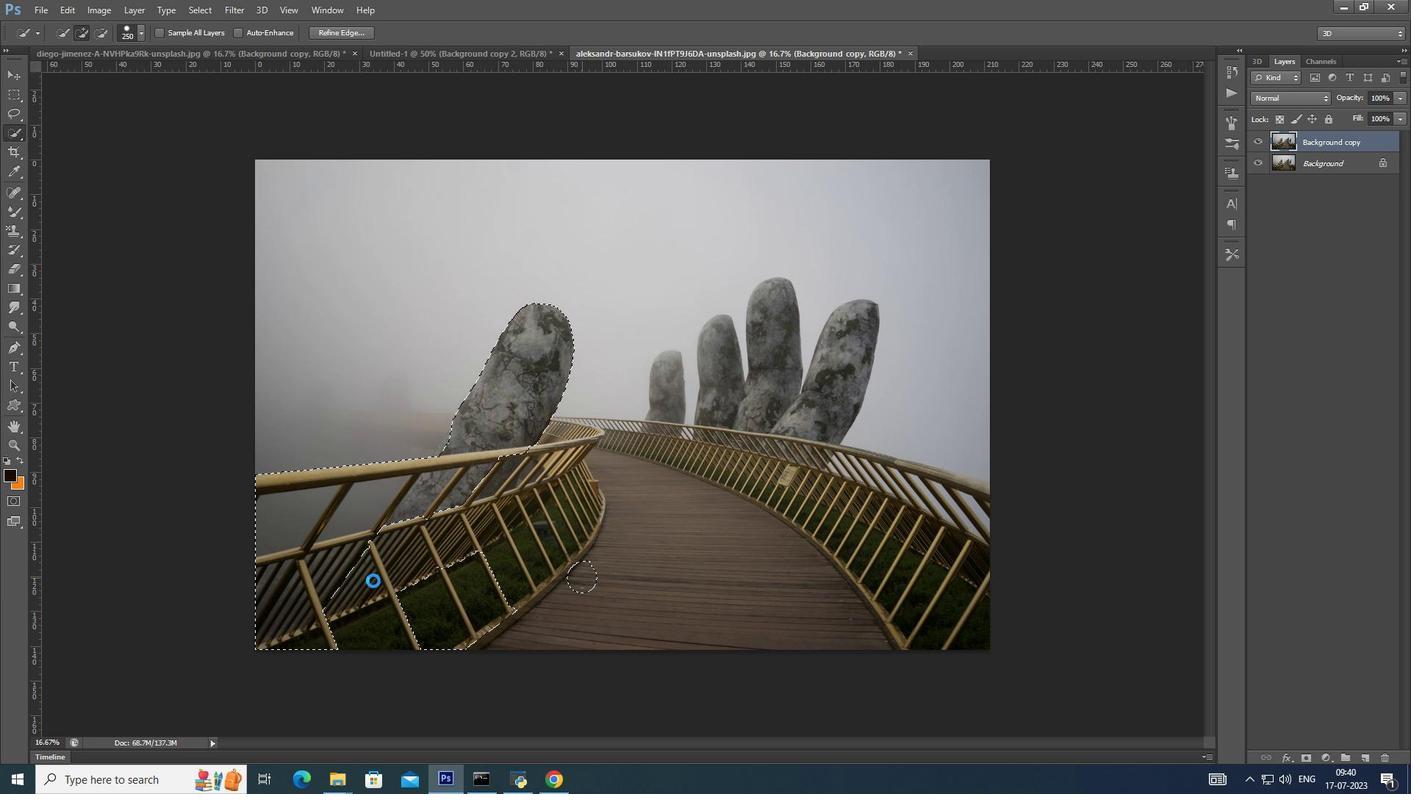 
Action: Mouse pressed left at (601, 596)
Screenshot: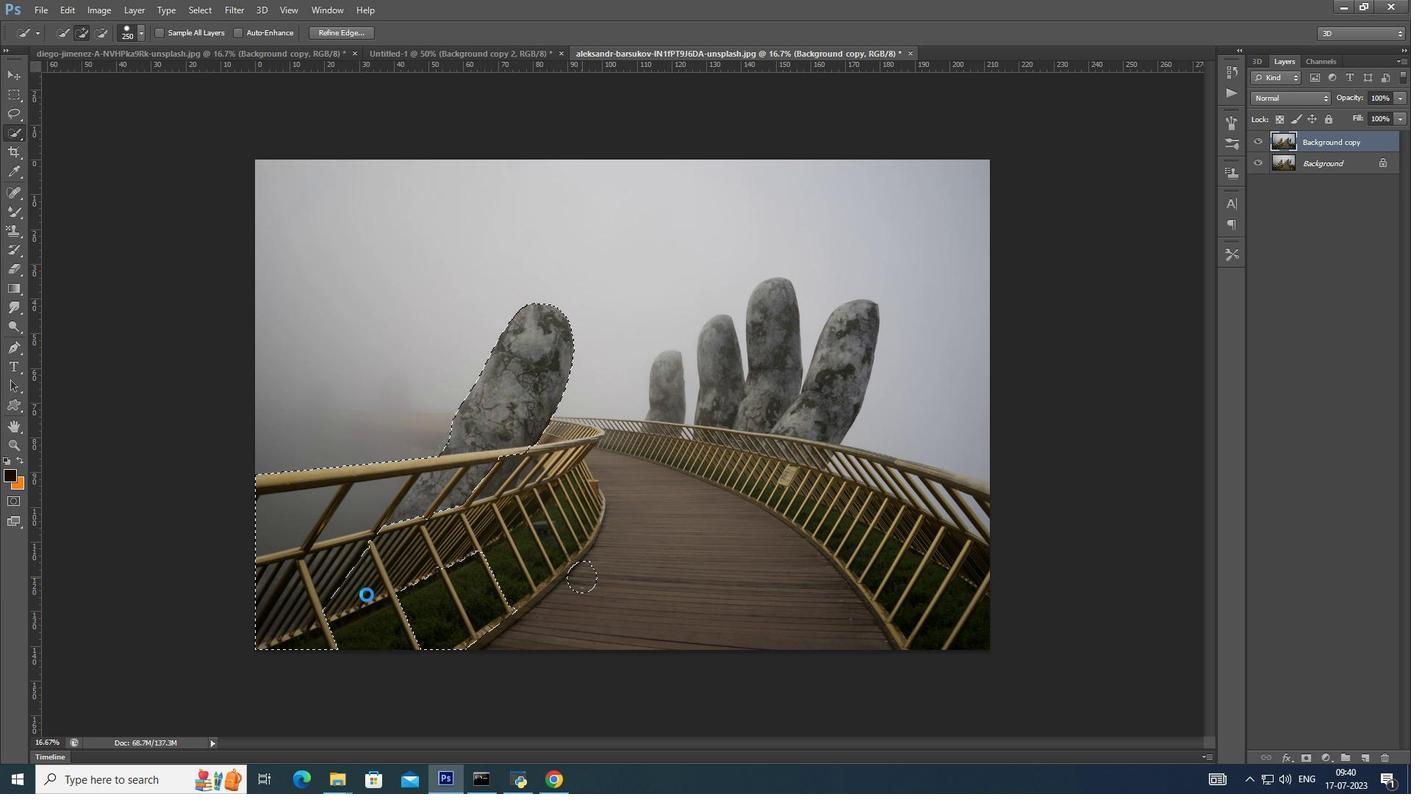 
Action: Mouse moved to (385, 608)
Screenshot: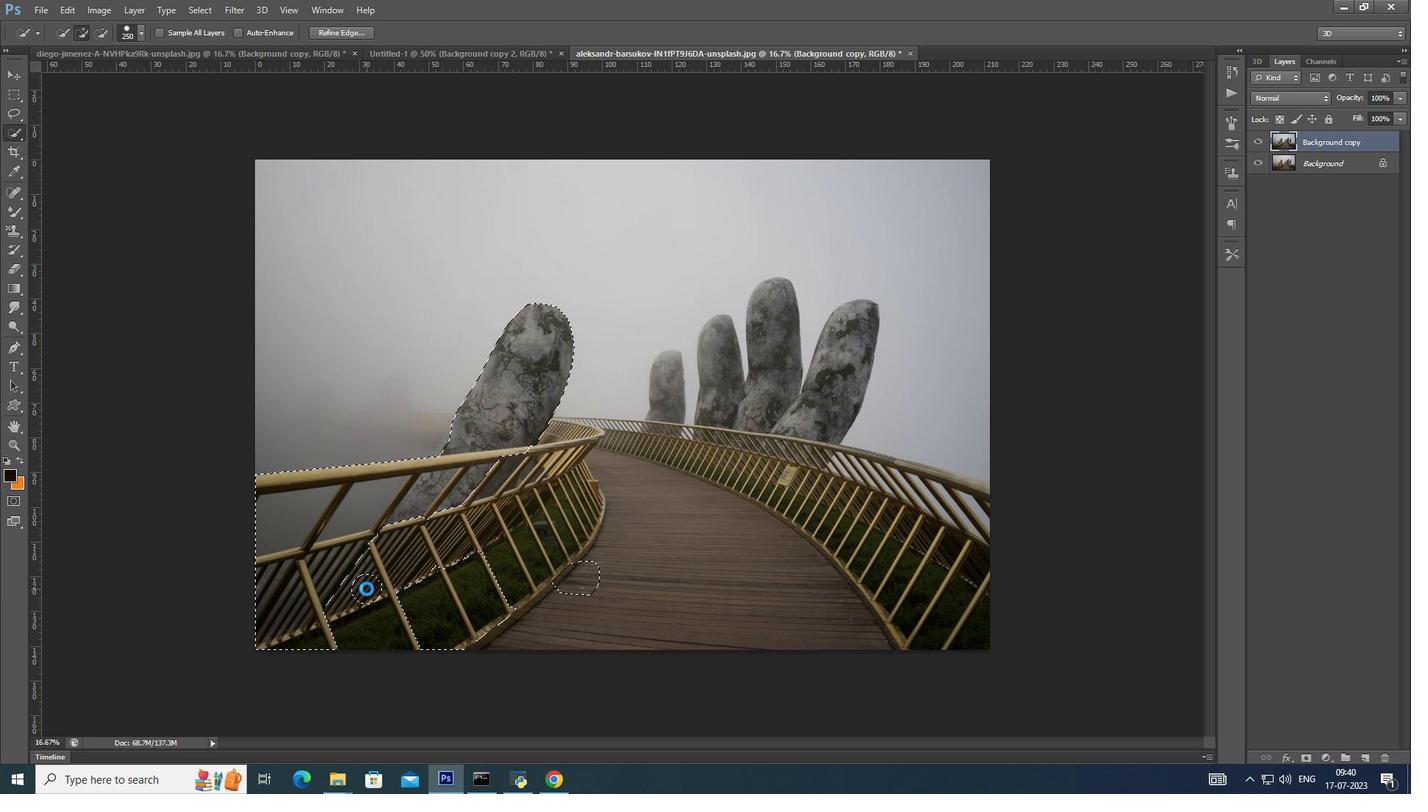 
Action: Mouse pressed left at (385, 608)
Screenshot: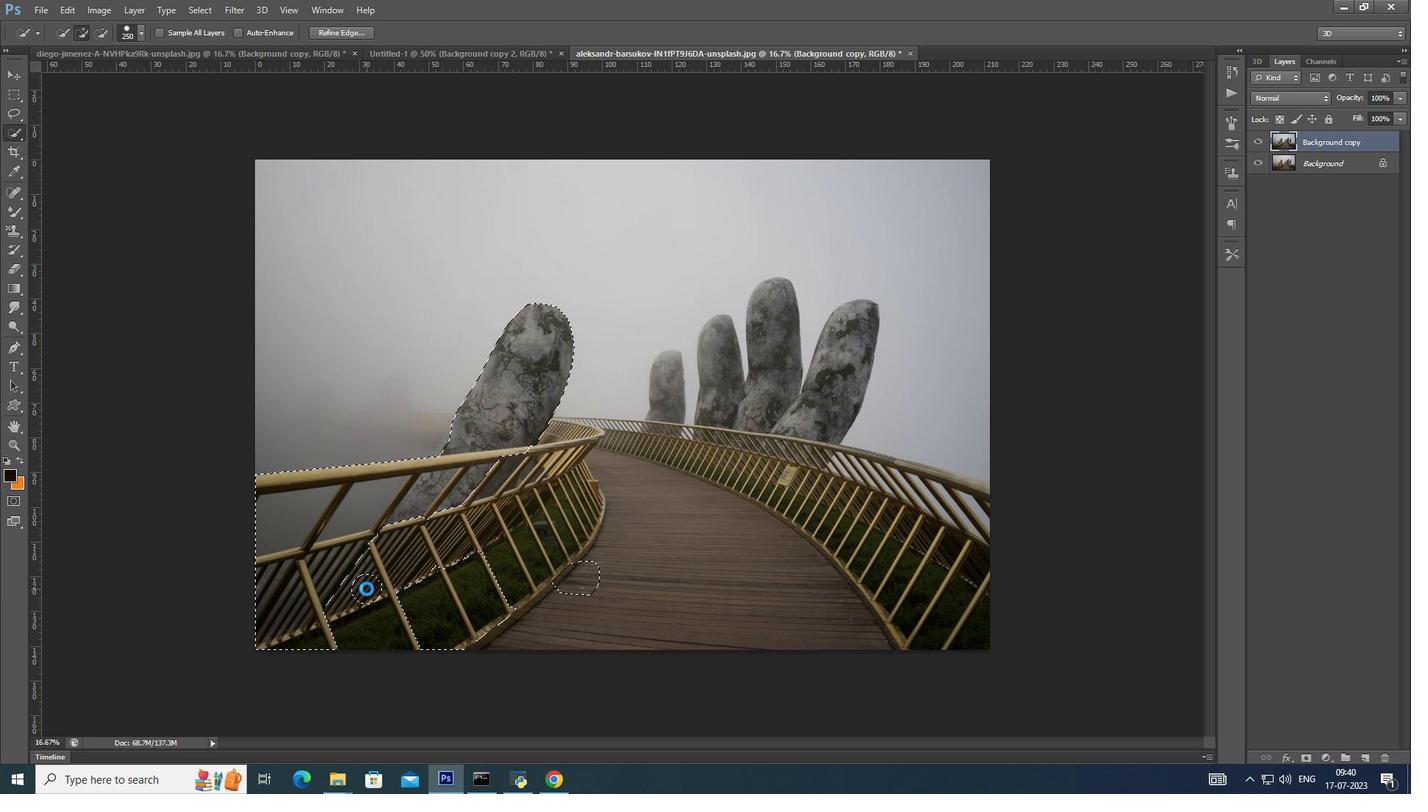 
Action: Mouse moved to (530, 534)
